 Task: Slide 56 - A Picture Of Us-1.
Action: Mouse moved to (49, 111)
Screenshot: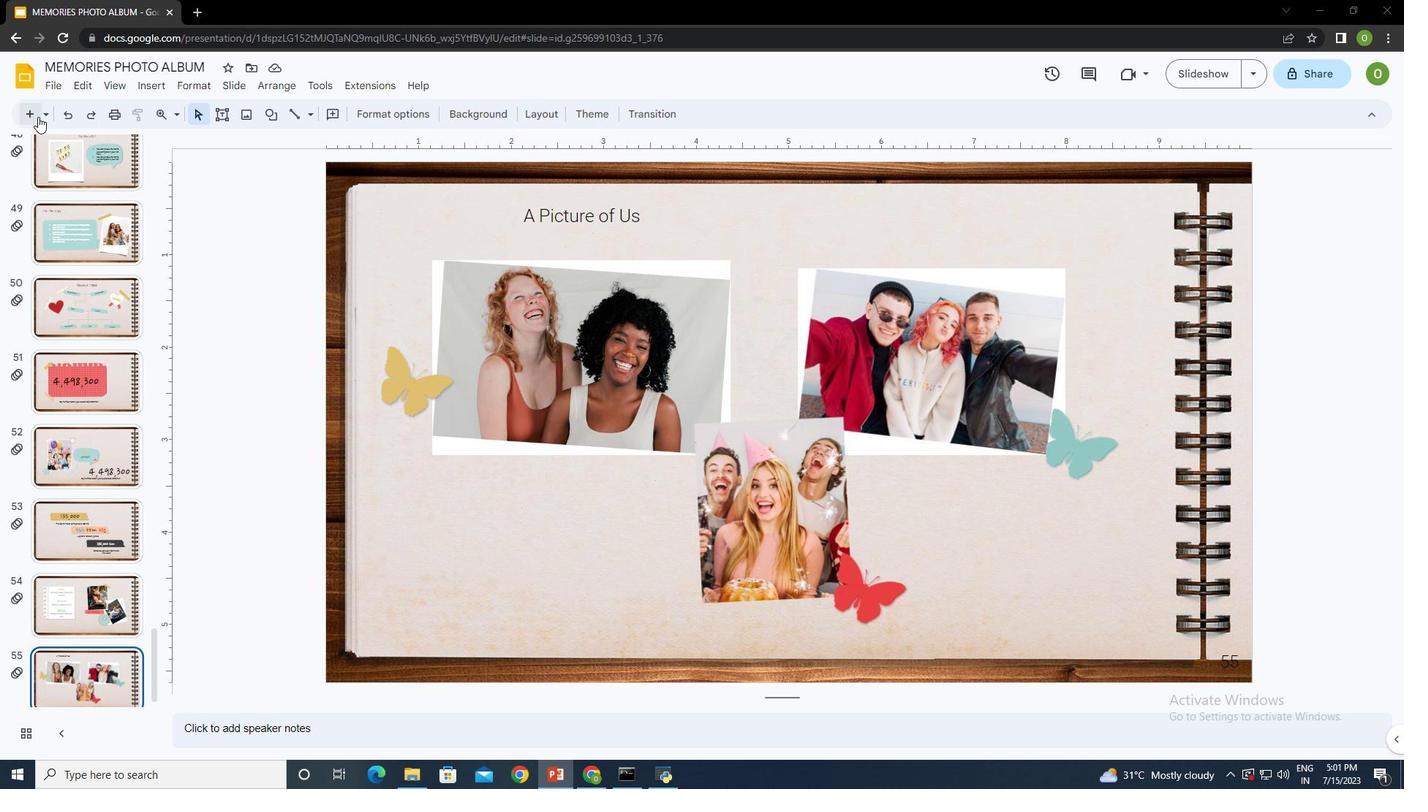
Action: Mouse pressed left at (49, 111)
Screenshot: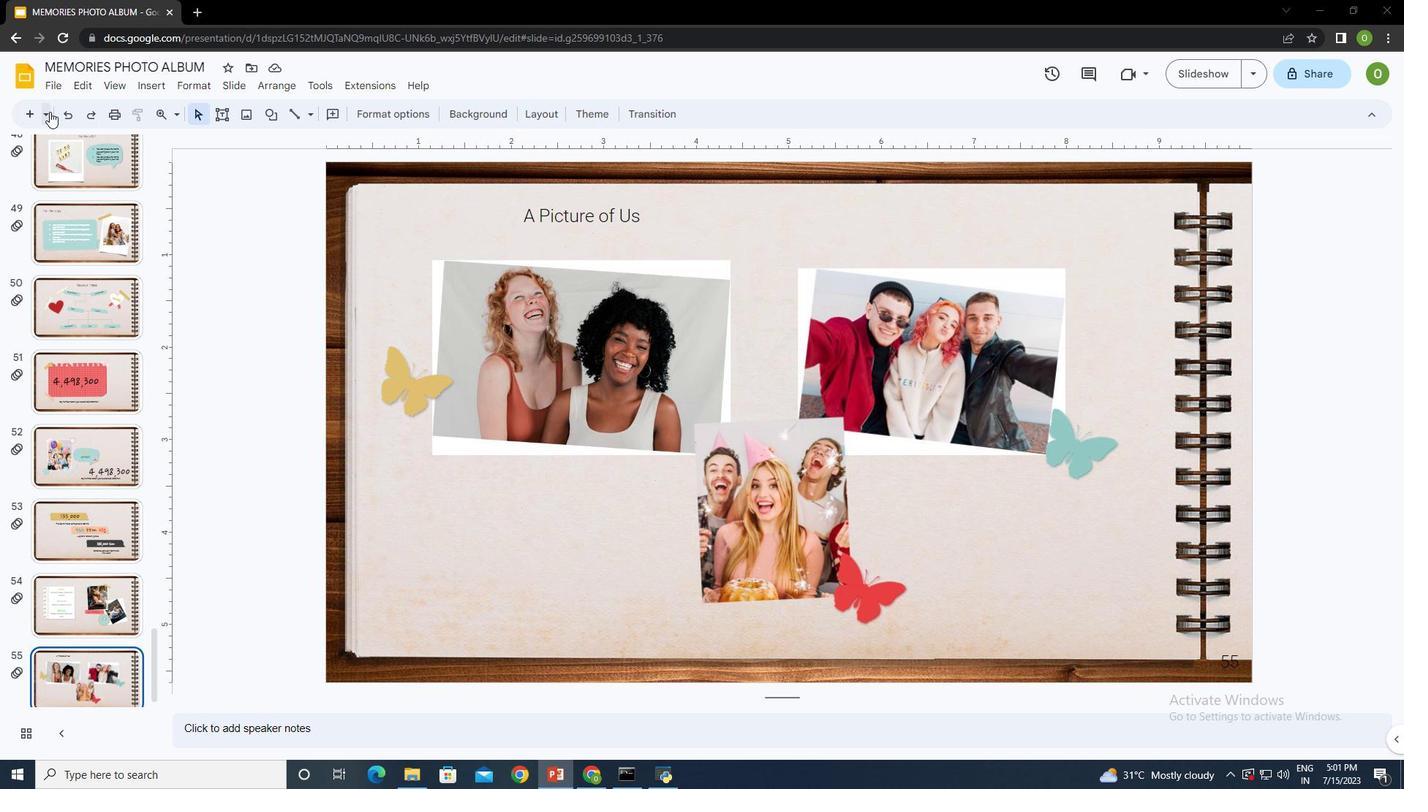 
Action: Mouse moved to (168, 236)
Screenshot: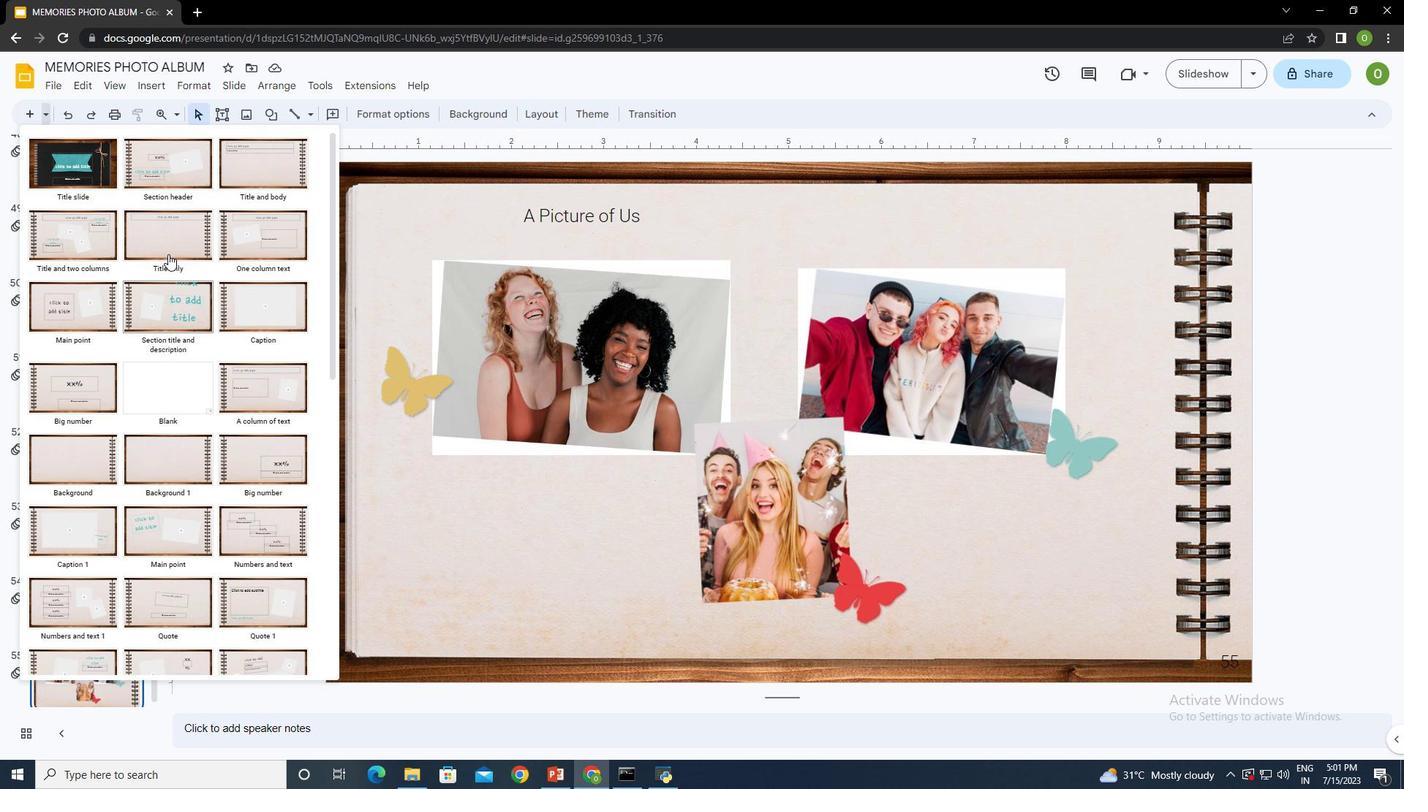 
Action: Mouse pressed left at (168, 236)
Screenshot: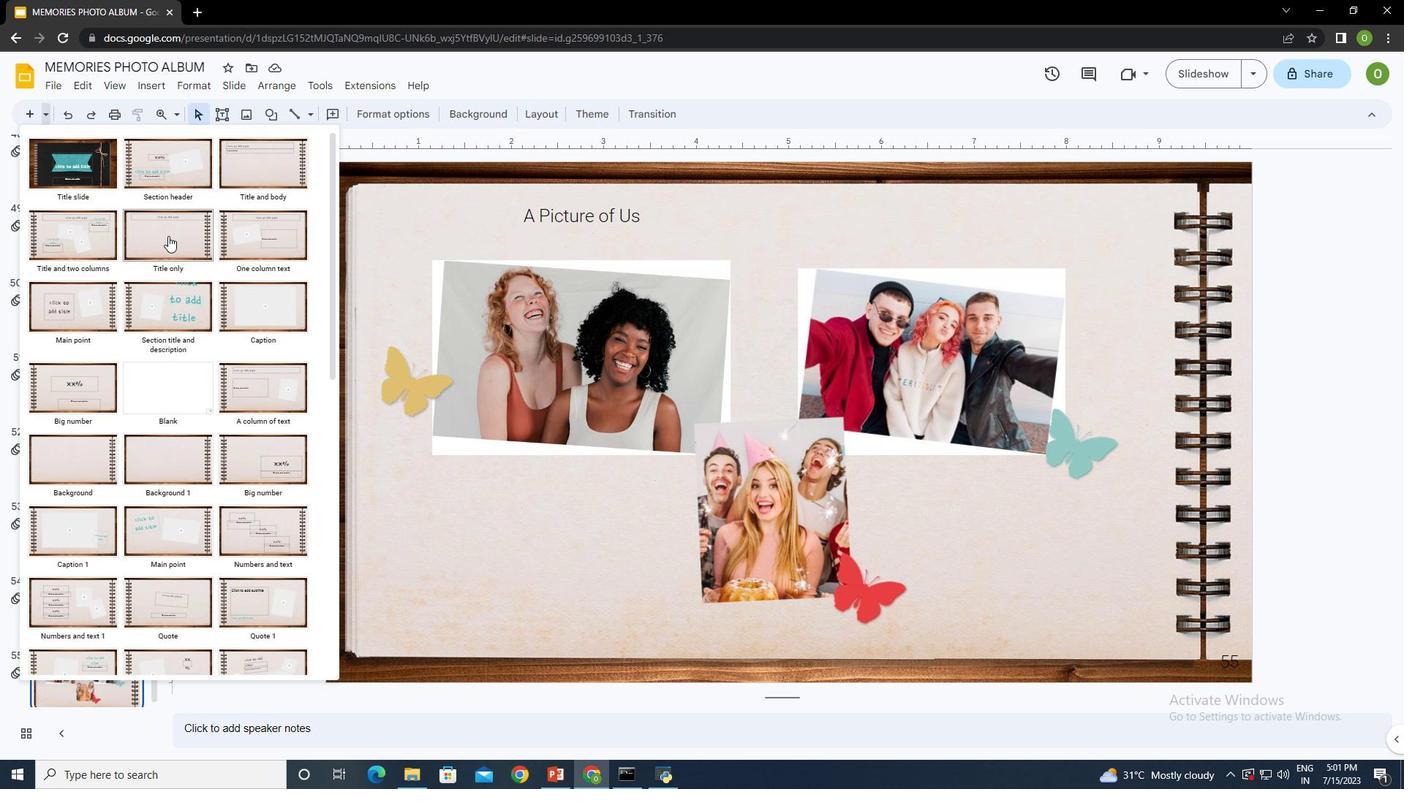 
Action: Mouse moved to (534, 238)
Screenshot: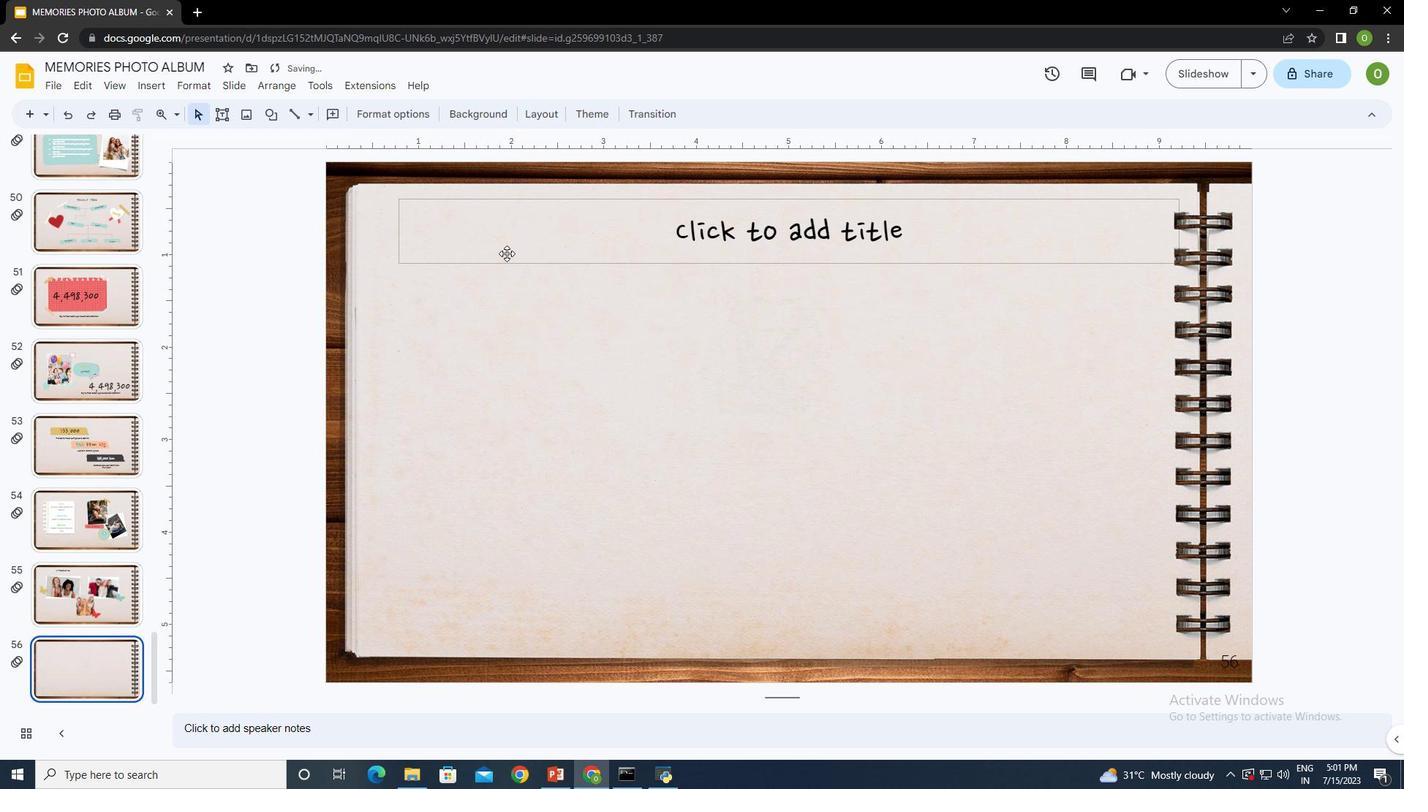 
Action: Mouse pressed left at (534, 238)
Screenshot: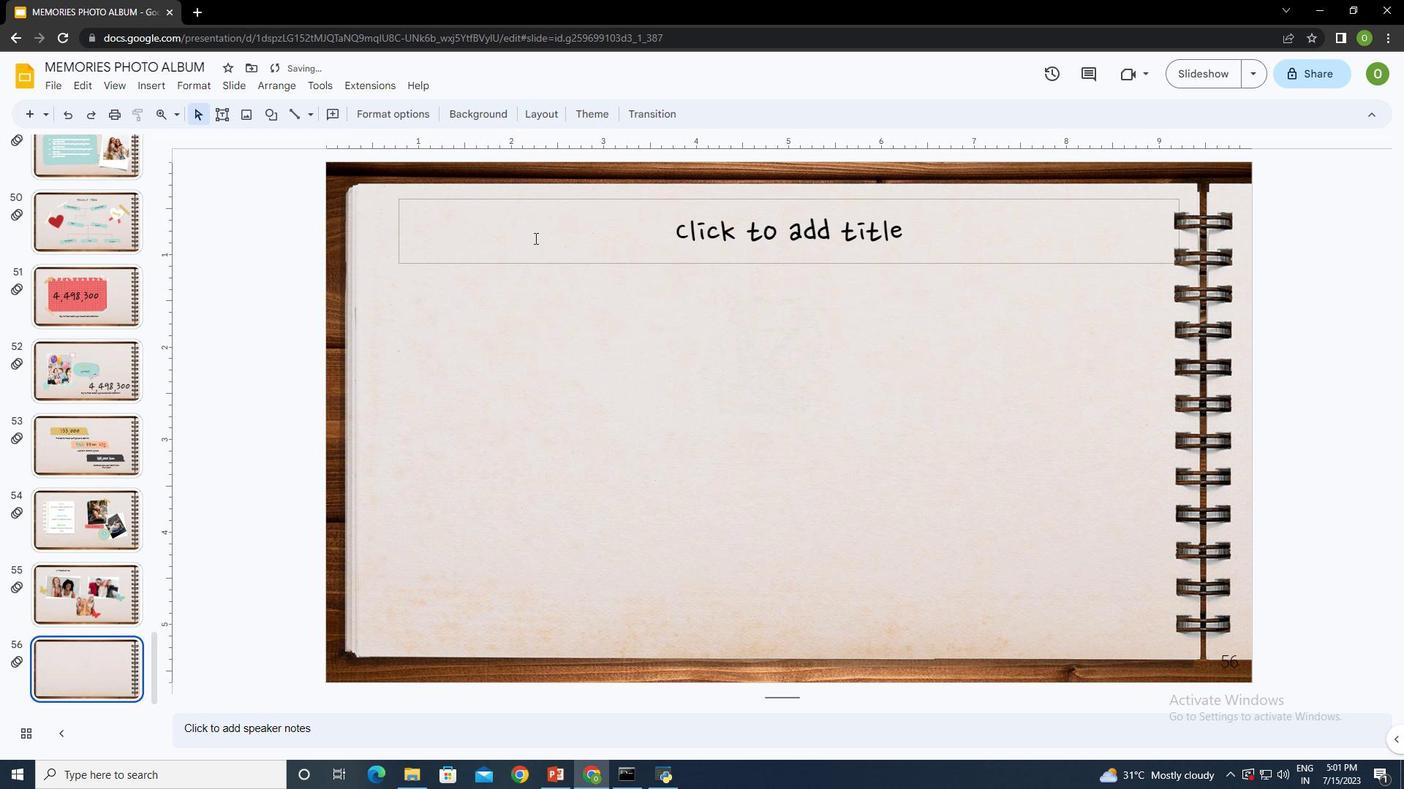 
Action: Key pressed <Key.shift>A<Key.space><Key.shift>Picture<Key.space>of<Key.space><Key.shift>Usctrl+A
Screenshot: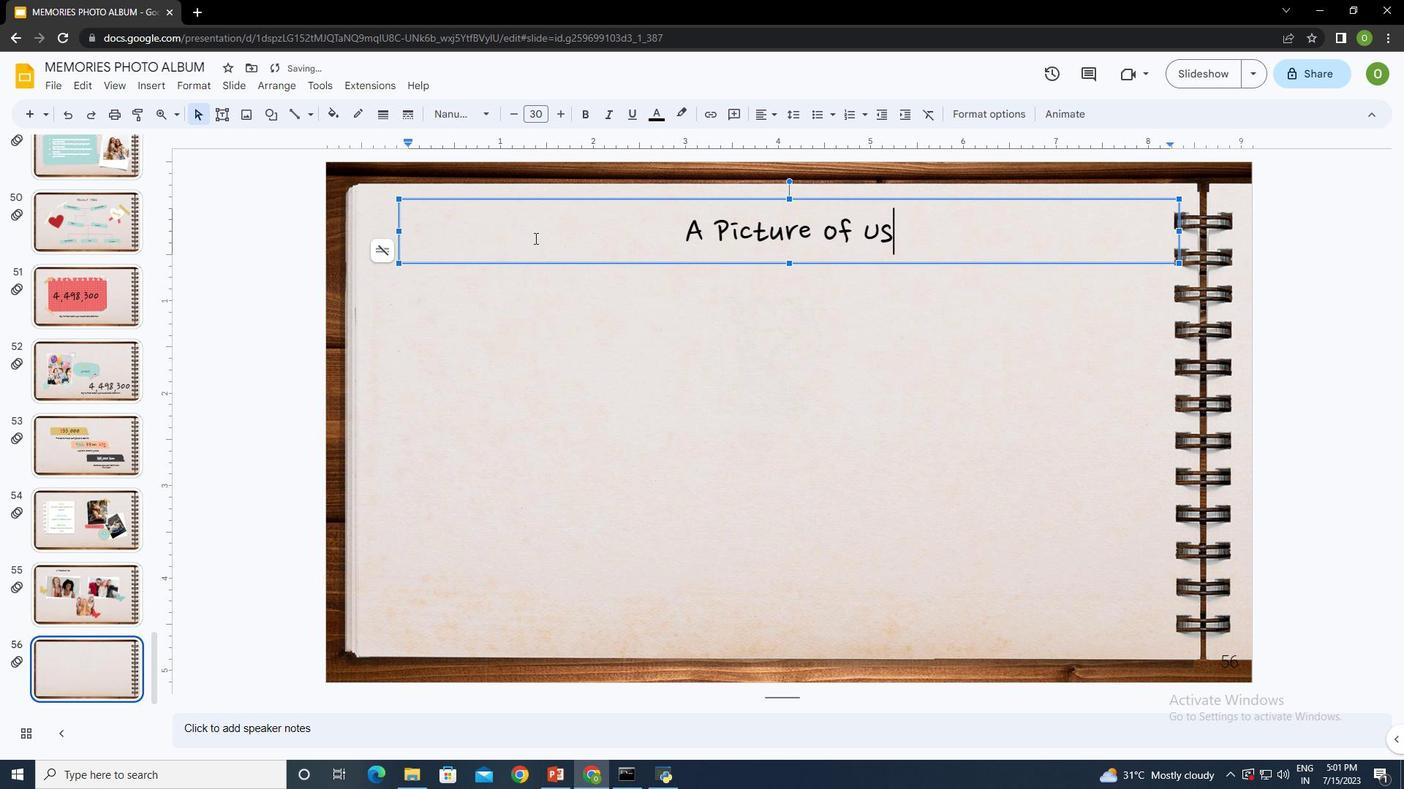 
Action: Mouse moved to (759, 111)
Screenshot: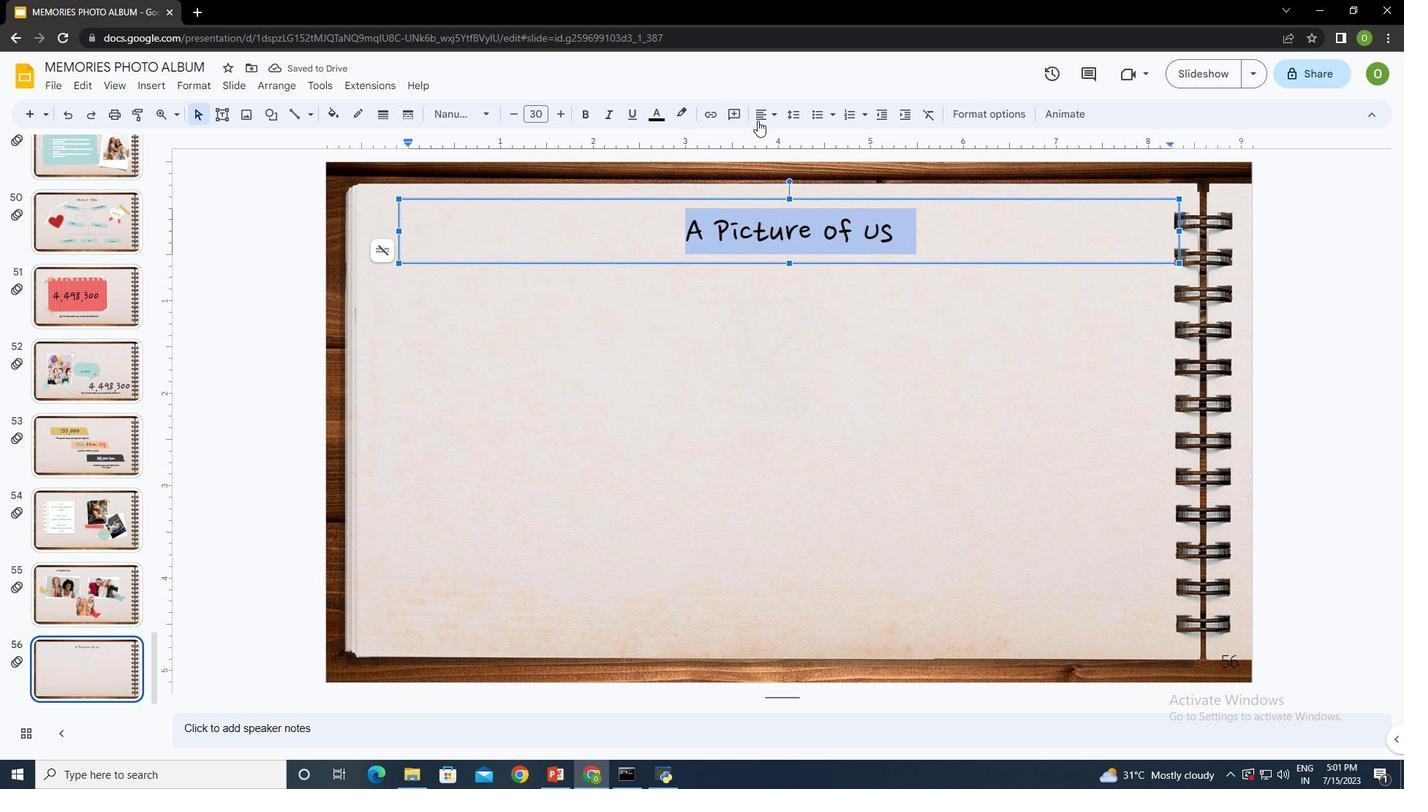 
Action: Mouse pressed left at (759, 111)
Screenshot: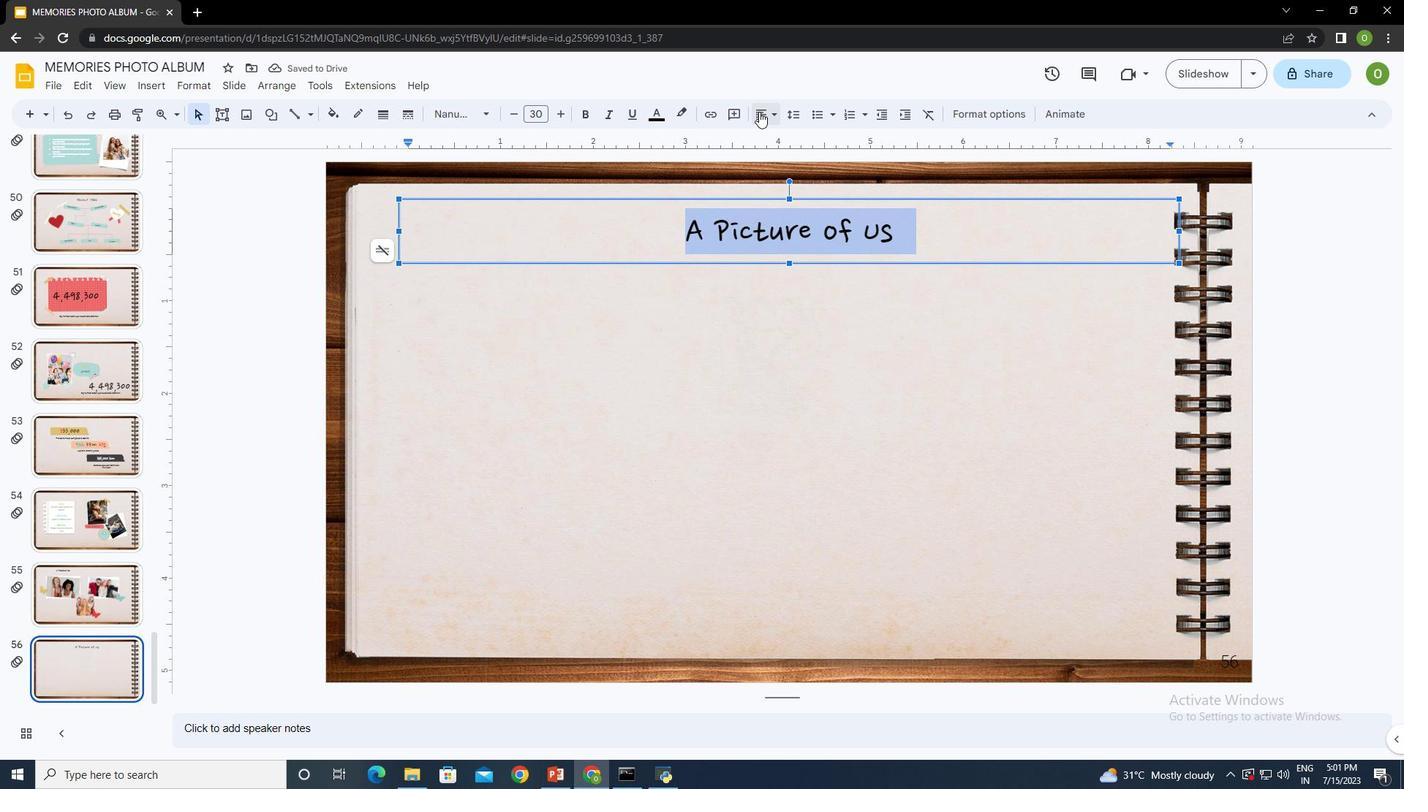 
Action: Mouse moved to (762, 141)
Screenshot: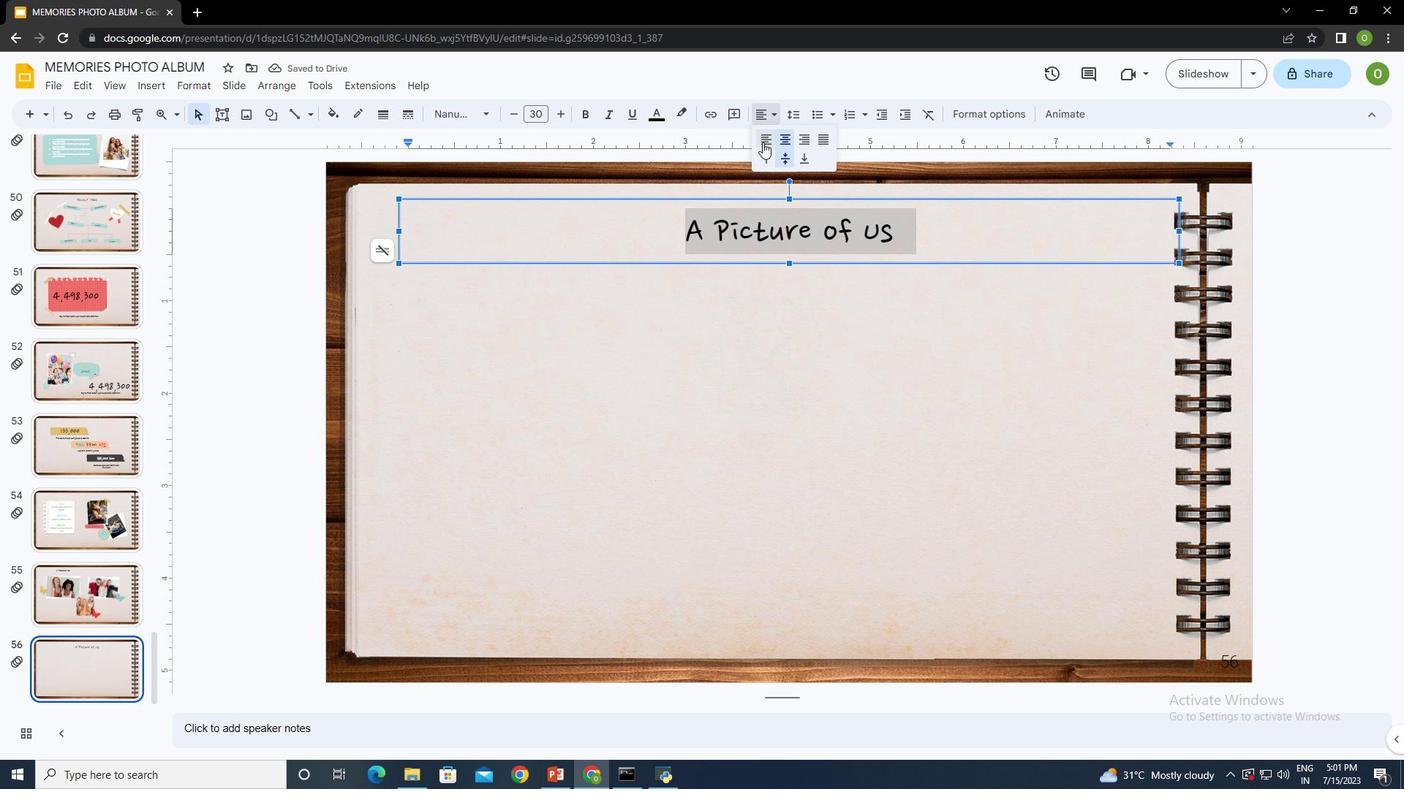 
Action: Mouse pressed left at (762, 141)
Screenshot: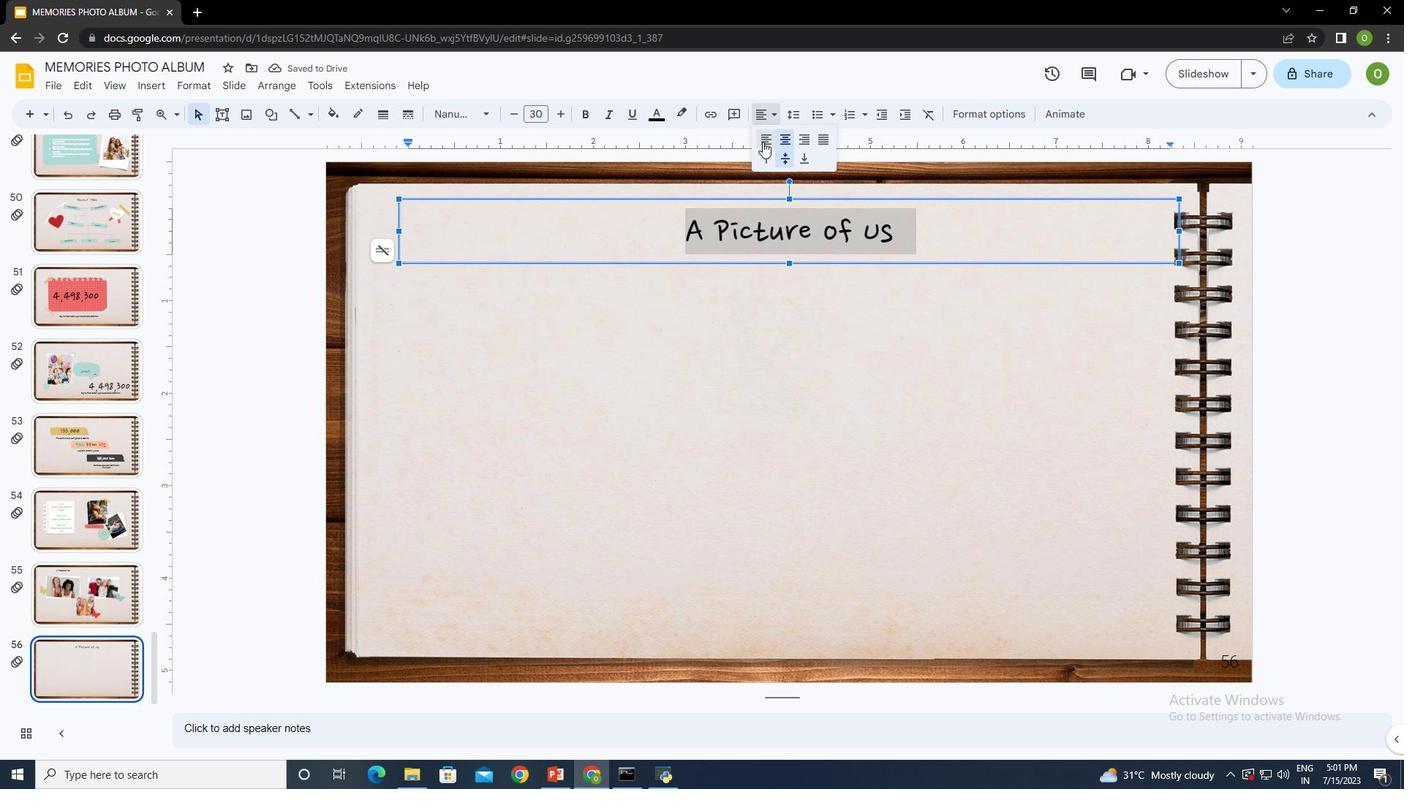 
Action: Mouse moved to (630, 355)
Screenshot: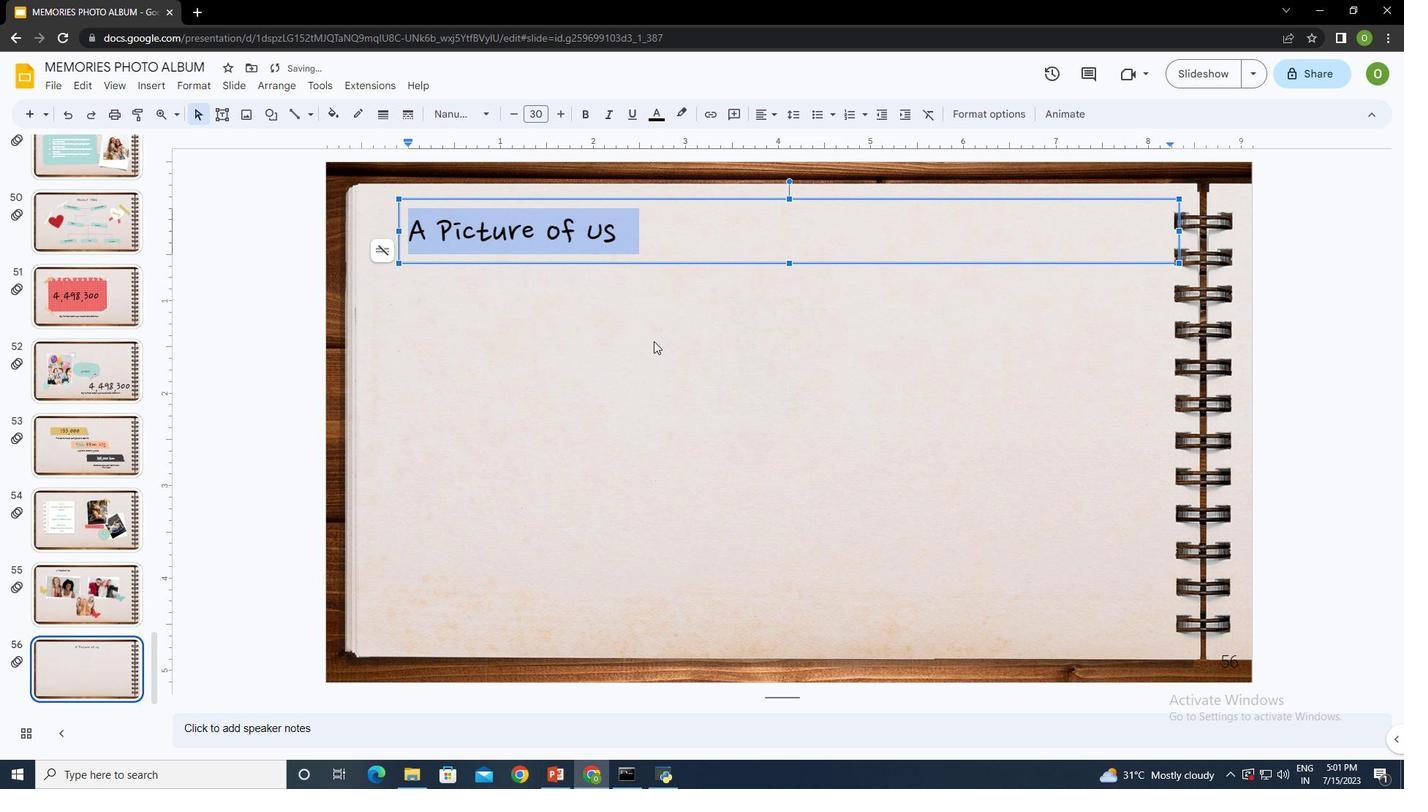 
Action: Mouse pressed left at (630, 355)
Screenshot: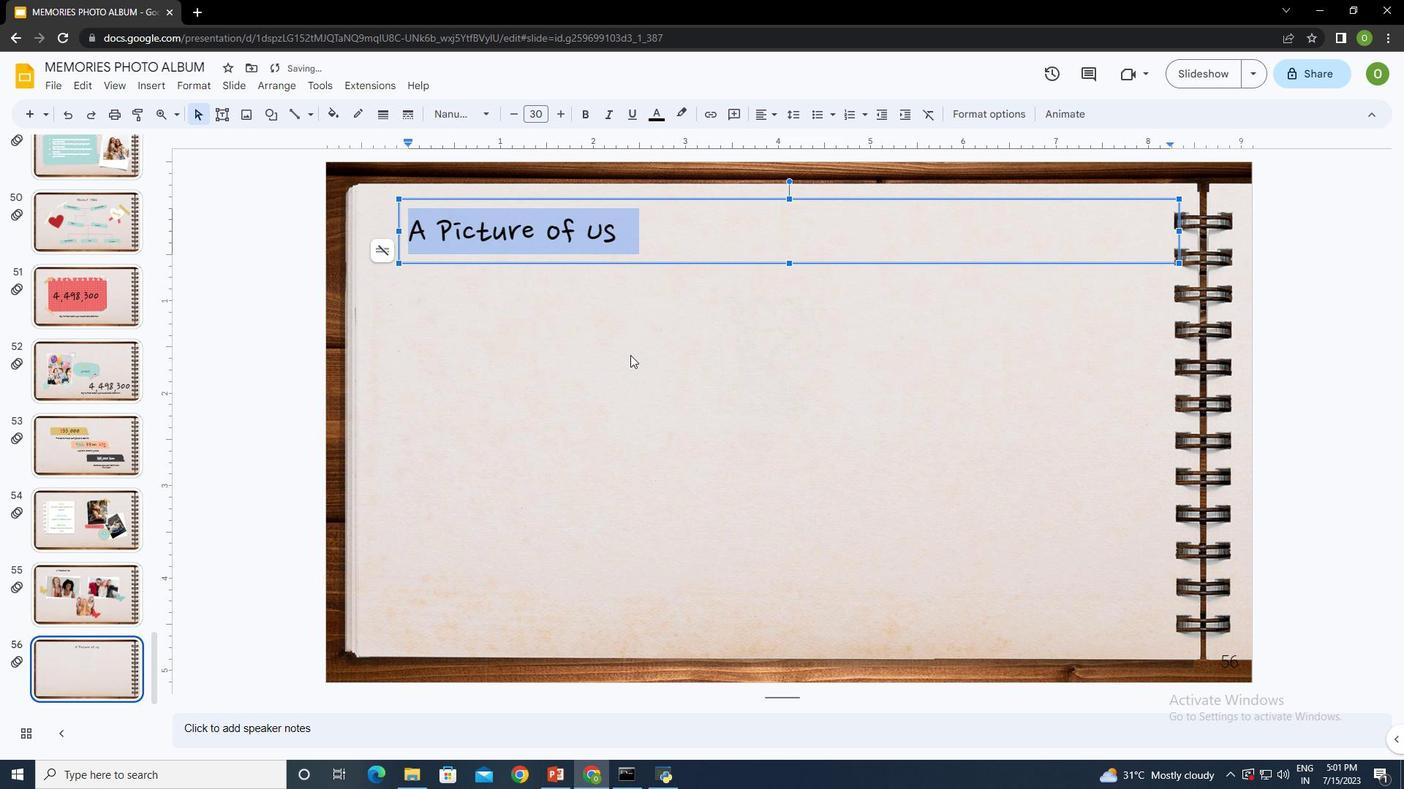 
Action: Mouse moved to (149, 83)
Screenshot: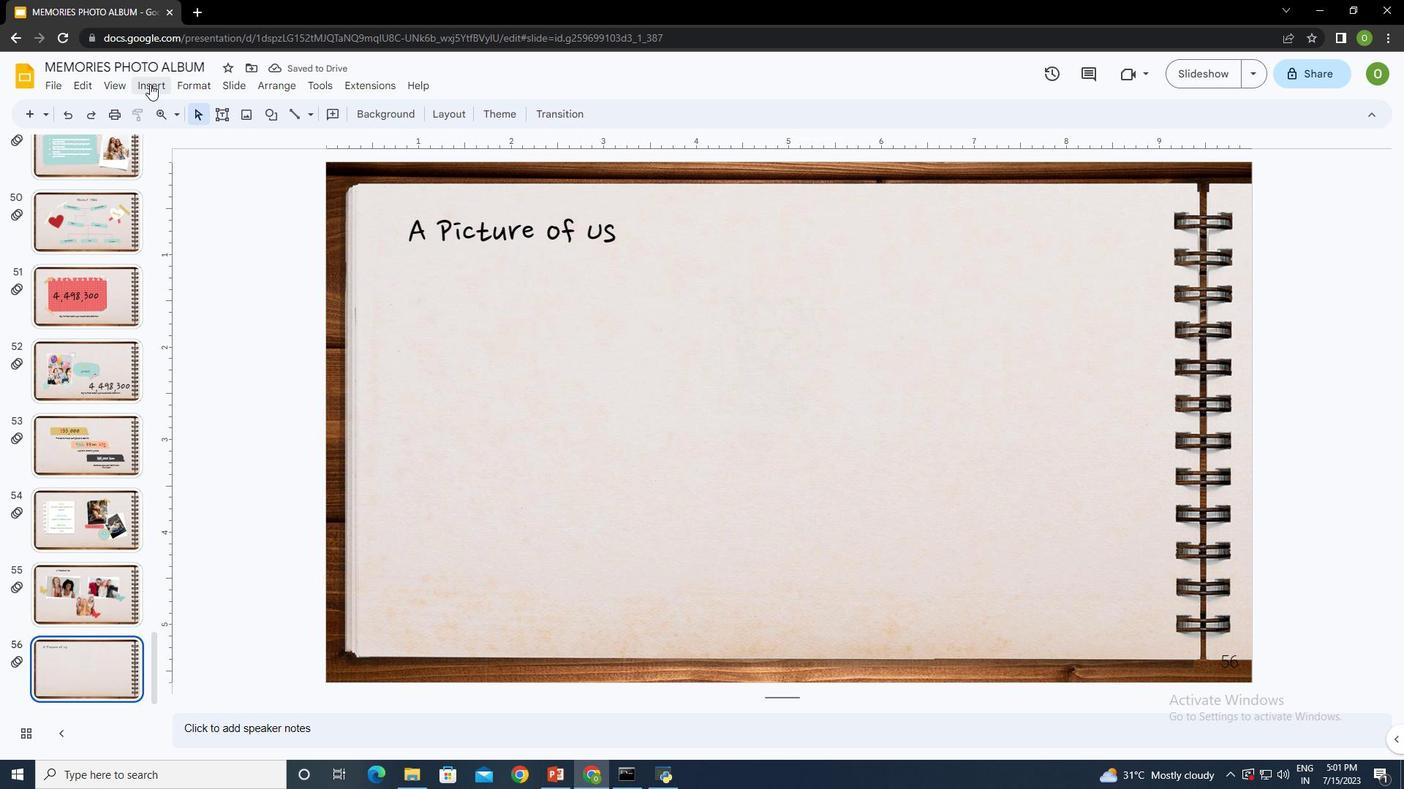 
Action: Mouse pressed left at (149, 83)
Screenshot: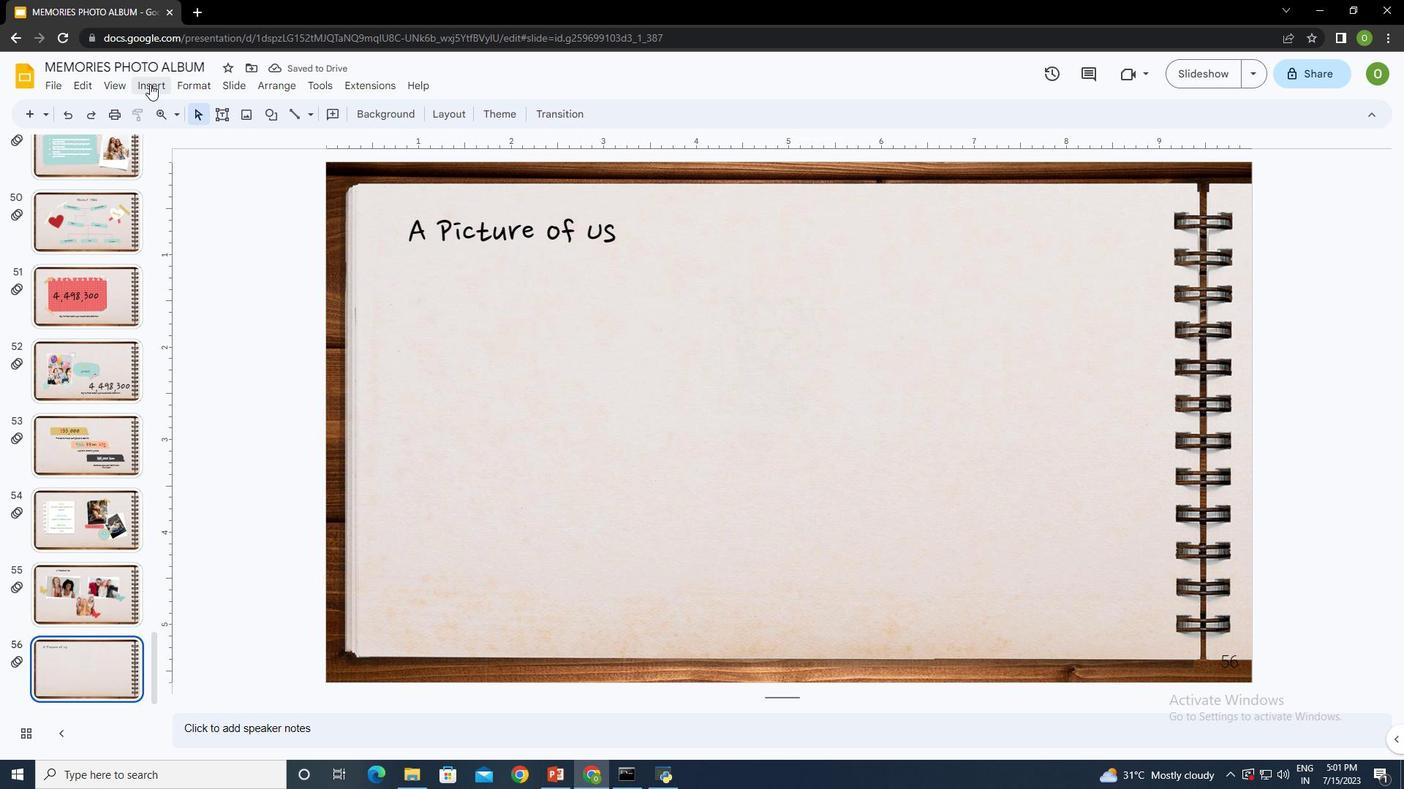 
Action: Mouse moved to (210, 108)
Screenshot: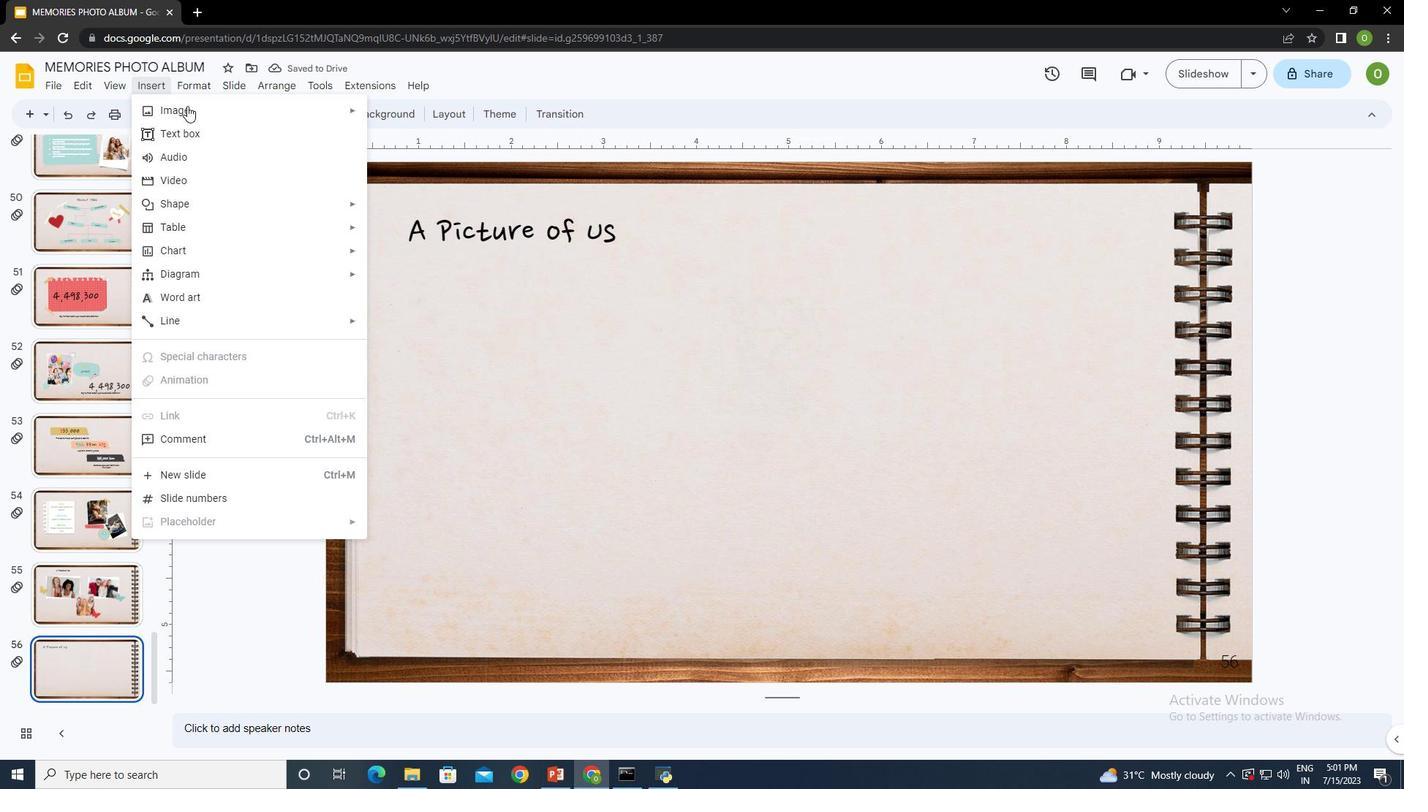 
Action: Mouse pressed left at (210, 108)
Screenshot: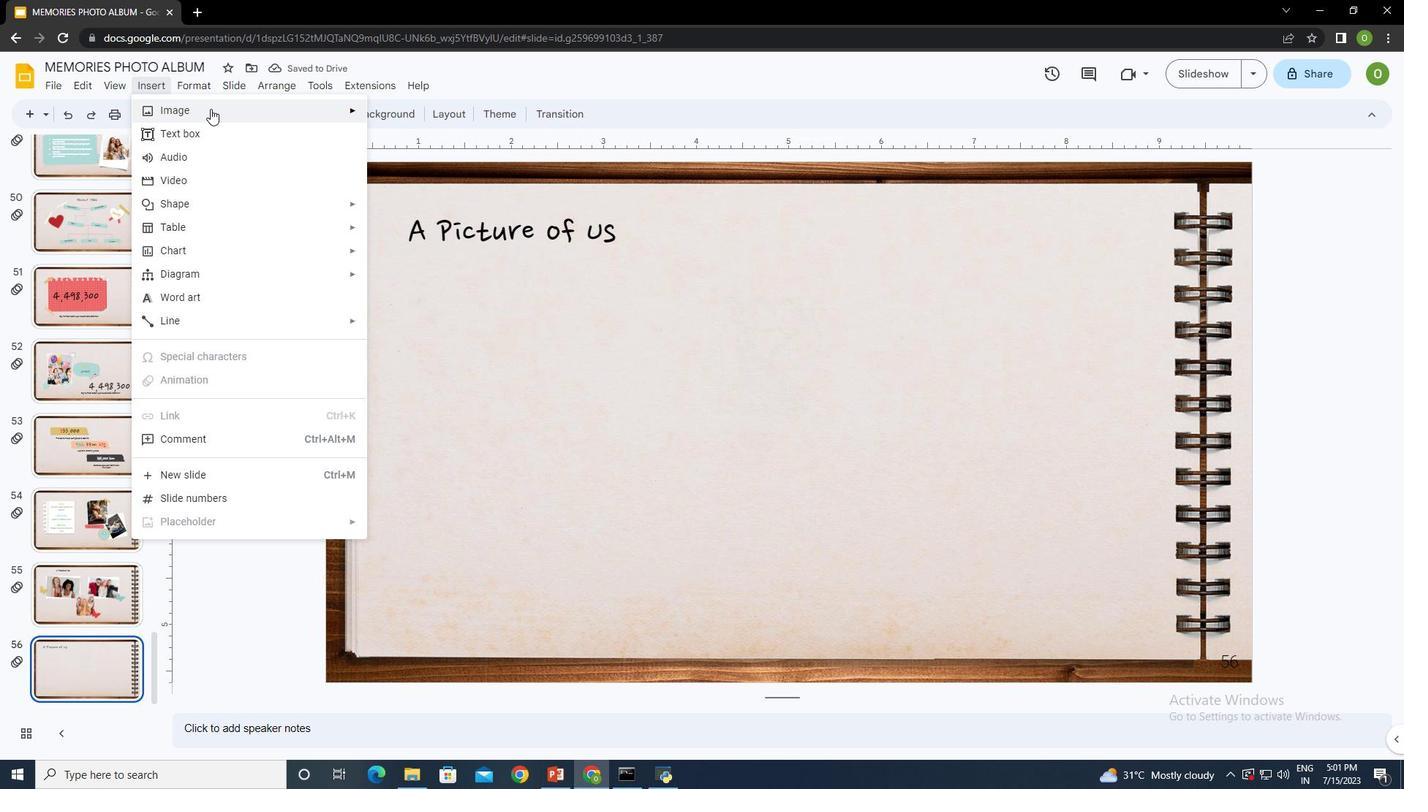 
Action: Mouse moved to (428, 114)
Screenshot: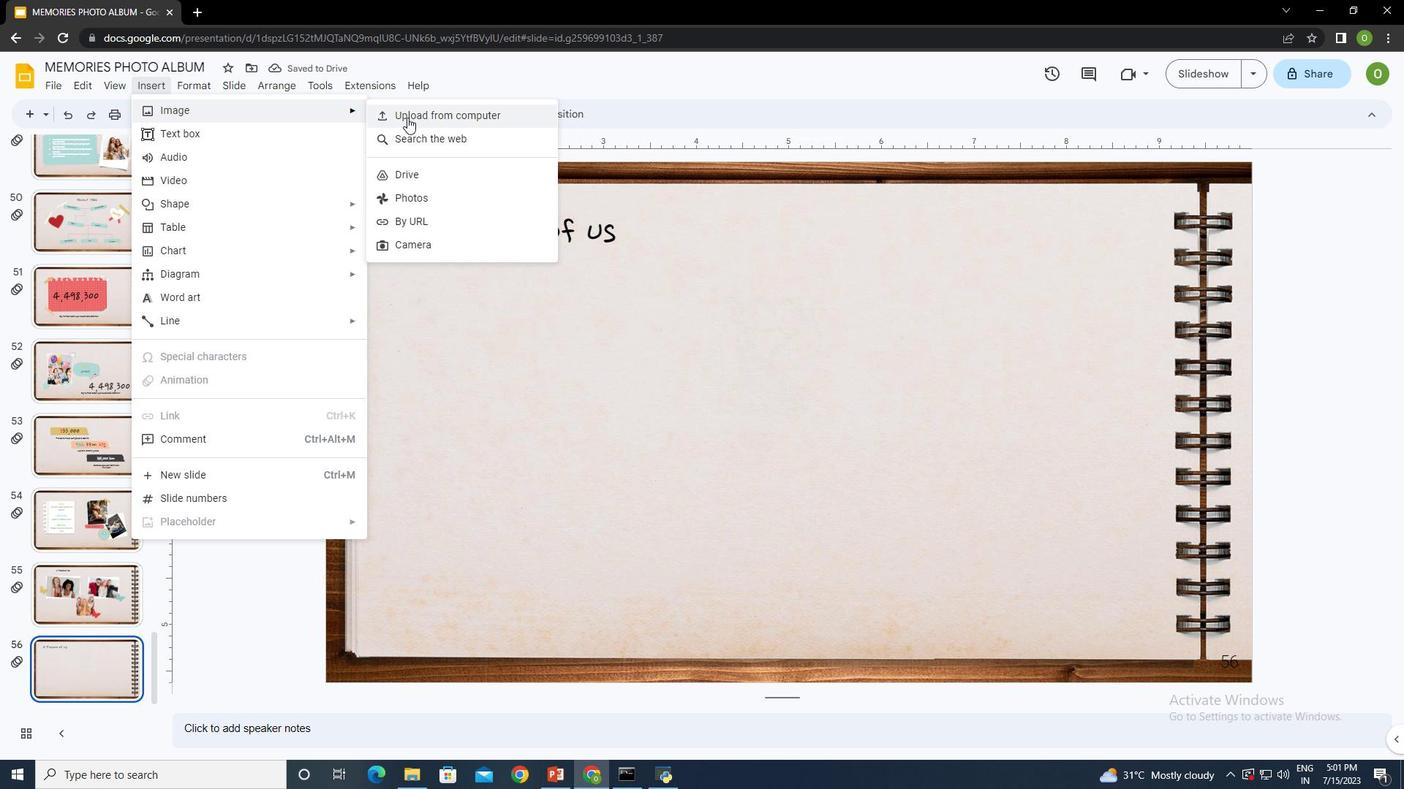 
Action: Mouse pressed left at (428, 114)
Screenshot: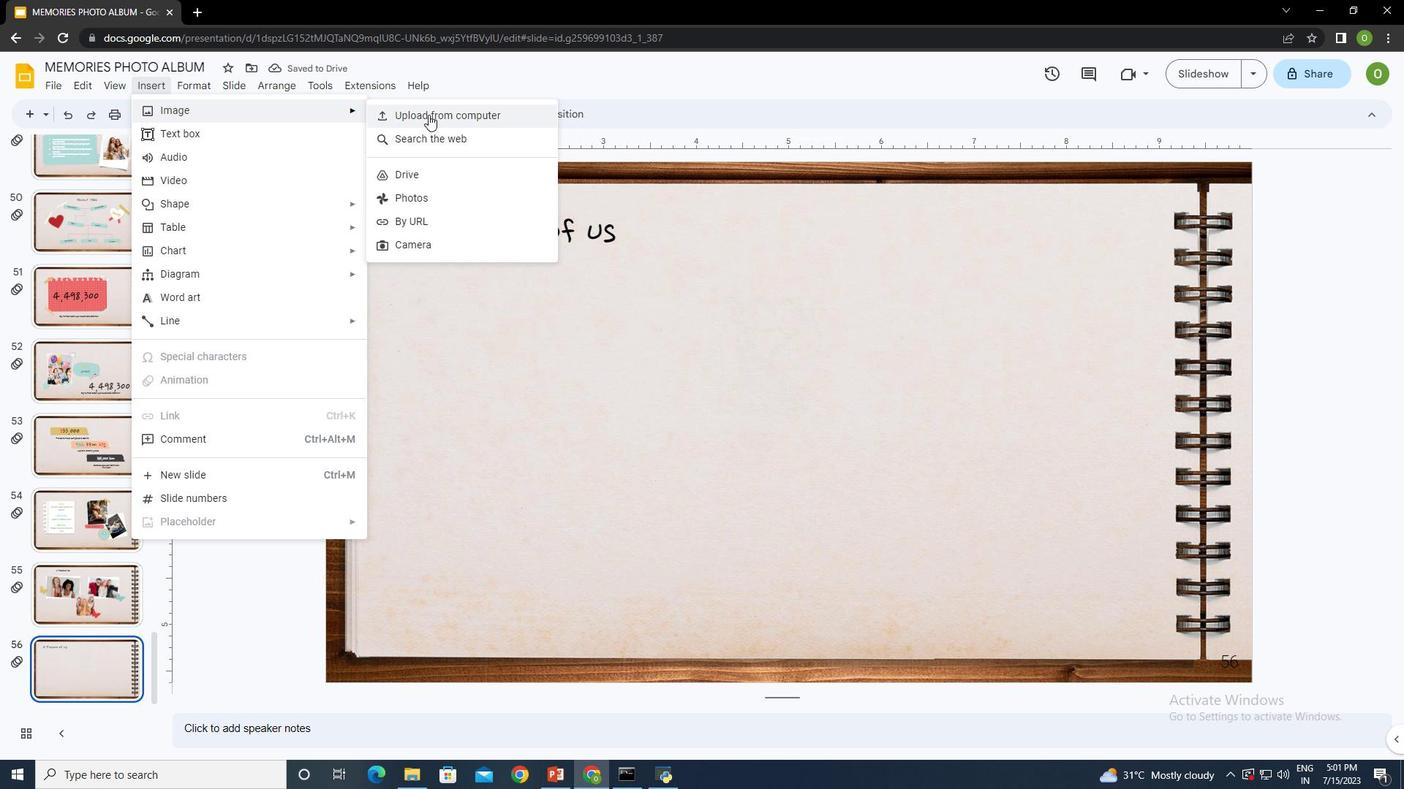 
Action: Mouse moved to (690, 129)
Screenshot: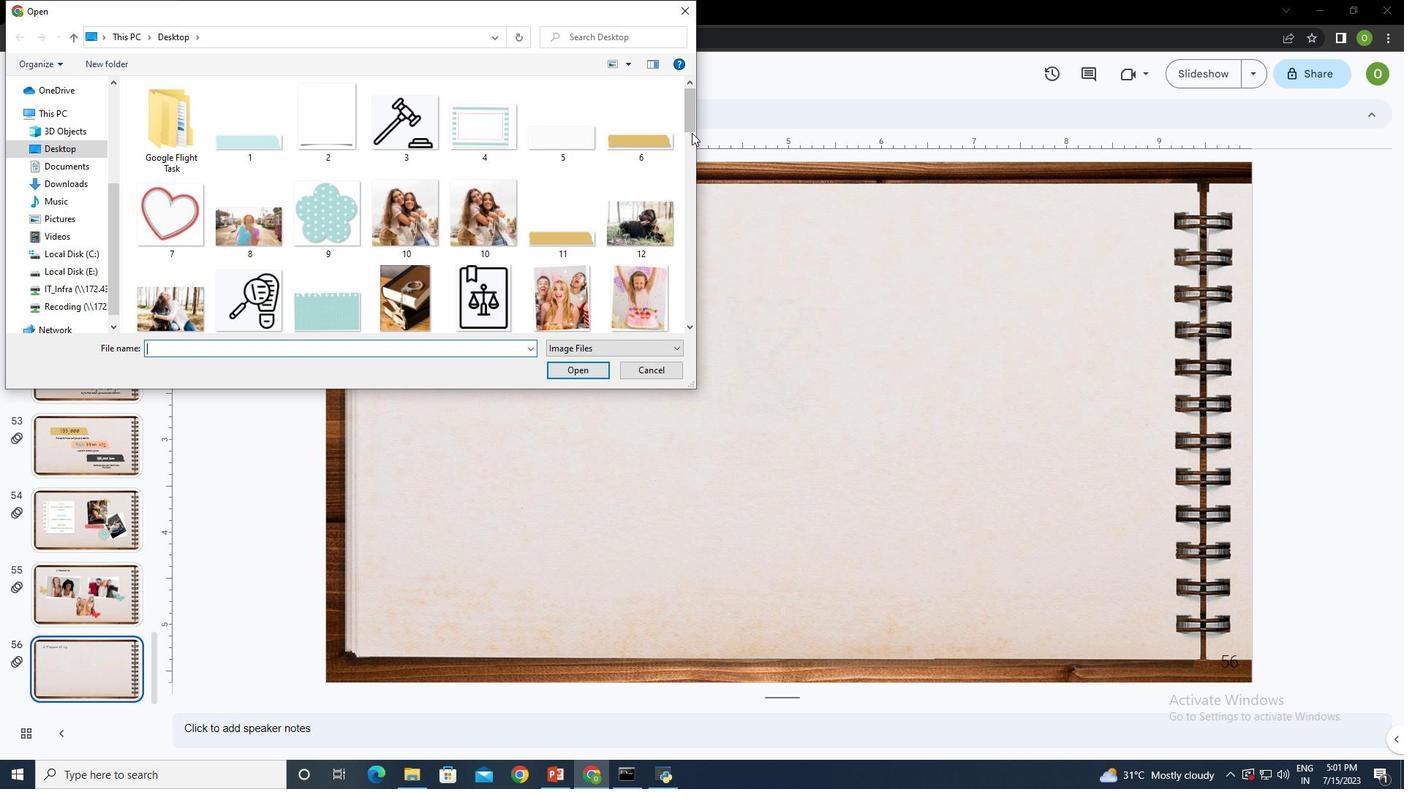 
Action: Mouse pressed left at (690, 129)
Screenshot: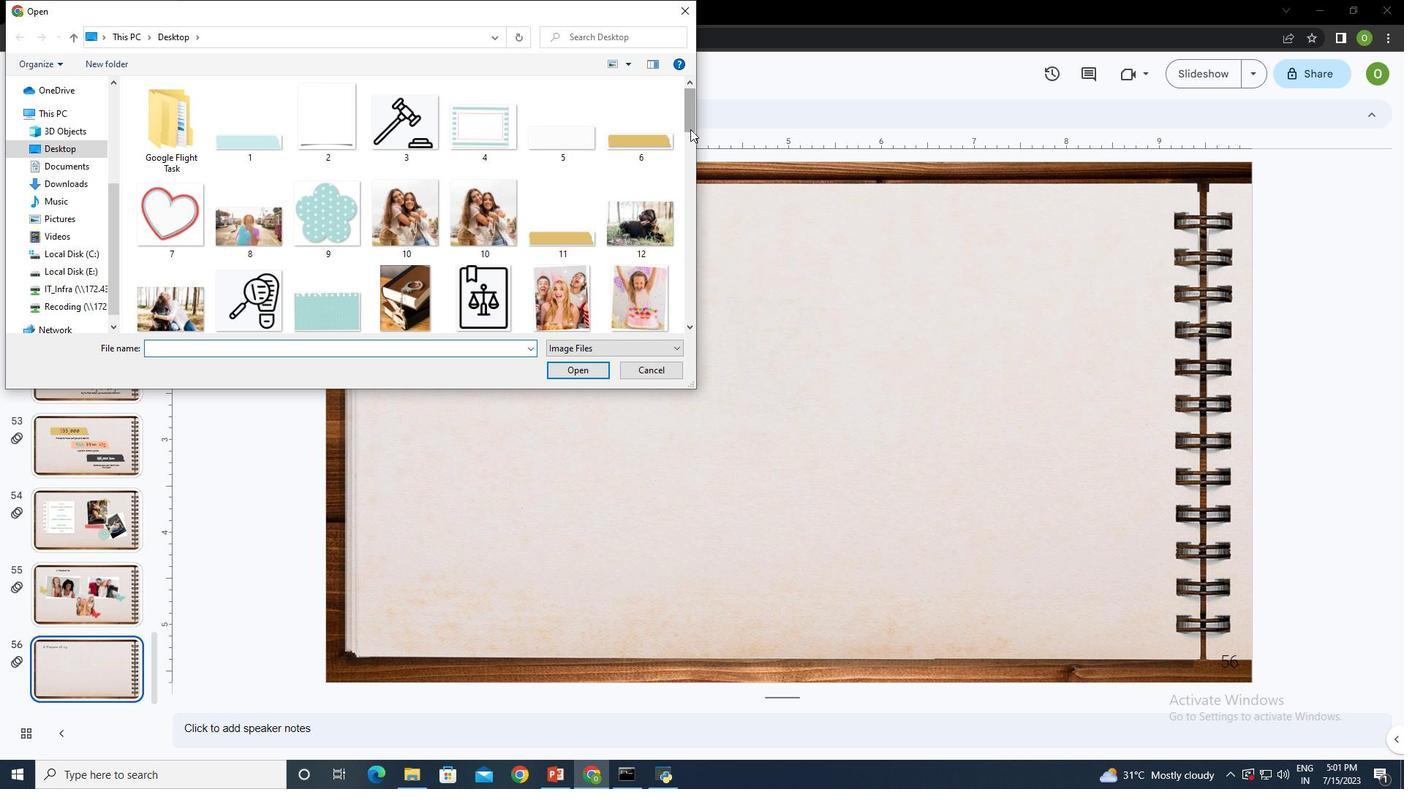 
Action: Mouse moved to (689, 326)
Screenshot: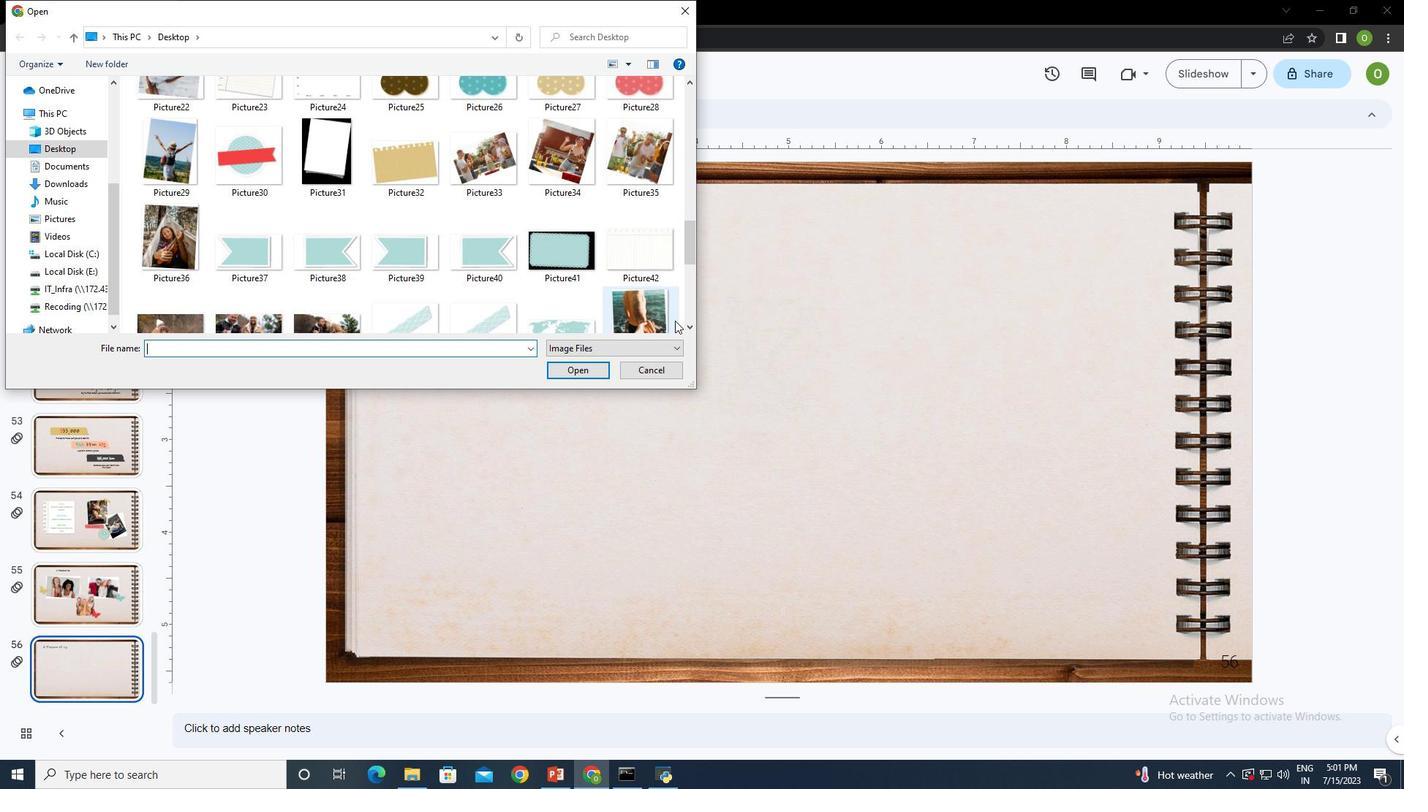 
Action: Mouse pressed left at (689, 326)
Screenshot: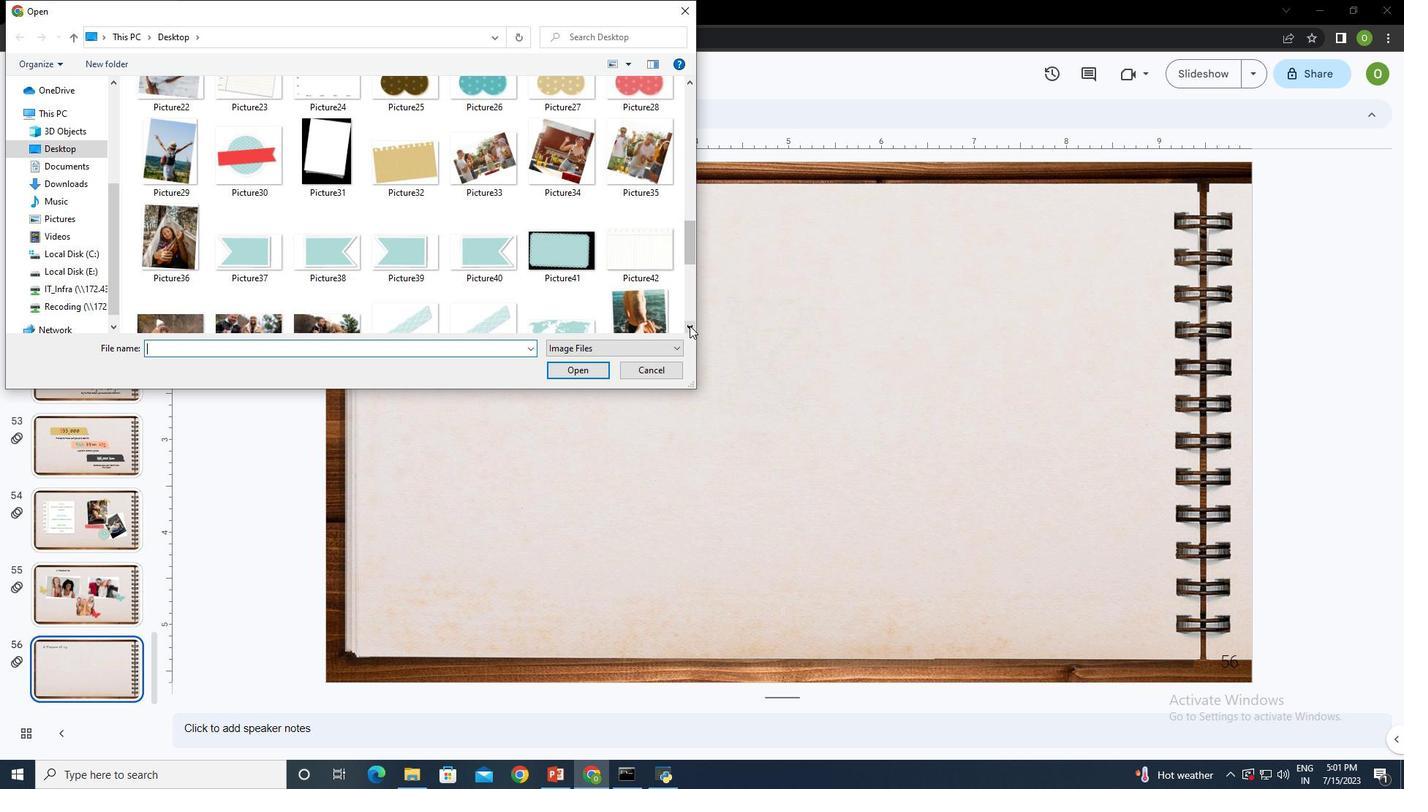 
Action: Mouse pressed left at (689, 326)
Screenshot: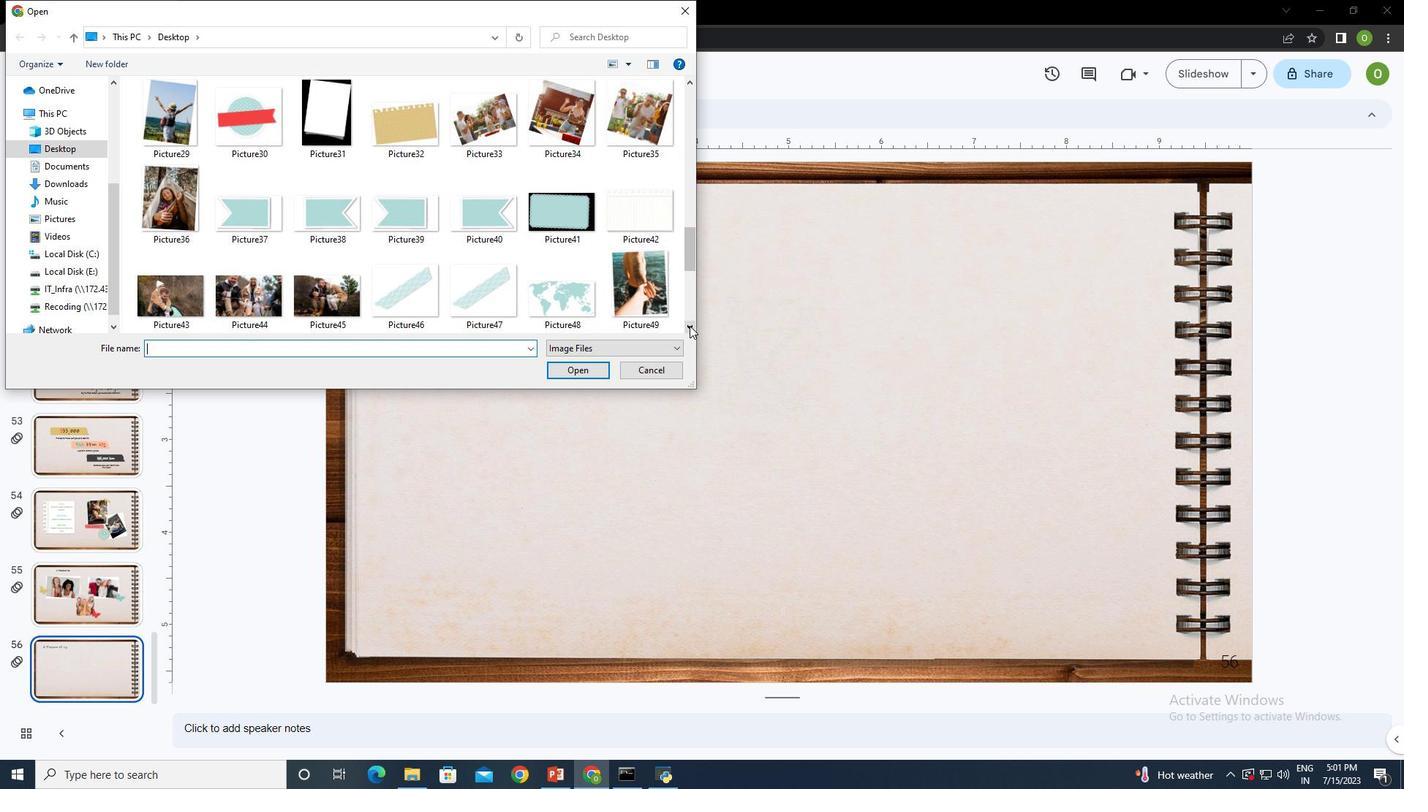 
Action: Mouse pressed left at (689, 326)
Screenshot: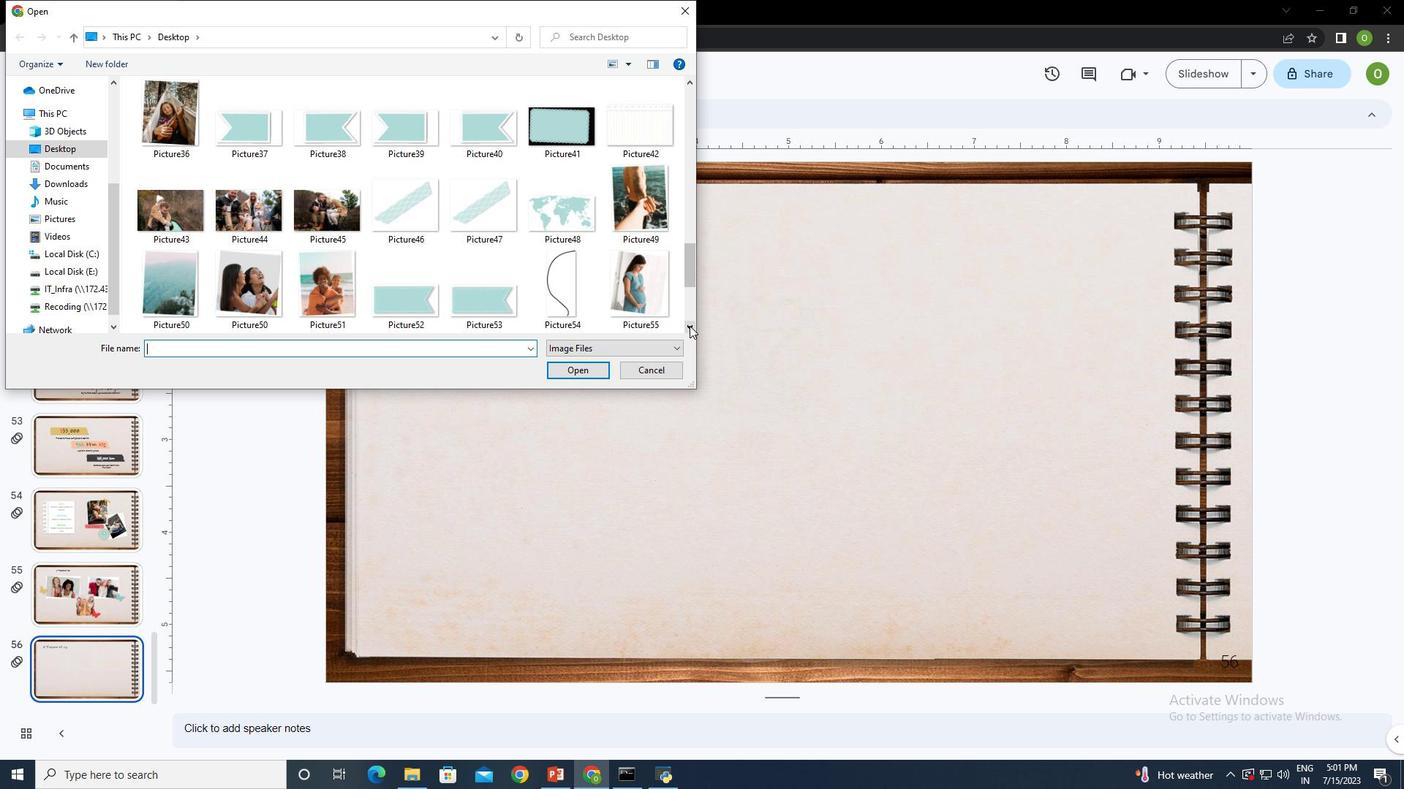 
Action: Mouse pressed left at (689, 326)
Screenshot: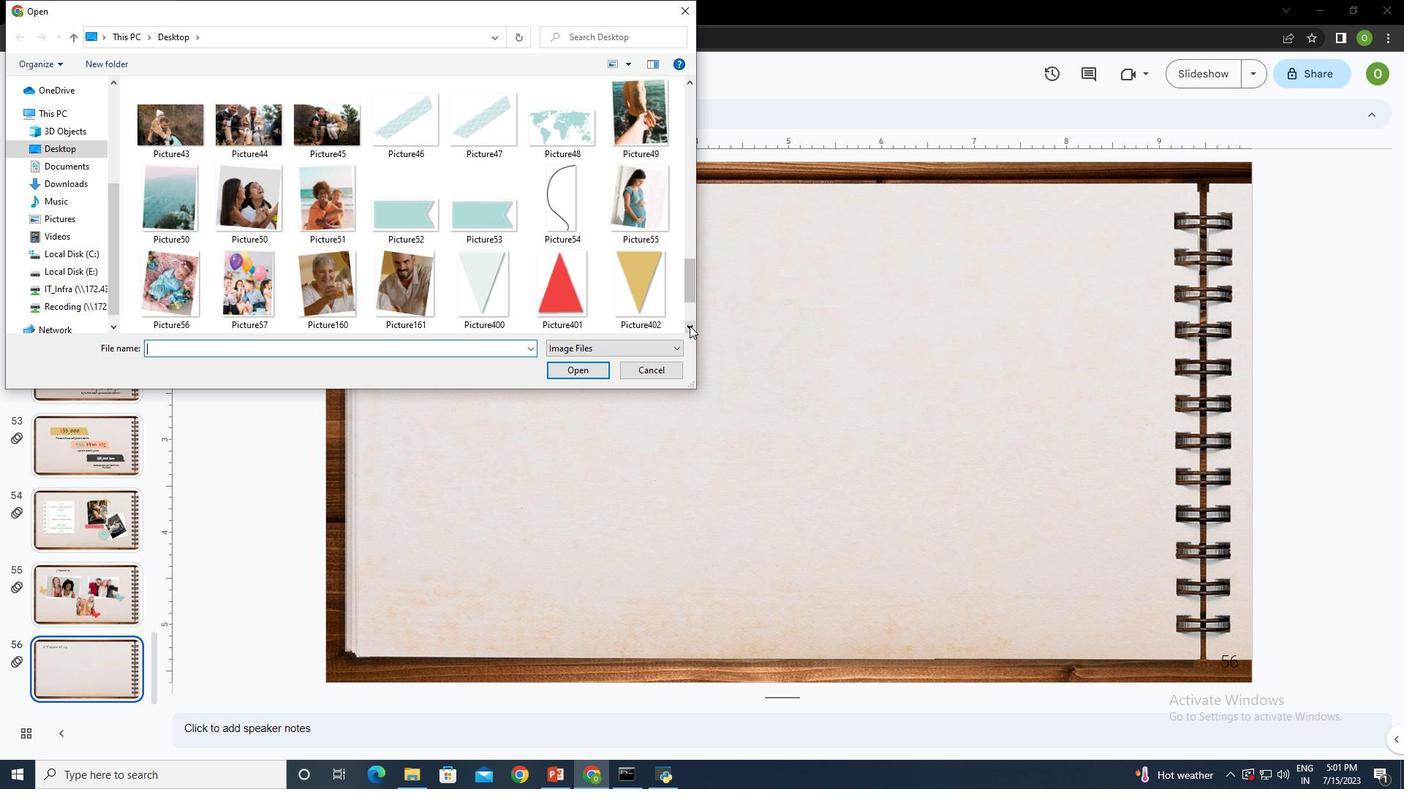 
Action: Mouse pressed left at (689, 326)
Screenshot: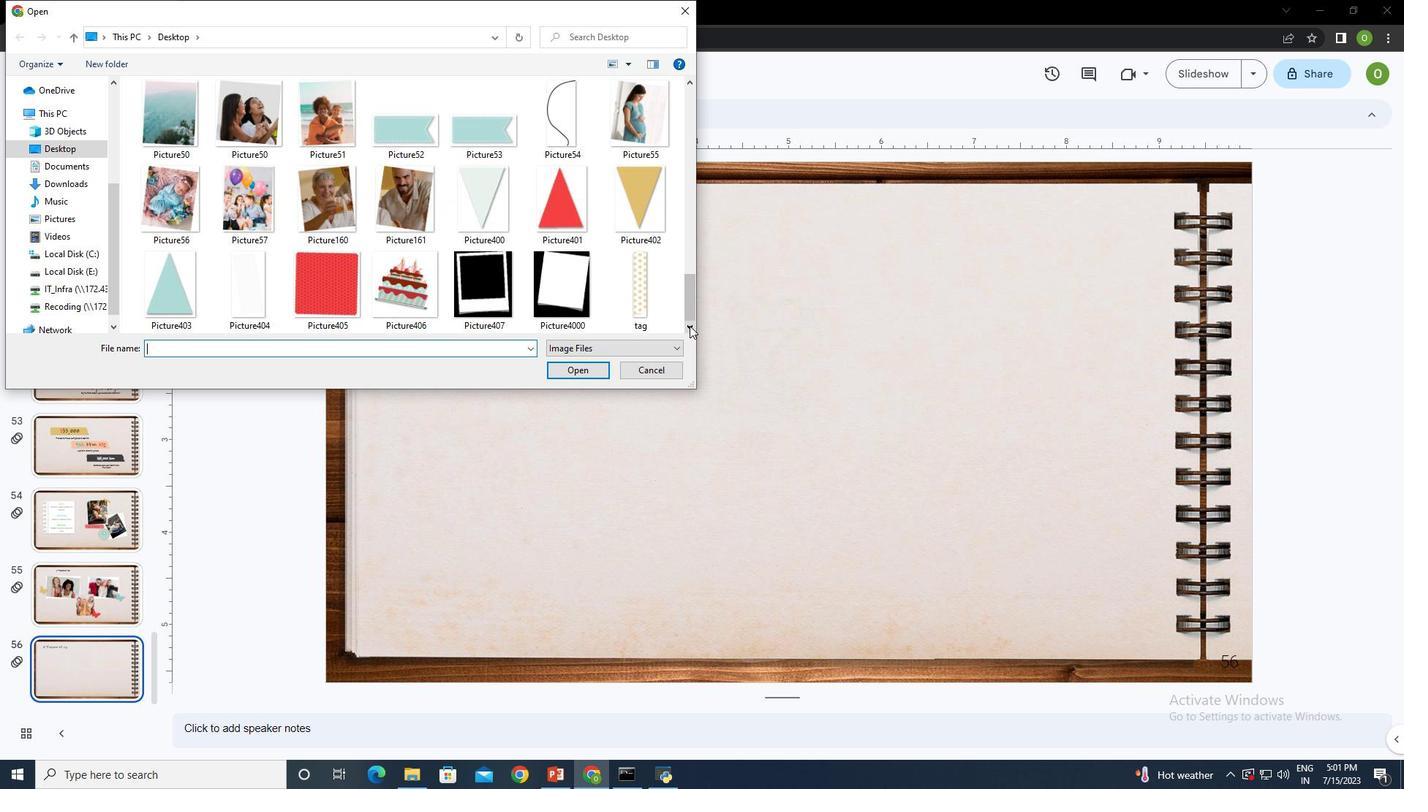 
Action: Mouse moved to (320, 195)
Screenshot: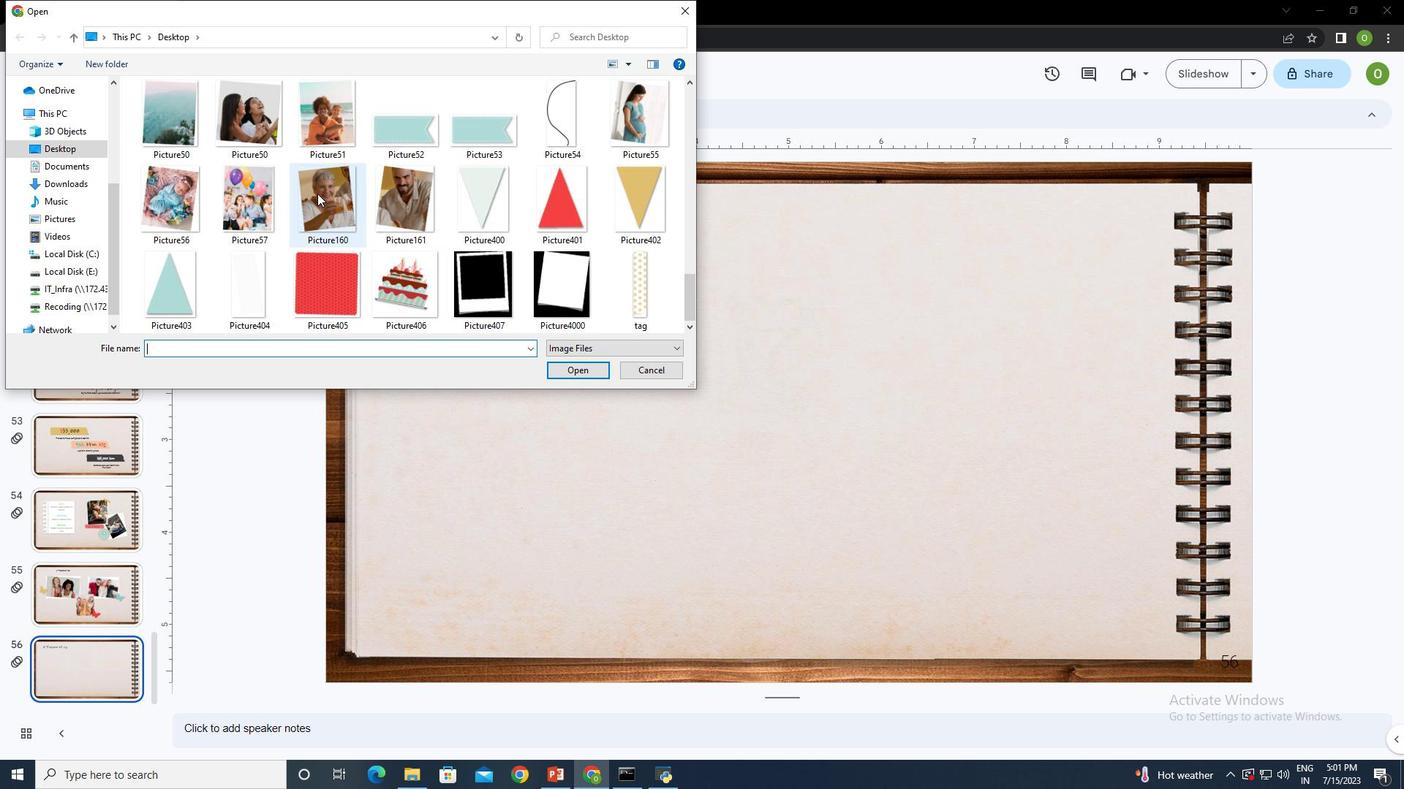 
Action: Mouse pressed left at (320, 195)
Screenshot: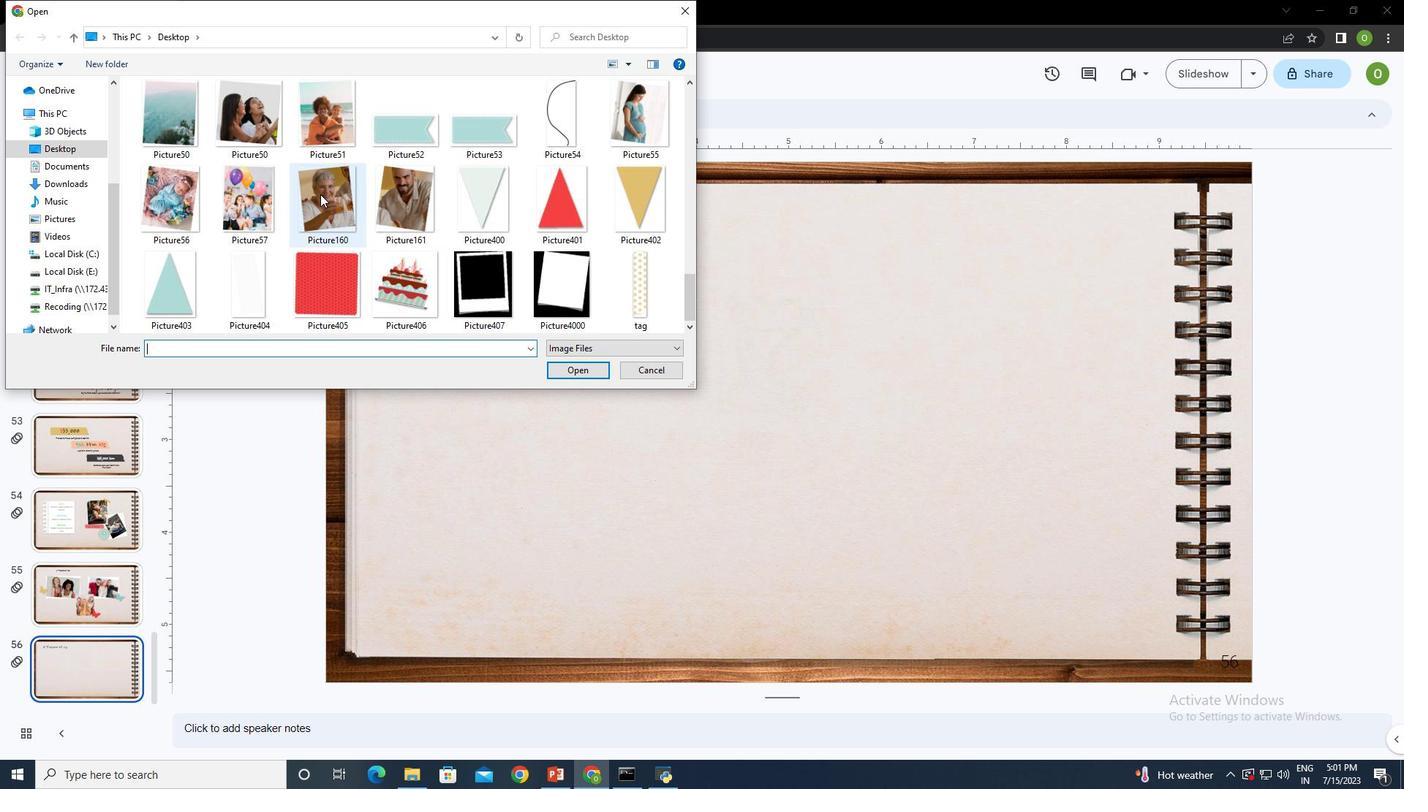 
Action: Mouse moved to (580, 372)
Screenshot: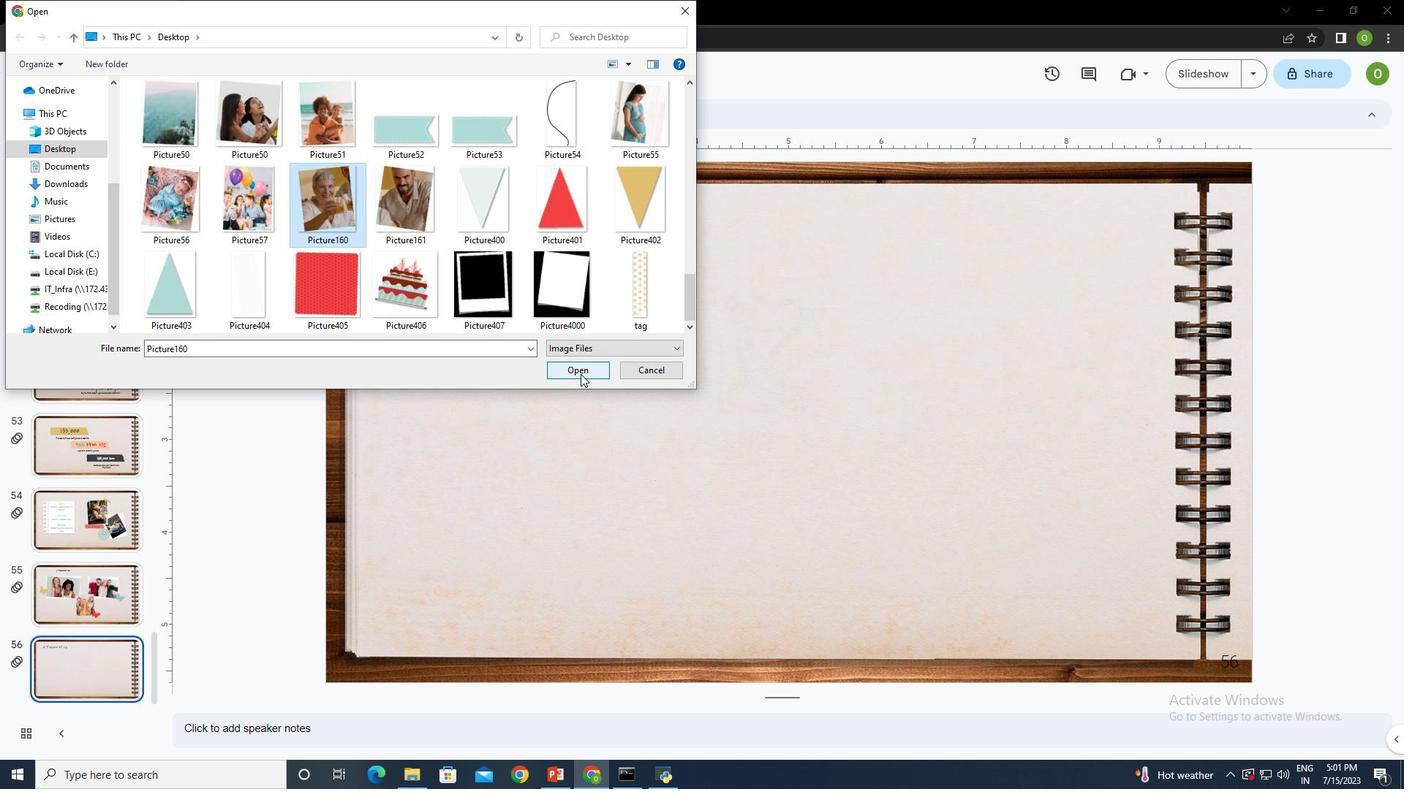 
Action: Mouse pressed left at (580, 372)
Screenshot: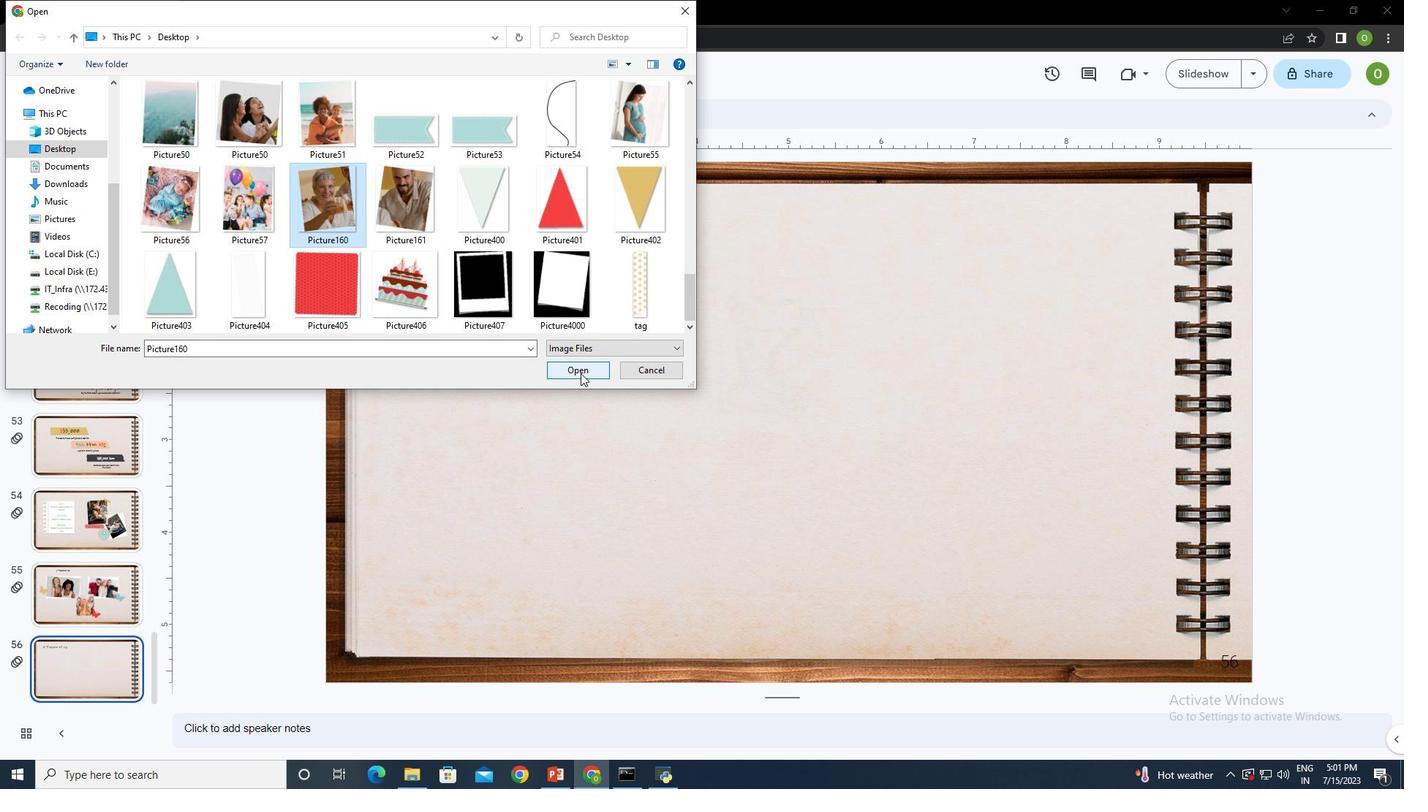 
Action: Mouse moved to (495, 438)
Screenshot: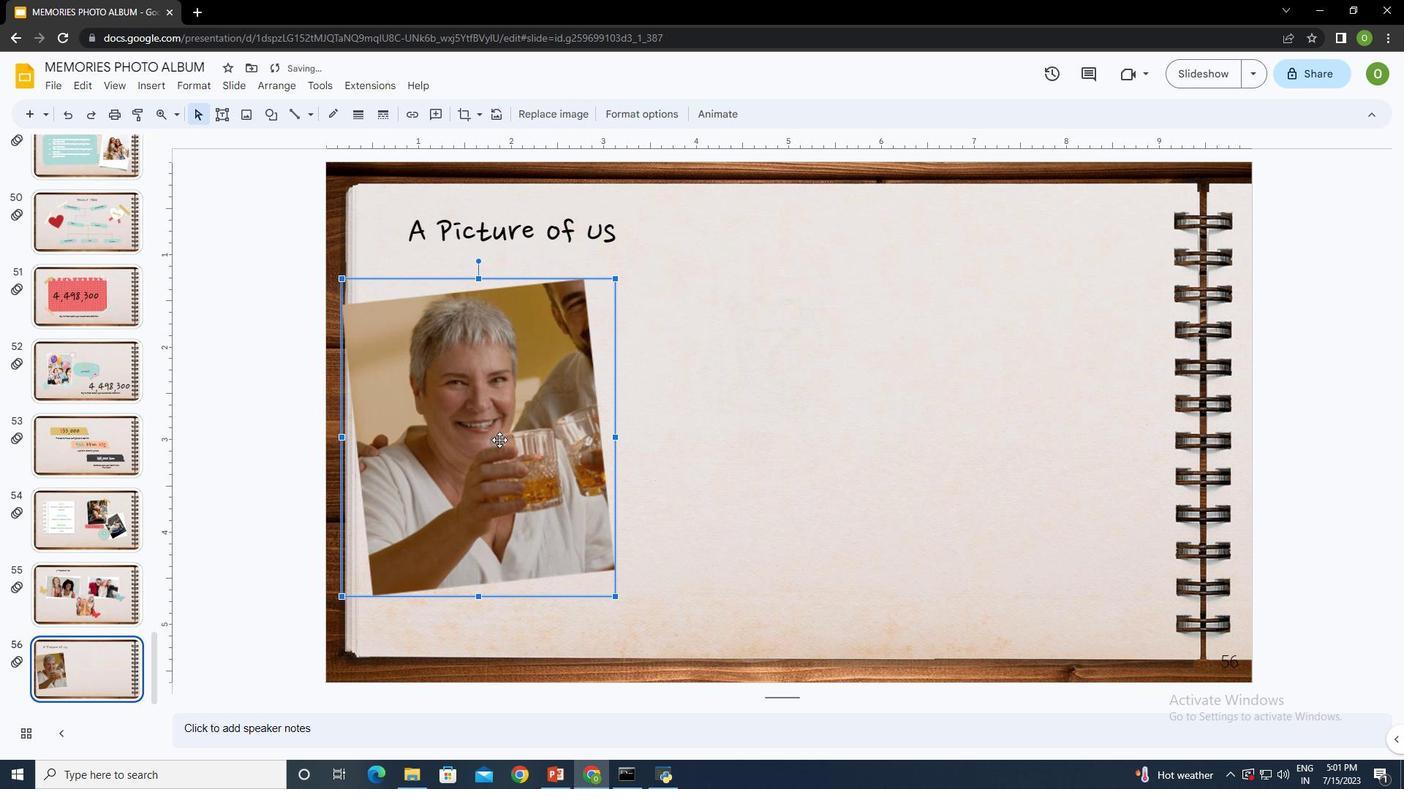 
Action: Mouse pressed left at (495, 438)
Screenshot: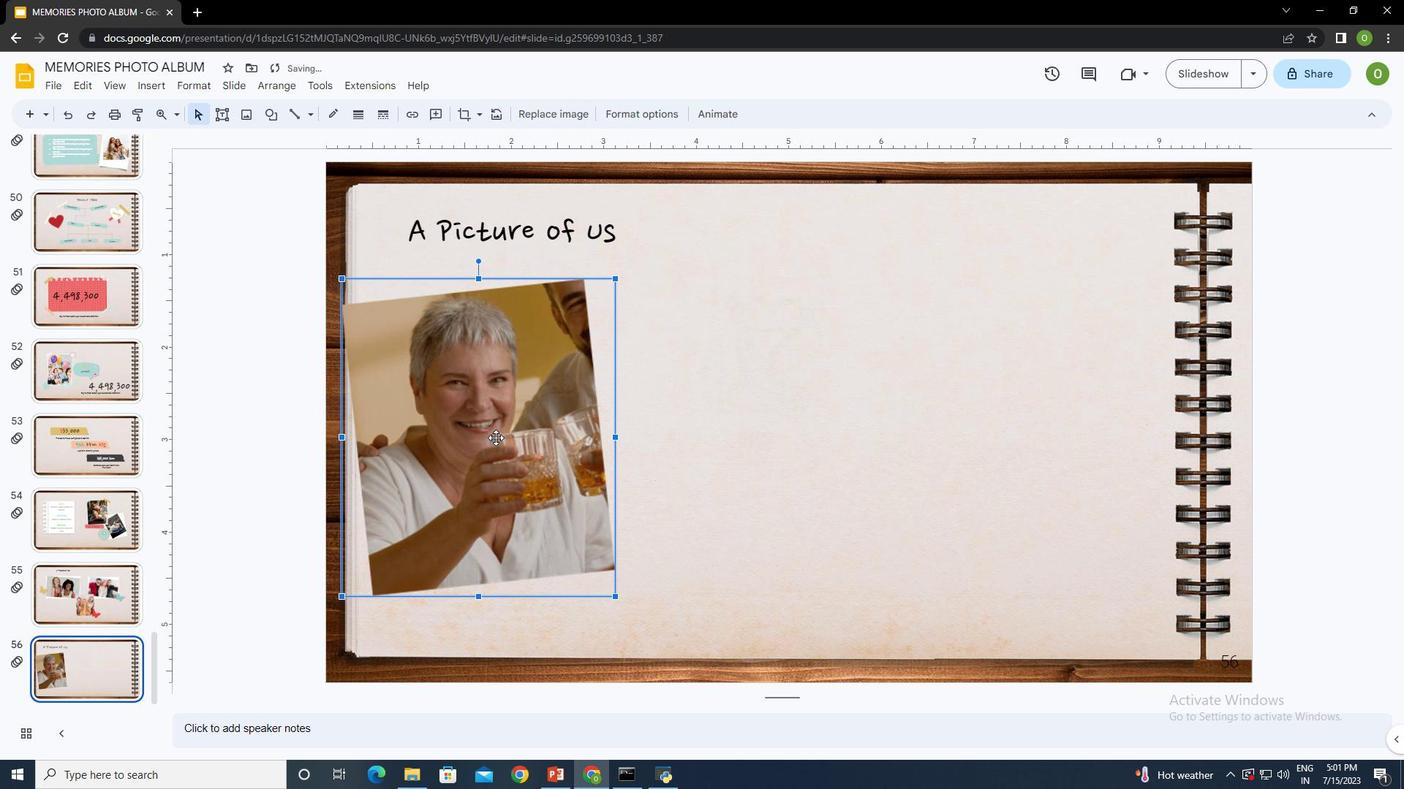 
Action: Mouse moved to (674, 596)
Screenshot: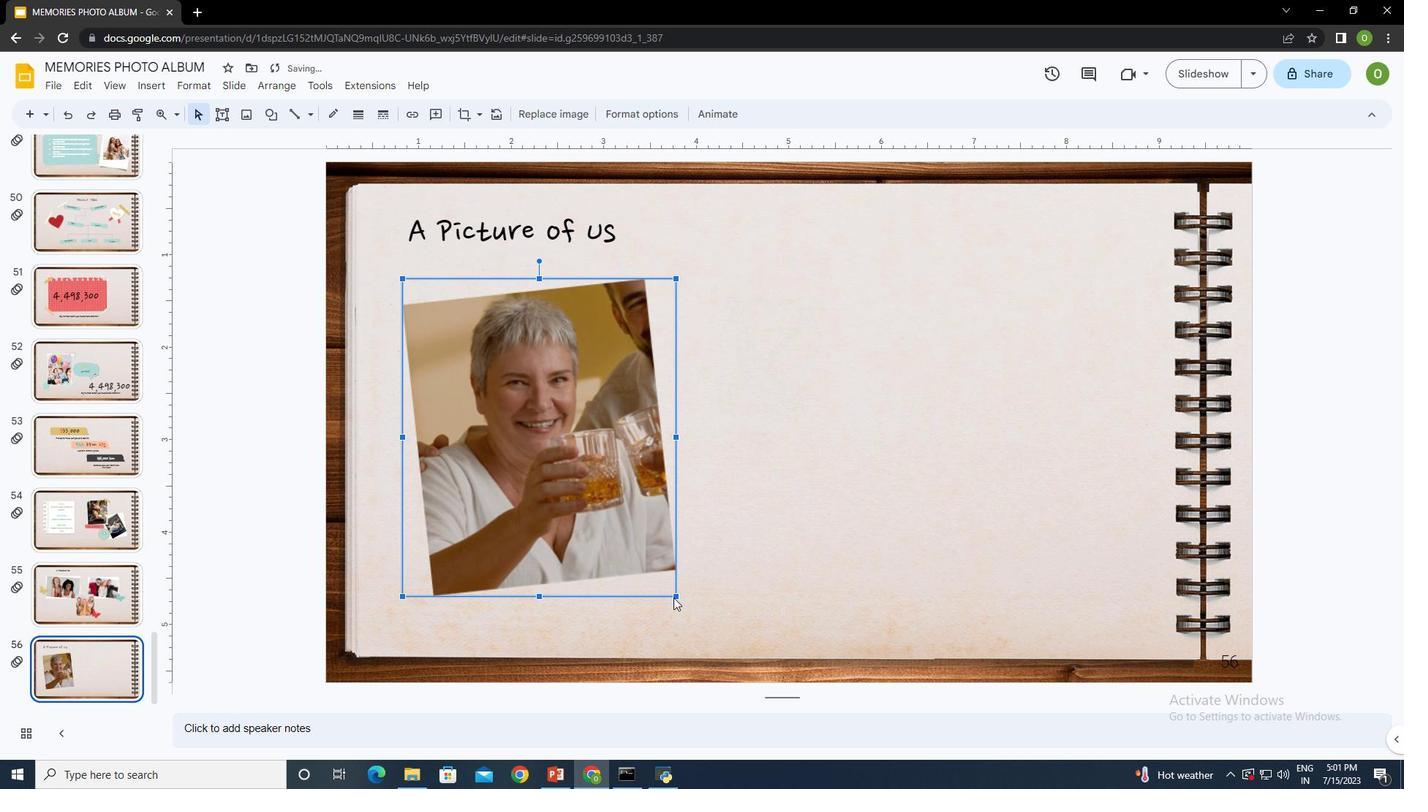 
Action: Mouse pressed left at (674, 596)
Screenshot: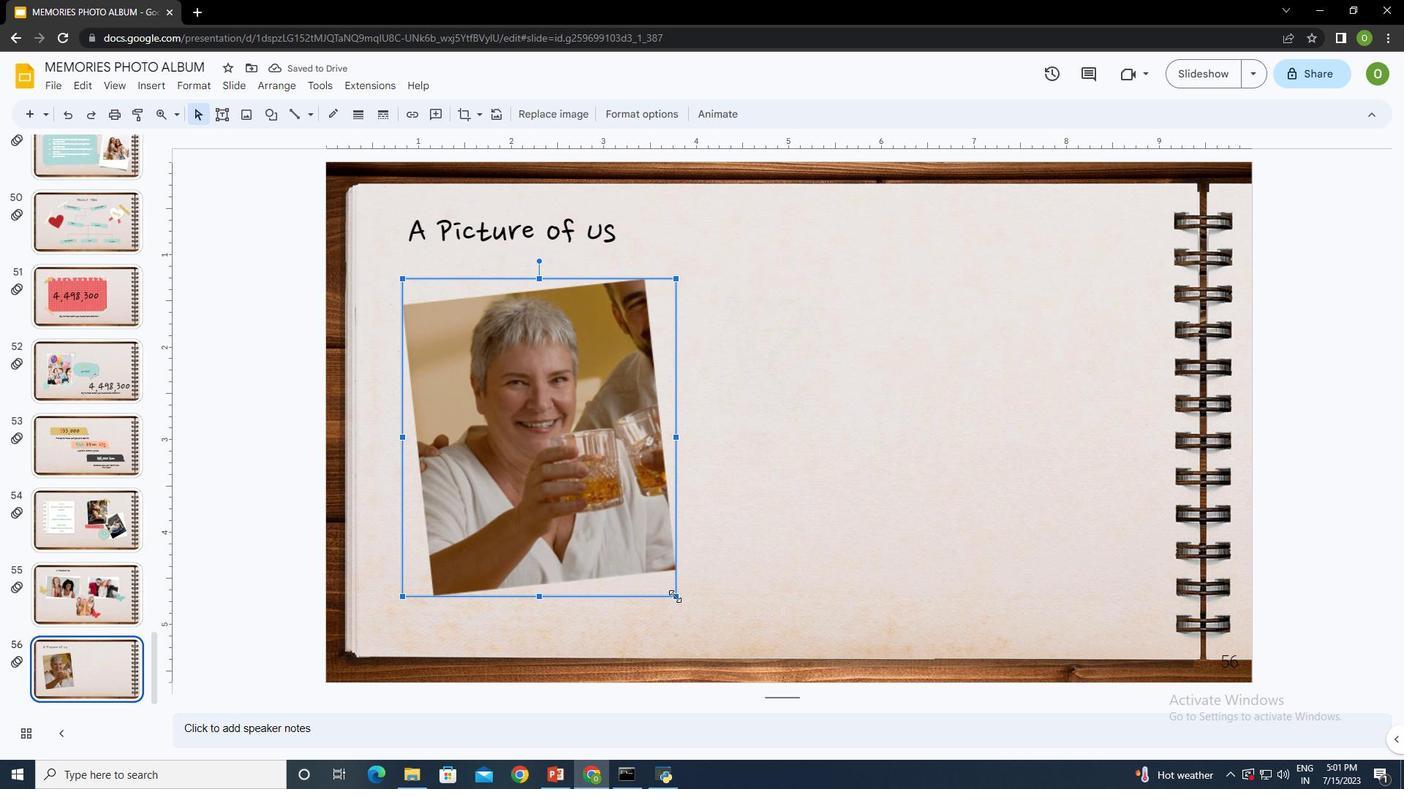 
Action: Mouse moved to (512, 349)
Screenshot: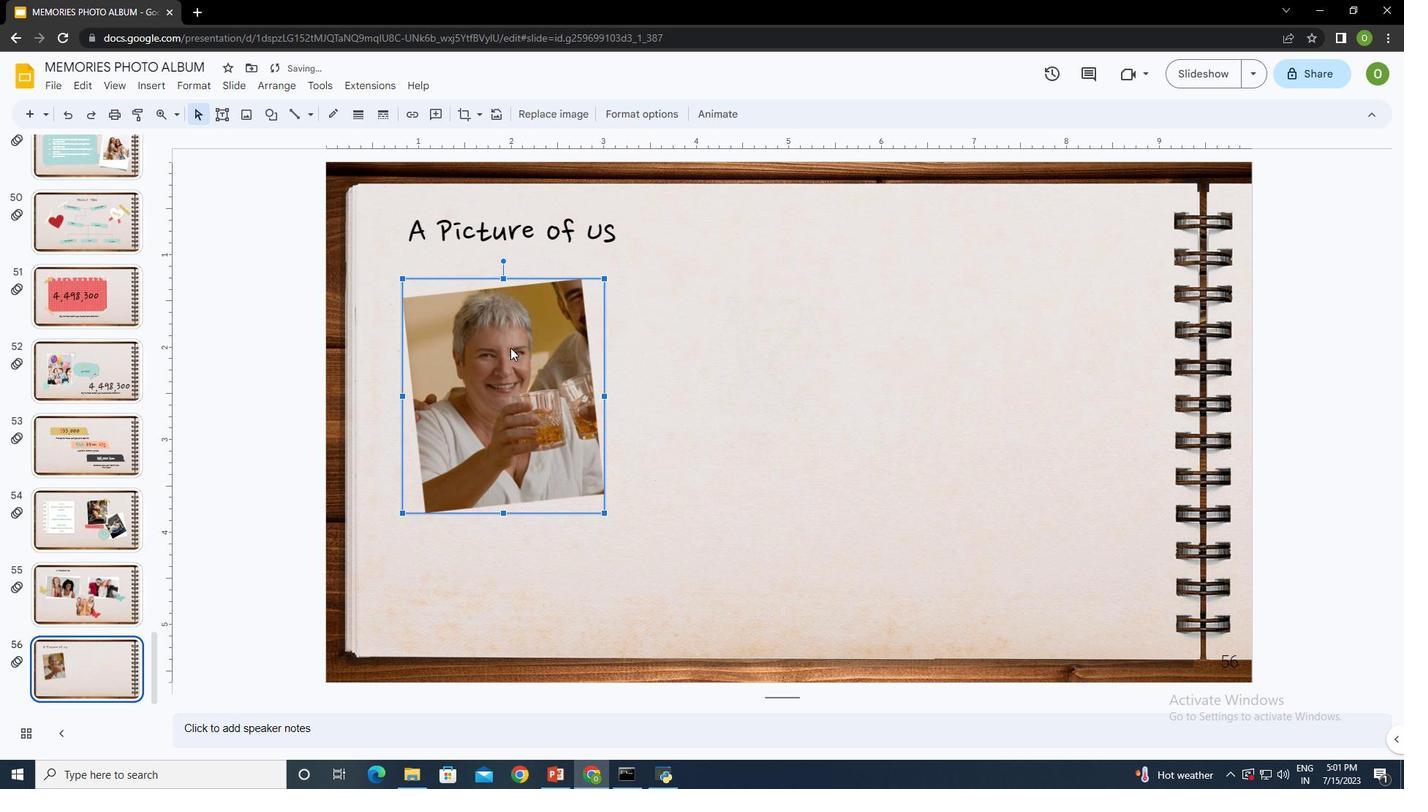 
Action: Mouse pressed left at (512, 349)
Screenshot: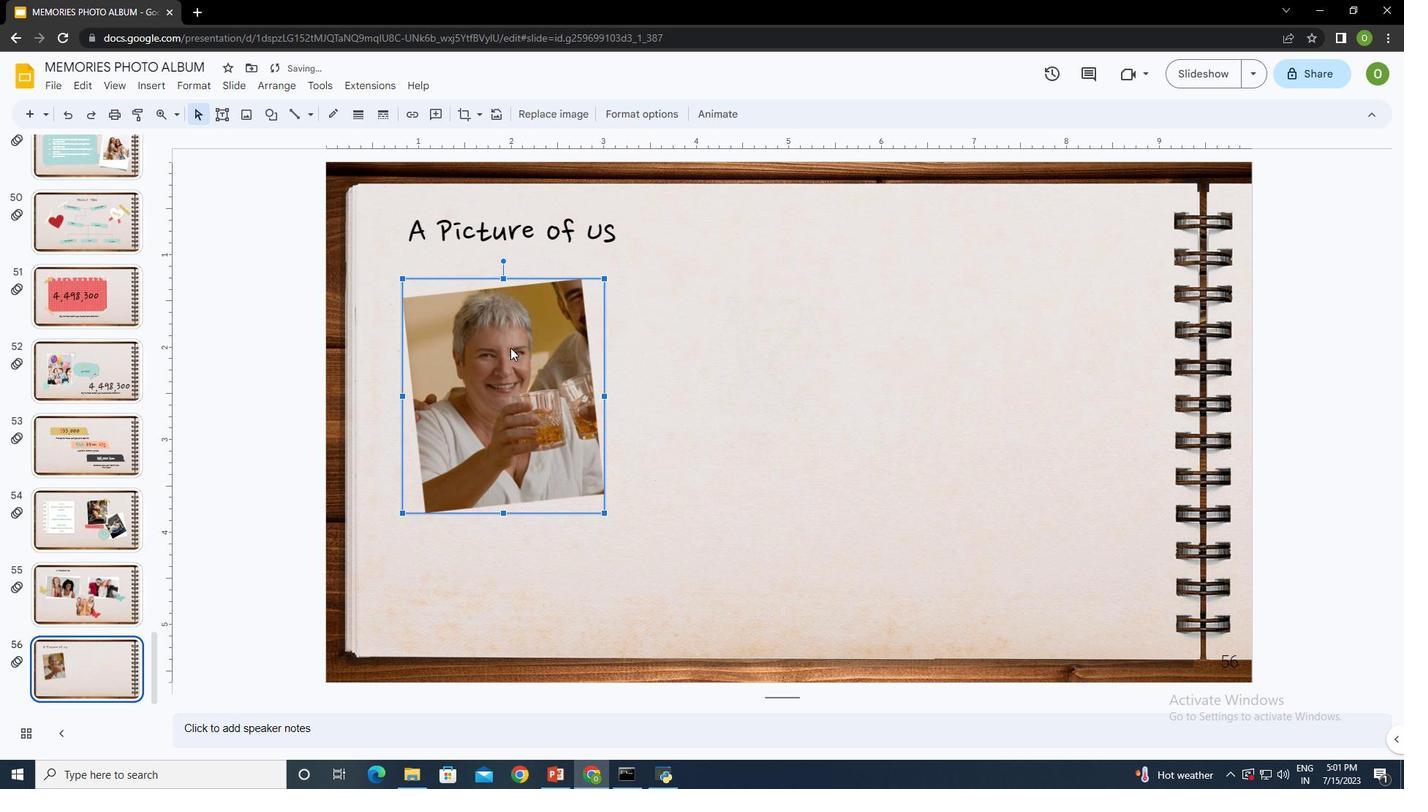 
Action: Mouse moved to (146, 87)
Screenshot: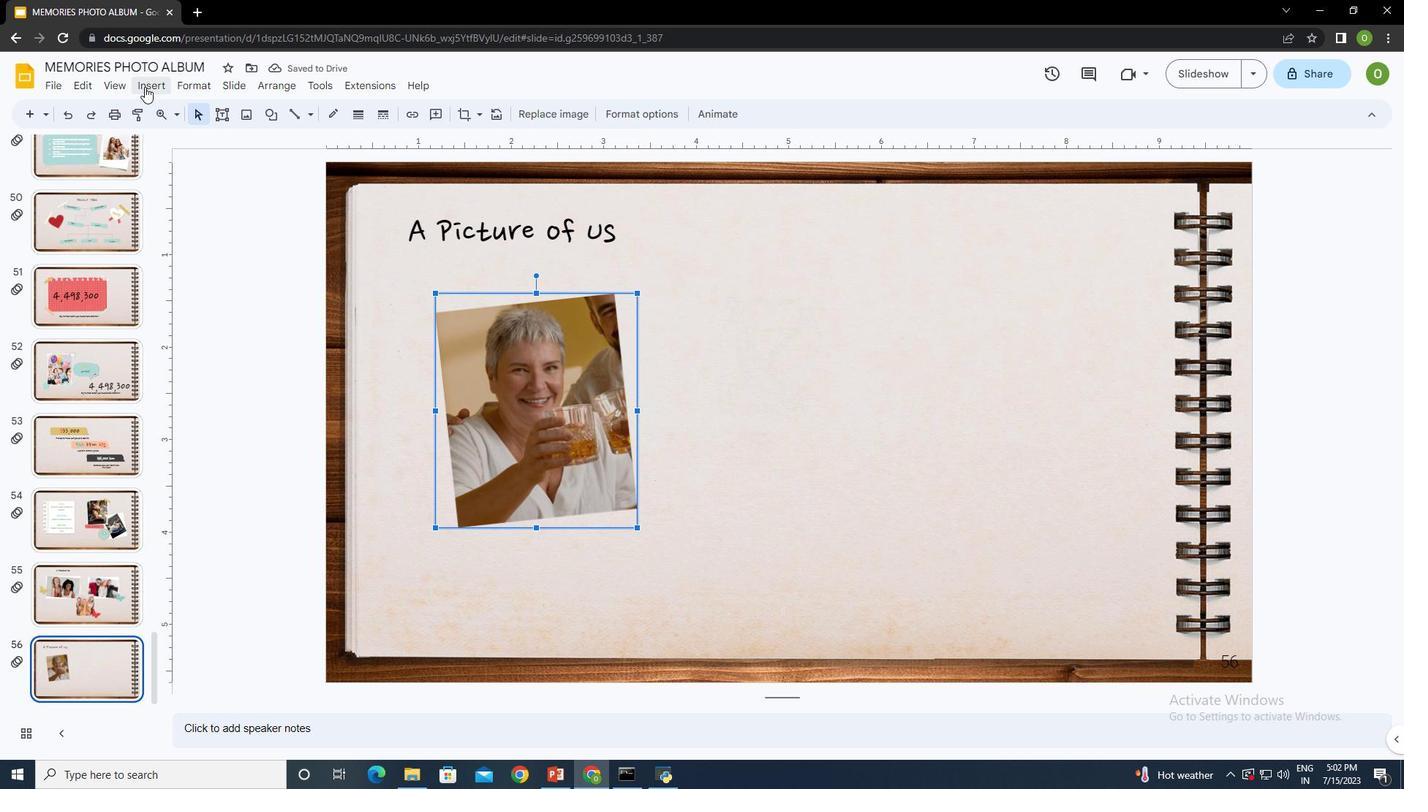 
Action: Mouse pressed left at (146, 87)
Screenshot: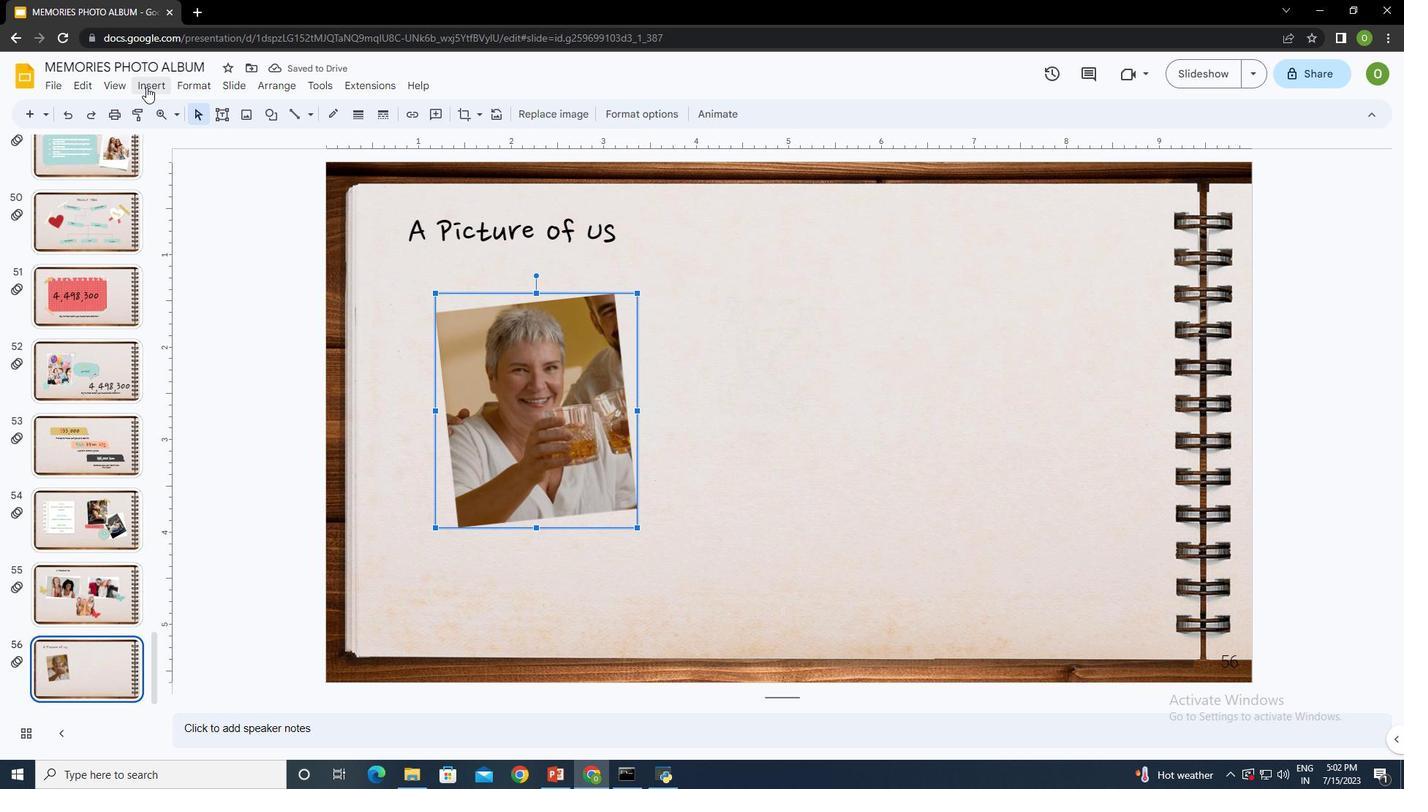 
Action: Mouse moved to (195, 110)
Screenshot: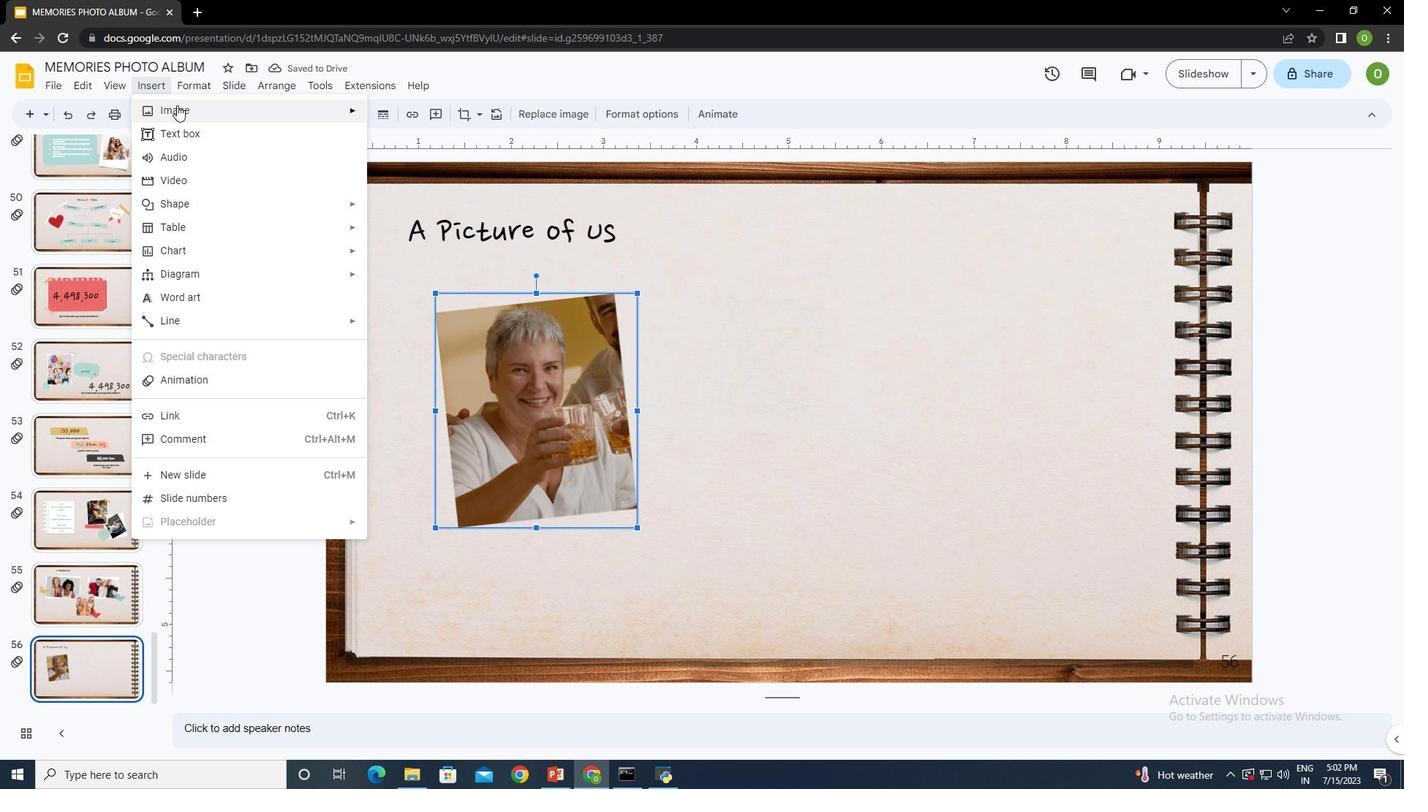 
Action: Mouse pressed left at (195, 110)
Screenshot: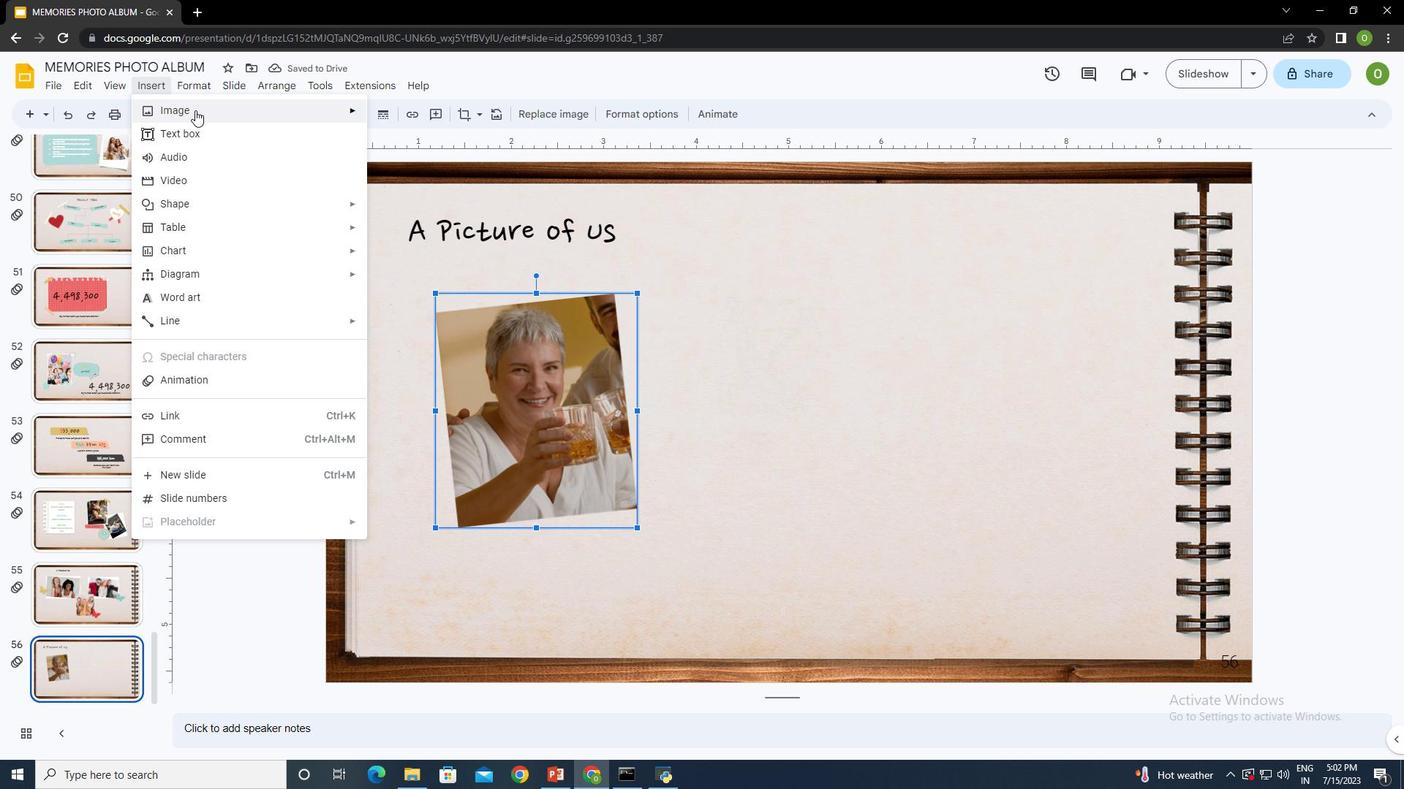 
Action: Mouse moved to (428, 109)
Screenshot: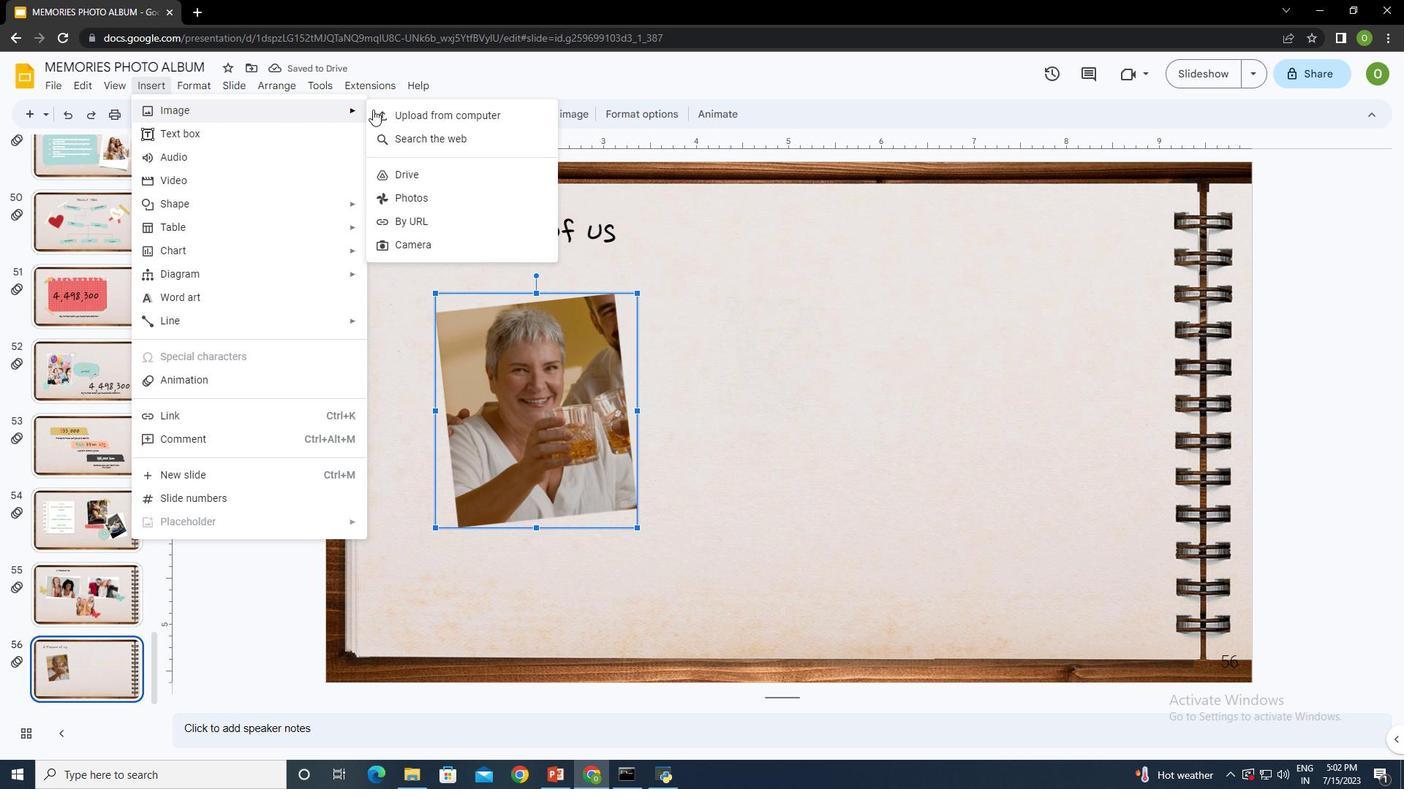 
Action: Mouse pressed left at (428, 109)
Screenshot: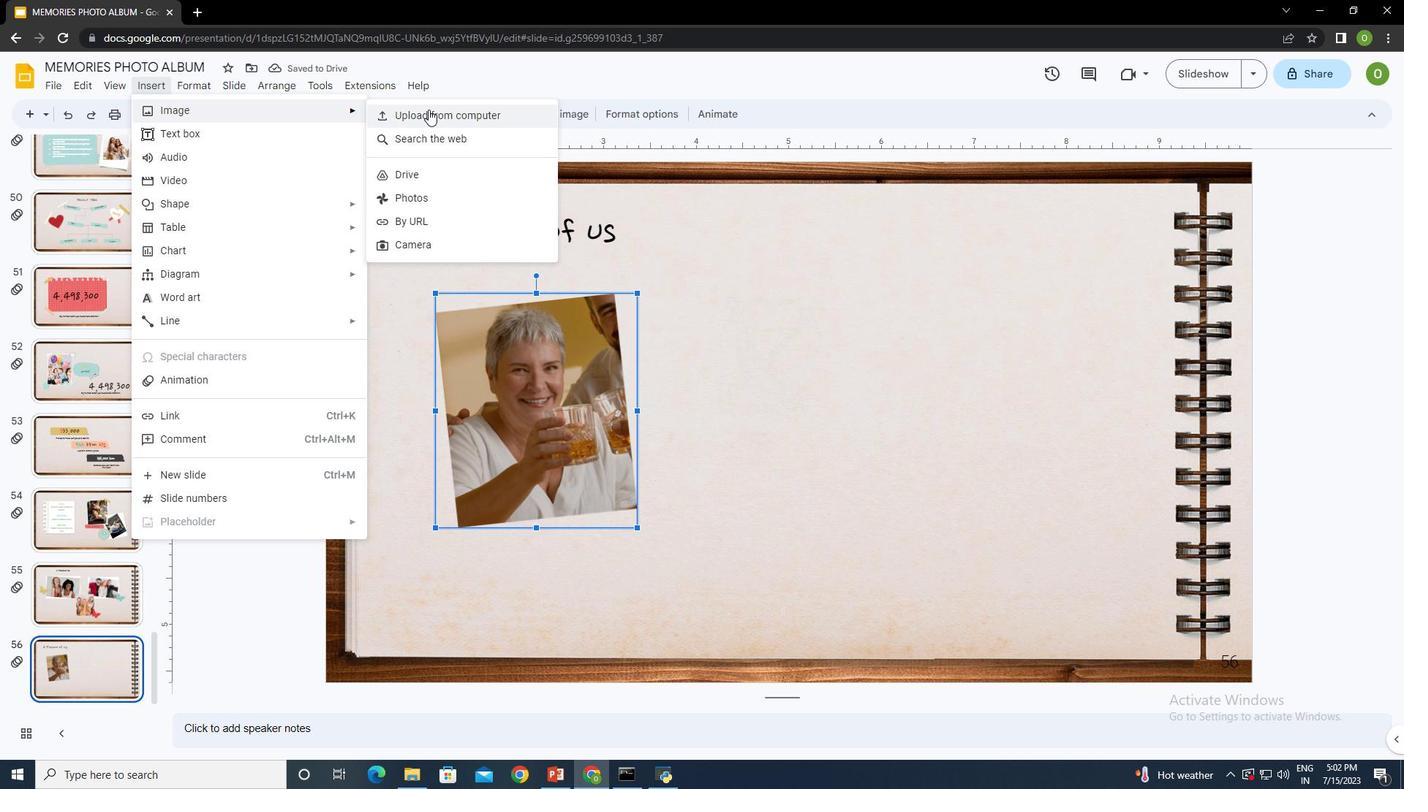 
Action: Mouse moved to (326, 95)
Screenshot: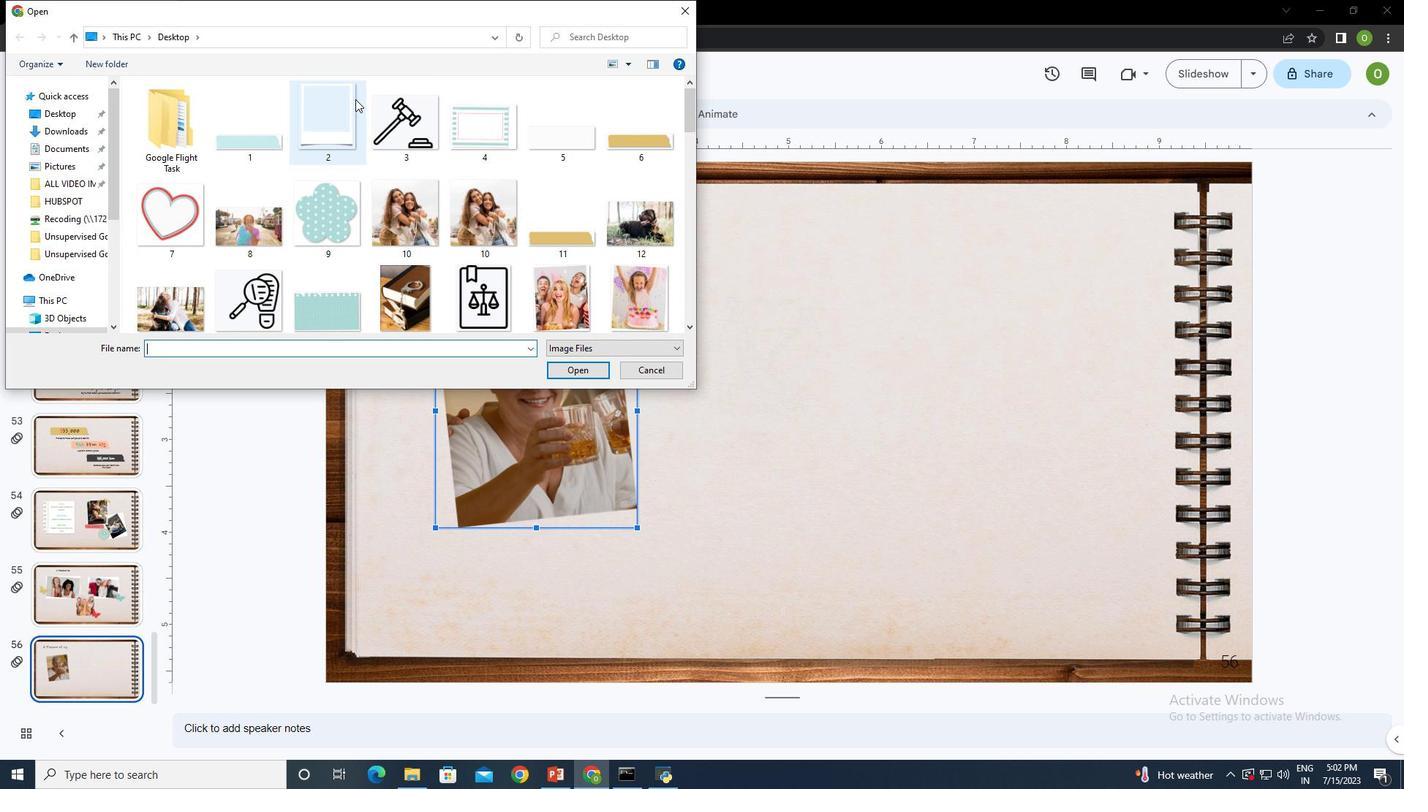 
Action: Mouse pressed left at (326, 95)
Screenshot: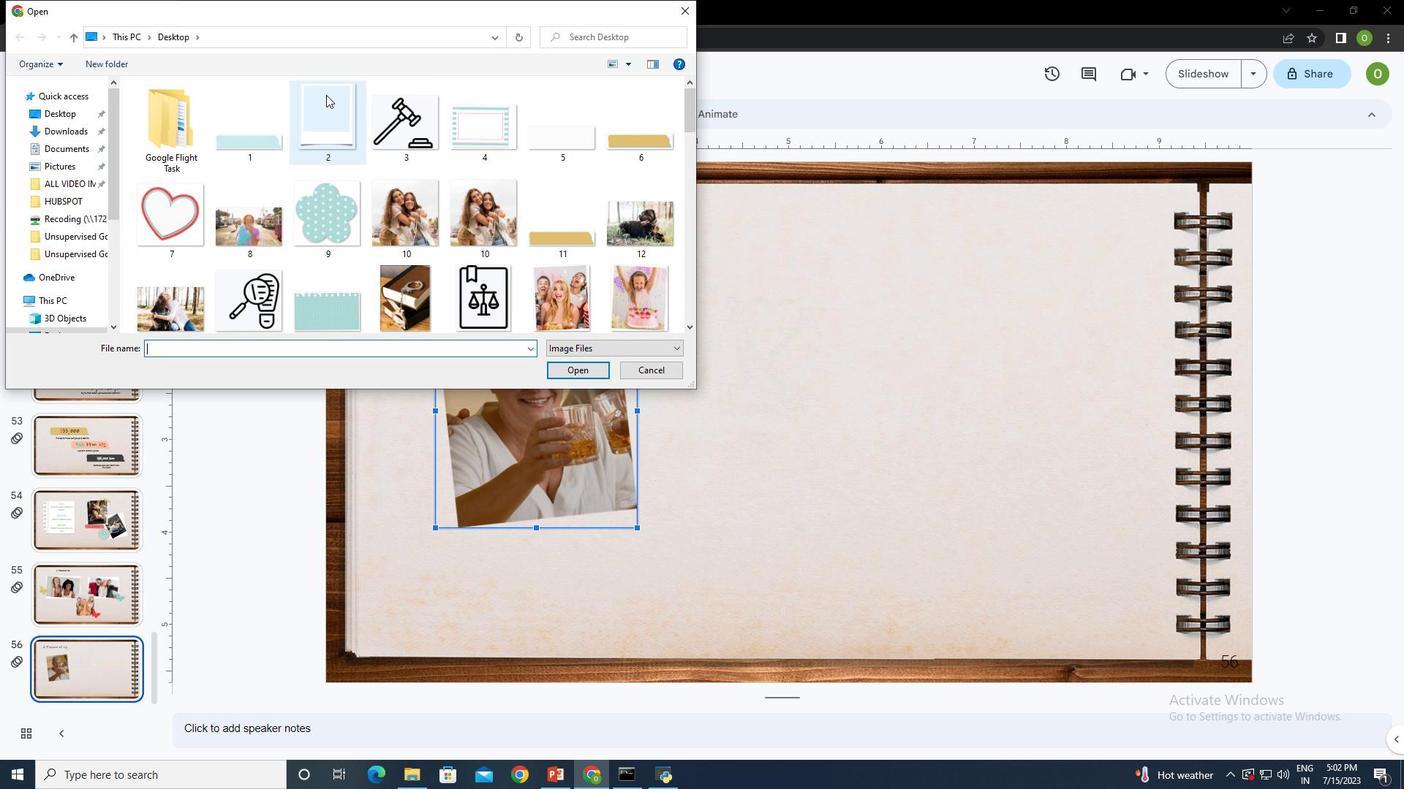 
Action: Mouse moved to (579, 368)
Screenshot: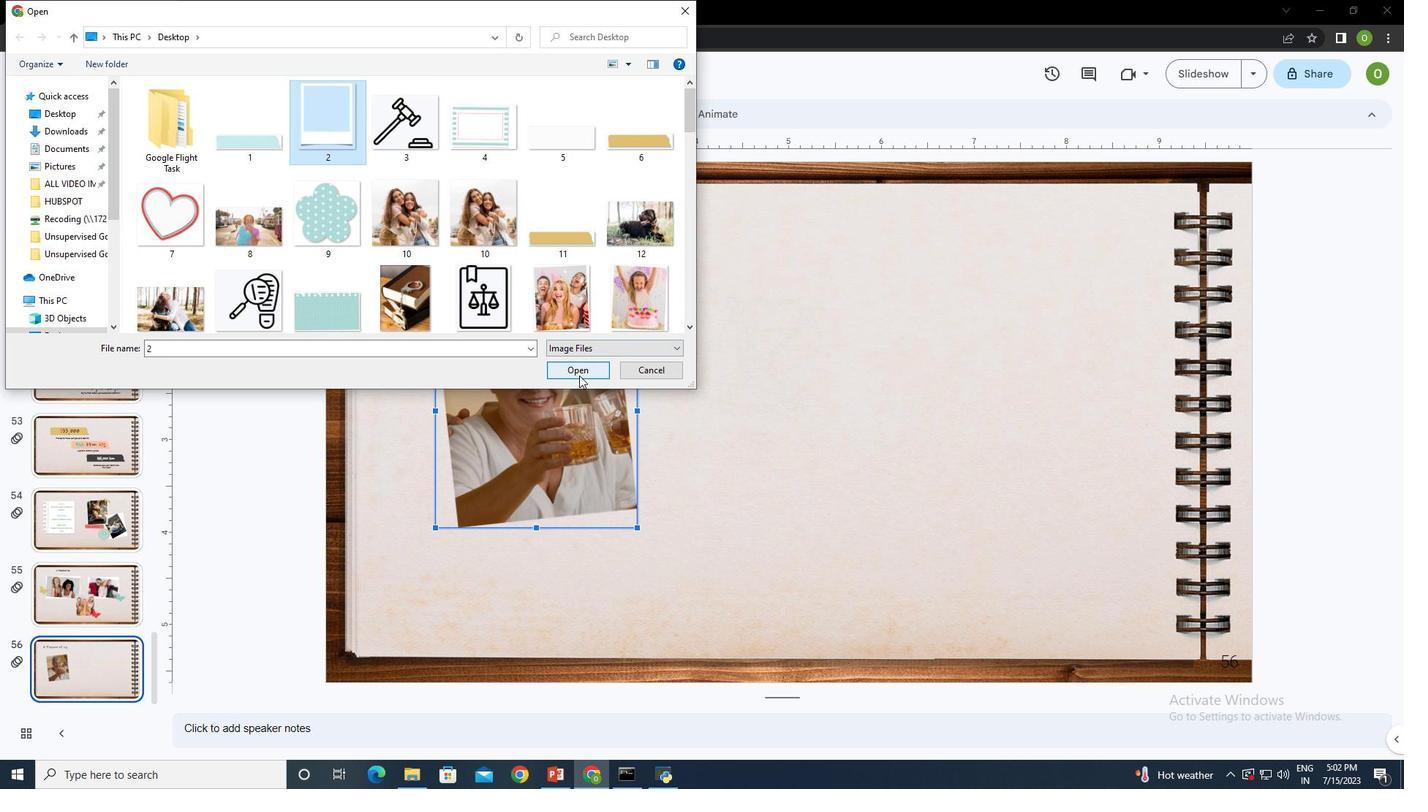 
Action: Mouse pressed left at (579, 368)
Screenshot: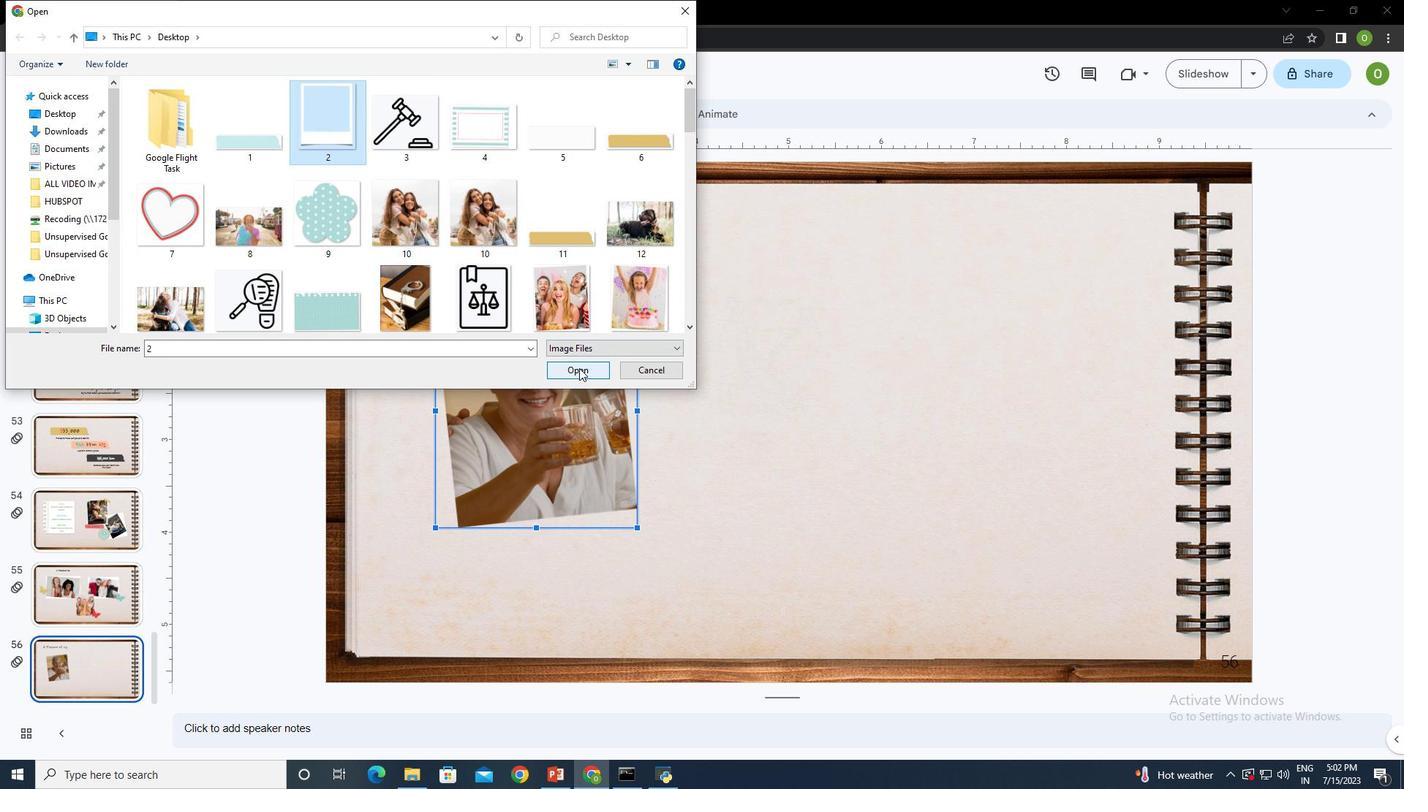 
Action: Mouse moved to (828, 433)
Screenshot: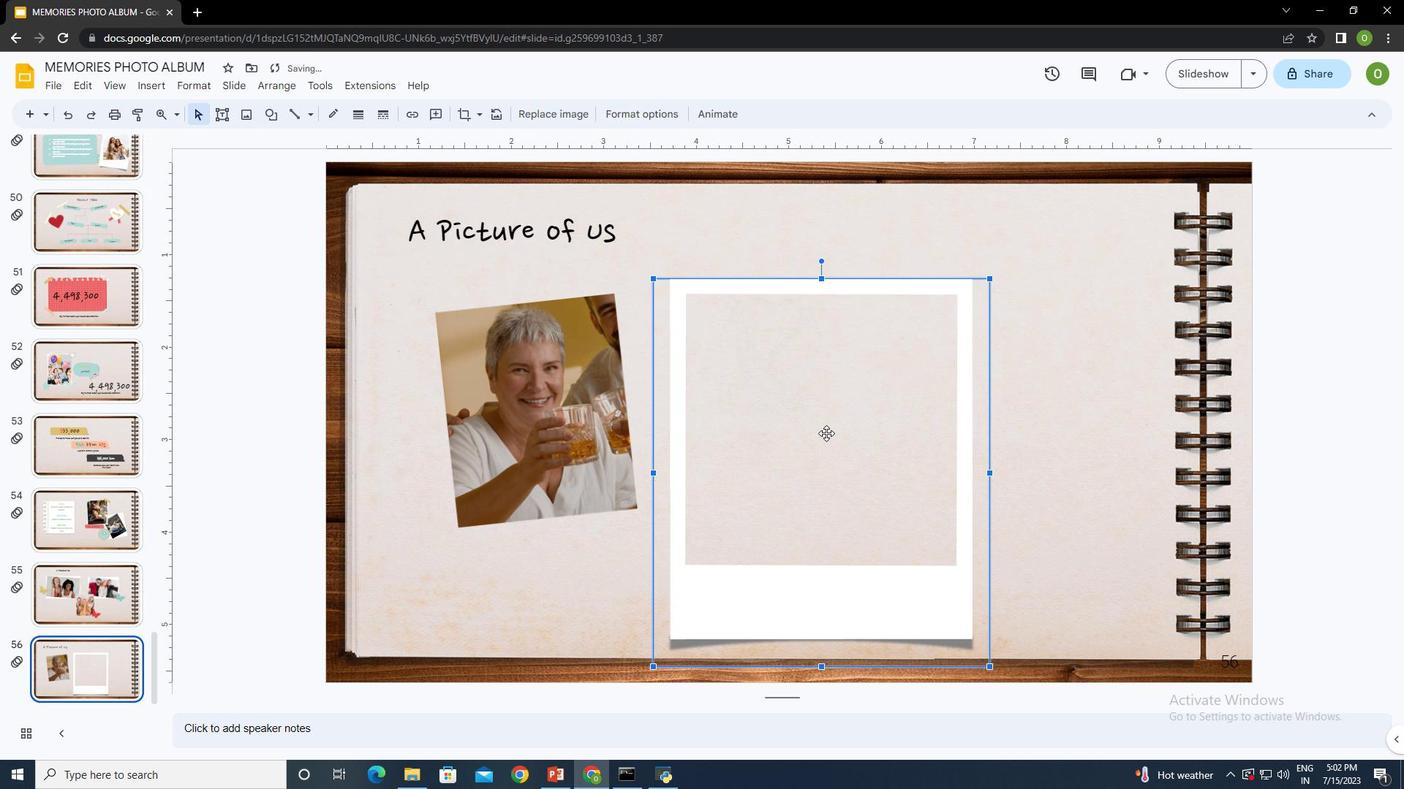 
Action: Mouse pressed left at (828, 433)
Screenshot: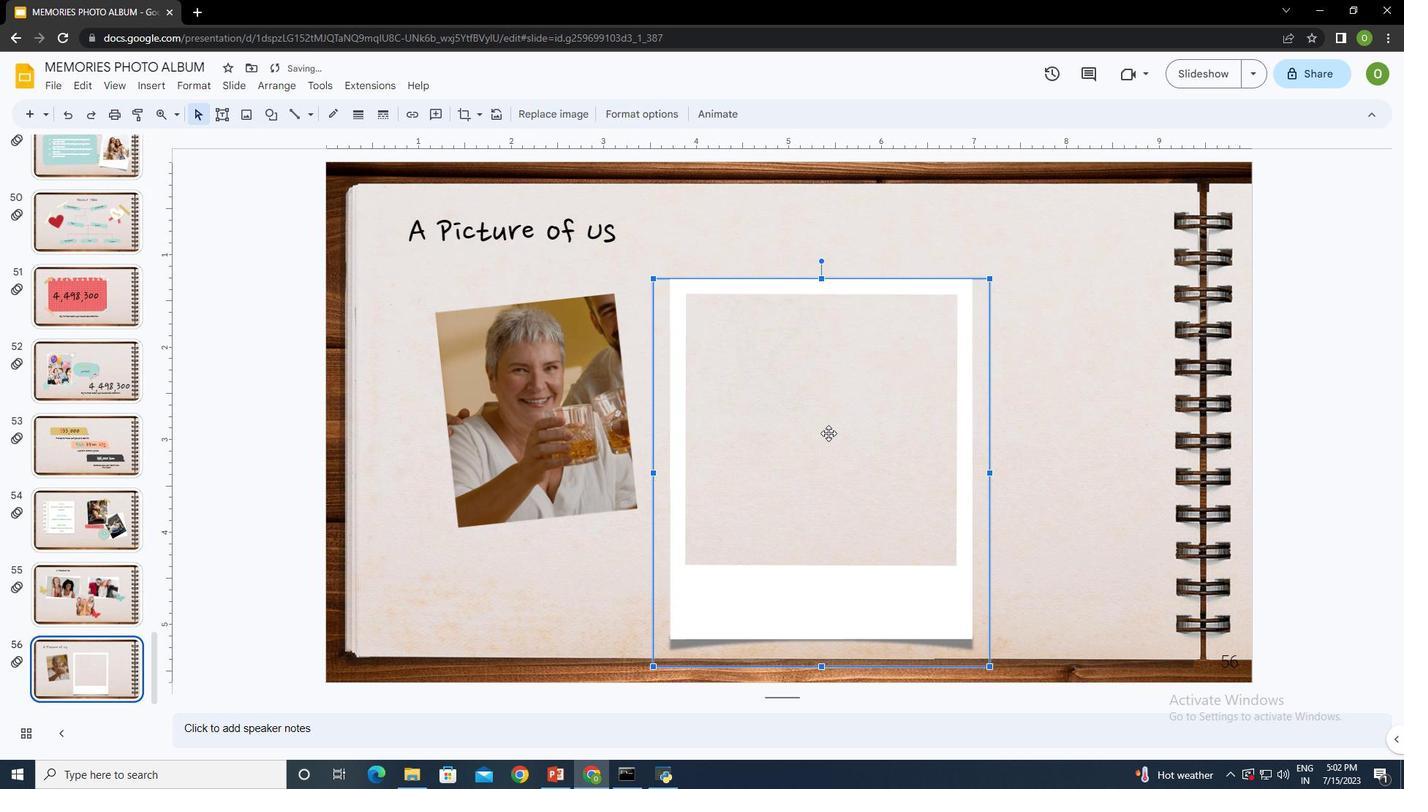
Action: Mouse moved to (749, 642)
Screenshot: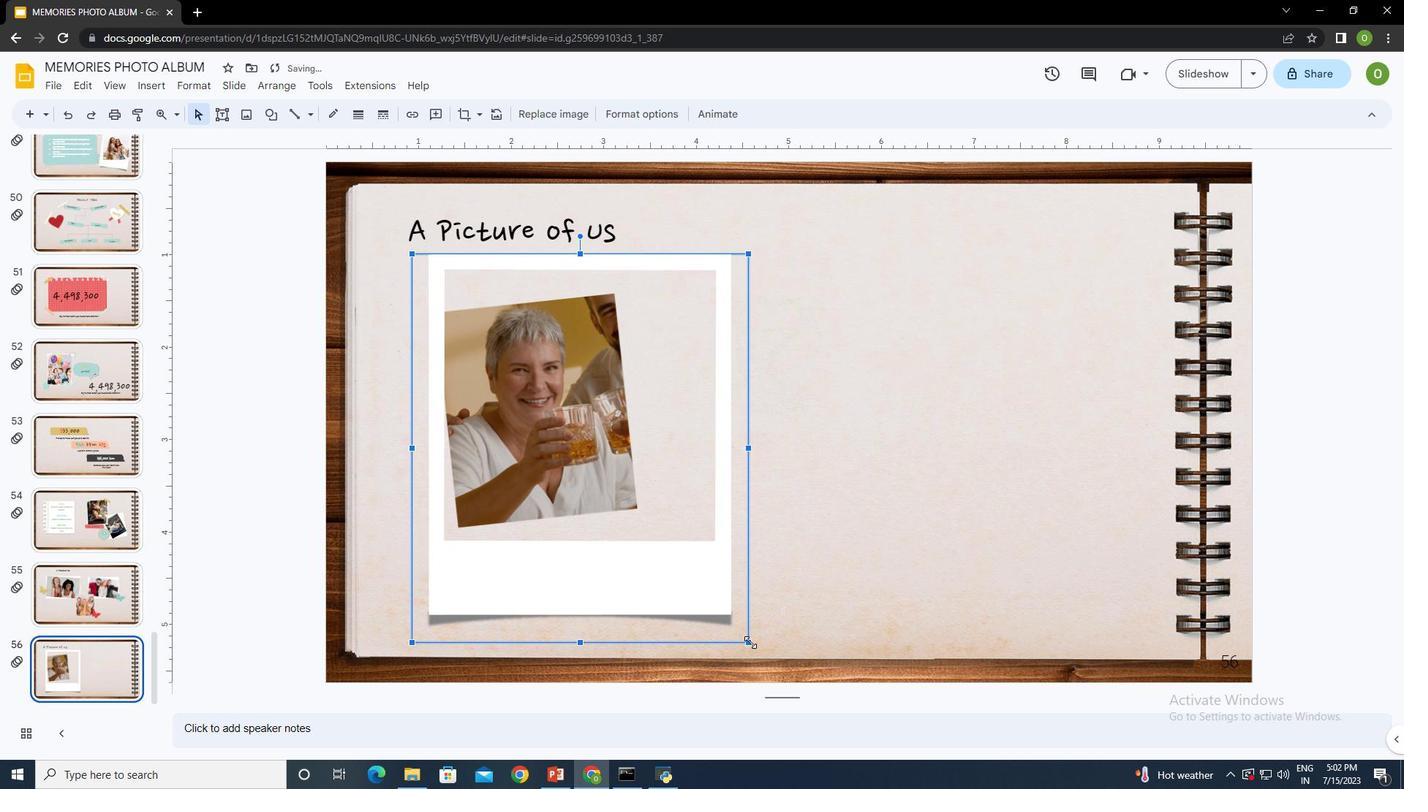 
Action: Mouse pressed left at (749, 642)
Screenshot: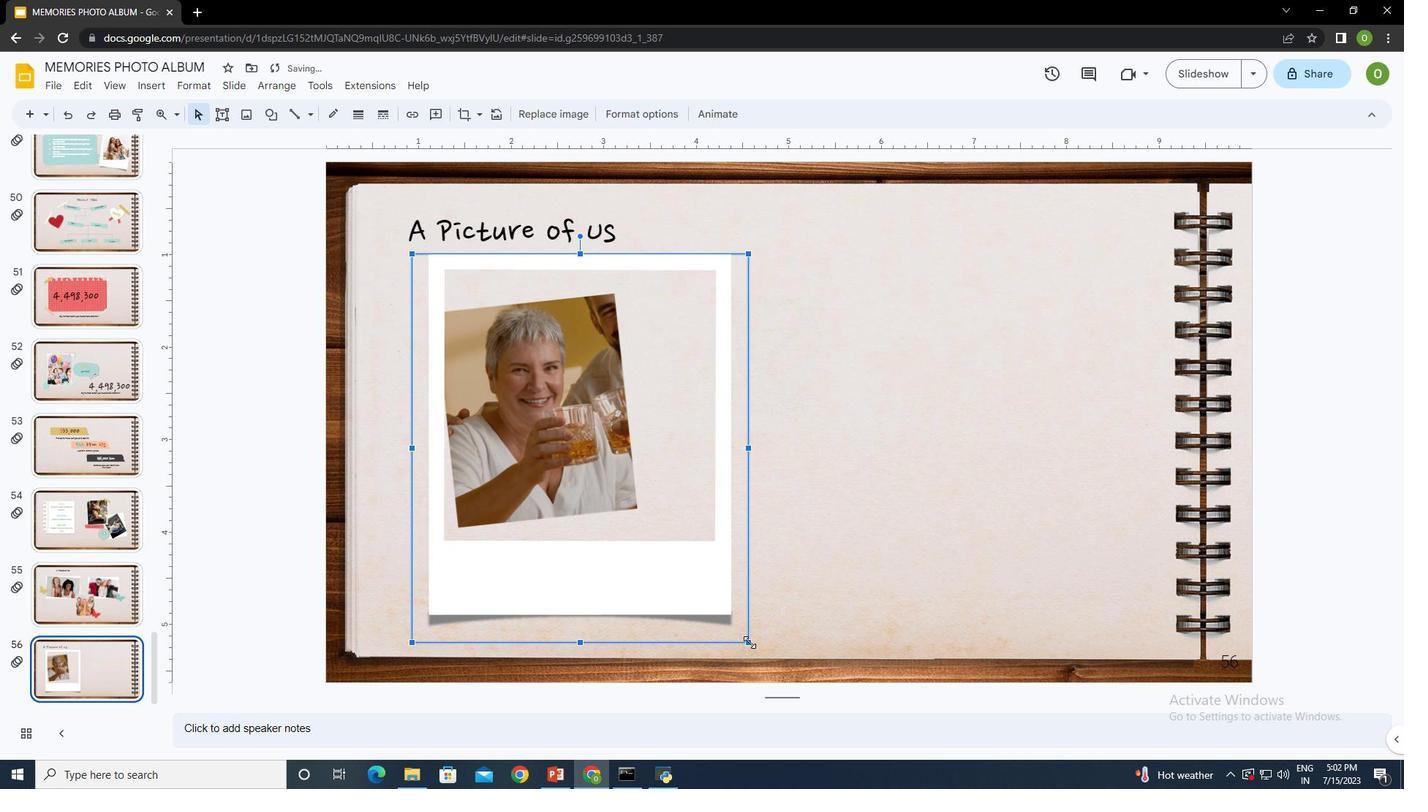 
Action: Mouse moved to (604, 373)
Screenshot: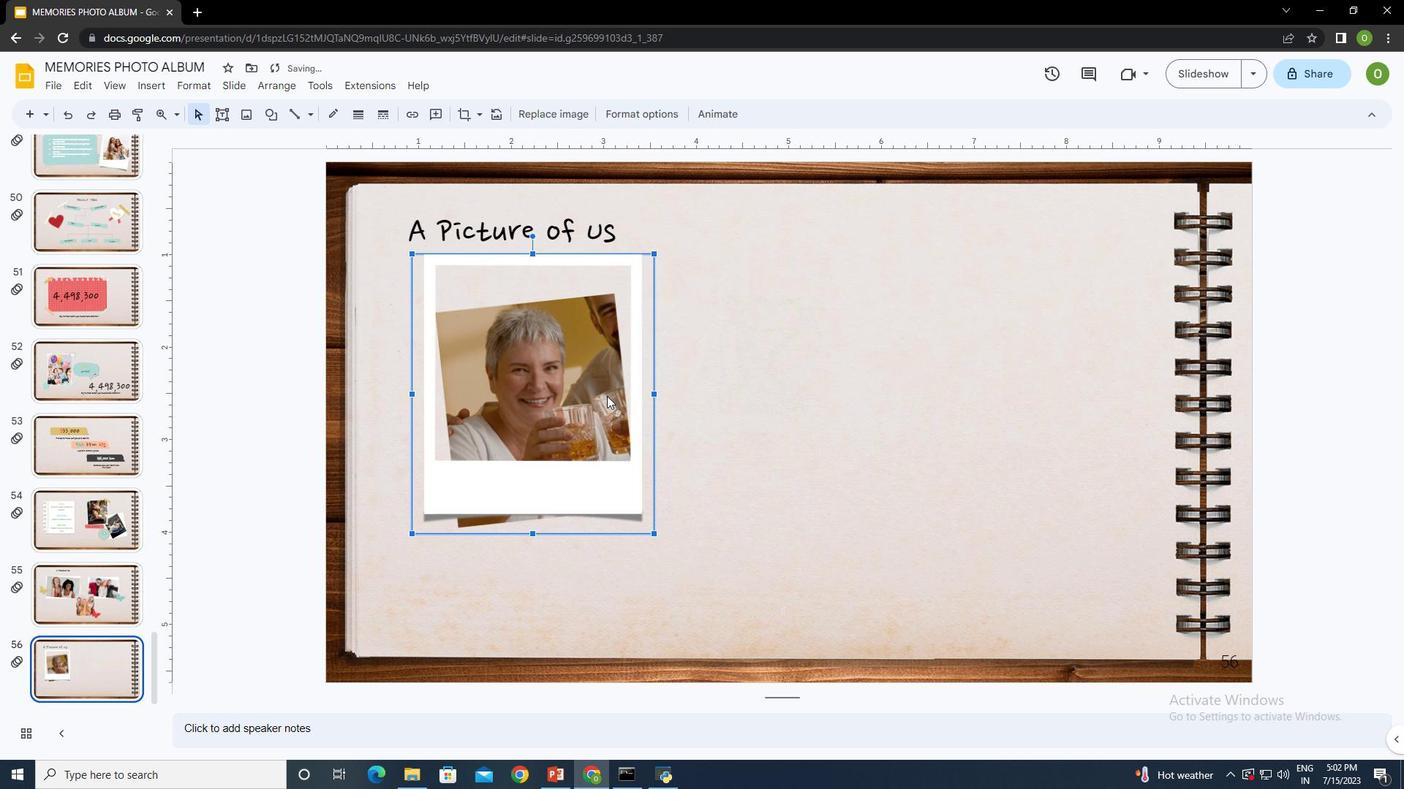 
Action: Mouse pressed left at (604, 373)
Screenshot: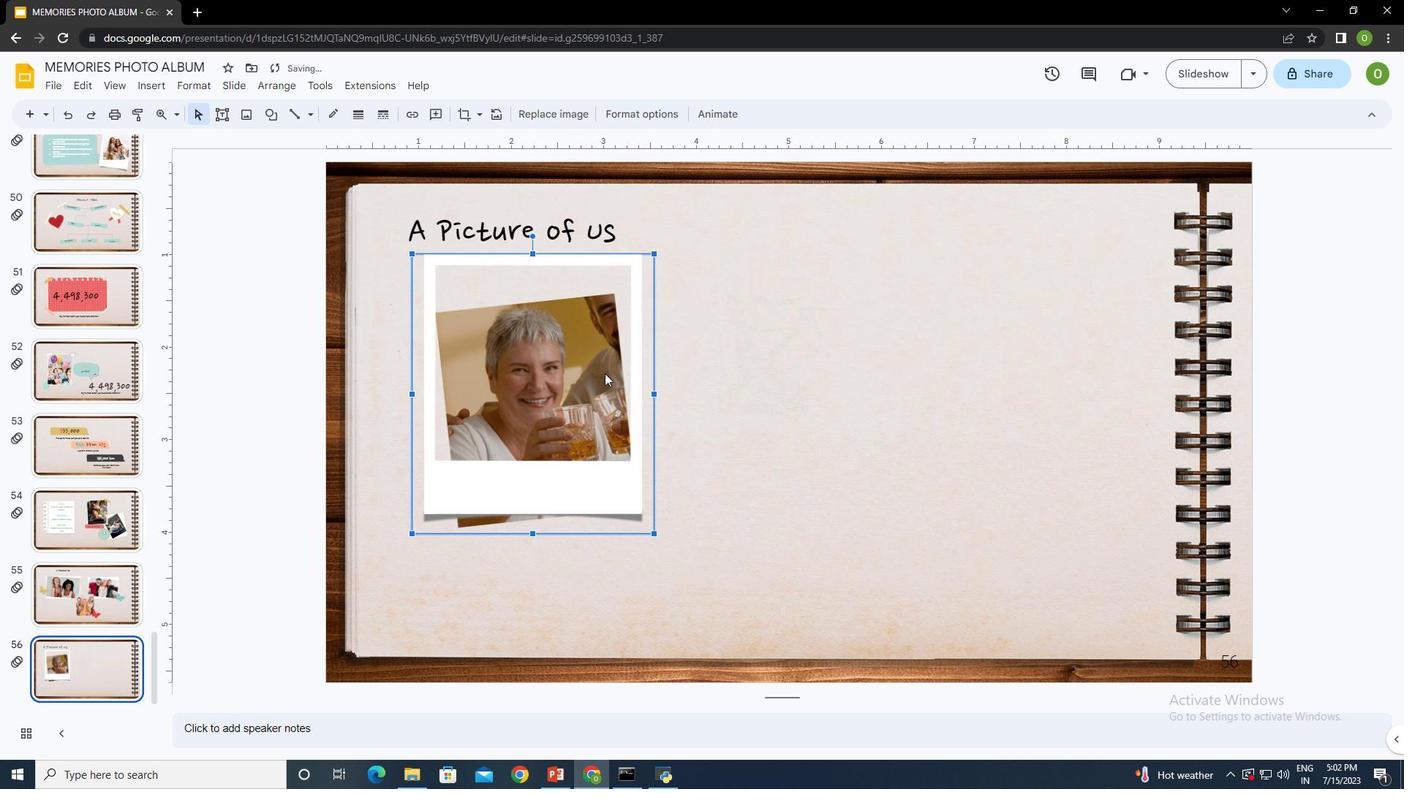 
Action: Mouse moved to (640, 571)
Screenshot: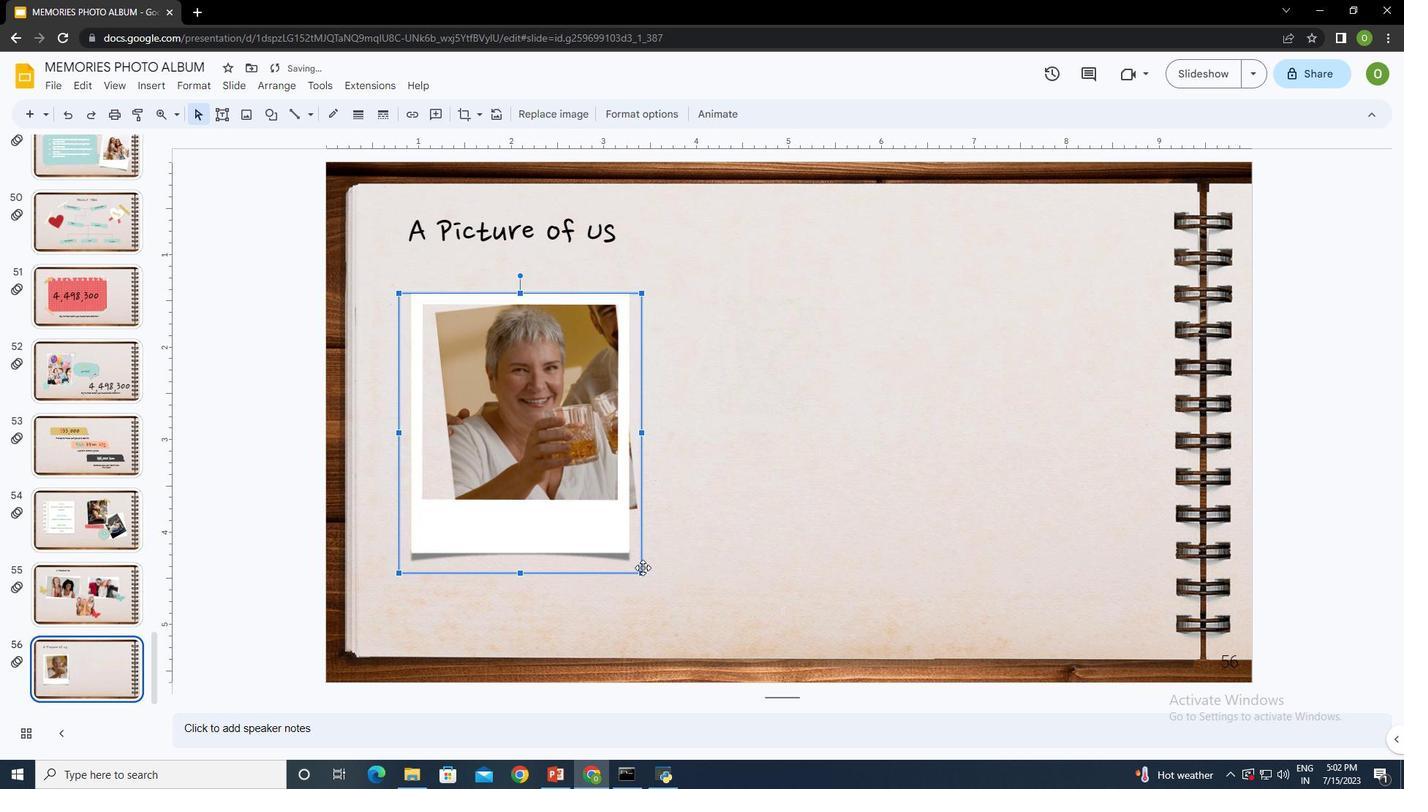 
Action: Mouse pressed left at (640, 571)
Screenshot: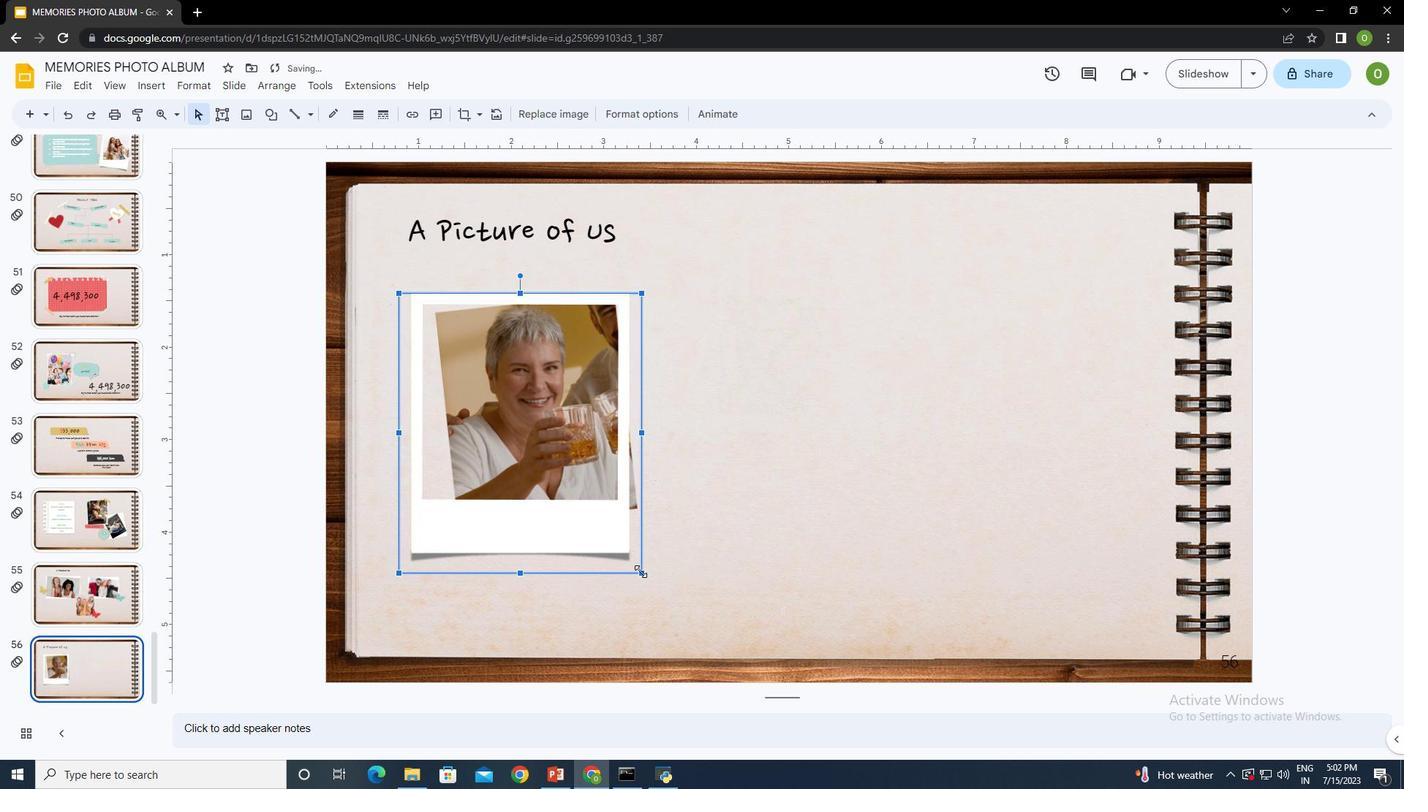 
Action: Mouse moved to (549, 495)
Screenshot: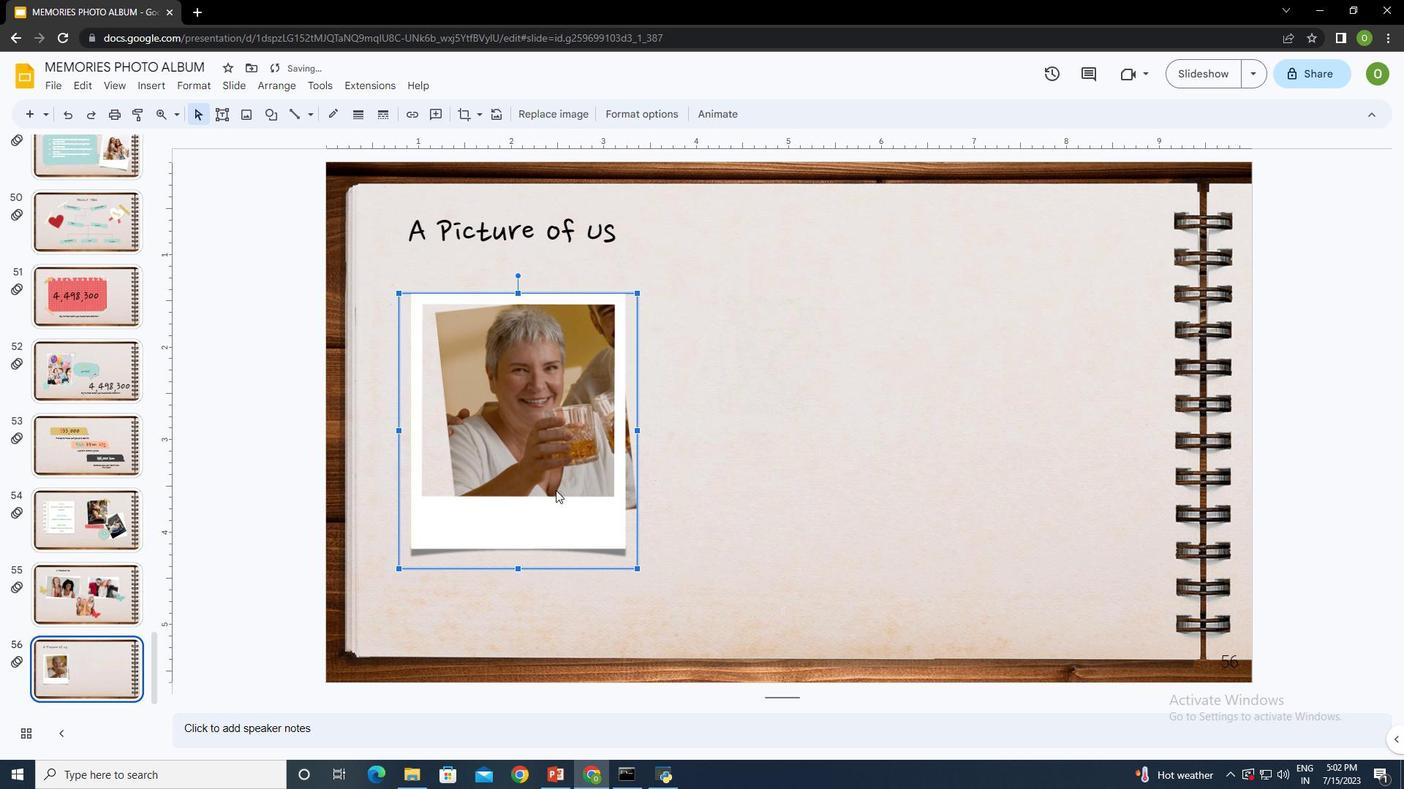 
Action: Mouse pressed left at (549, 495)
Screenshot: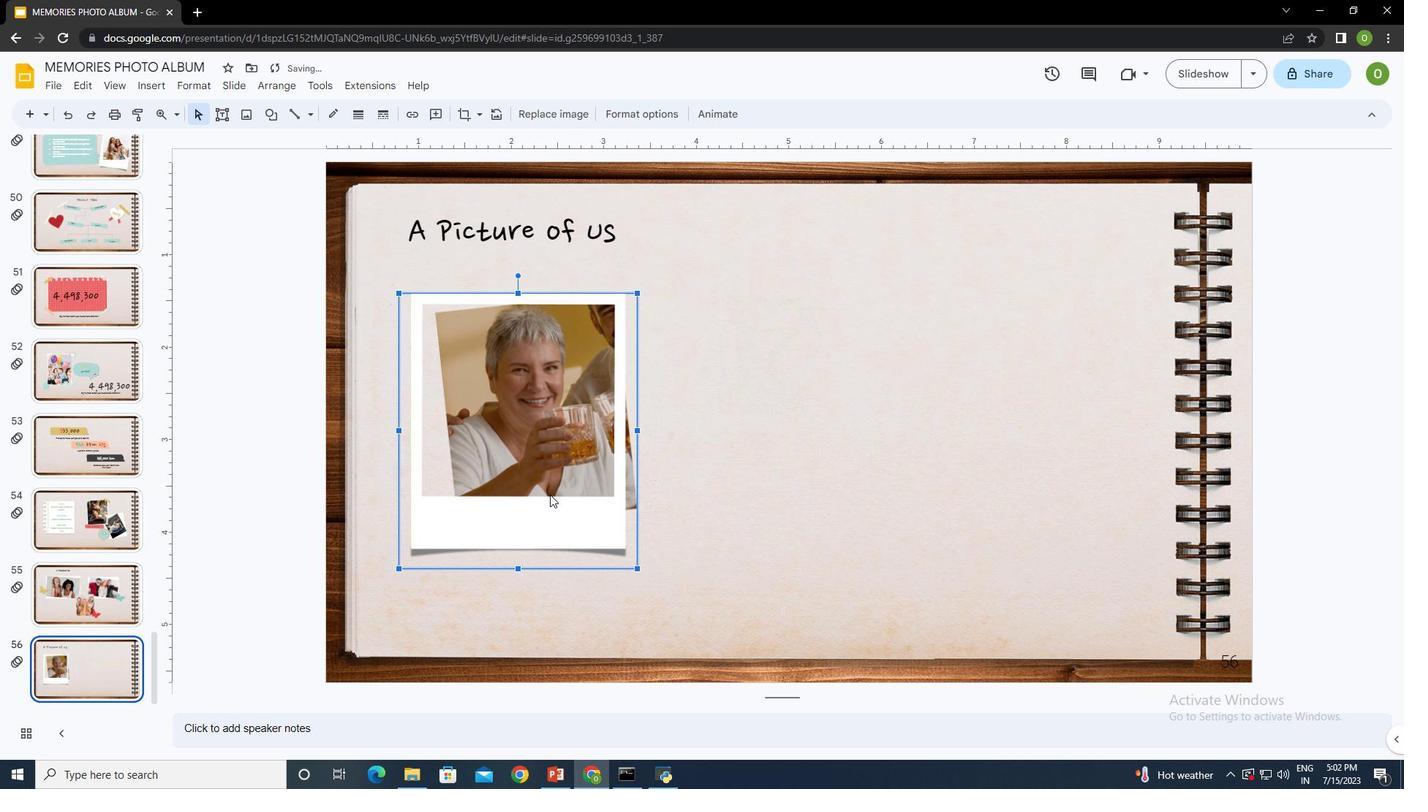 
Action: Mouse moved to (545, 279)
Screenshot: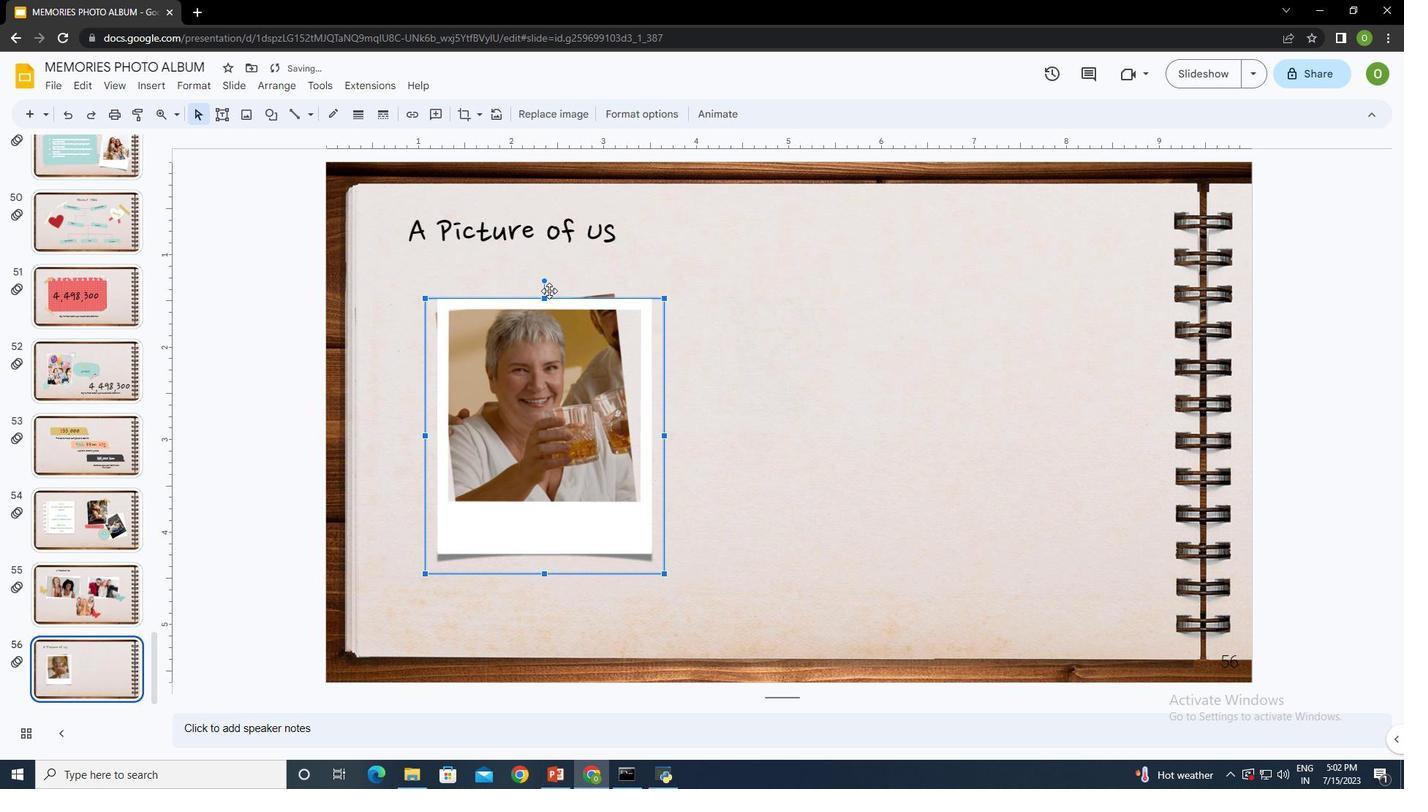 
Action: Mouse pressed left at (545, 279)
Screenshot: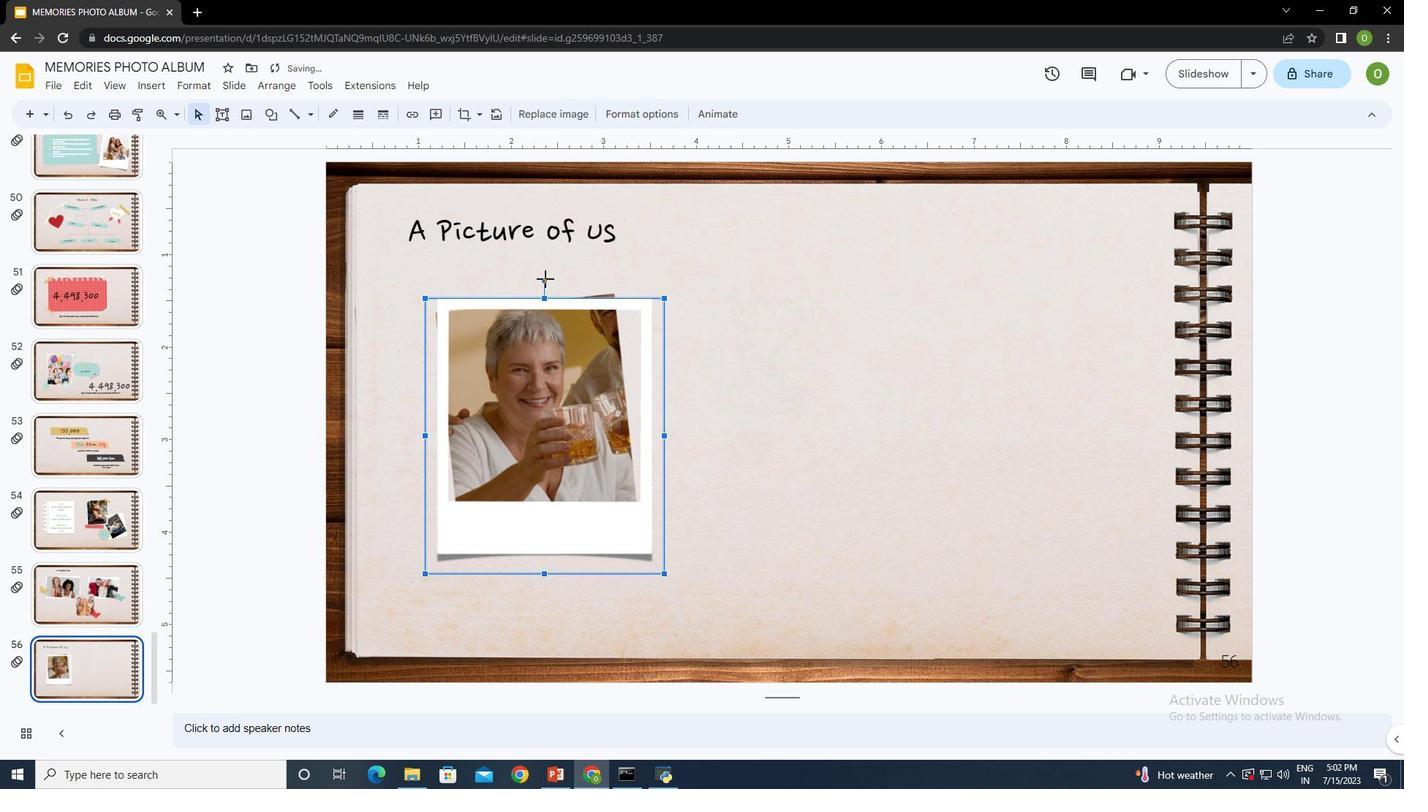 
Action: Mouse moved to (565, 385)
Screenshot: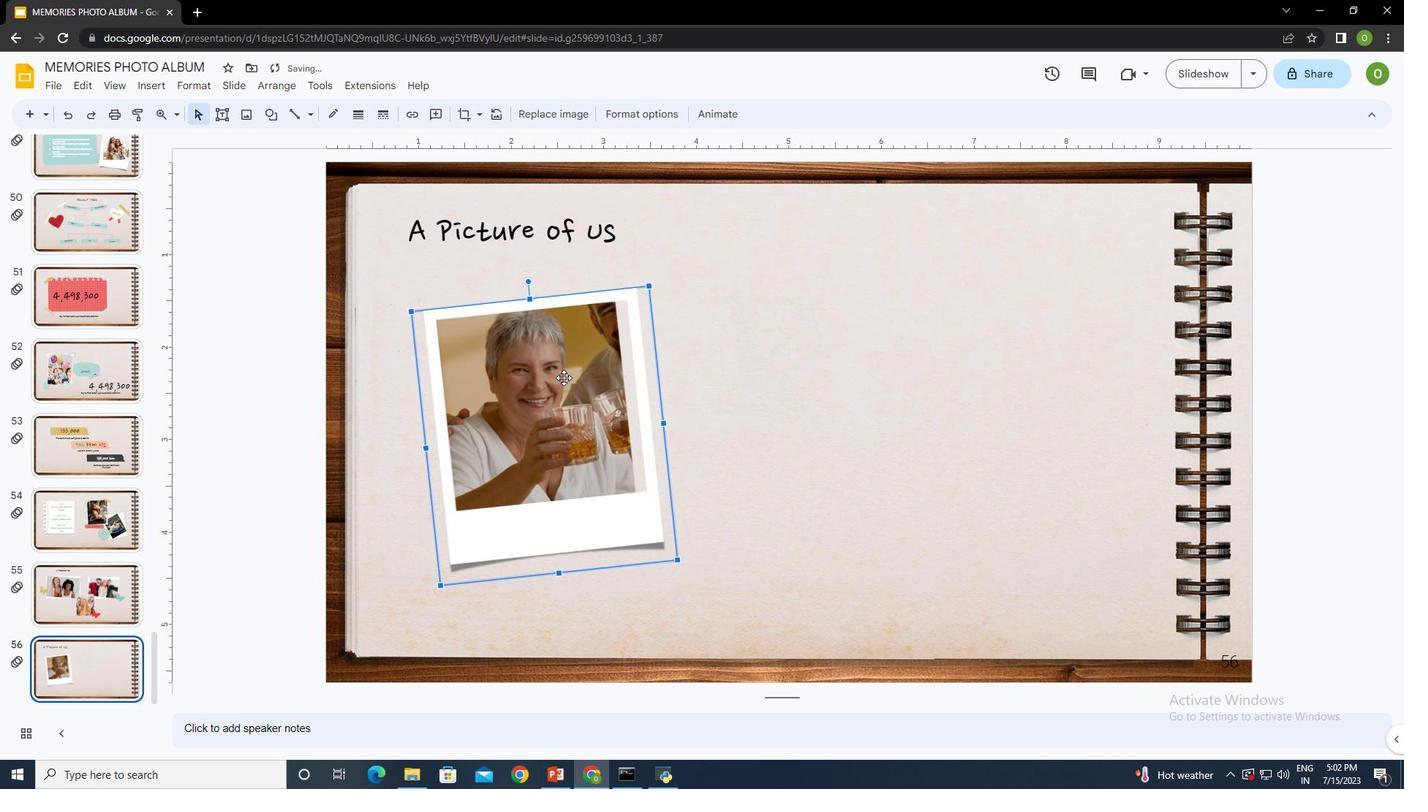 
Action: Mouse pressed left at (565, 385)
Screenshot: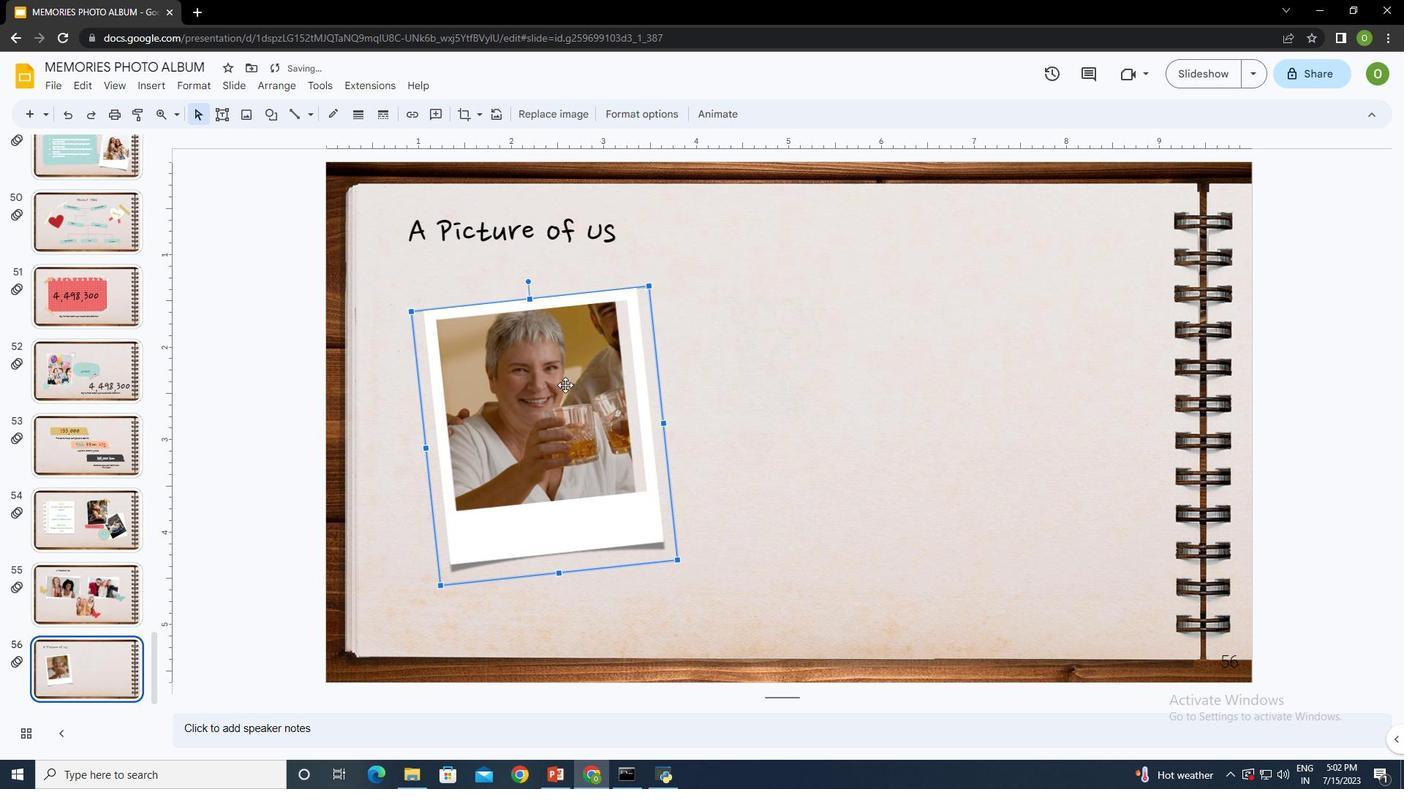 
Action: Mouse moved to (669, 553)
Screenshot: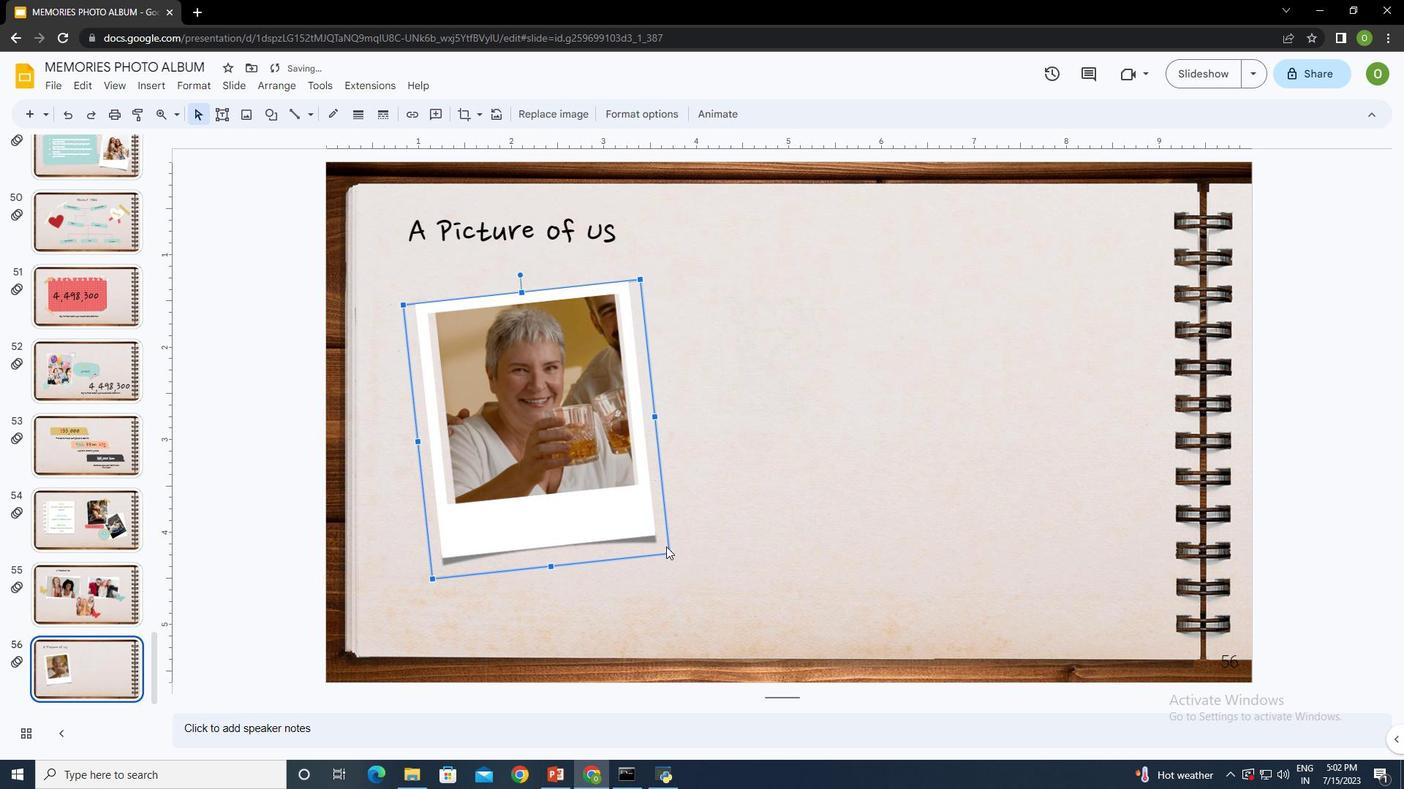 
Action: Mouse pressed left at (669, 553)
Screenshot: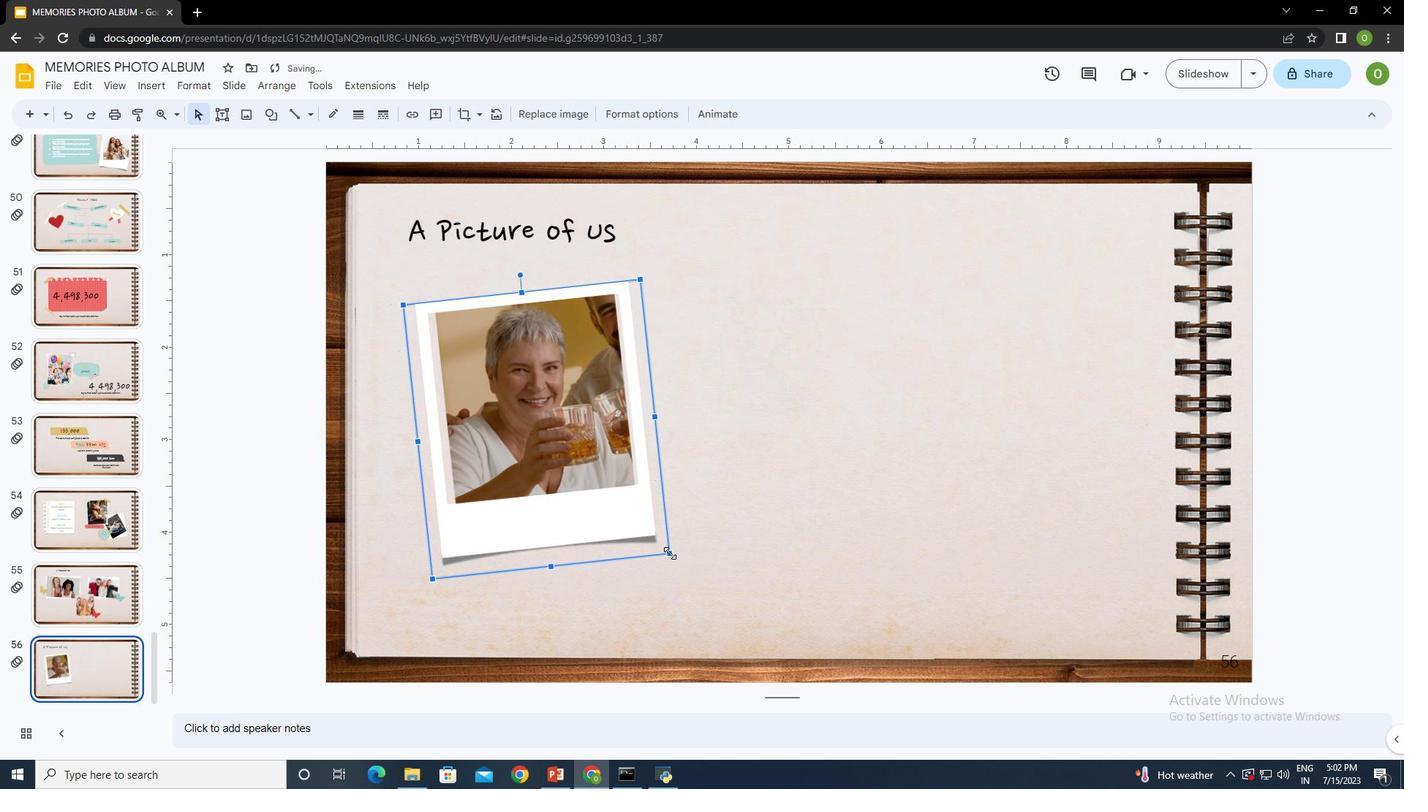 
Action: Mouse moved to (580, 457)
Screenshot: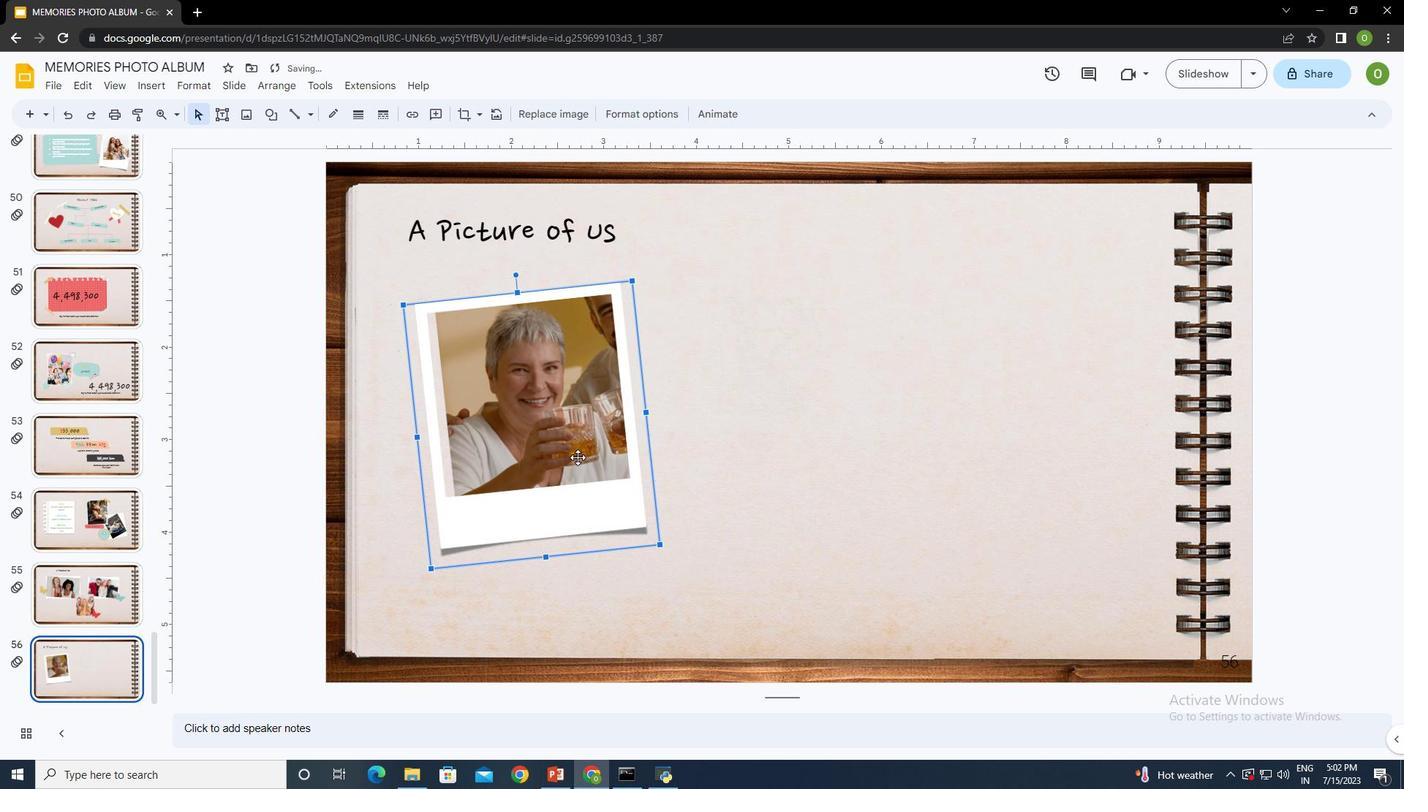 
Action: Mouse pressed left at (580, 457)
Screenshot: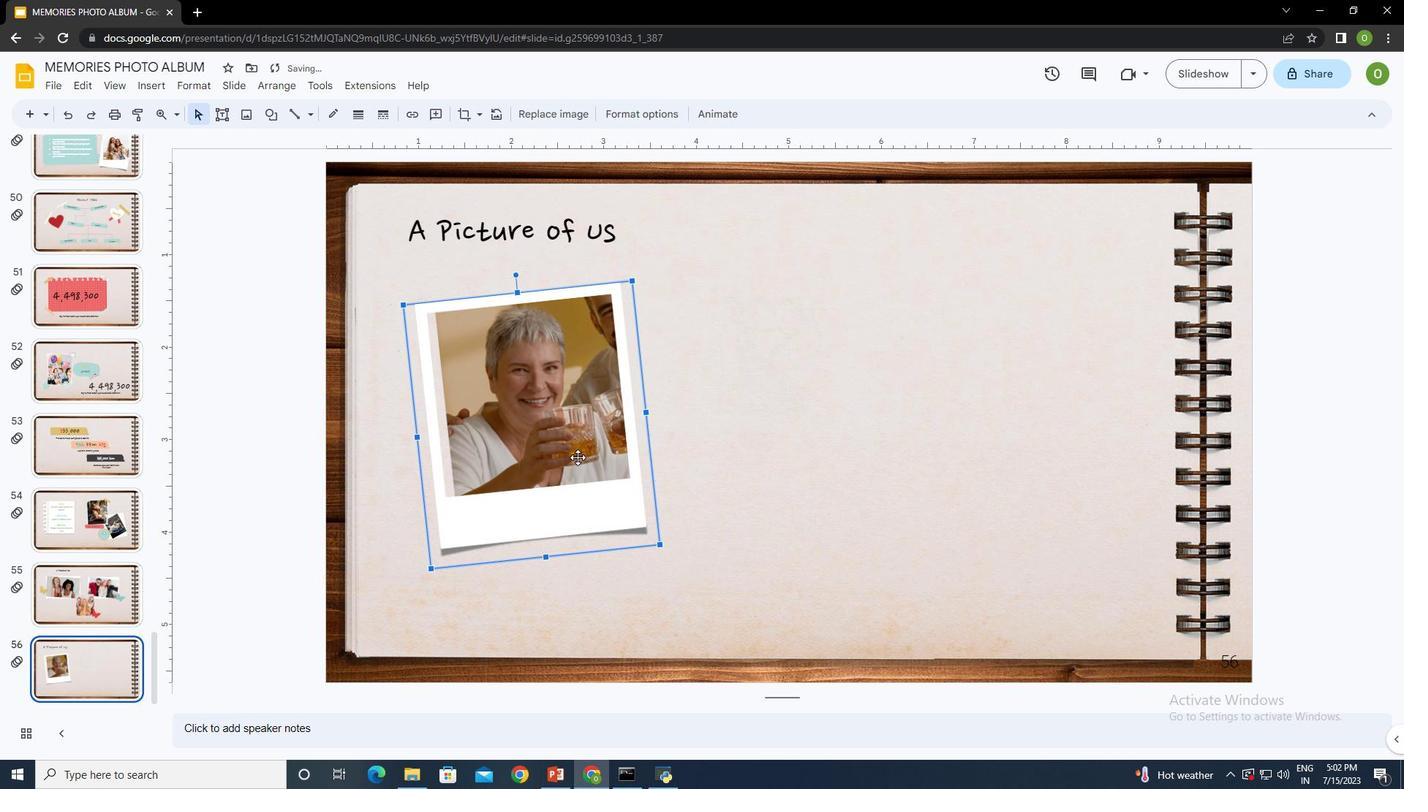 
Action: Mouse moved to (653, 409)
Screenshot: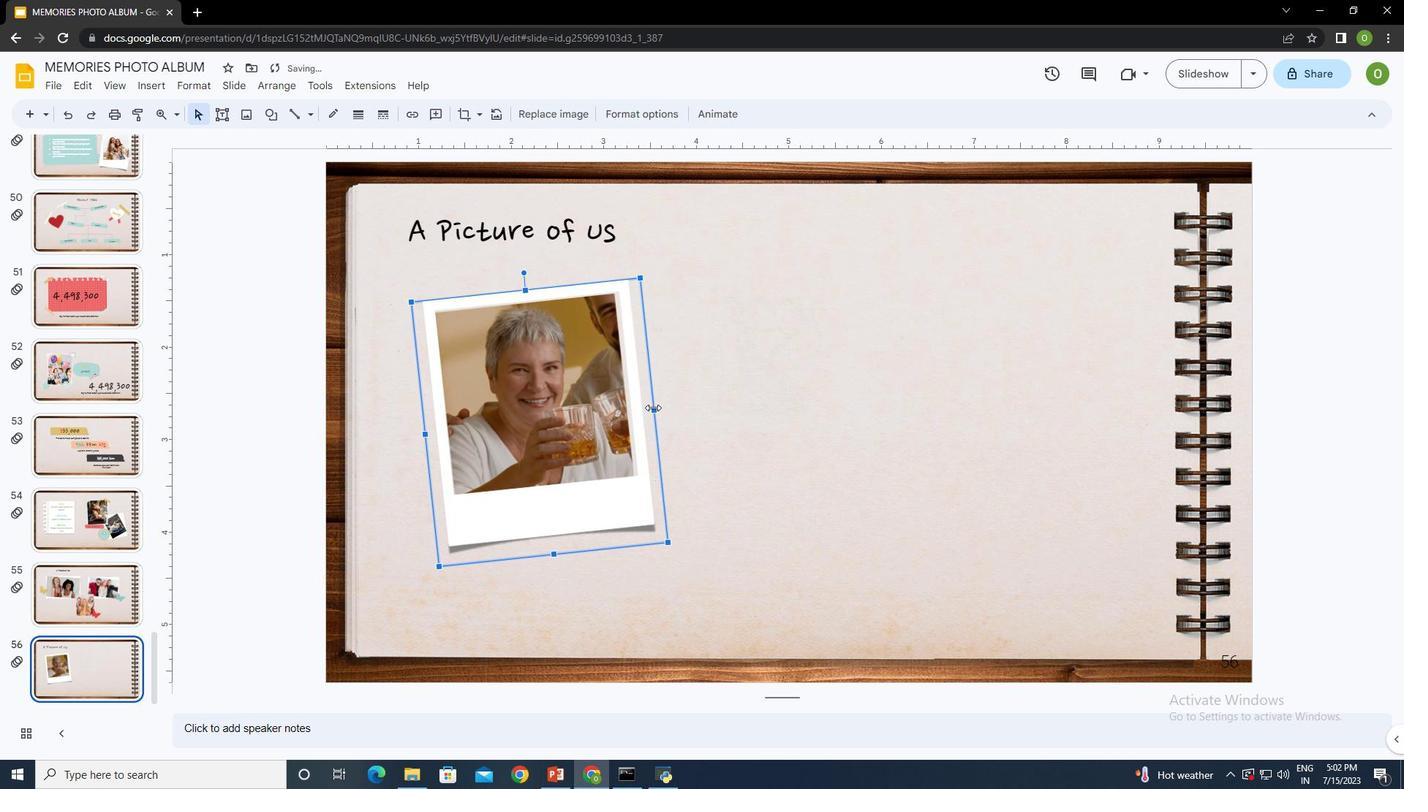 
Action: Mouse pressed left at (653, 409)
Screenshot: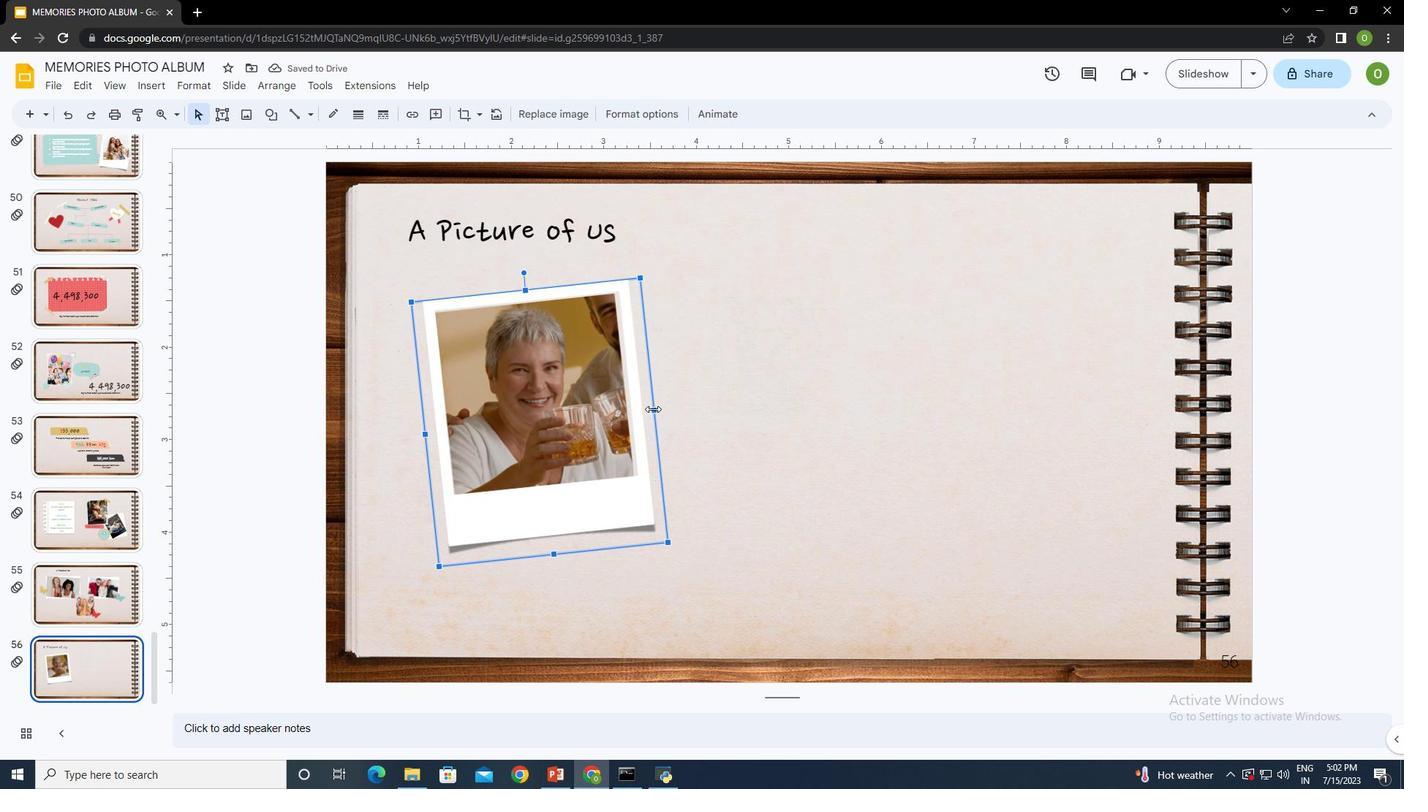 
Action: Mouse moved to (547, 377)
Screenshot: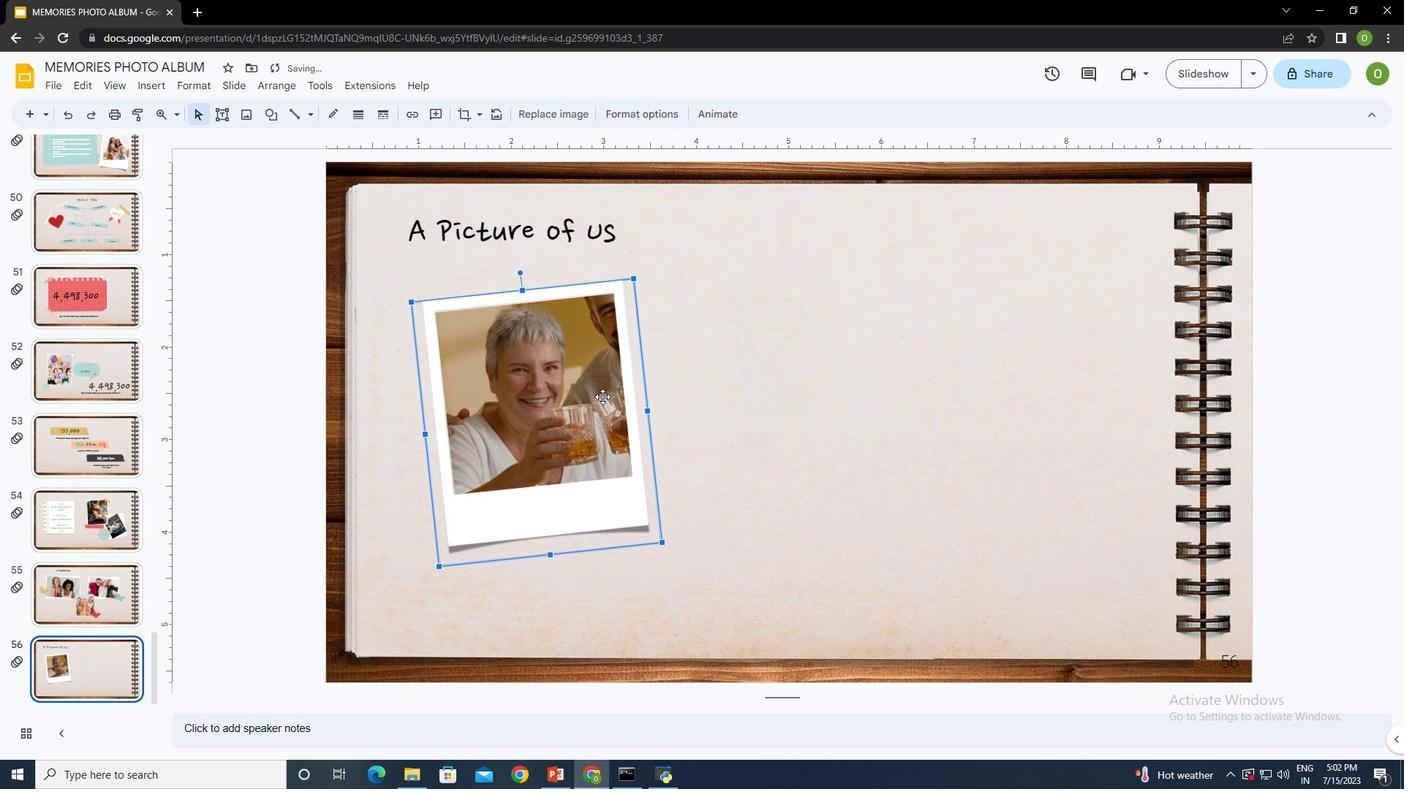 
Action: Mouse pressed left at (547, 377)
Screenshot: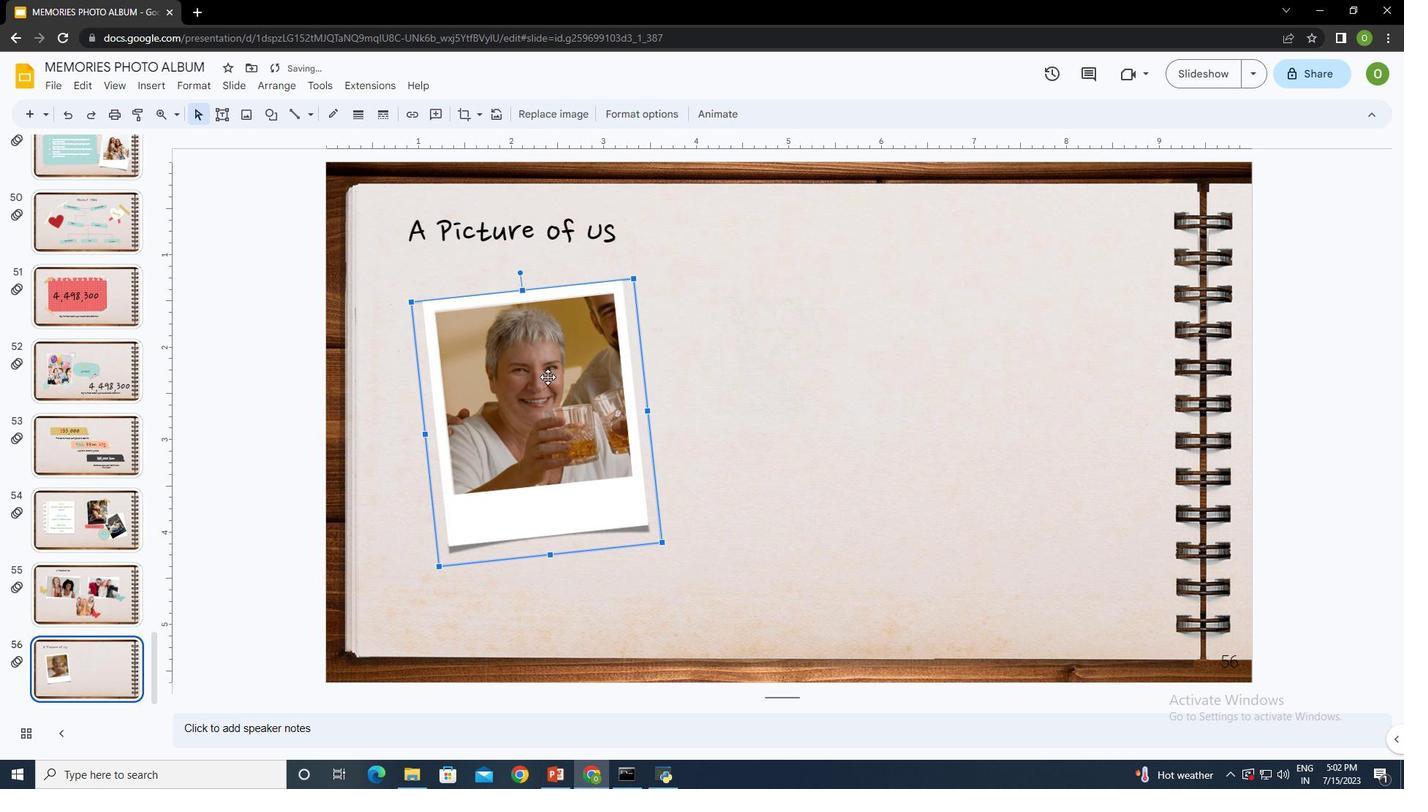 
Action: Mouse moved to (271, 86)
Screenshot: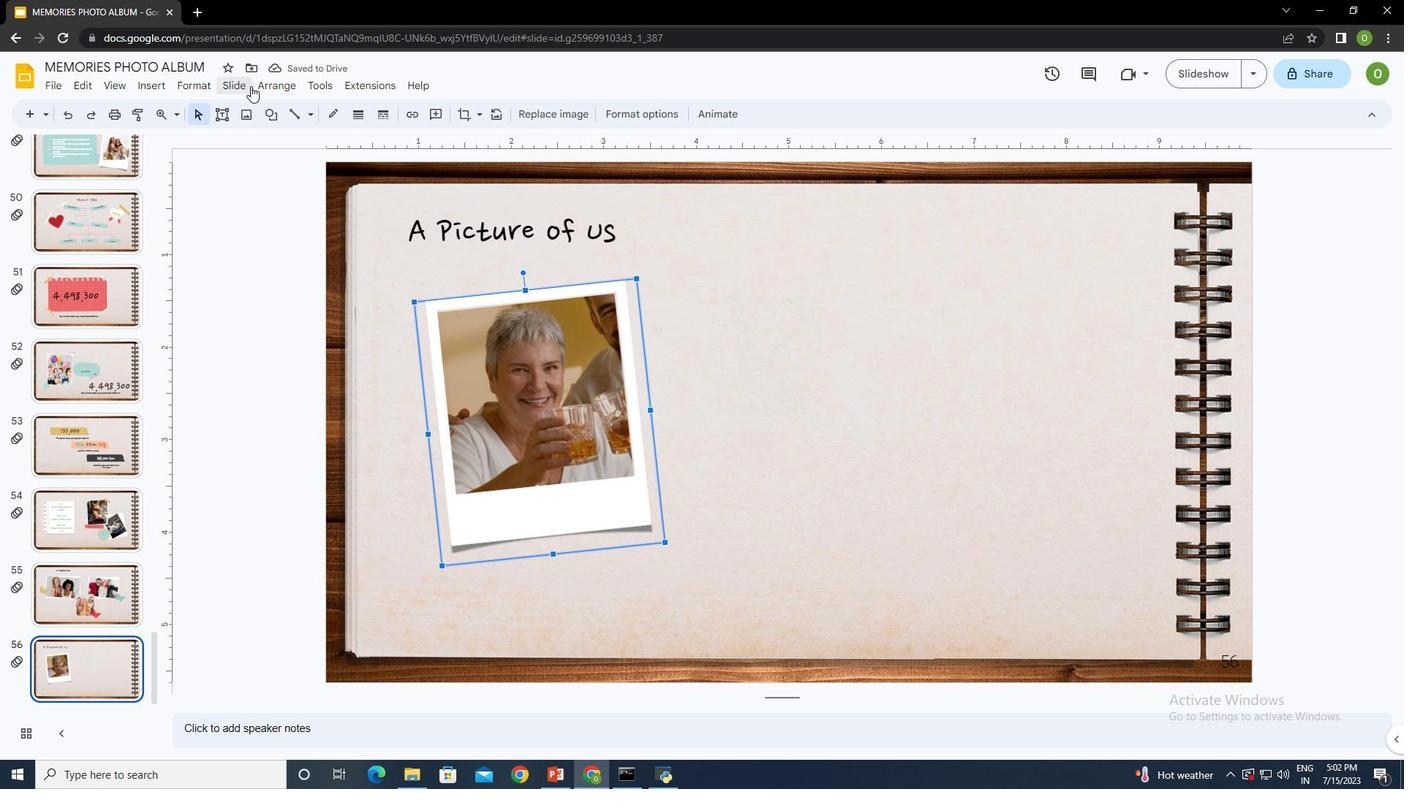 
Action: Mouse pressed left at (271, 86)
Screenshot: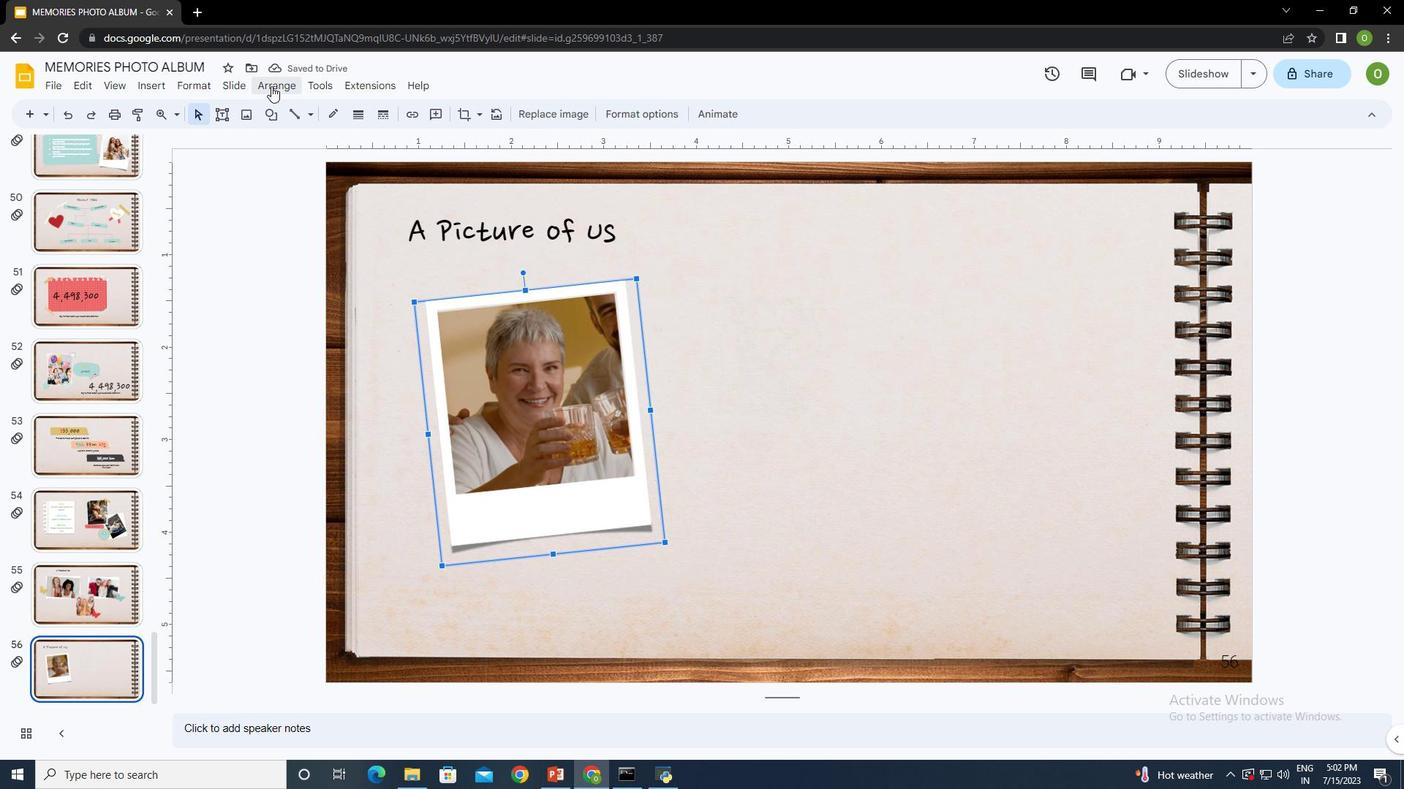 
Action: Mouse moved to (323, 111)
Screenshot: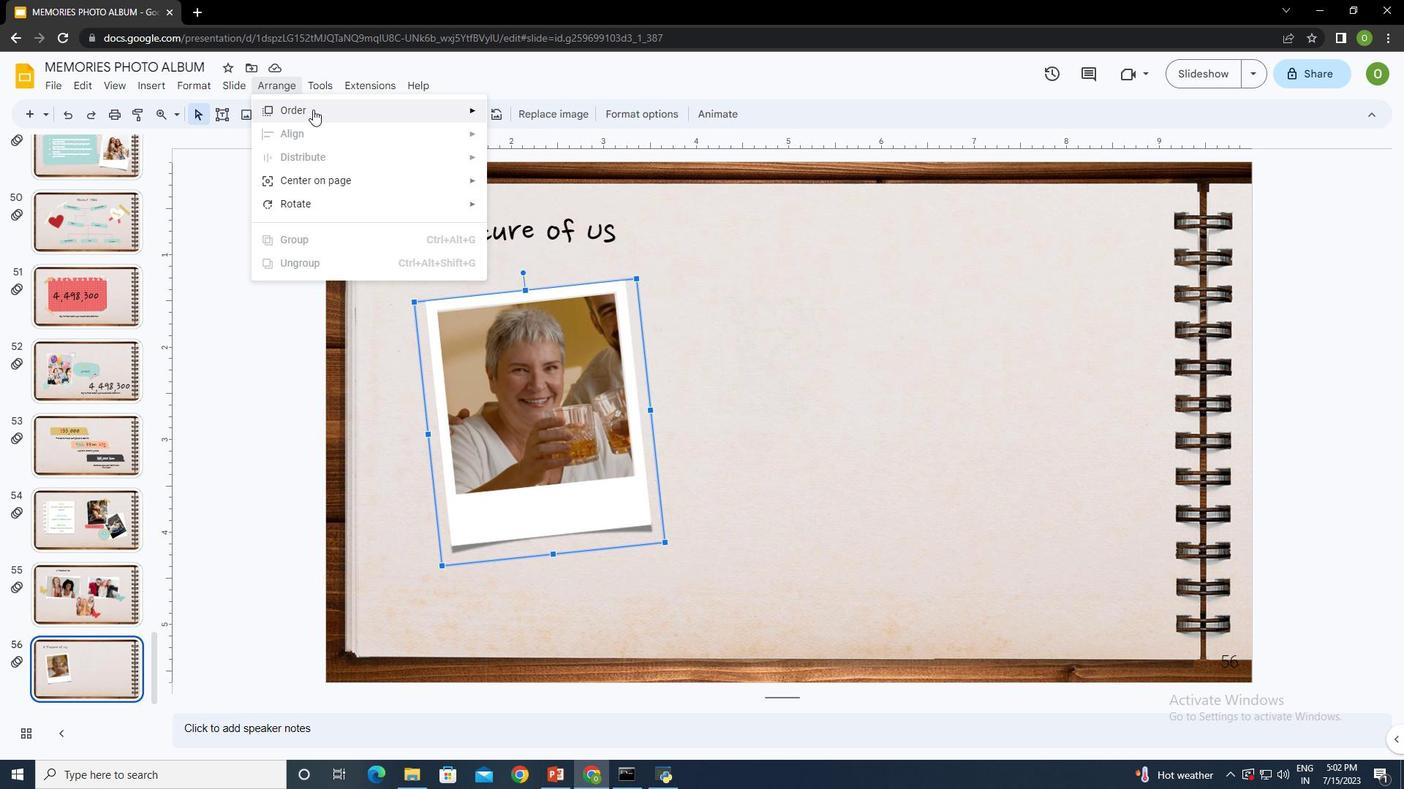 
Action: Mouse pressed left at (323, 111)
Screenshot: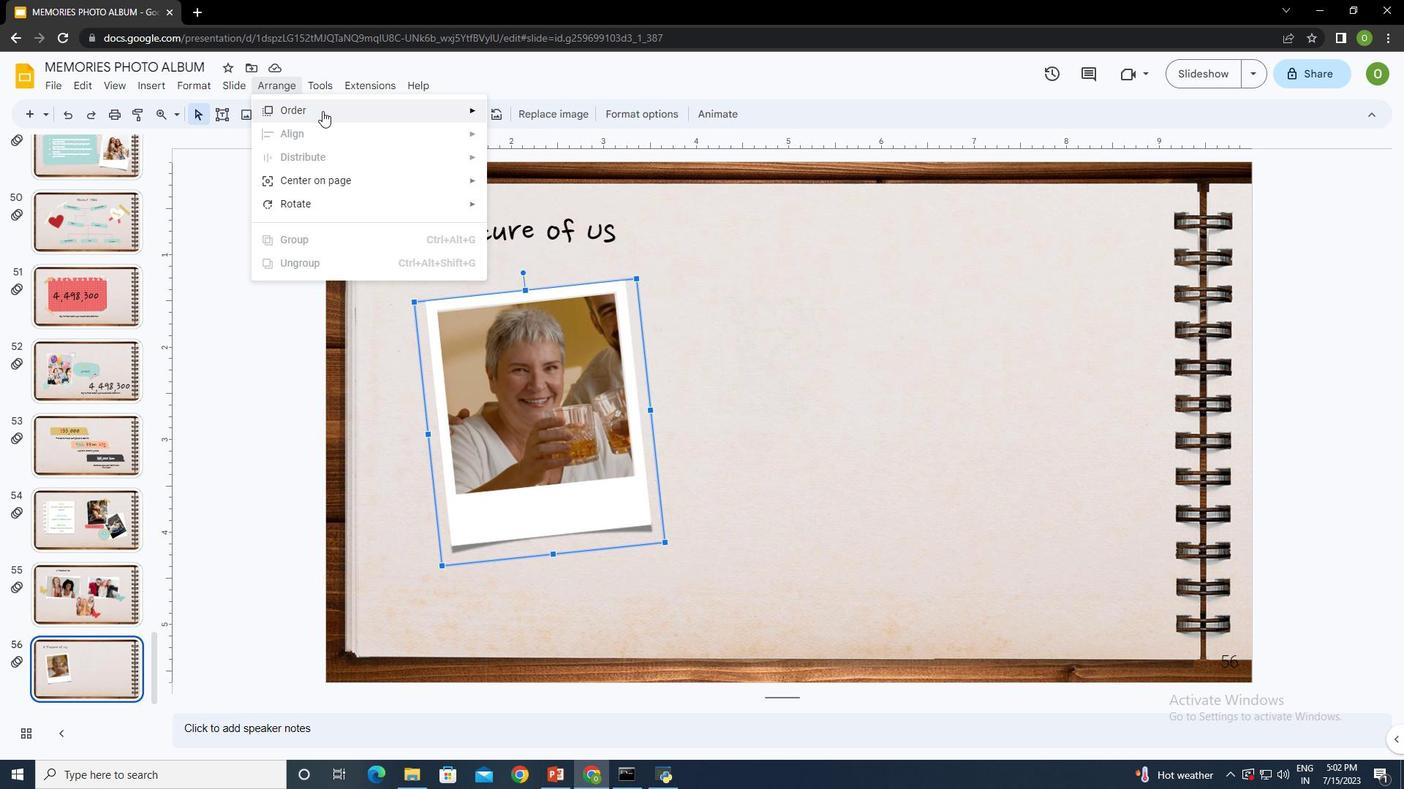 
Action: Mouse moved to (539, 183)
Screenshot: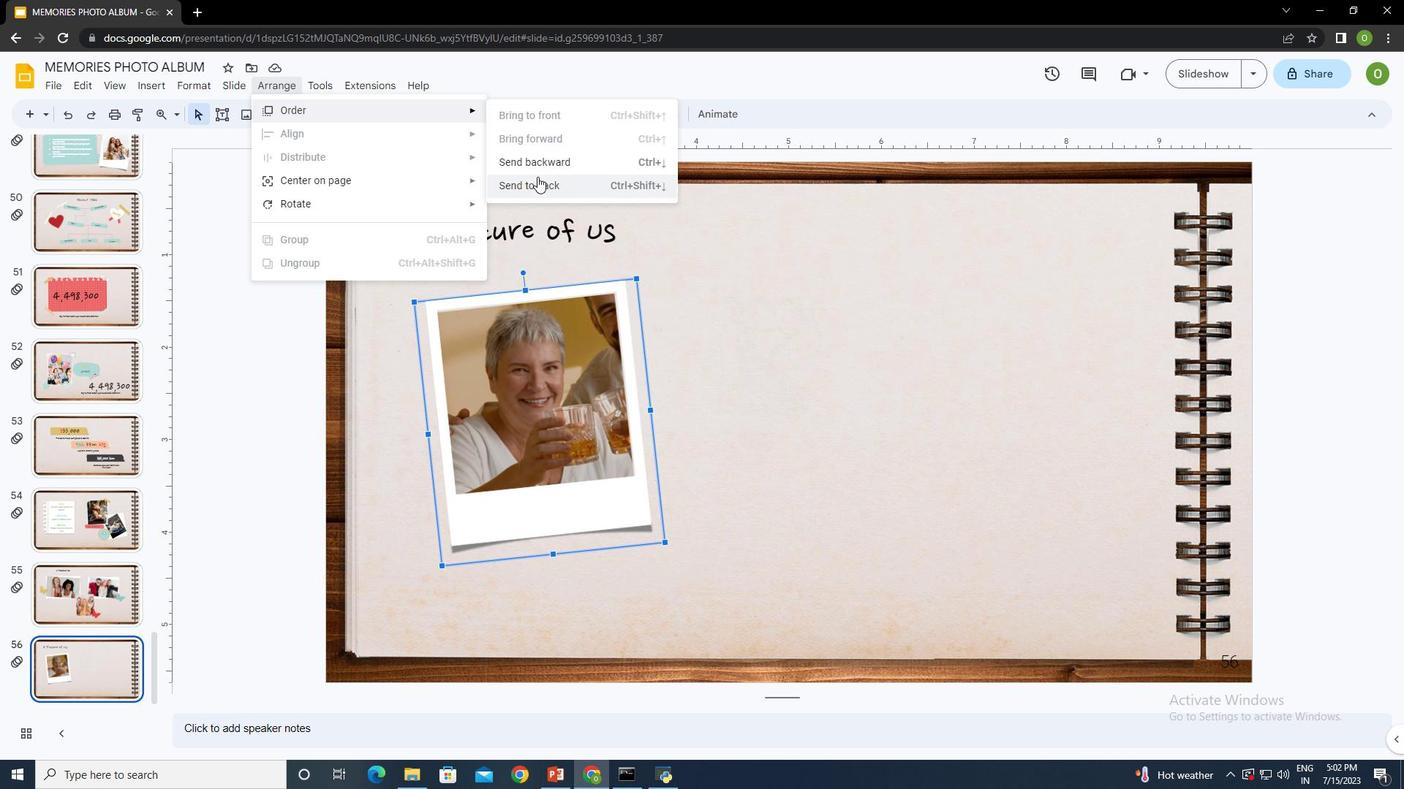 
Action: Mouse pressed left at (539, 183)
Screenshot: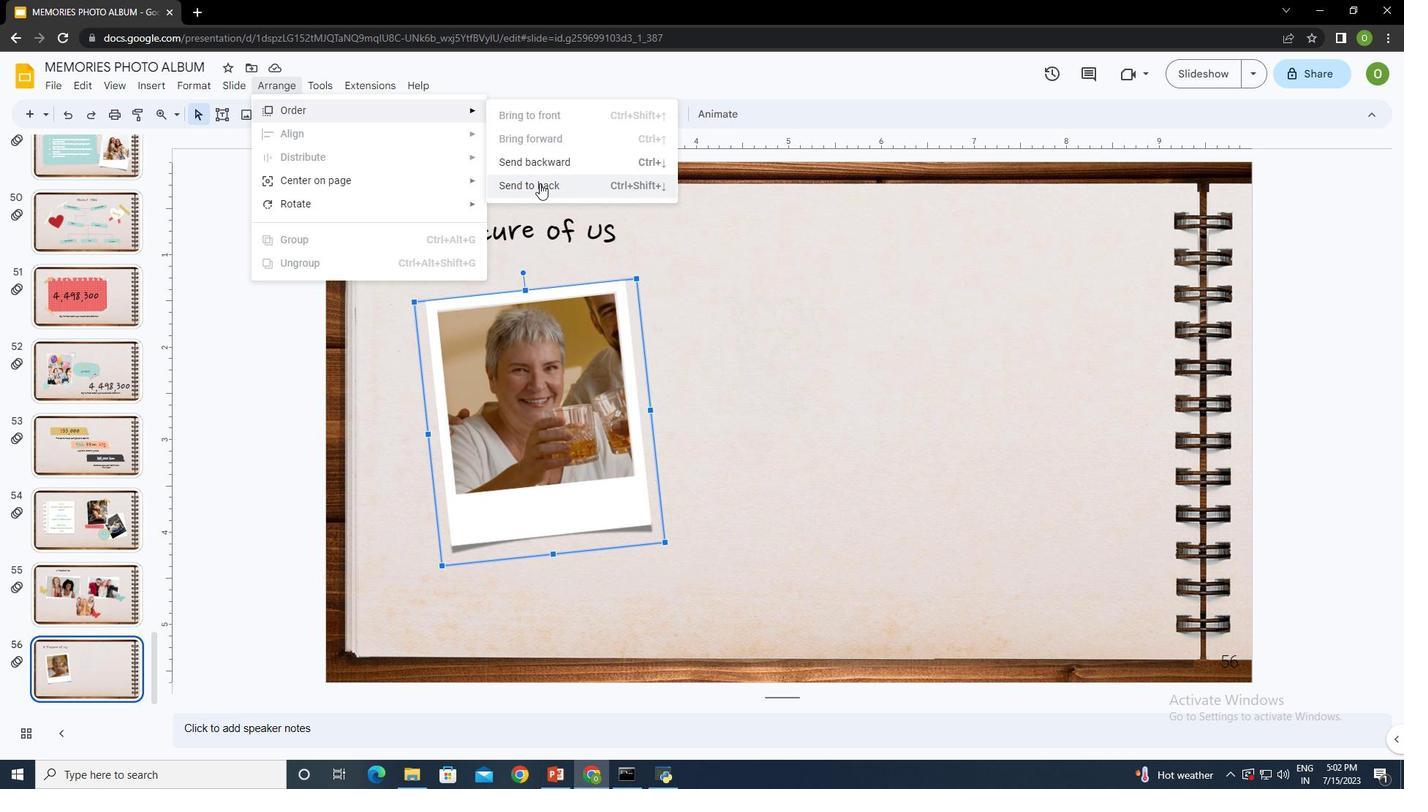 
Action: Mouse moved to (768, 397)
Screenshot: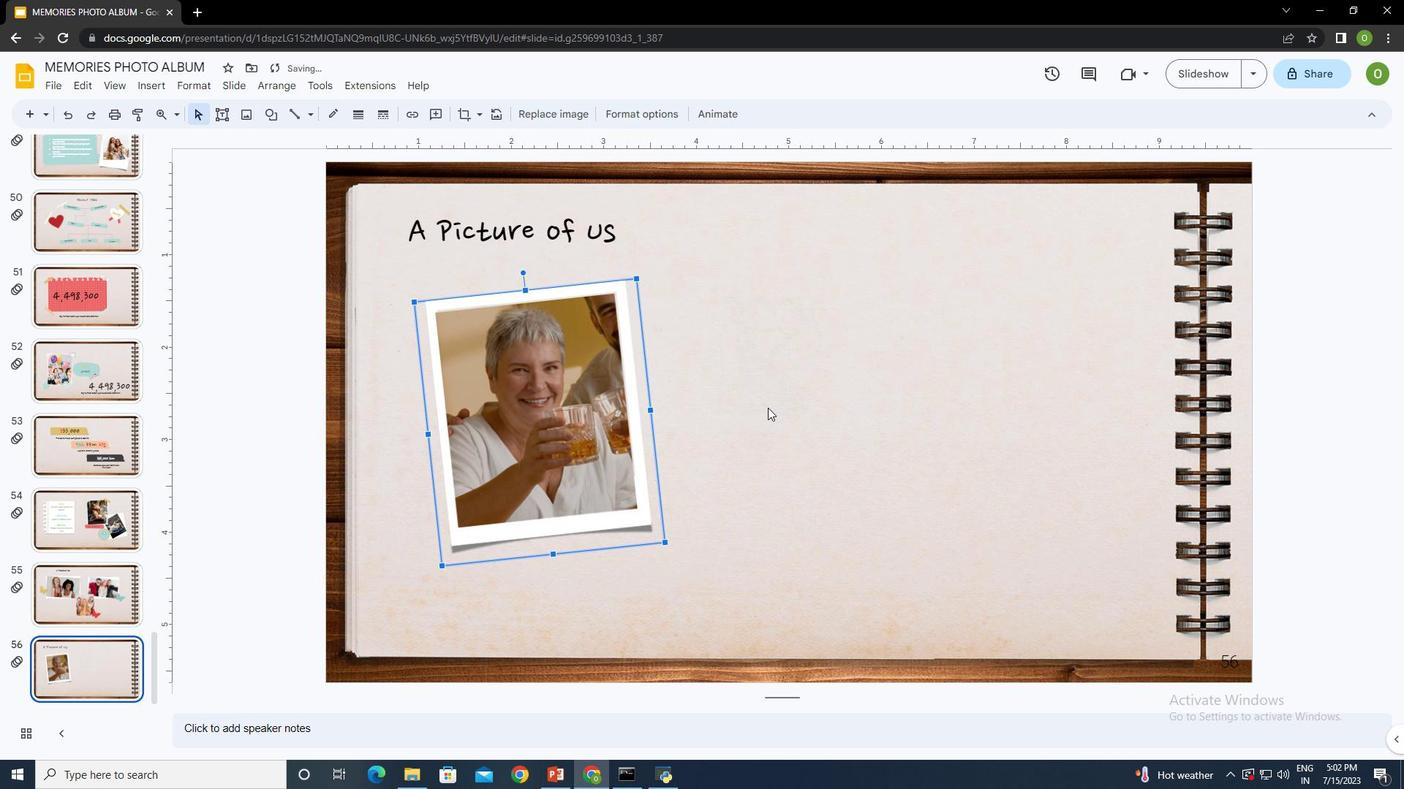 
Action: Mouse pressed left at (768, 397)
Screenshot: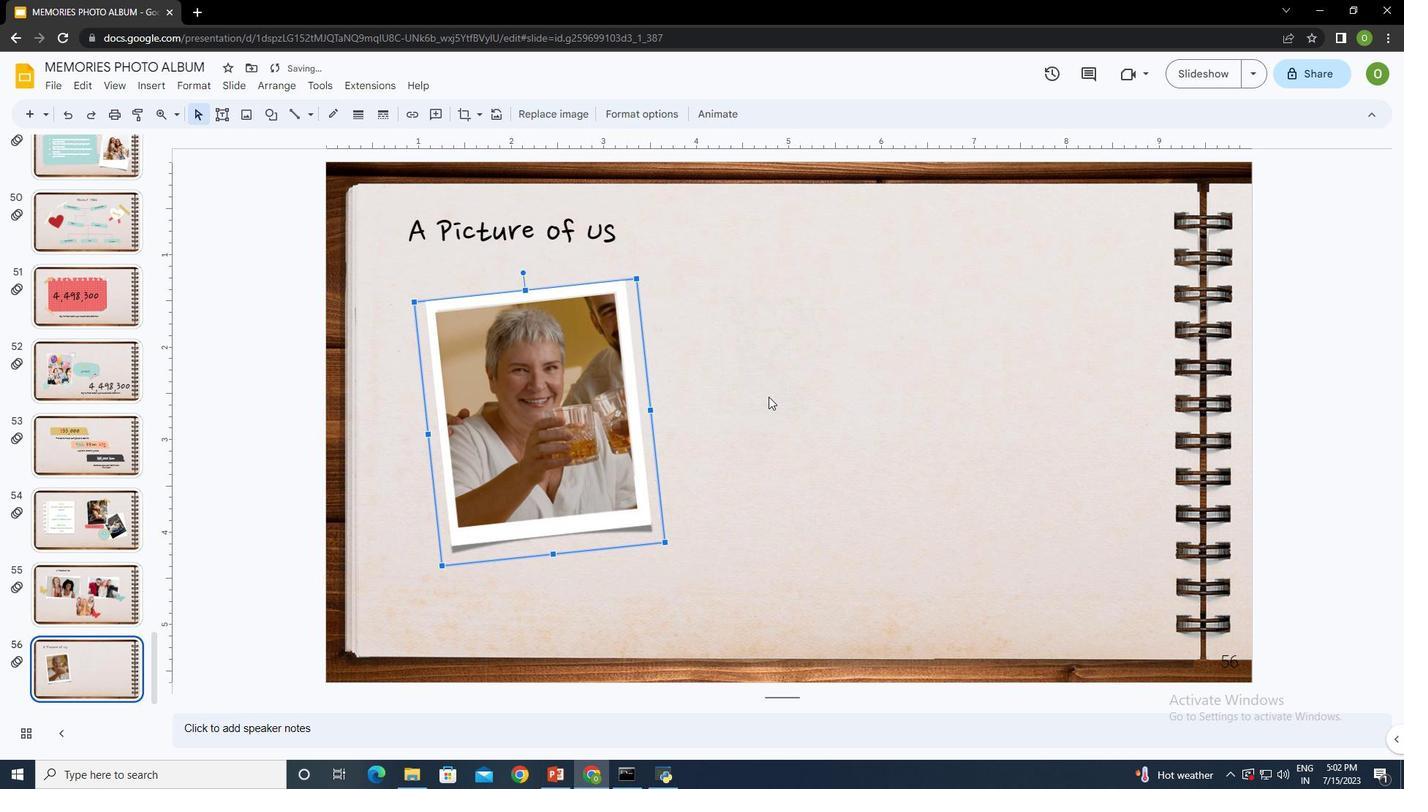 
Action: Mouse moved to (143, 87)
Screenshot: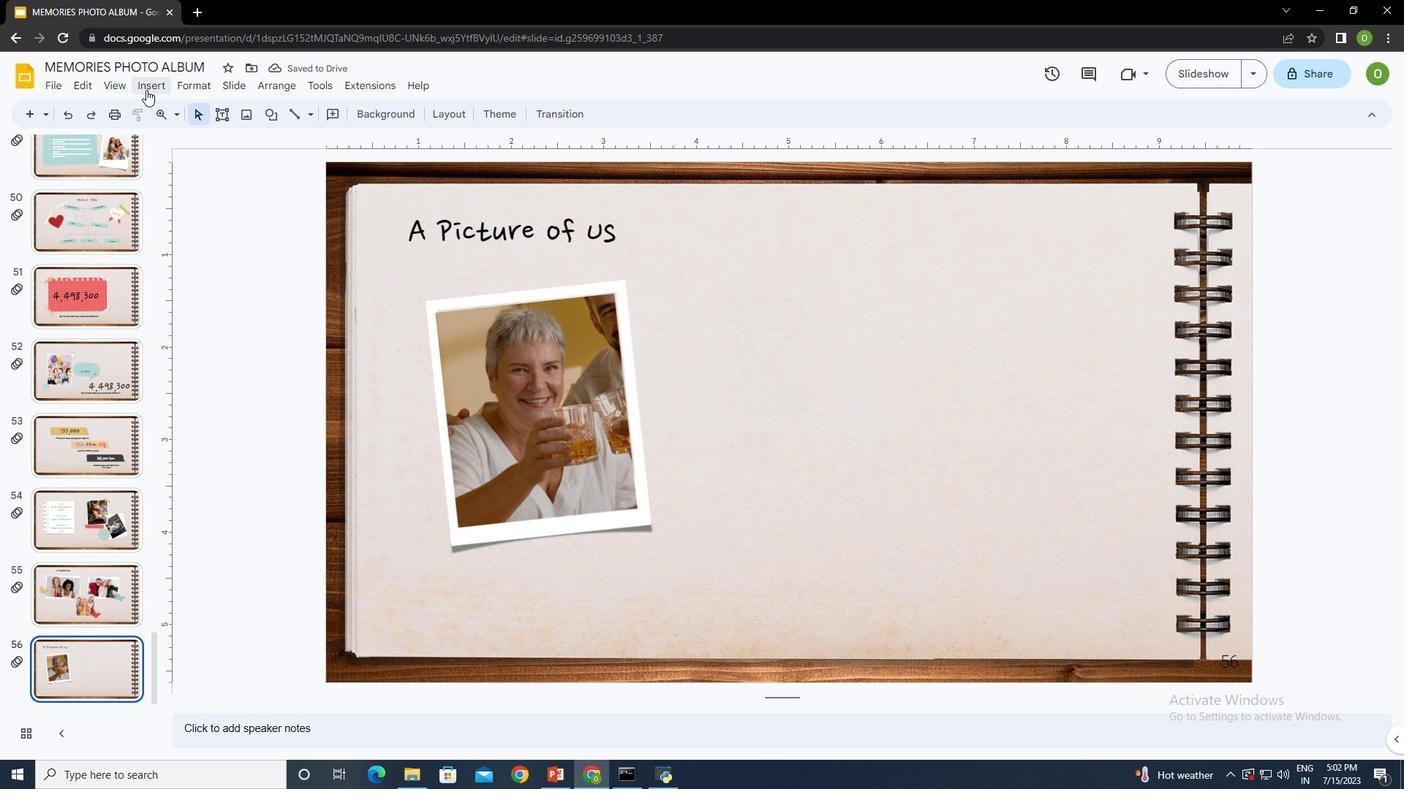 
Action: Mouse pressed left at (143, 87)
Screenshot: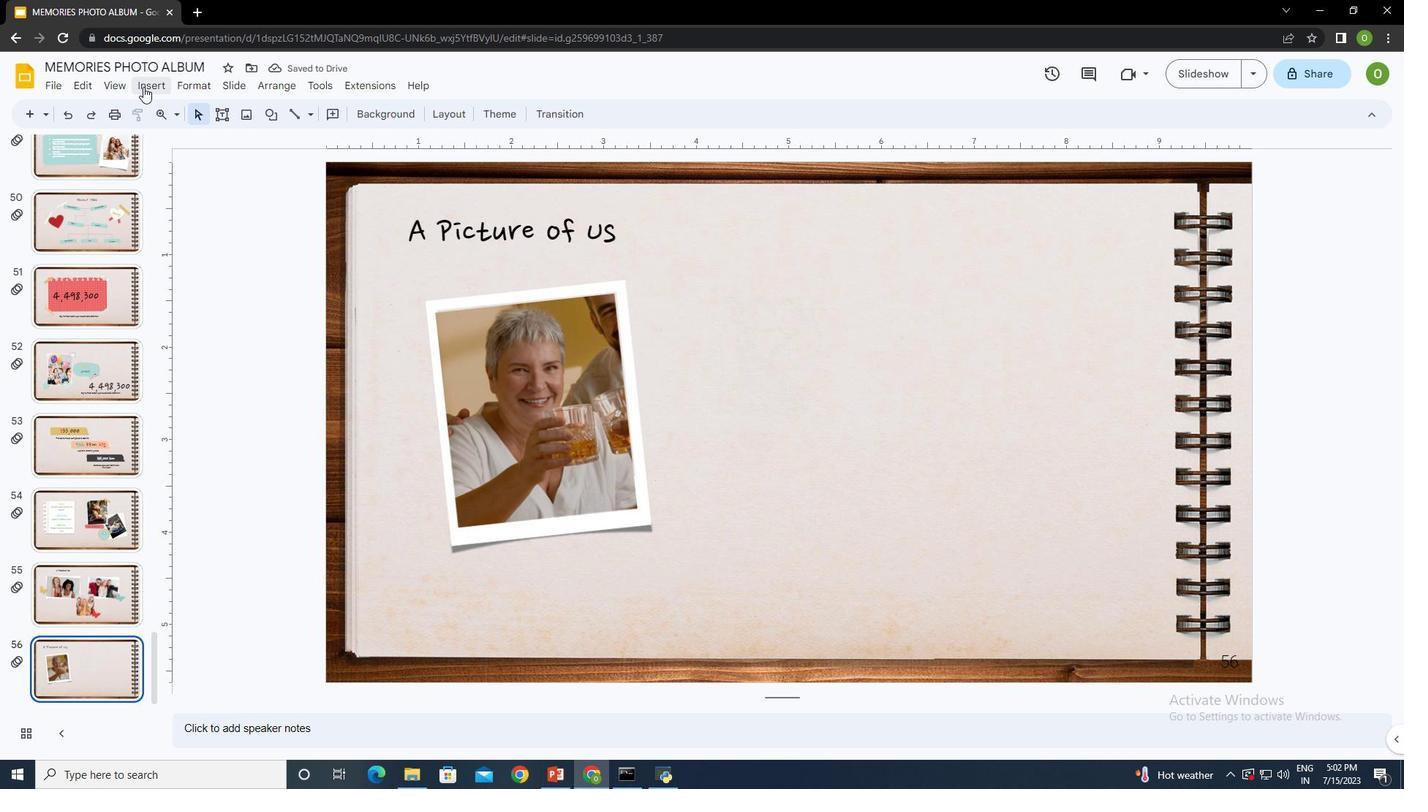 
Action: Mouse moved to (222, 113)
Screenshot: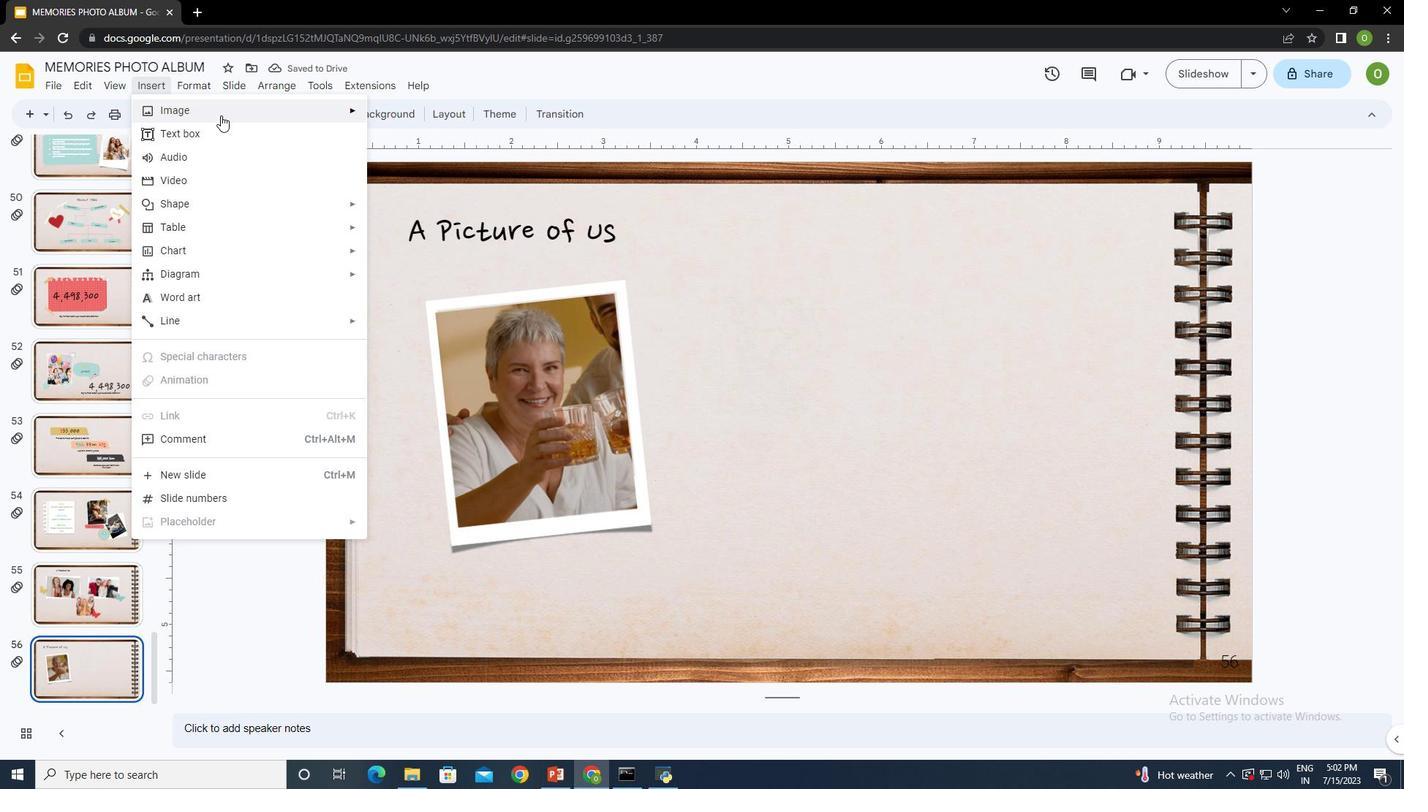 
Action: Mouse pressed left at (222, 113)
Screenshot: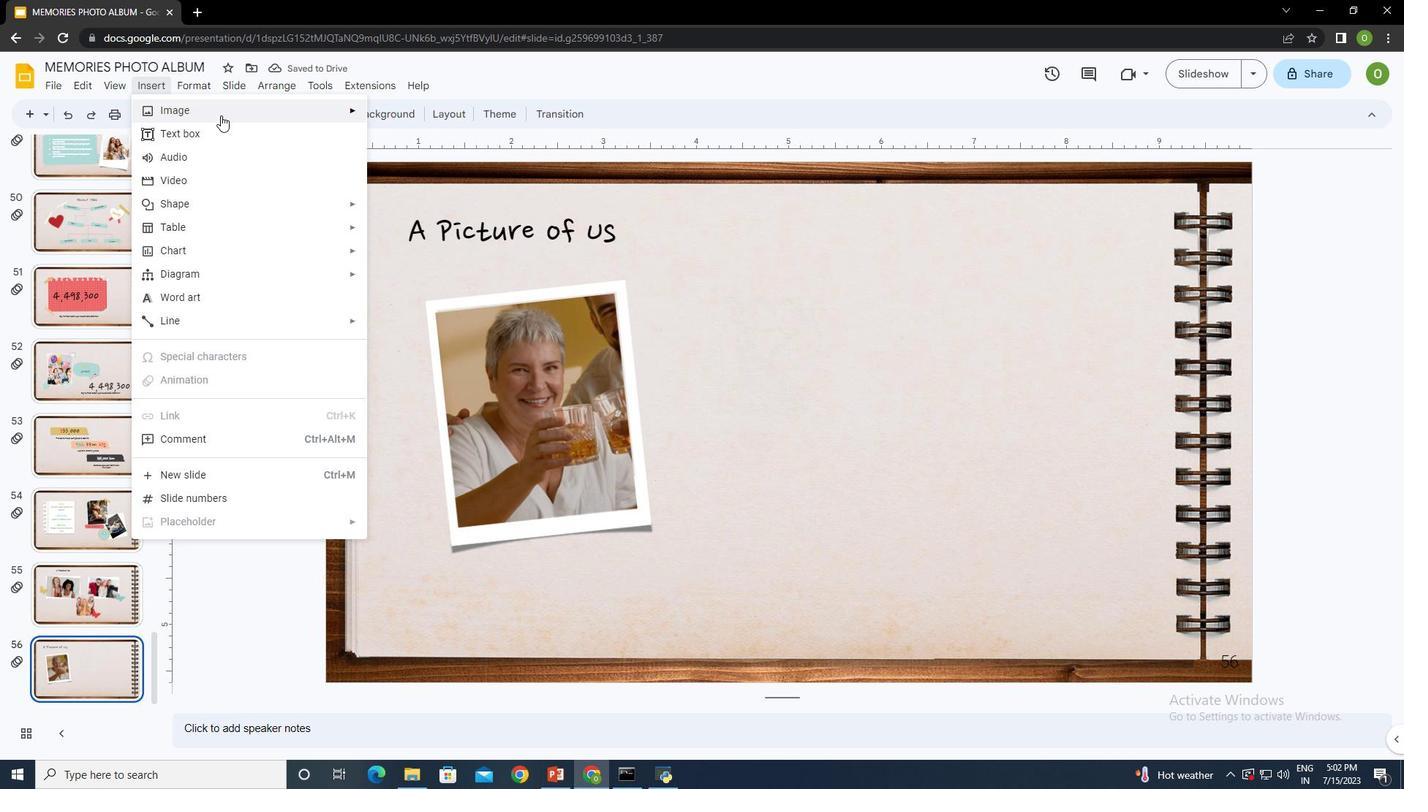 
Action: Mouse moved to (434, 114)
Screenshot: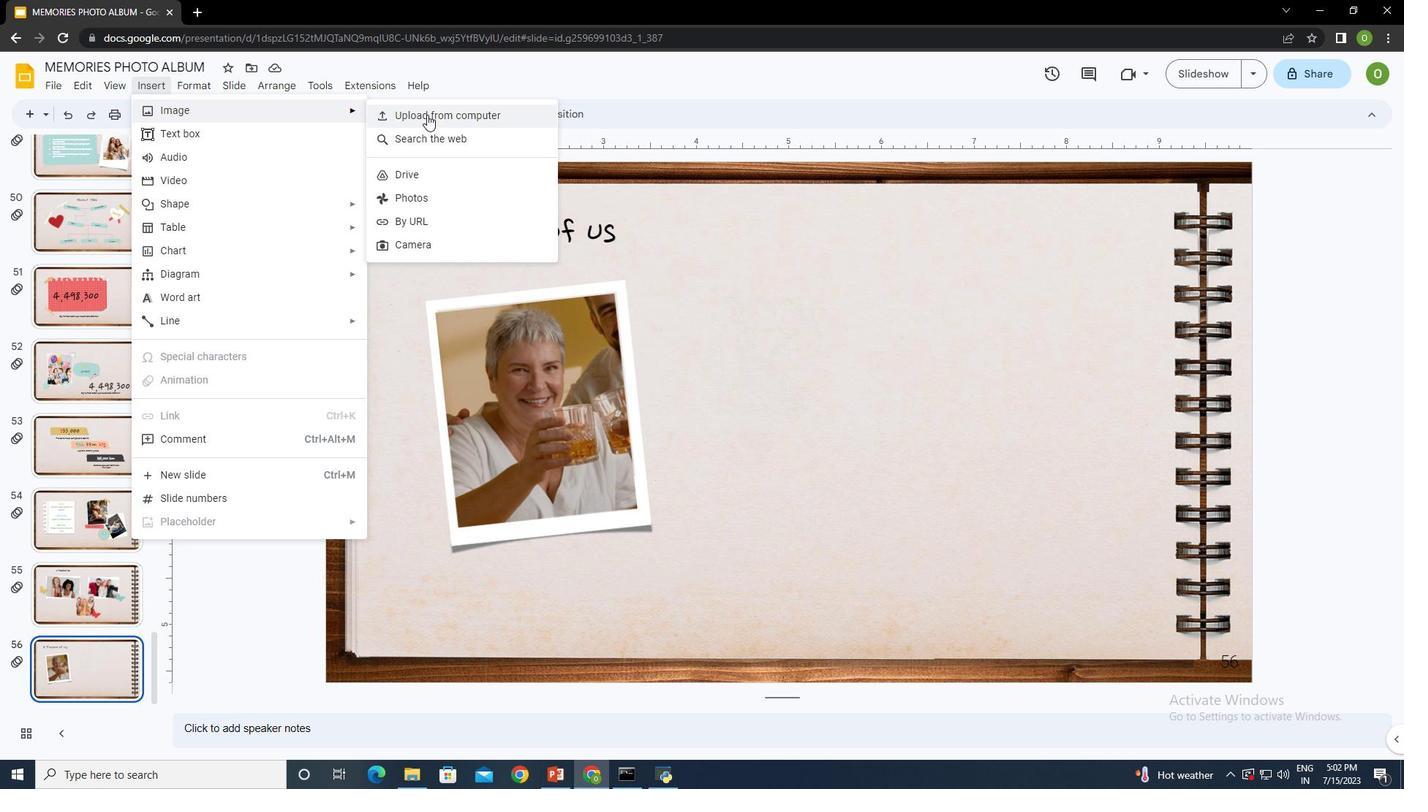 
Action: Mouse pressed left at (434, 114)
Screenshot: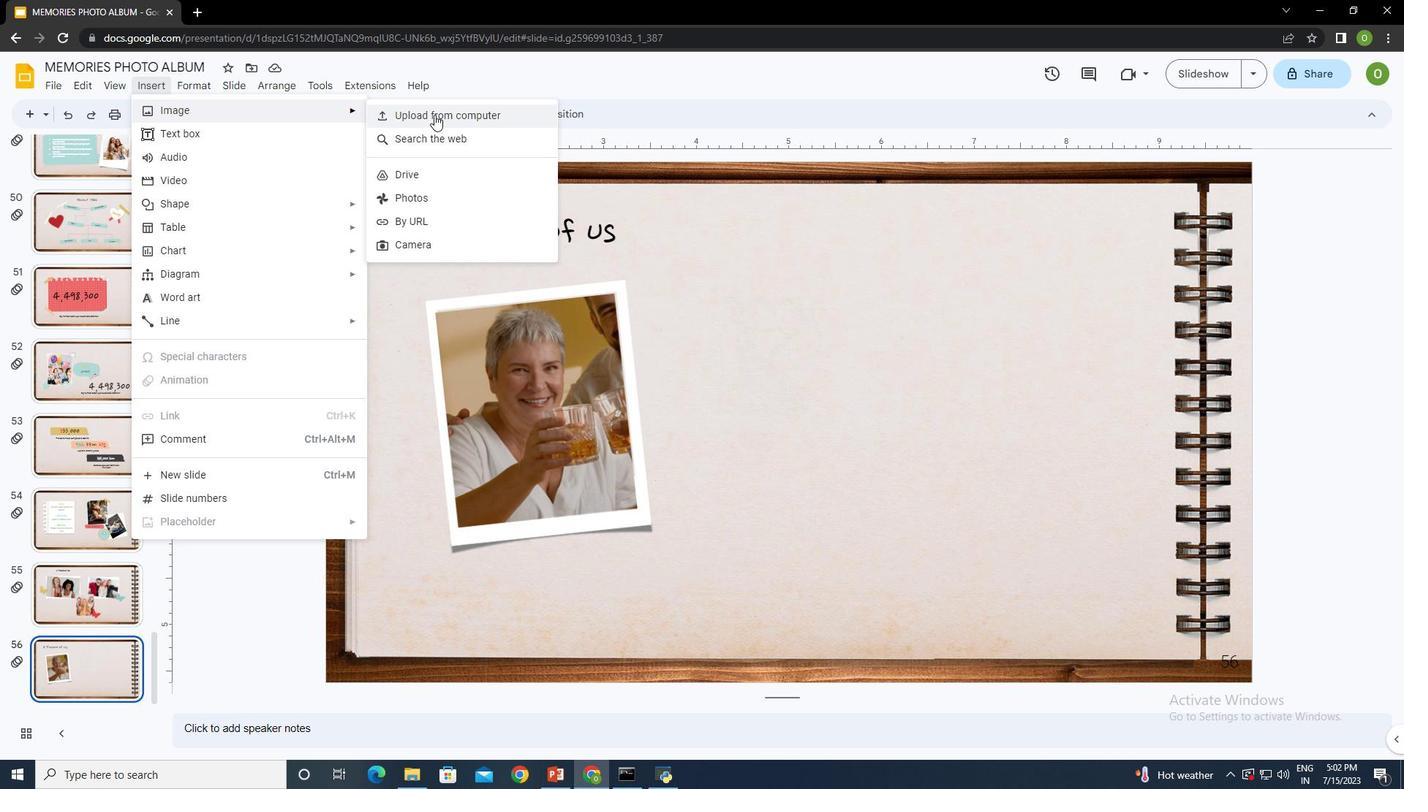 
Action: Mouse moved to (691, 332)
Screenshot: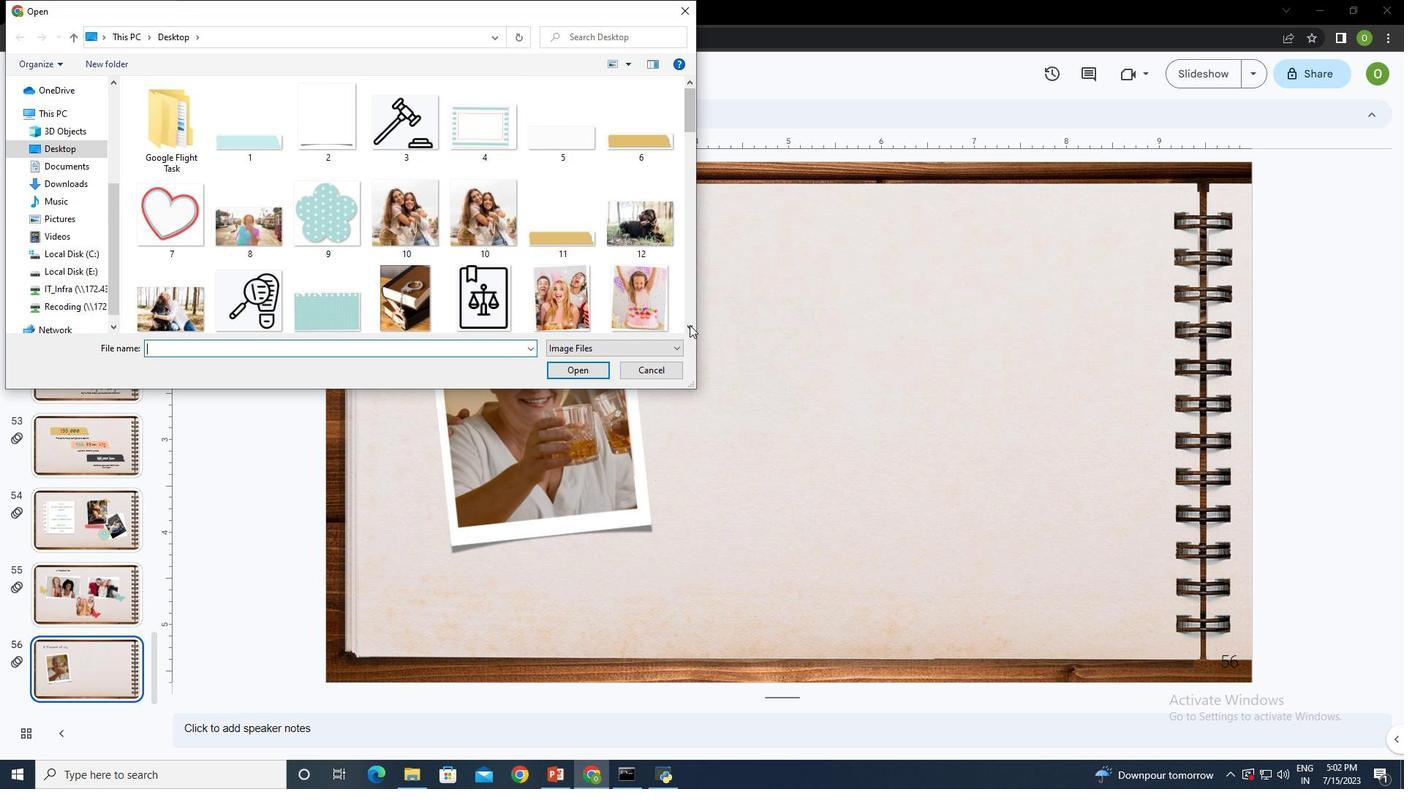 
Action: Mouse pressed left at (691, 332)
Screenshot: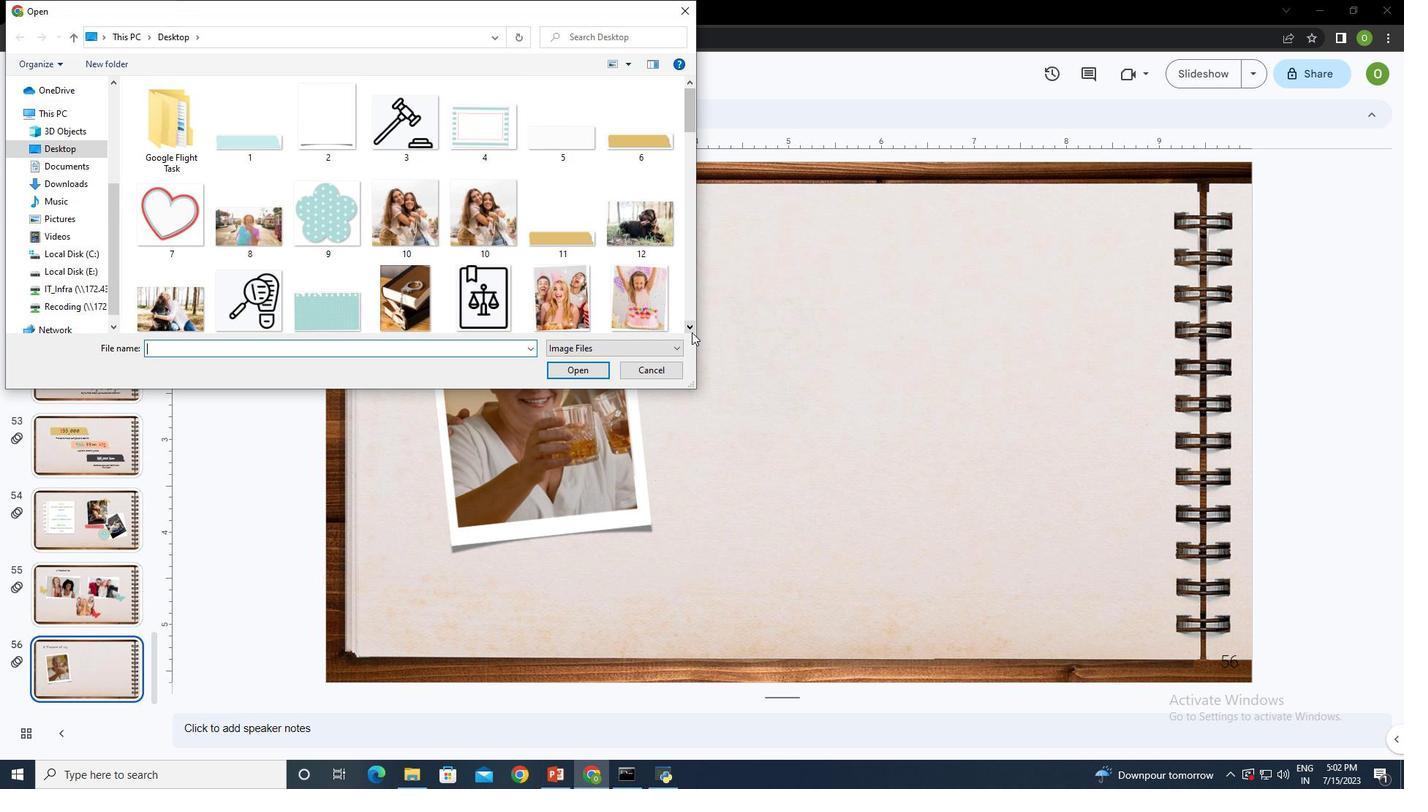 
Action: Mouse pressed left at (691, 332)
Screenshot: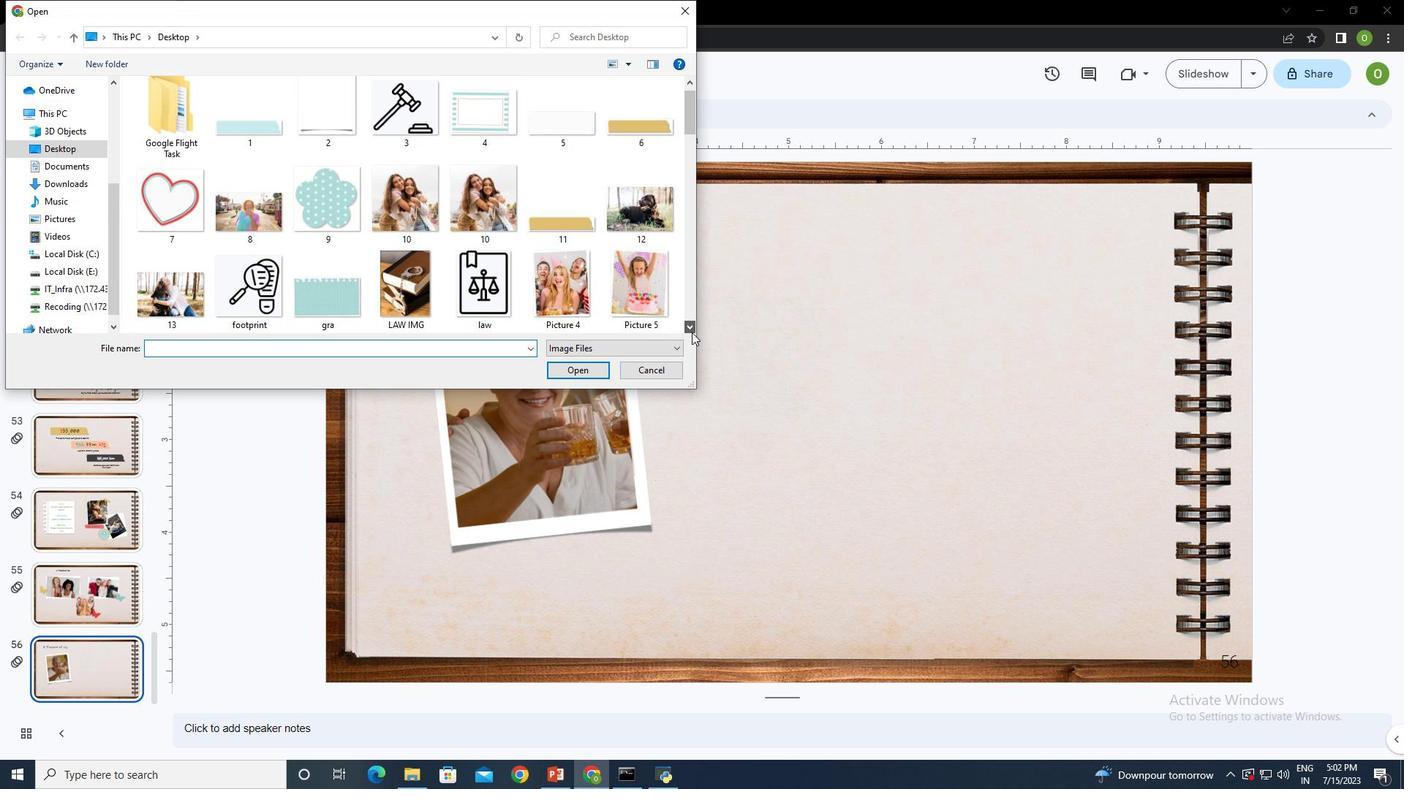
Action: Mouse pressed left at (691, 332)
Screenshot: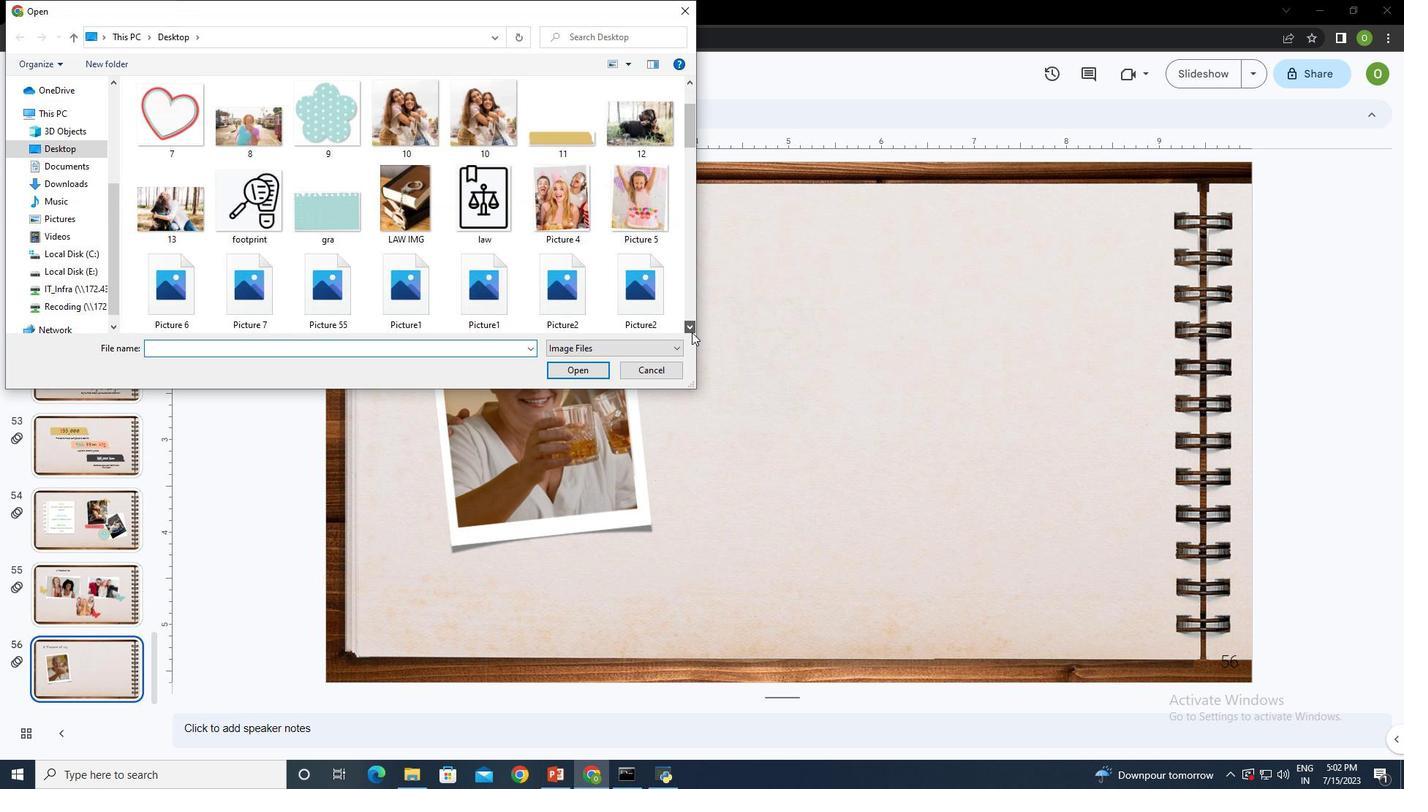 
Action: Mouse pressed left at (691, 332)
Screenshot: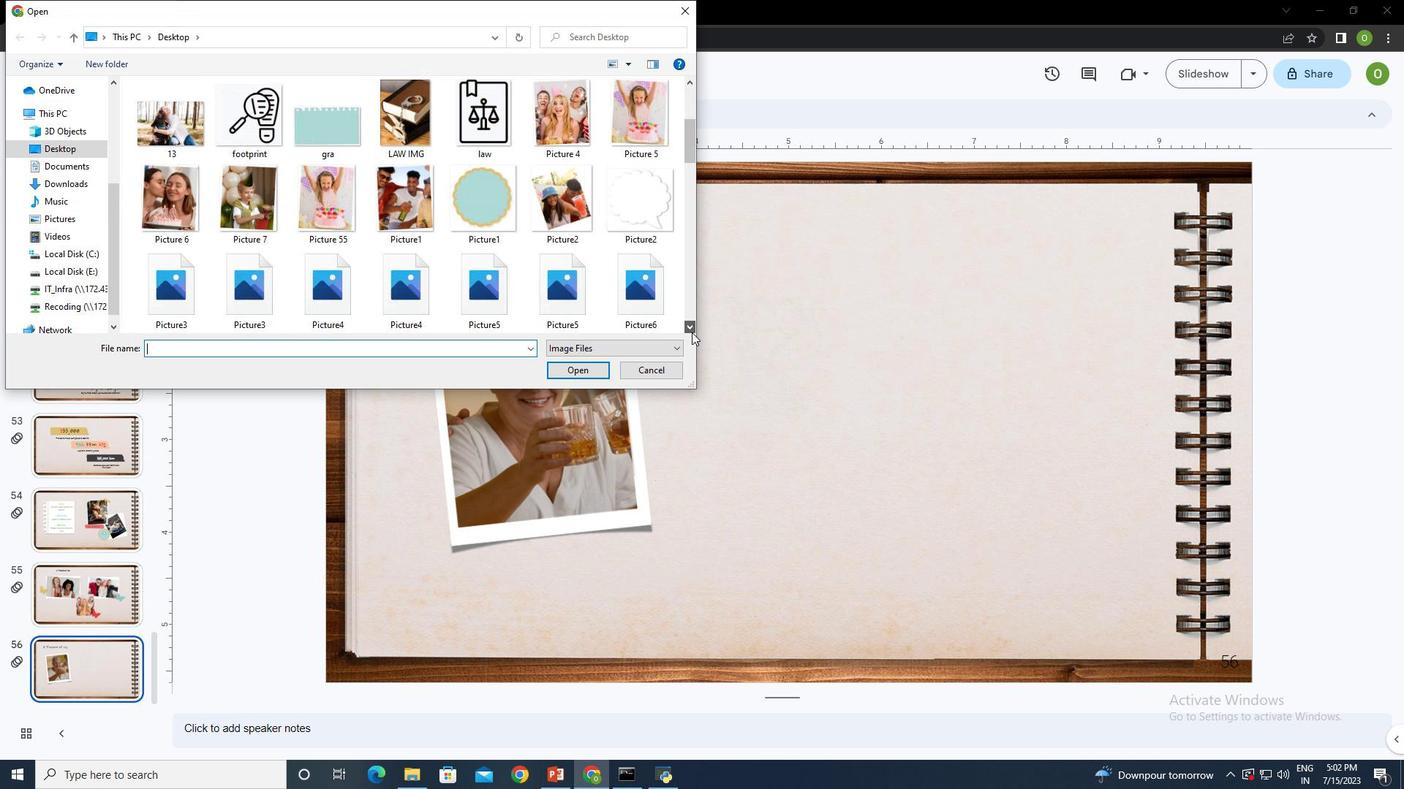 
Action: Mouse moved to (413, 193)
Screenshot: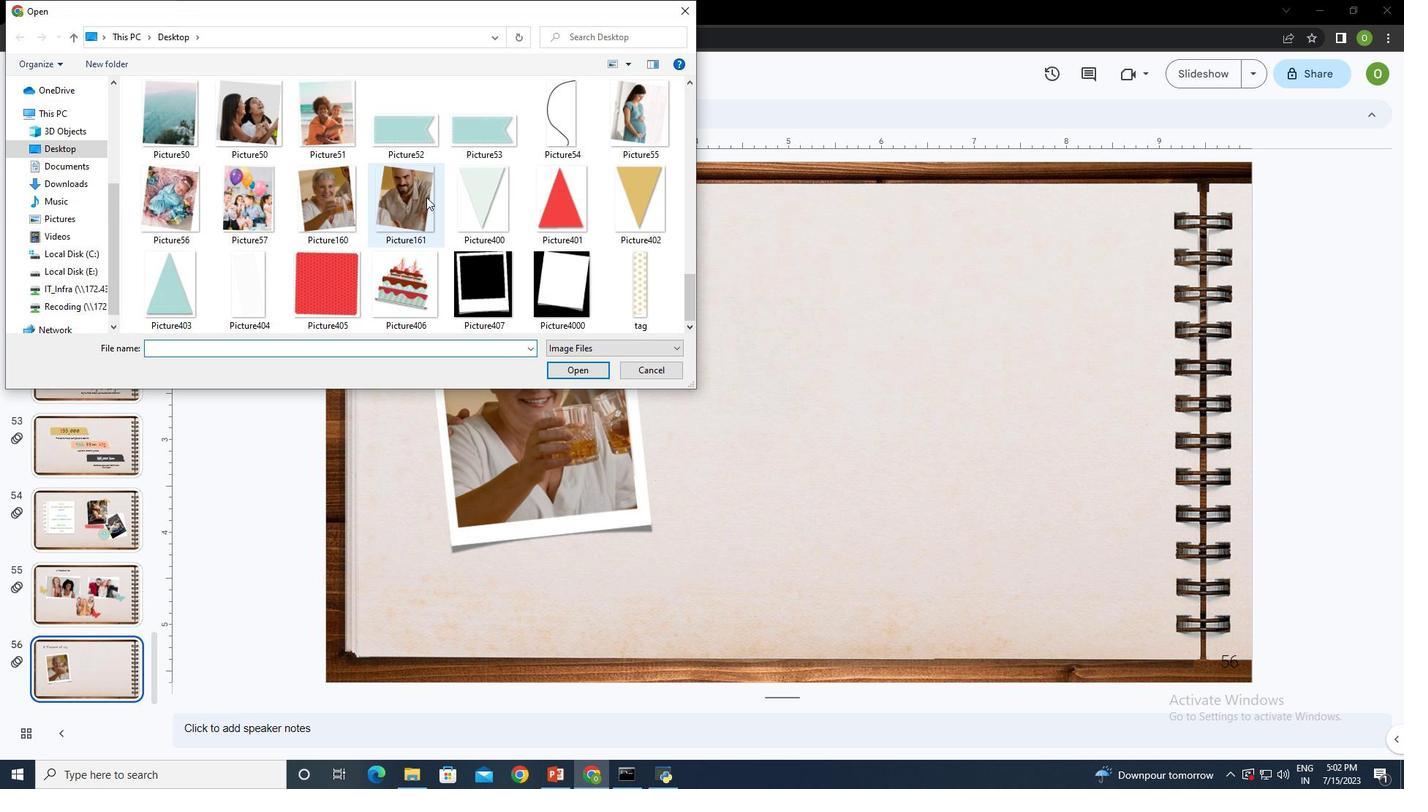 
Action: Mouse pressed left at (413, 193)
Screenshot: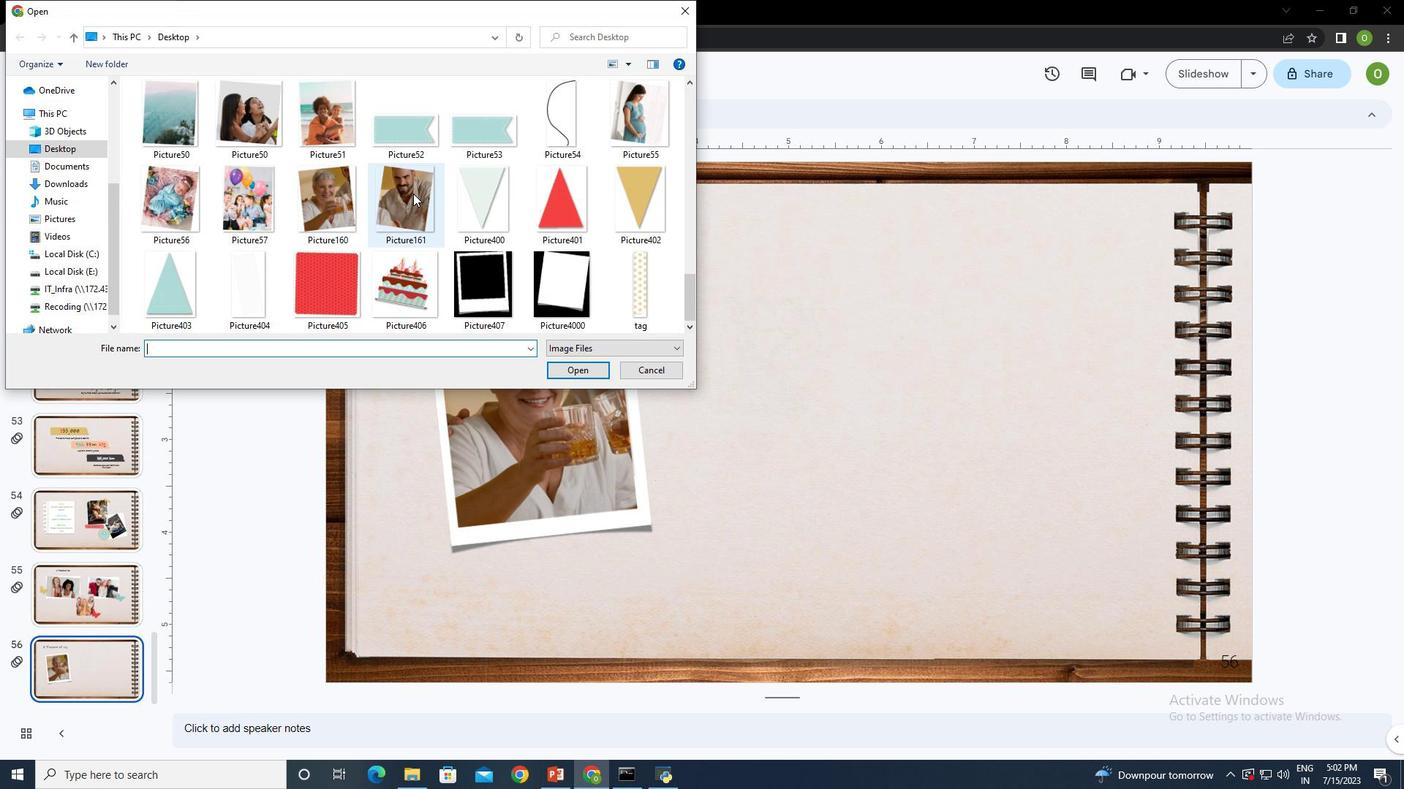 
Action: Mouse moved to (578, 372)
Screenshot: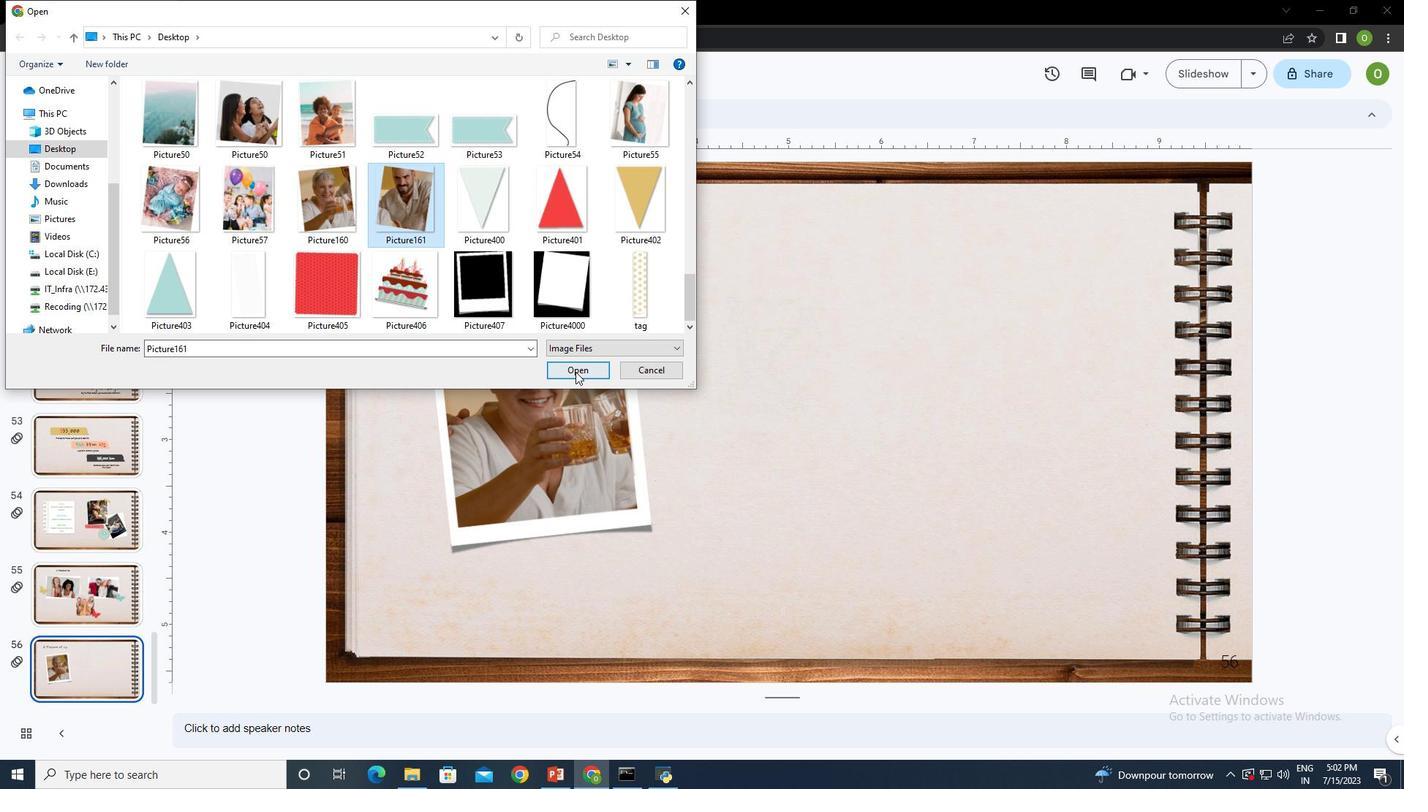 
Action: Mouse pressed left at (578, 372)
Screenshot: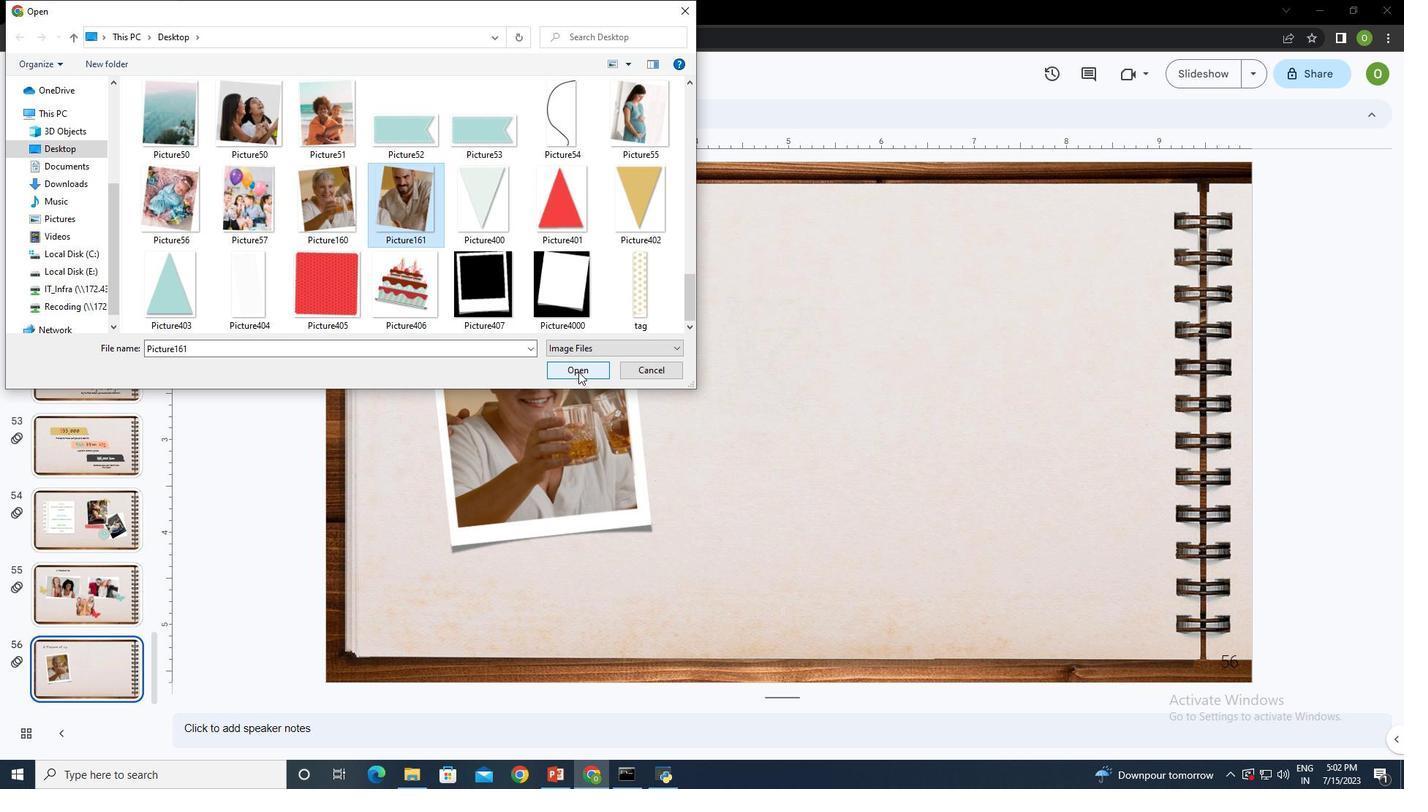 
Action: Mouse moved to (847, 431)
Screenshot: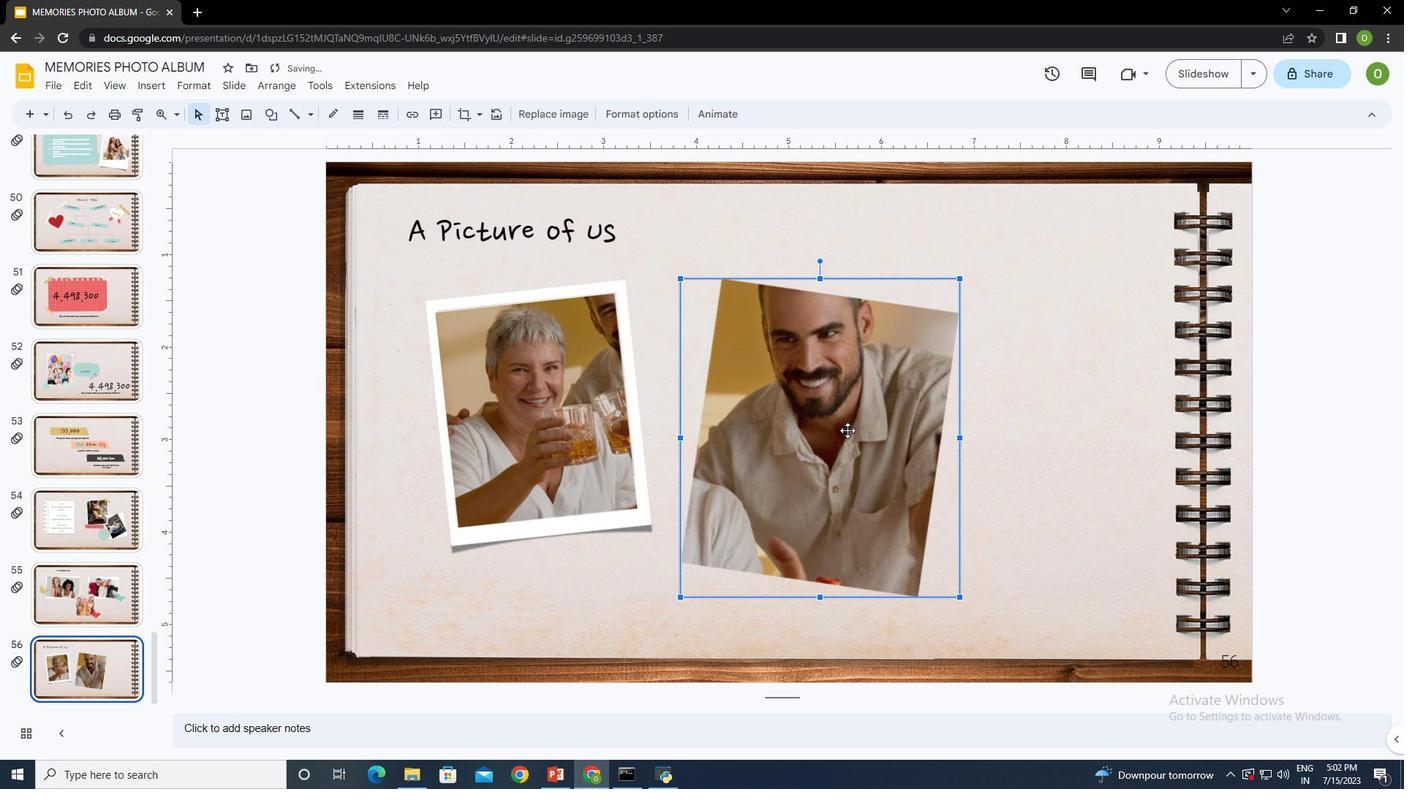
Action: Mouse pressed left at (847, 431)
Screenshot: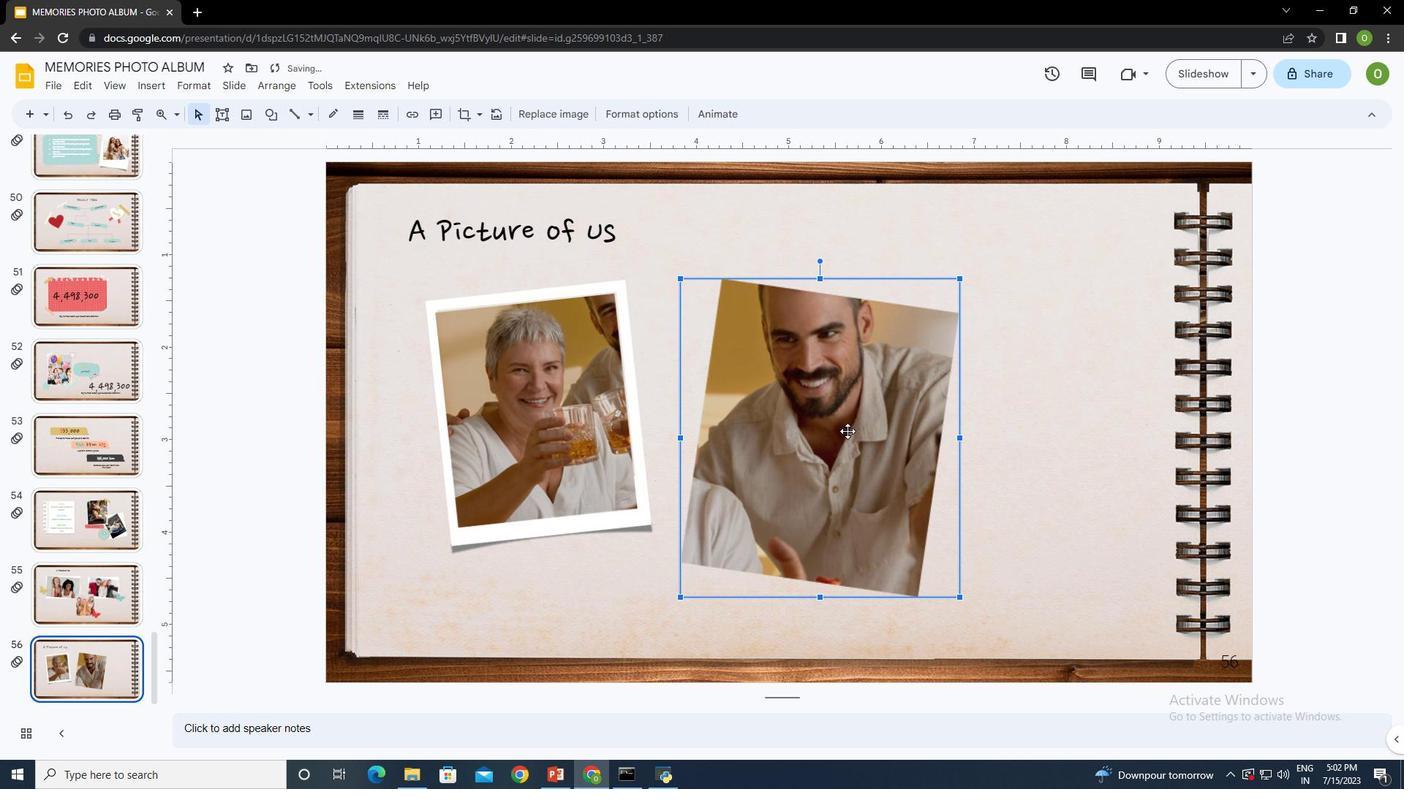 
Action: Mouse moved to (996, 568)
Screenshot: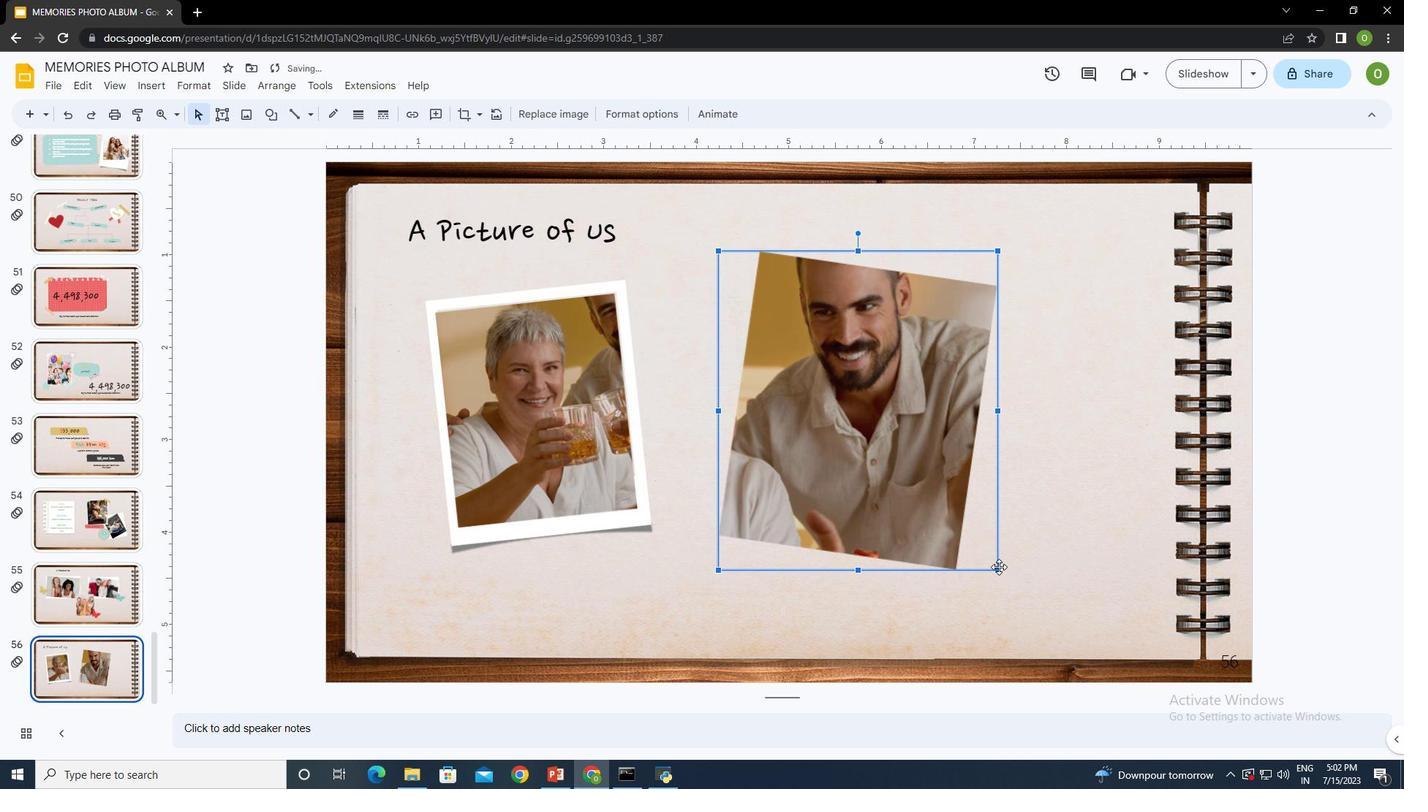 
Action: Mouse pressed left at (996, 568)
Screenshot: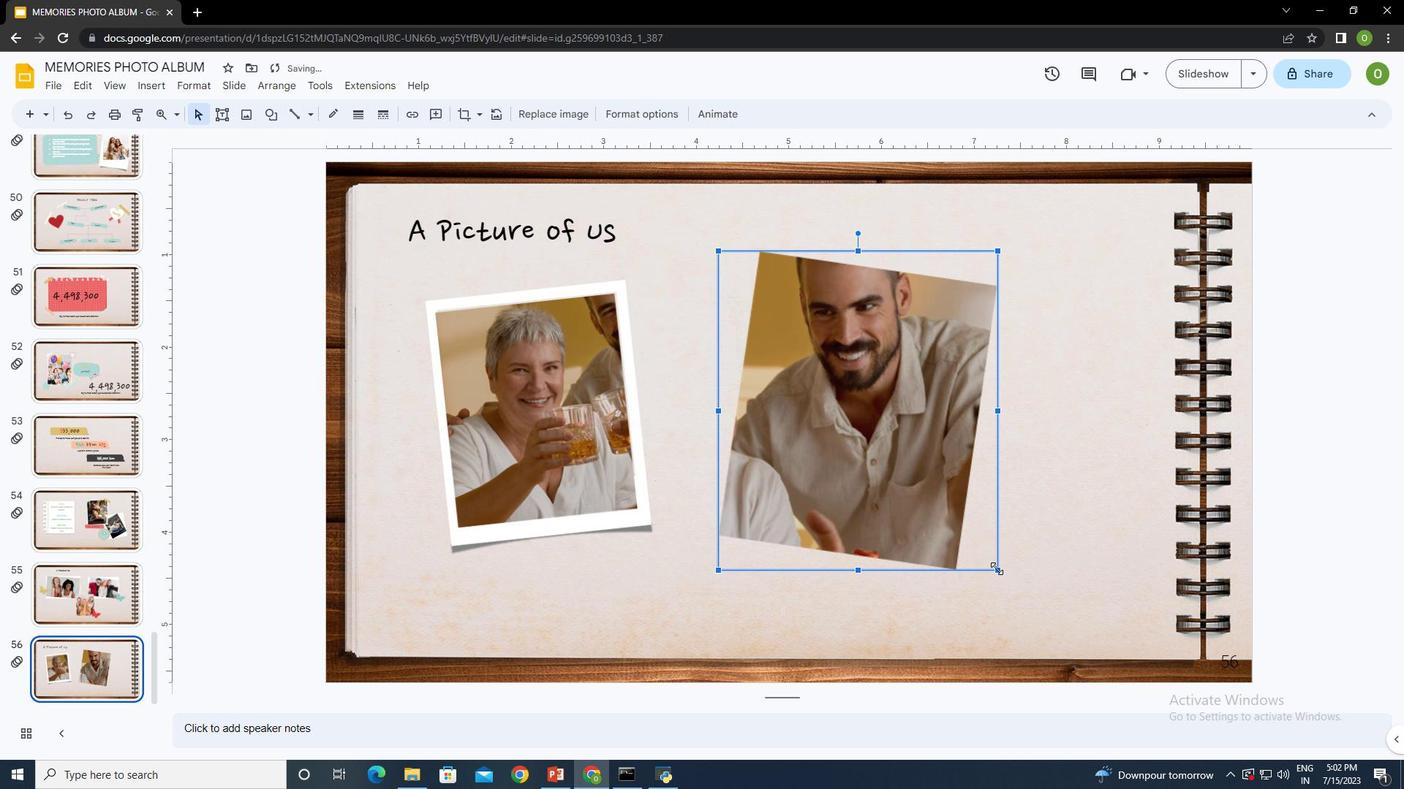 
Action: Mouse moved to (830, 356)
Screenshot: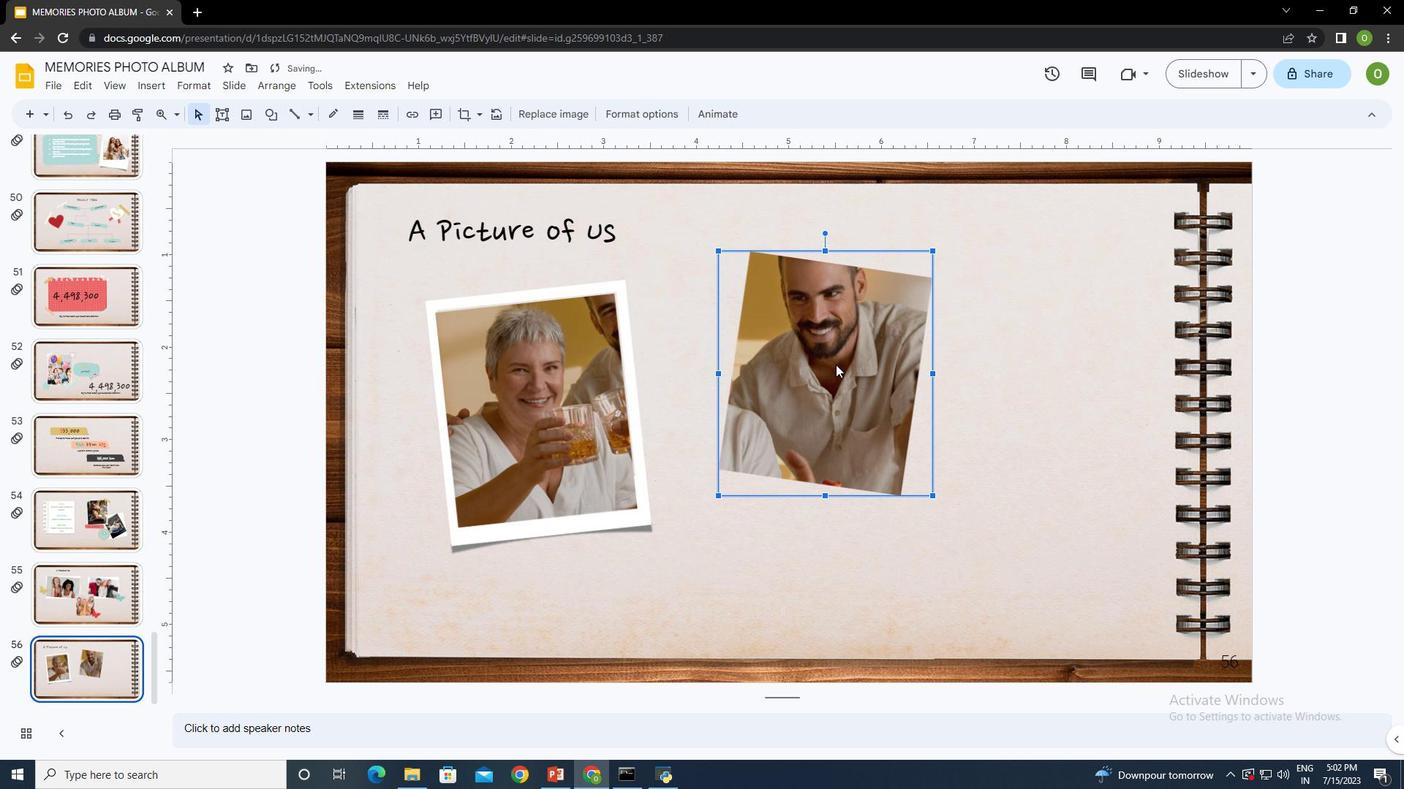 
Action: Mouse pressed left at (830, 356)
Screenshot: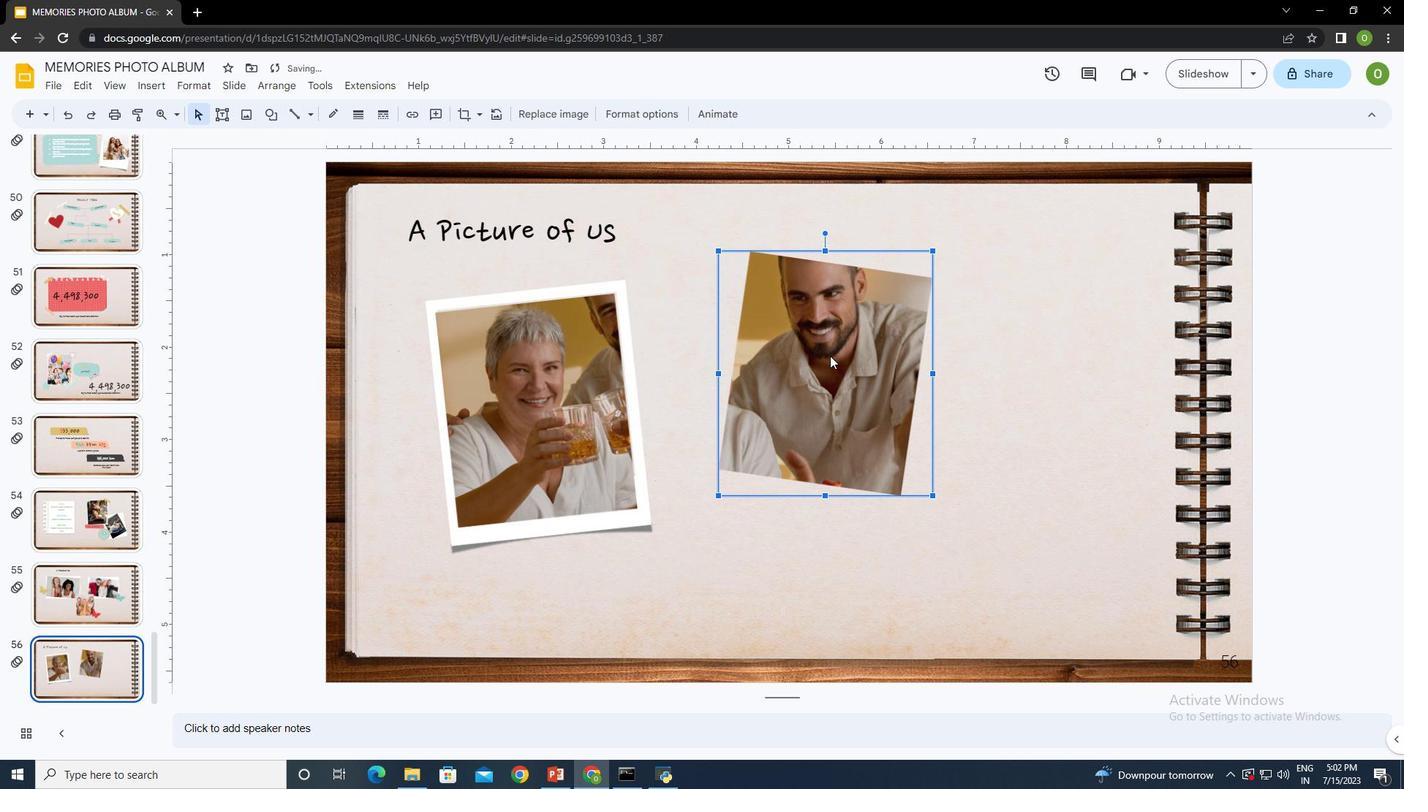 
Action: Mouse moved to (153, 85)
Screenshot: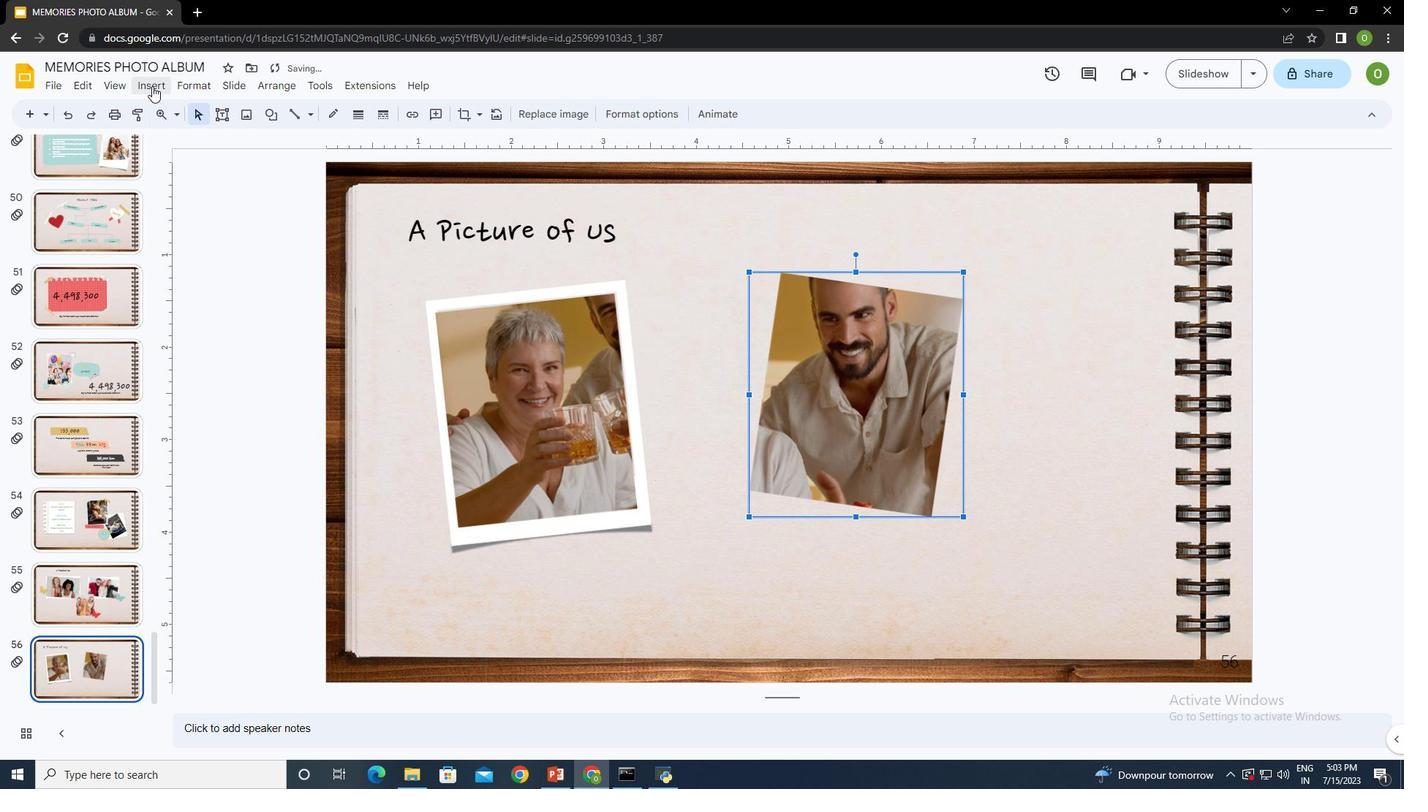 
Action: Mouse pressed left at (153, 85)
Screenshot: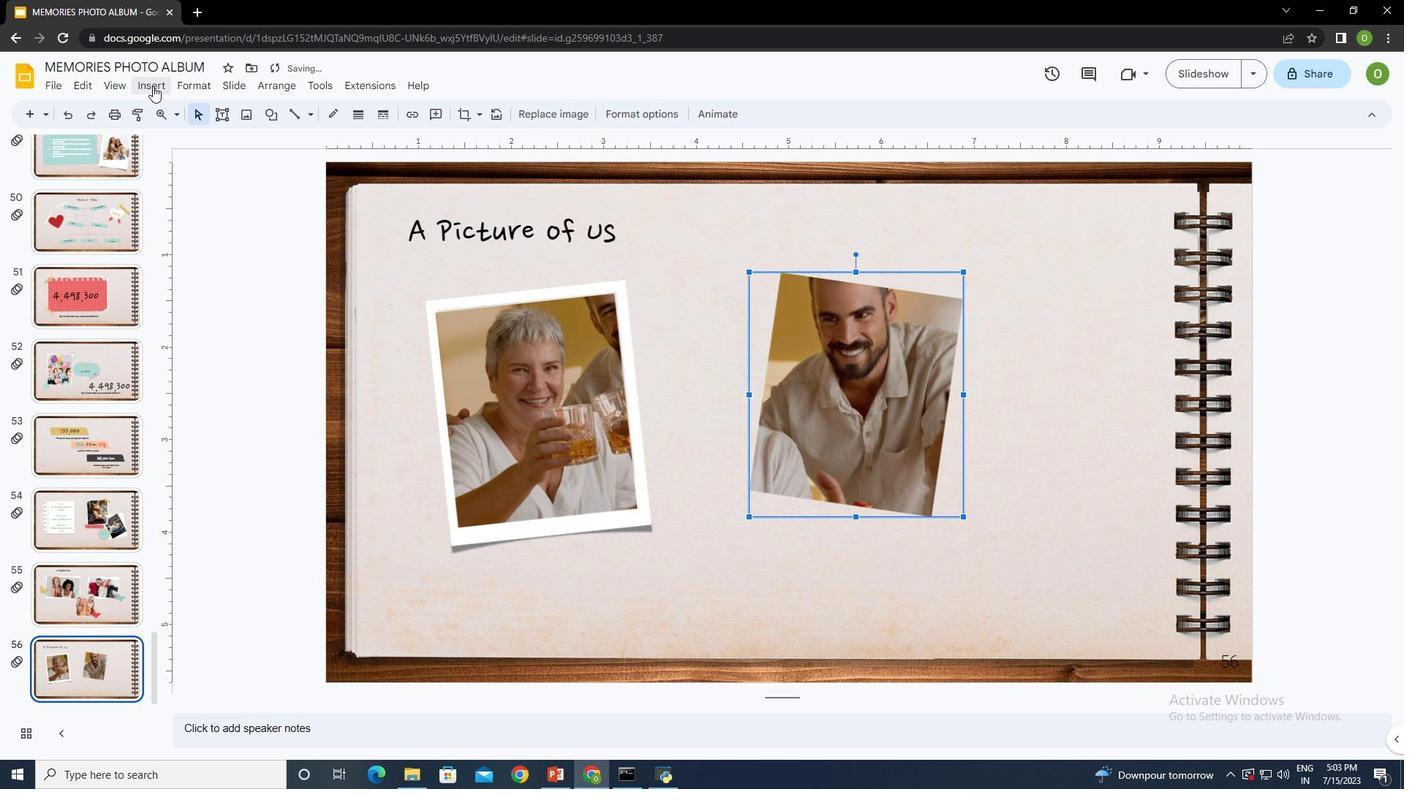 
Action: Mouse moved to (200, 108)
Screenshot: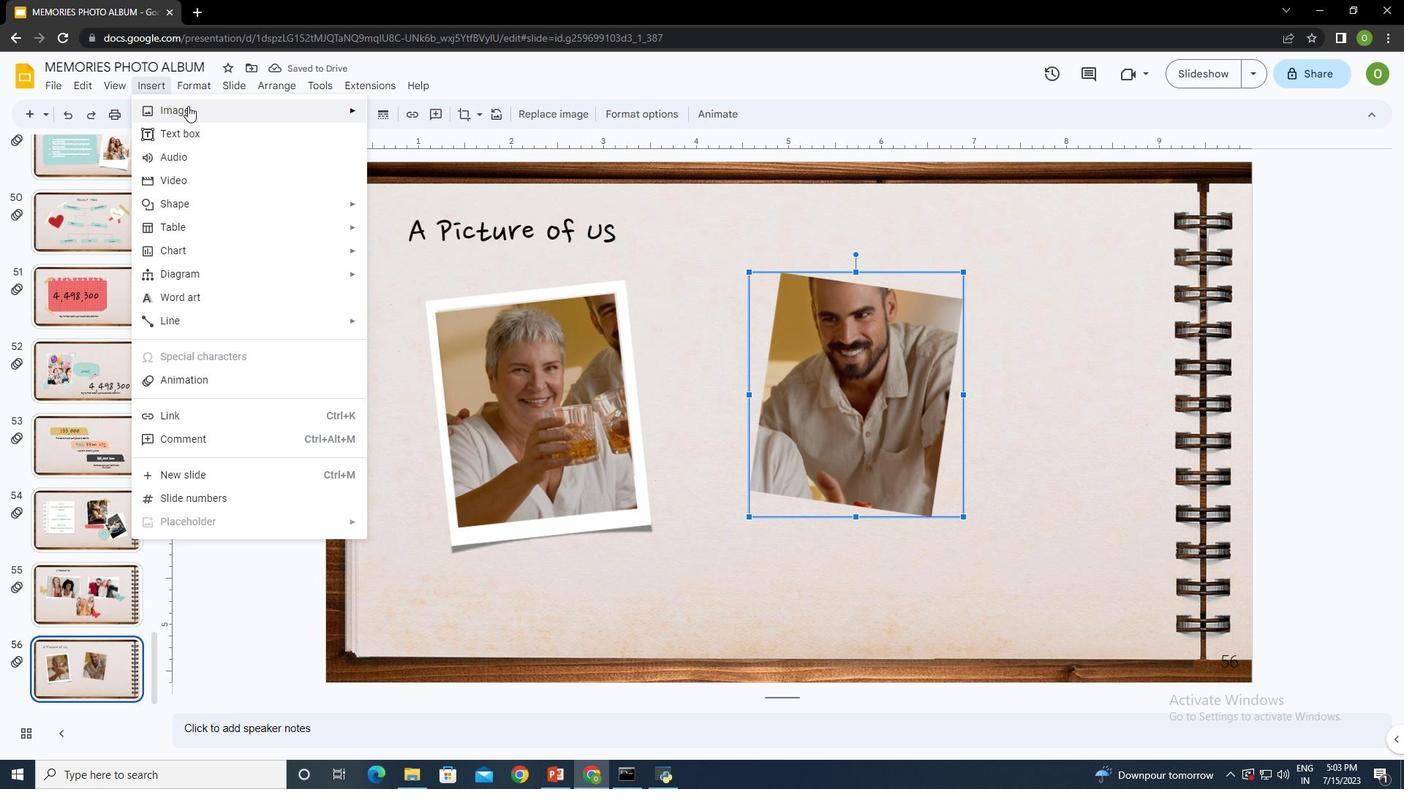 
Action: Mouse pressed left at (200, 108)
Screenshot: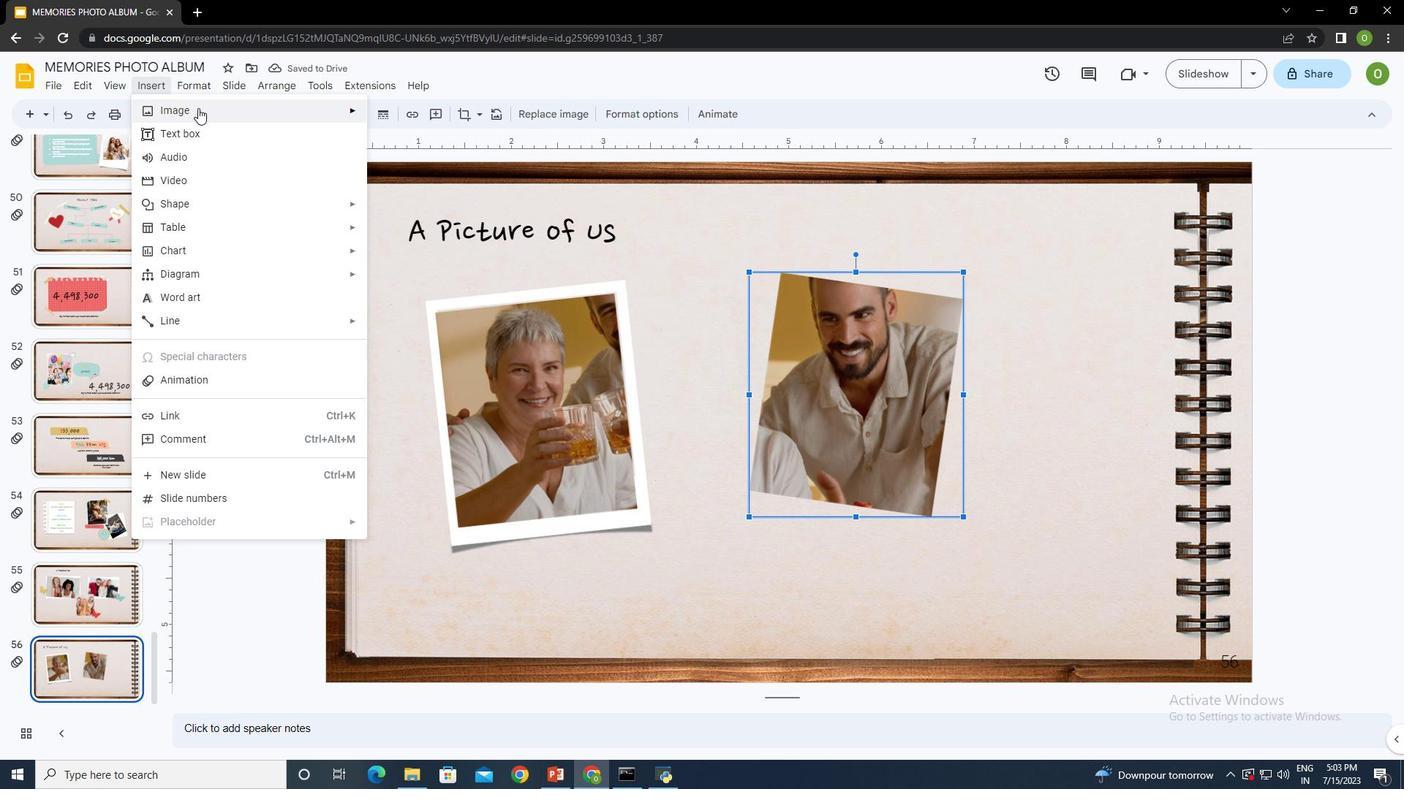 
Action: Mouse moved to (432, 113)
Screenshot: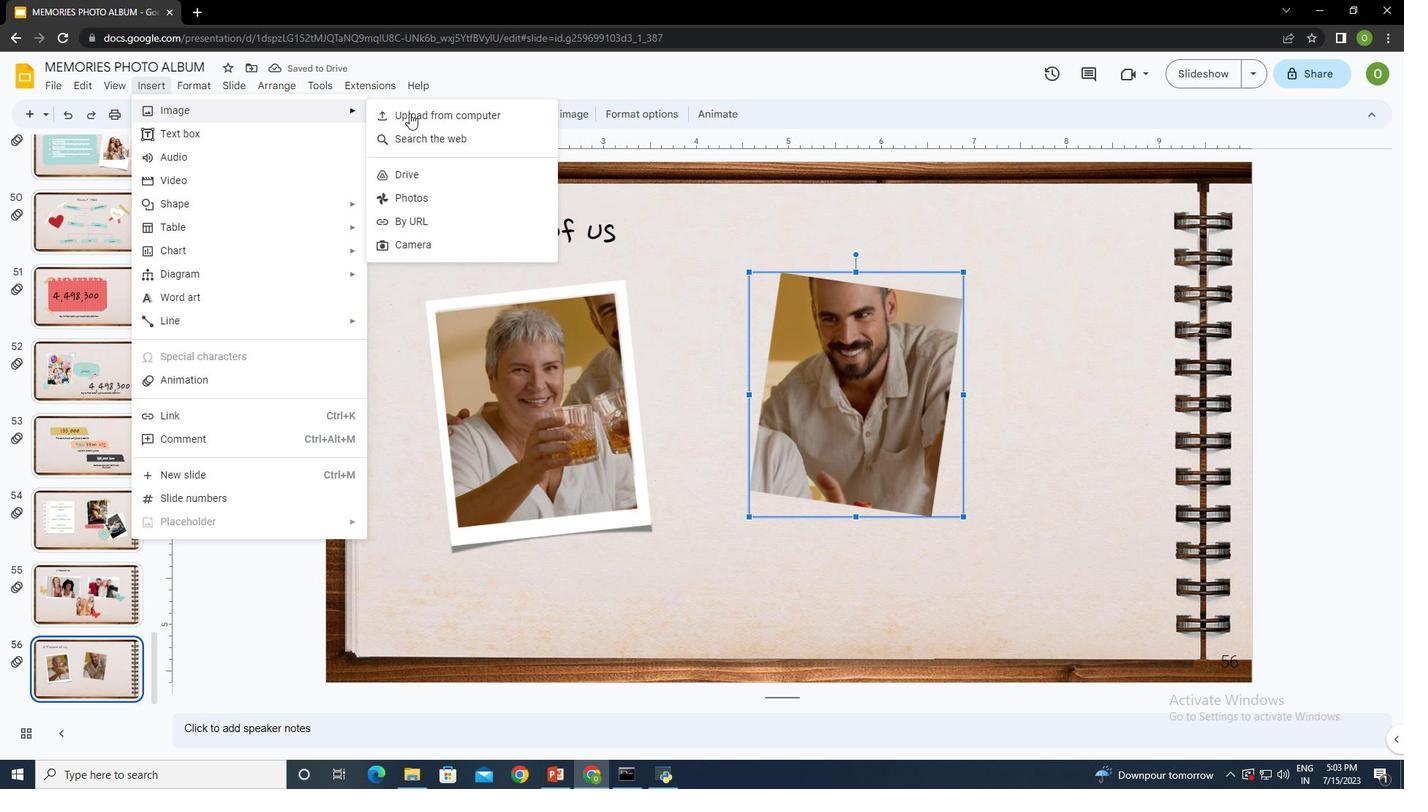 
Action: Mouse pressed left at (432, 113)
Screenshot: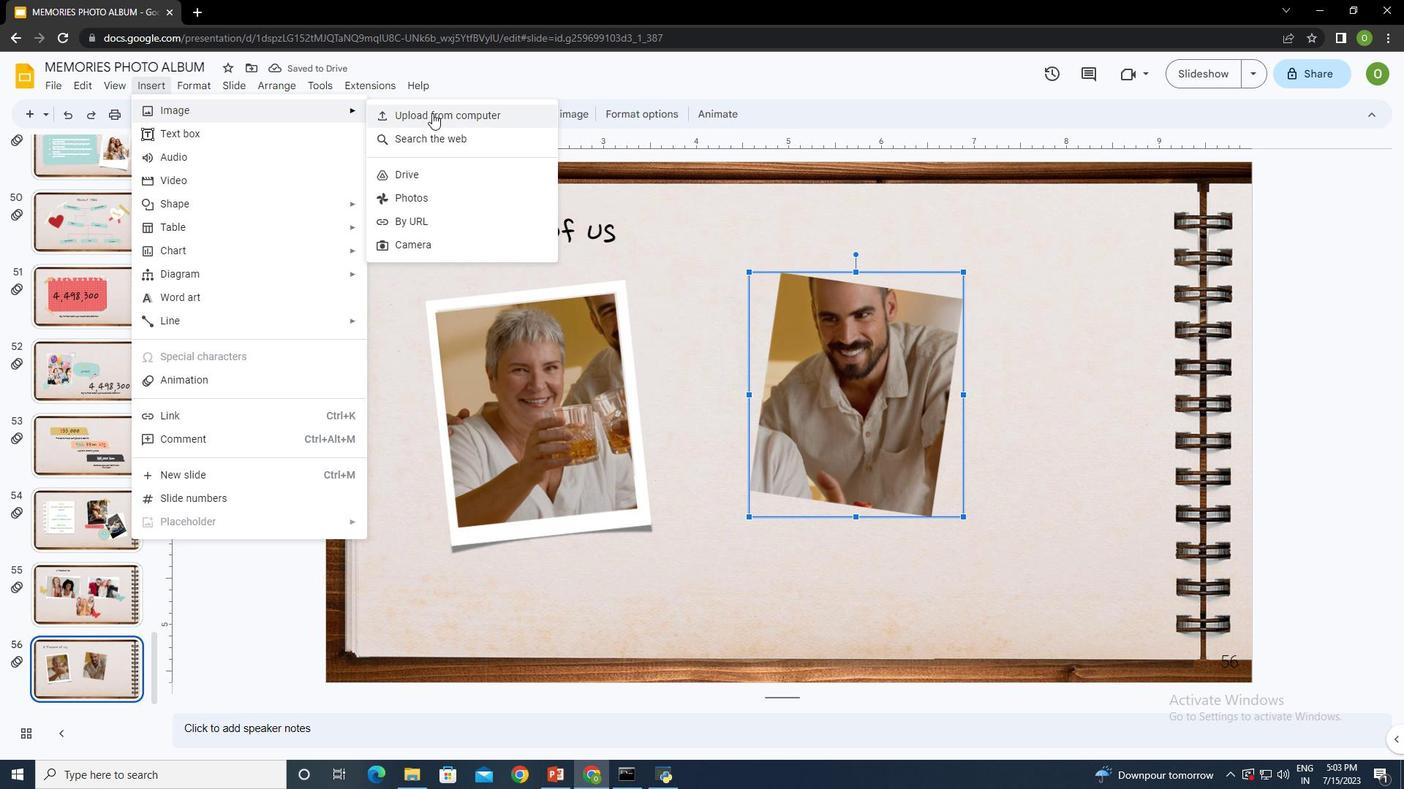 
Action: Mouse moved to (325, 120)
Screenshot: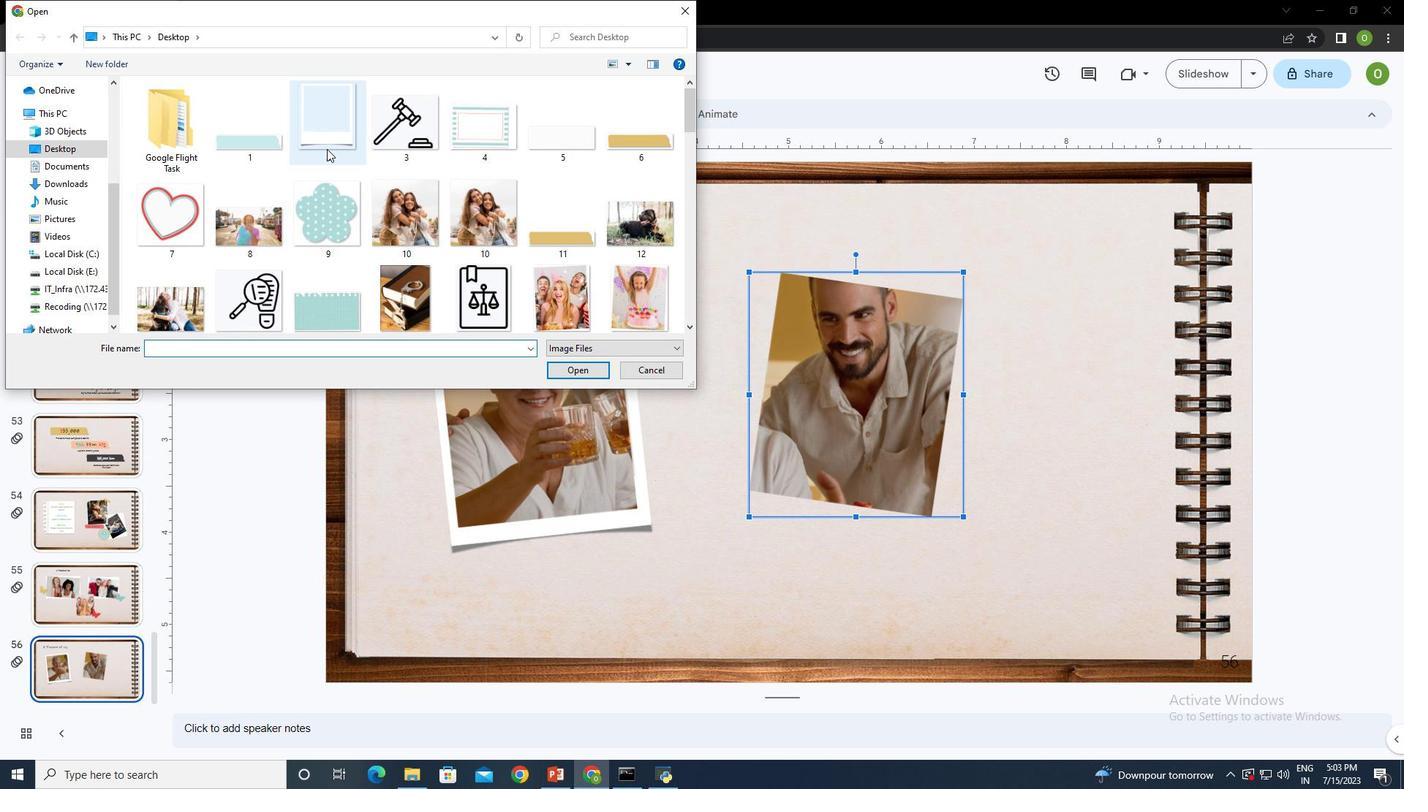 
Action: Mouse pressed left at (325, 120)
Screenshot: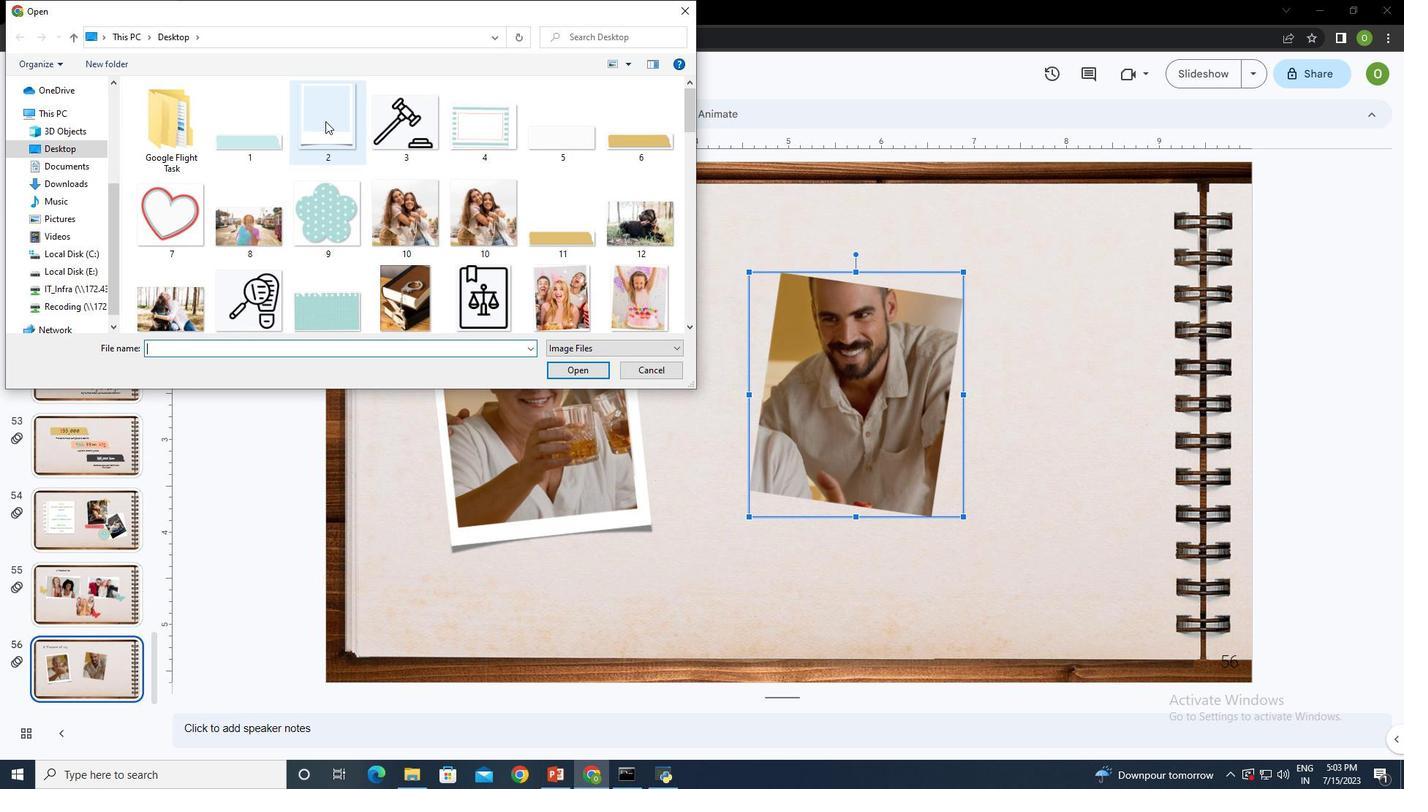 
Action: Mouse moved to (579, 370)
Screenshot: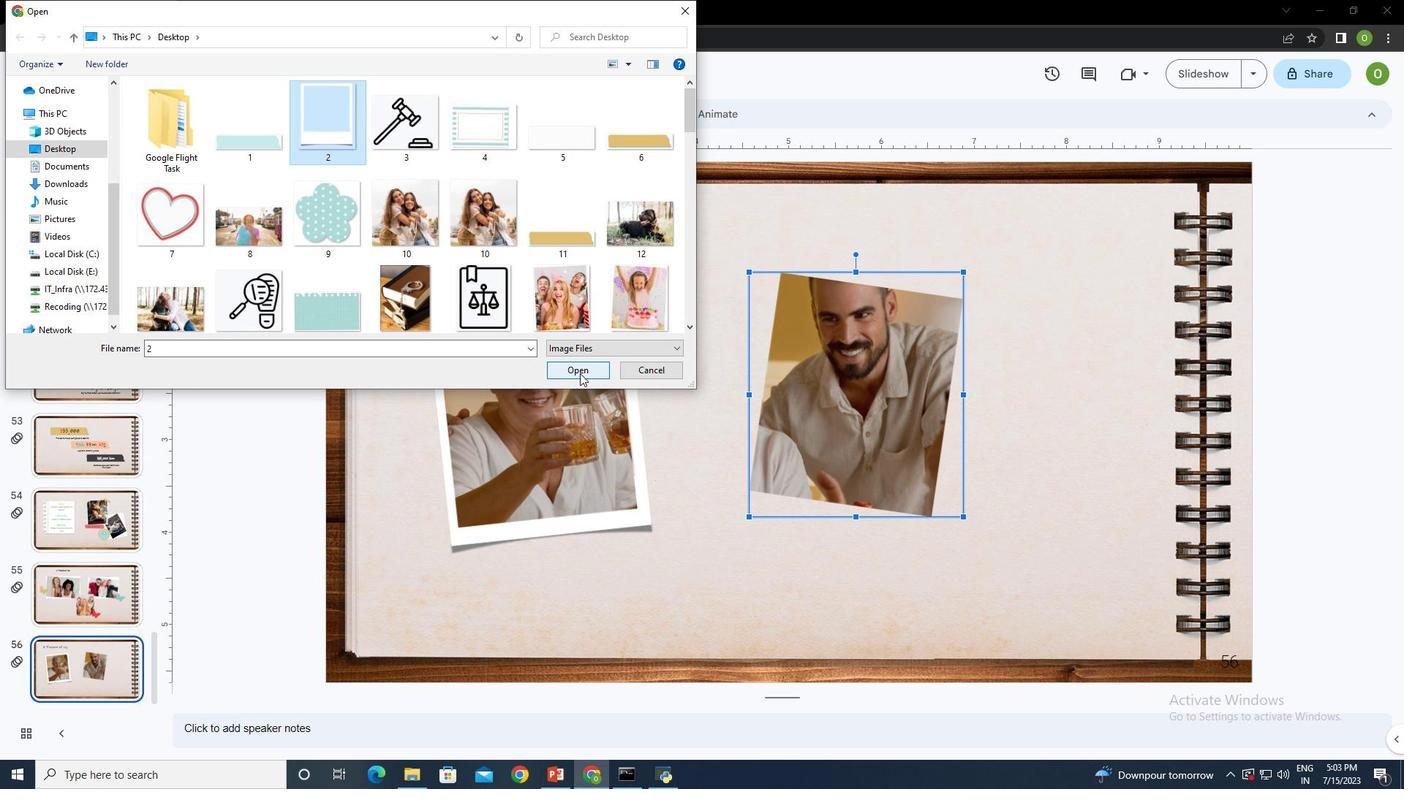 
Action: Mouse pressed left at (579, 370)
Screenshot: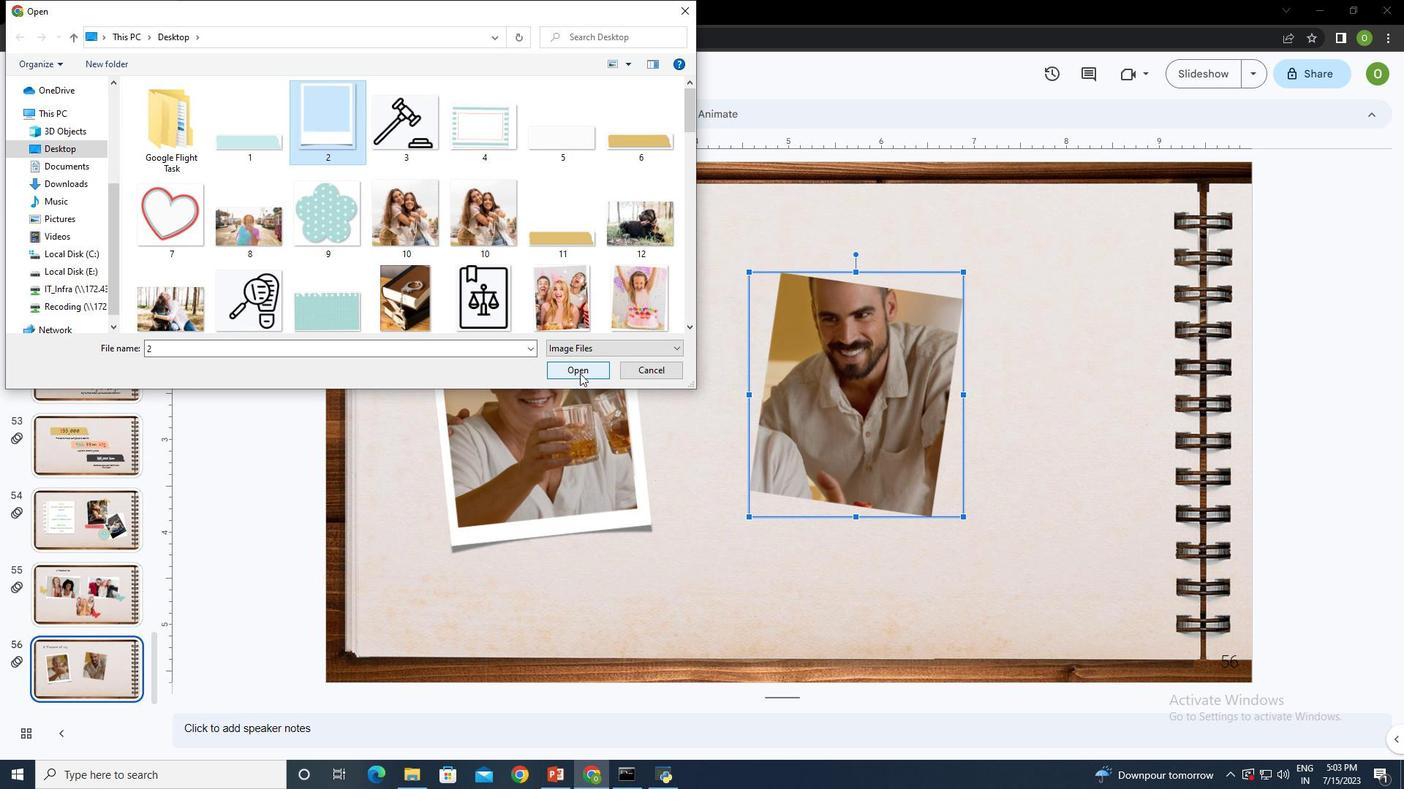 
Action: Mouse moved to (1103, 421)
Screenshot: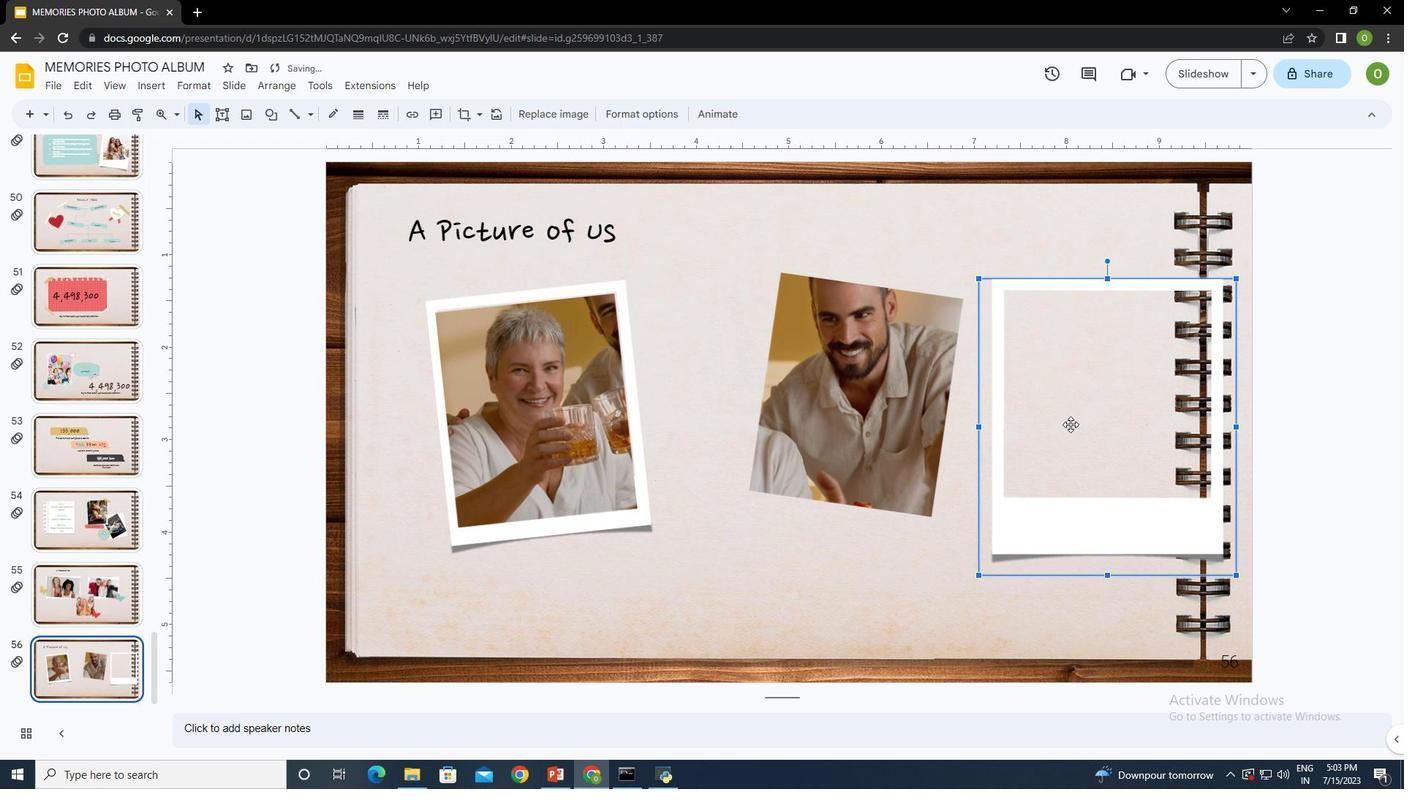 
Action: Mouse pressed left at (1103, 421)
Screenshot: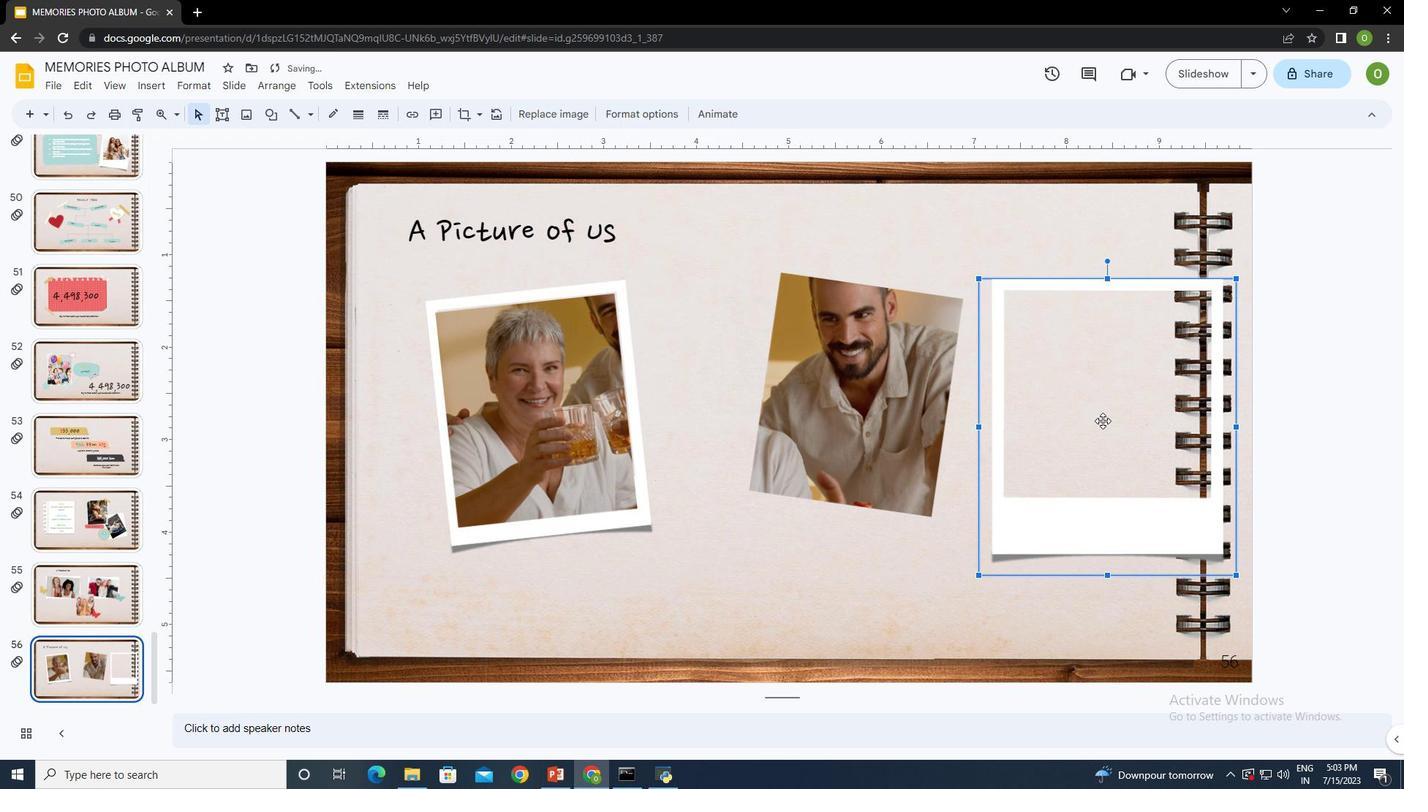 
Action: Mouse moved to (873, 235)
Screenshot: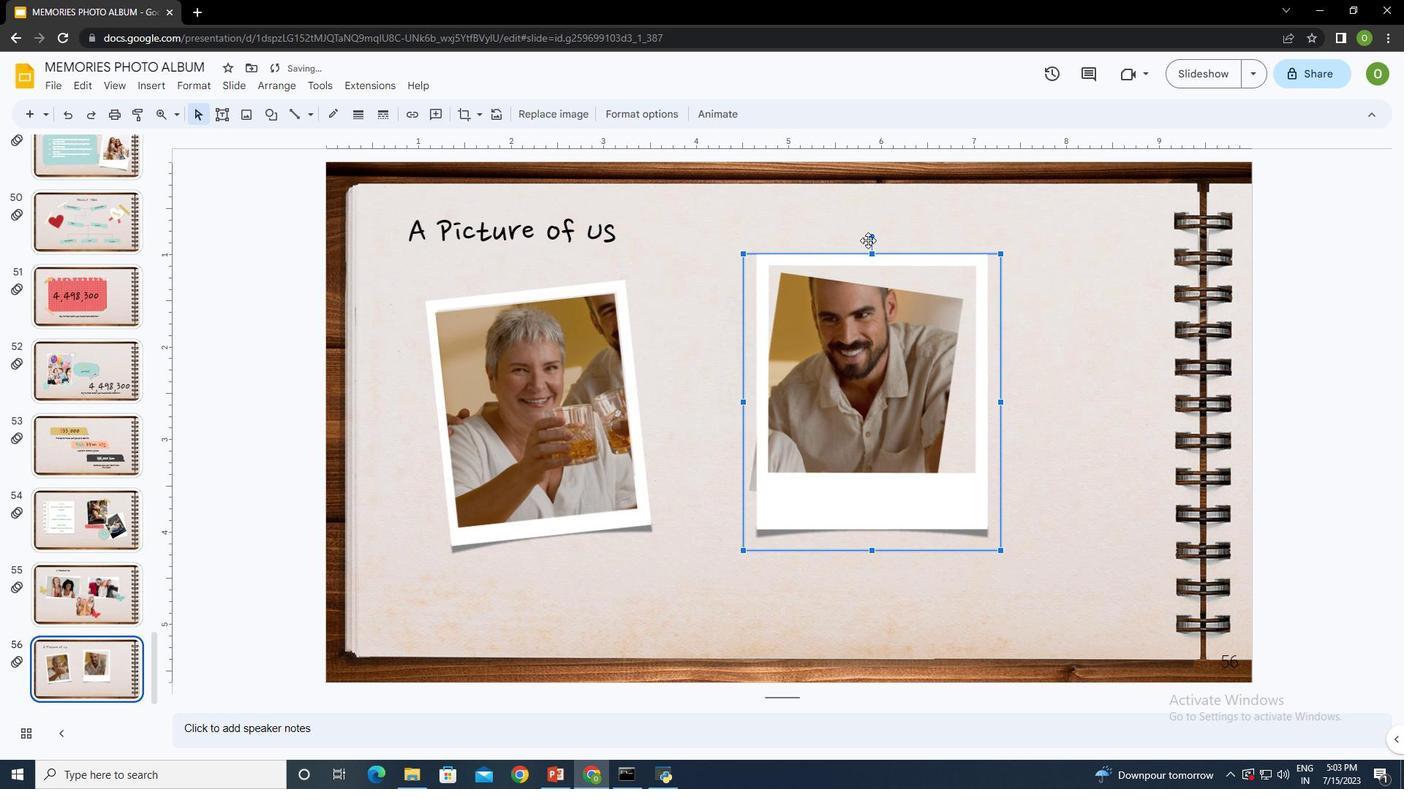
Action: Mouse pressed left at (873, 235)
Screenshot: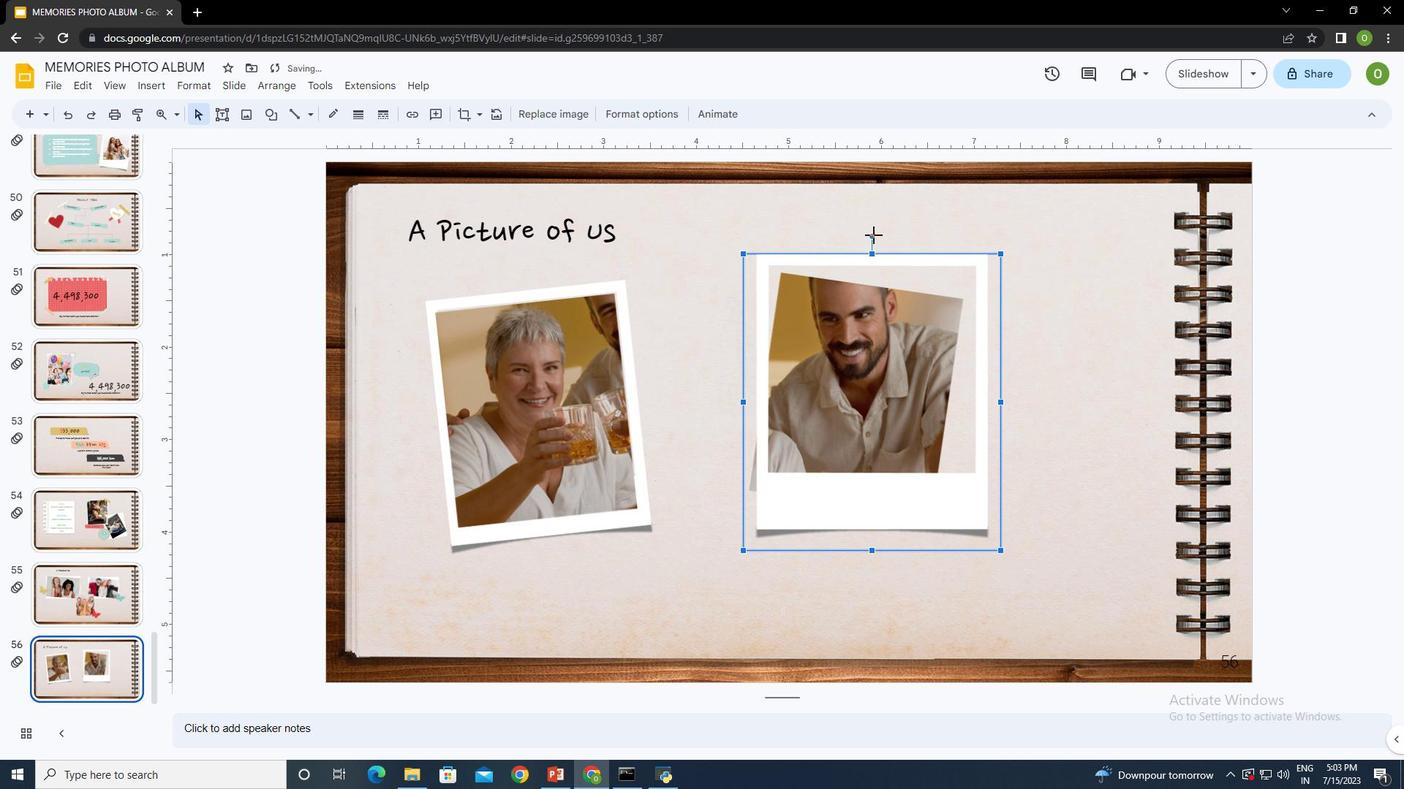 
Action: Mouse moved to (998, 422)
Screenshot: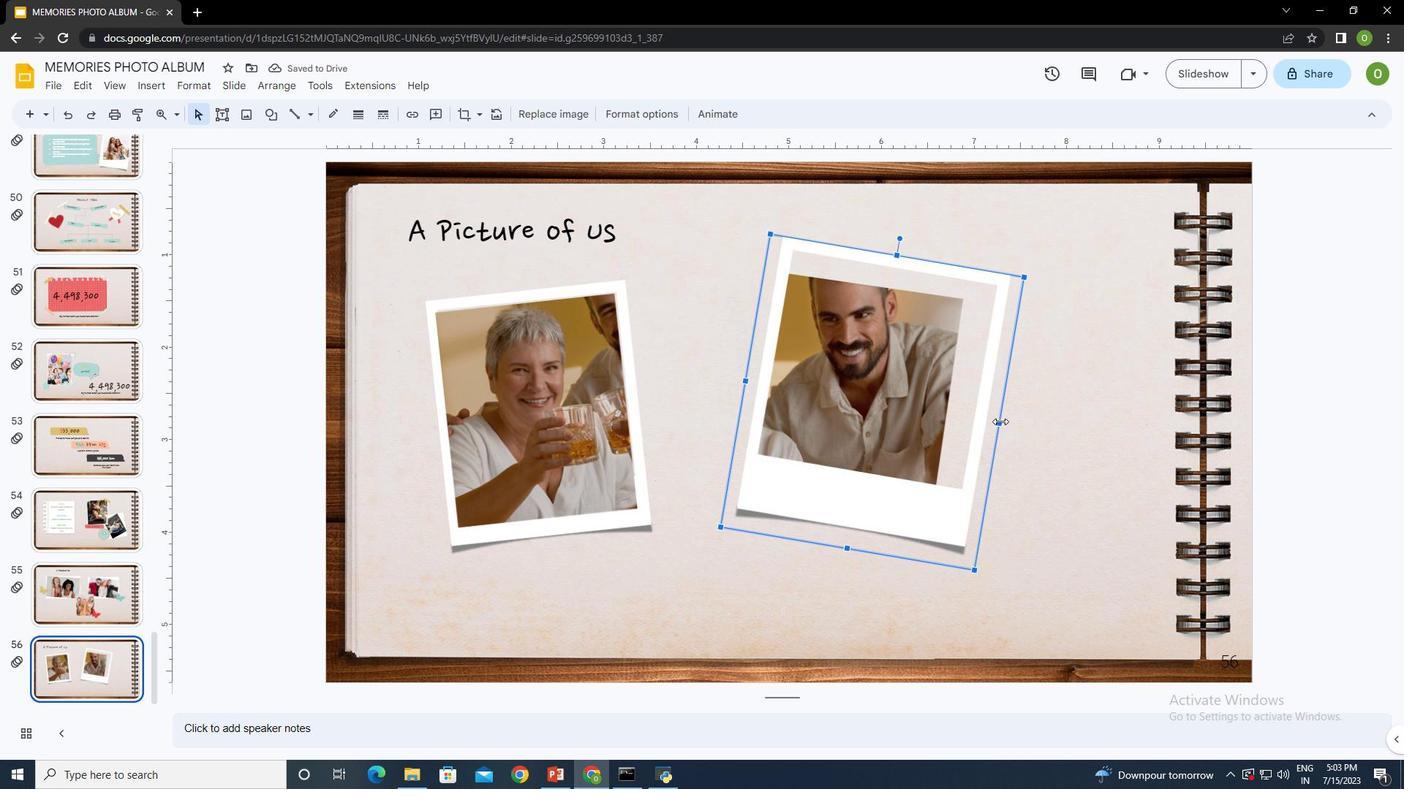 
Action: Mouse pressed left at (998, 422)
Screenshot: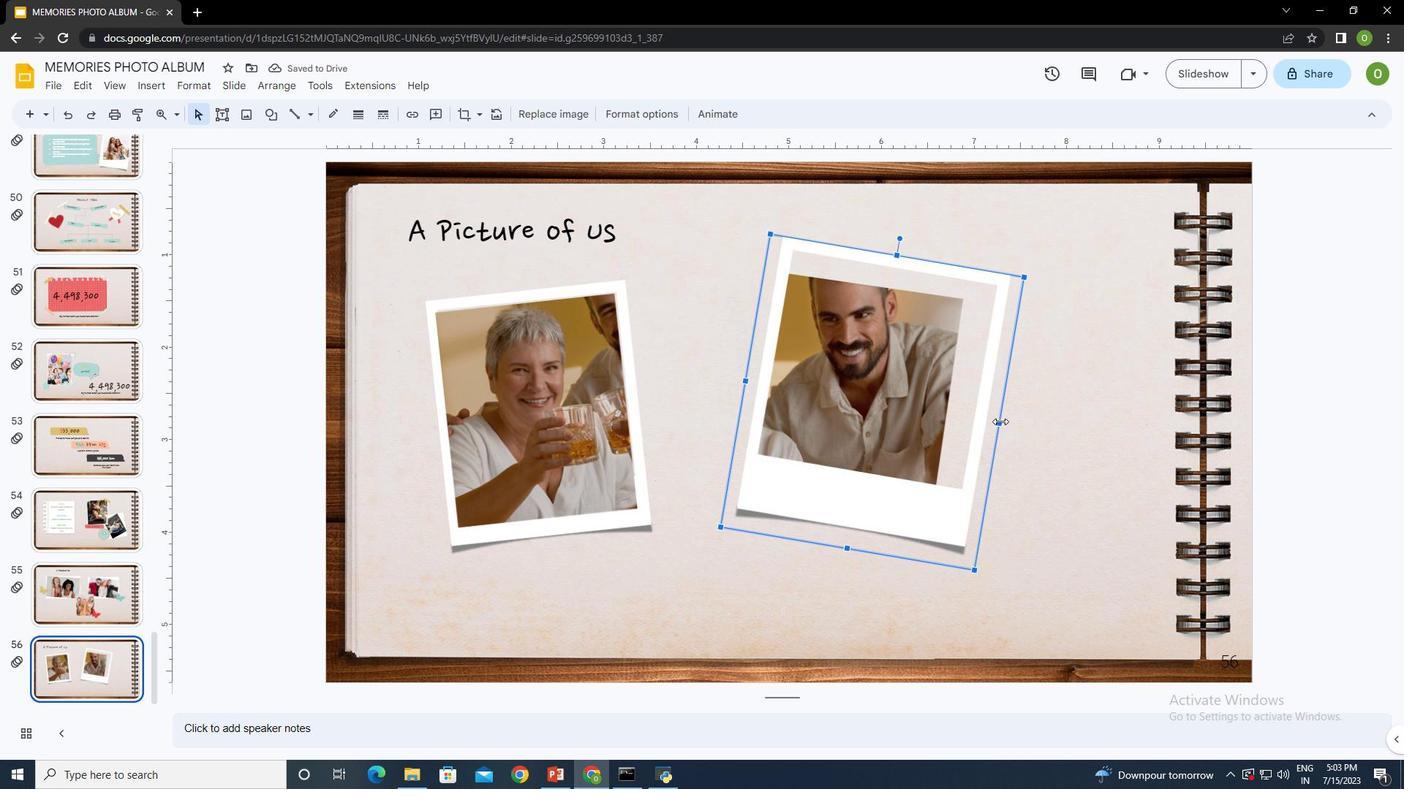 
Action: Mouse moved to (936, 381)
Screenshot: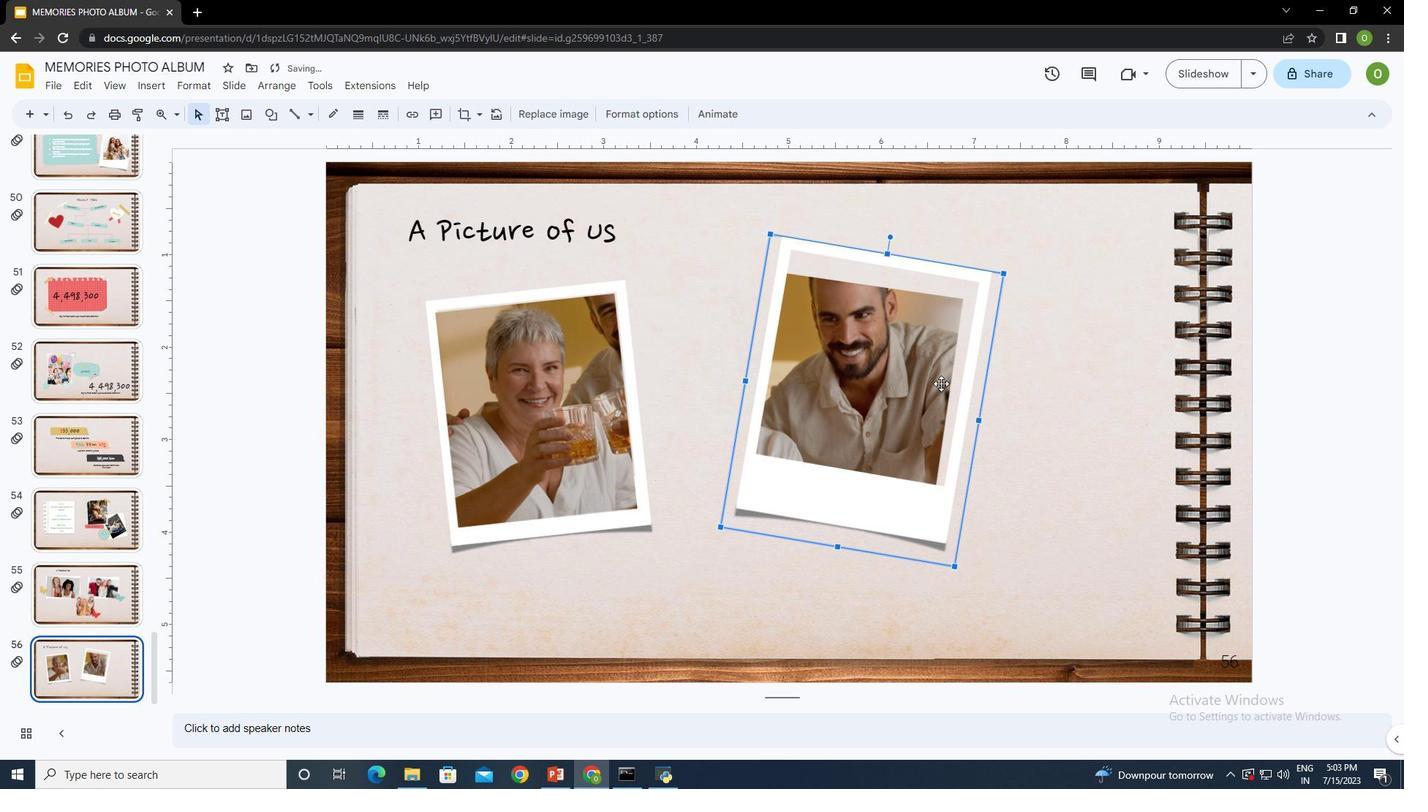 
Action: Mouse pressed left at (936, 381)
Screenshot: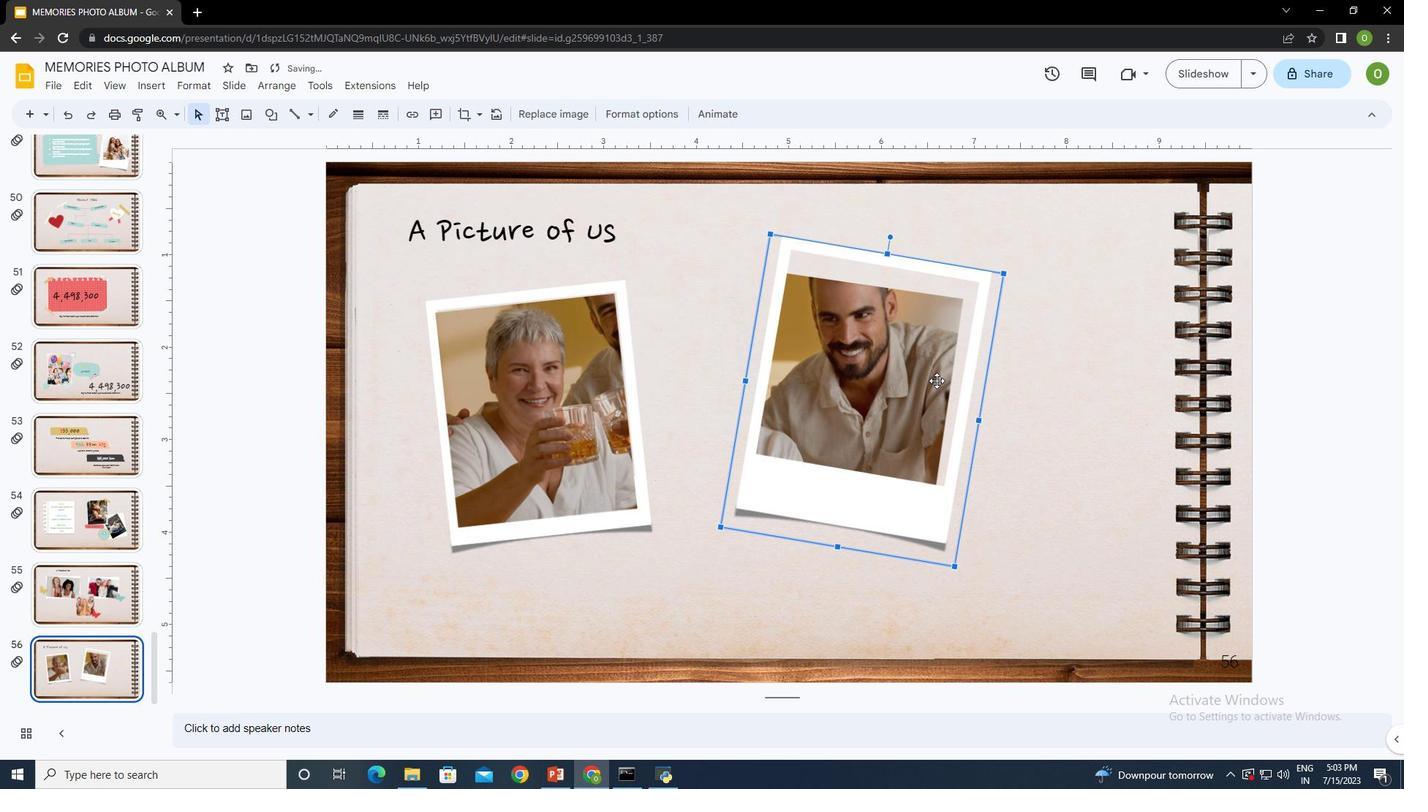 
Action: Mouse moved to (919, 343)
Screenshot: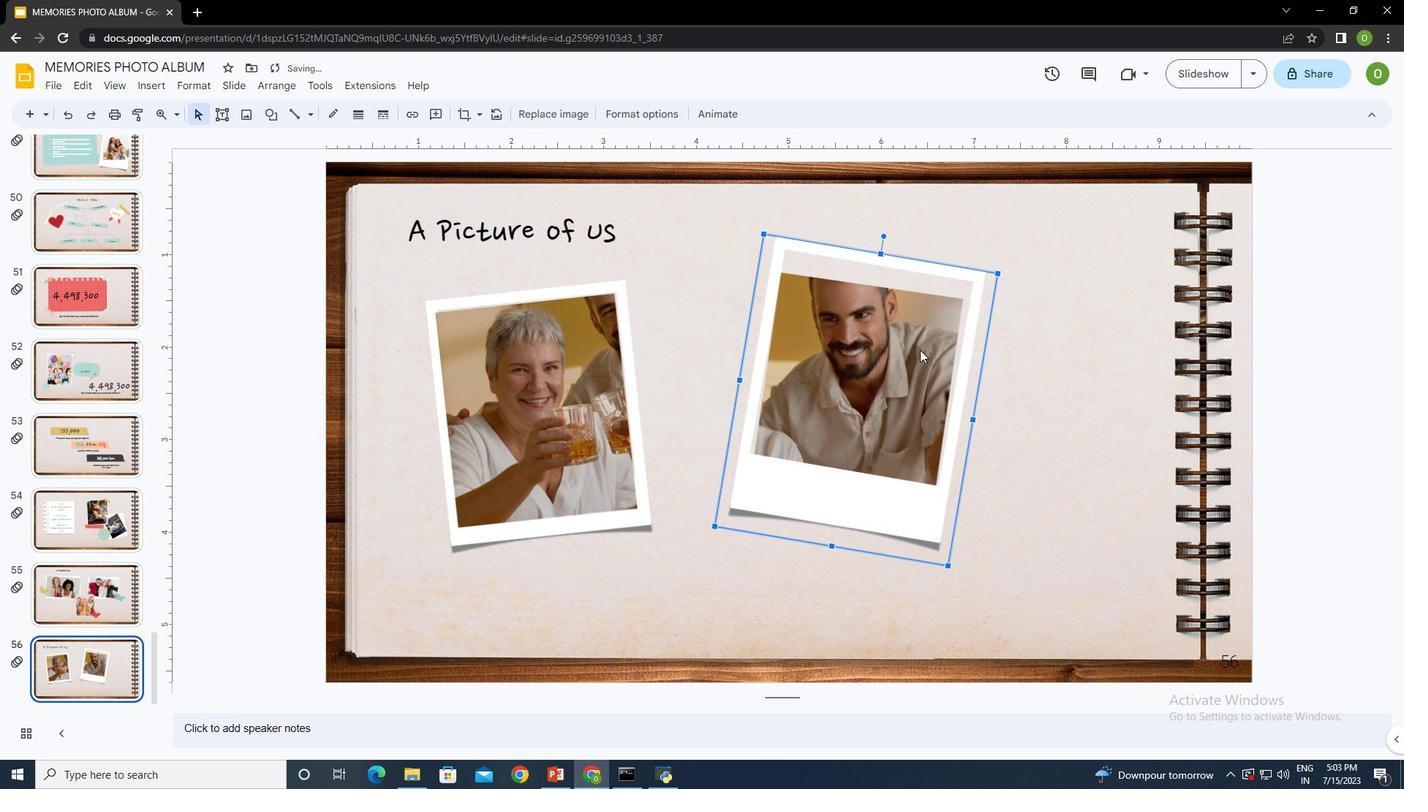 
Action: Mouse pressed left at (919, 343)
Screenshot: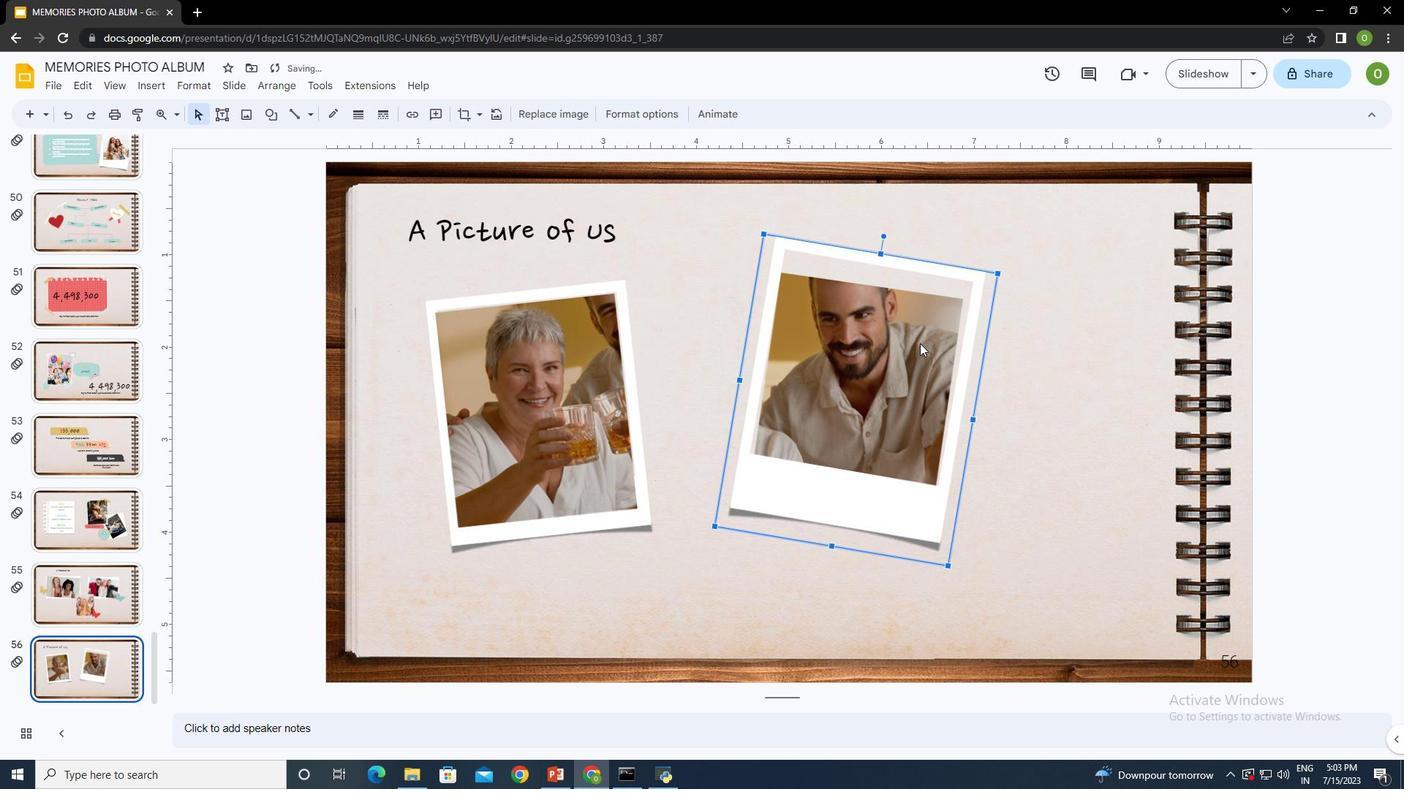 
Action: Mouse moved to (831, 557)
Screenshot: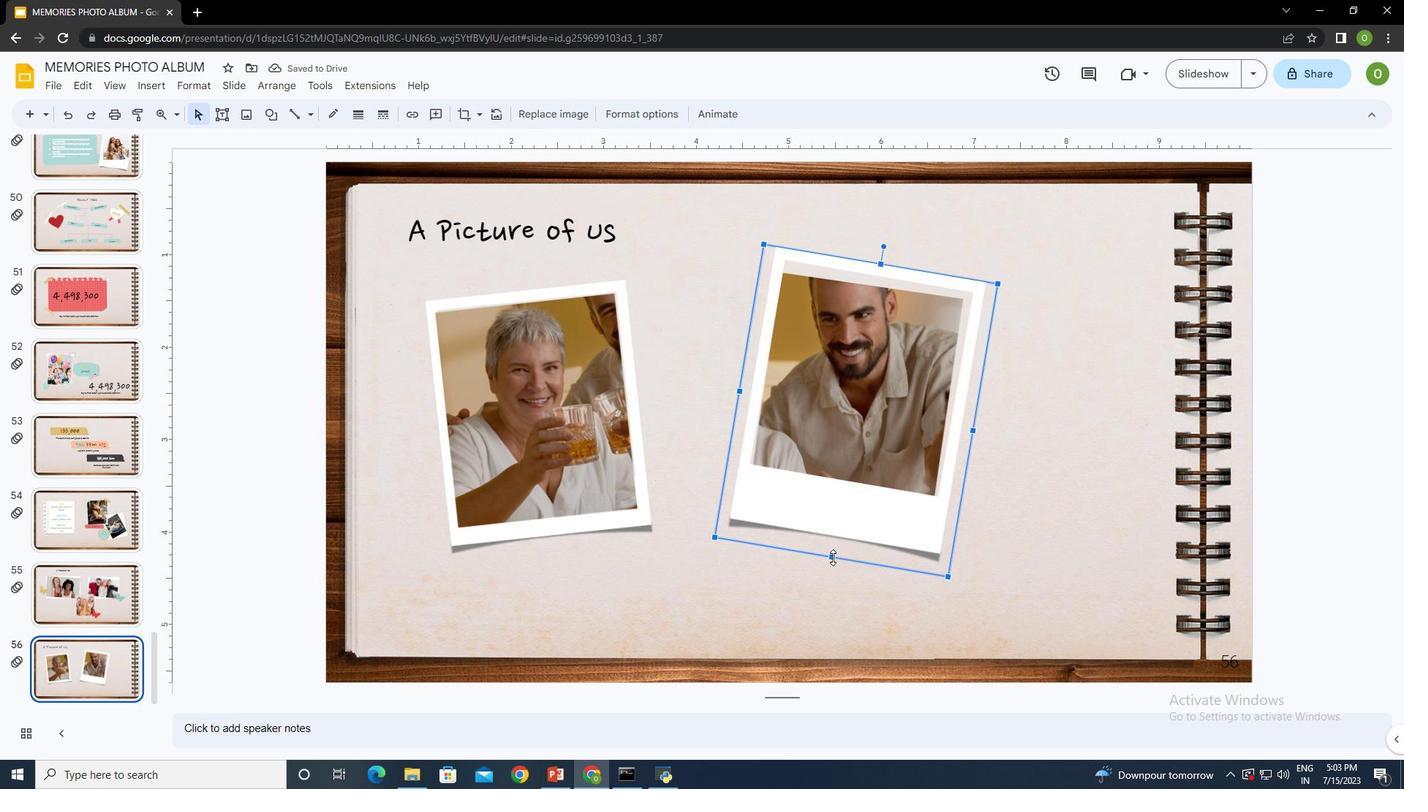 
Action: Mouse pressed left at (831, 557)
Screenshot: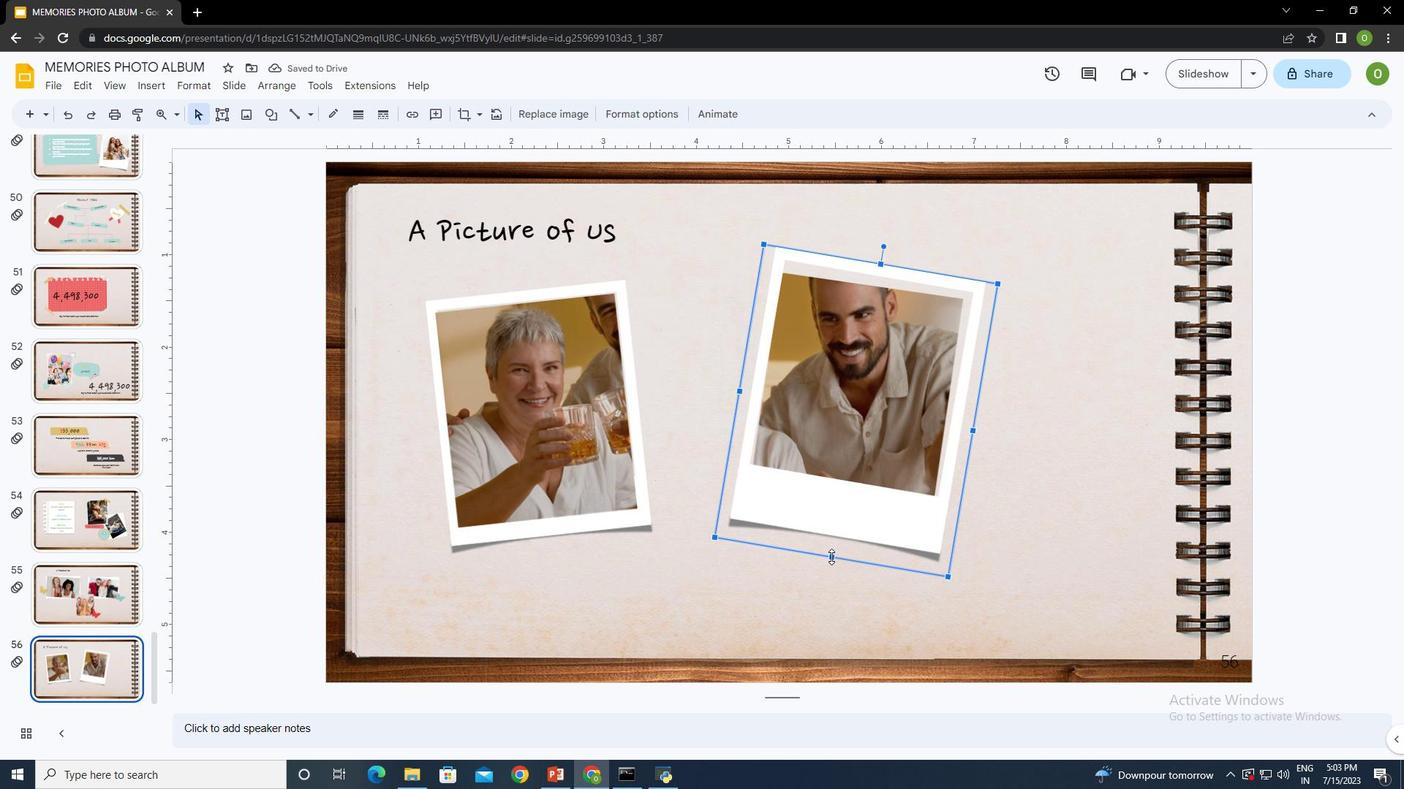 
Action: Mouse moved to (873, 354)
Screenshot: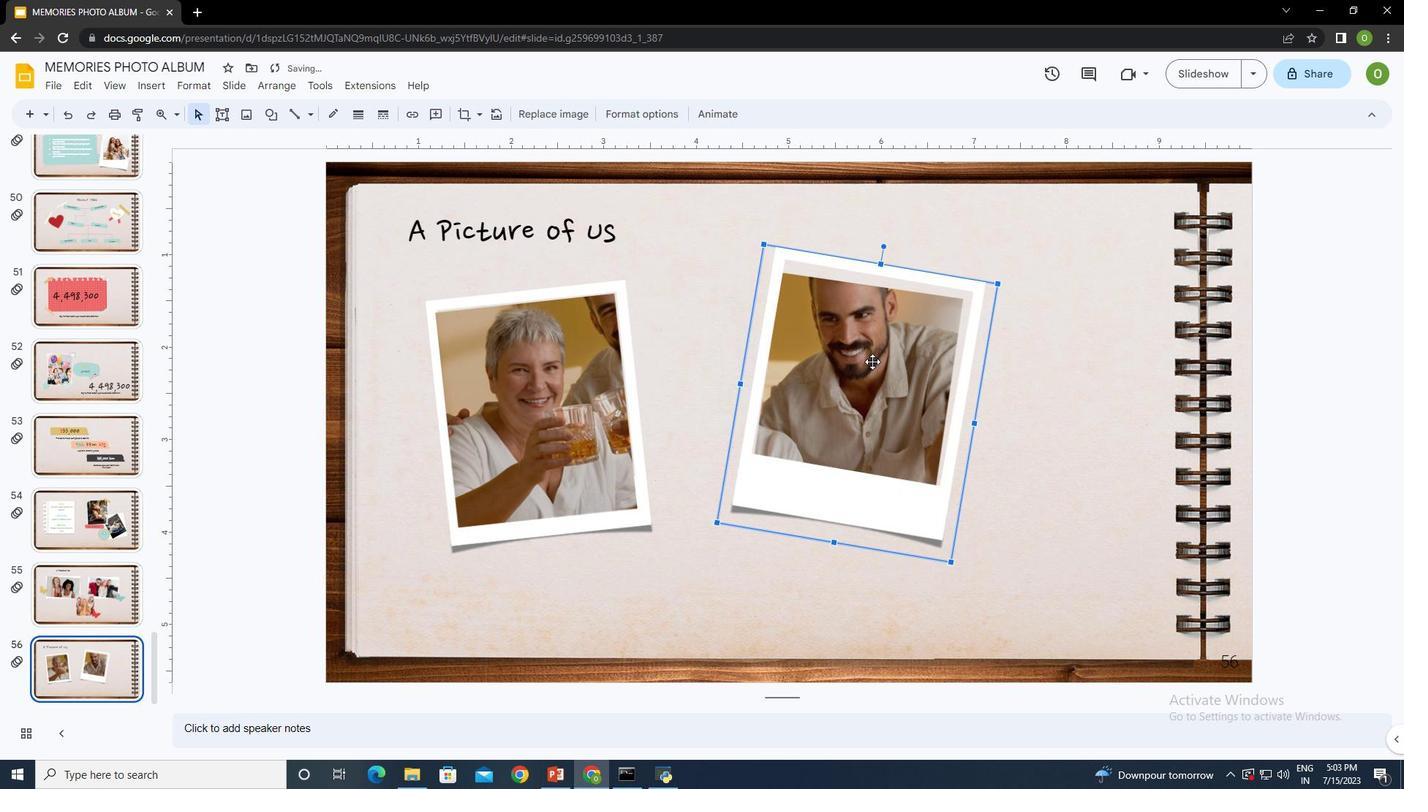 
Action: Mouse pressed left at (873, 354)
Screenshot: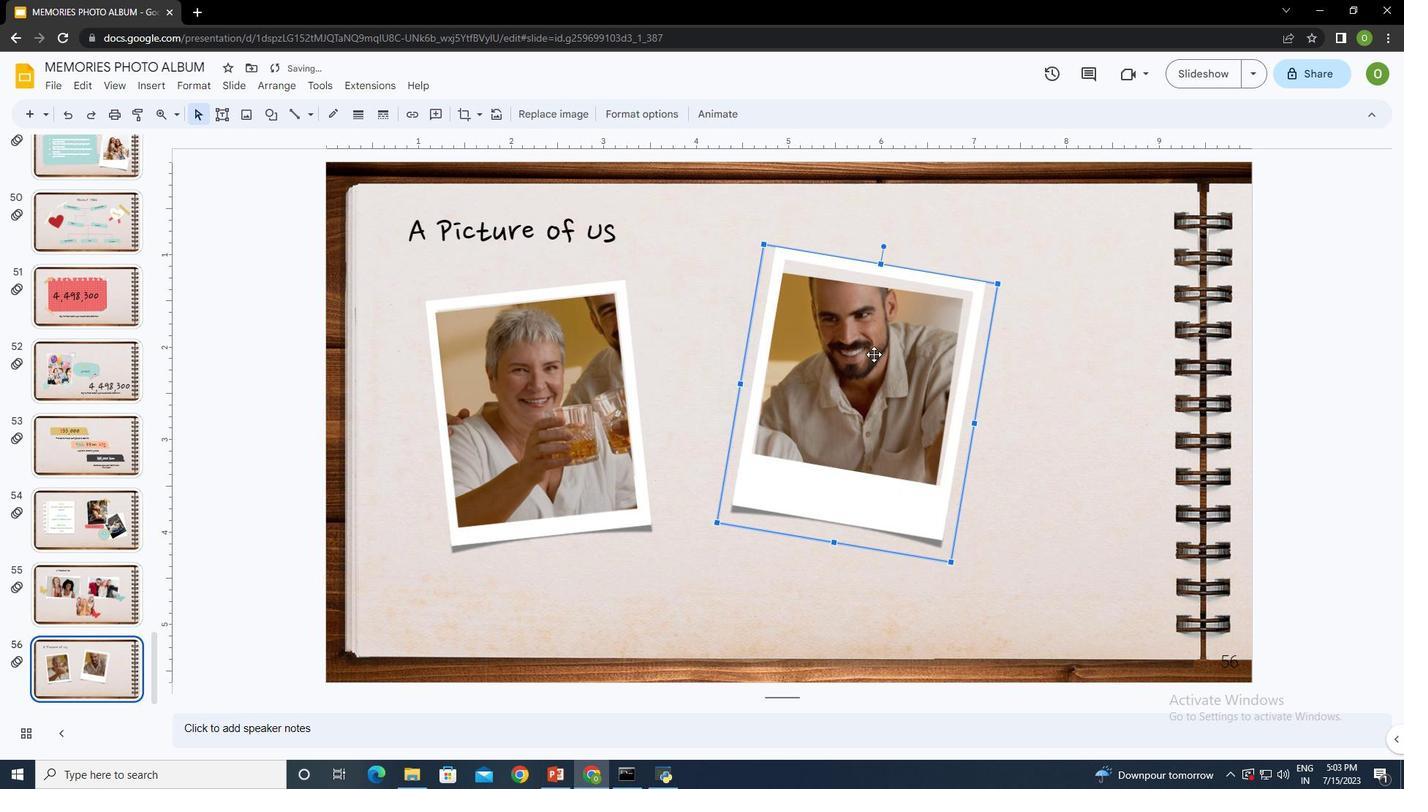 
Action: Mouse moved to (873, 366)
Screenshot: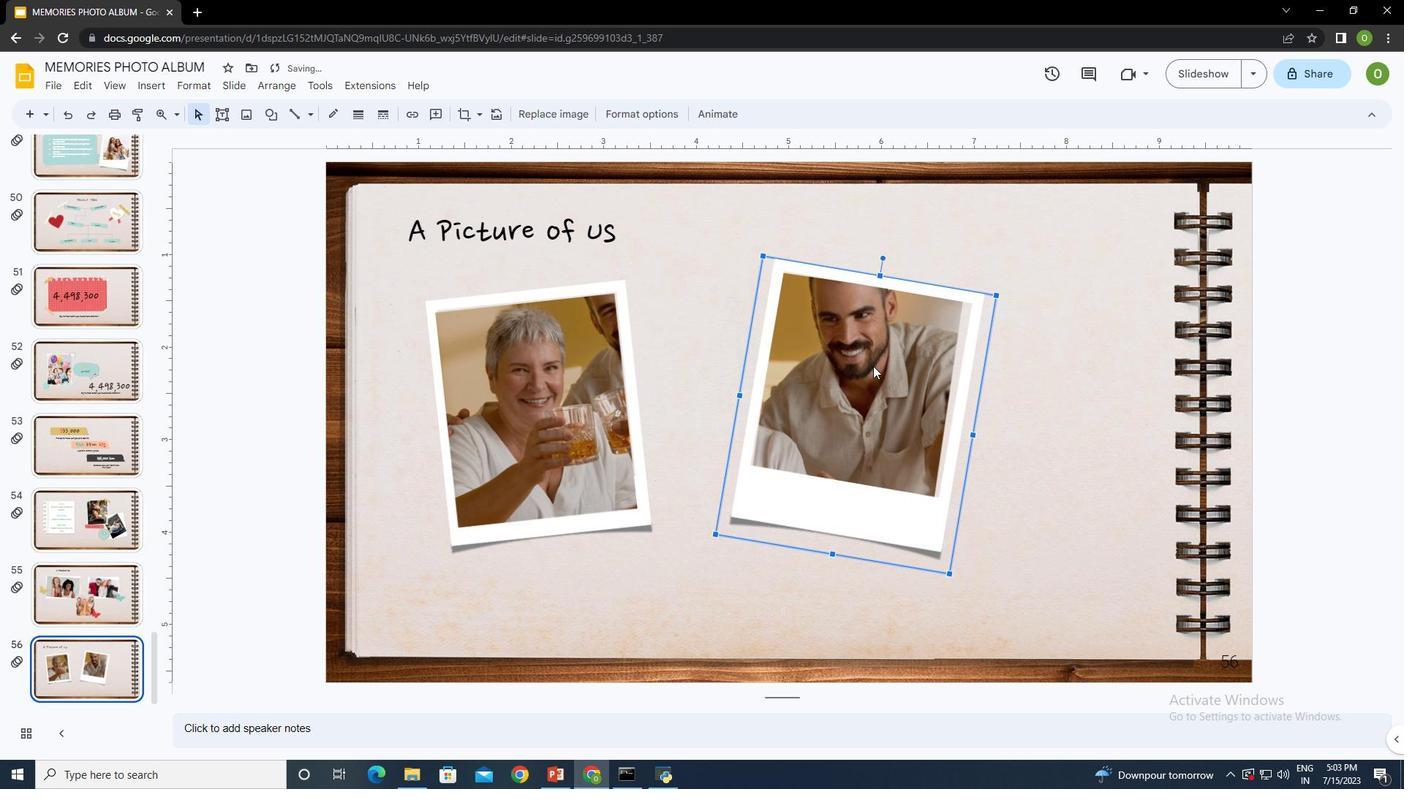
Action: Mouse pressed left at (873, 366)
Screenshot: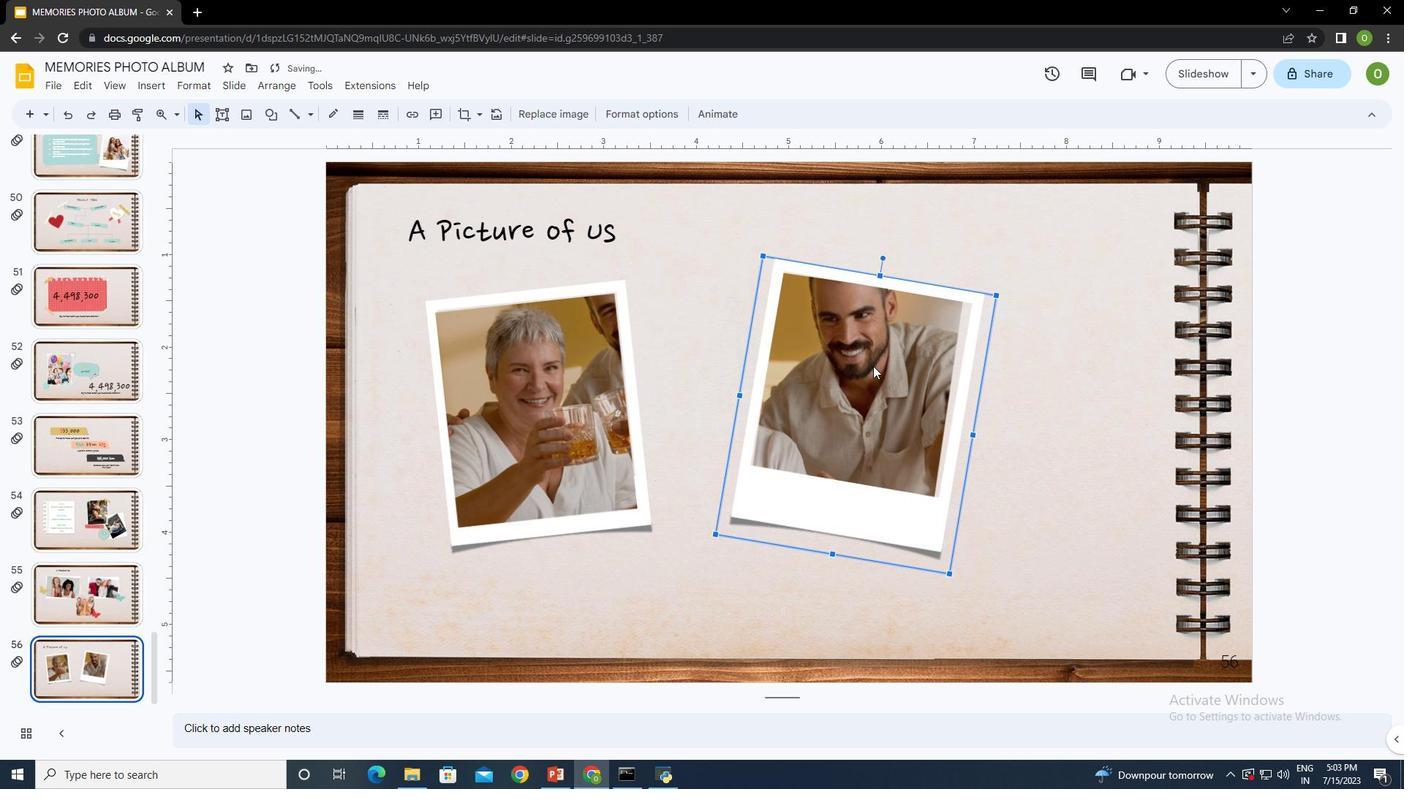 
Action: Mouse moved to (880, 258)
Screenshot: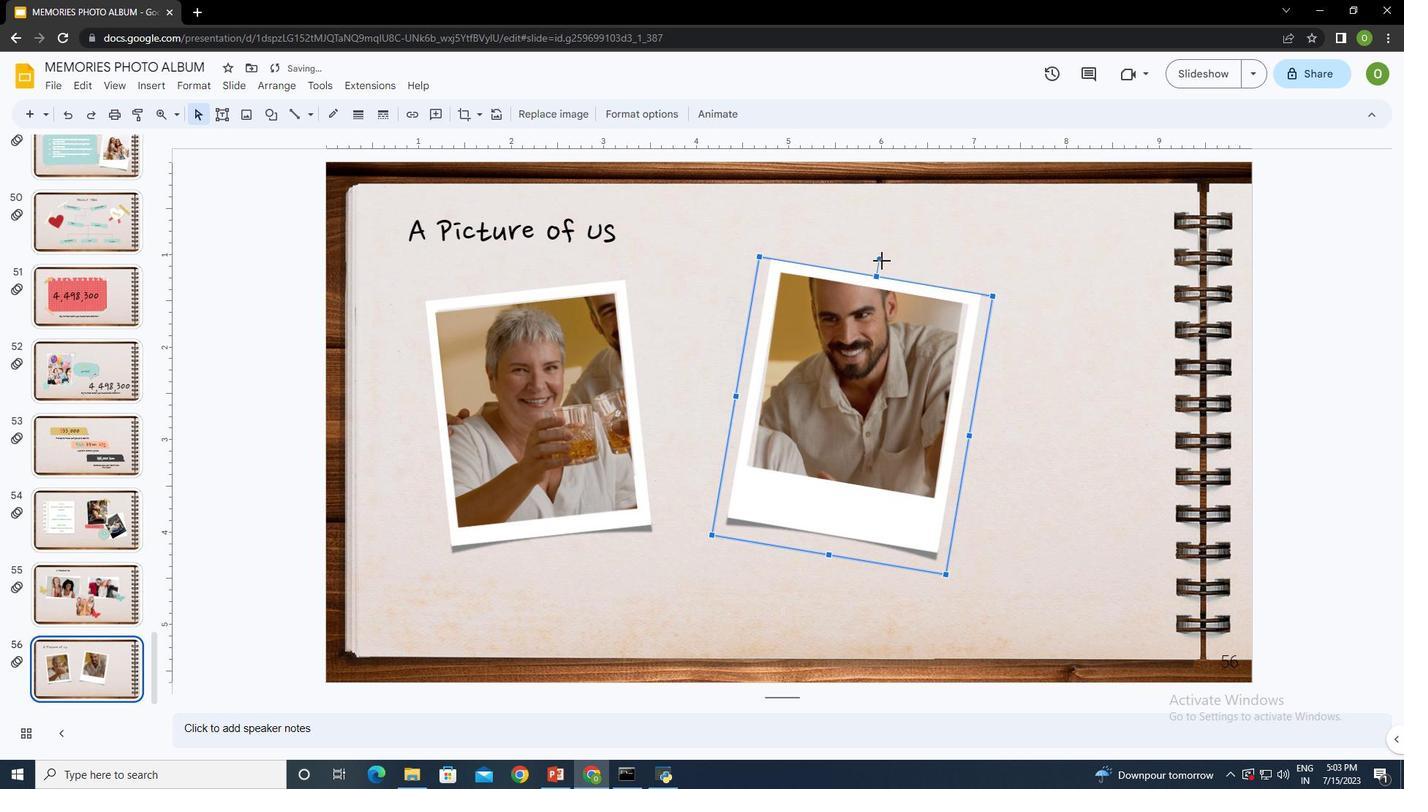 
Action: Mouse pressed left at (880, 258)
Screenshot: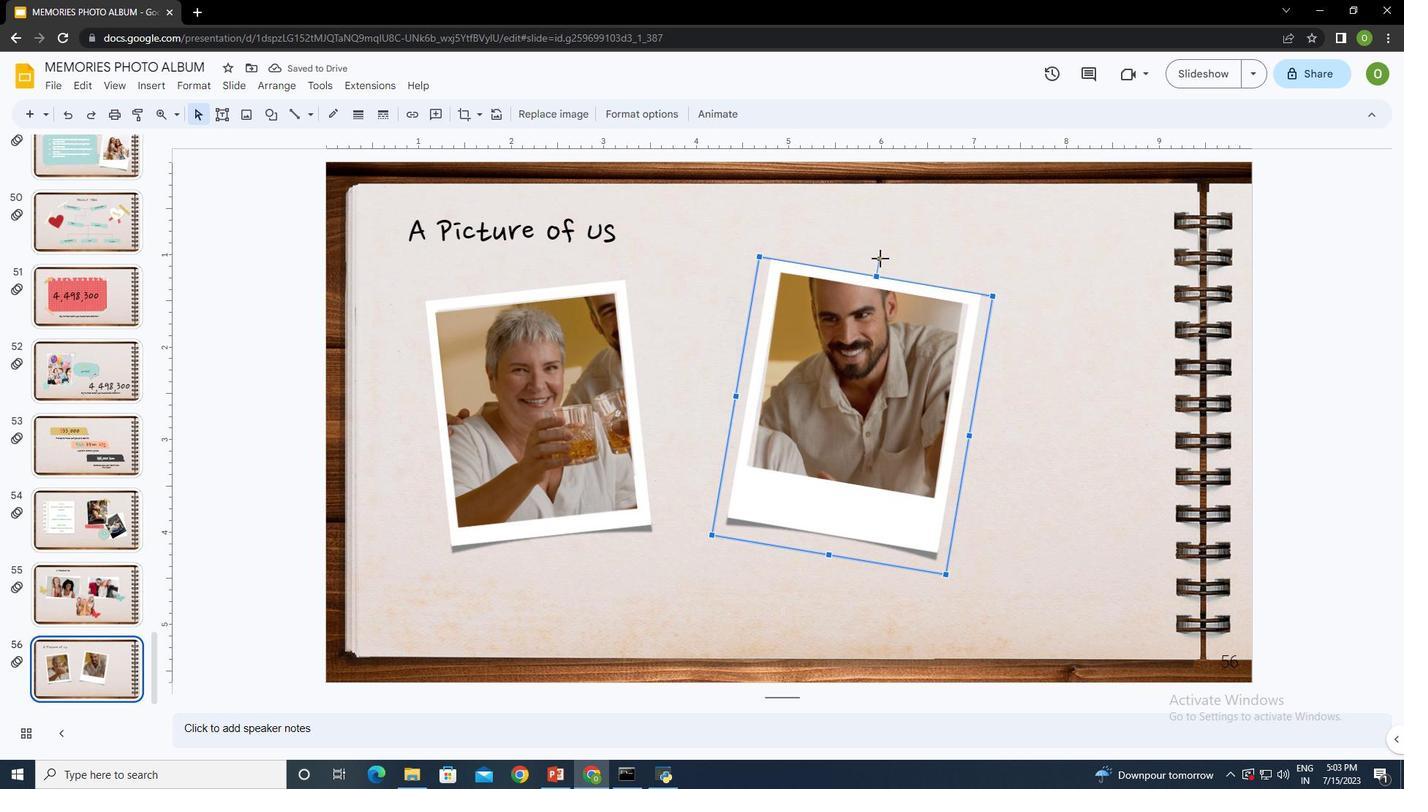 
Action: Mouse moved to (876, 259)
Screenshot: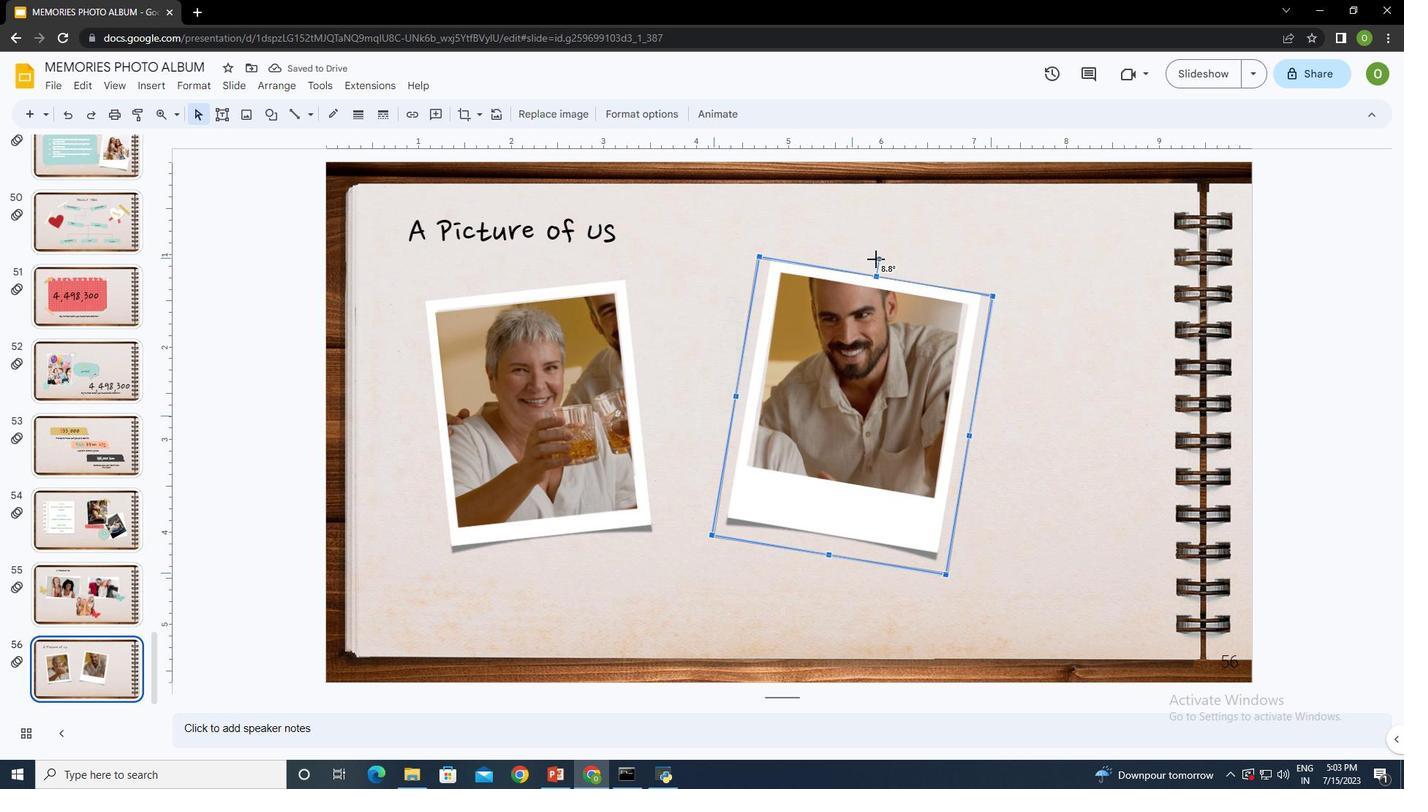 
Action: Mouse pressed left at (876, 259)
Screenshot: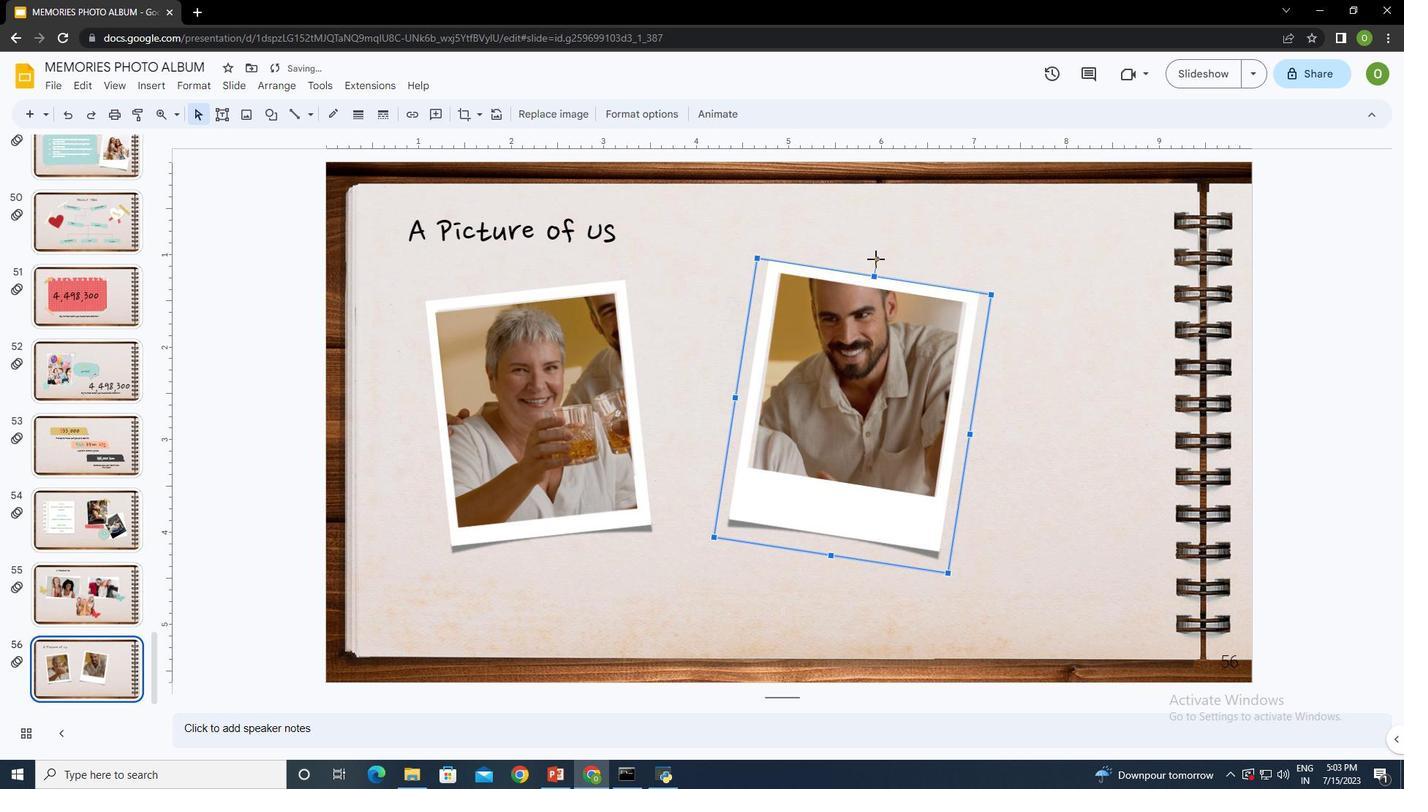 
Action: Mouse moved to (737, 399)
Screenshot: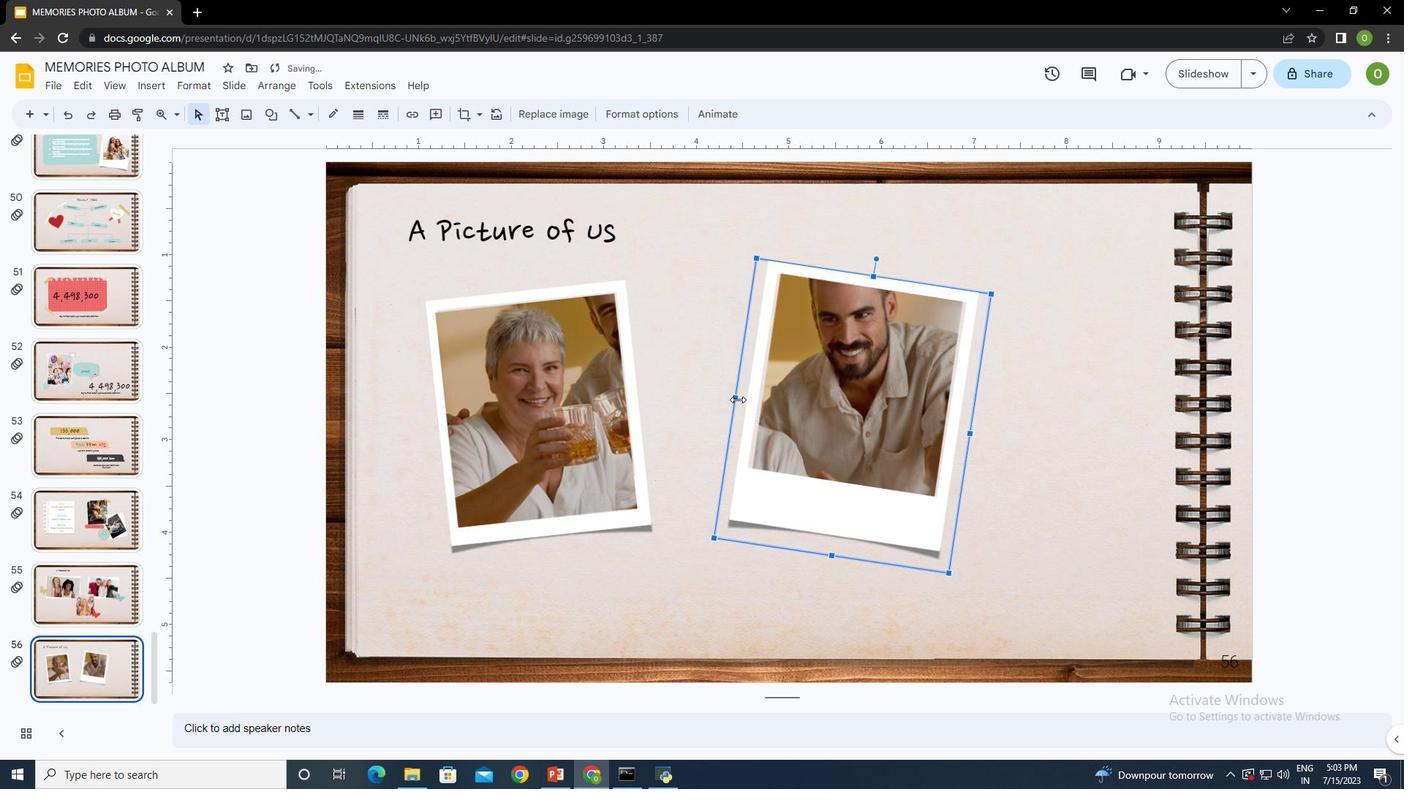 
Action: Mouse pressed left at (737, 399)
Screenshot: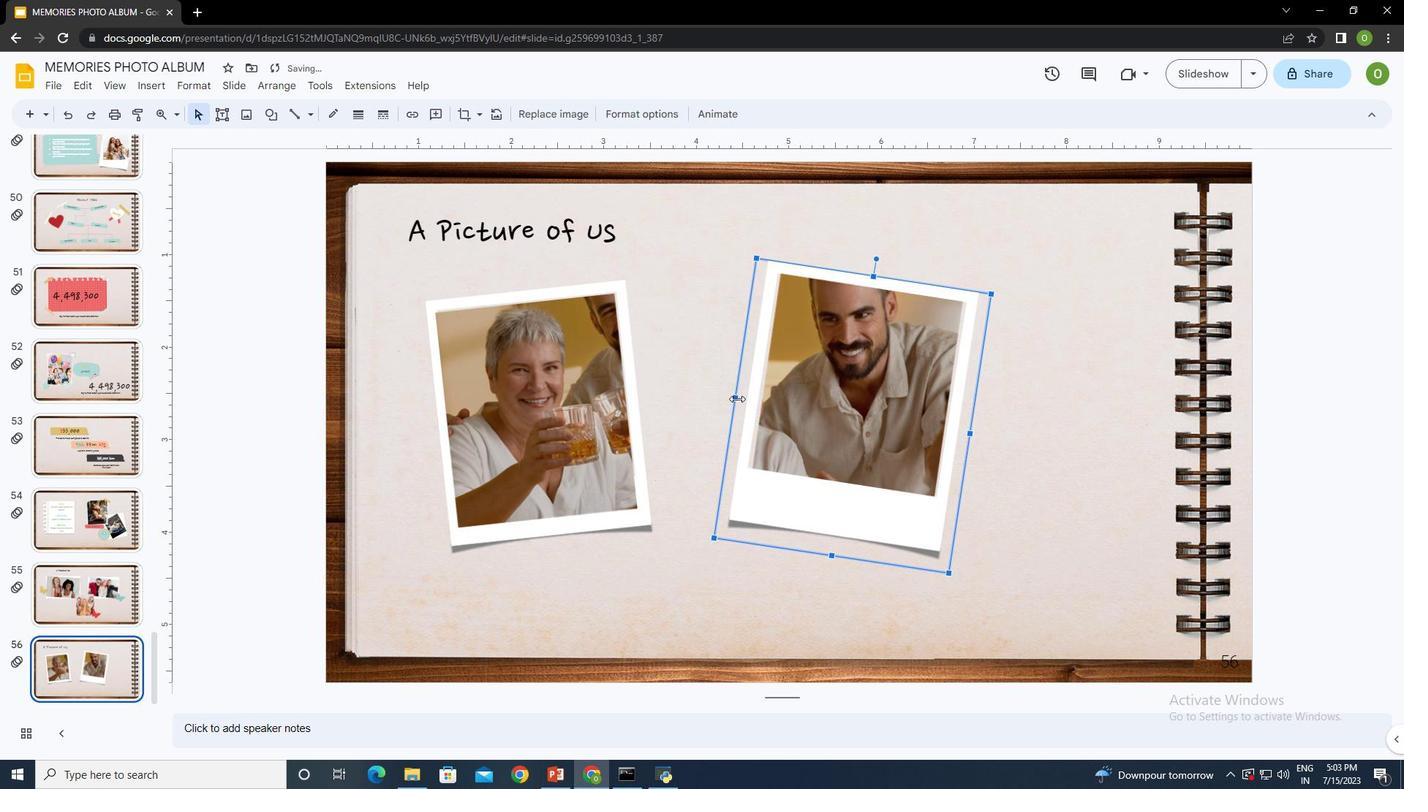 
Action: Mouse moved to (969, 432)
Screenshot: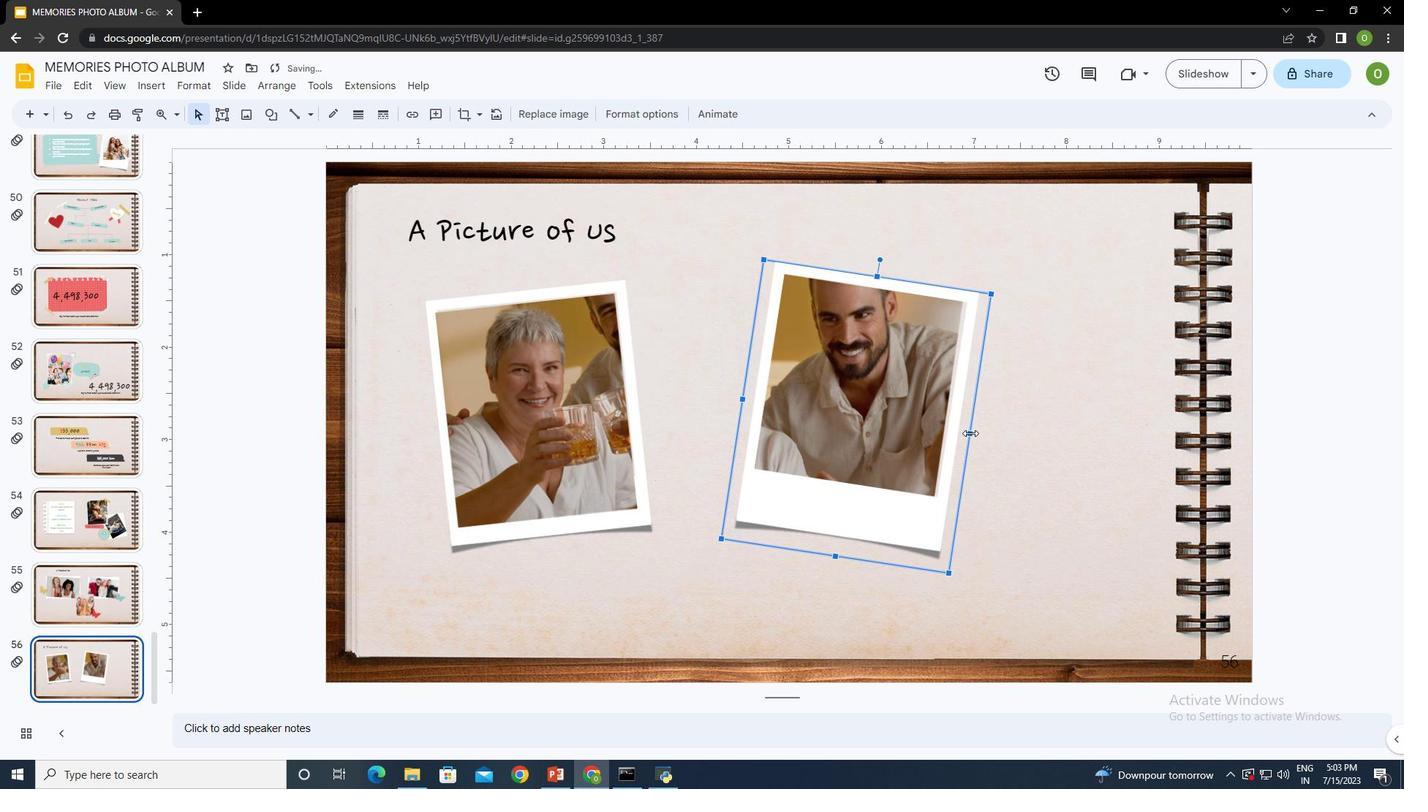 
Action: Mouse pressed left at (969, 432)
Screenshot: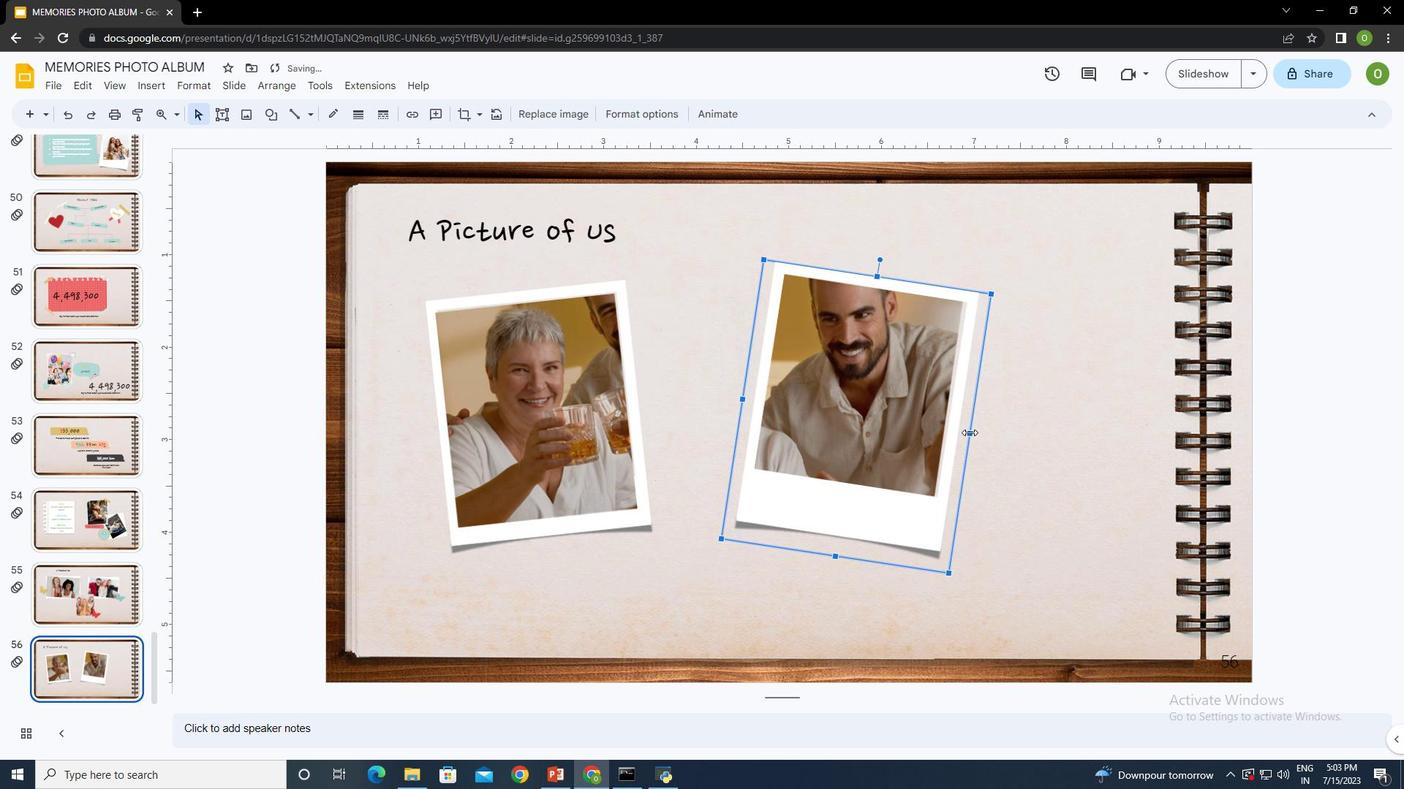 
Action: Mouse moved to (881, 397)
Screenshot: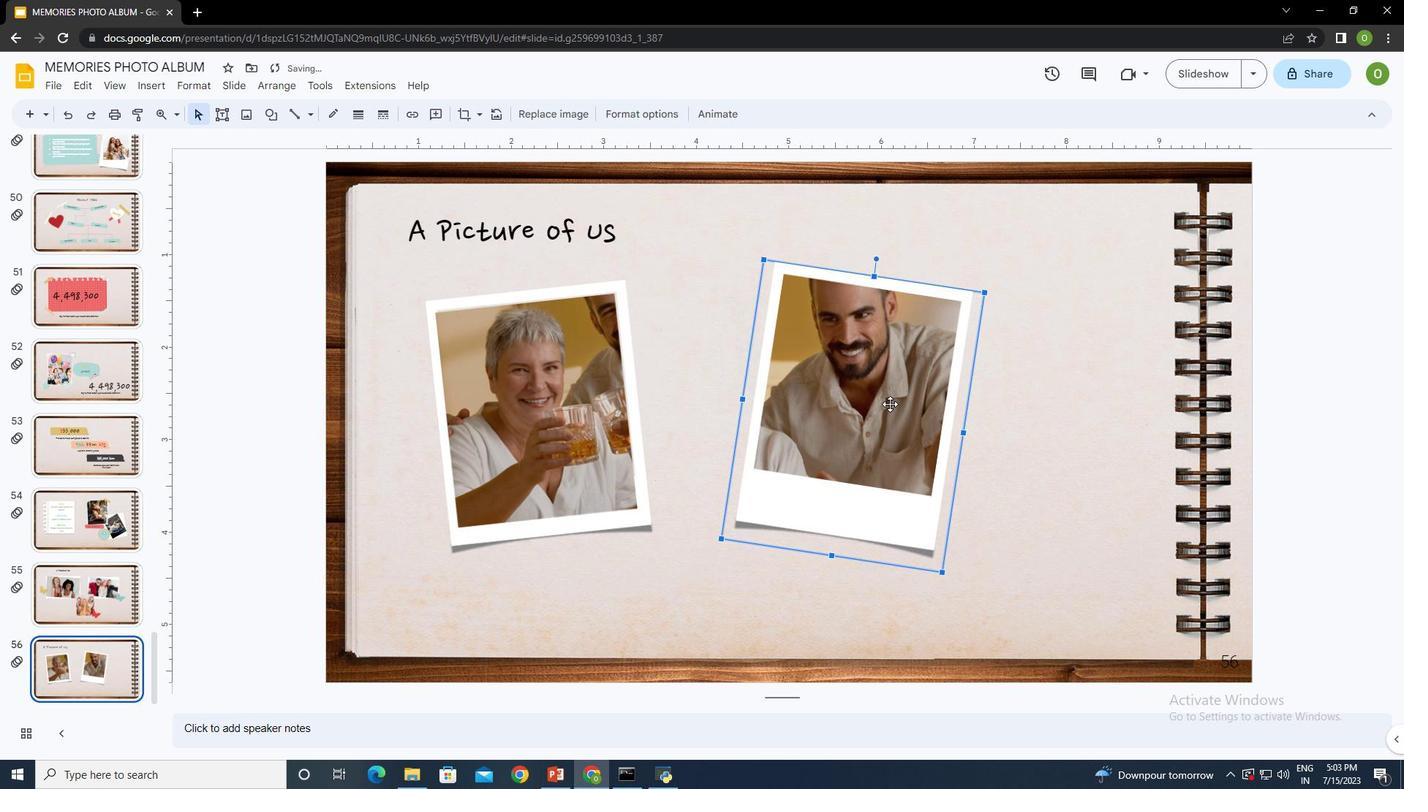 
Action: Mouse pressed left at (881, 397)
Screenshot: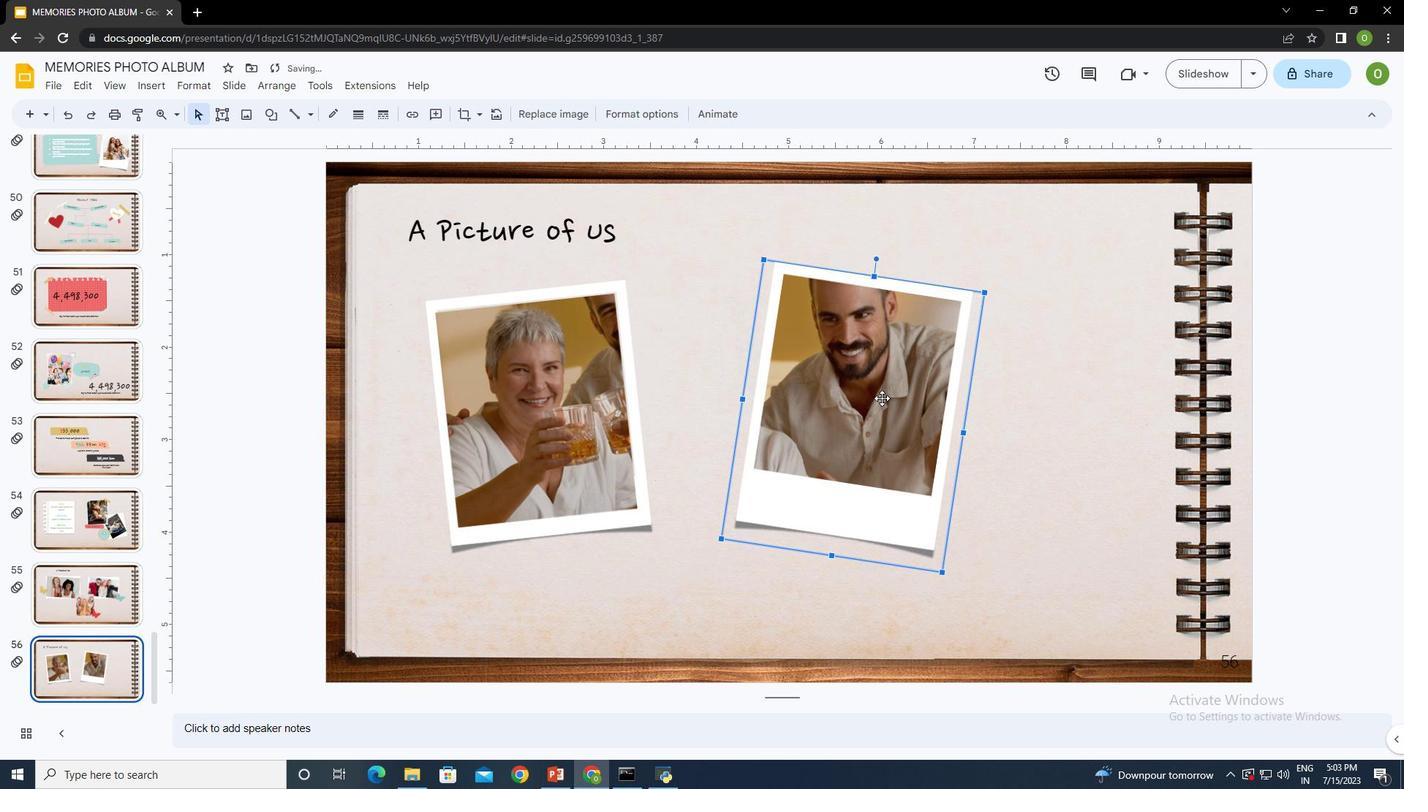 
Action: Mouse moved to (283, 86)
Screenshot: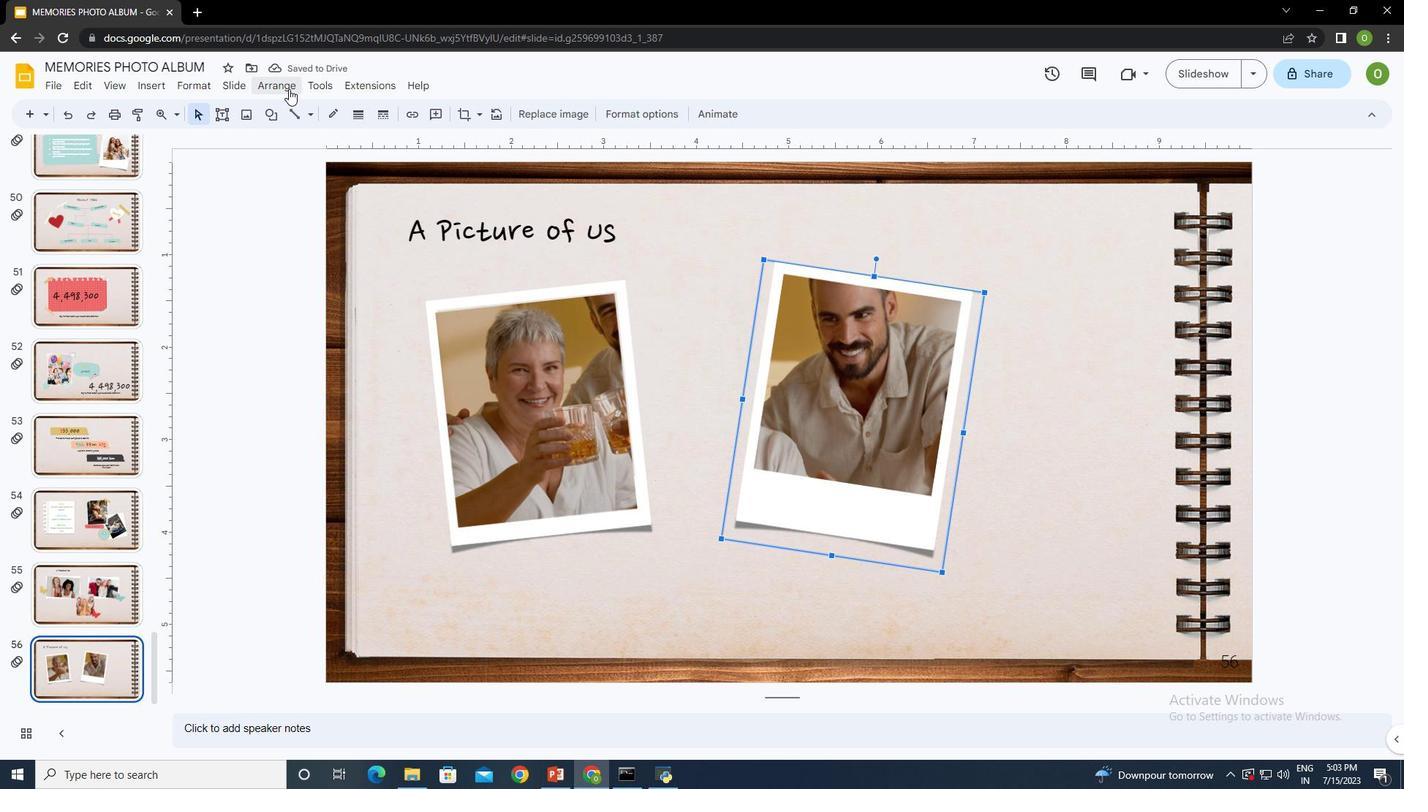 
Action: Mouse pressed left at (283, 86)
Screenshot: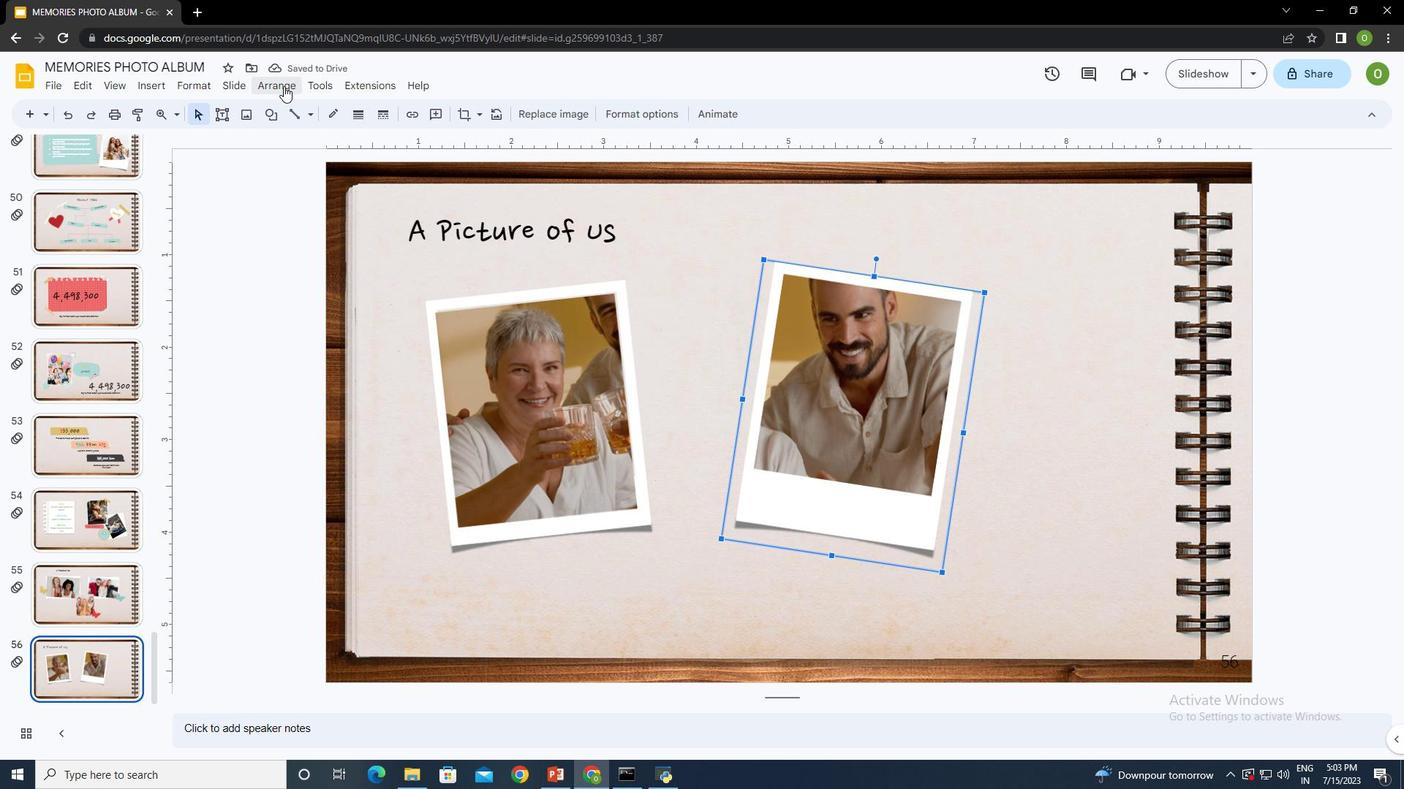 
Action: Mouse moved to (379, 105)
Screenshot: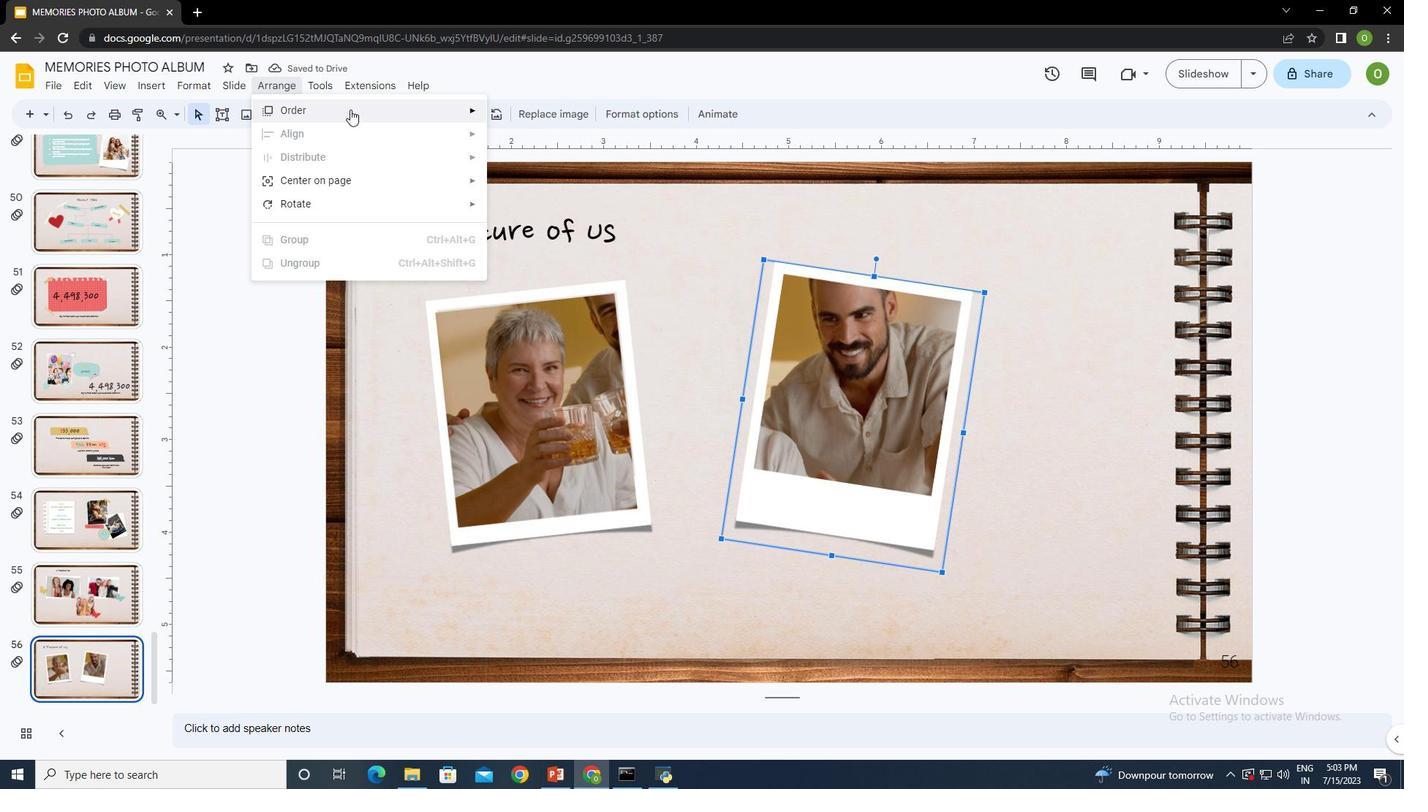 
Action: Mouse pressed left at (379, 105)
Screenshot: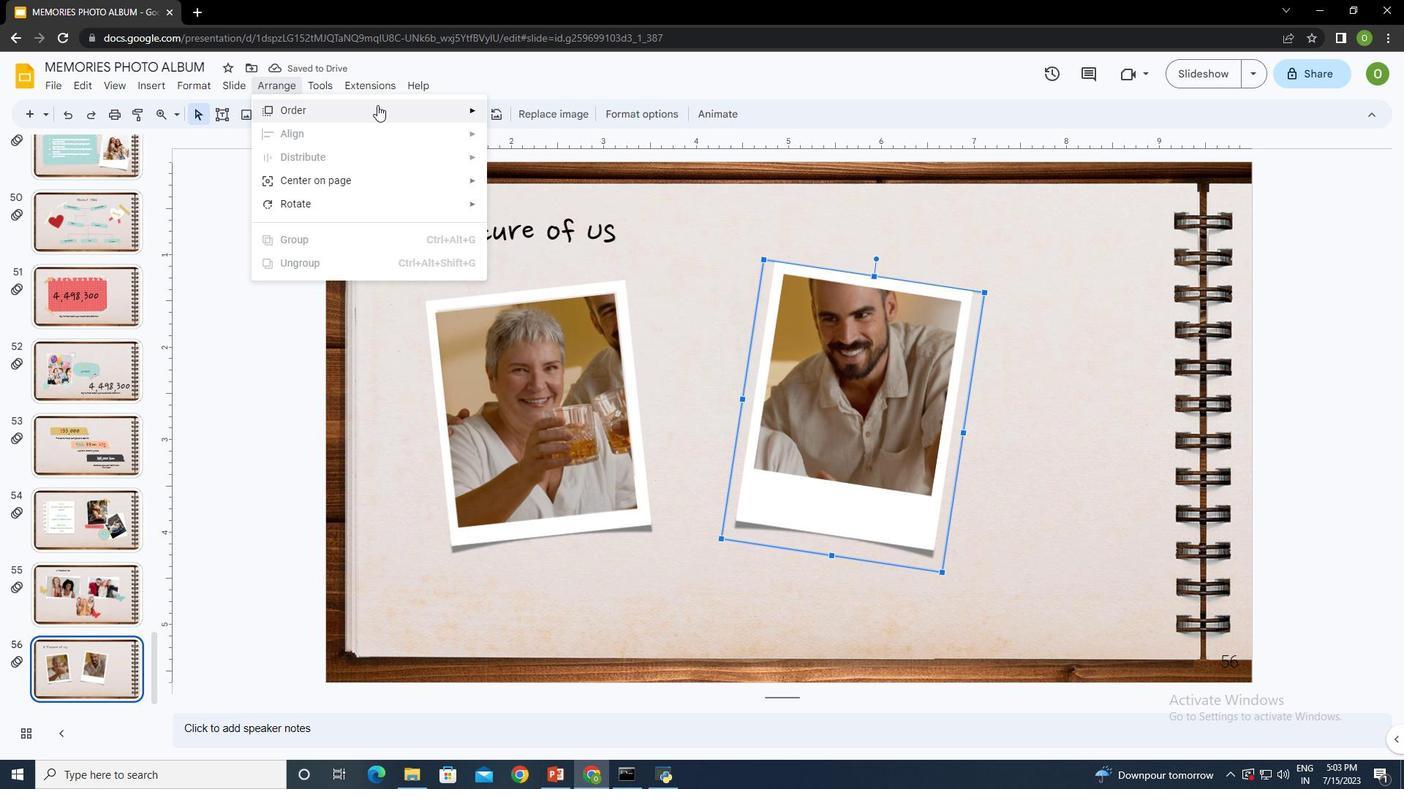 
Action: Mouse moved to (544, 187)
Screenshot: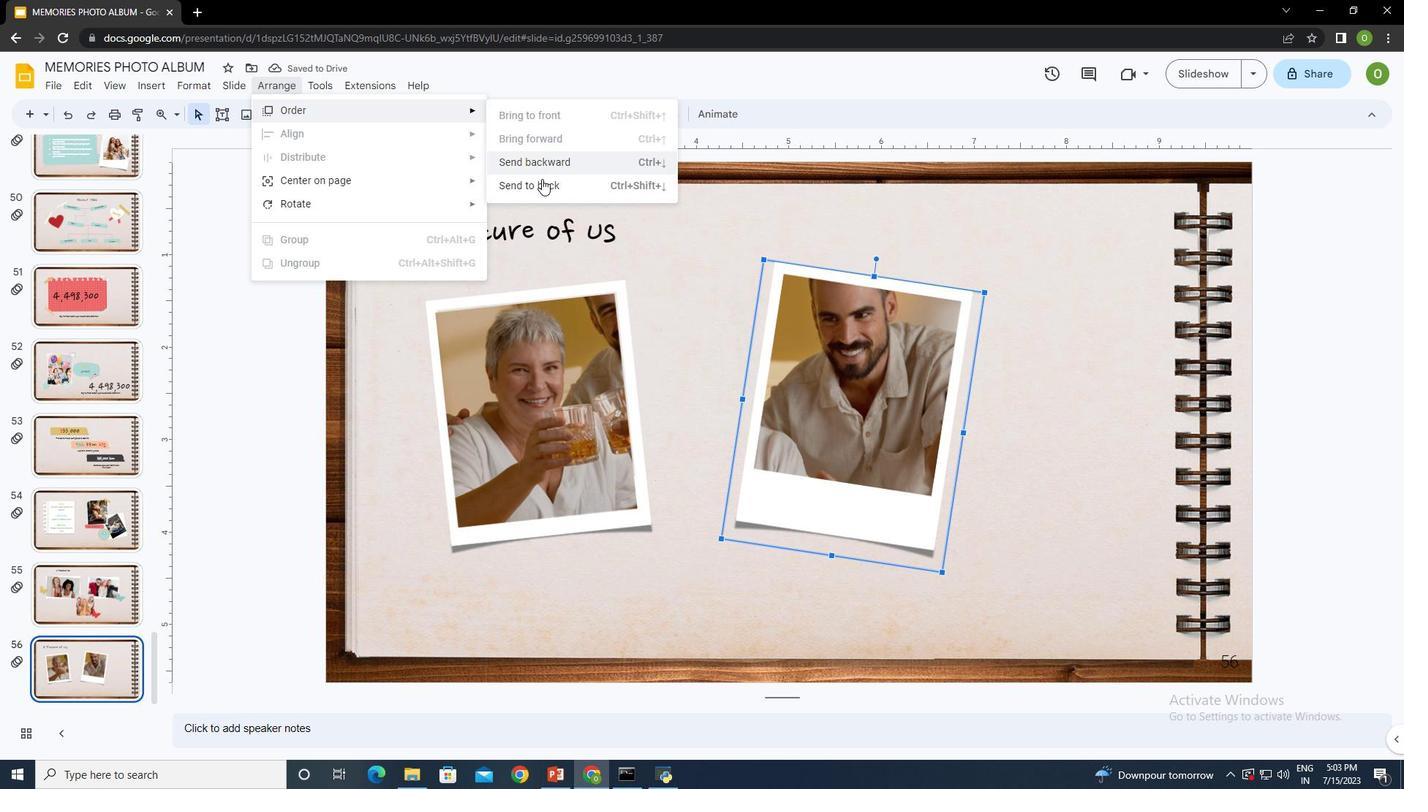 
Action: Mouse pressed left at (544, 187)
Screenshot: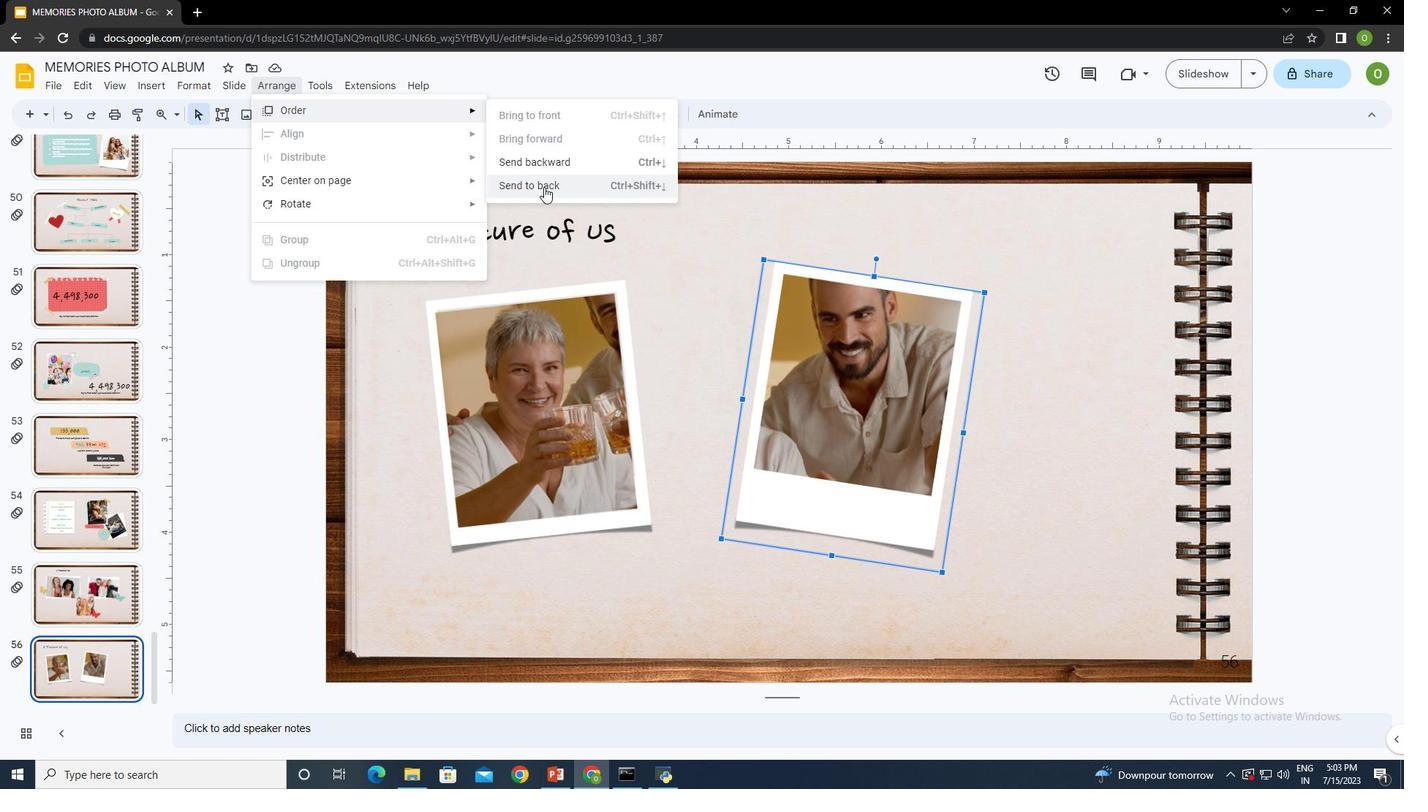 
Action: Mouse moved to (1034, 386)
Screenshot: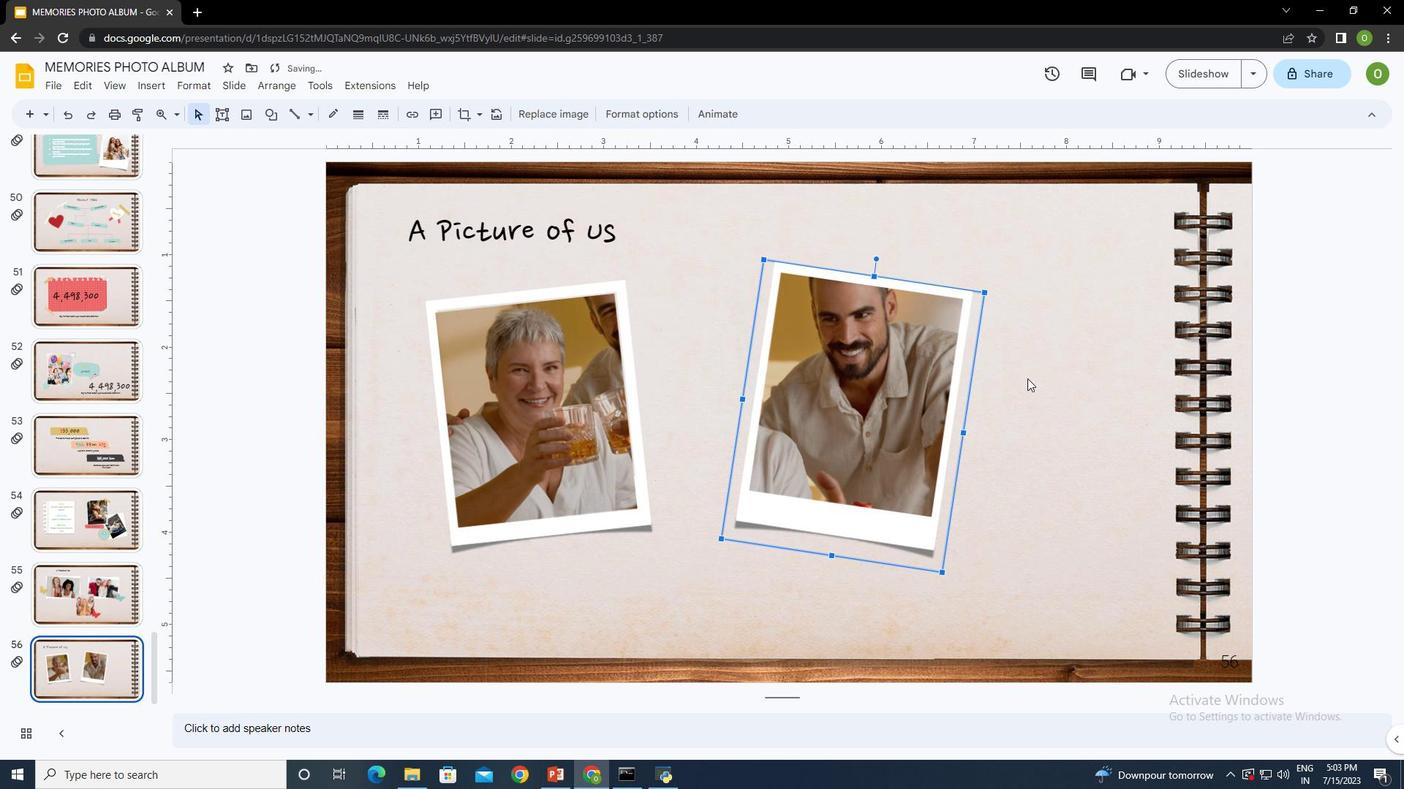 
Action: Mouse pressed left at (1034, 386)
Screenshot: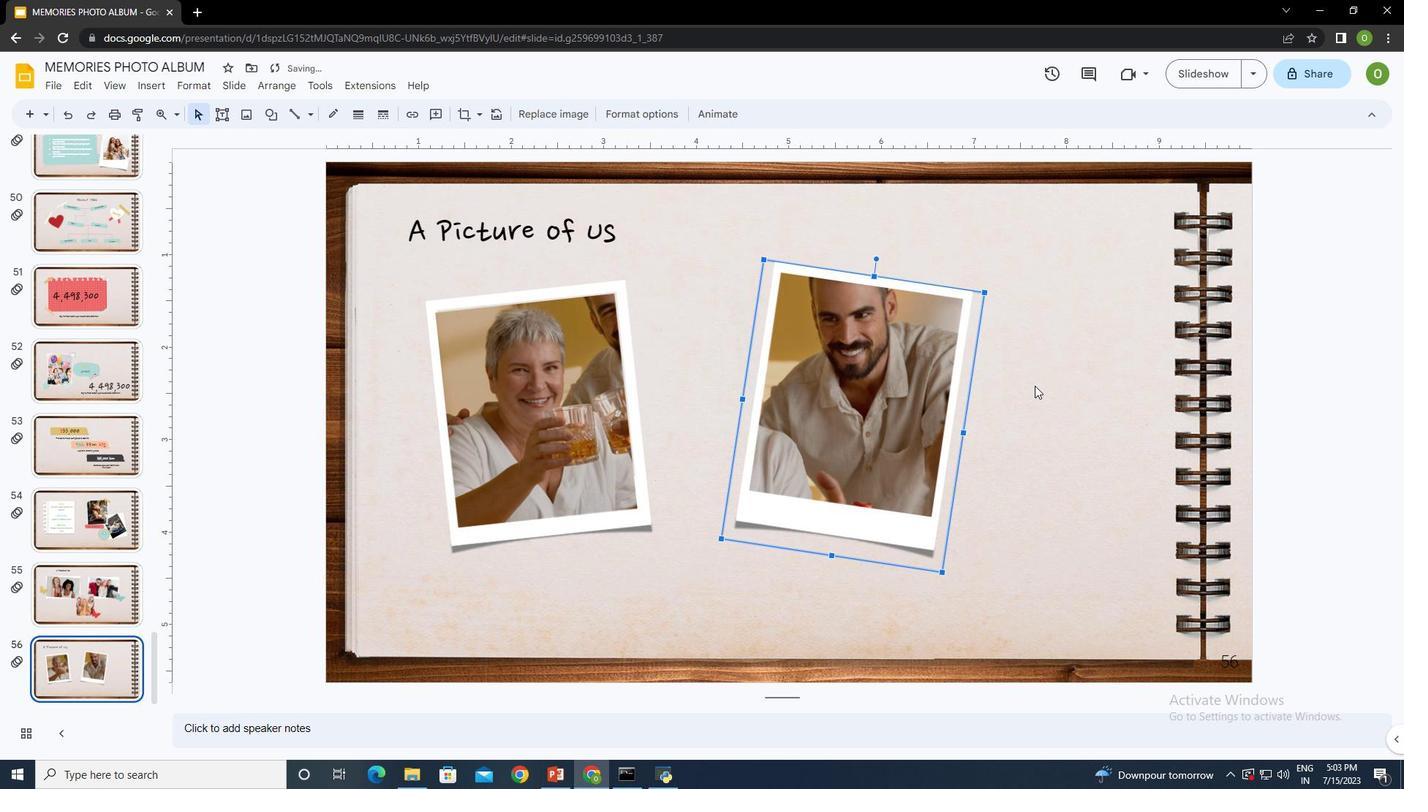 
Action: Mouse moved to (144, 82)
Screenshot: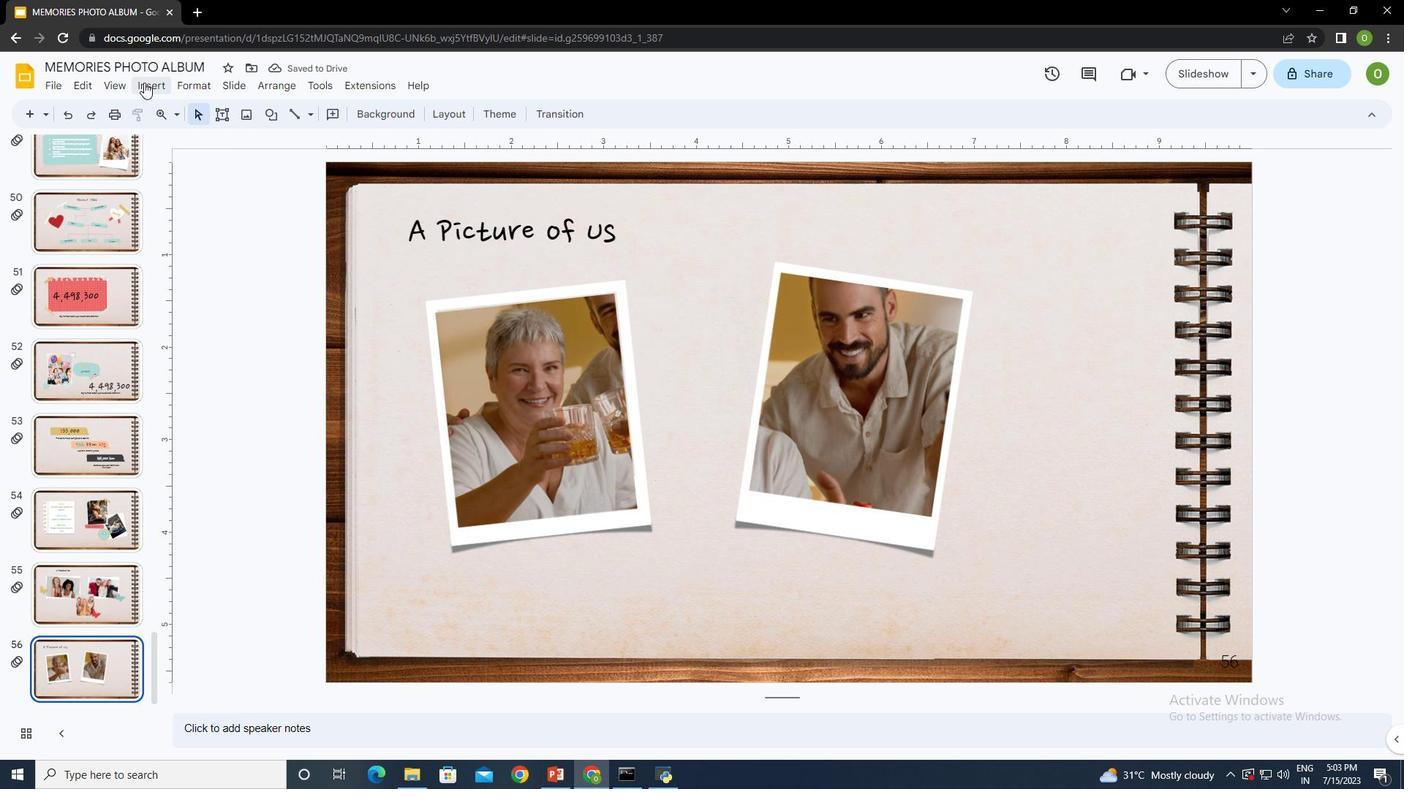 
Action: Mouse pressed left at (144, 82)
Screenshot: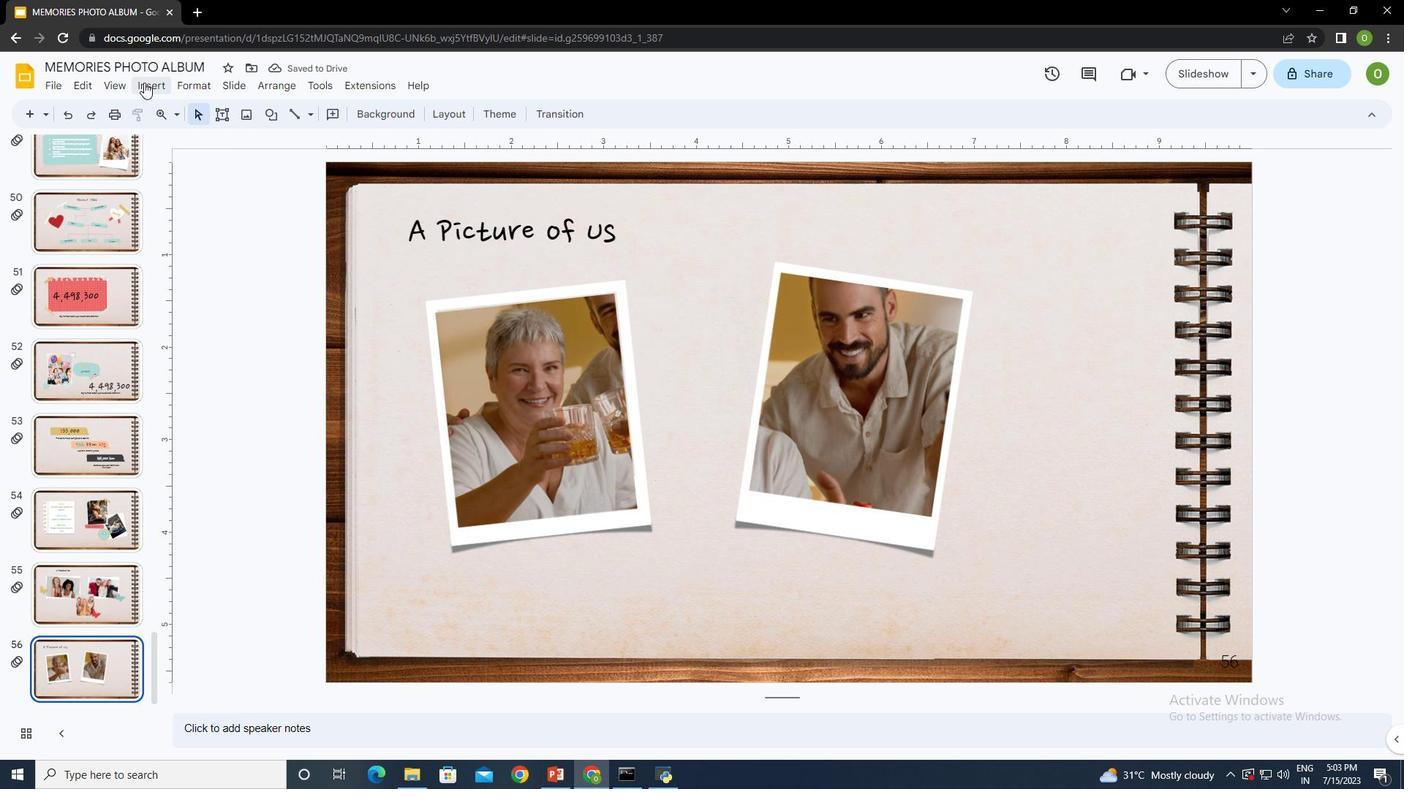 
Action: Mouse moved to (230, 108)
Screenshot: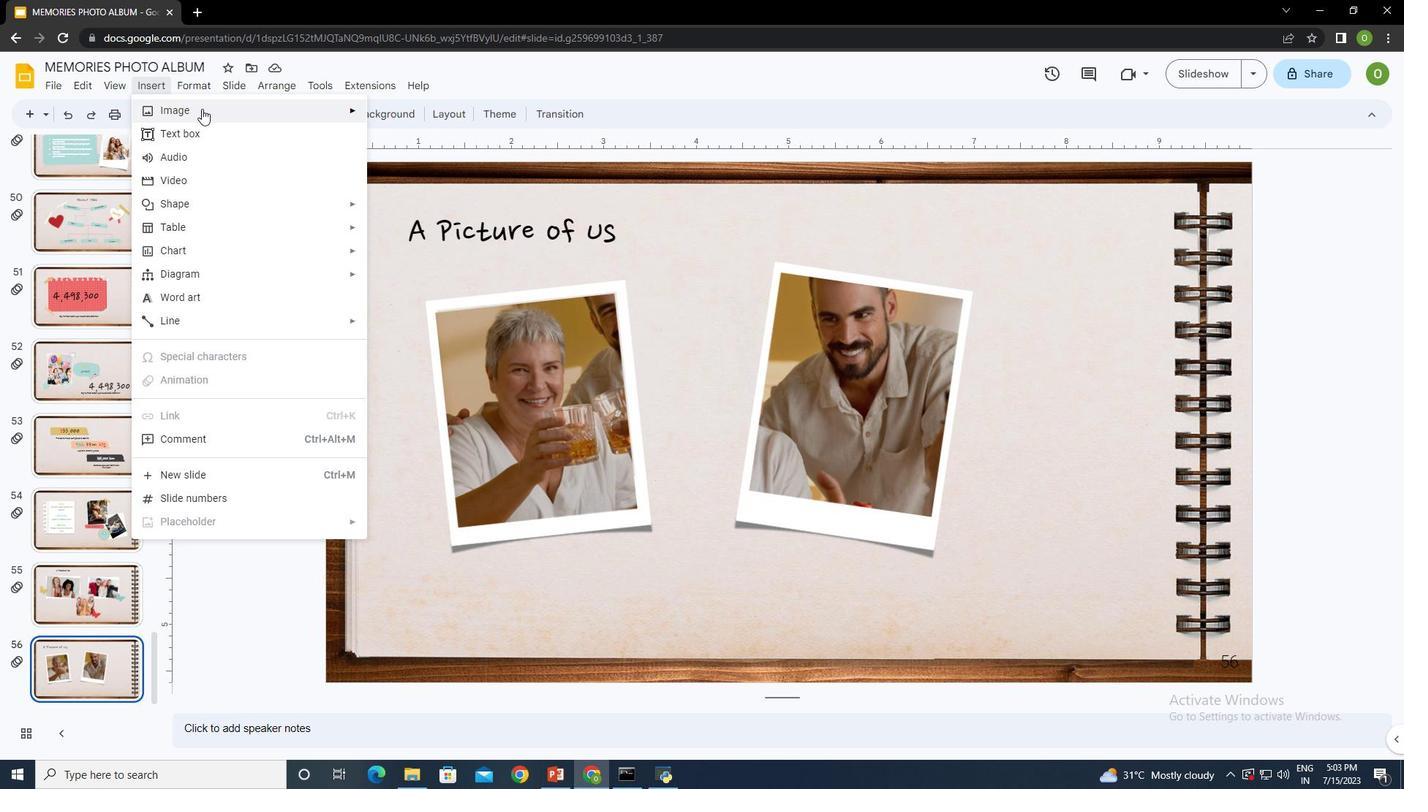 
Action: Mouse pressed left at (230, 108)
Screenshot: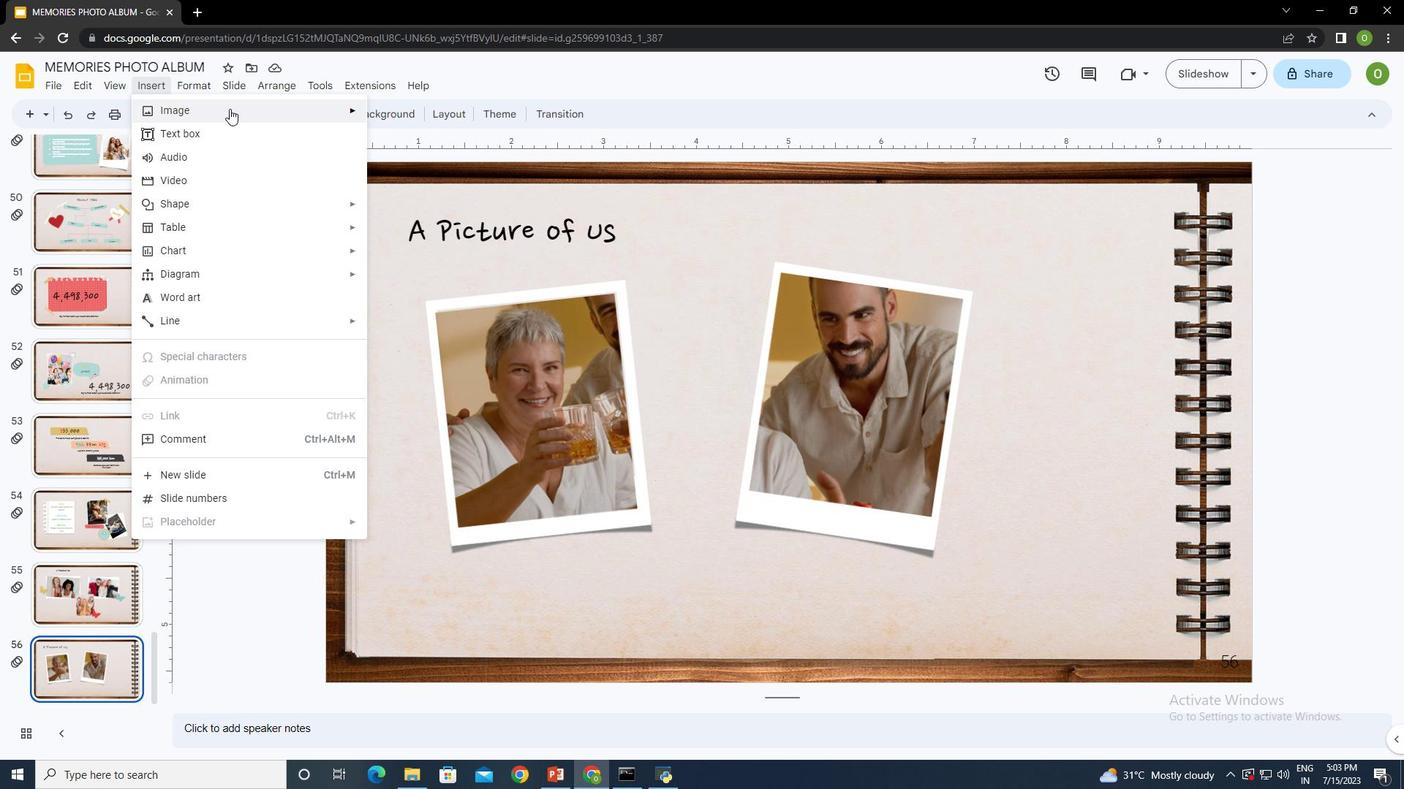 
Action: Mouse moved to (440, 117)
Screenshot: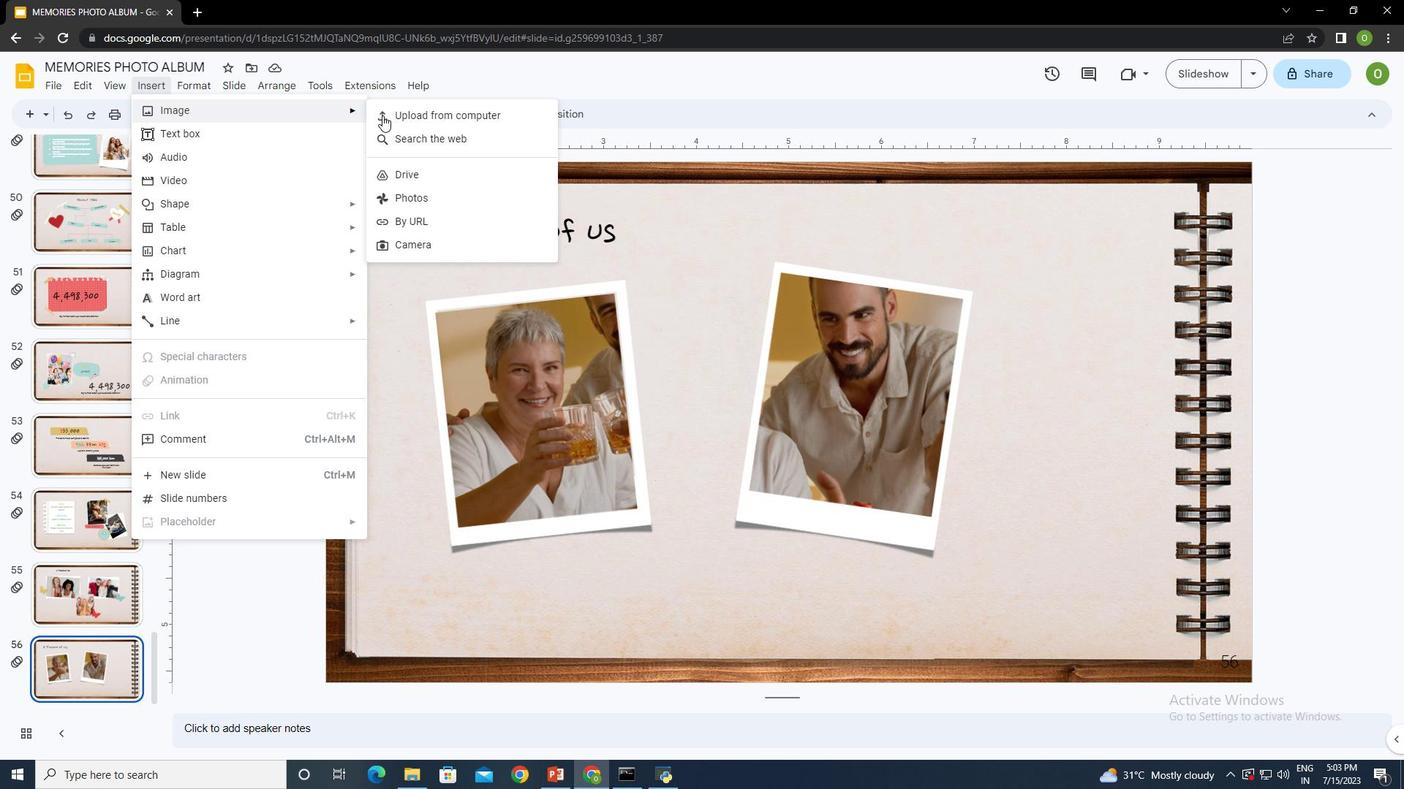
Action: Mouse pressed left at (440, 117)
Screenshot: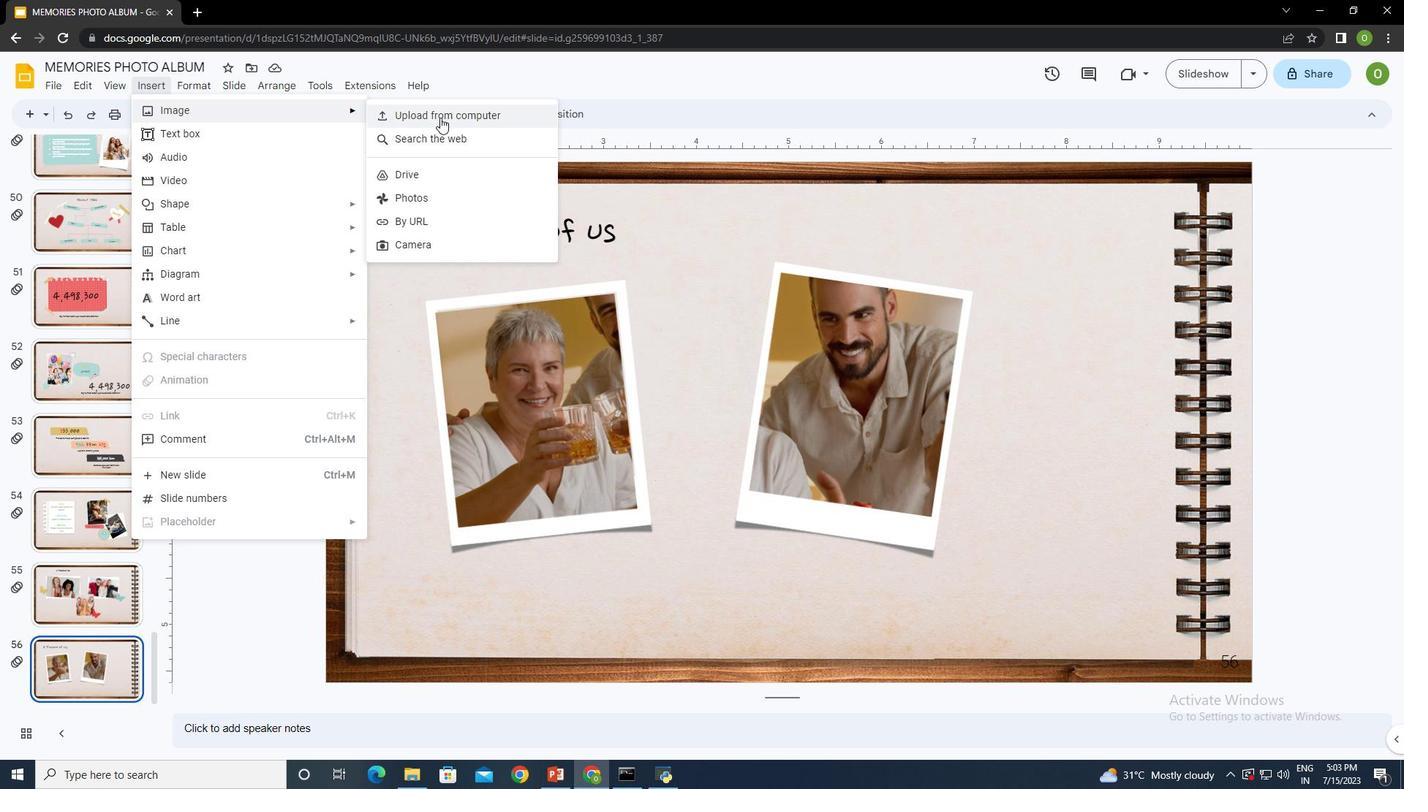 
Action: Mouse moved to (688, 323)
Screenshot: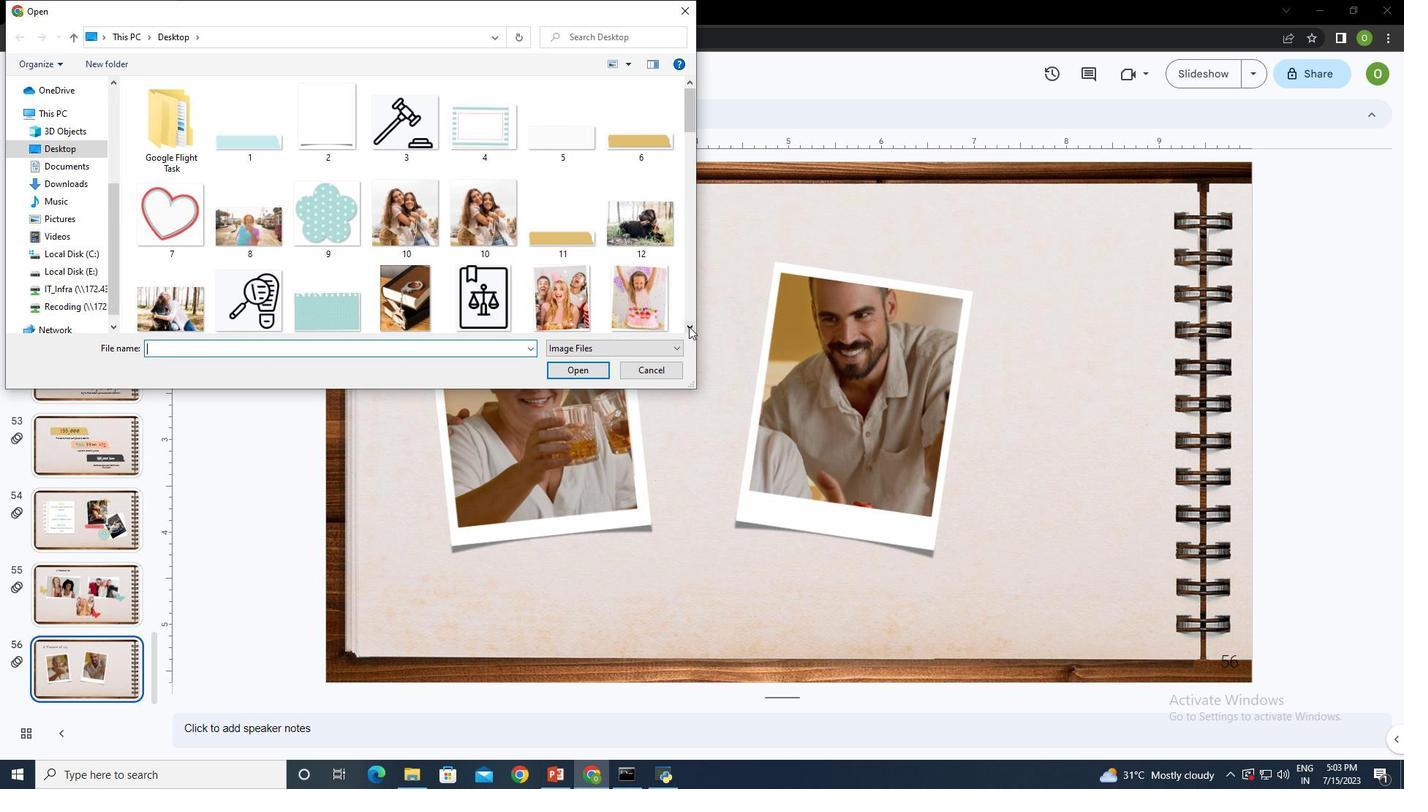
Action: Mouse pressed left at (688, 323)
Screenshot: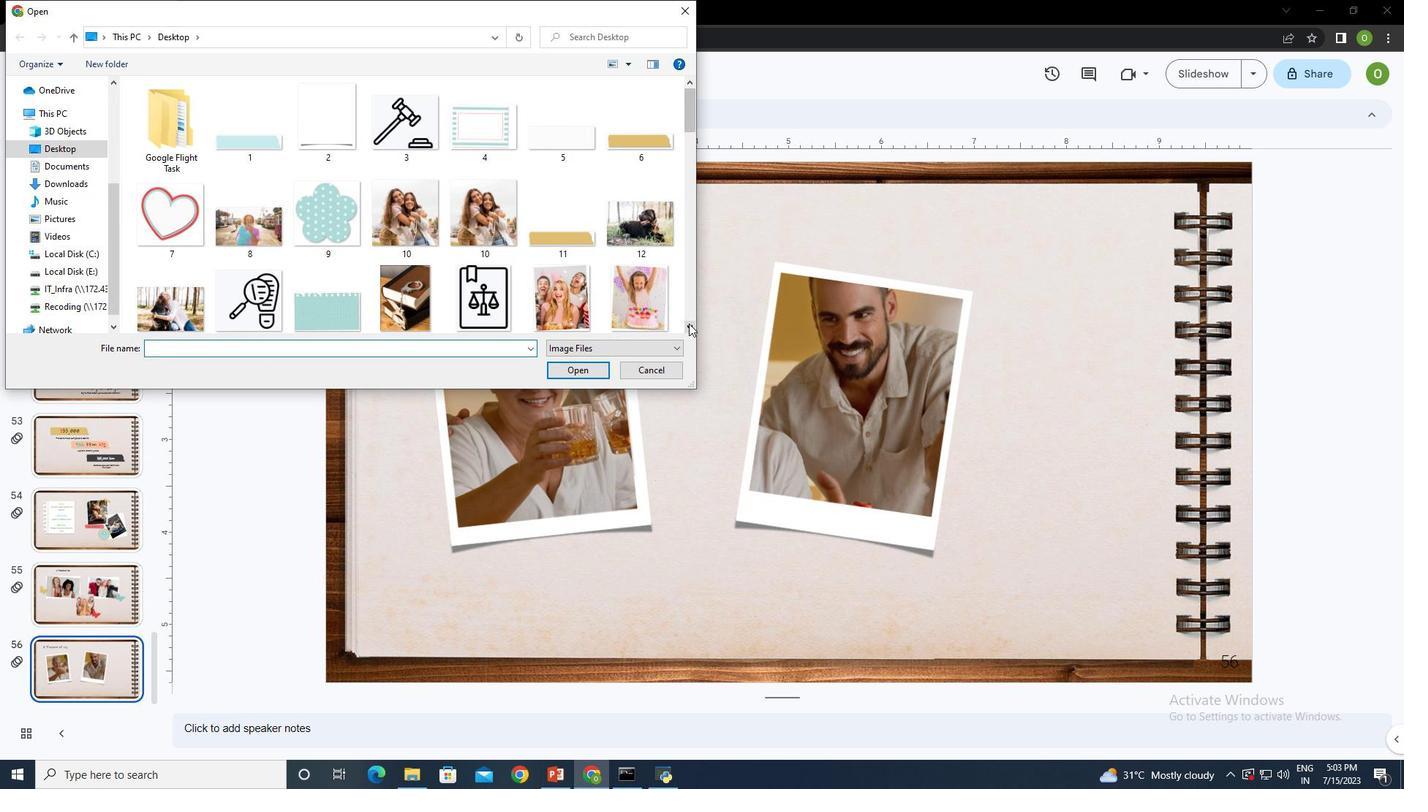 
Action: Mouse pressed left at (688, 323)
Screenshot: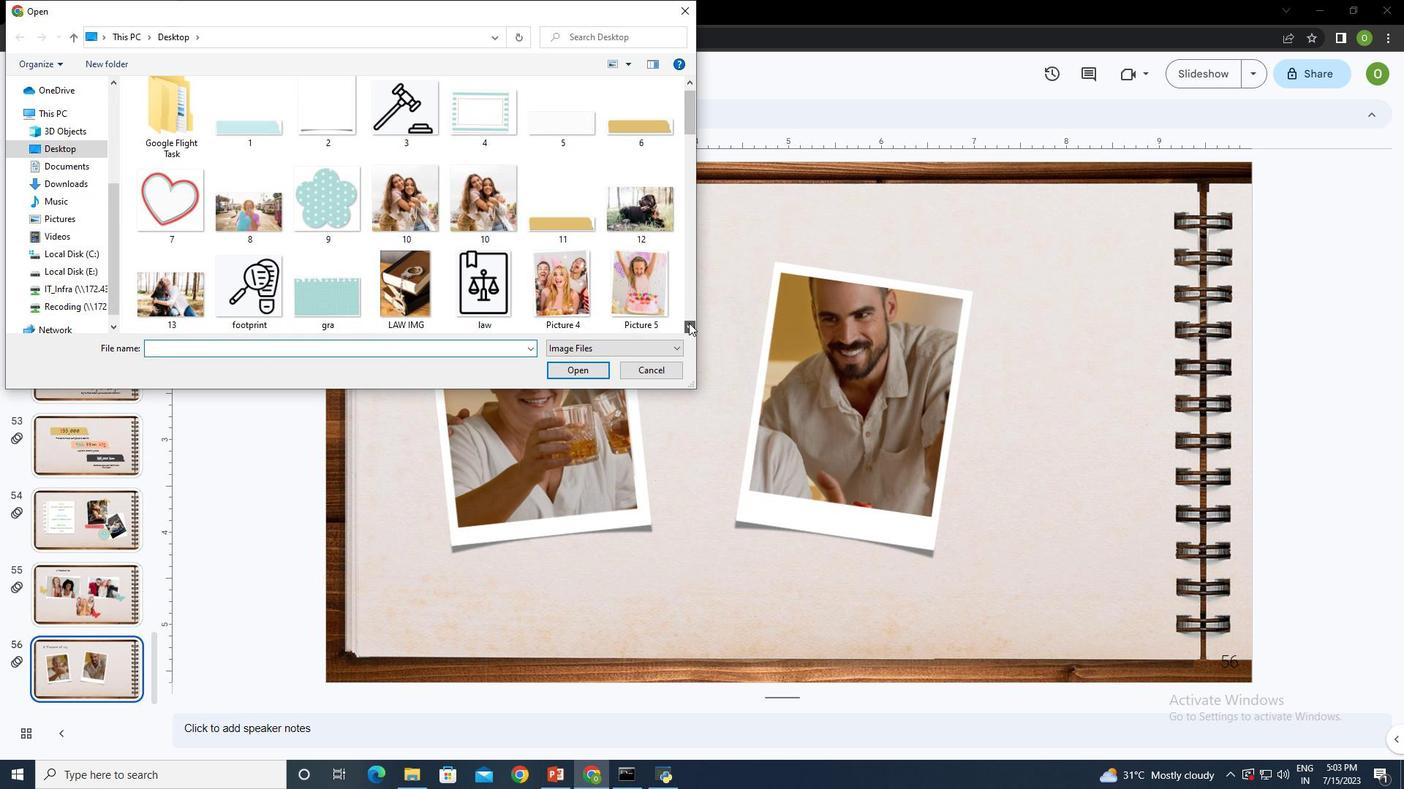 
Action: Mouse pressed left at (688, 323)
Screenshot: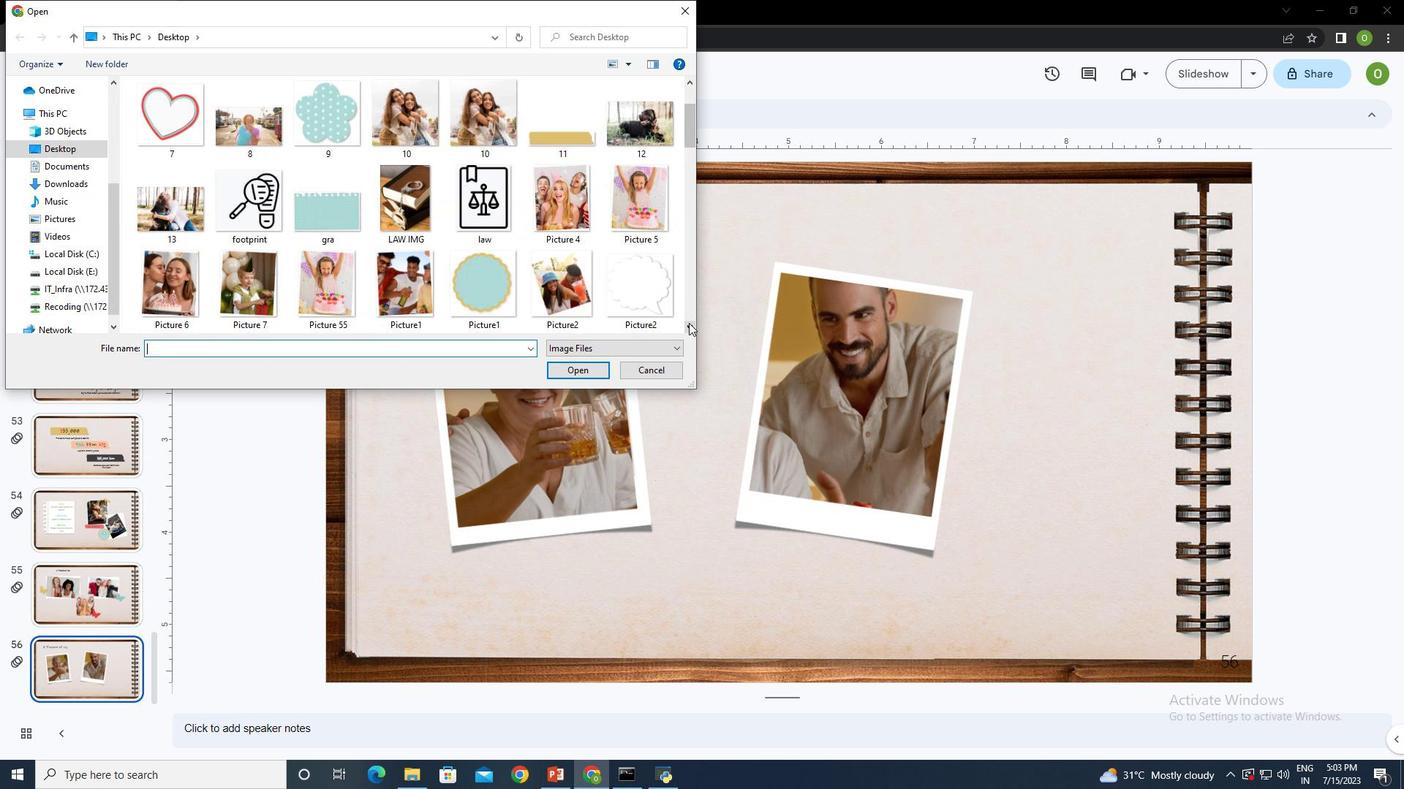 
Action: Mouse pressed left at (688, 323)
Screenshot: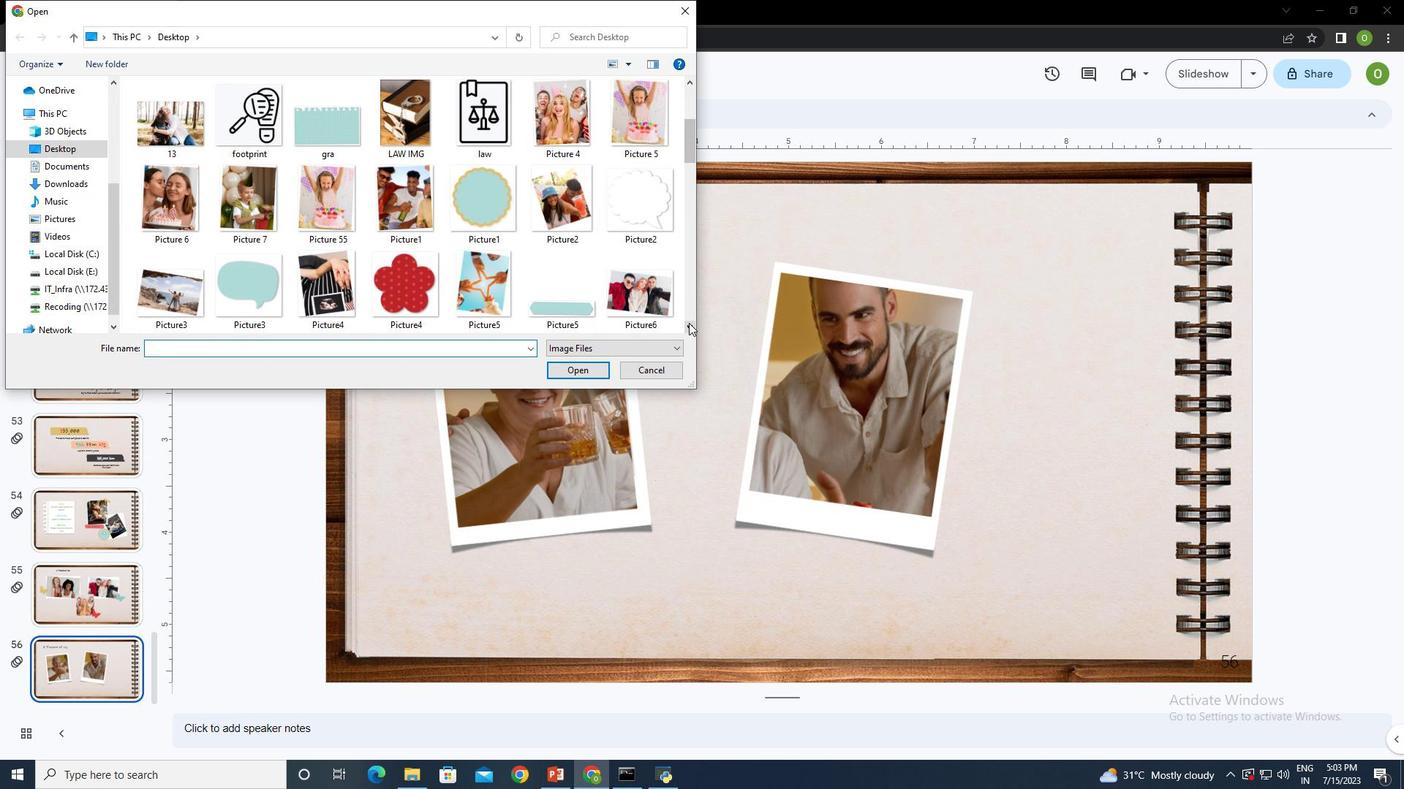 
Action: Mouse pressed left at (688, 323)
Screenshot: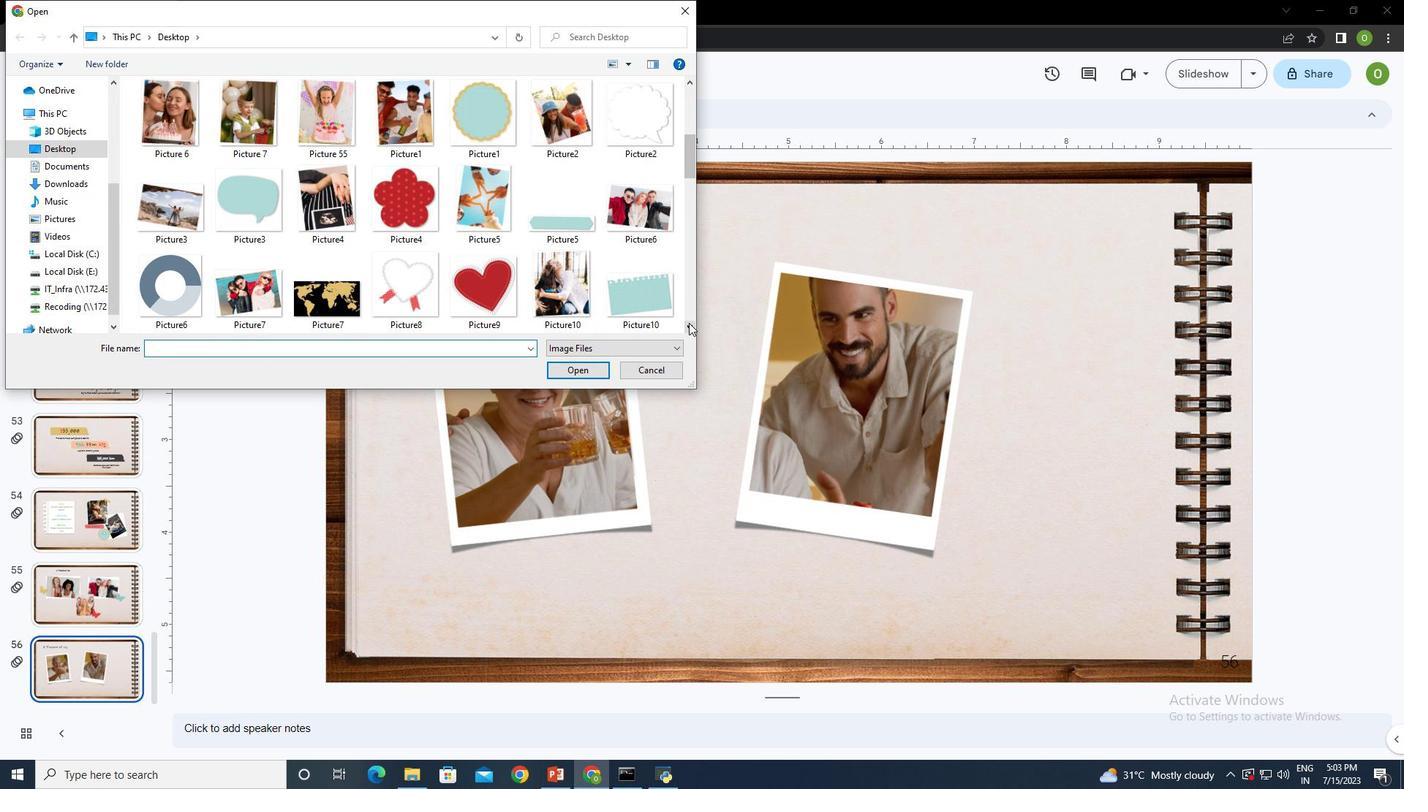 
Action: Mouse moved to (407, 188)
Screenshot: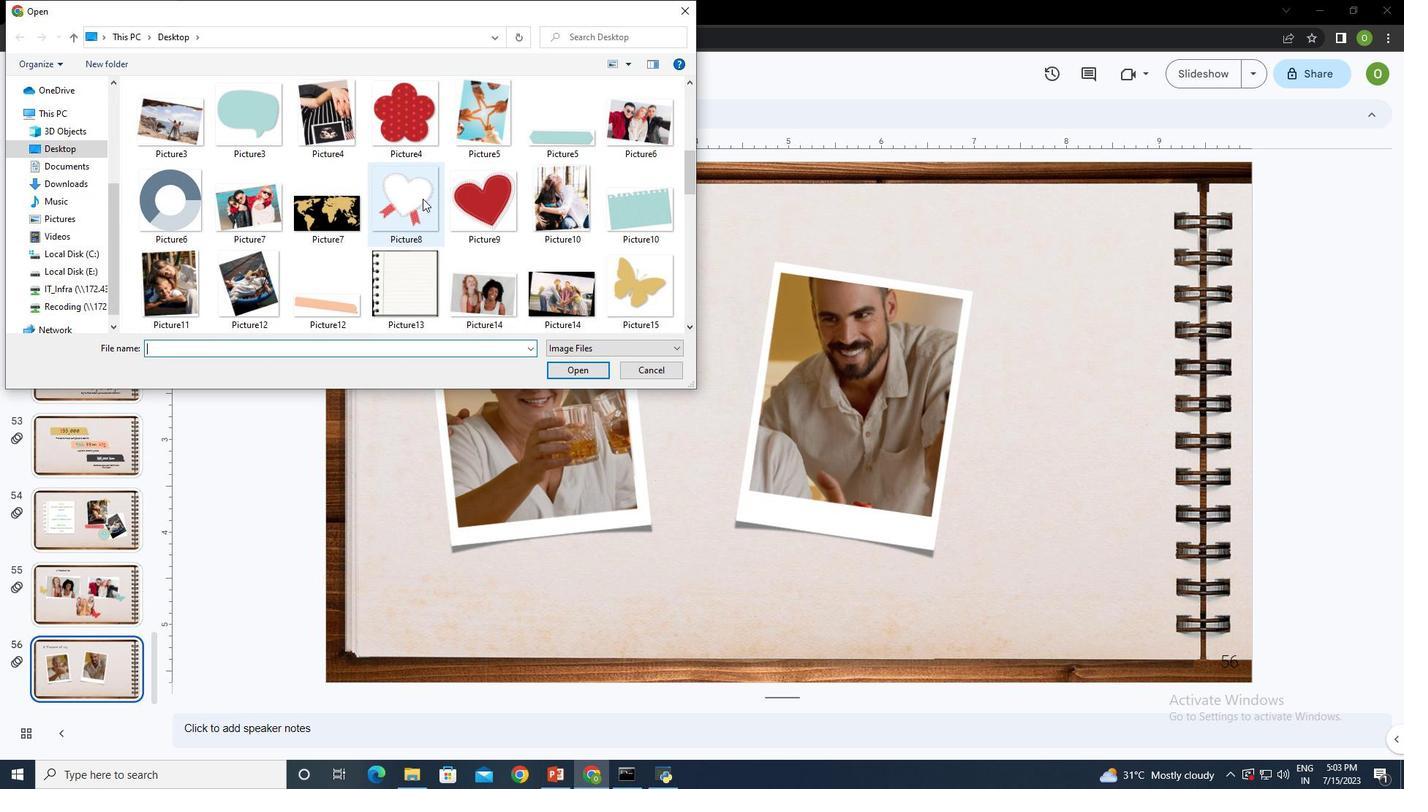 
Action: Mouse pressed left at (407, 188)
Screenshot: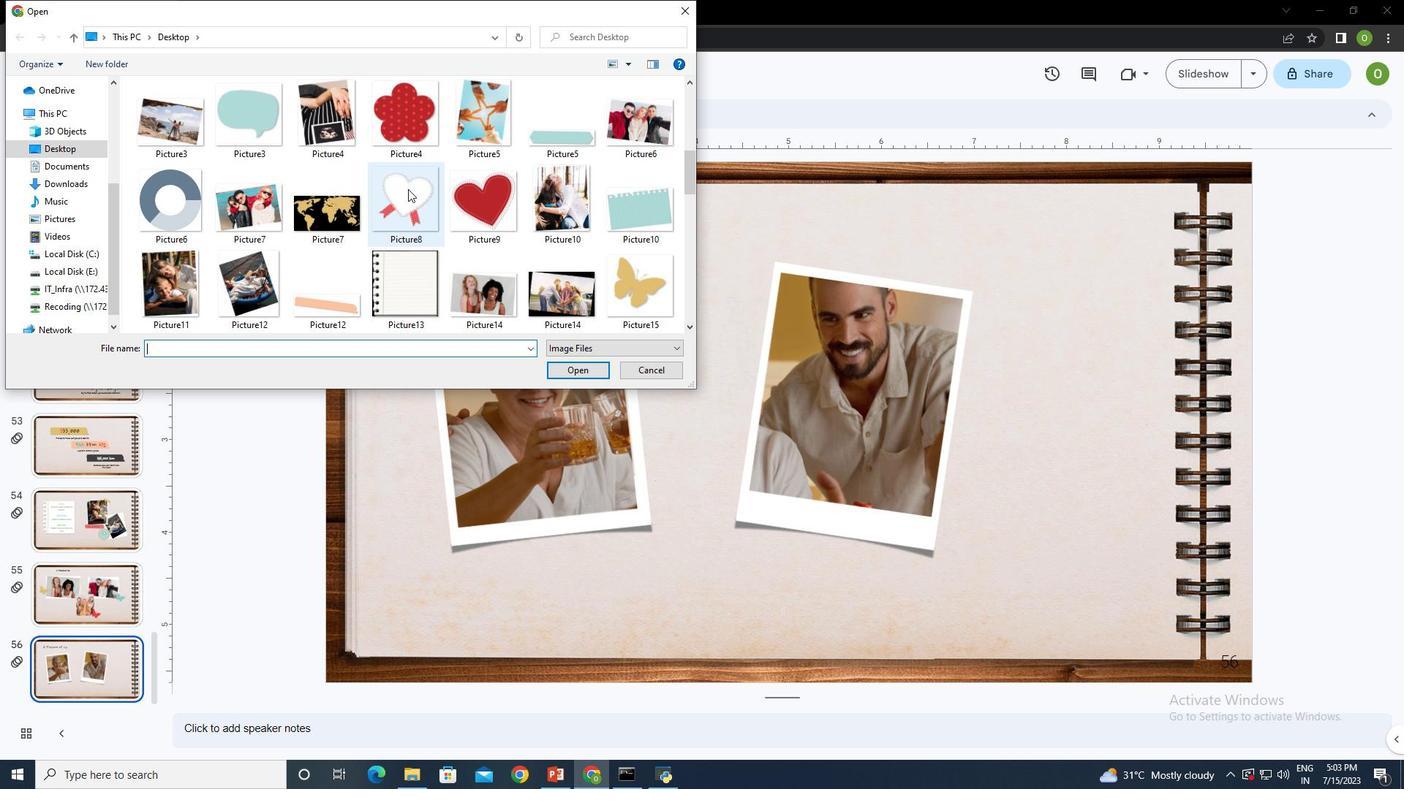 
Action: Mouse moved to (589, 370)
Screenshot: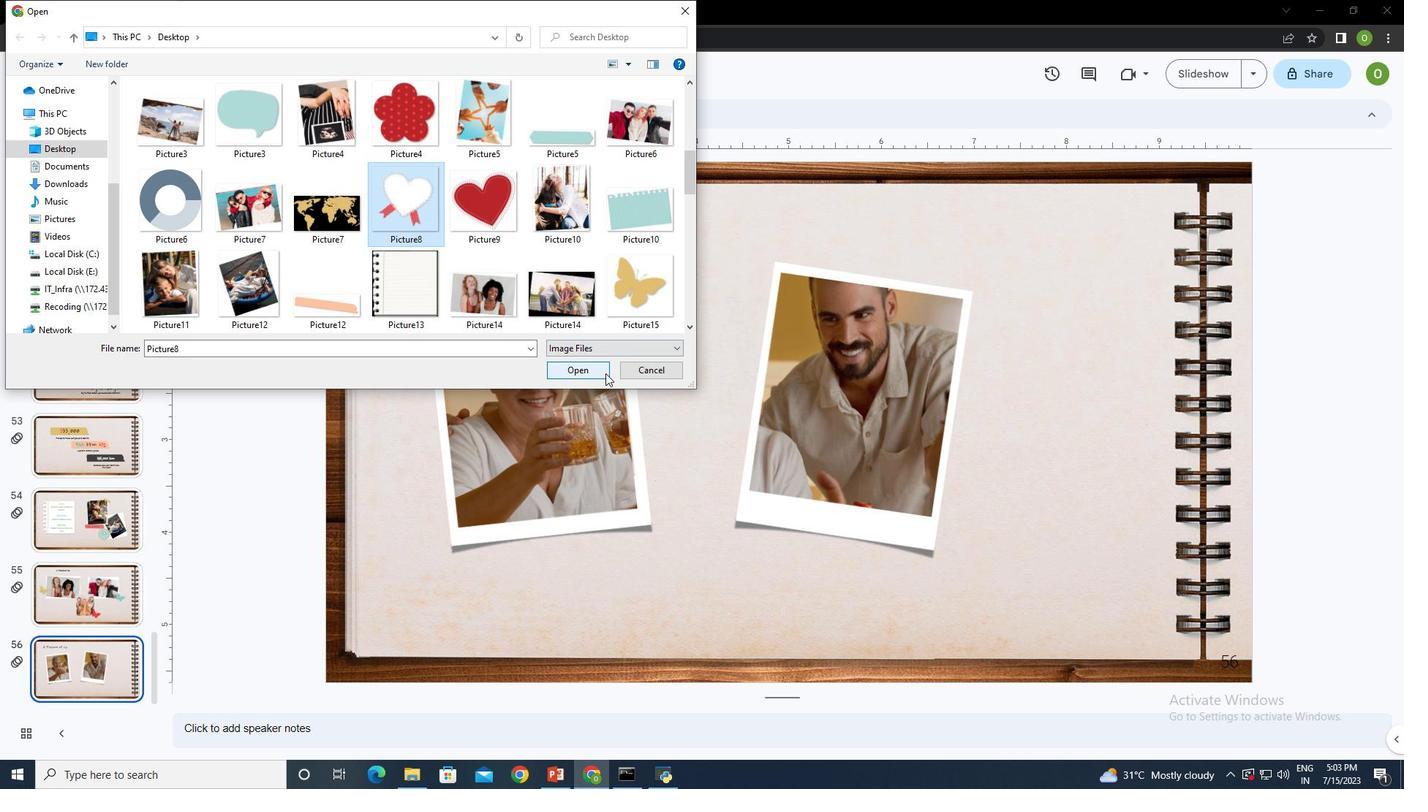
Action: Mouse pressed left at (589, 370)
Screenshot: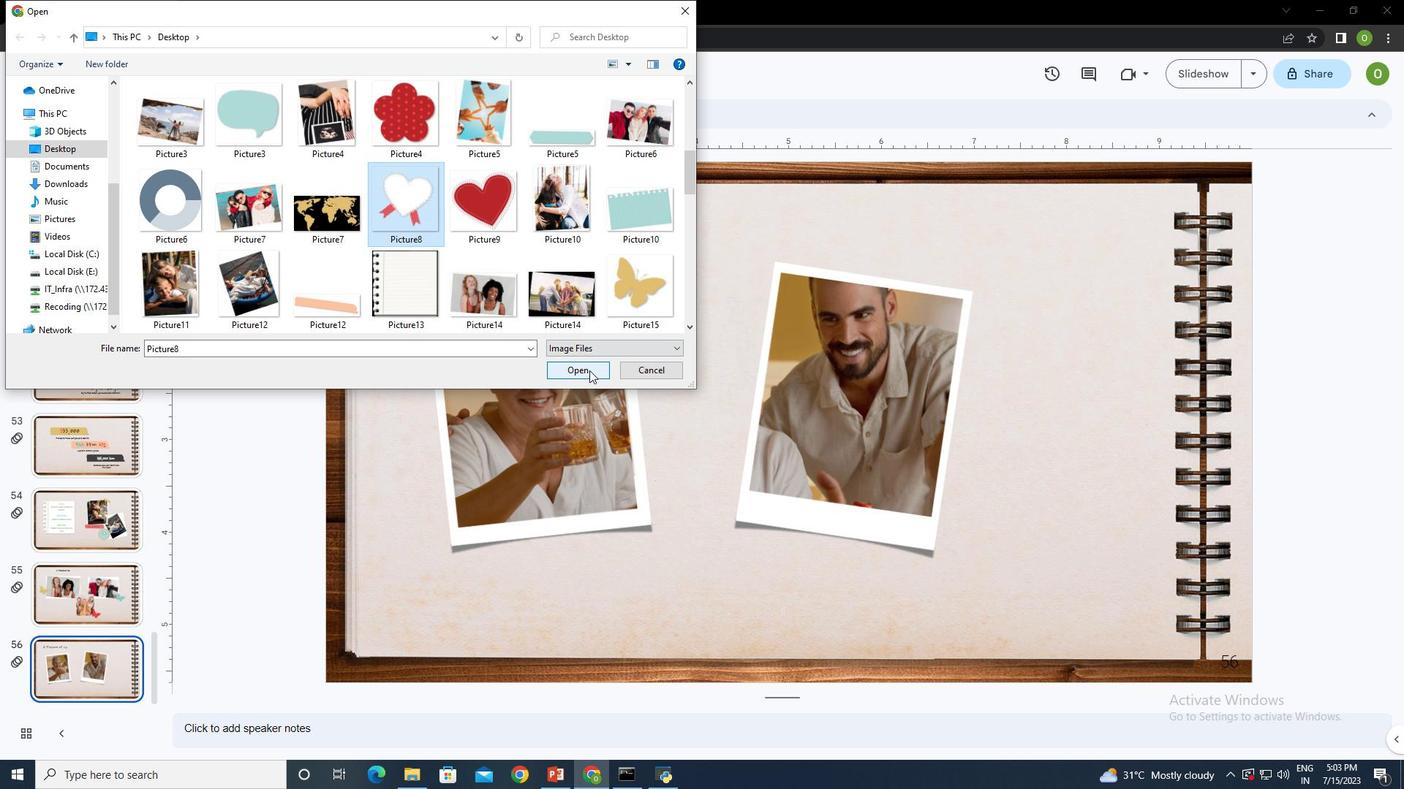
Action: Mouse moved to (1235, 509)
Screenshot: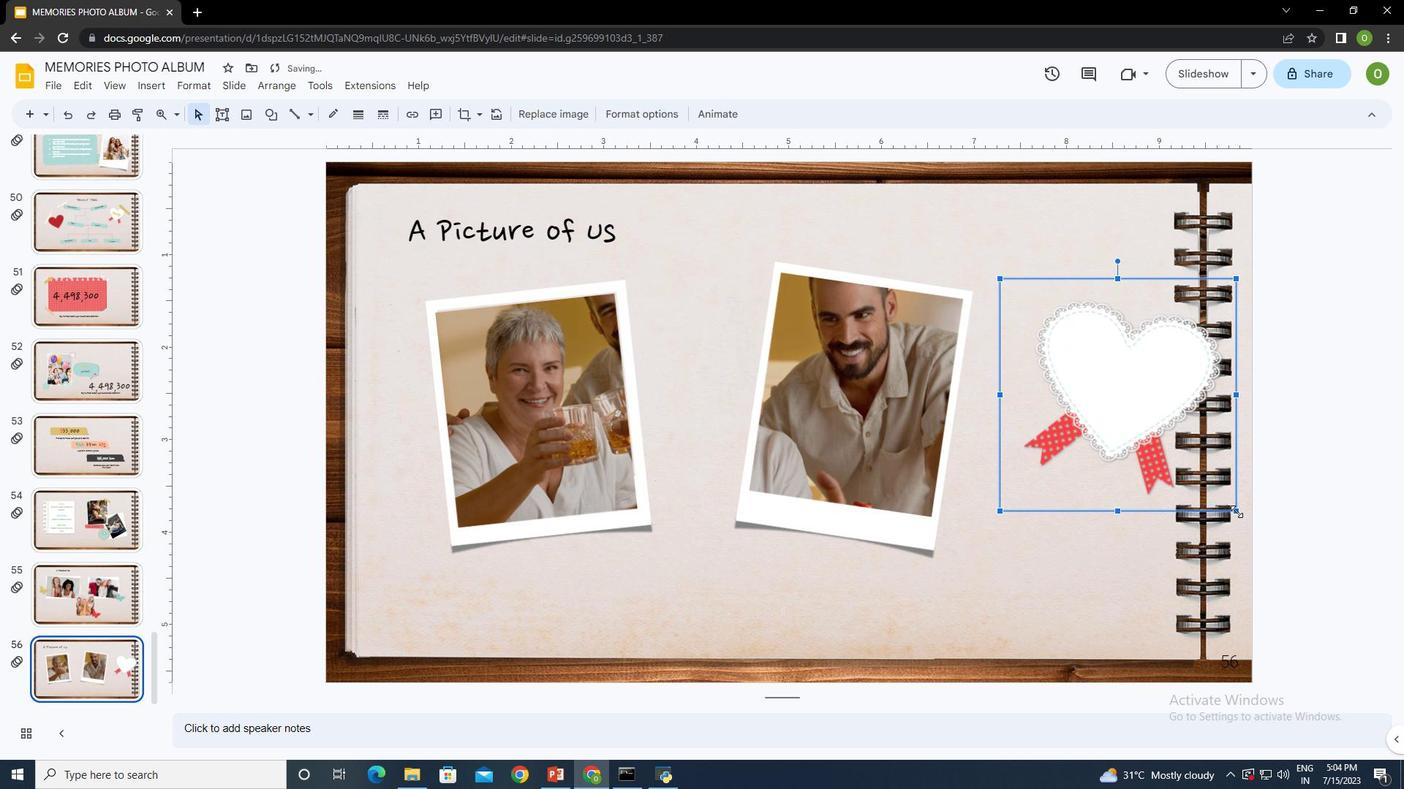 
Action: Mouse pressed left at (1235, 509)
Screenshot: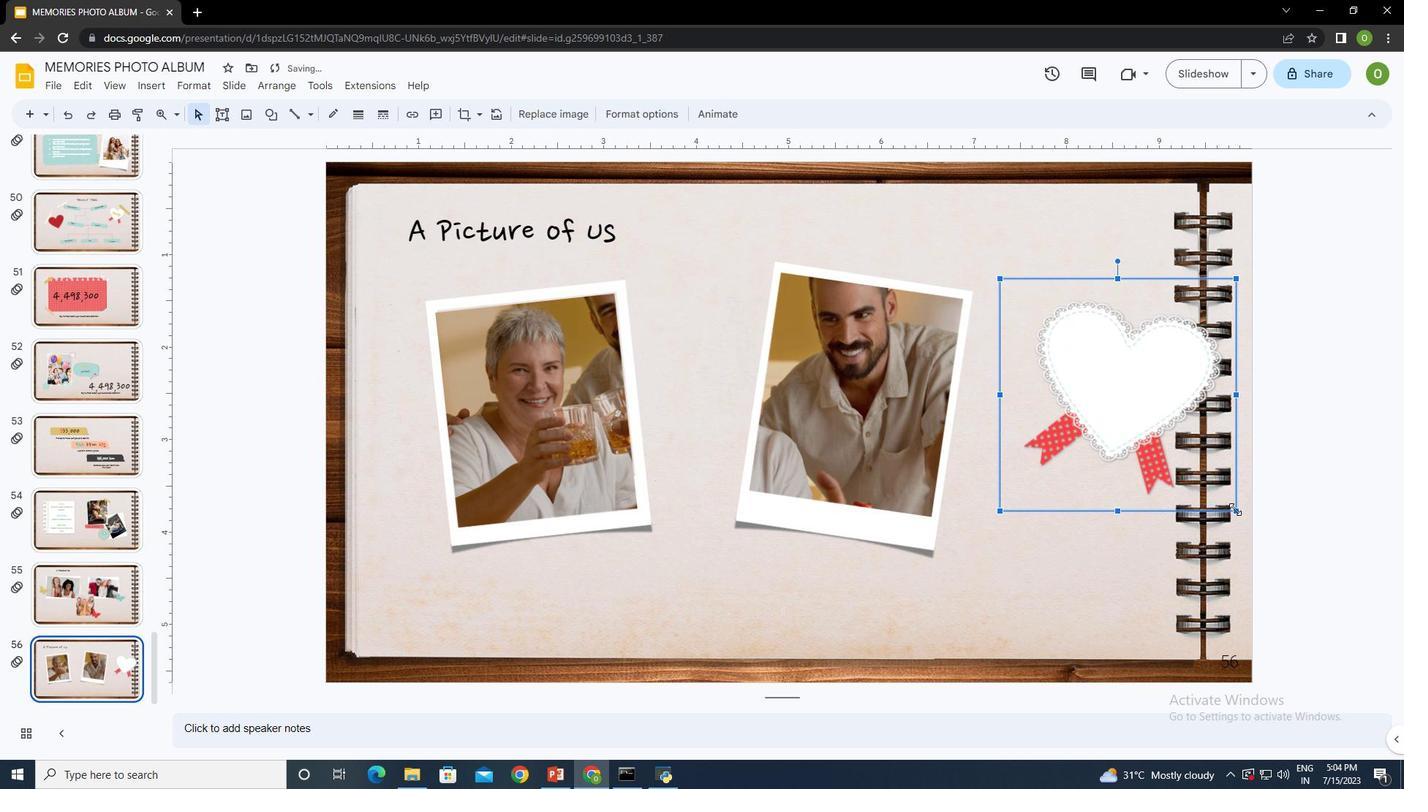 
Action: Mouse moved to (1041, 312)
Screenshot: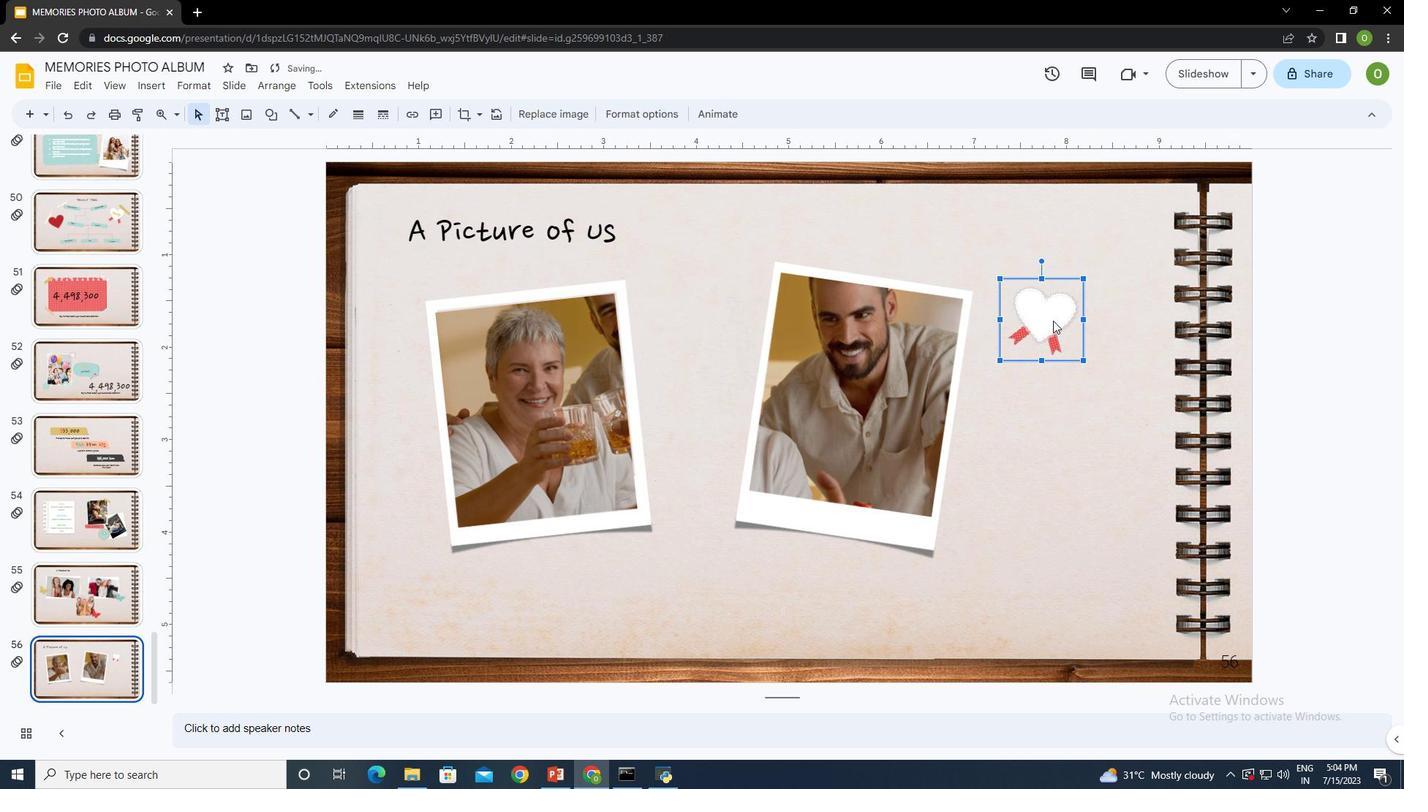
Action: Mouse pressed left at (1041, 312)
Screenshot: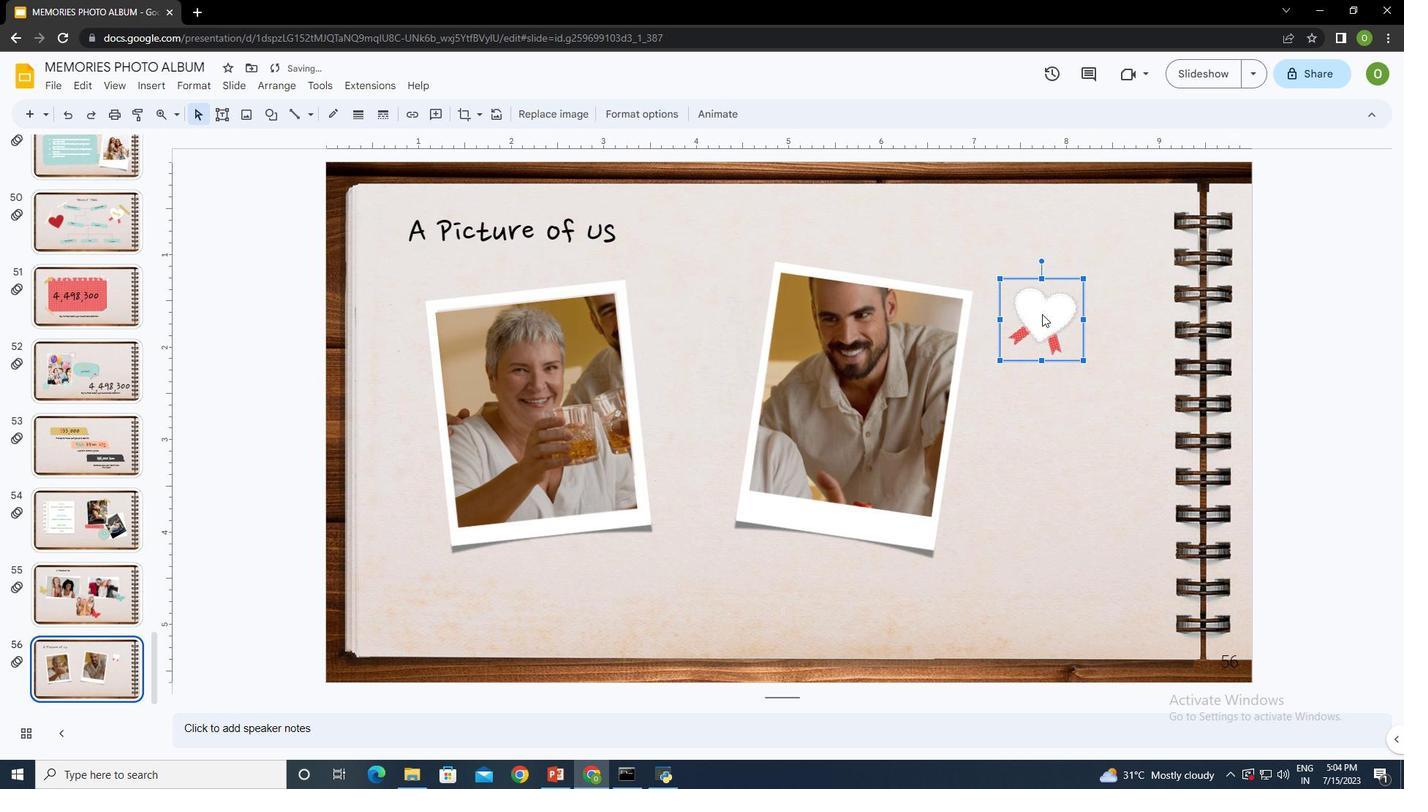 
Action: Mouse moved to (1053, 284)
Screenshot: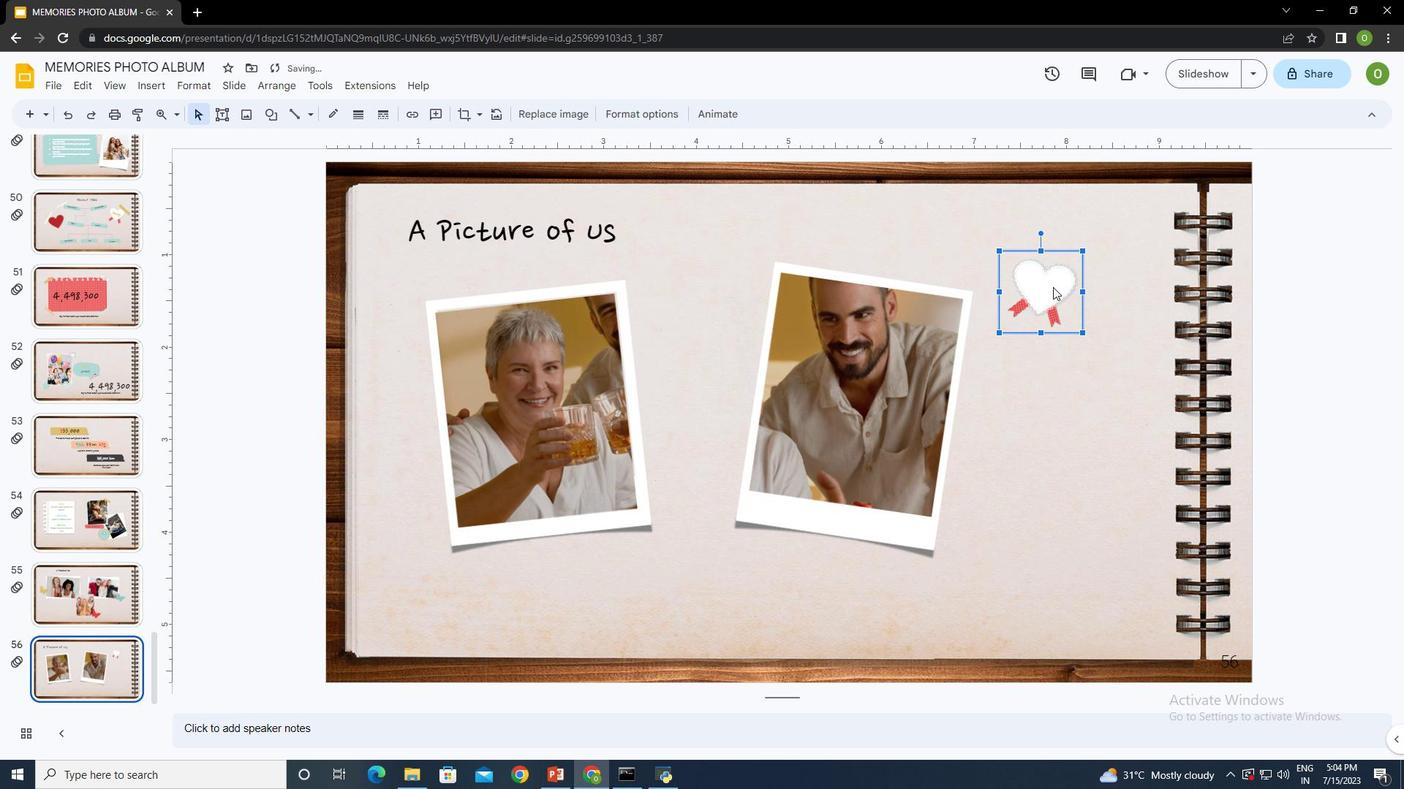 
Action: Mouse pressed left at (1053, 284)
Screenshot: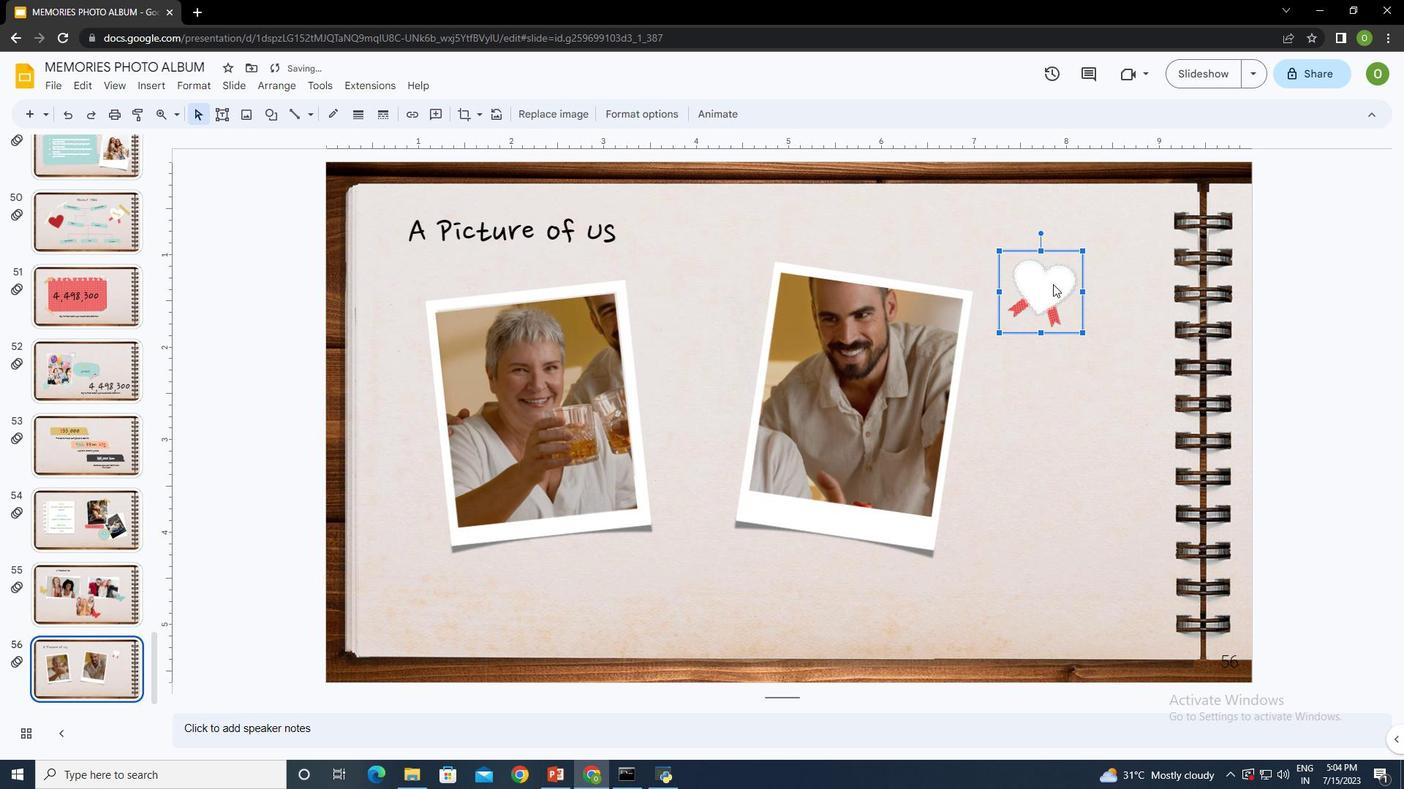 
Action: Mouse moved to (1072, 419)
Screenshot: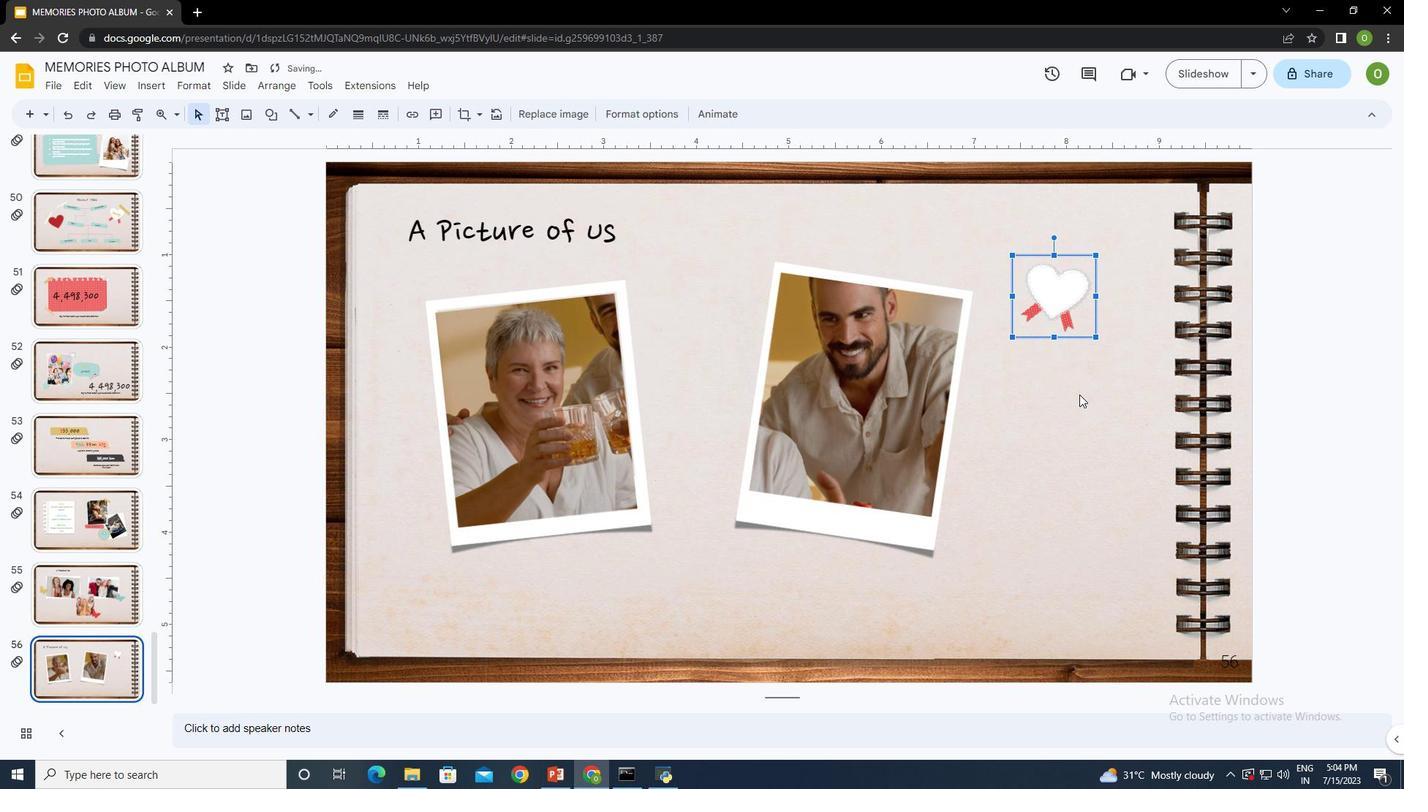 
Action: Mouse pressed left at (1072, 419)
Screenshot: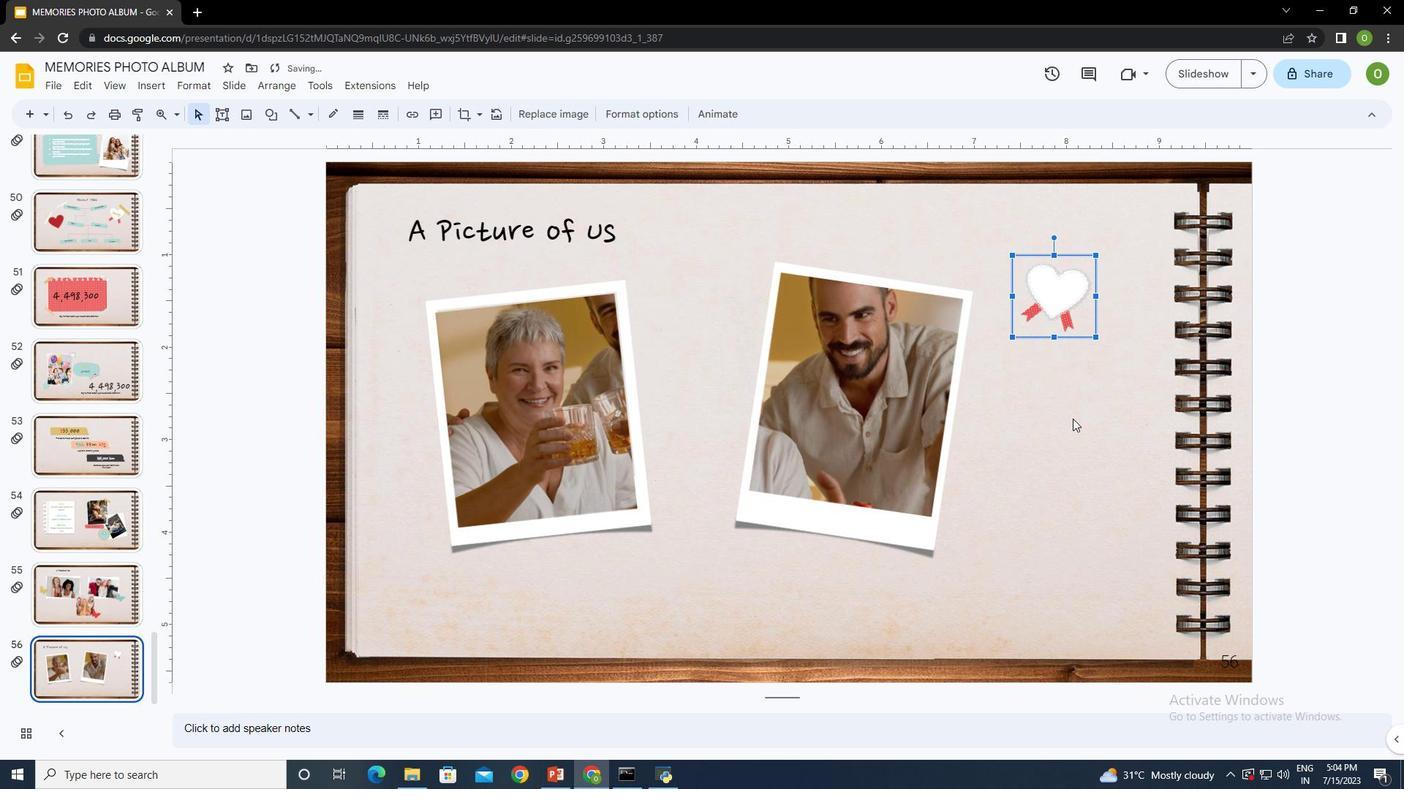 
Action: Mouse moved to (157, 81)
Screenshot: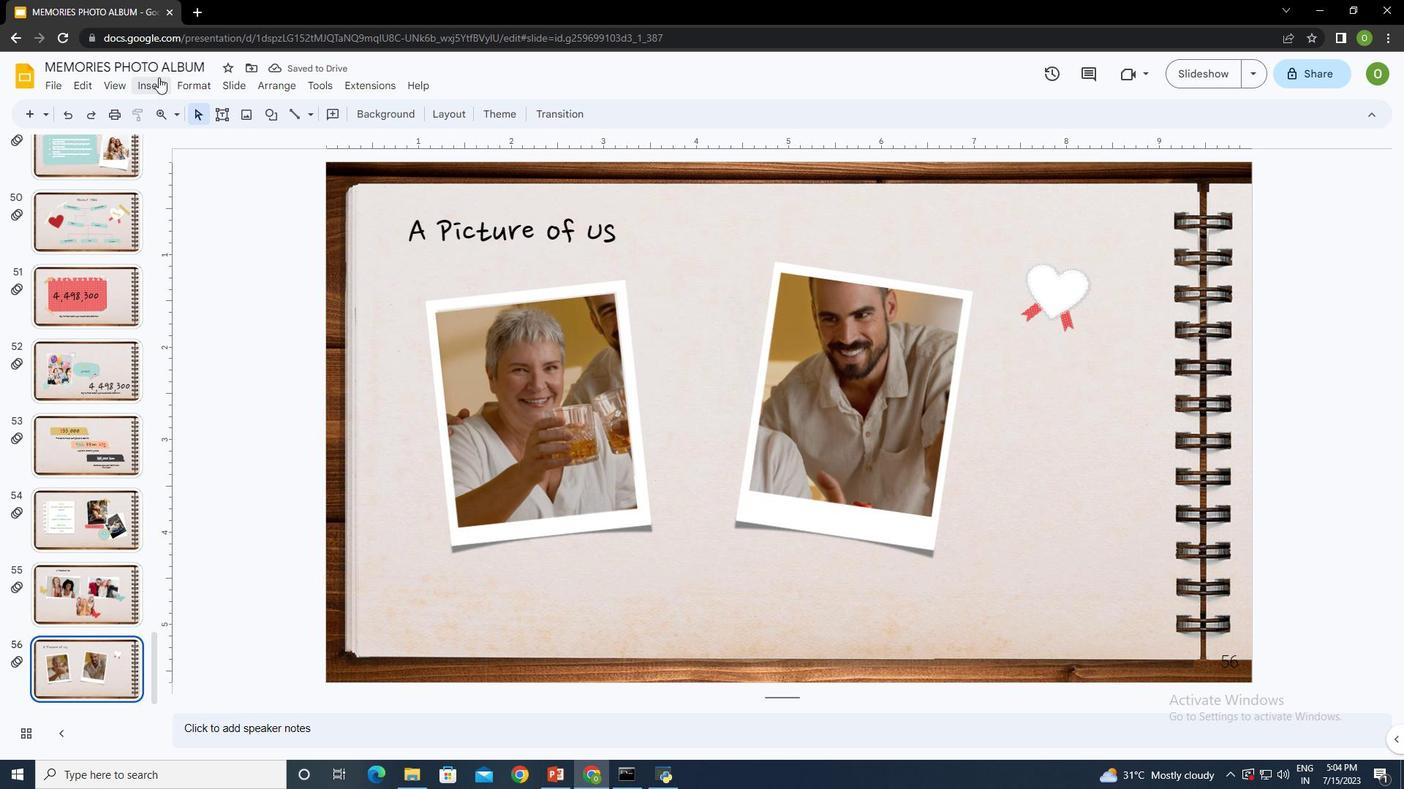 
Action: Mouse pressed left at (157, 81)
Screenshot: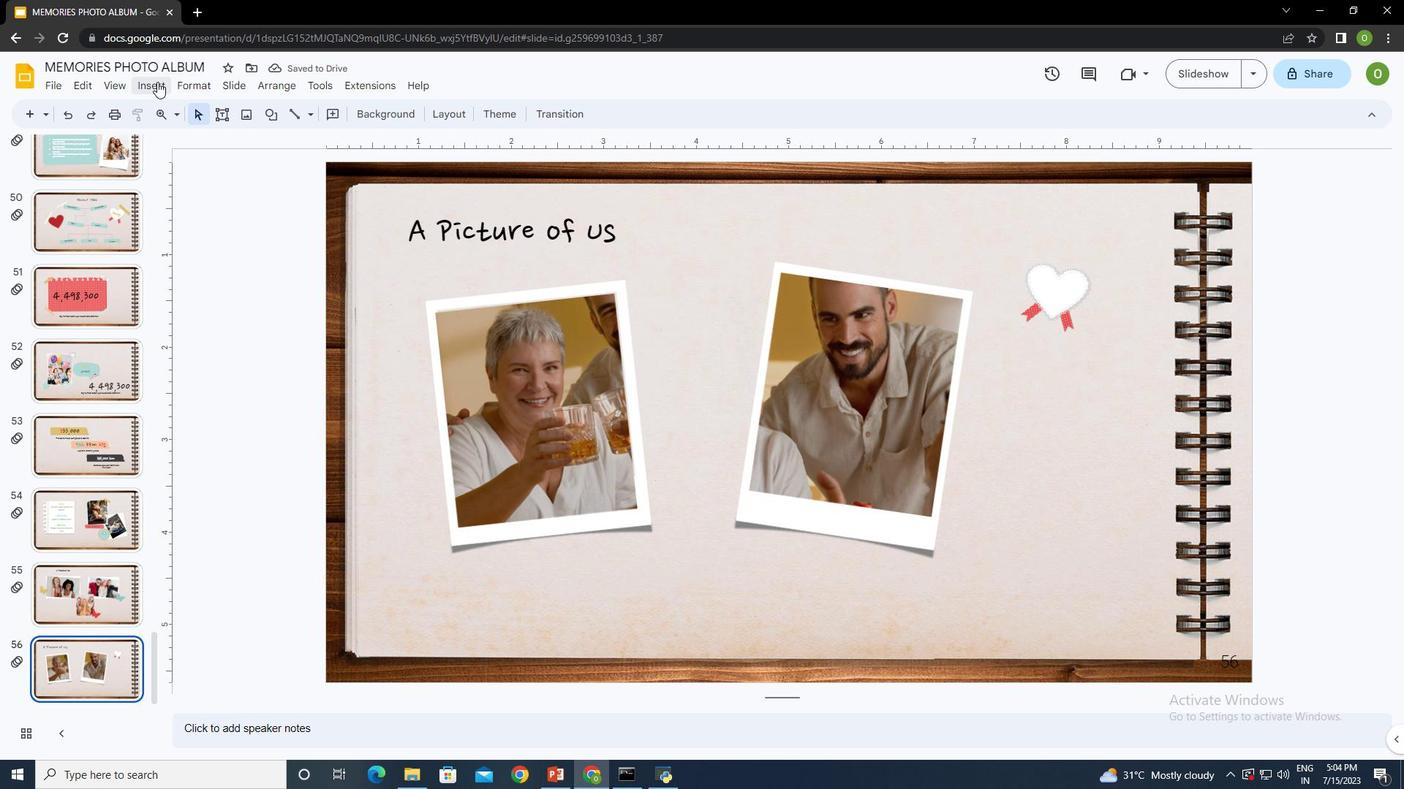 
Action: Mouse moved to (432, 114)
Screenshot: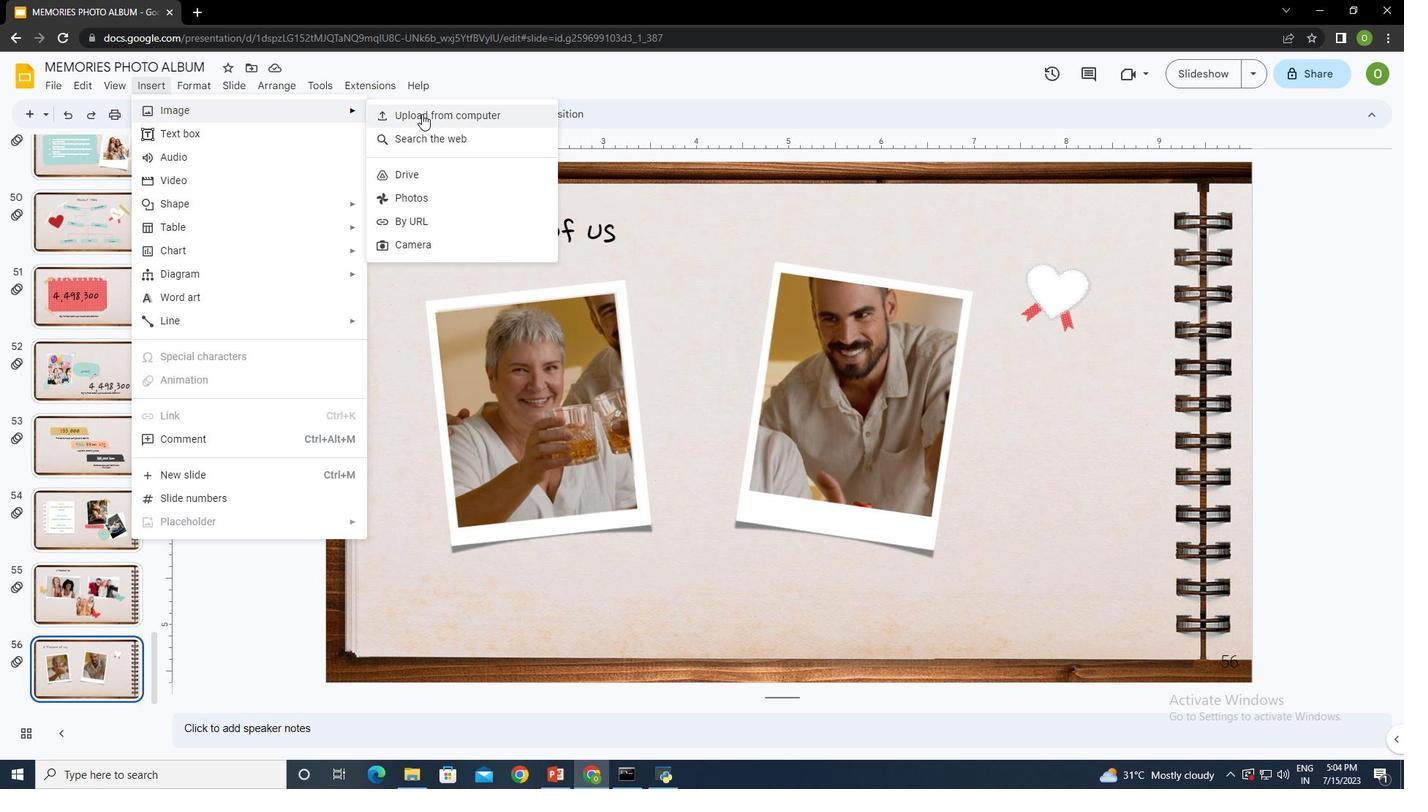 
Action: Mouse pressed left at (432, 114)
Screenshot: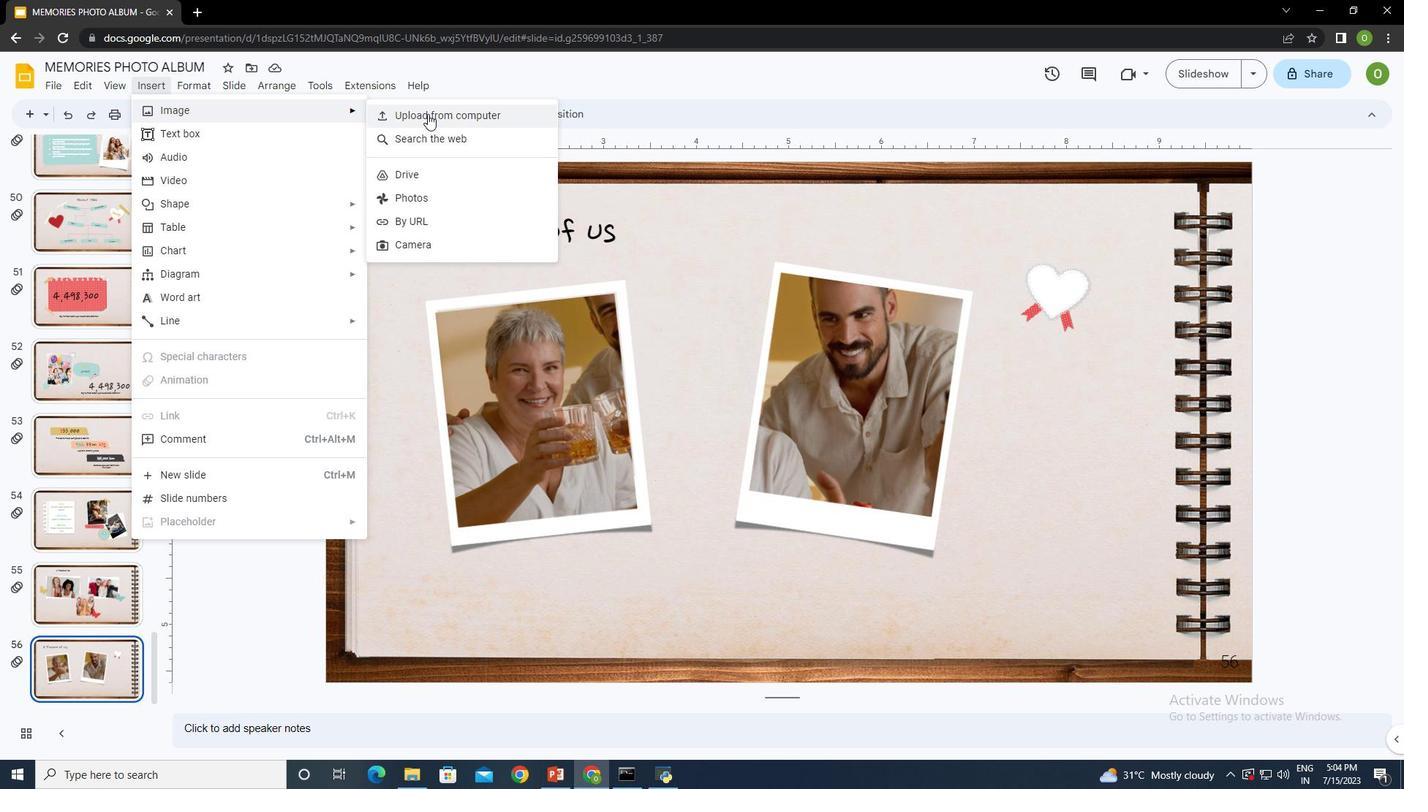 
Action: Mouse moved to (690, 326)
Screenshot: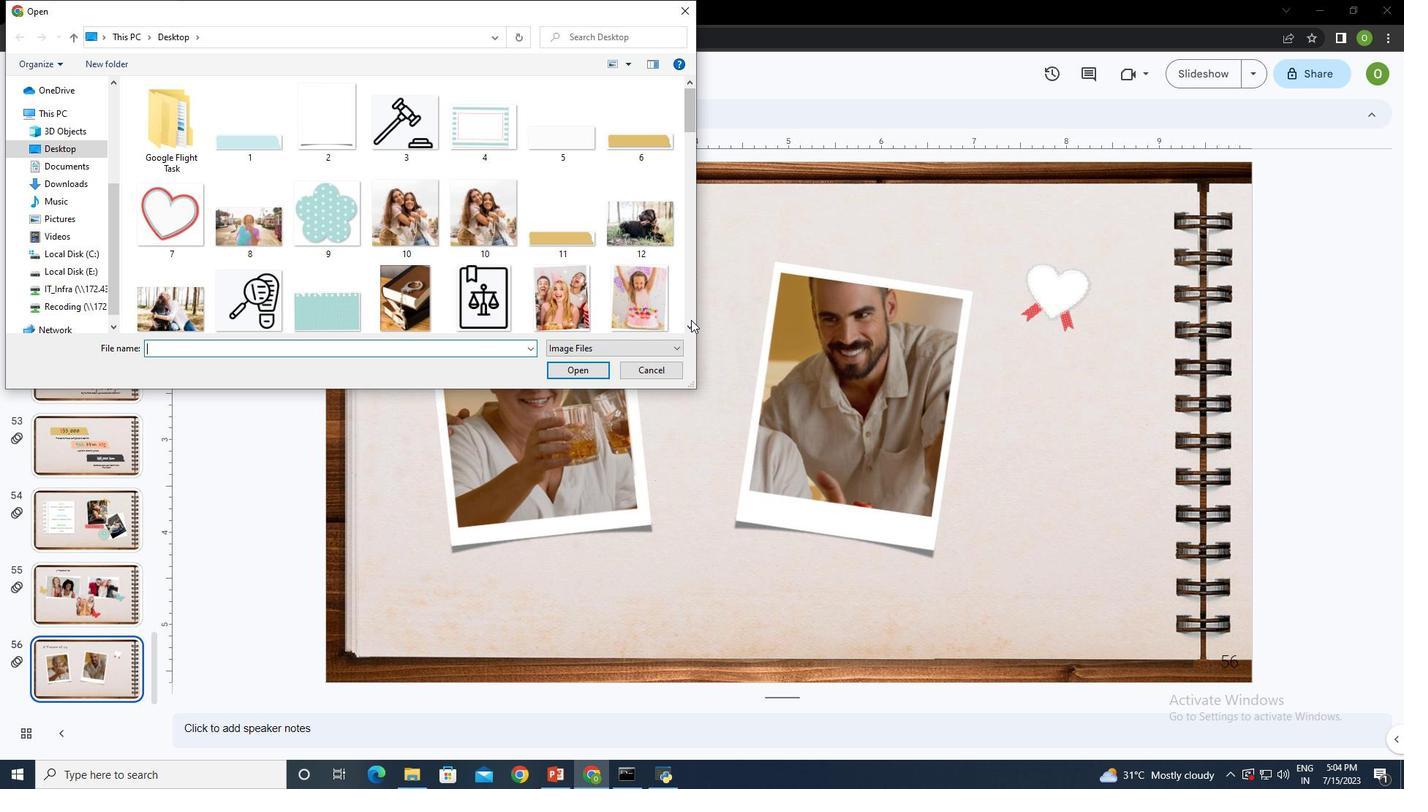 
Action: Mouse pressed left at (690, 326)
Screenshot: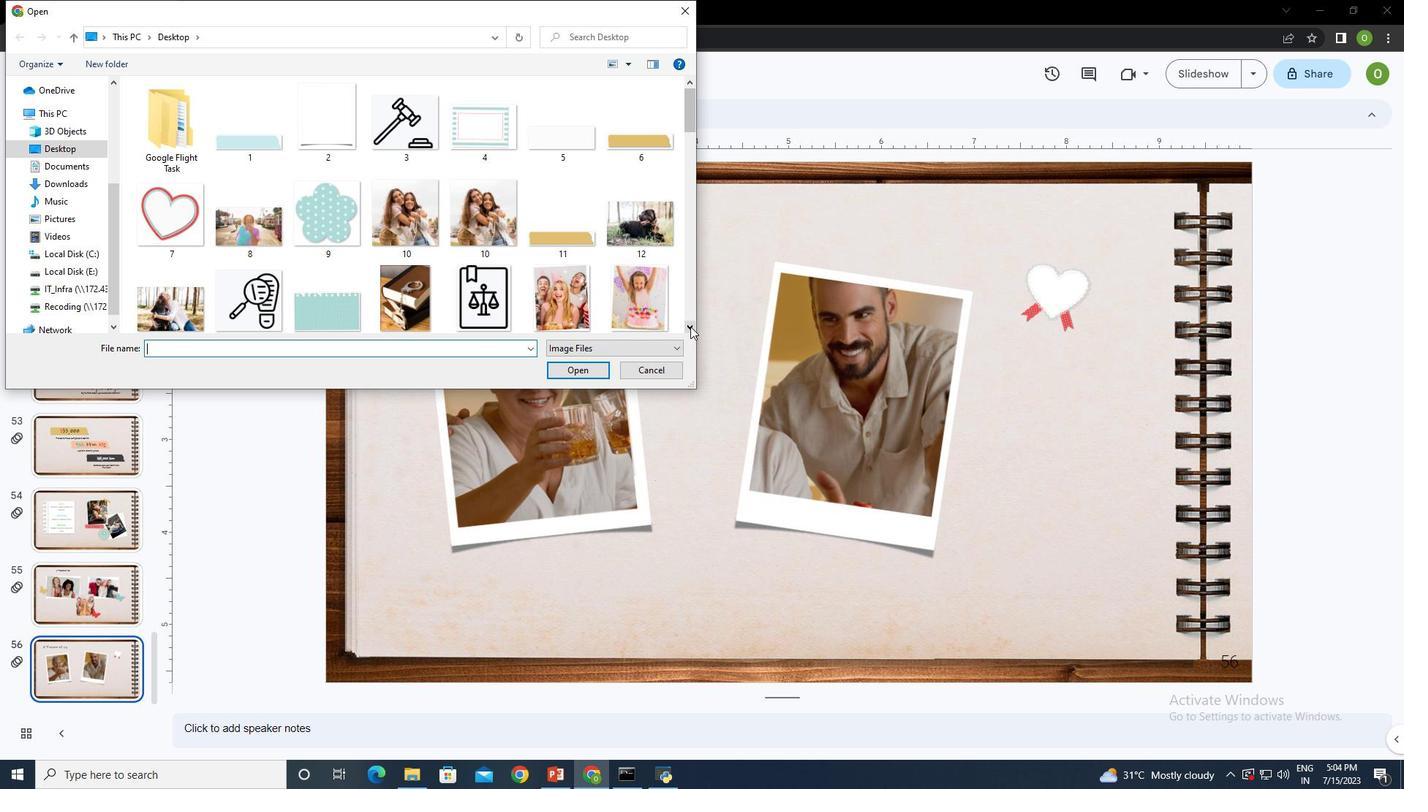 
Action: Mouse pressed left at (690, 326)
Screenshot: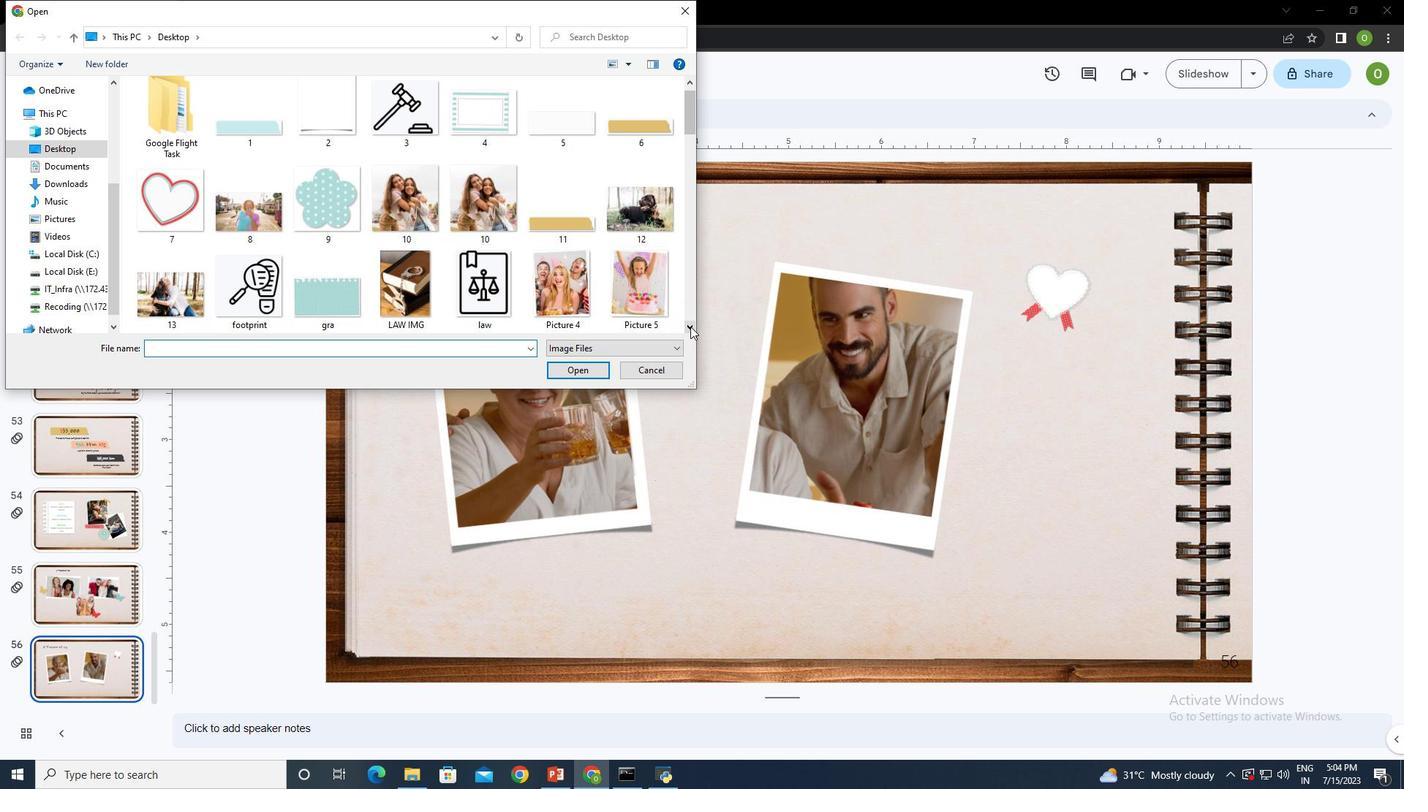 
Action: Mouse pressed left at (690, 326)
Screenshot: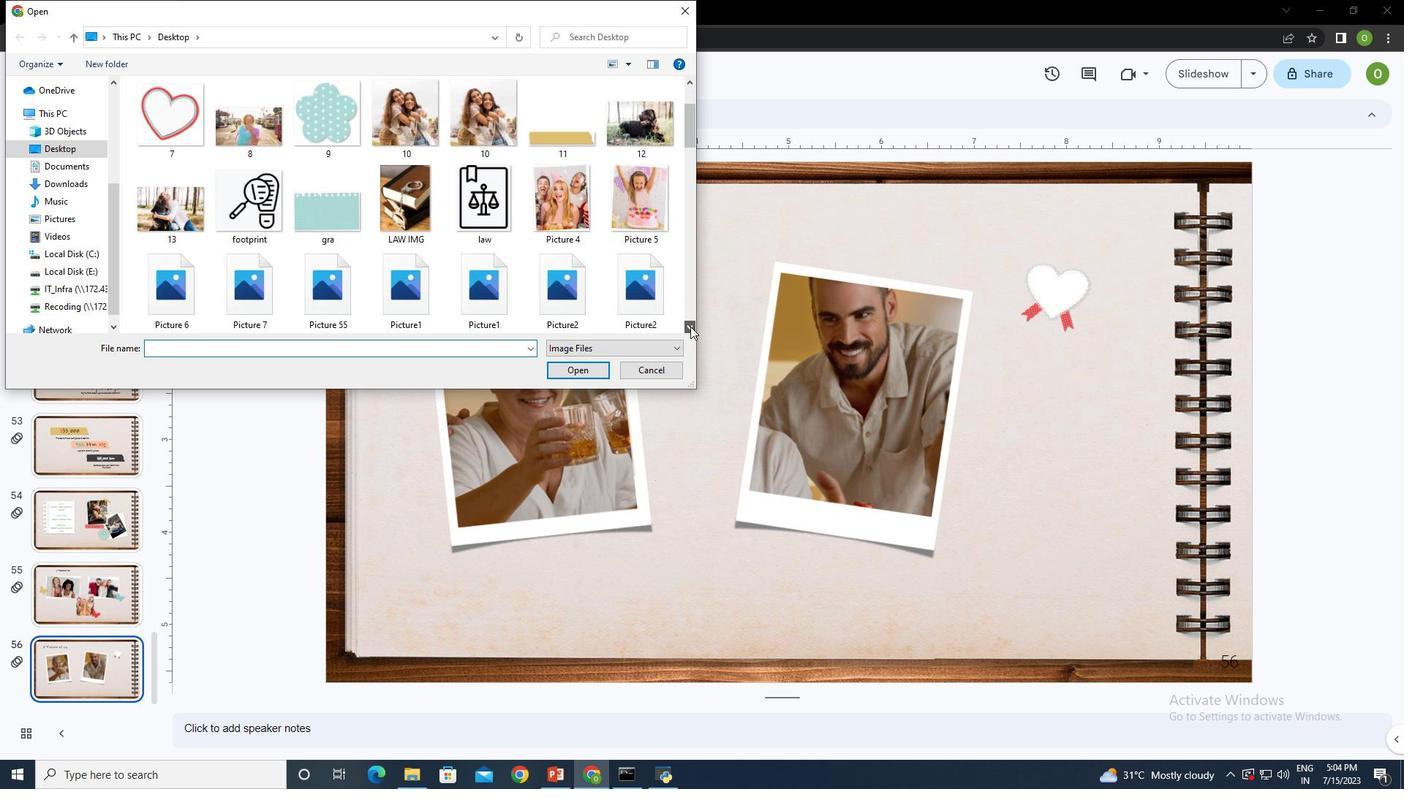 
Action: Mouse pressed left at (690, 326)
Screenshot: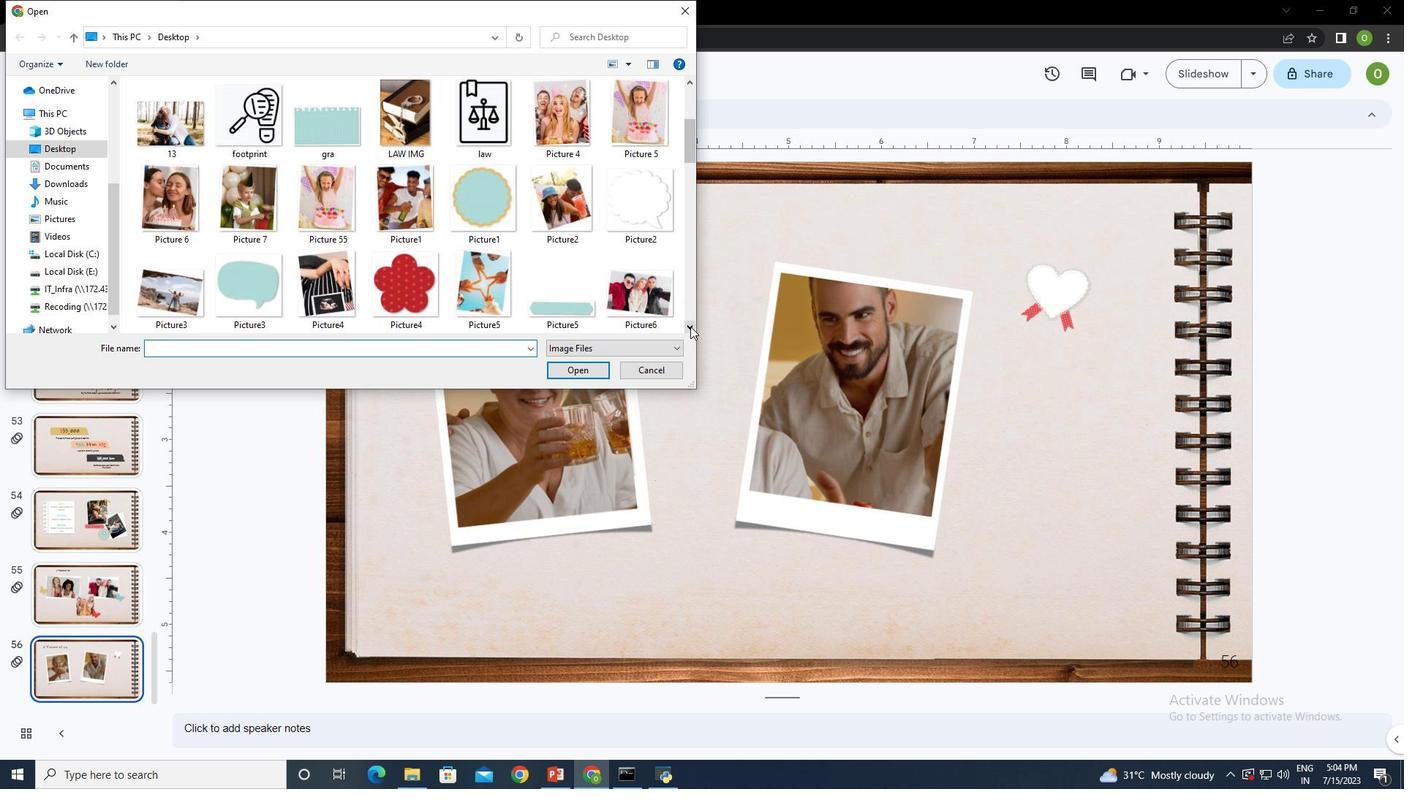 
Action: Mouse pressed left at (690, 326)
Screenshot: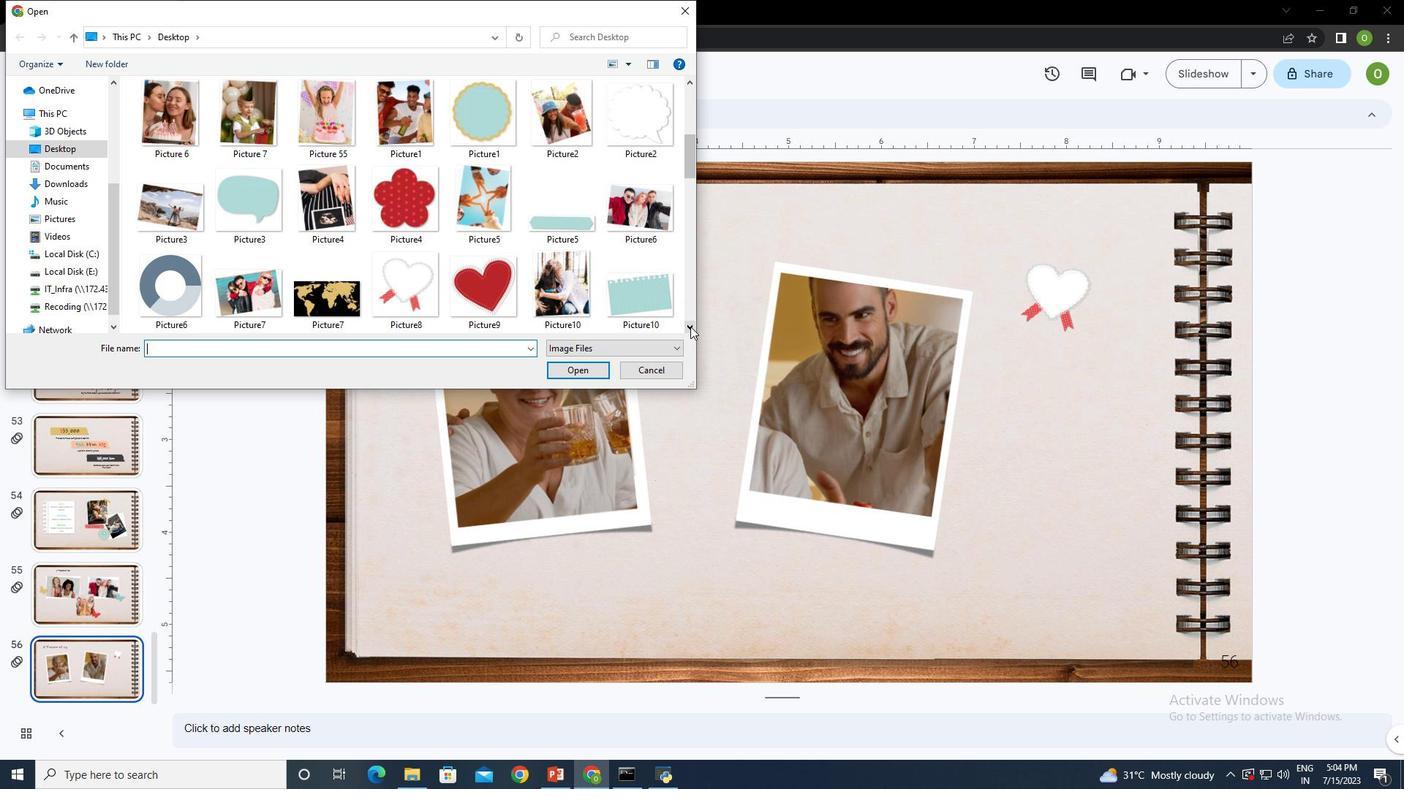 
Action: Mouse moved to (482, 196)
Screenshot: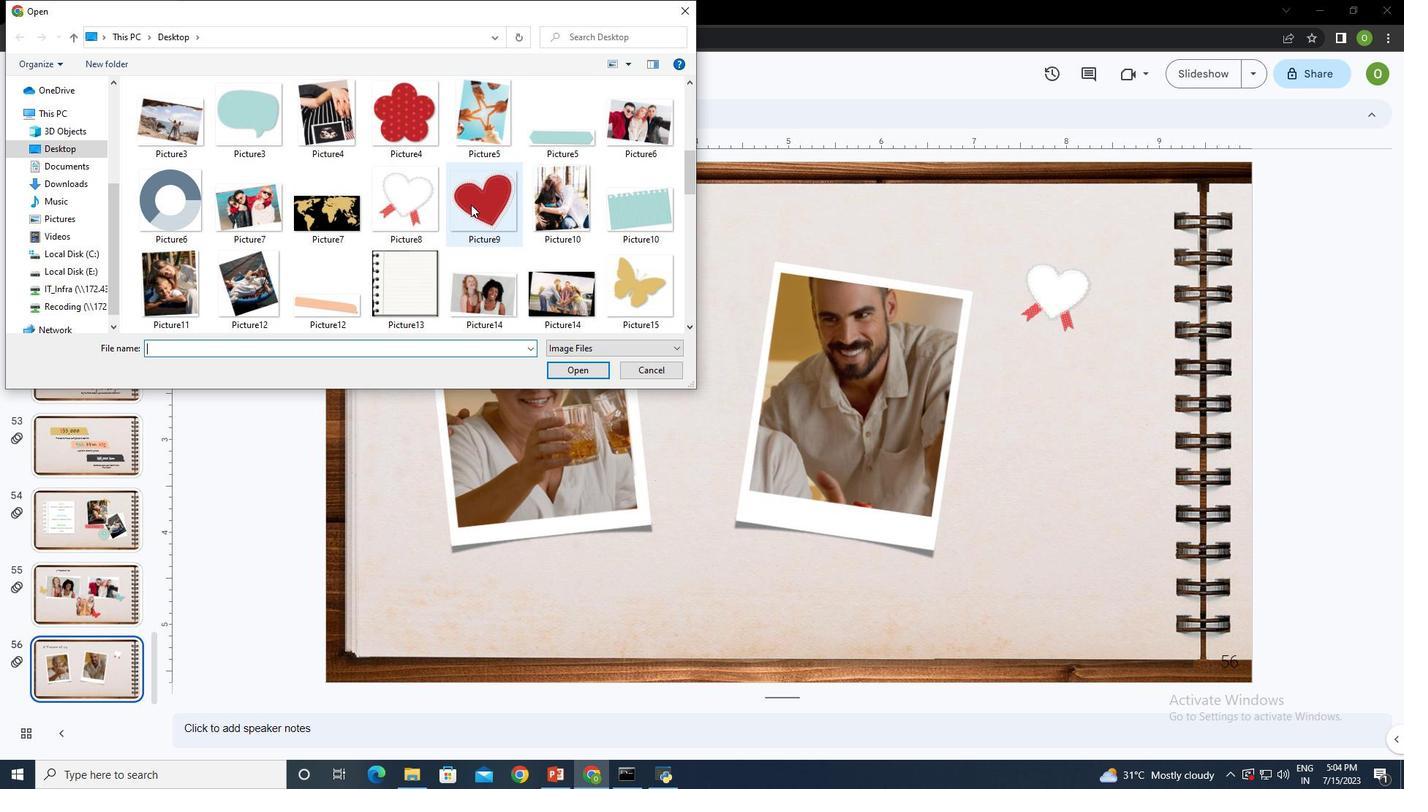 
Action: Mouse pressed left at (482, 196)
Screenshot: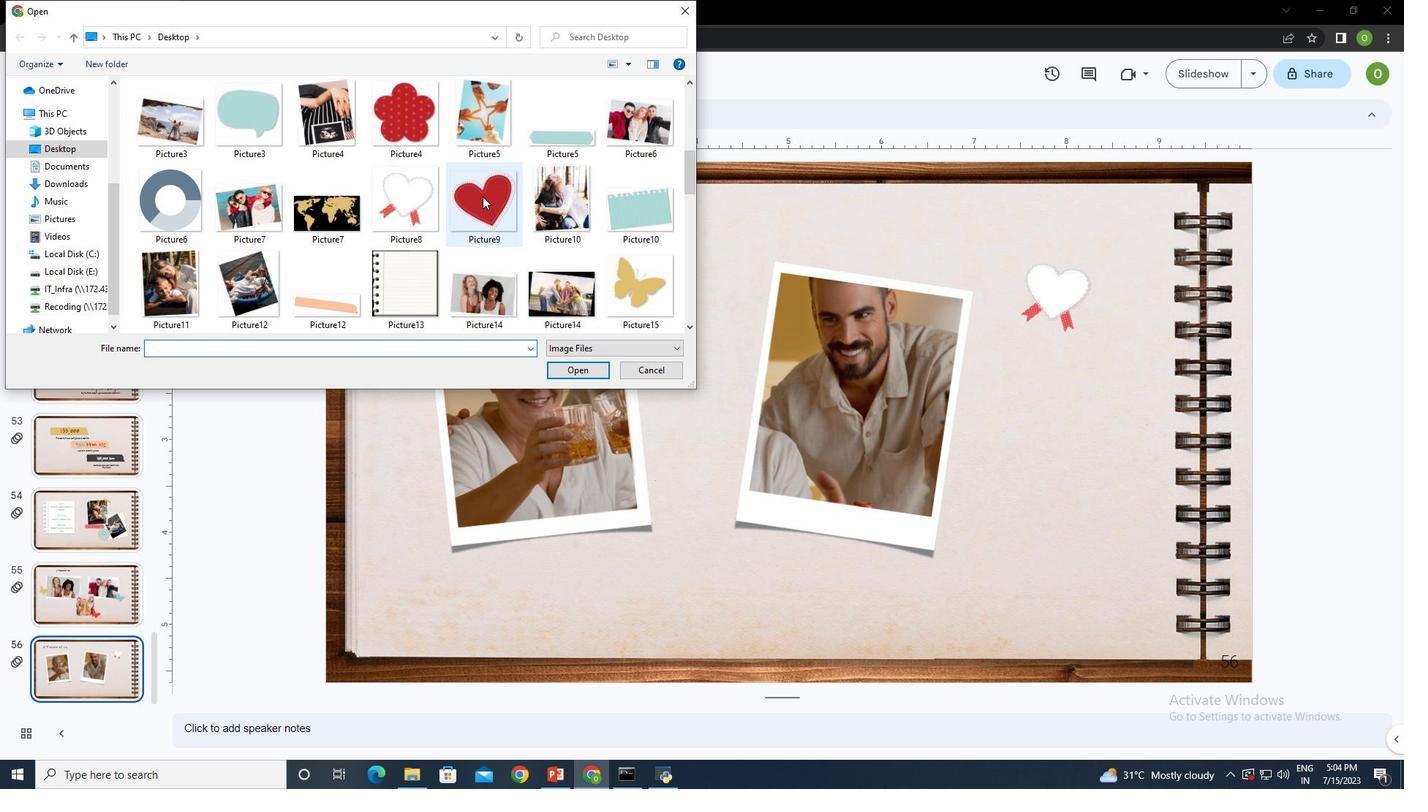 
Action: Mouse moved to (574, 368)
Screenshot: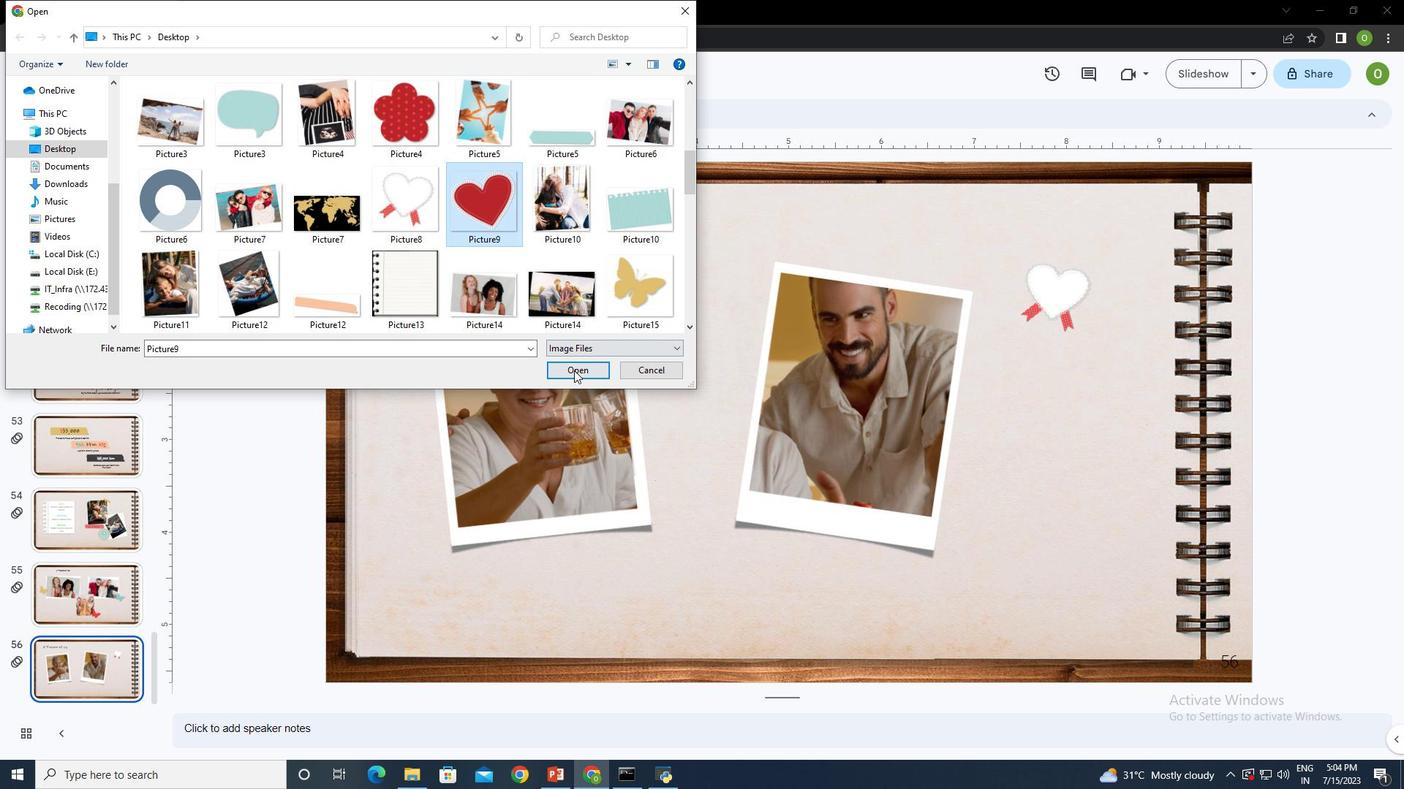 
Action: Mouse pressed left at (574, 368)
Screenshot: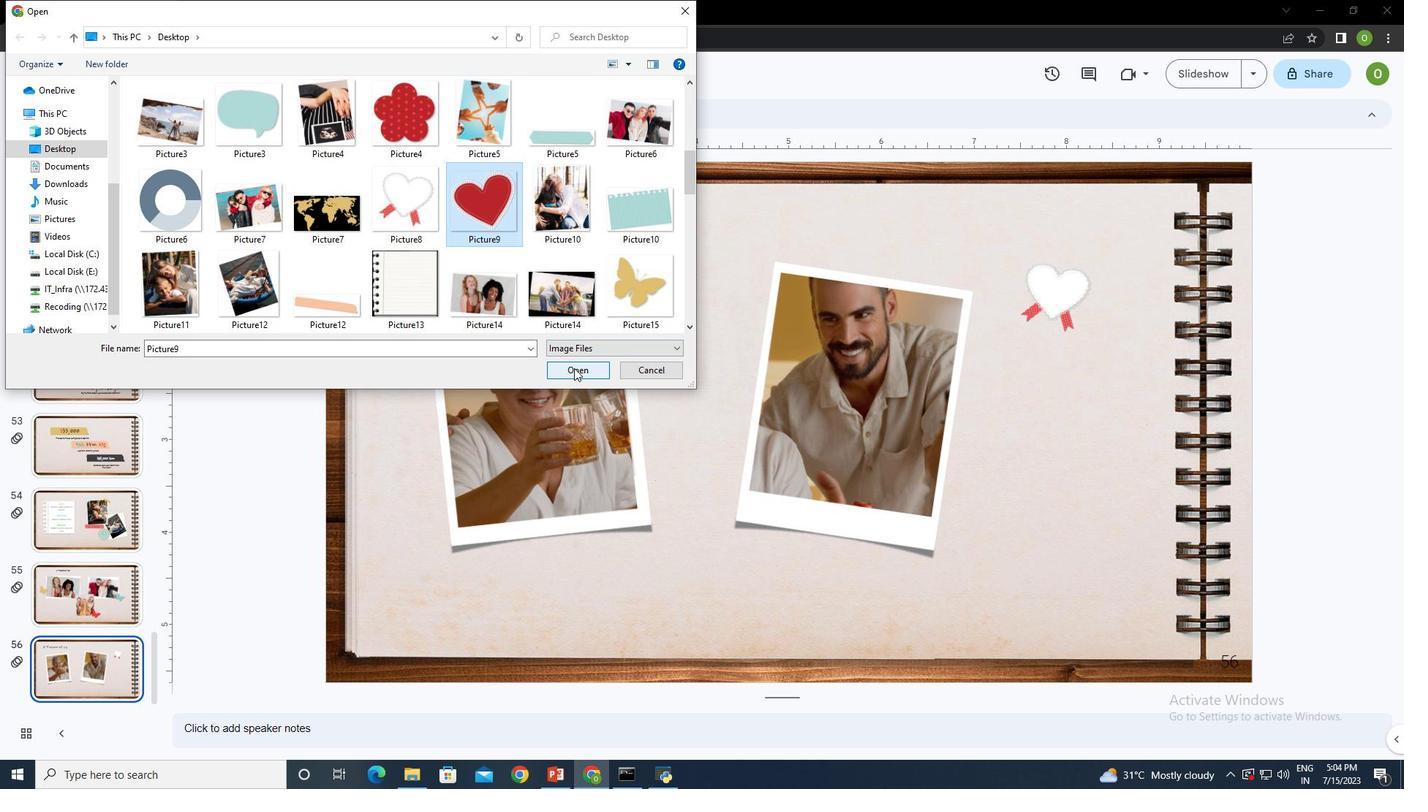 
Action: Mouse moved to (1220, 556)
Screenshot: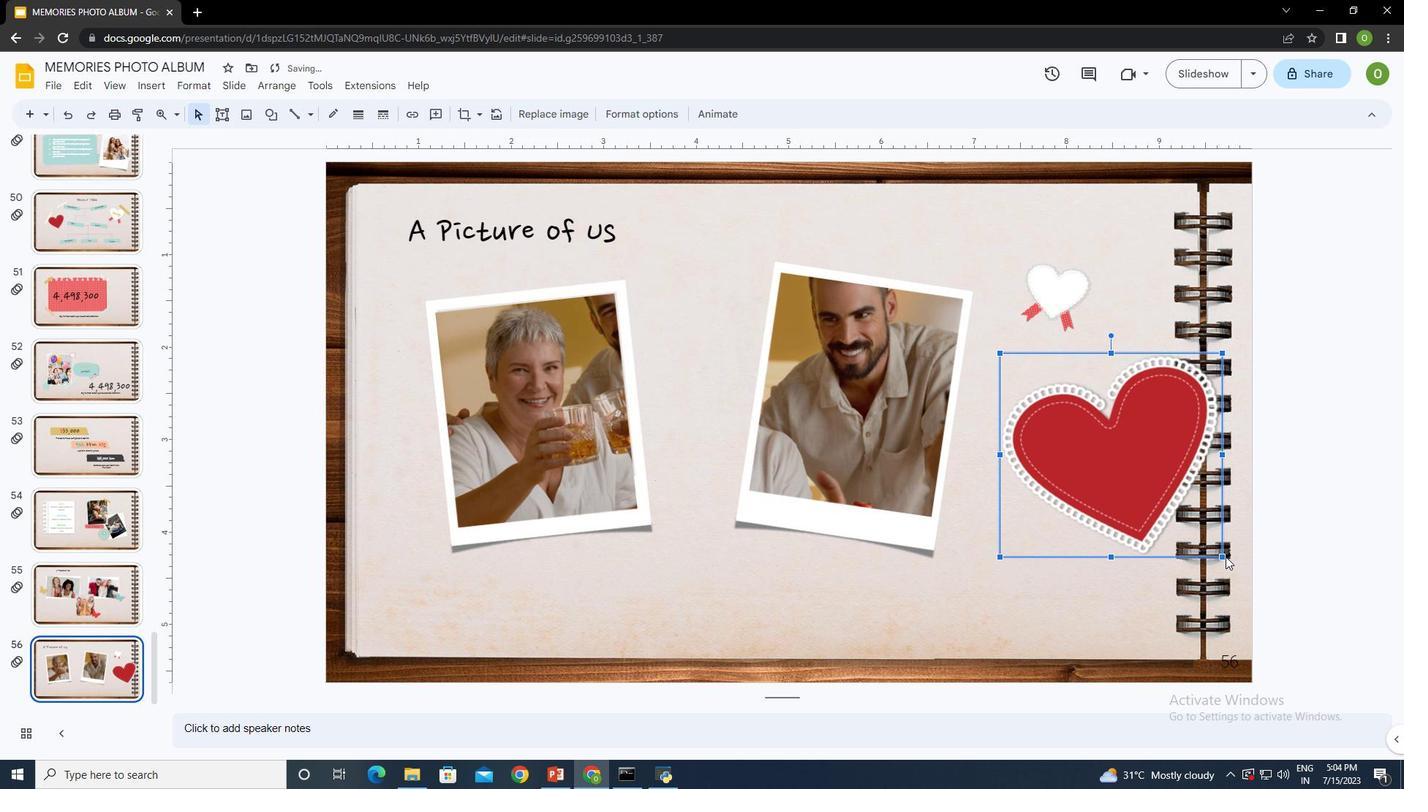 
Action: Mouse pressed left at (1220, 556)
Screenshot: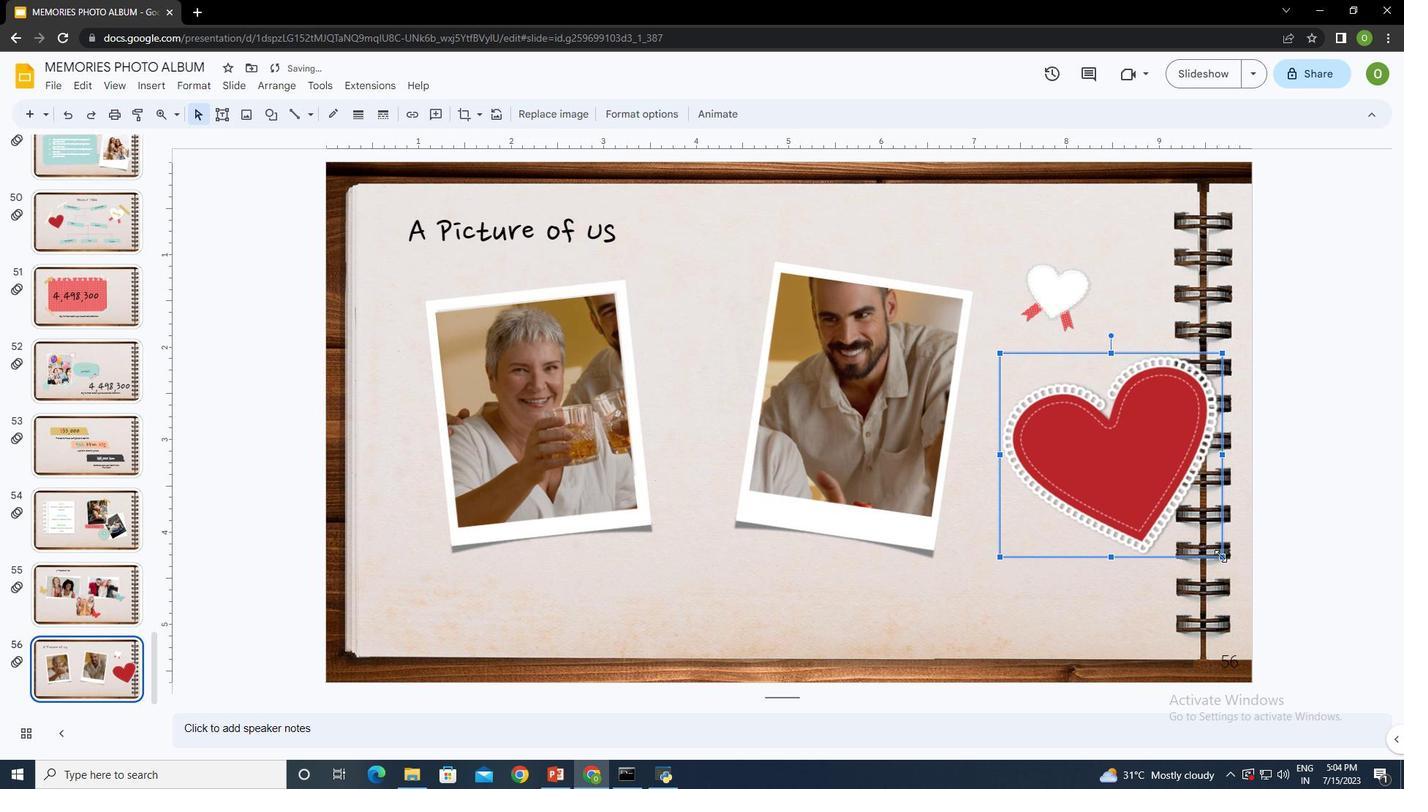 
Action: Mouse moved to (1059, 404)
Screenshot: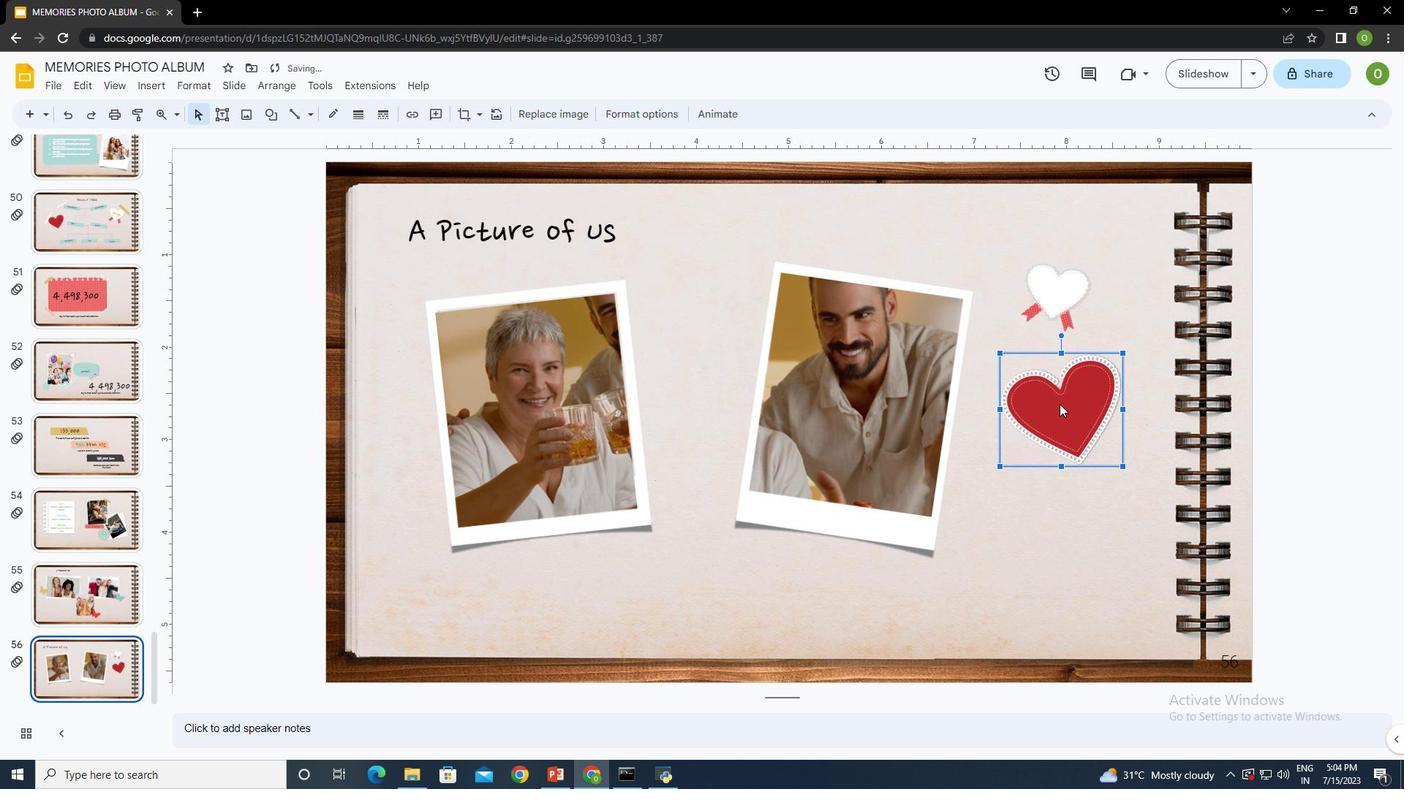 
Action: Mouse pressed left at (1059, 404)
Screenshot: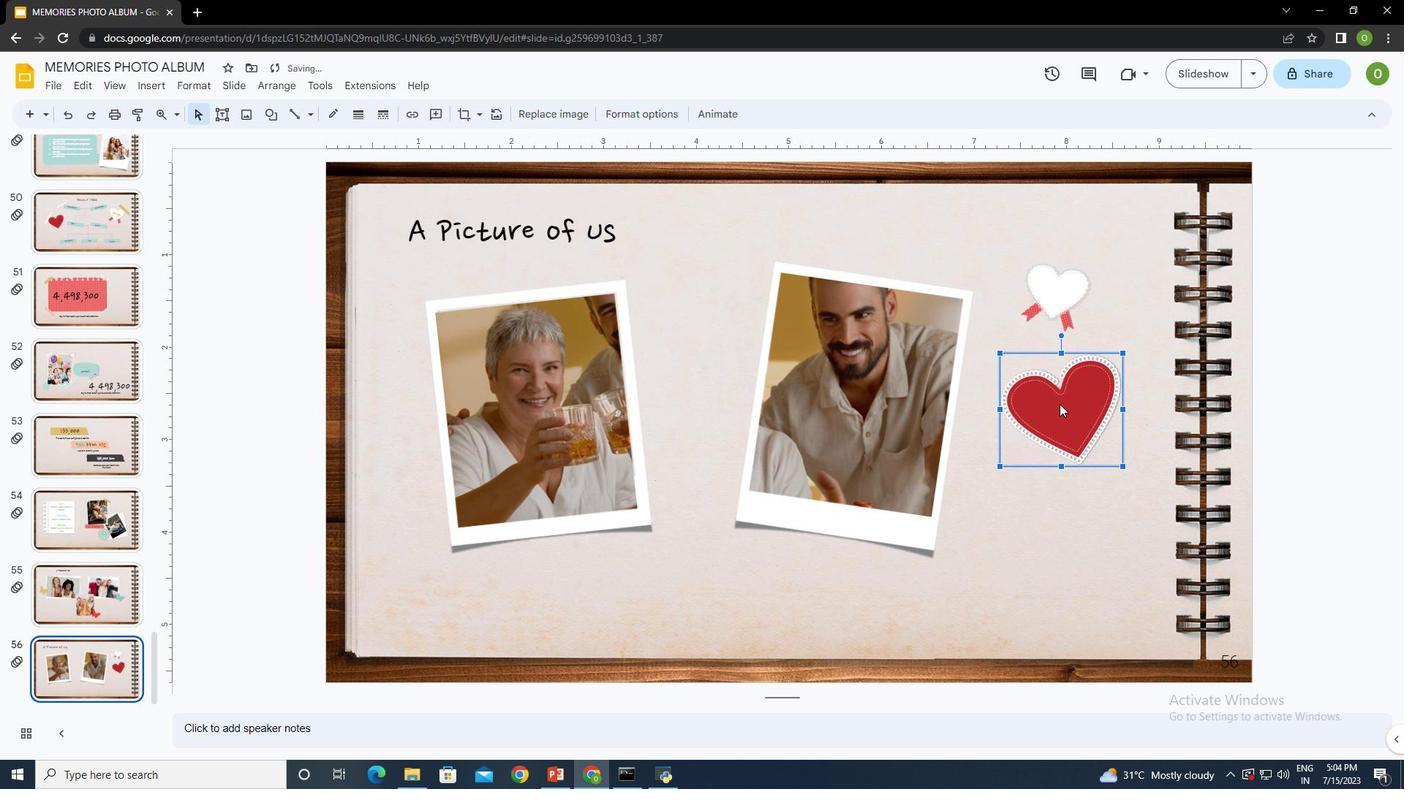 
Action: Mouse moved to (1075, 435)
Screenshot: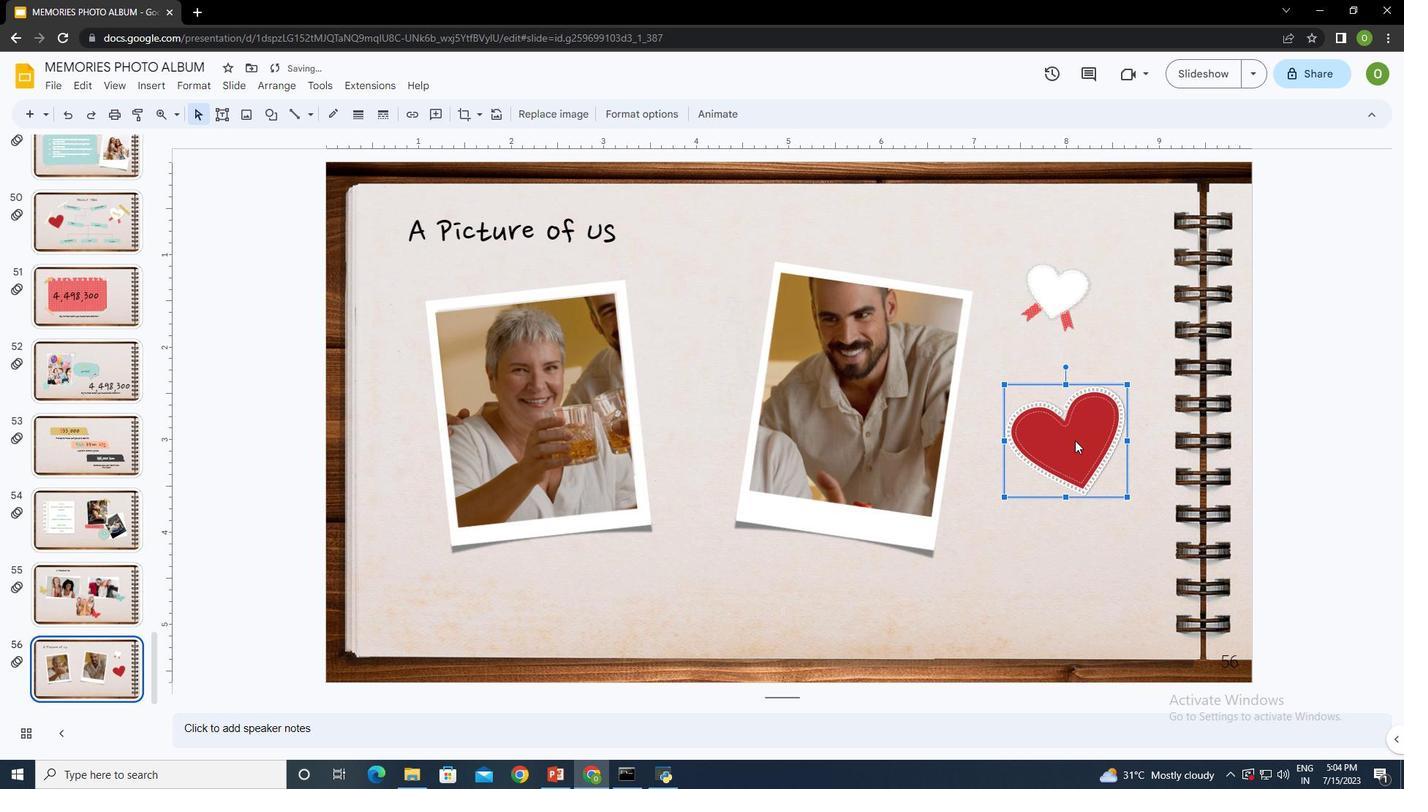 
Action: Mouse pressed left at (1075, 435)
Screenshot: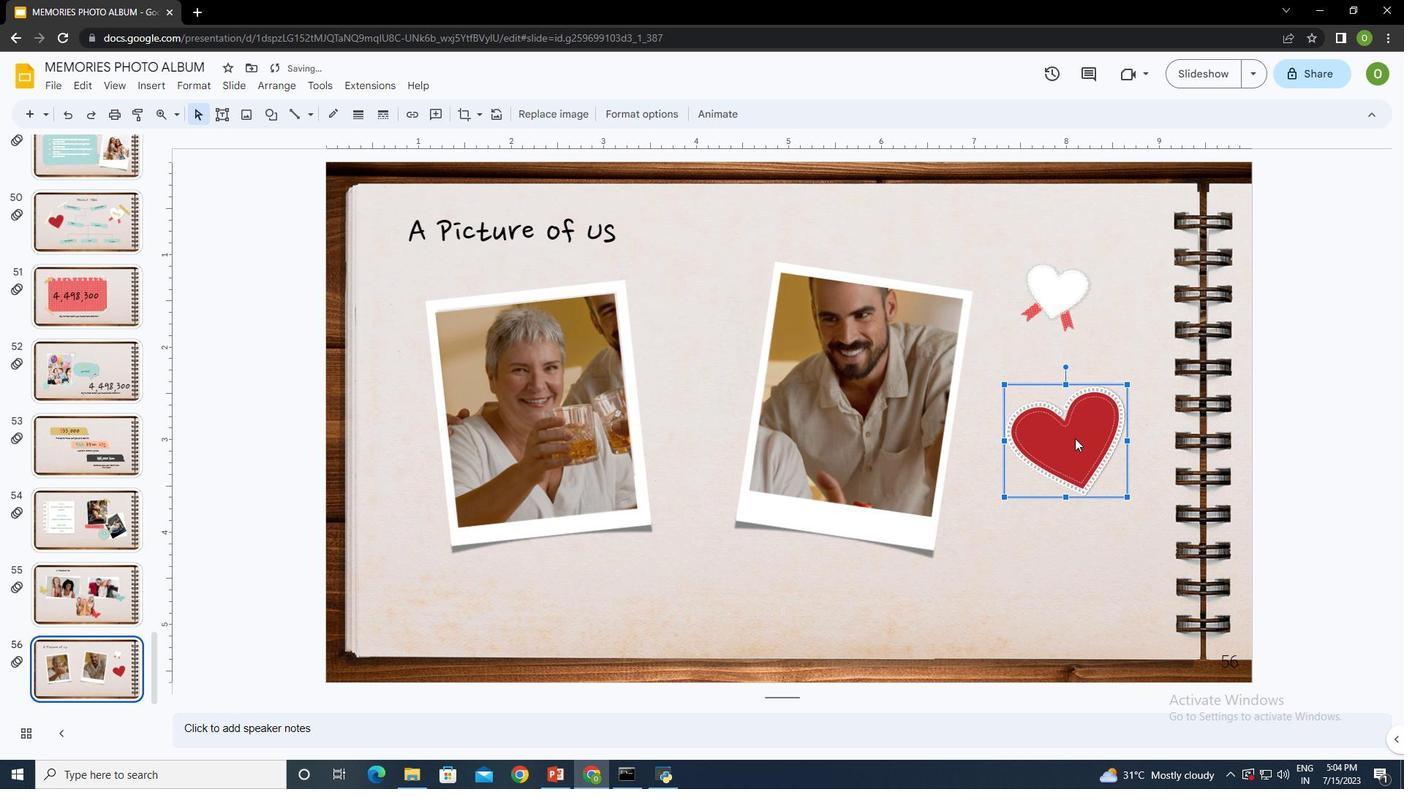 
Action: Mouse moved to (218, 118)
Screenshot: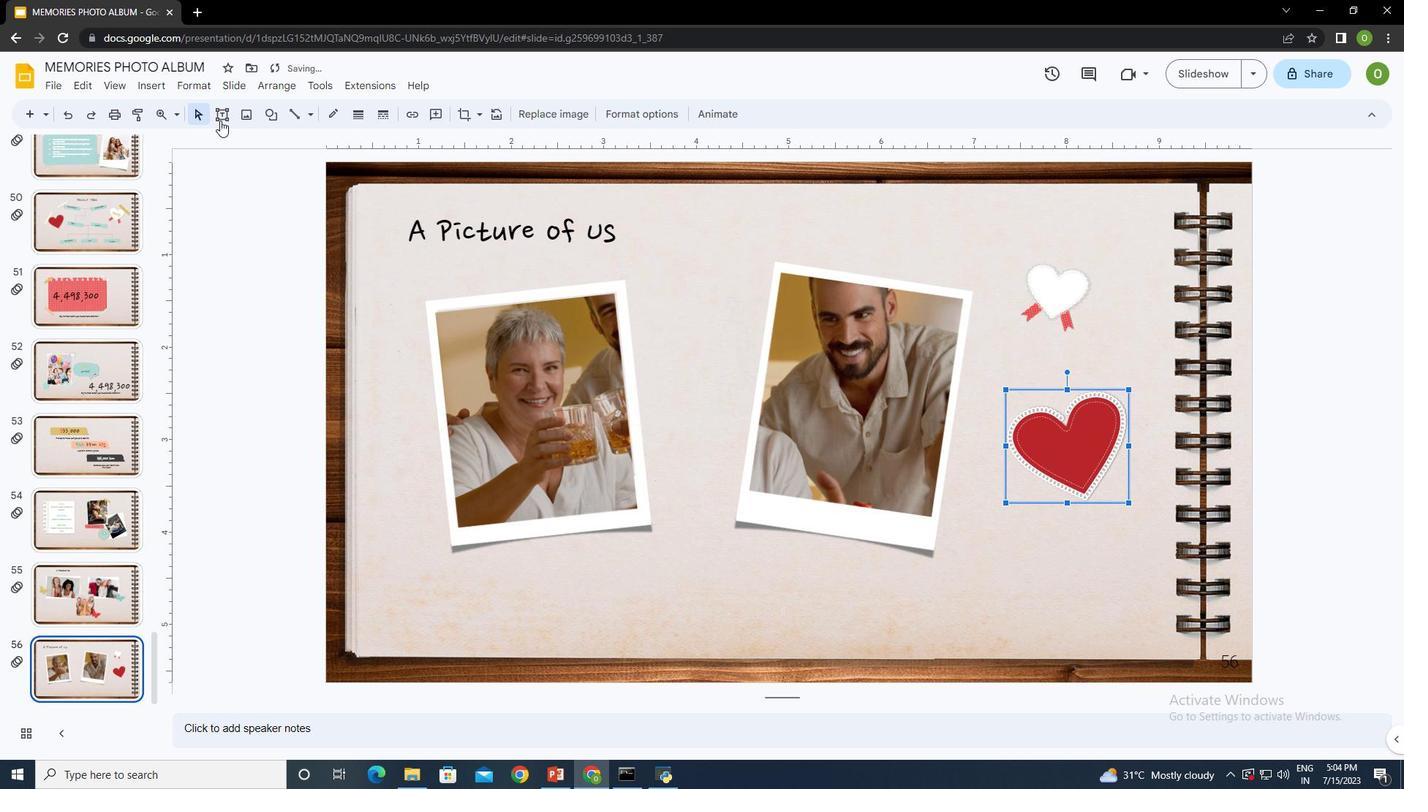 
Action: Mouse pressed left at (218, 118)
Screenshot: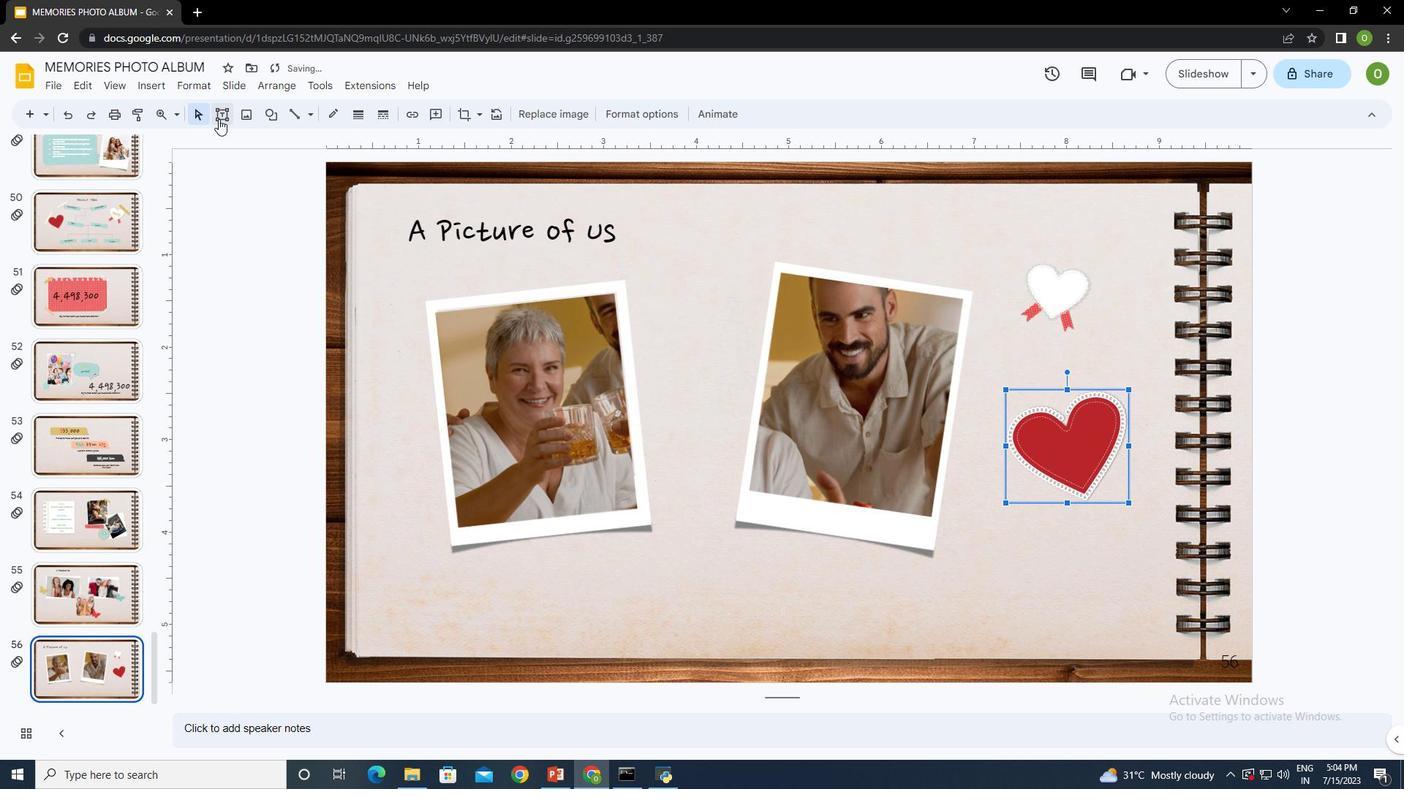 
Action: Mouse moved to (488, 549)
Screenshot: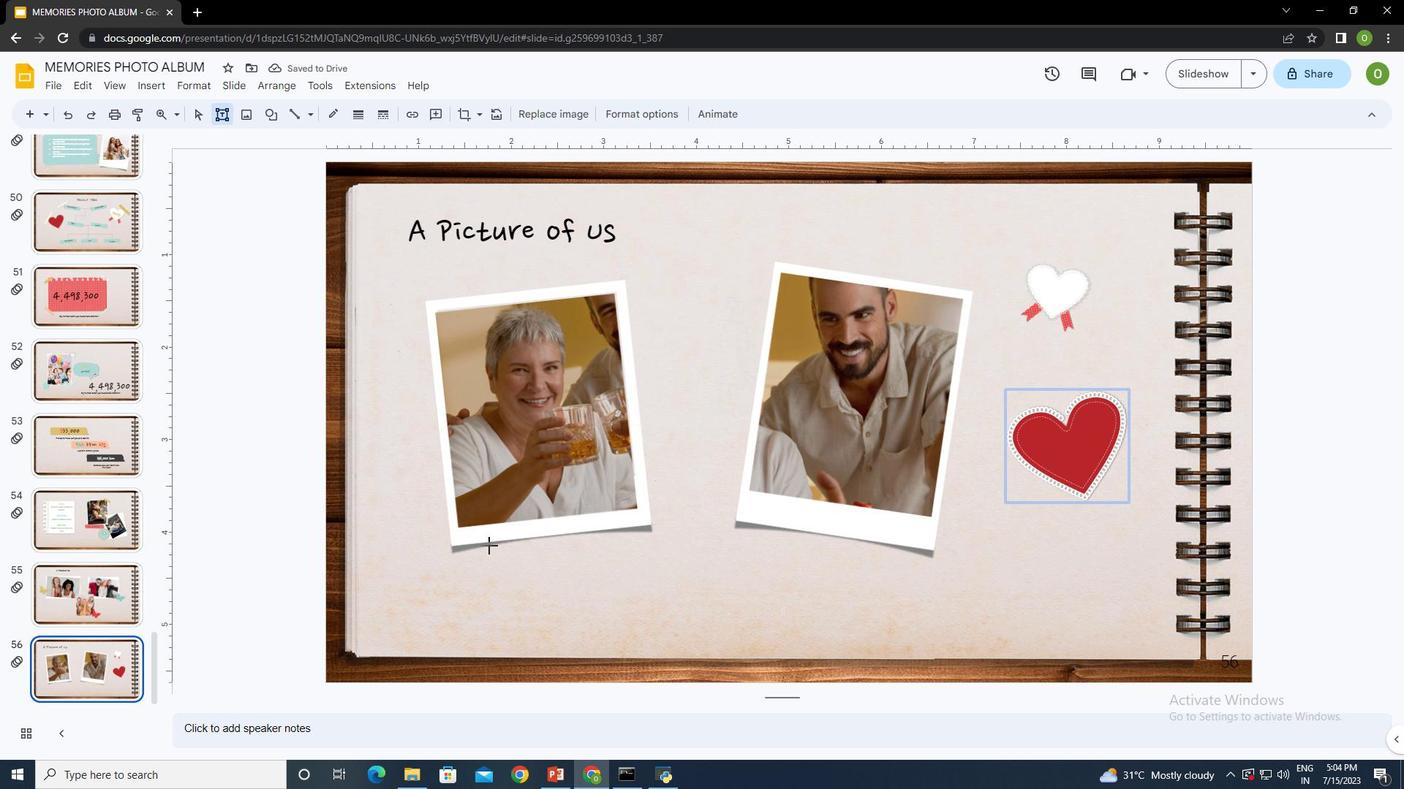 
Action: Mouse pressed left at (488, 549)
Screenshot: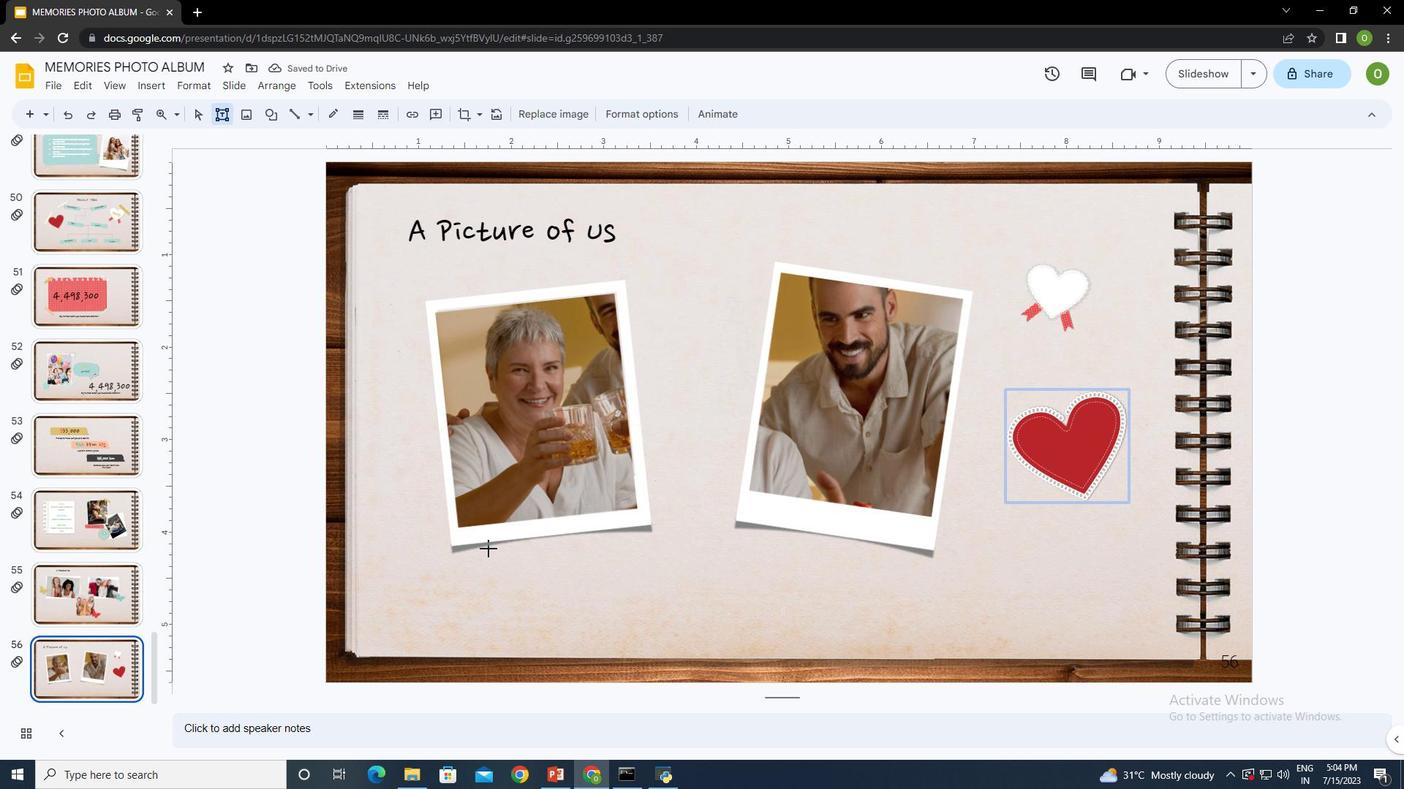 
Action: Mouse moved to (564, 575)
Screenshot: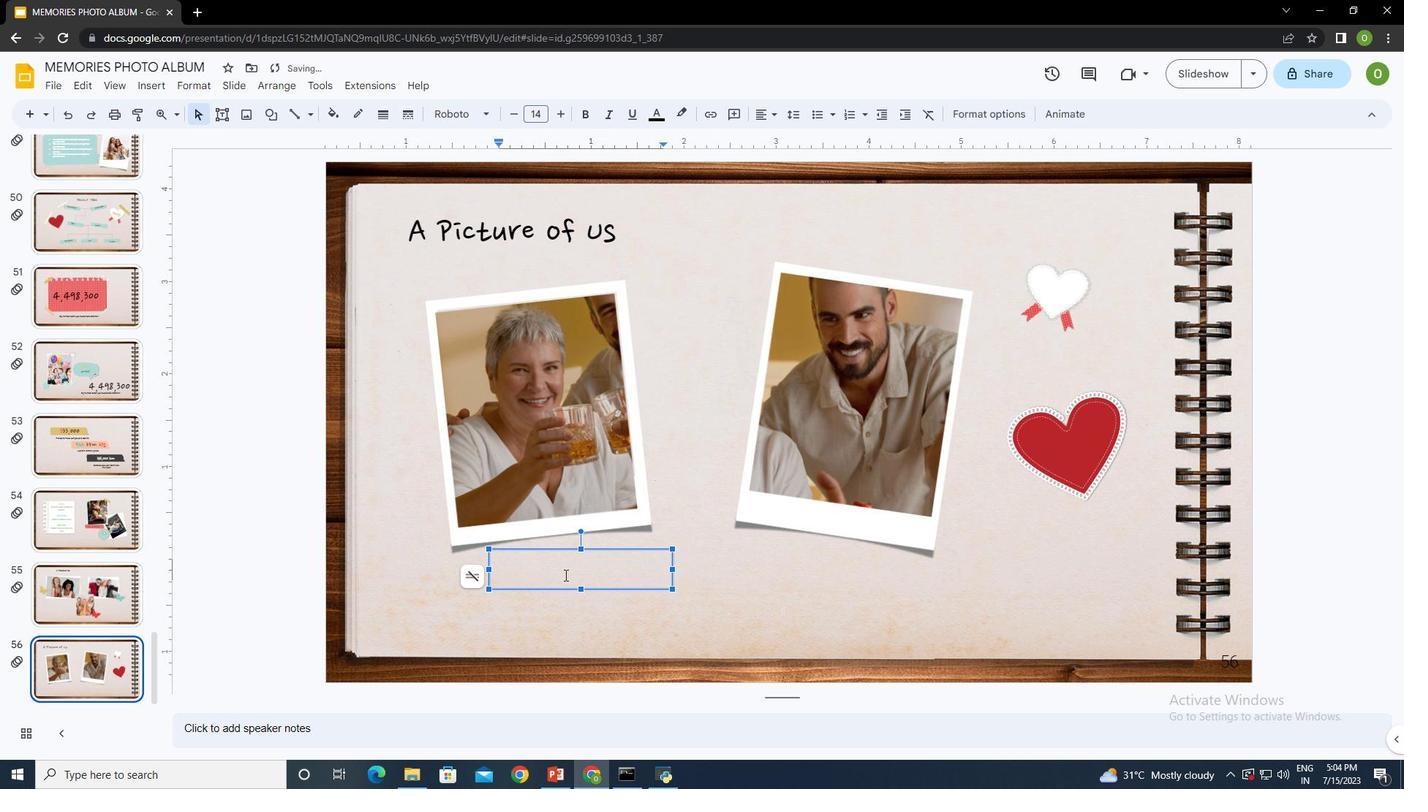 
Action: Key pressed <Key.shift>Daisy<Key.space><Key.shift>Russekk<Key.backspace><Key.backspace>llctrl+A
Screenshot: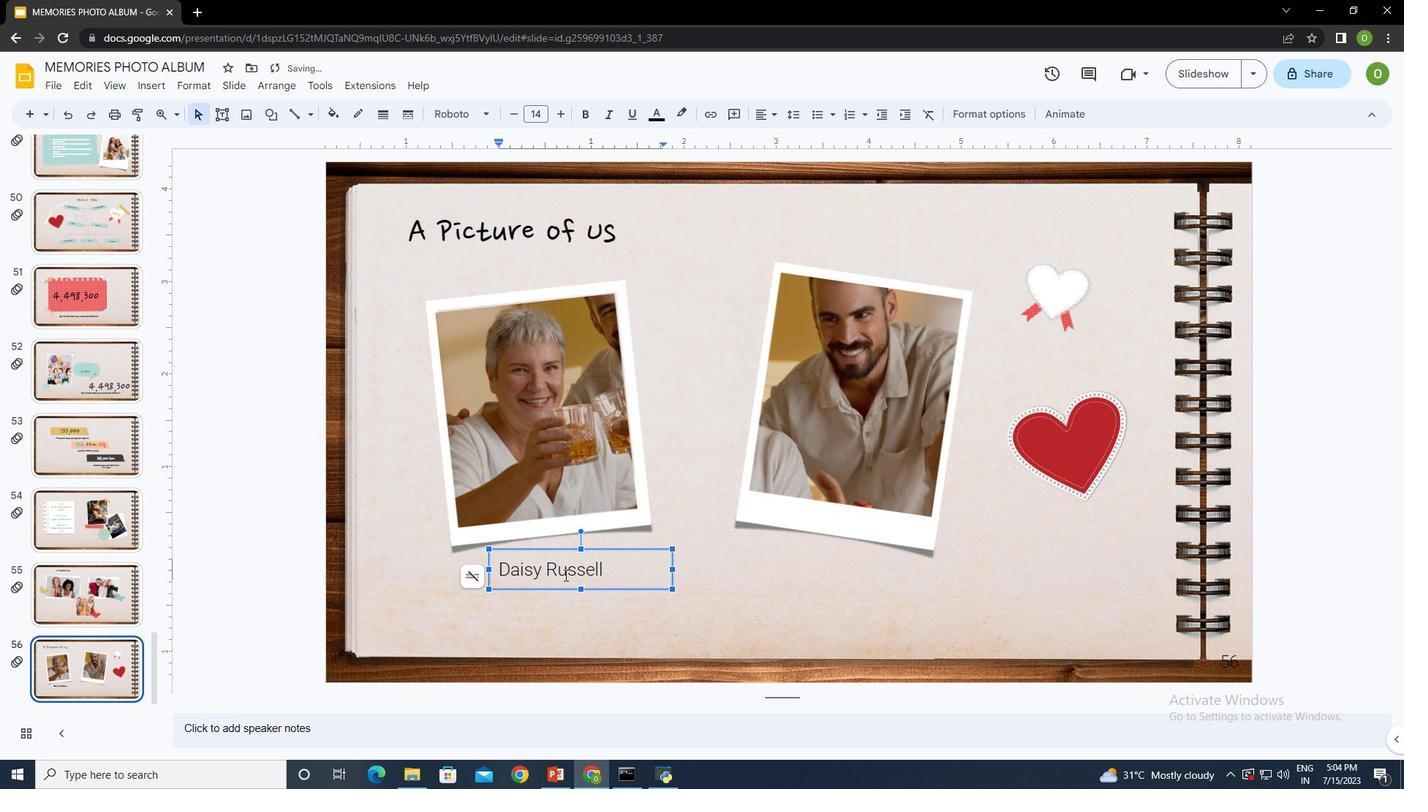 
Action: Mouse moved to (459, 106)
Screenshot: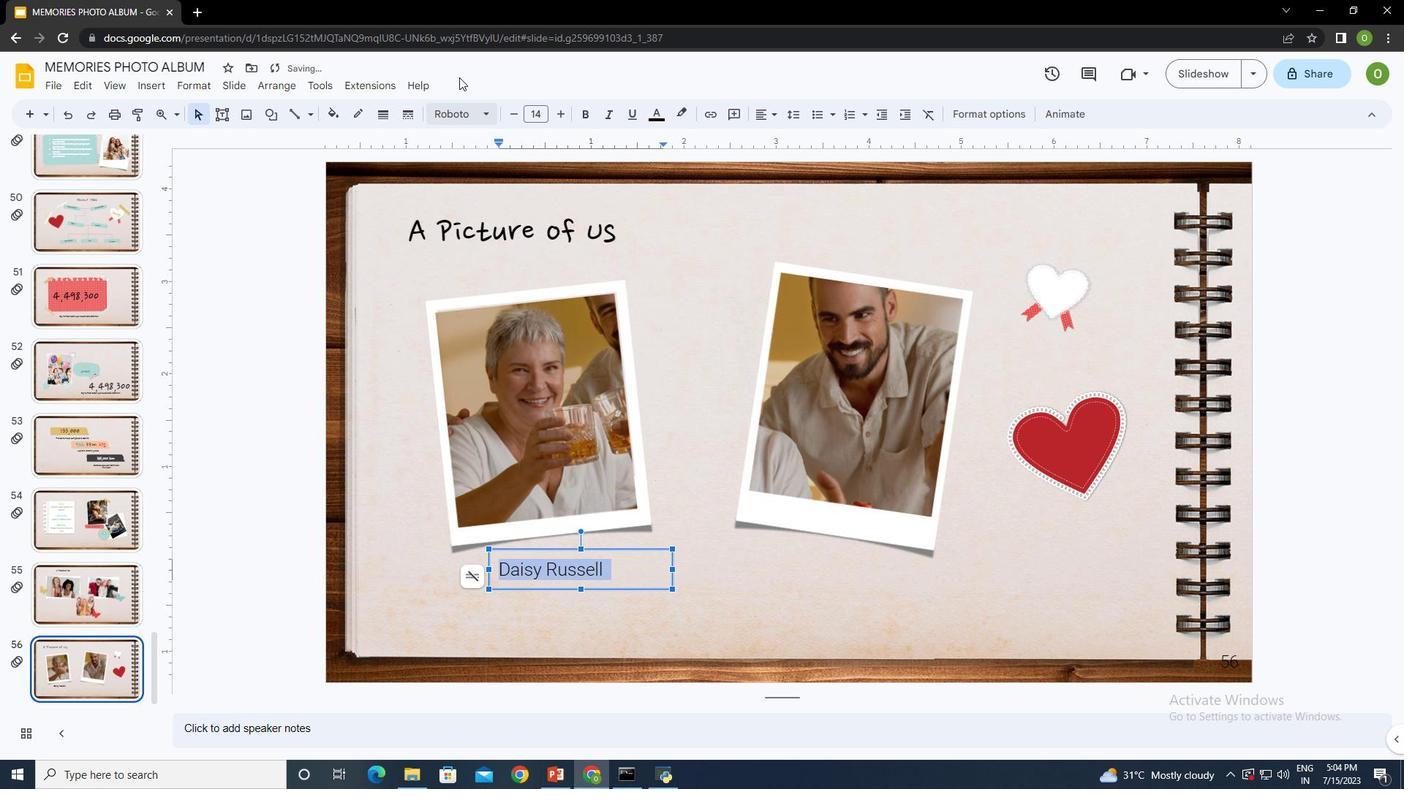 
Action: Mouse pressed left at (459, 106)
Screenshot: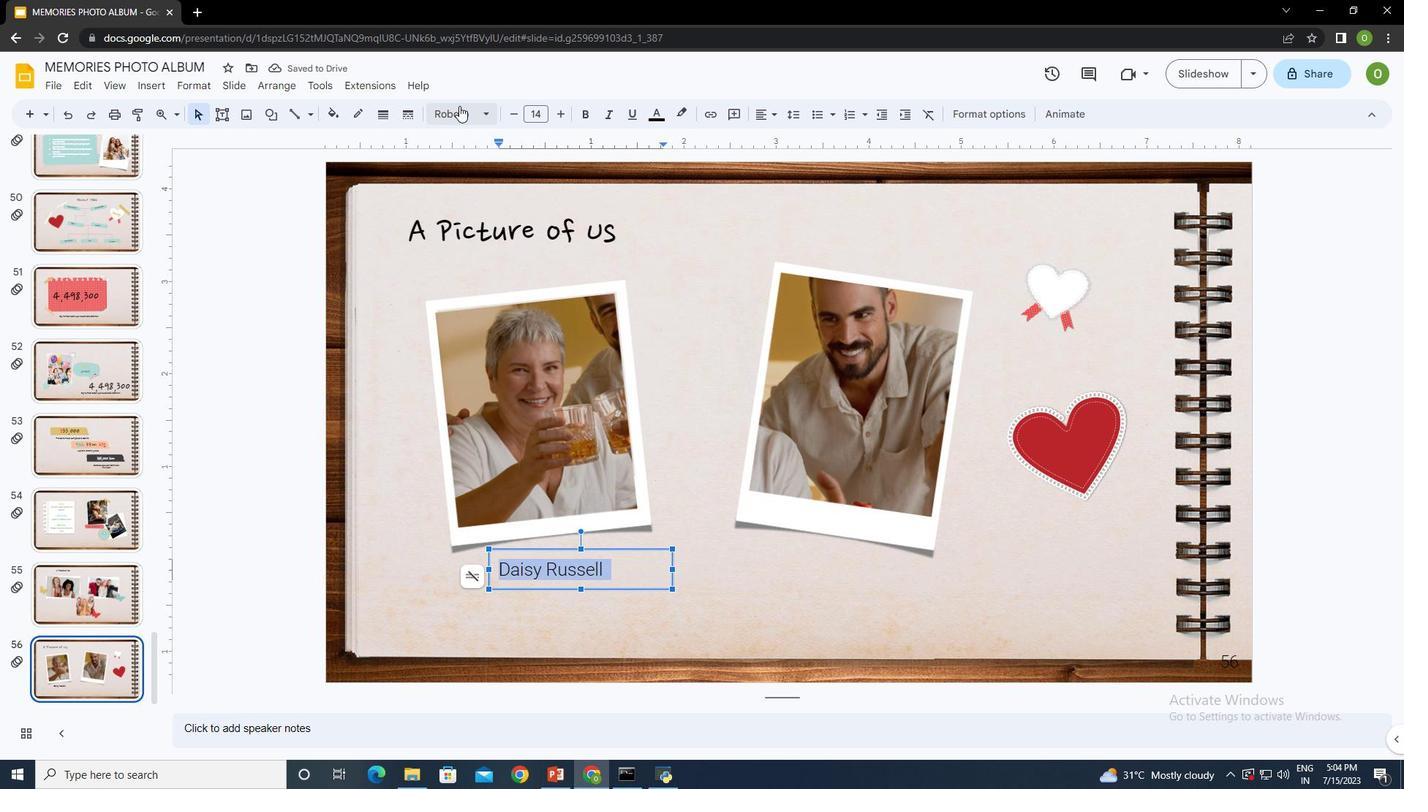 
Action: Mouse moved to (506, 198)
Screenshot: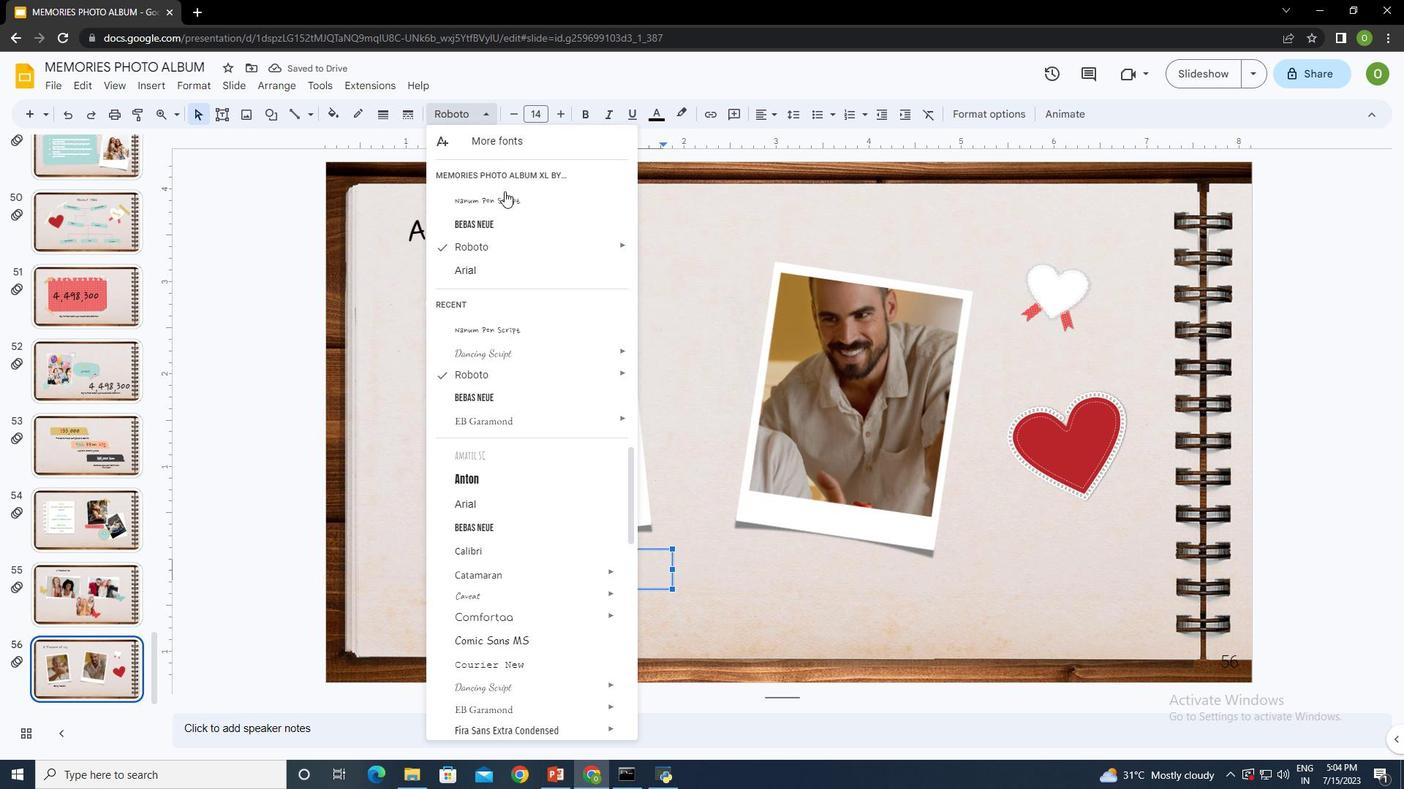 
Action: Mouse pressed left at (506, 198)
Screenshot: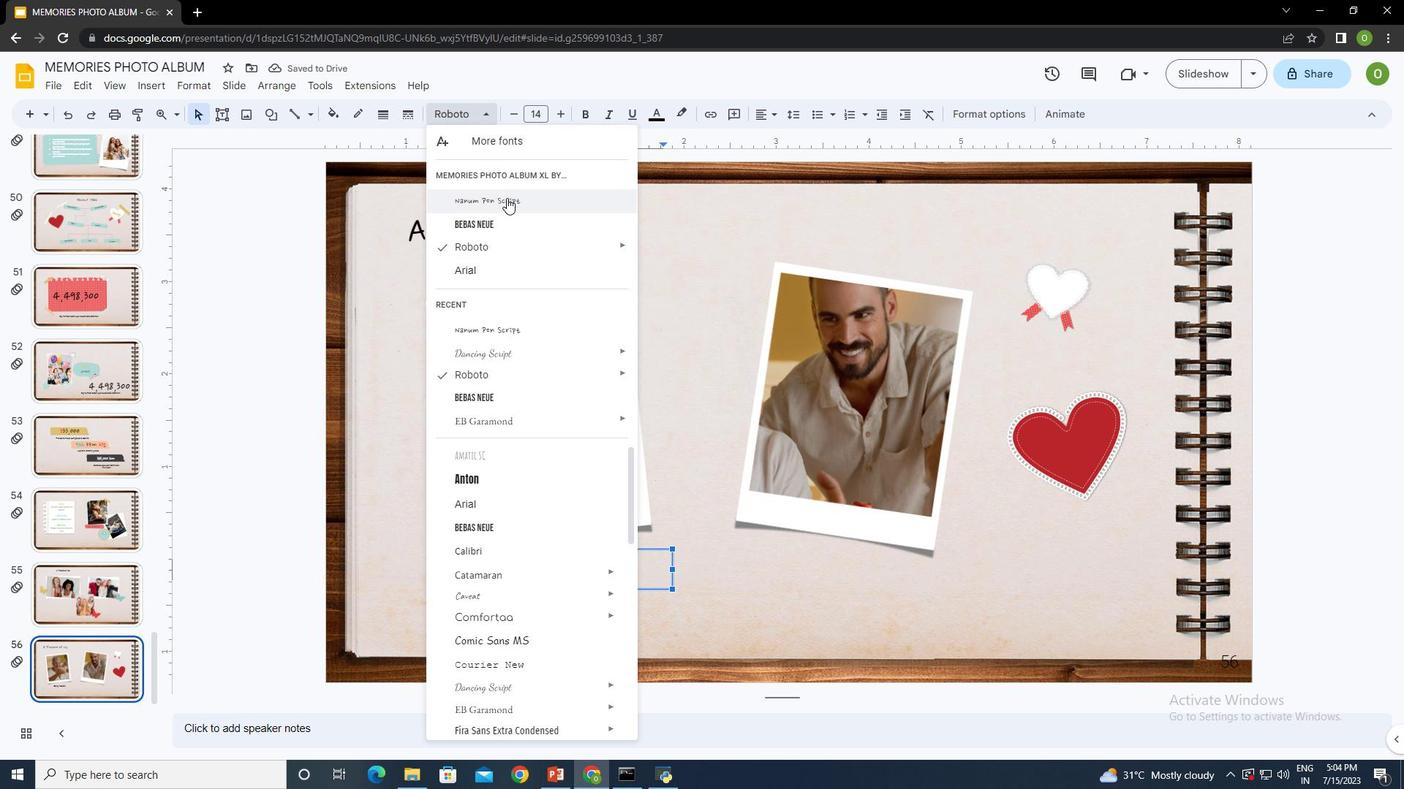
Action: Mouse moved to (657, 117)
Screenshot: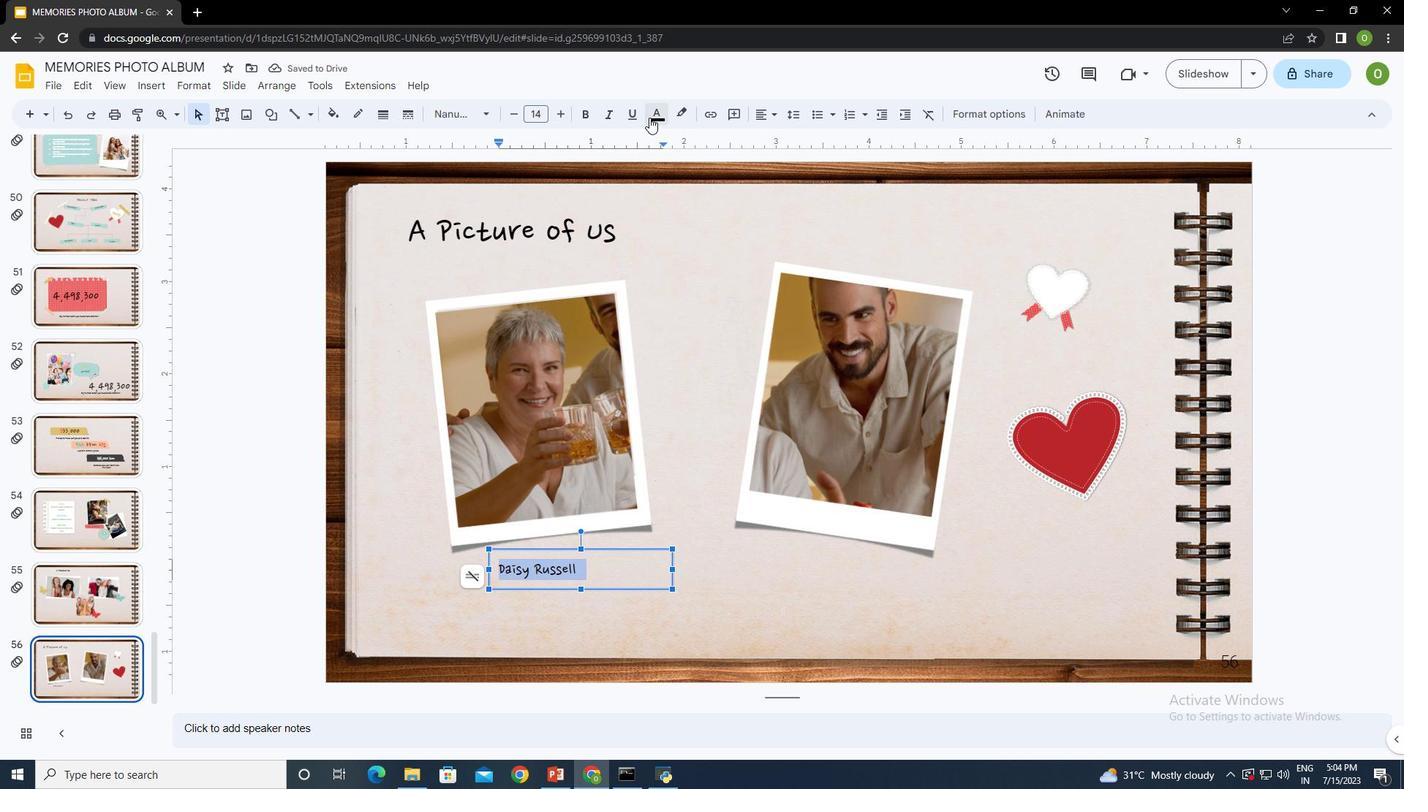 
Action: Mouse pressed left at (657, 117)
Screenshot: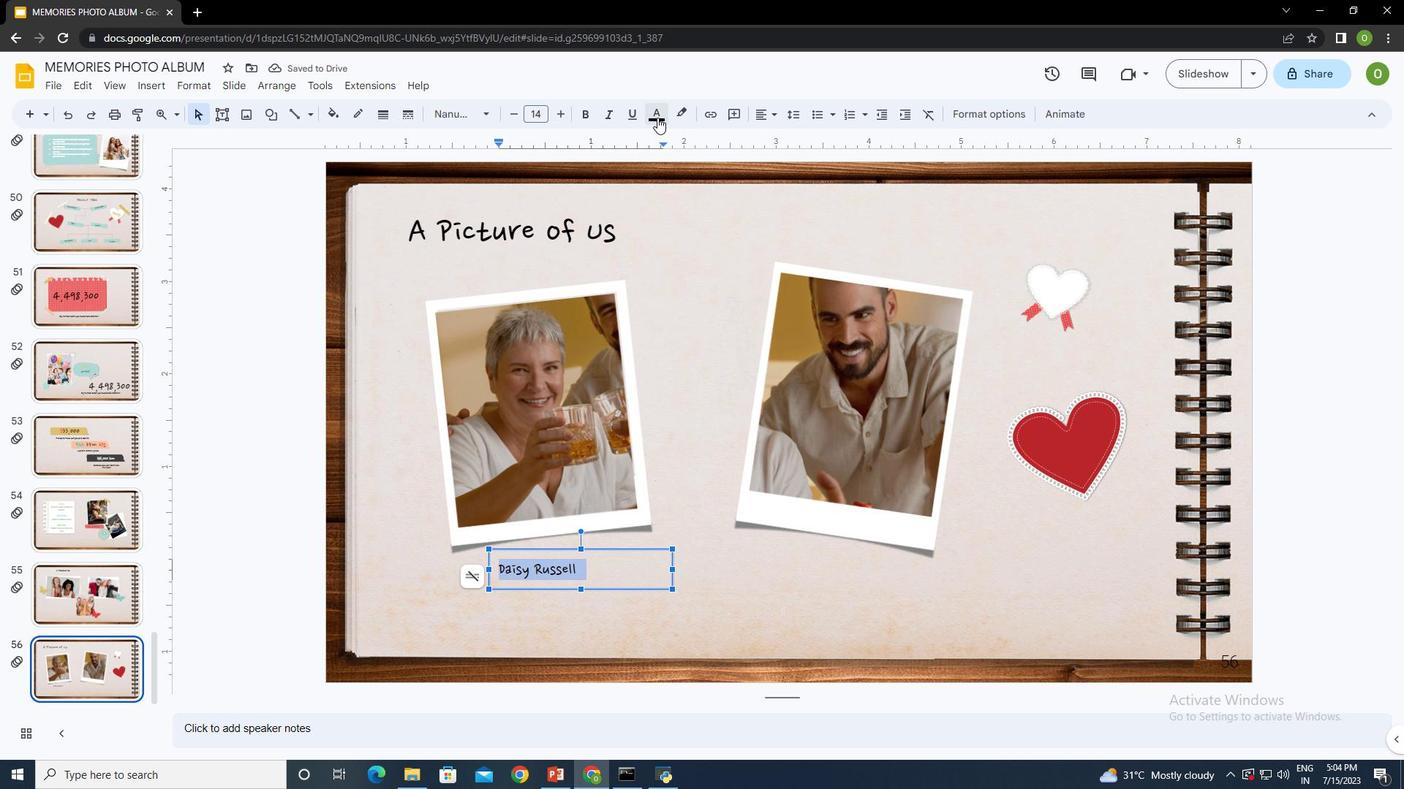 
Action: Mouse moved to (772, 159)
Screenshot: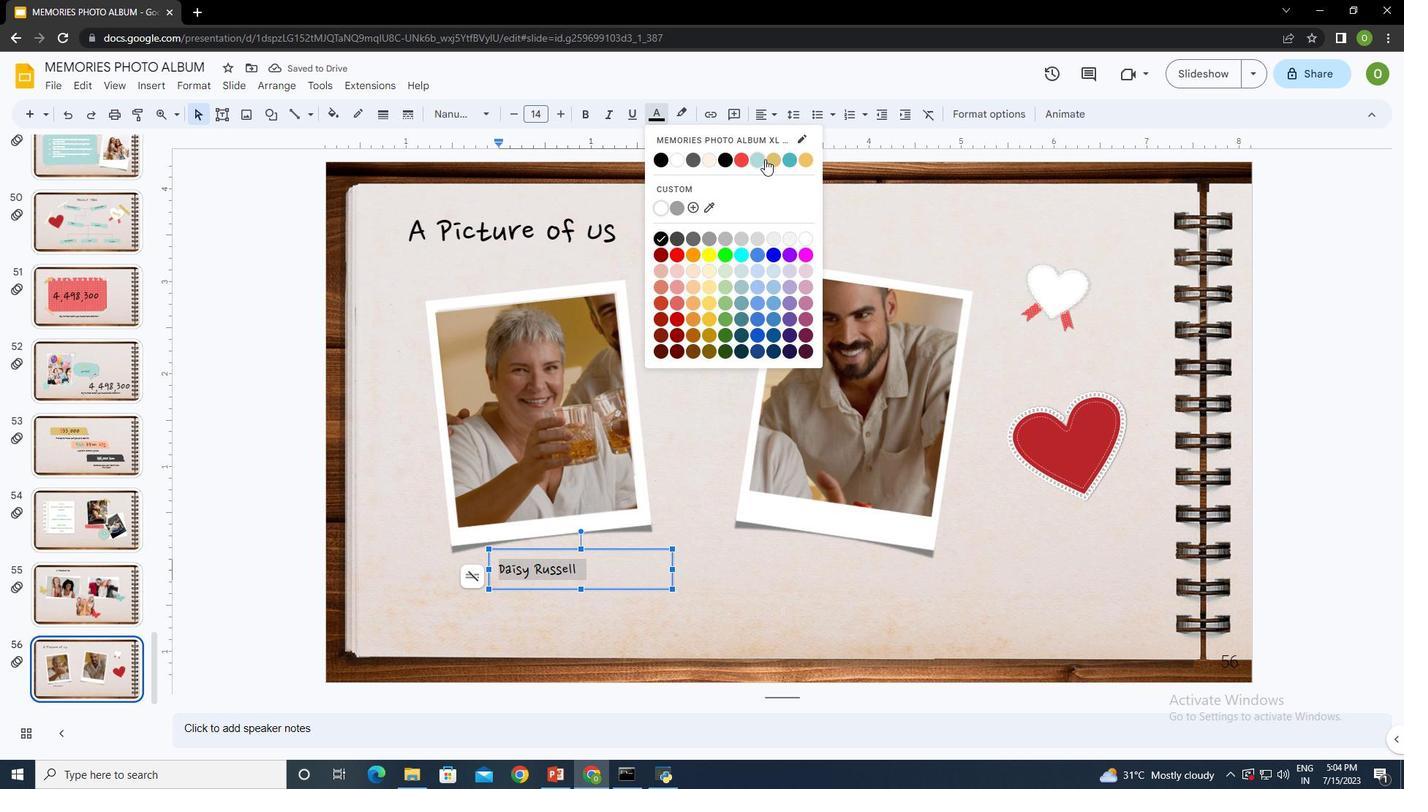 
Action: Mouse pressed left at (772, 159)
Screenshot: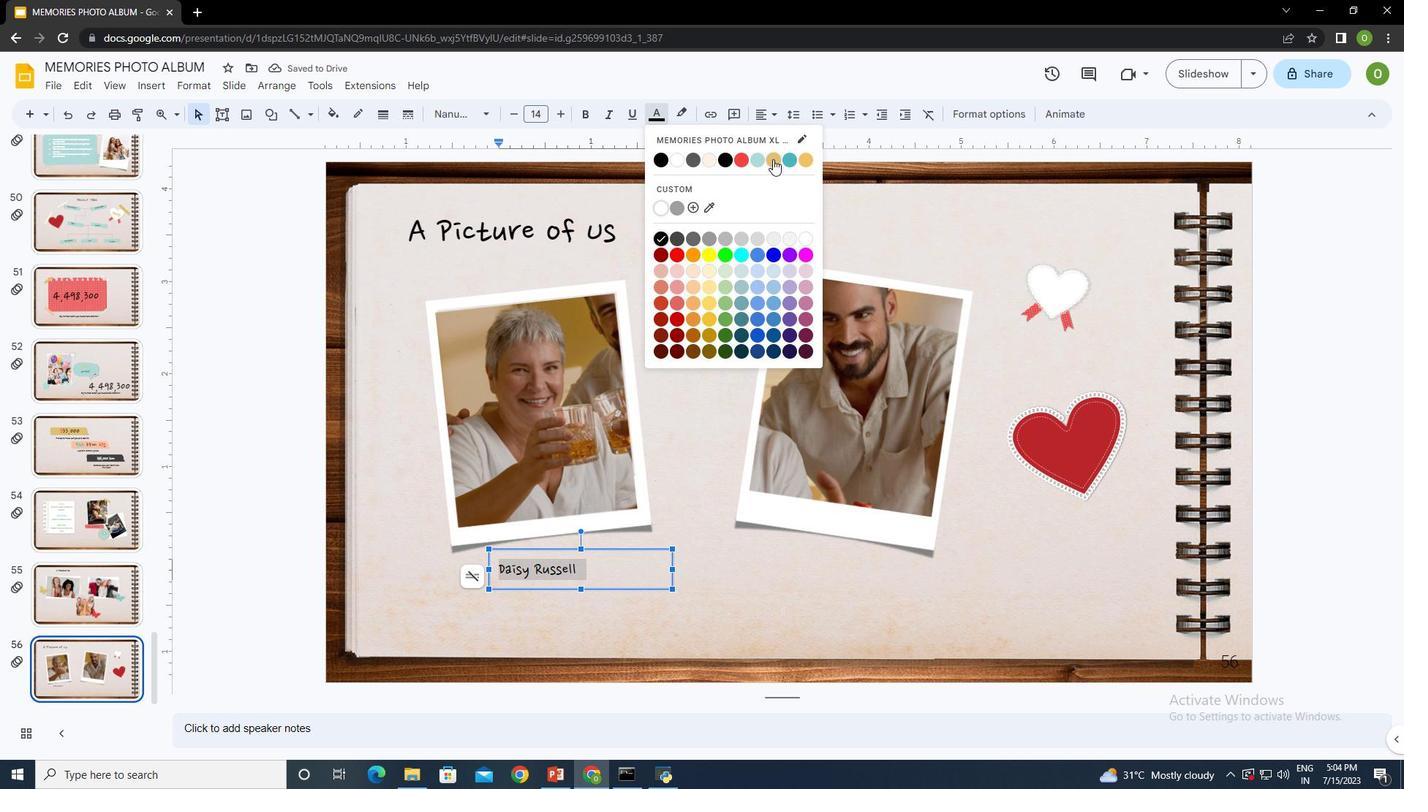 
Action: Mouse moved to (582, 529)
Screenshot: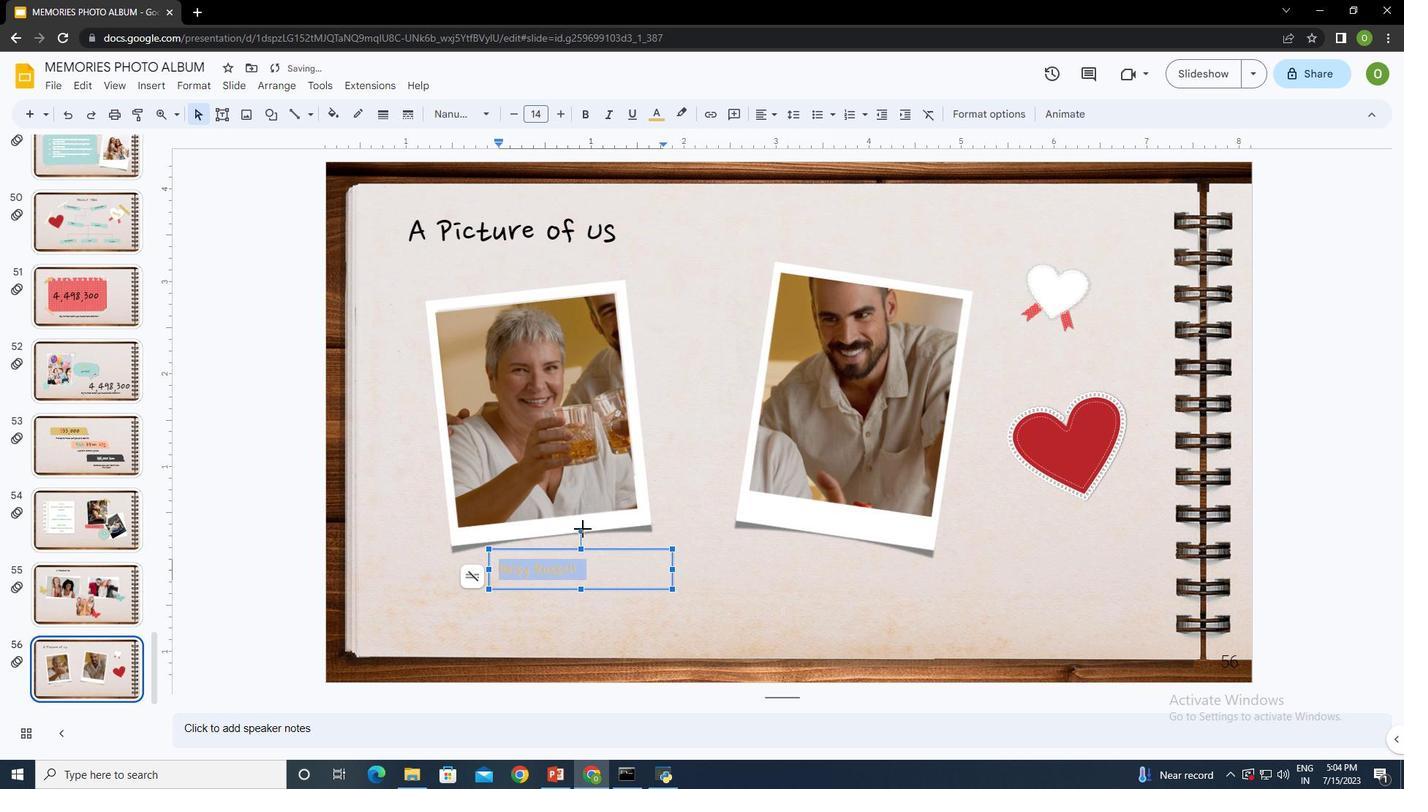 
Action: Mouse pressed left at (582, 529)
Screenshot: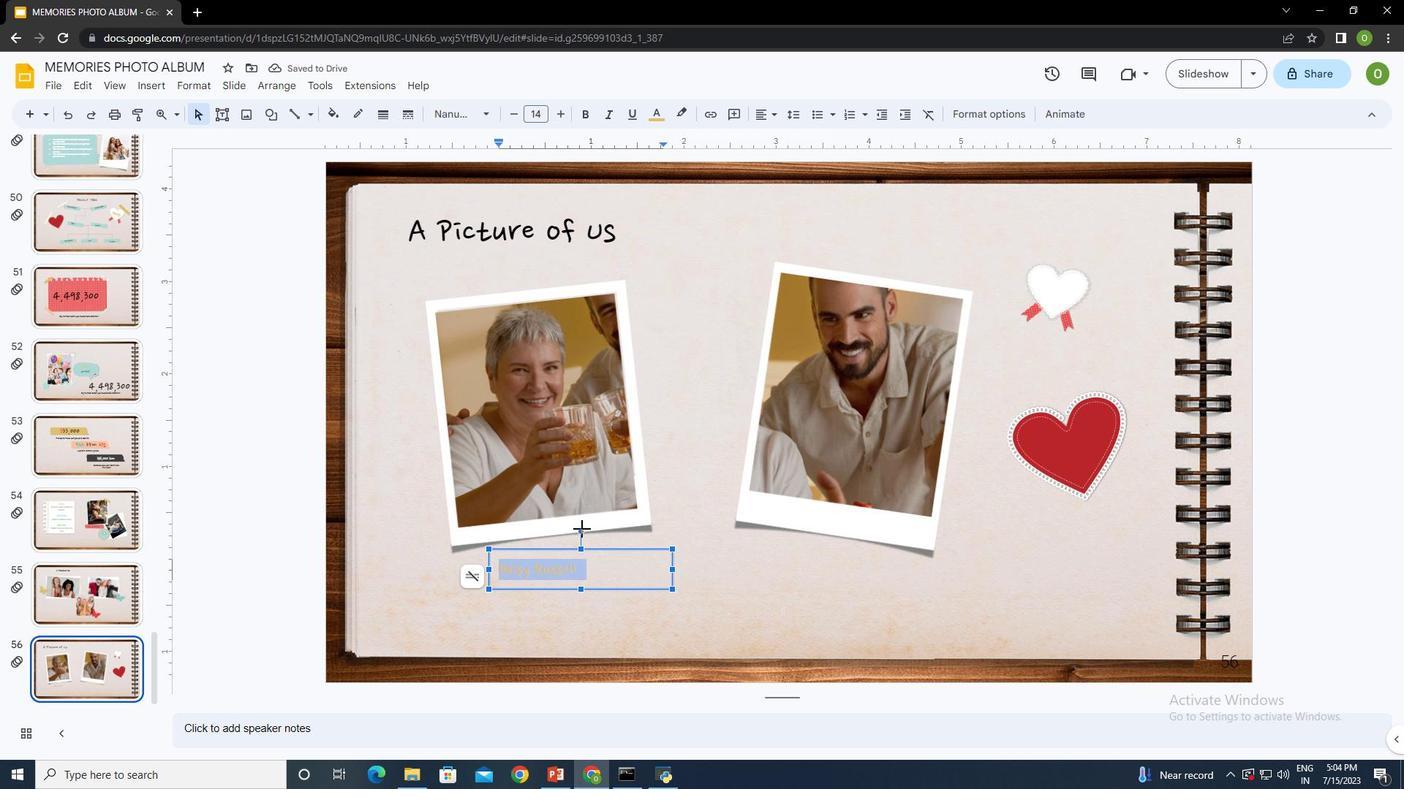
Action: Mouse moved to (580, 552)
Screenshot: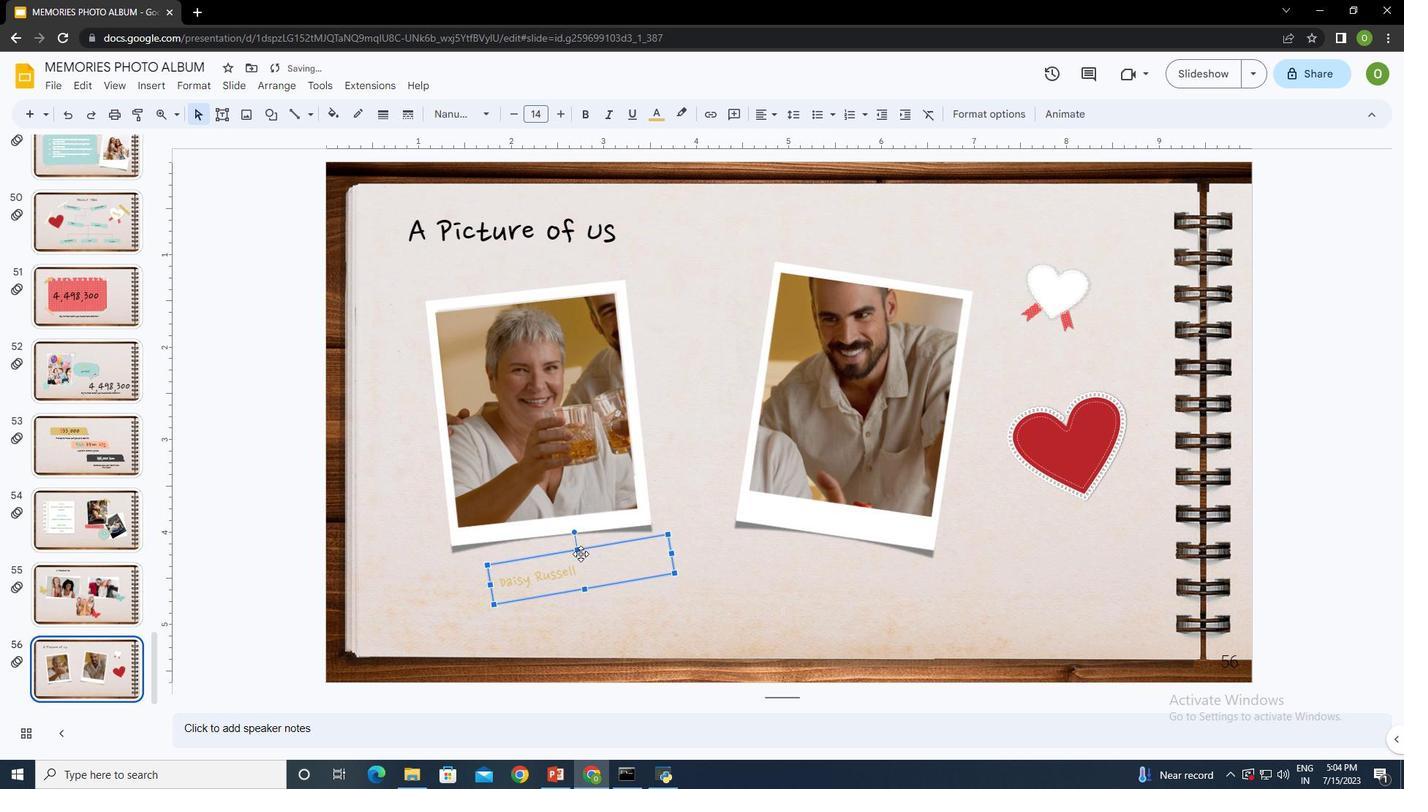 
Action: Mouse pressed left at (580, 552)
Screenshot: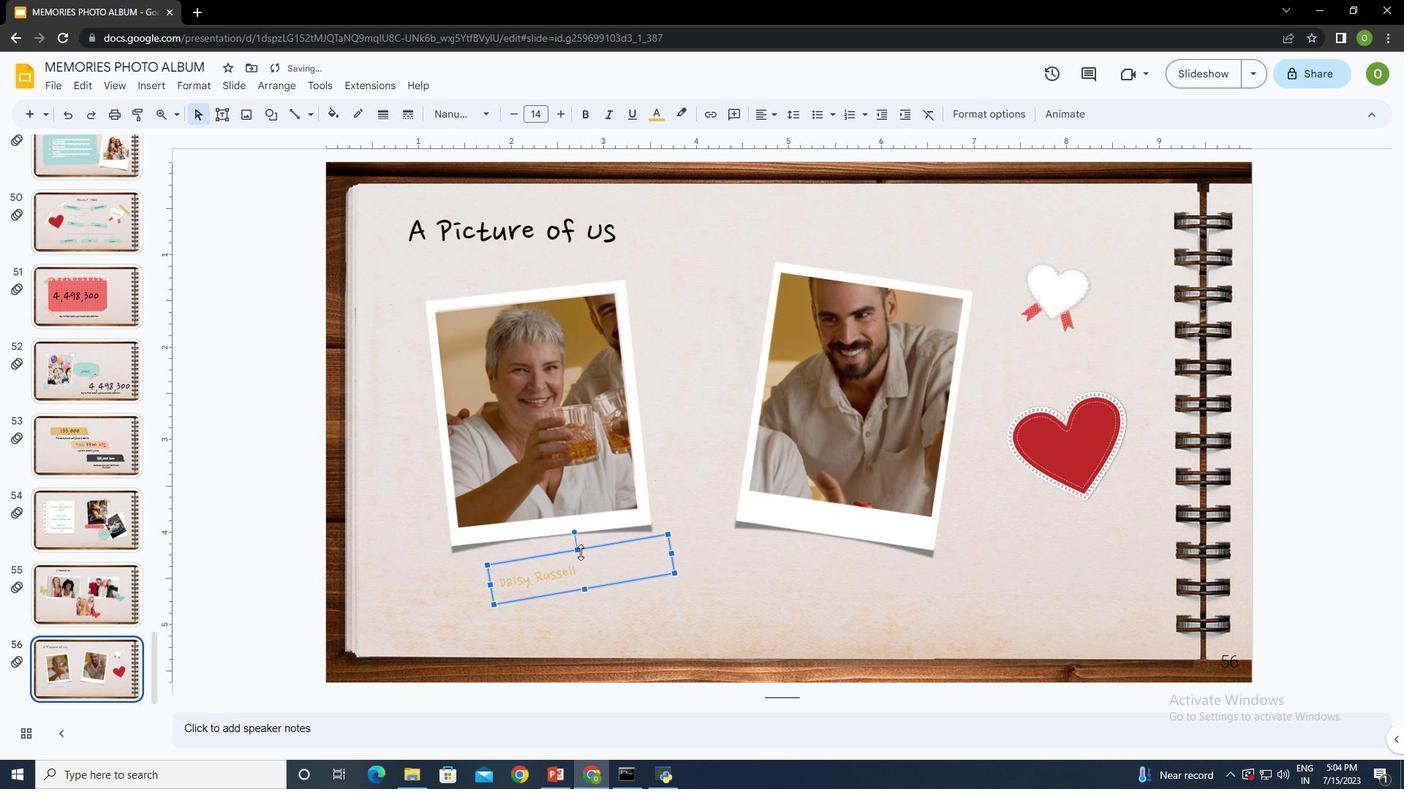 
Action: Mouse moved to (586, 591)
Screenshot: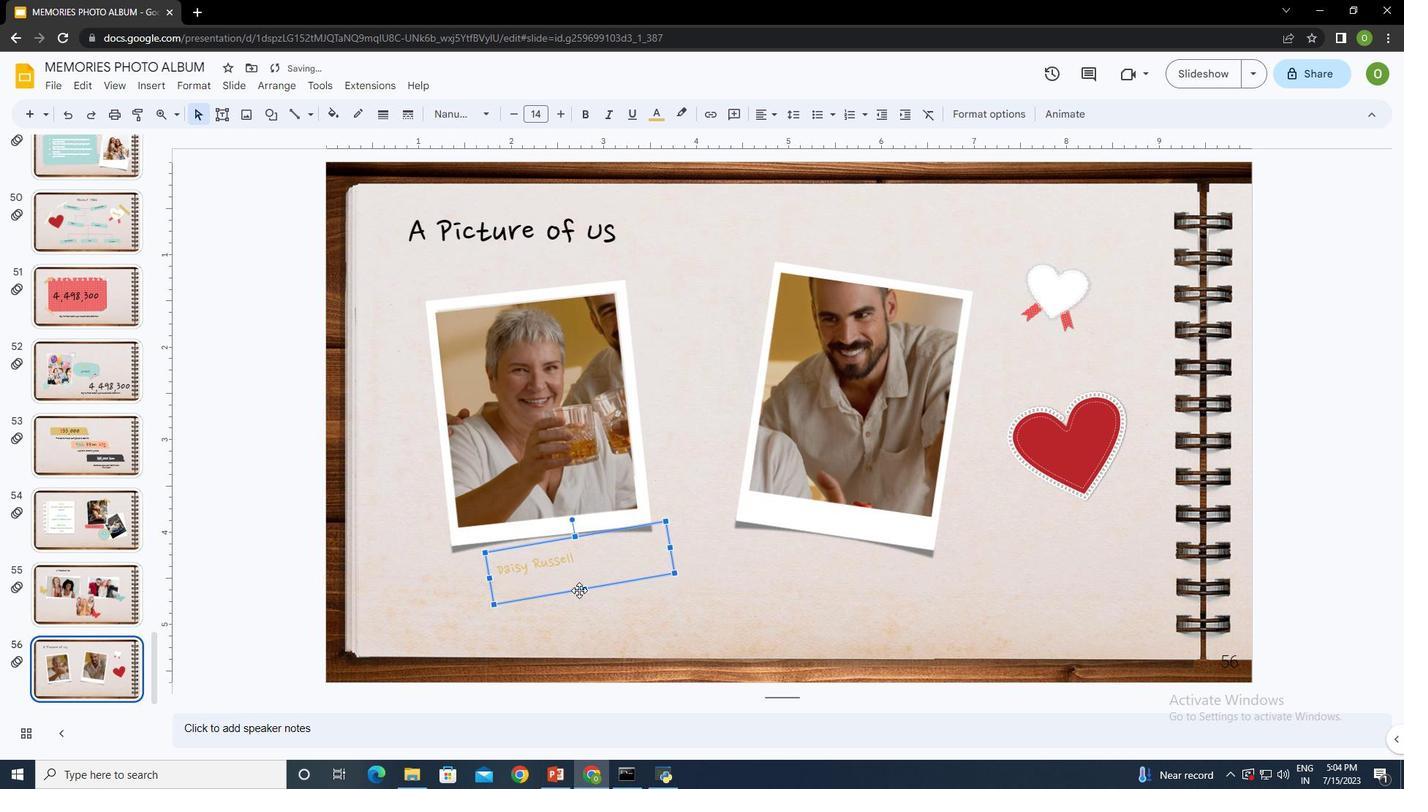 
Action: Mouse pressed left at (586, 591)
Screenshot: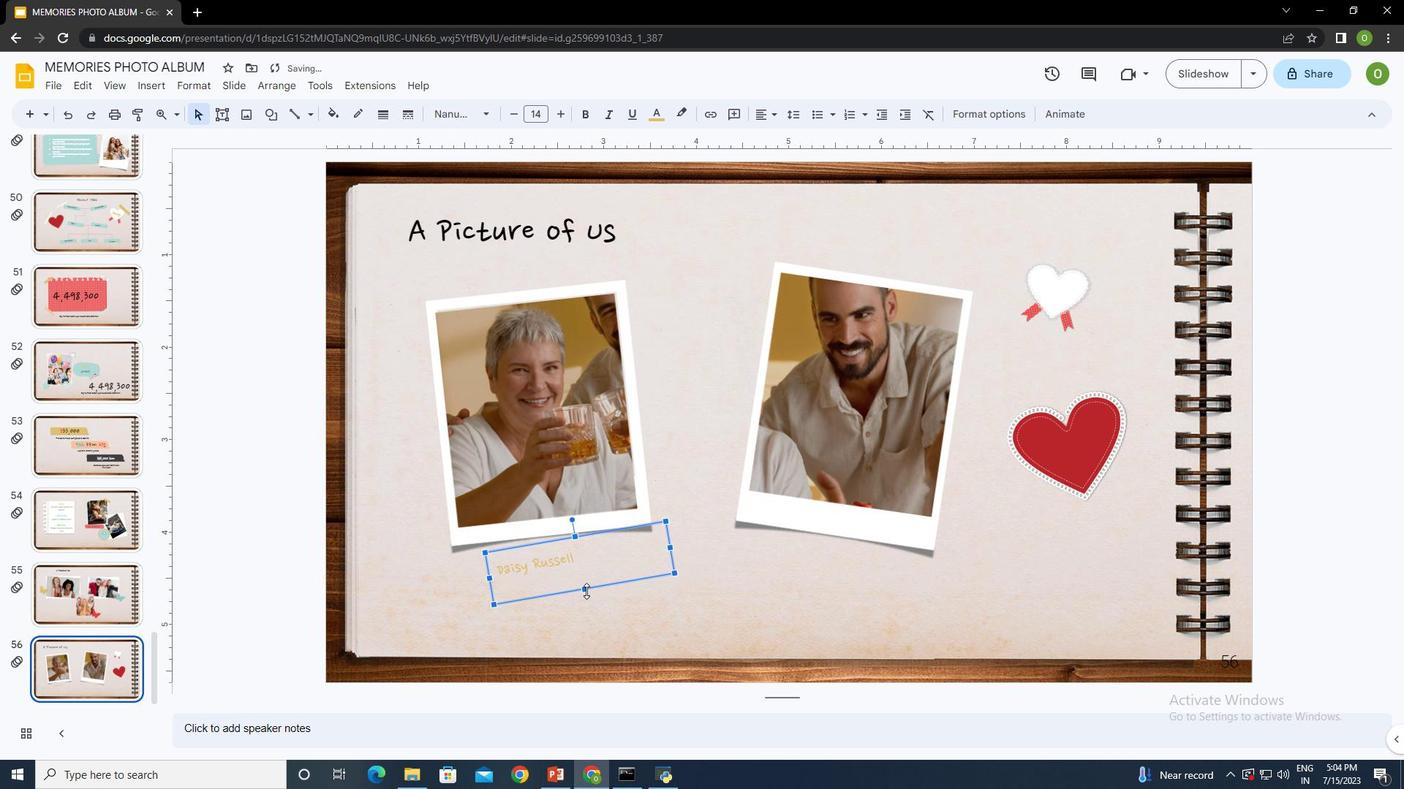 
Action: Mouse moved to (577, 546)
Screenshot: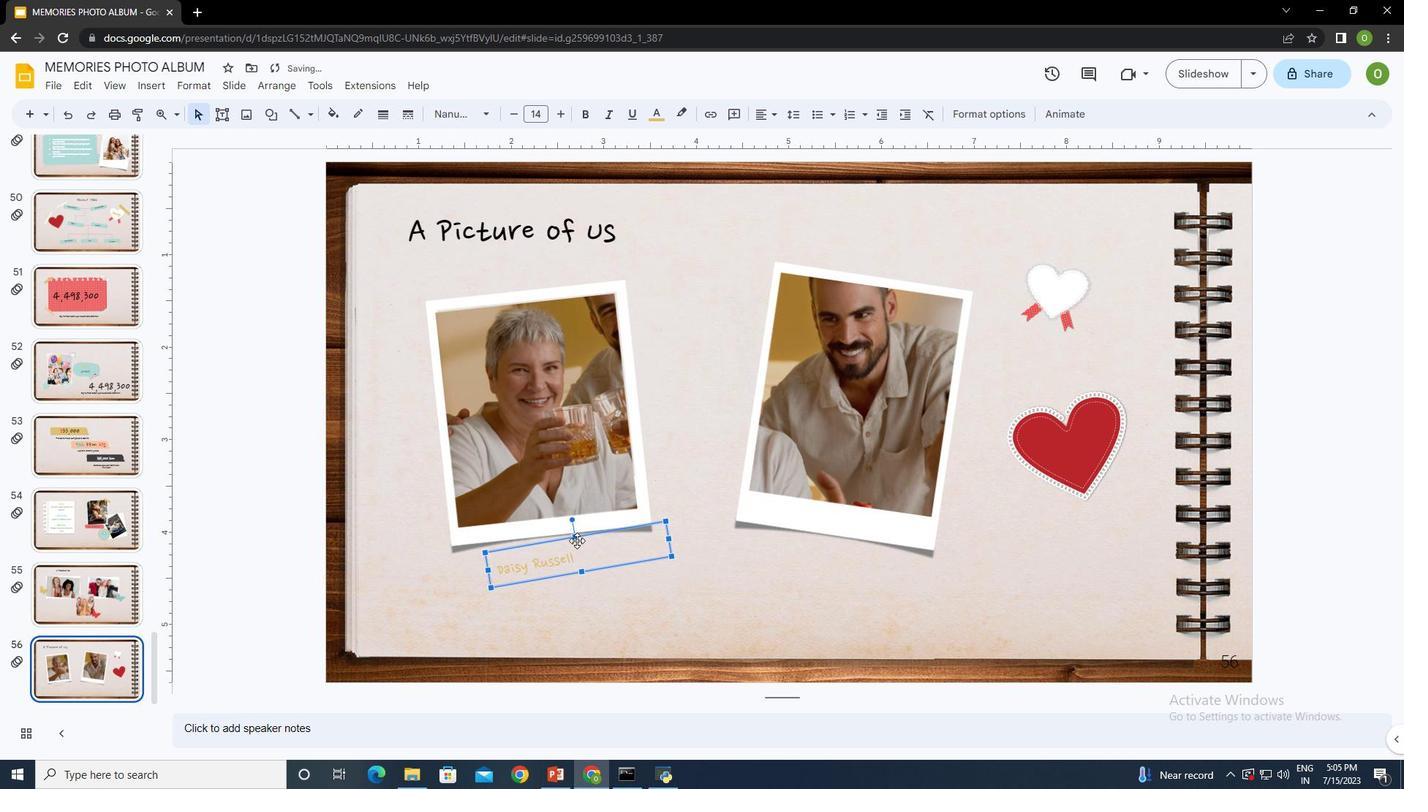 
Action: Mouse pressed left at (577, 546)
Screenshot: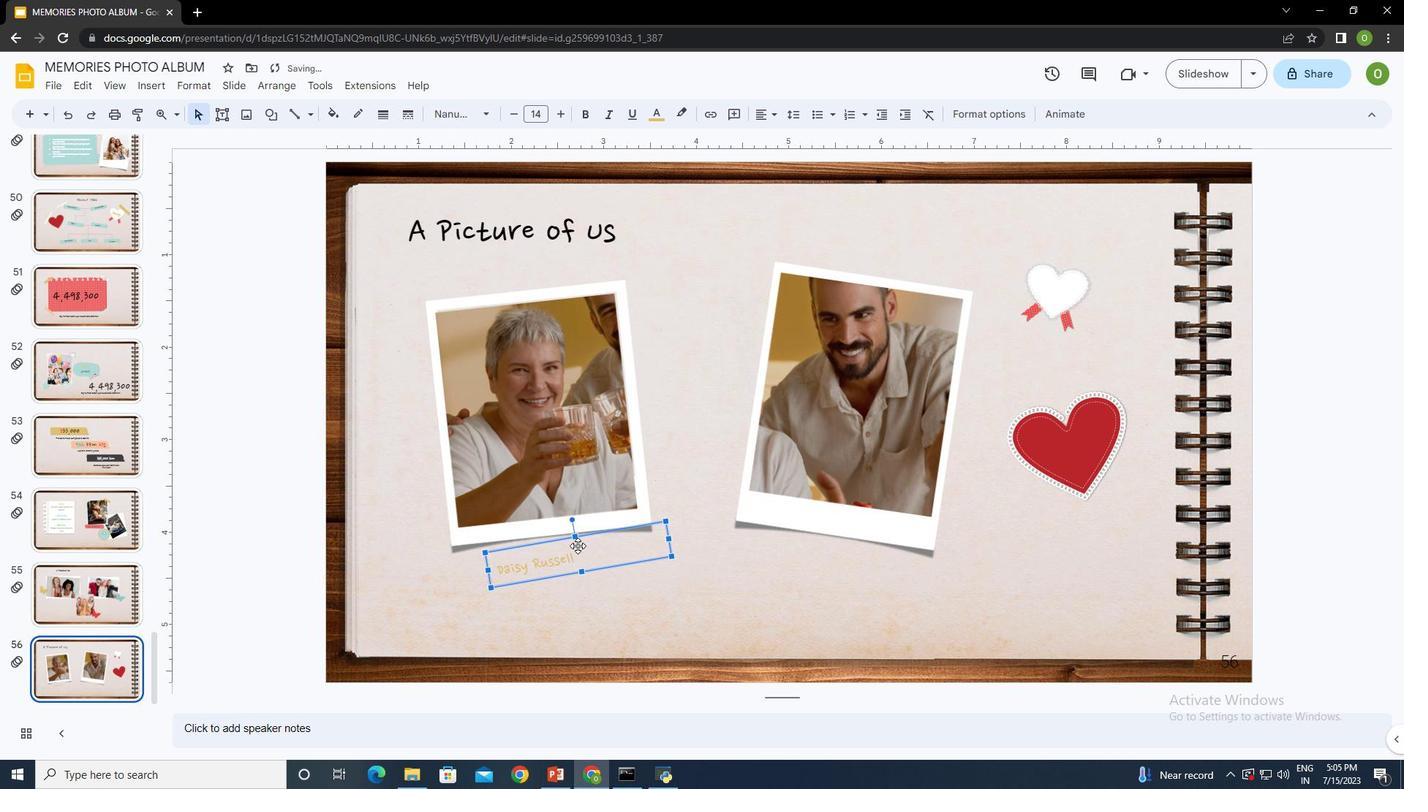 
Action: Mouse moved to (581, 546)
Screenshot: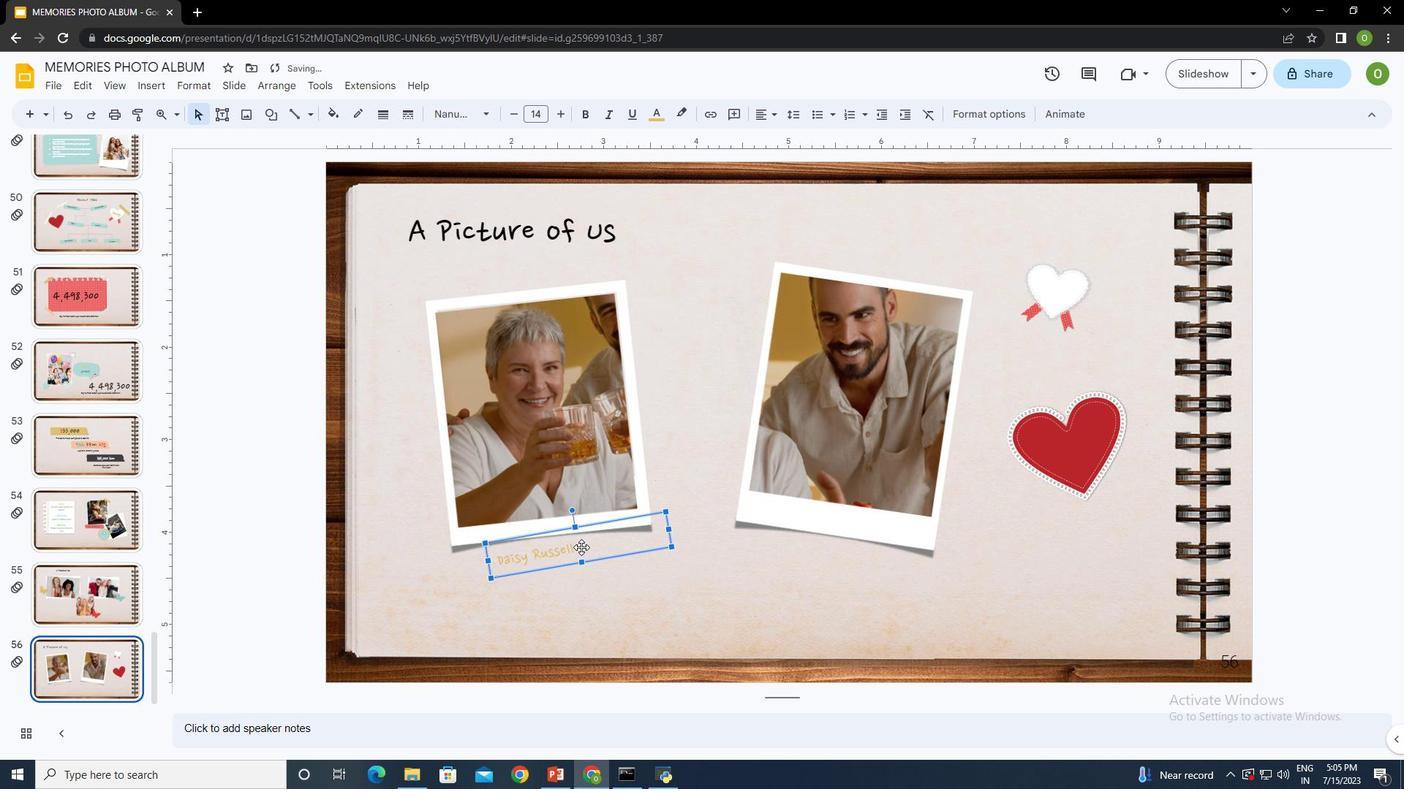 
Action: Mouse pressed left at (581, 546)
Screenshot: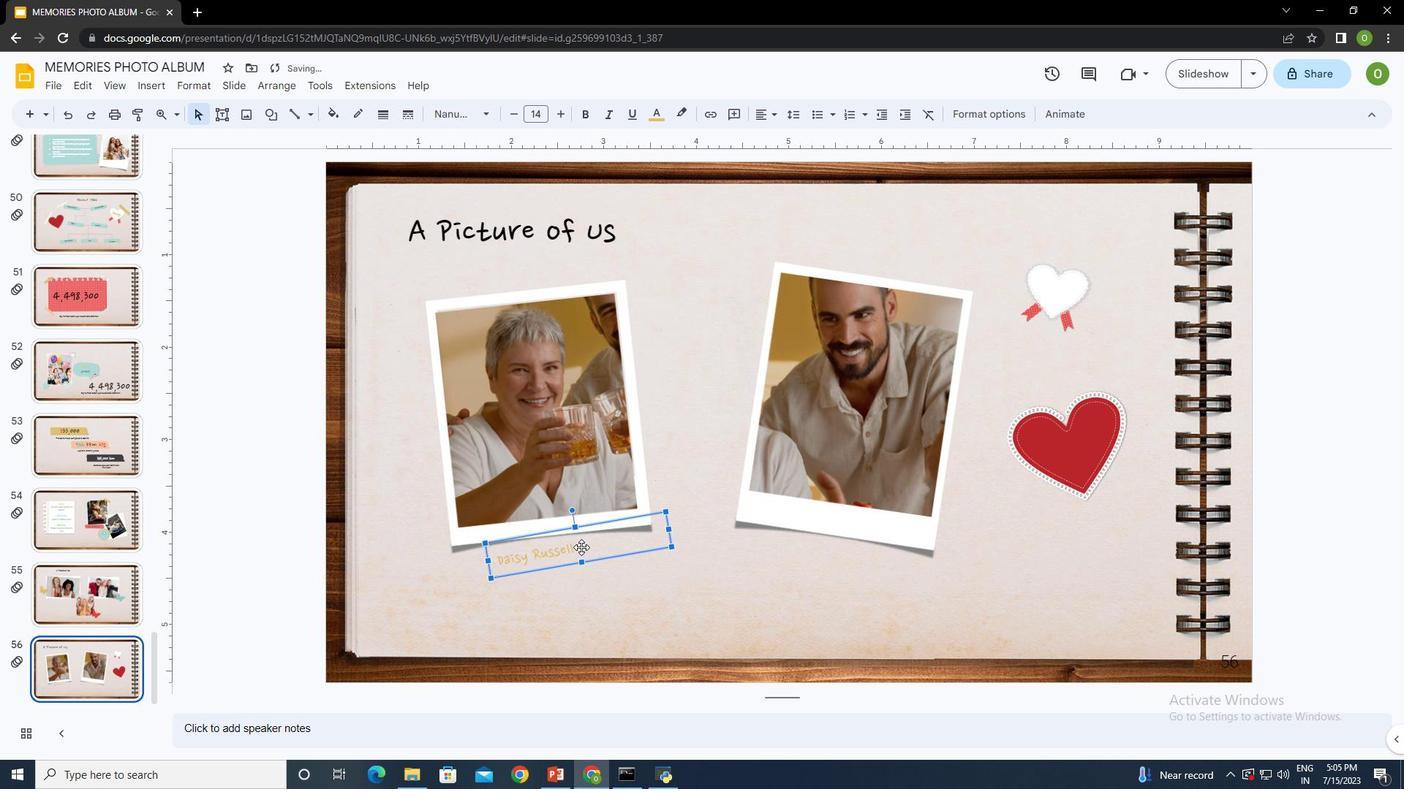 
Action: Mouse pressed left at (581, 546)
Screenshot: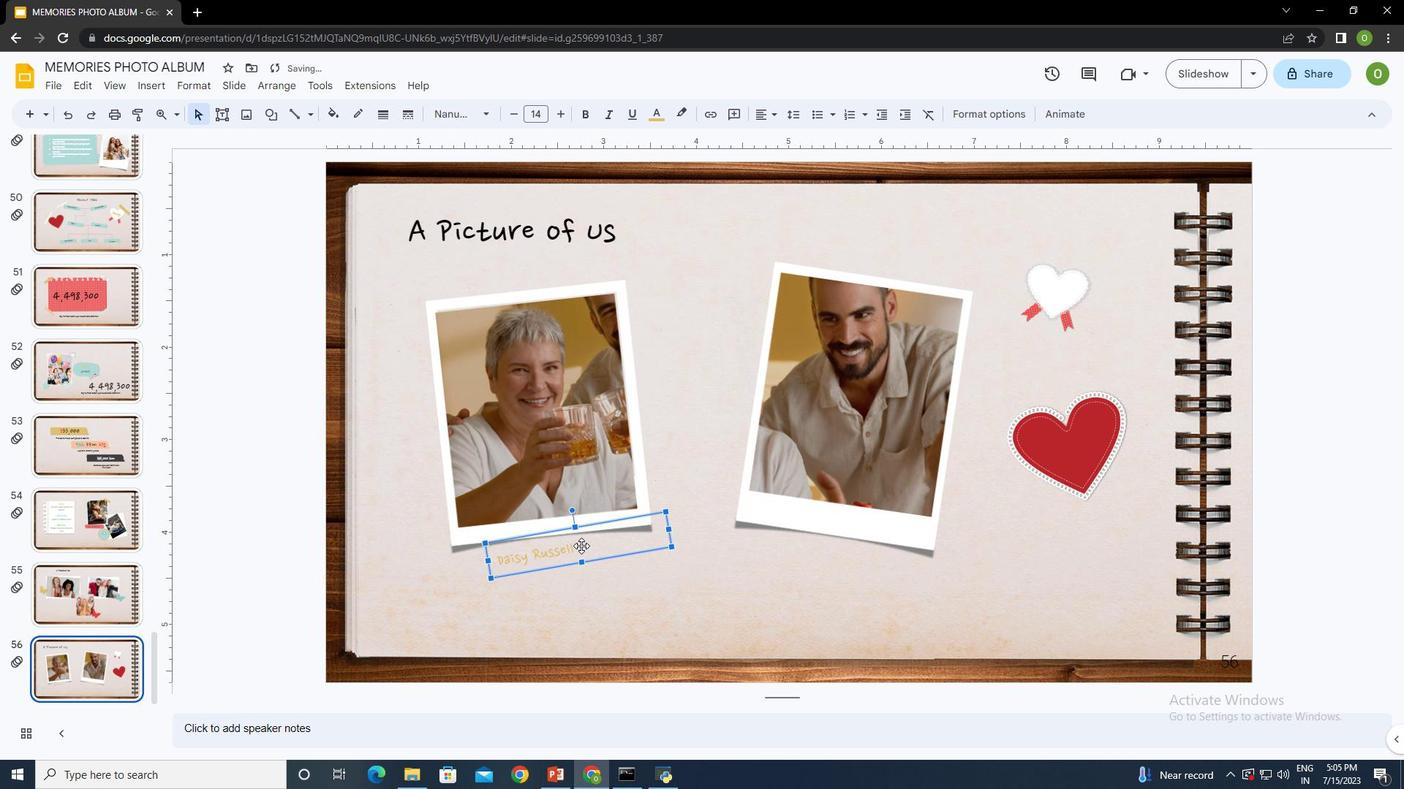
Action: Key pressed ctrl+A
Screenshot: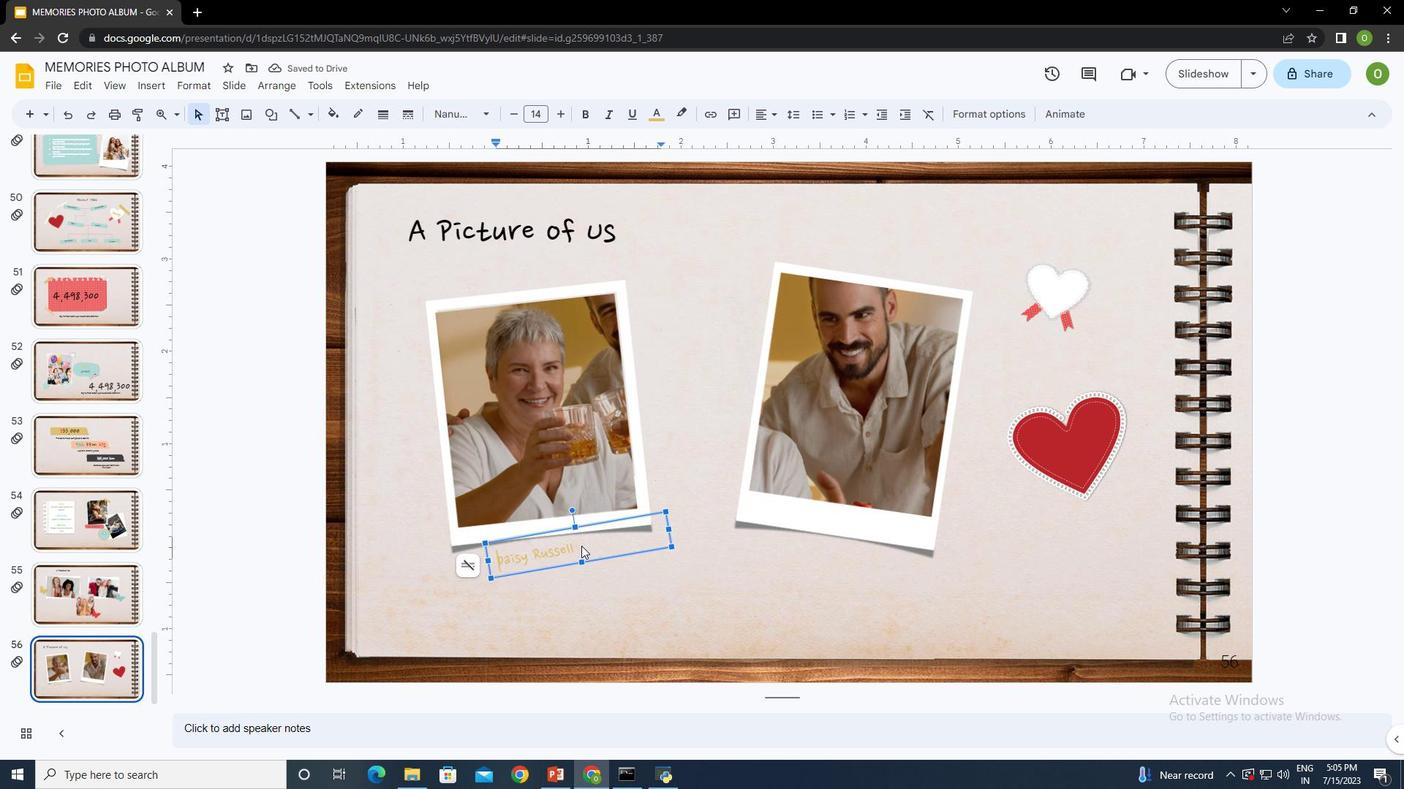 
Action: Mouse moved to (557, 114)
Screenshot: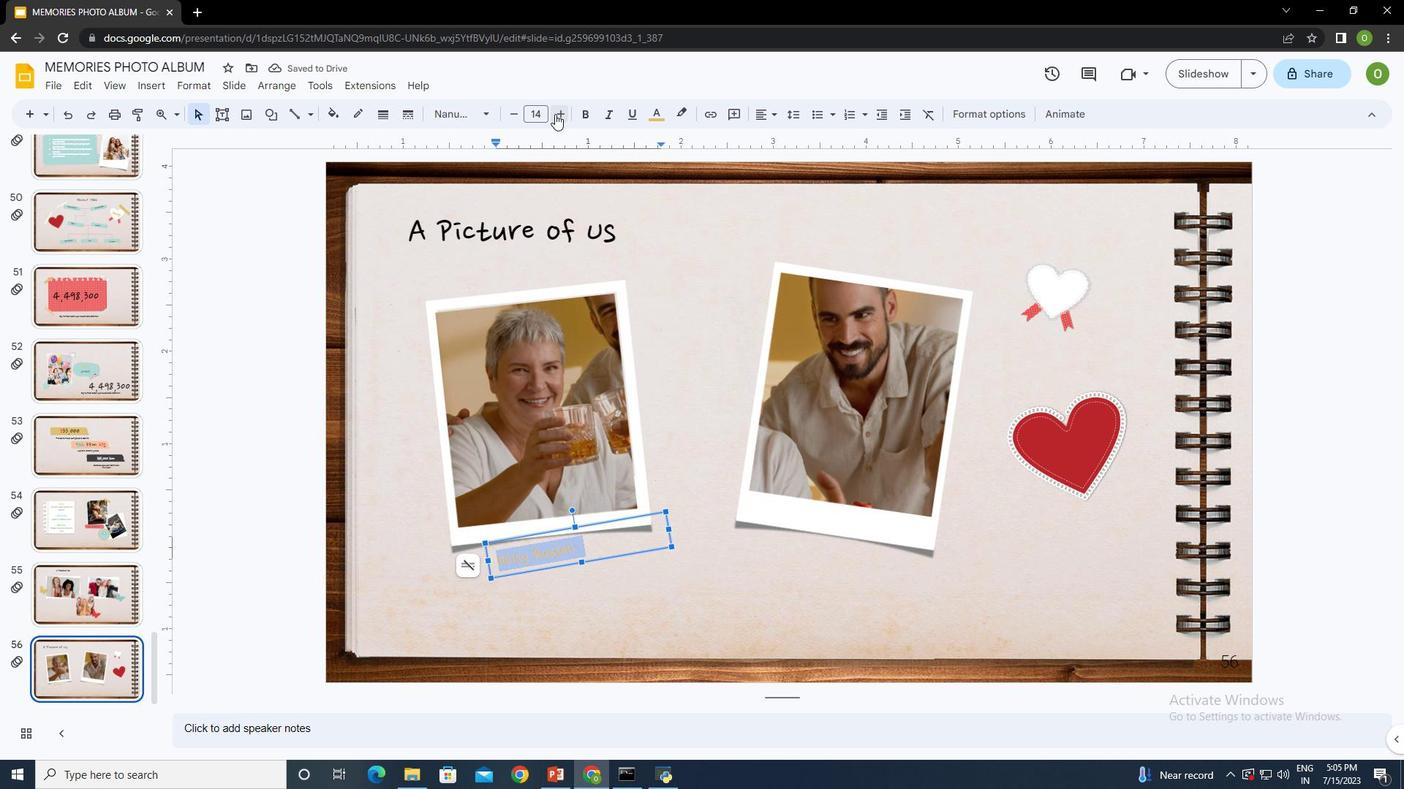 
Action: Mouse pressed left at (557, 114)
Screenshot: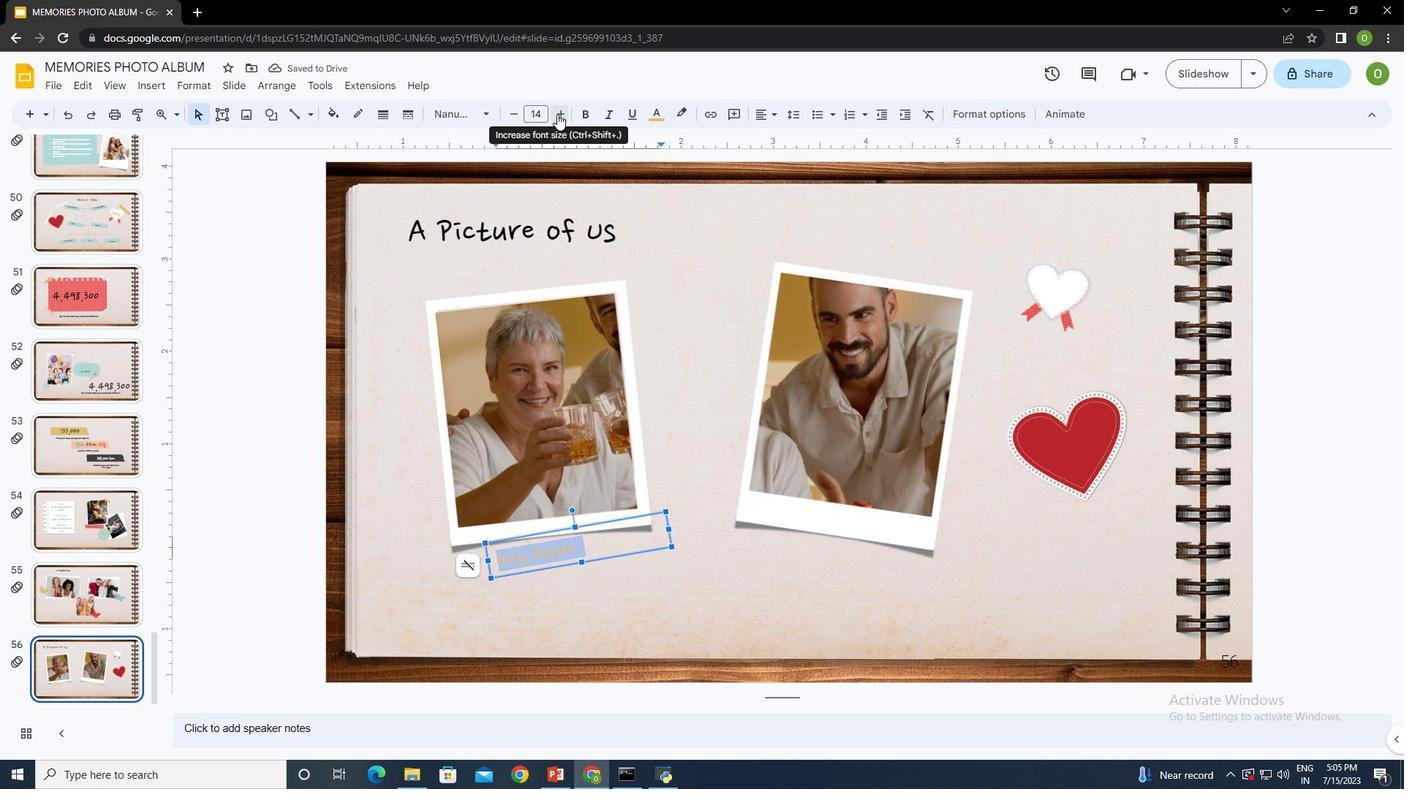 
Action: Mouse pressed left at (557, 114)
Screenshot: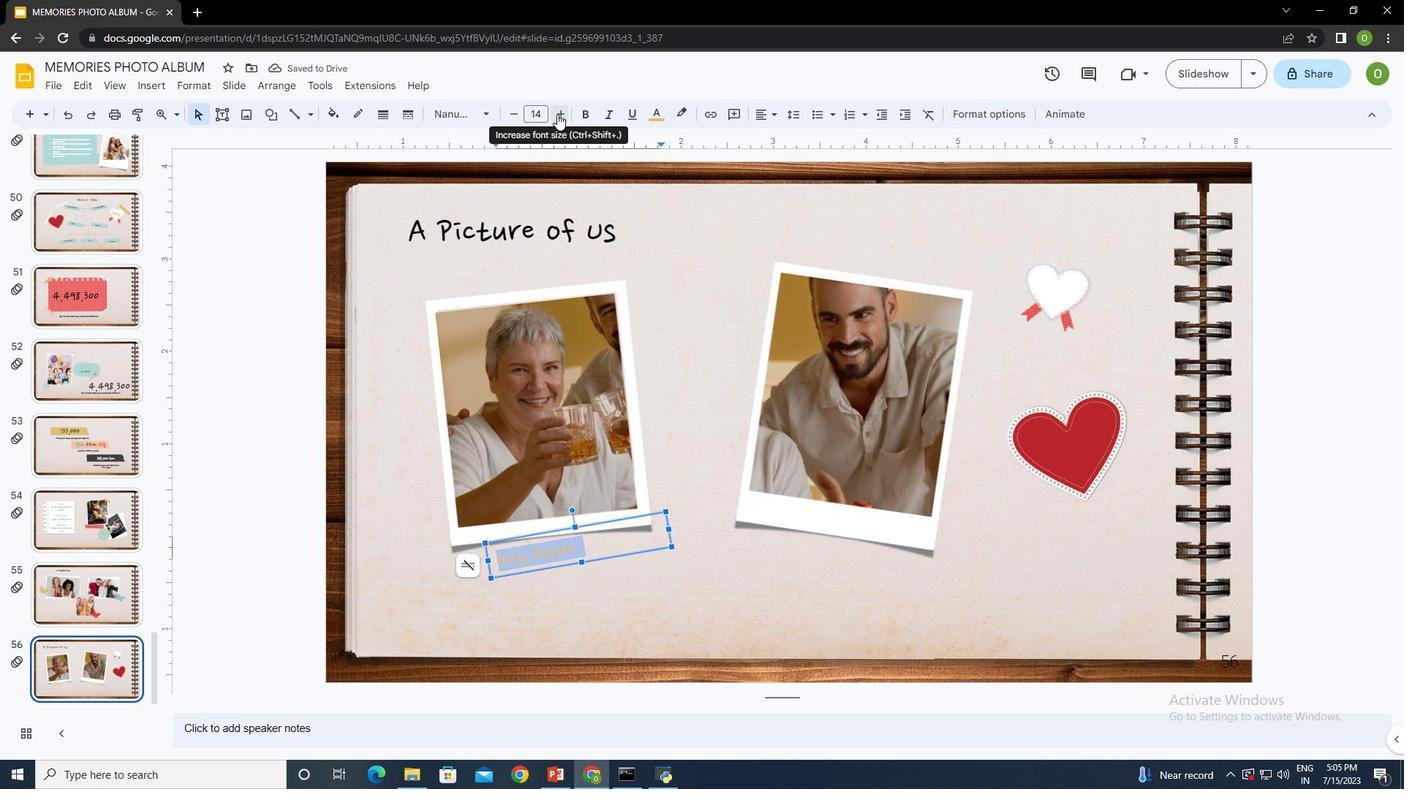 
Action: Mouse pressed left at (557, 114)
Screenshot: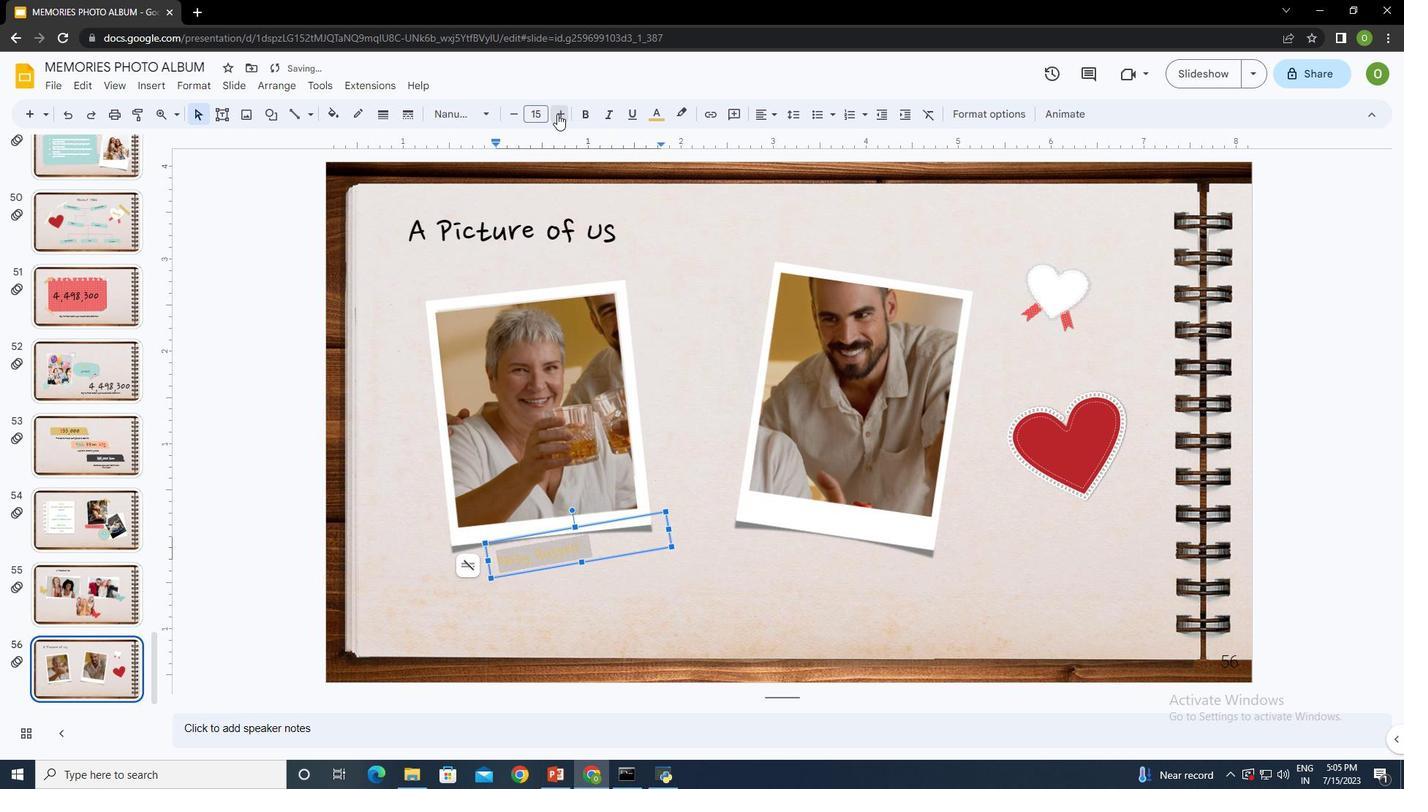 
Action: Mouse pressed left at (557, 114)
Screenshot: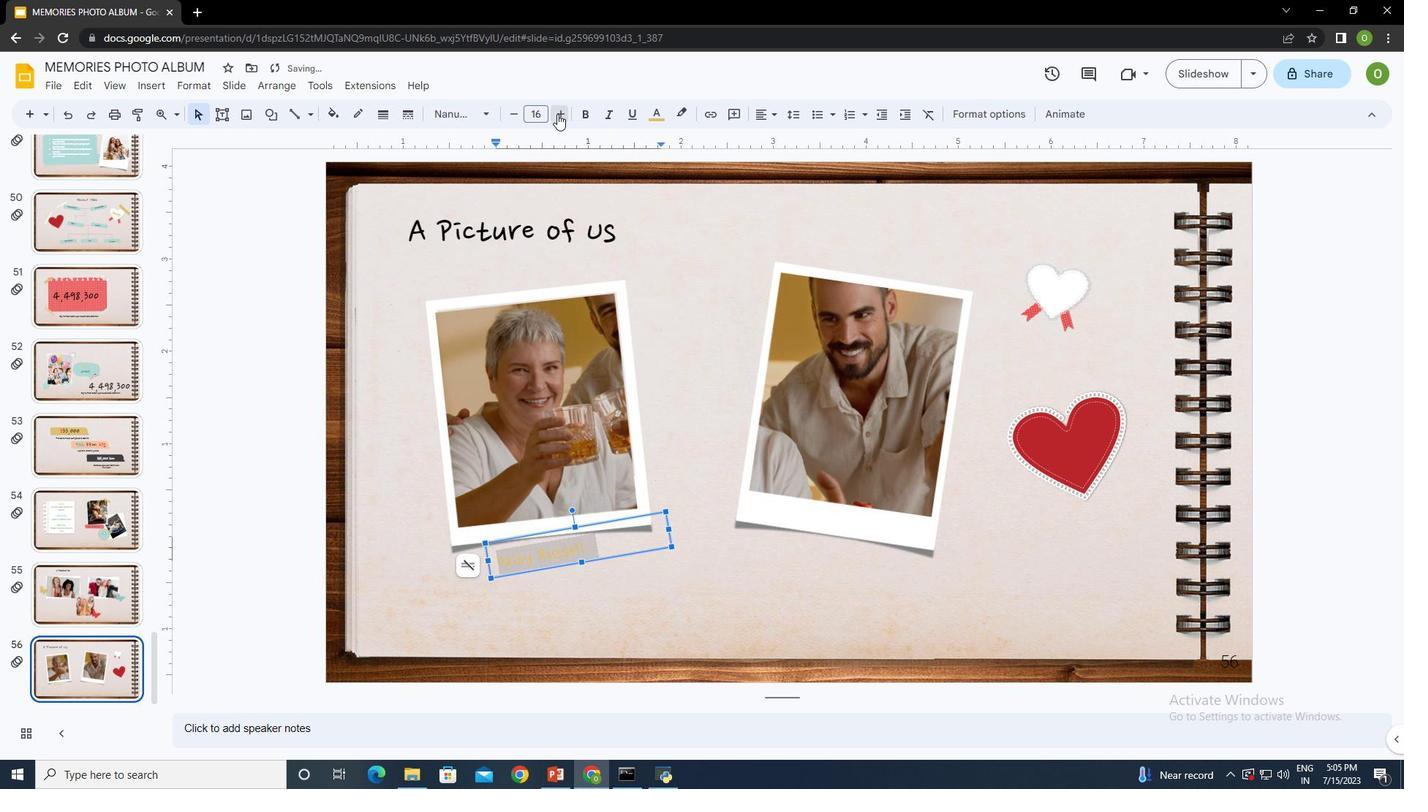 
Action: Mouse pressed left at (557, 114)
Screenshot: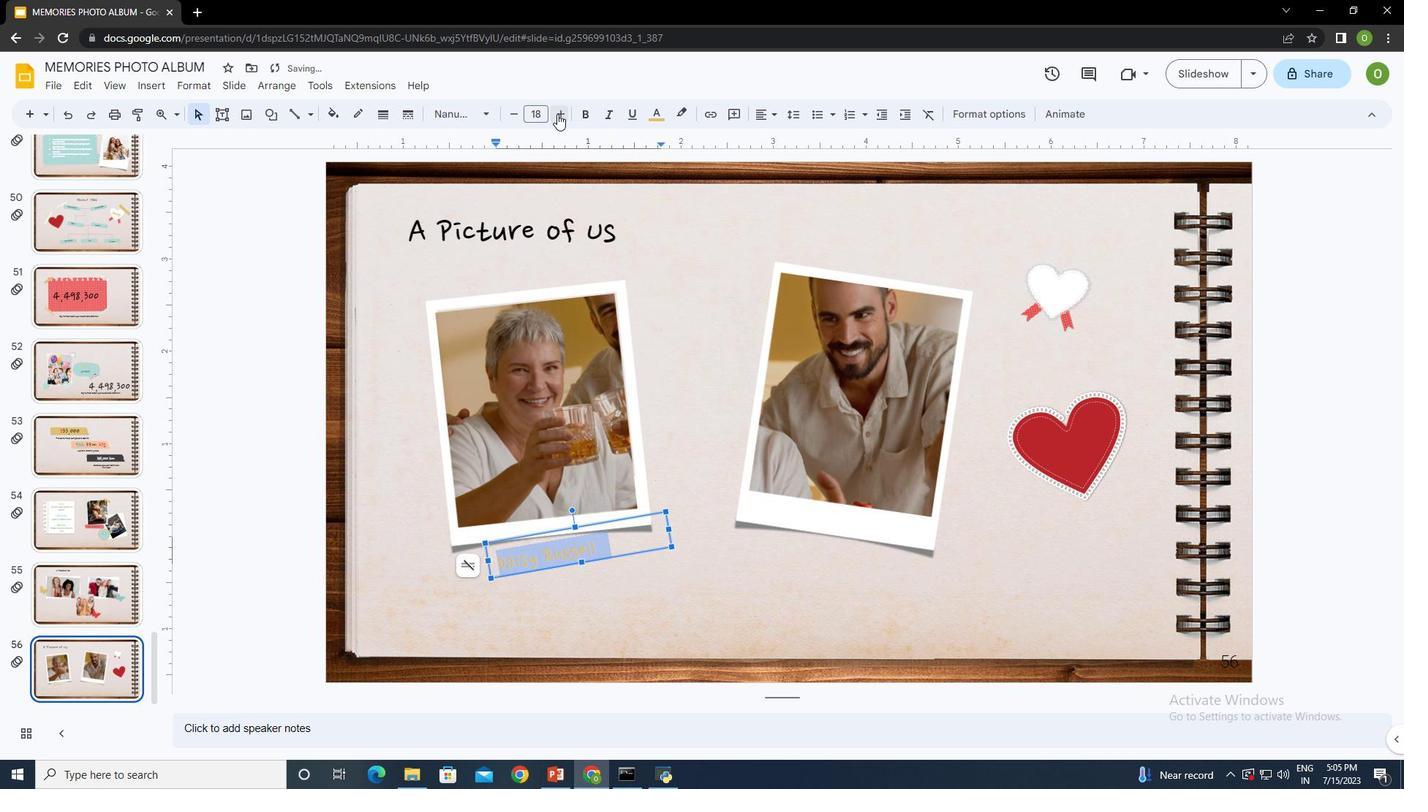 
Action: Mouse moved to (584, 528)
Screenshot: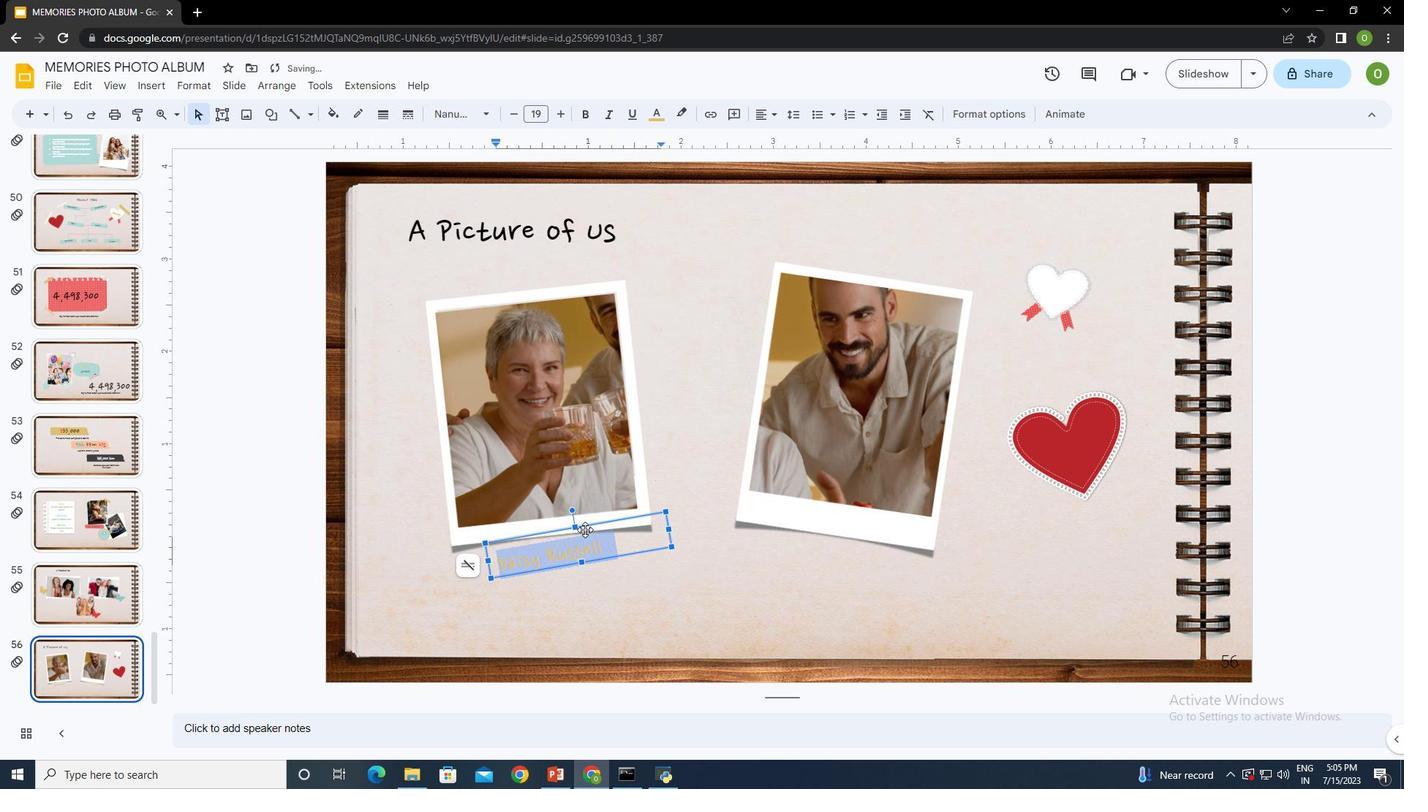 
Action: Mouse pressed left at (584, 528)
Screenshot: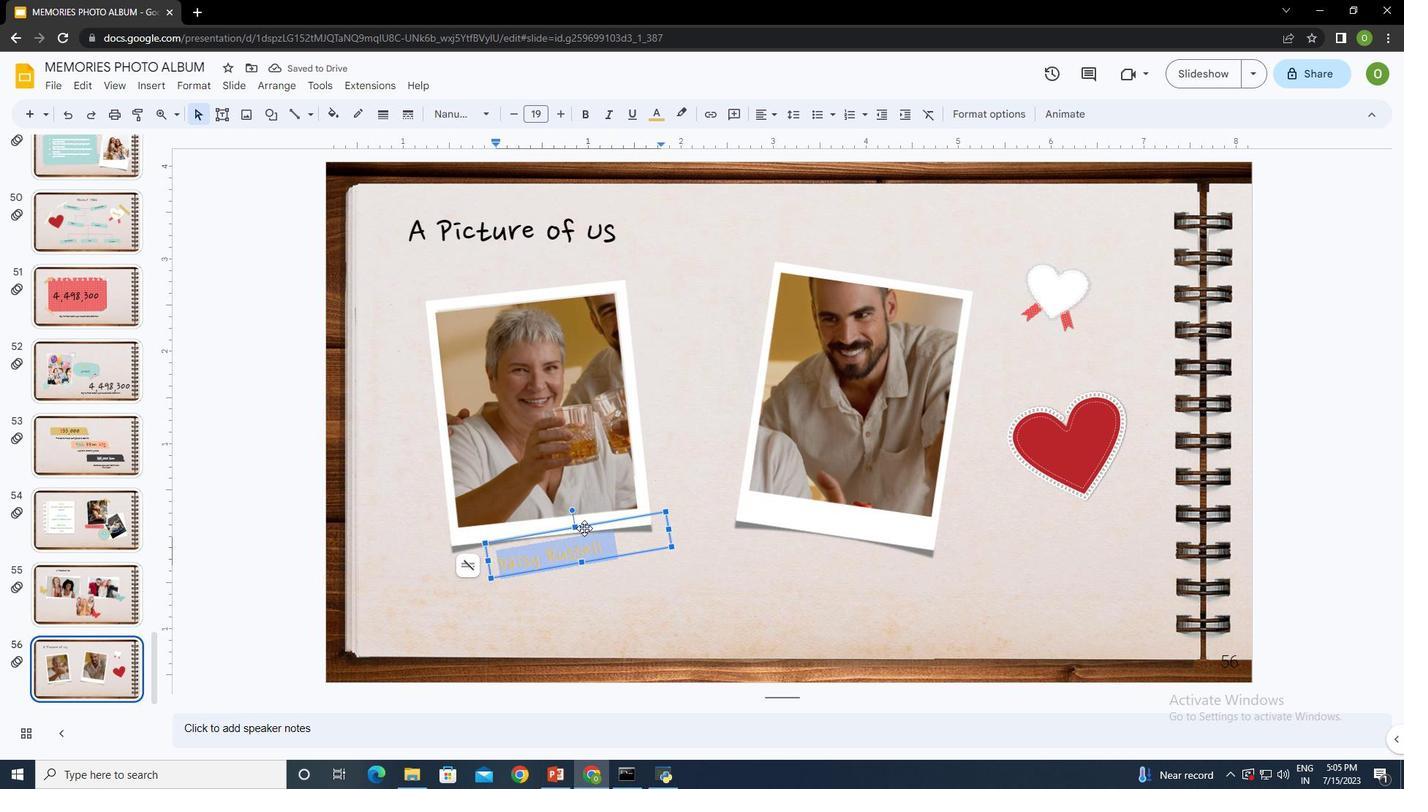 
Action: Mouse moved to (604, 607)
Screenshot: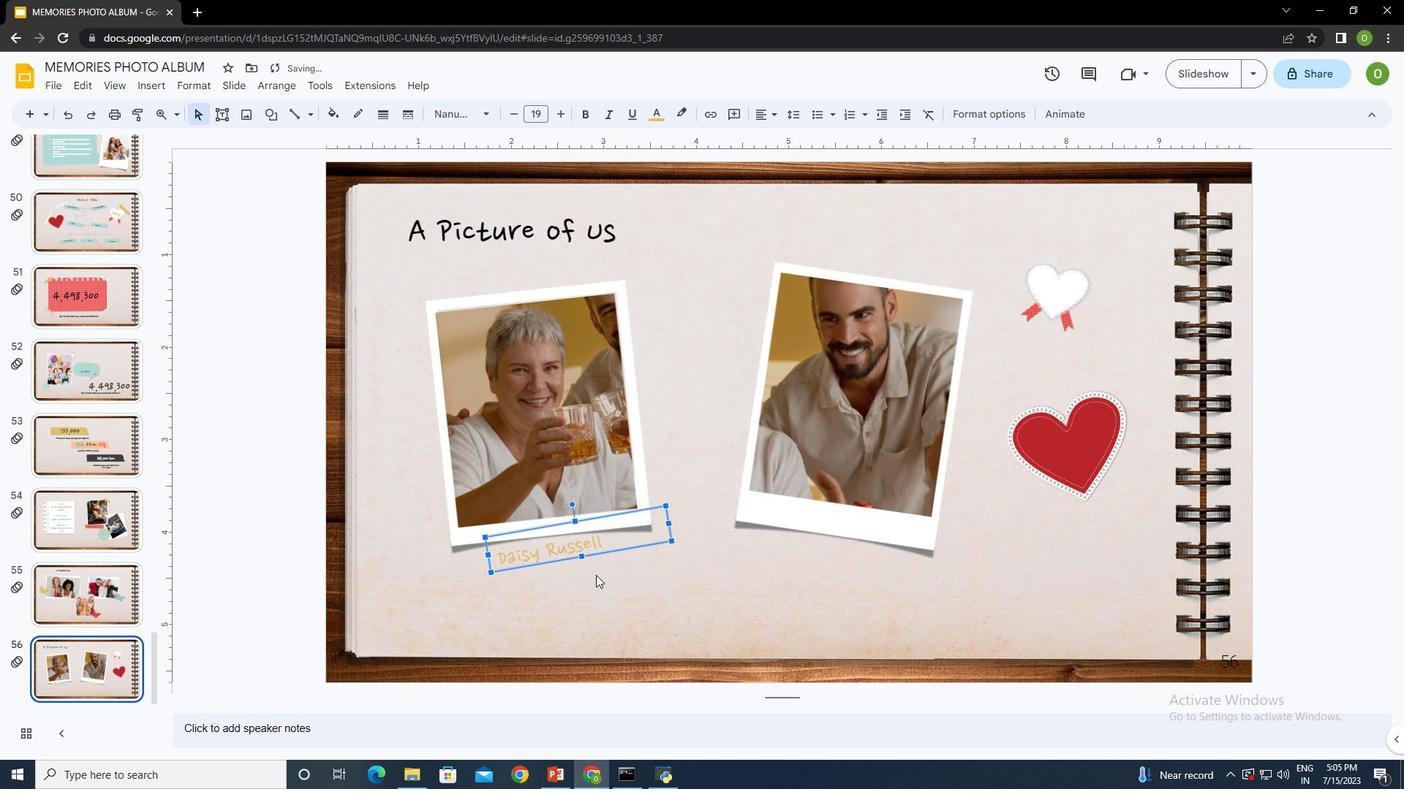 
Action: Mouse pressed left at (604, 607)
Screenshot: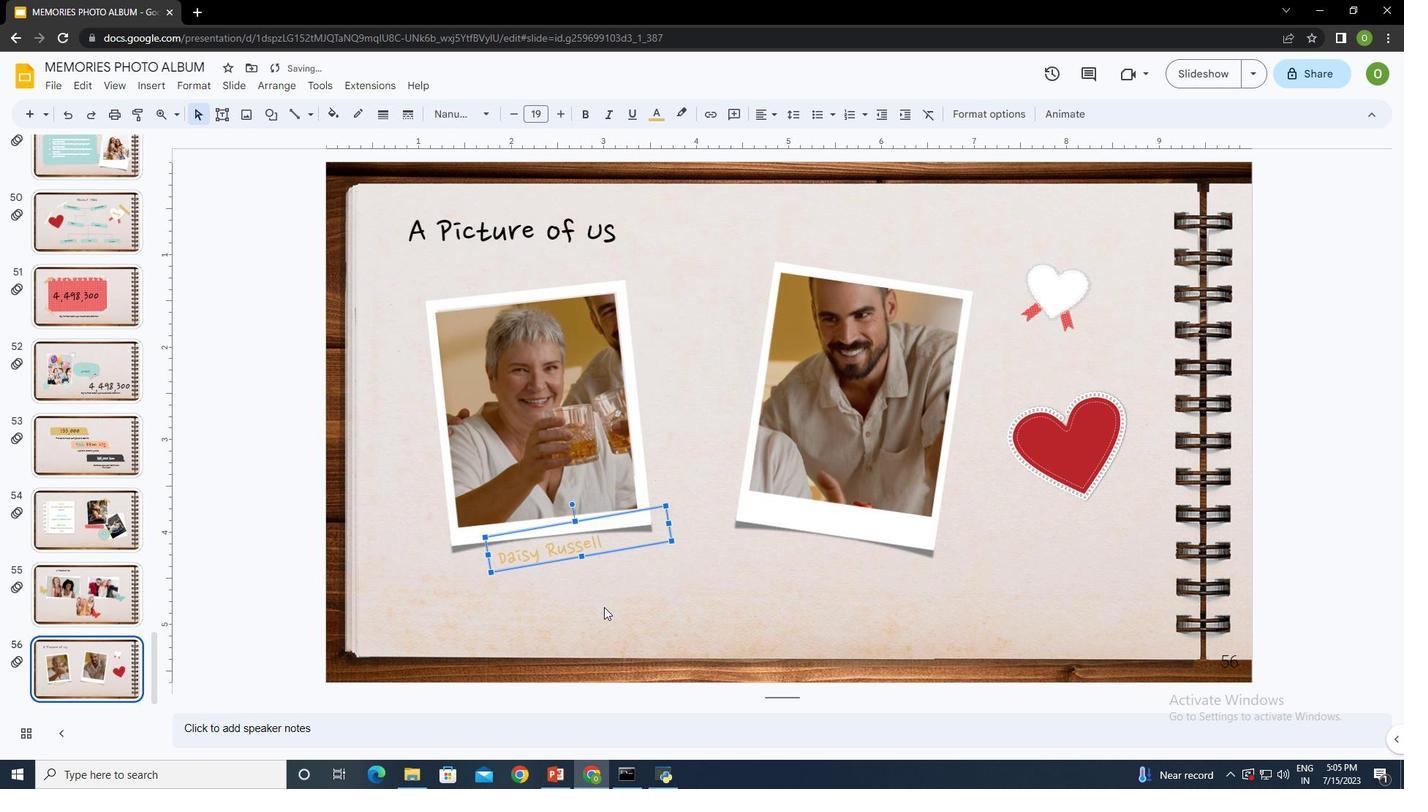 
Action: Mouse moved to (148, 84)
Screenshot: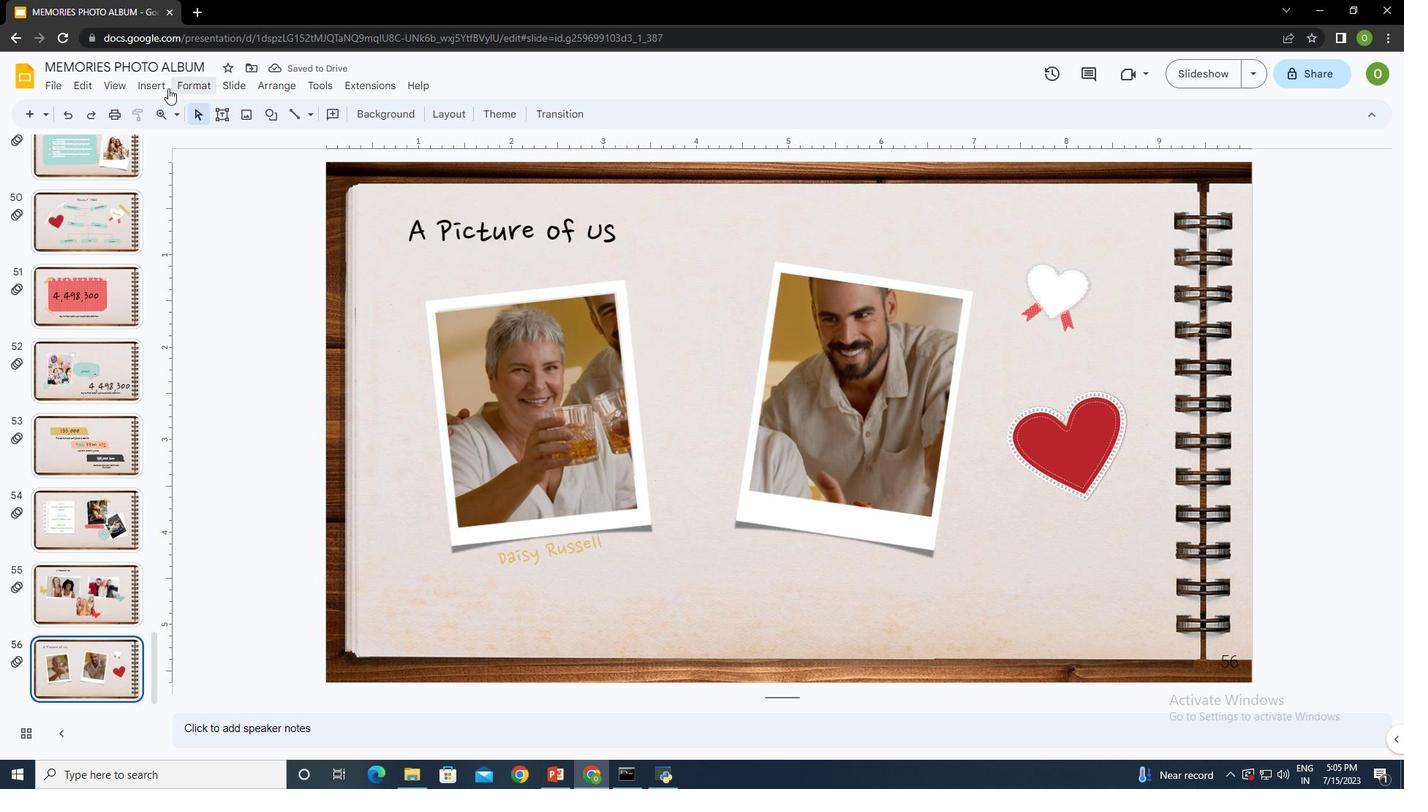 
Action: Mouse pressed left at (148, 84)
Screenshot: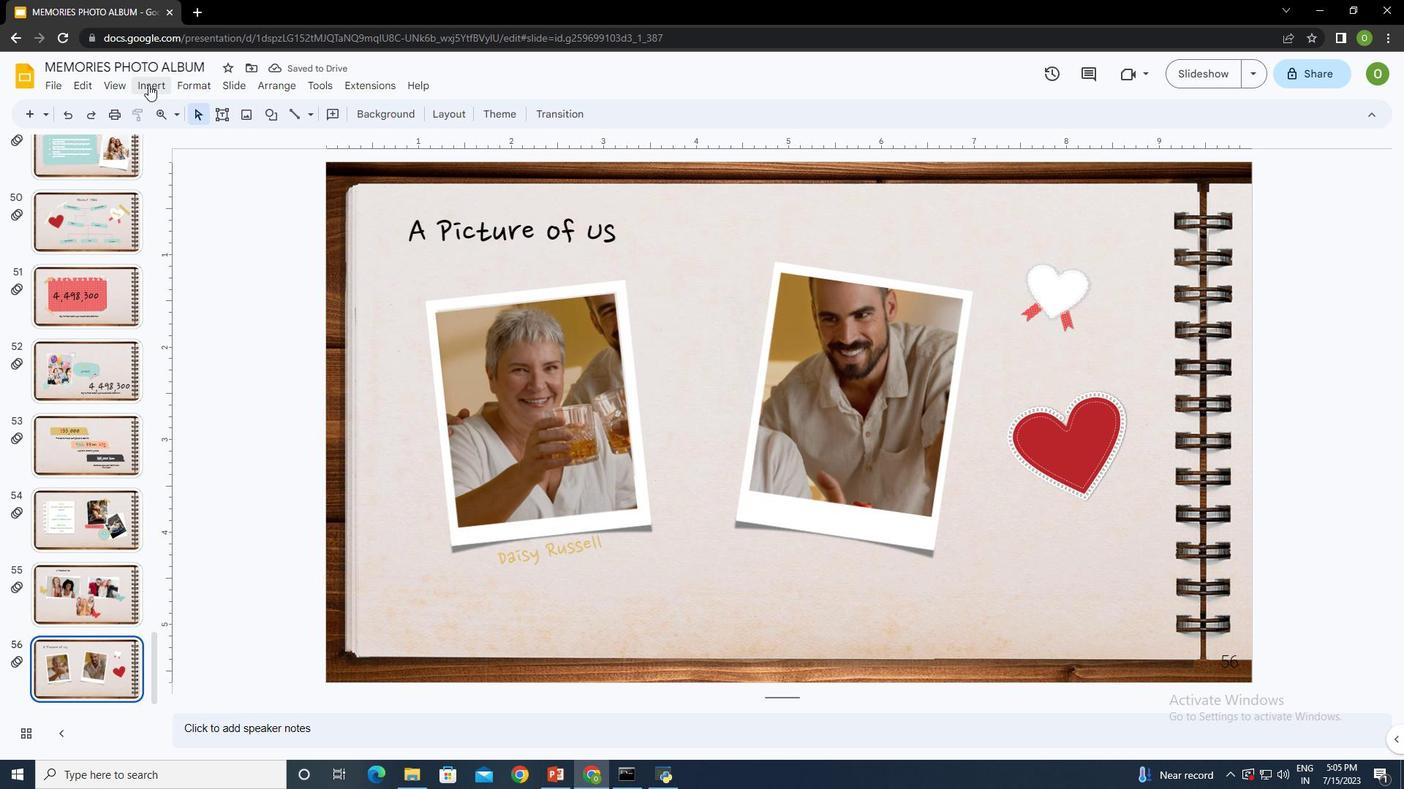 
Action: Mouse moved to (182, 131)
Screenshot: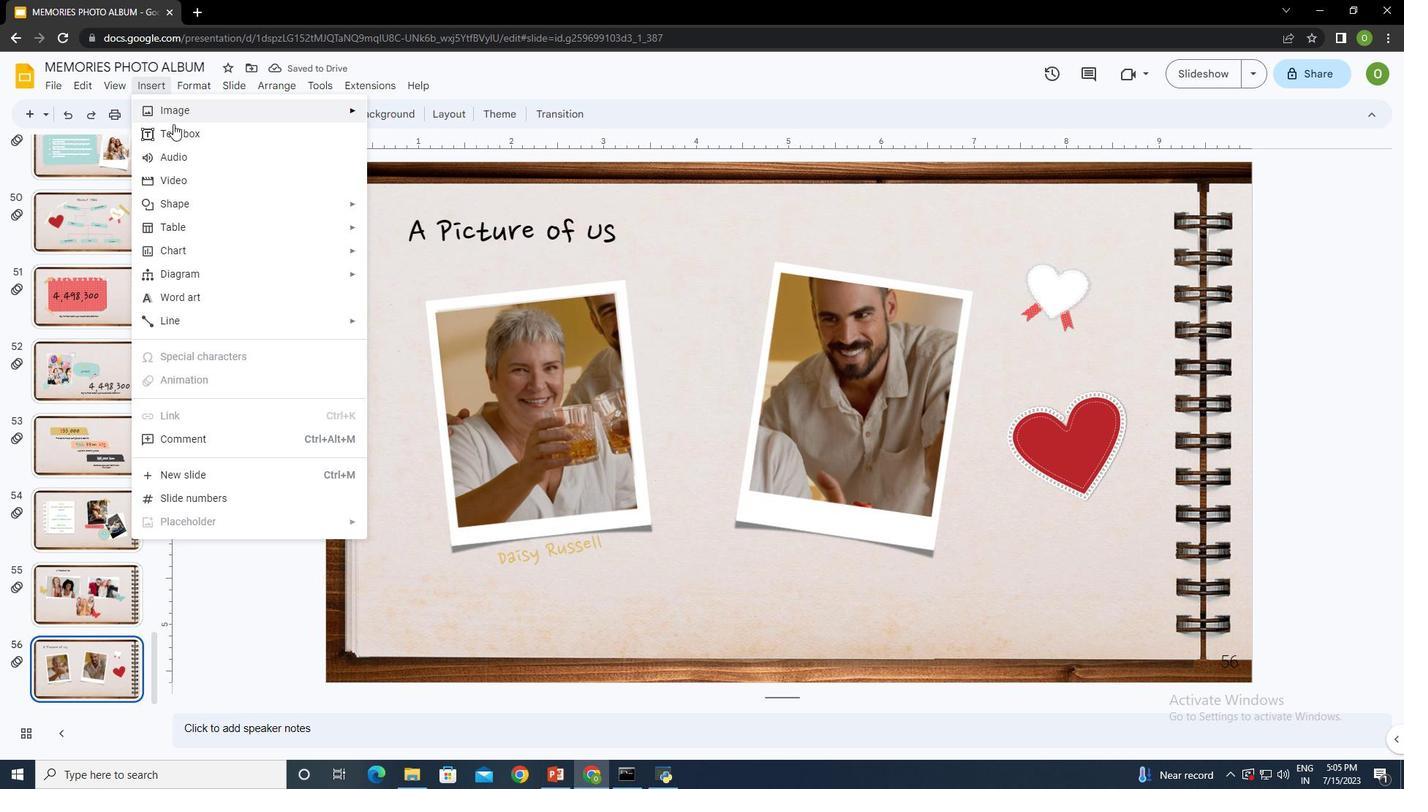 
Action: Mouse pressed left at (182, 131)
Screenshot: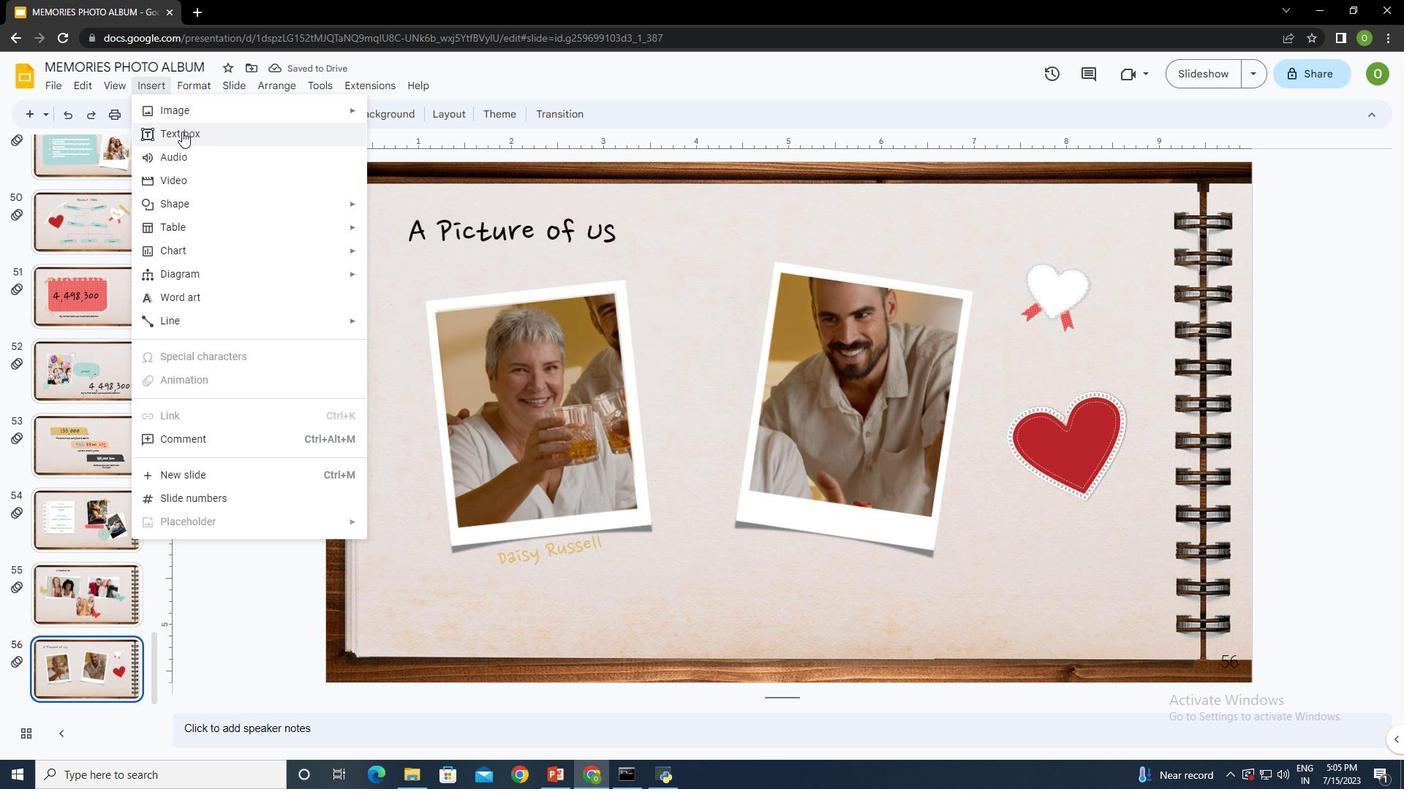 
Action: Mouse moved to (466, 572)
Screenshot: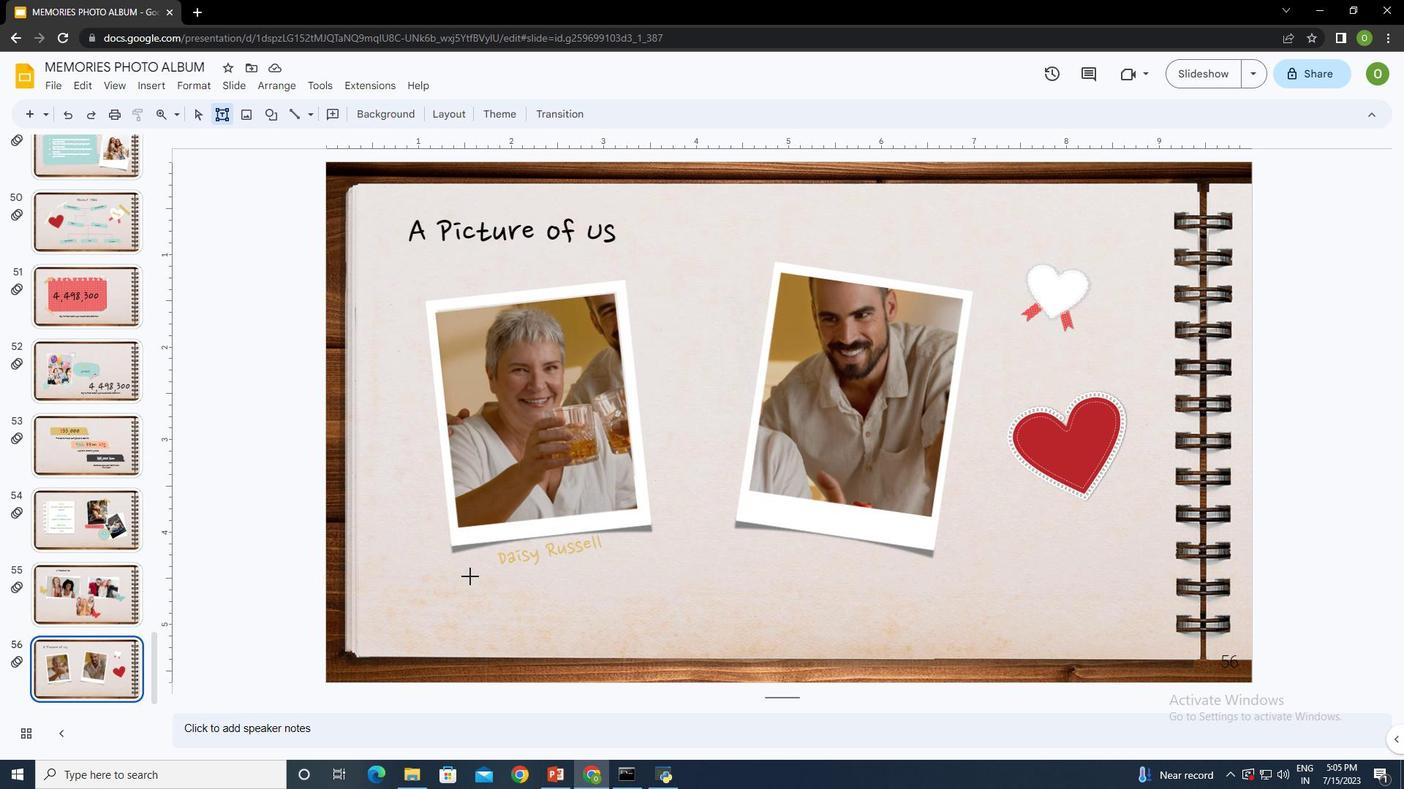 
Action: Mouse pressed left at (466, 572)
Screenshot: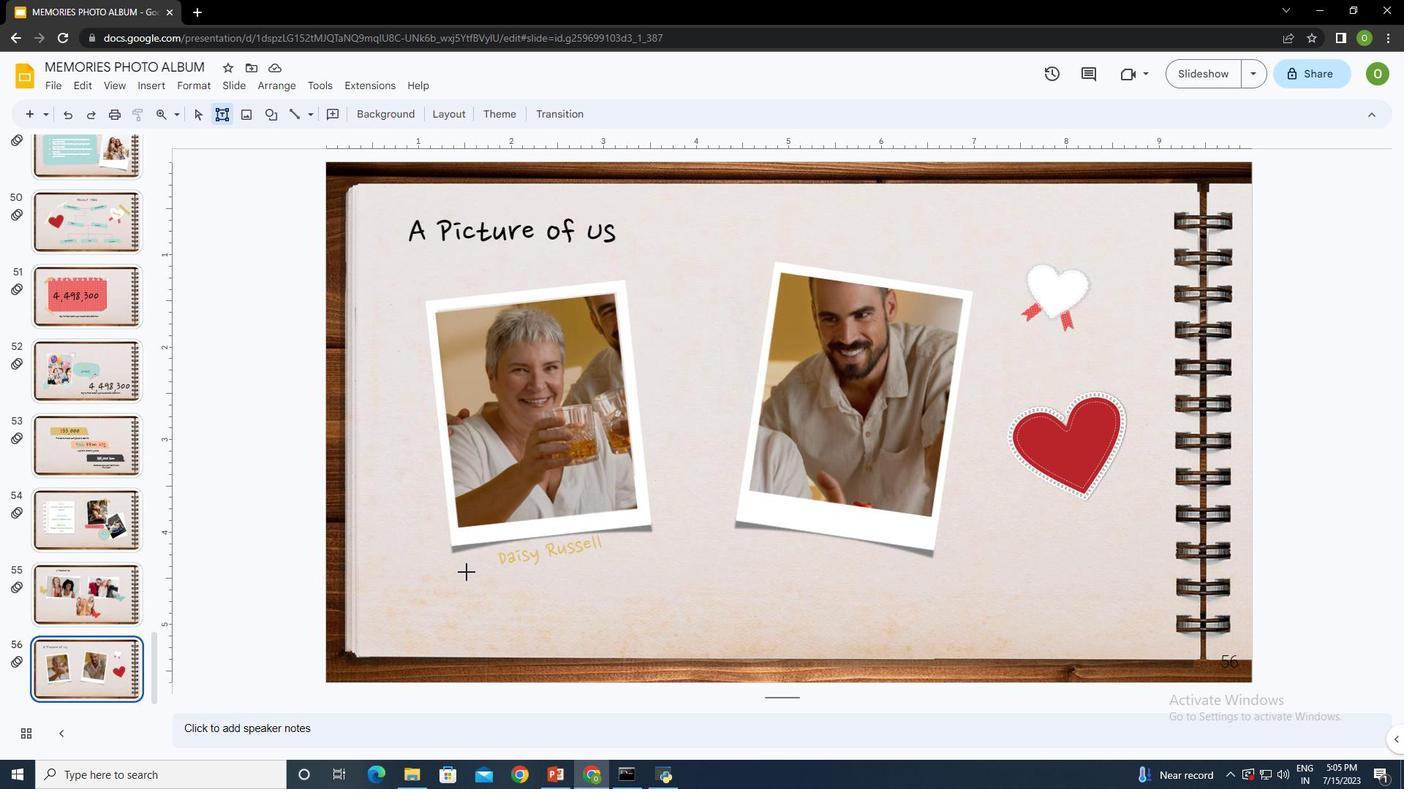
Action: Mouse moved to (582, 598)
Screenshot: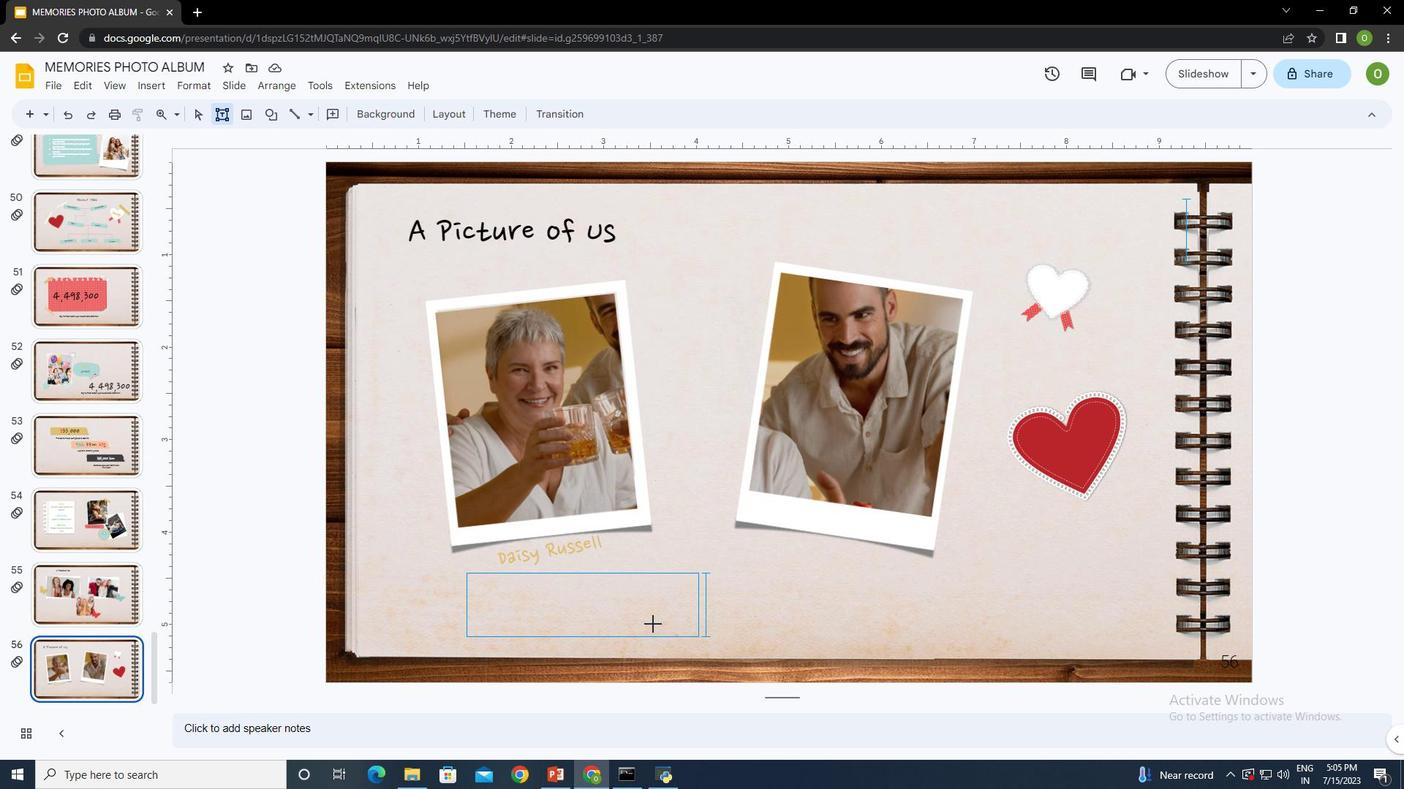 
Action: Key pressed <Key.shift><Key.shift>You<Key.space>can<Key.space>replace<Key.space>the<Key.space>image<Key.space>on<Key.space>the<Key.space>screen<Key.space>with<Key.space>your<Key.space>ownctrl+A
Screenshot: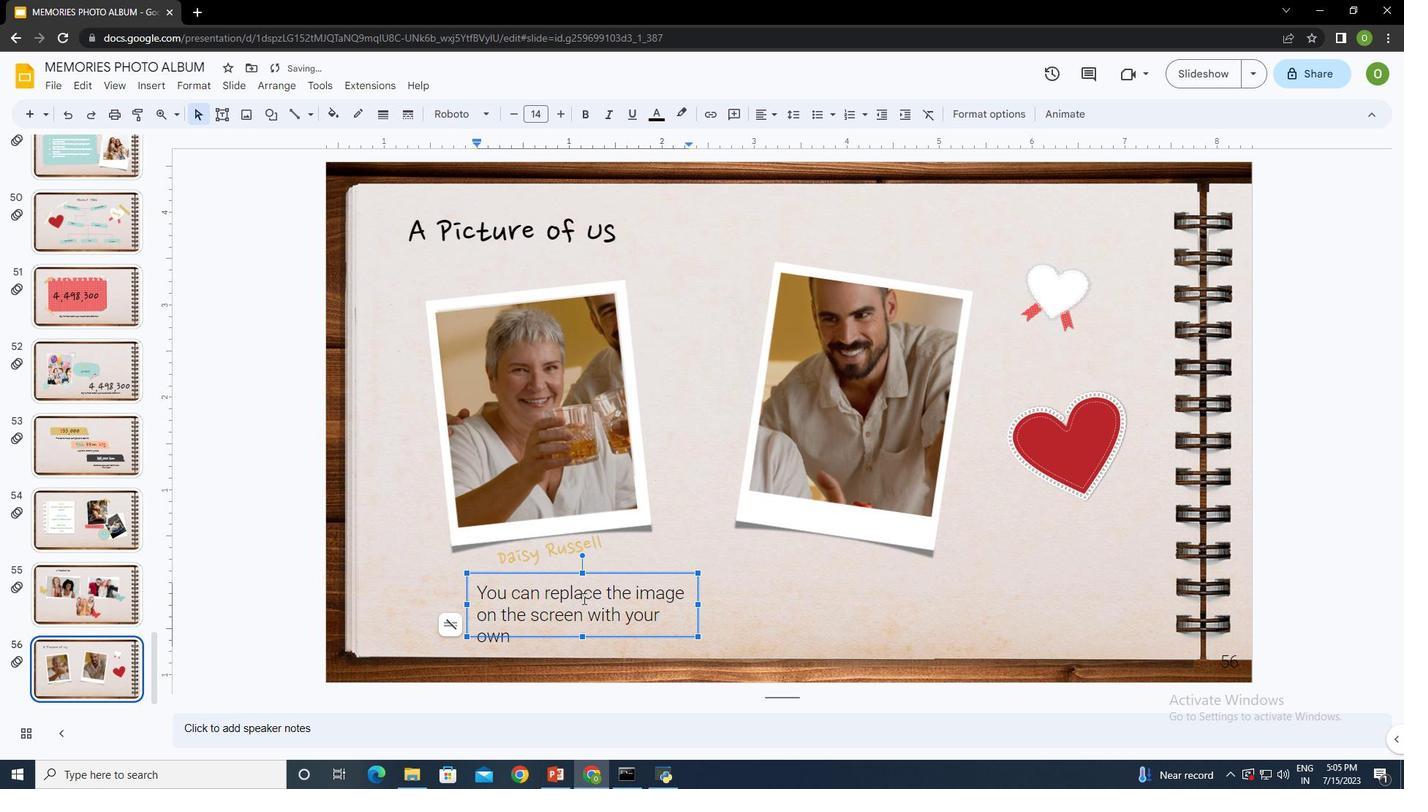 
Action: Mouse moved to (462, 110)
Screenshot: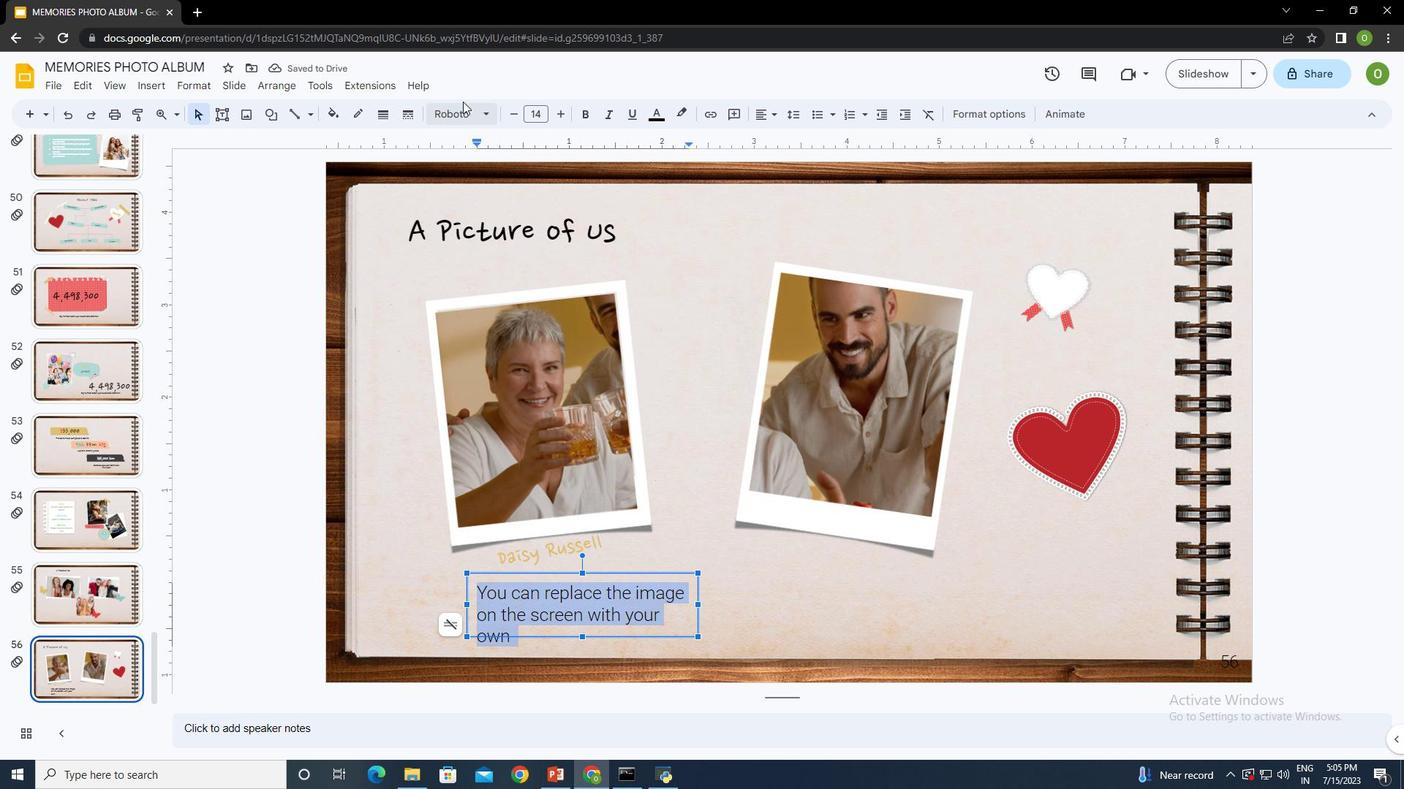 
Action: Mouse pressed left at (462, 110)
Screenshot: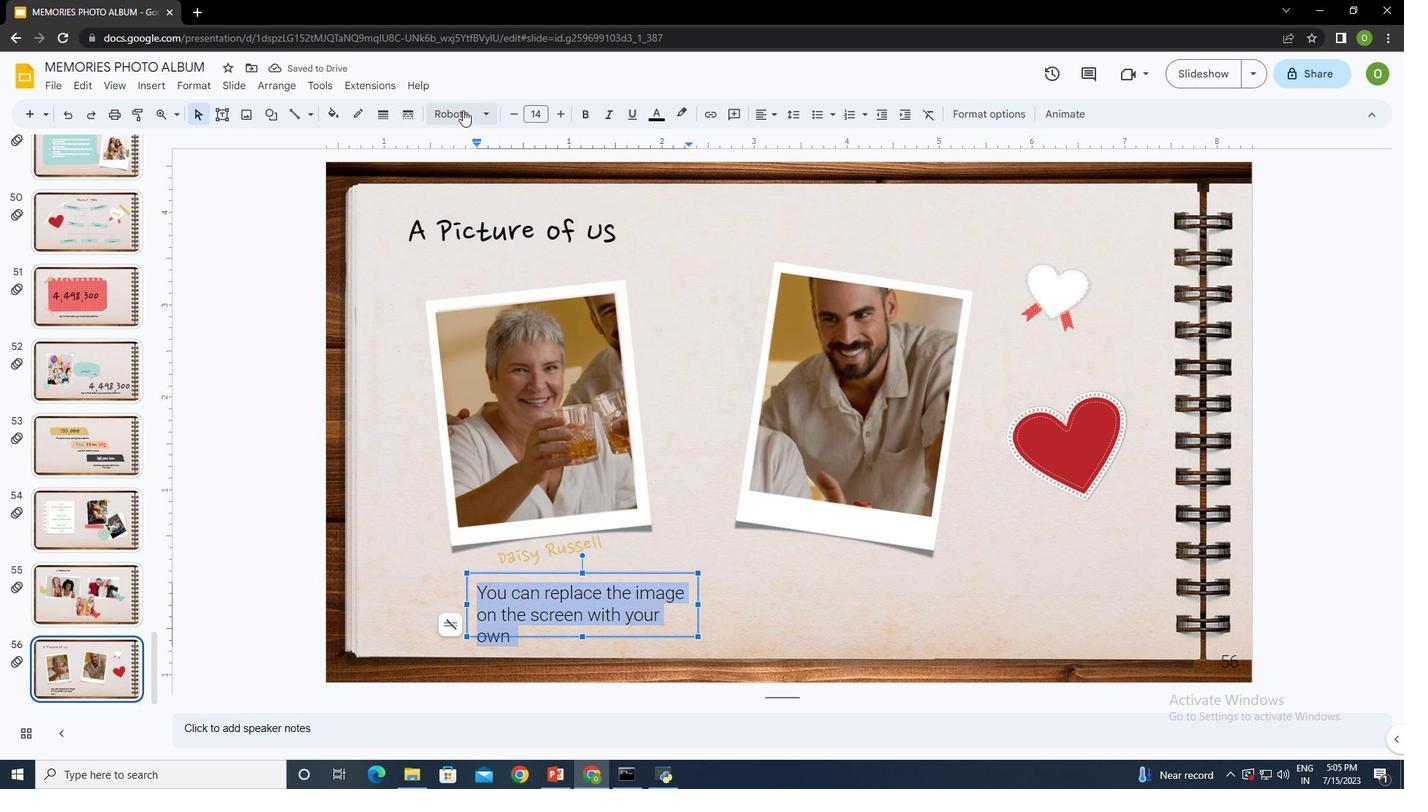 
Action: Mouse moved to (517, 512)
Screenshot: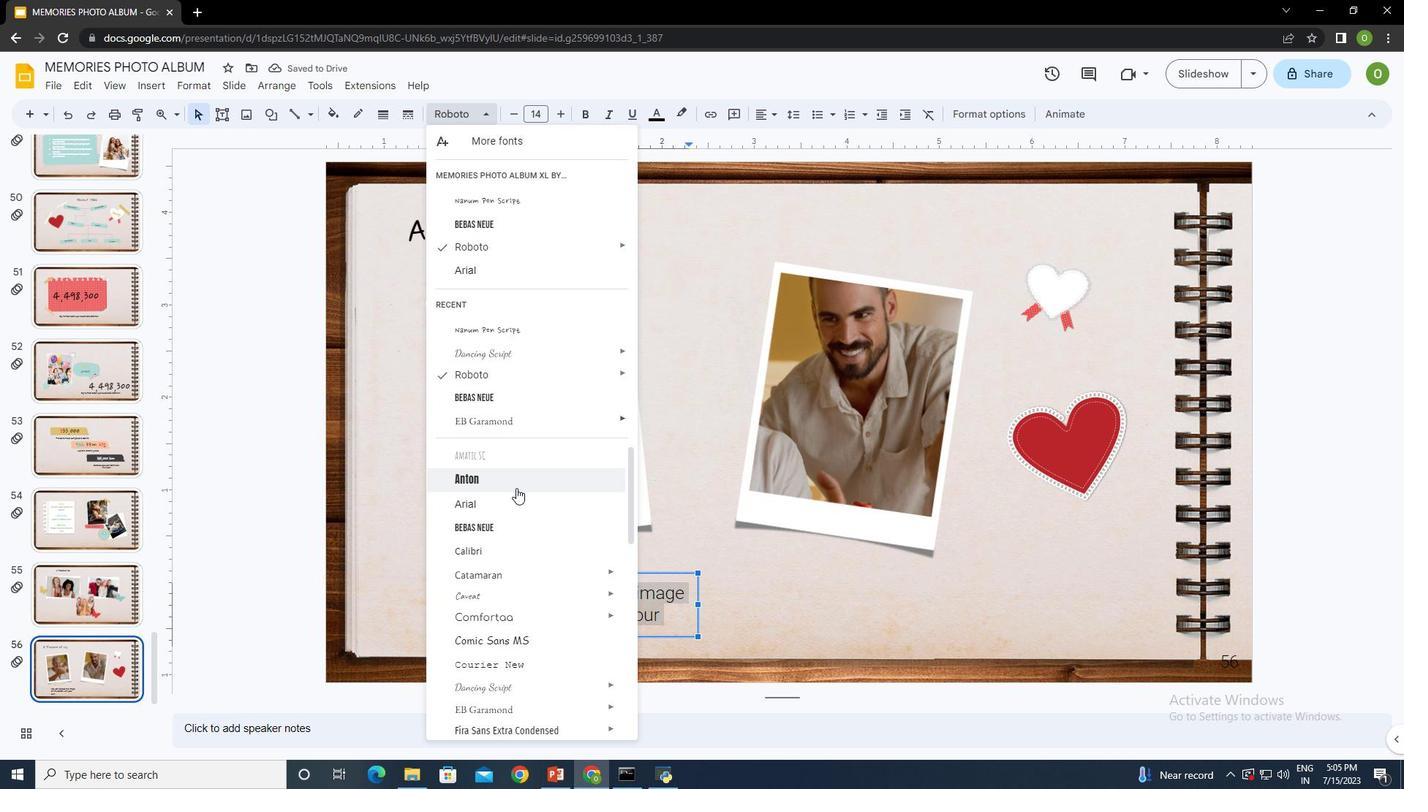 
Action: Mouse scrolled (517, 511) with delta (0, 0)
Screenshot: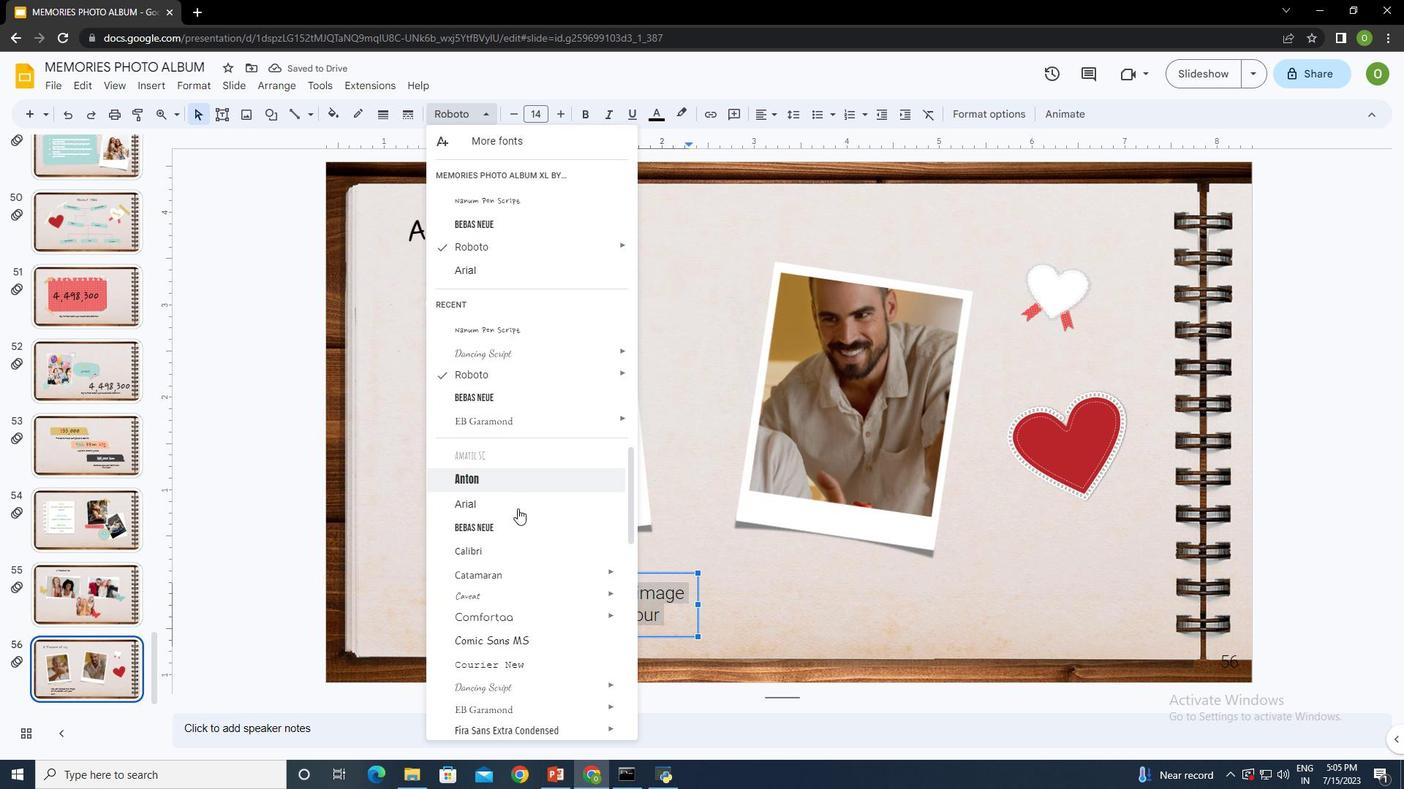 
Action: Mouse scrolled (517, 511) with delta (0, 0)
Screenshot: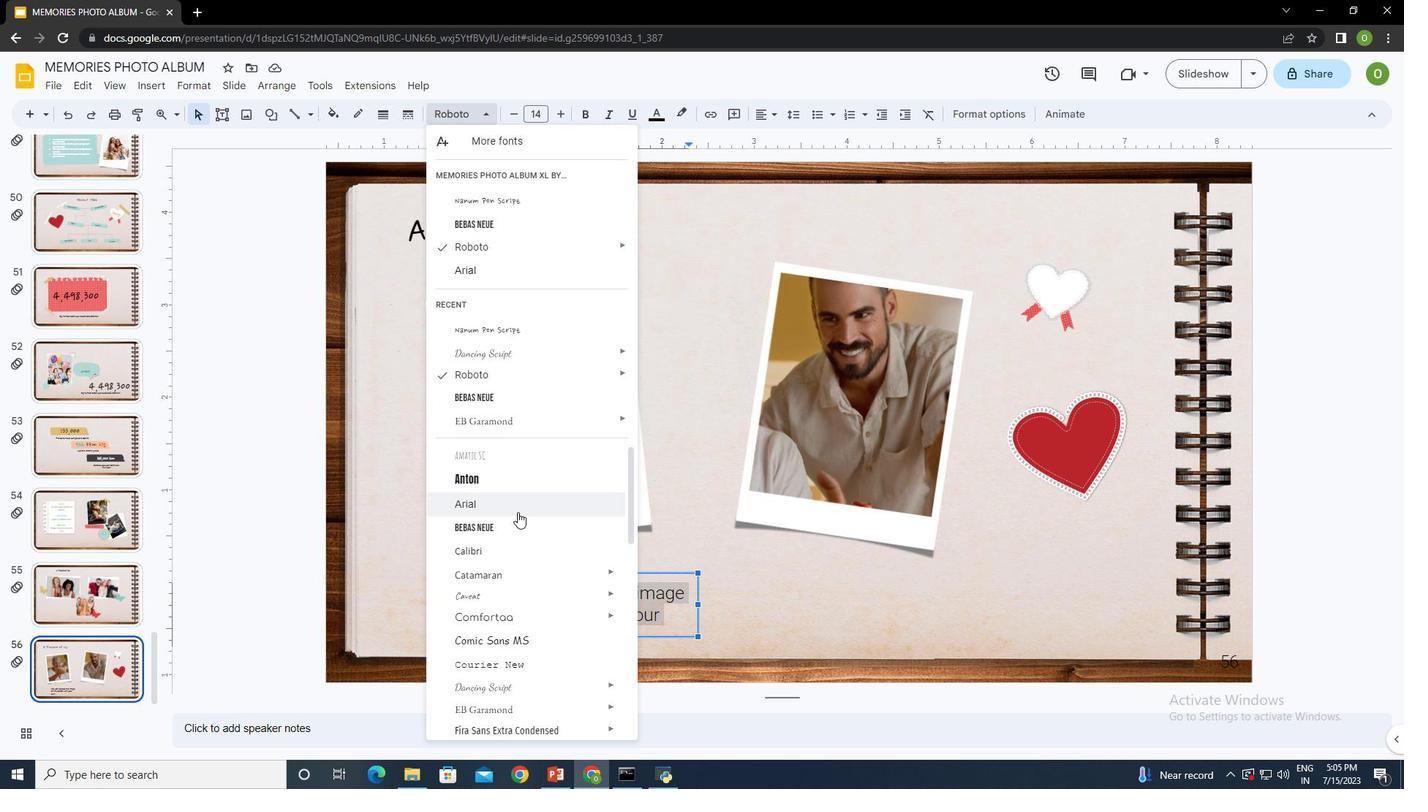 
Action: Mouse scrolled (517, 511) with delta (0, 0)
Screenshot: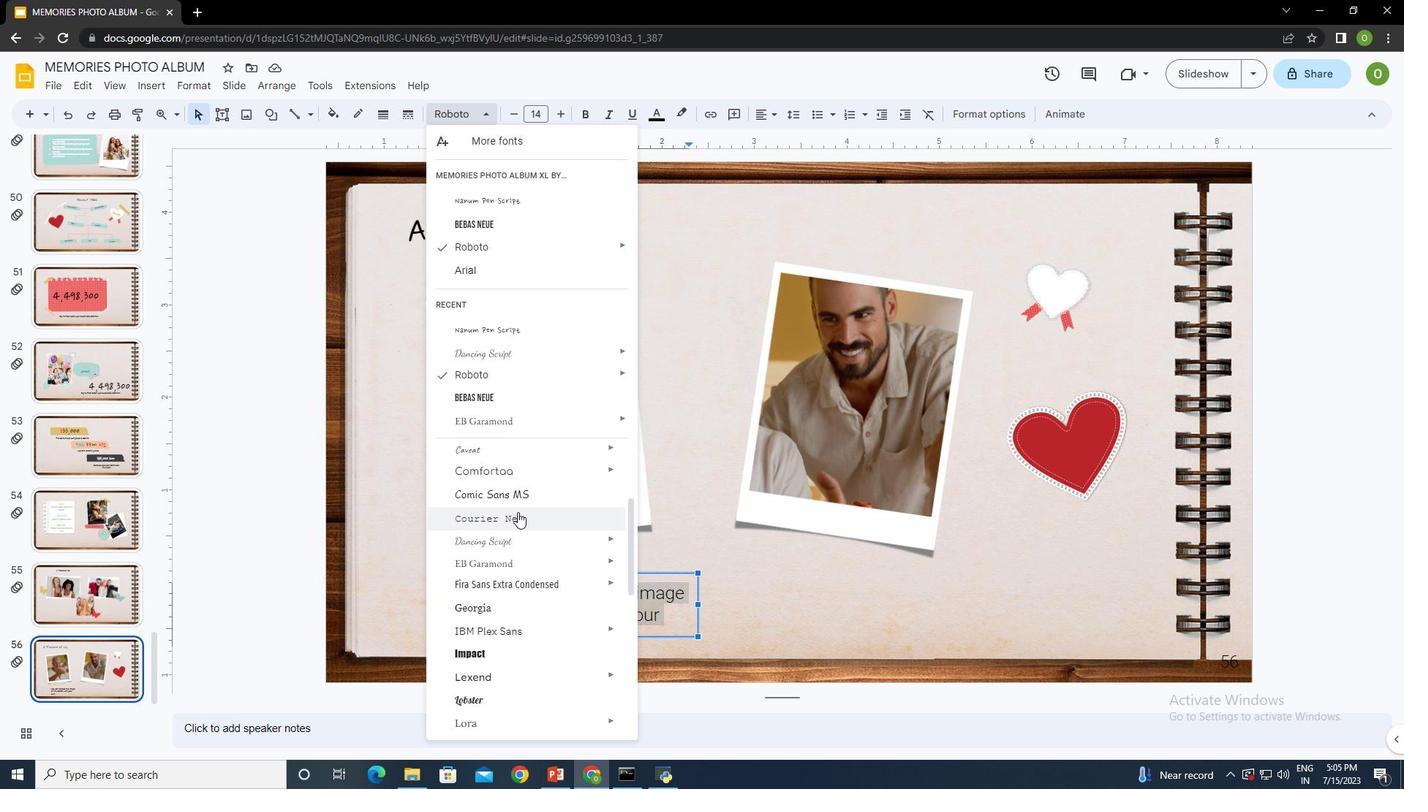
Action: Mouse scrolled (517, 511) with delta (0, 0)
Screenshot: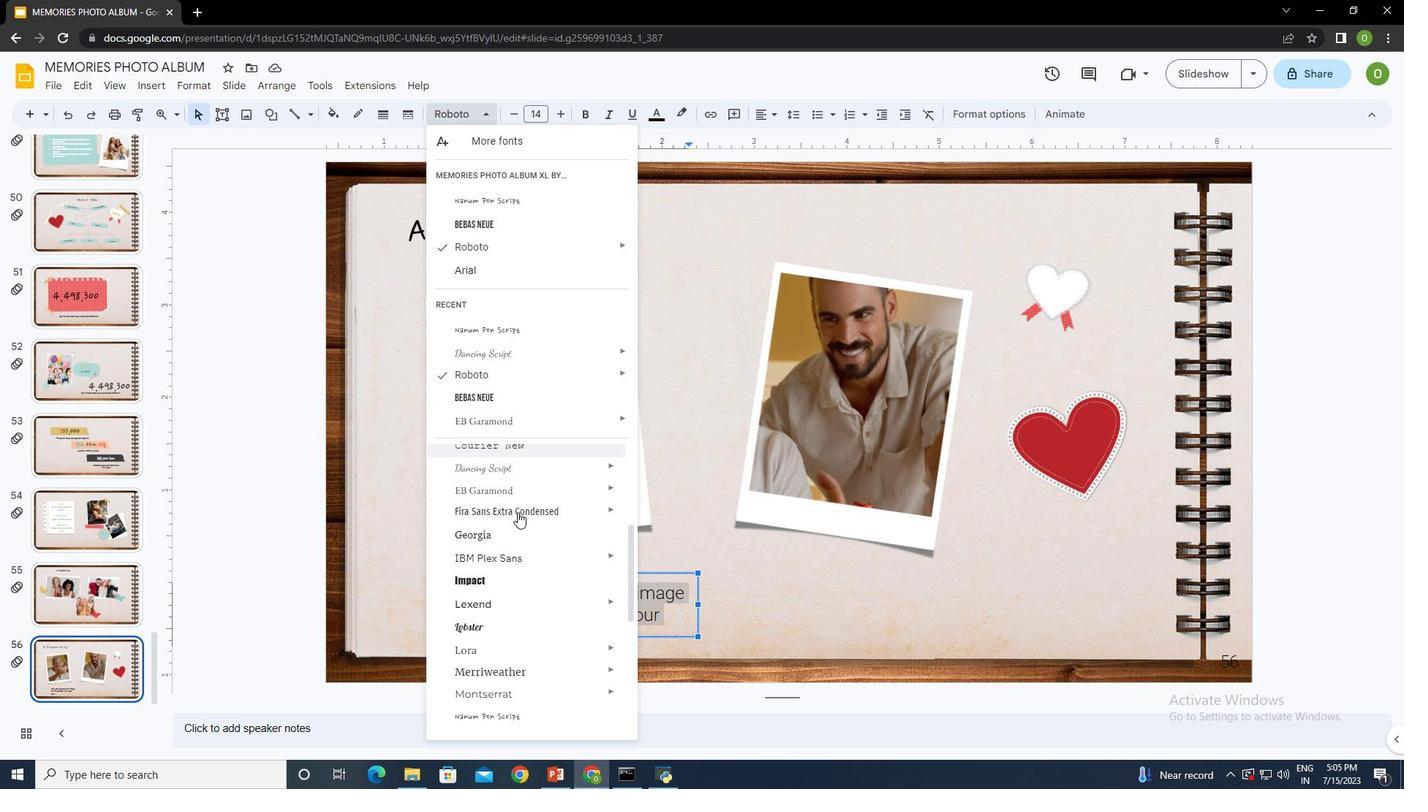 
Action: Mouse moved to (493, 617)
Screenshot: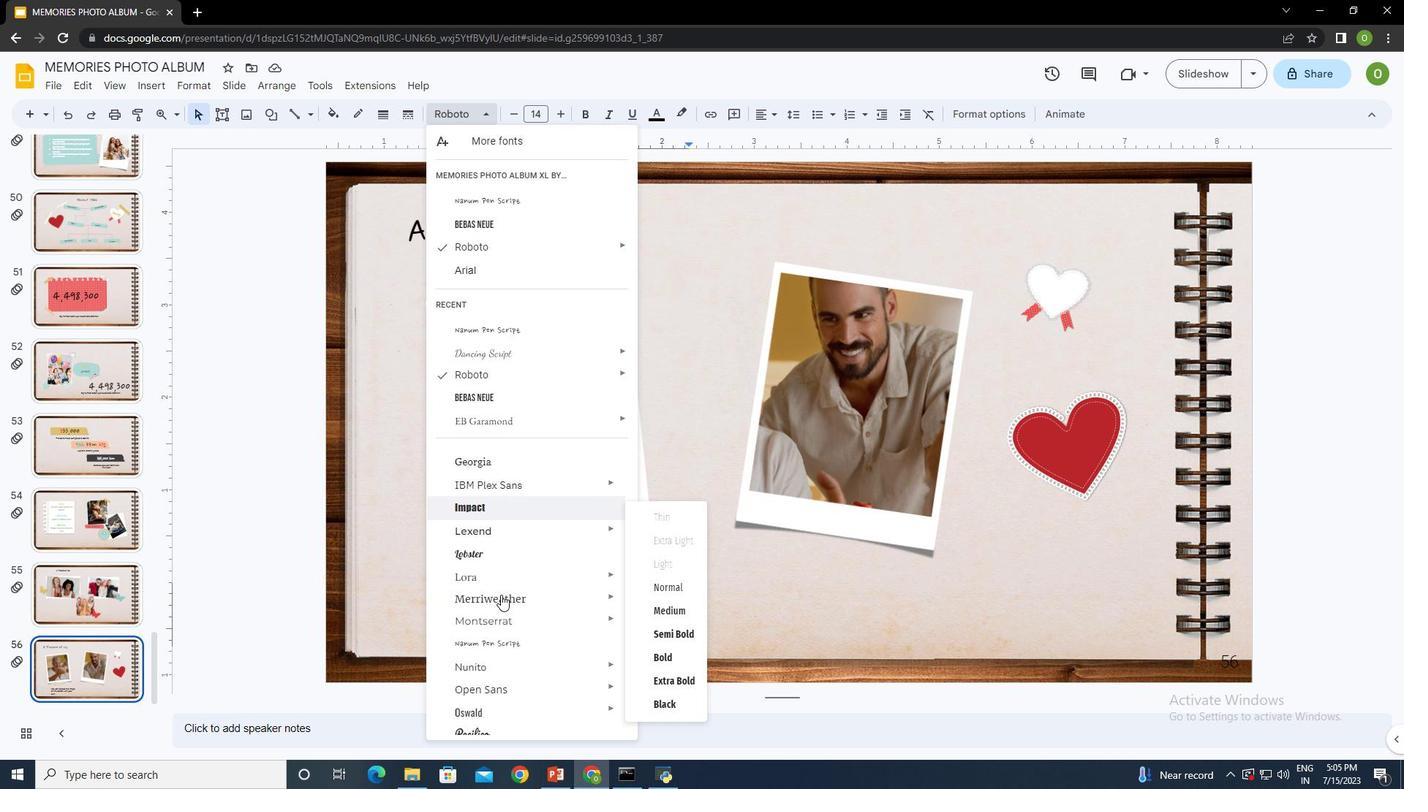 
Action: Key pressed t
Screenshot: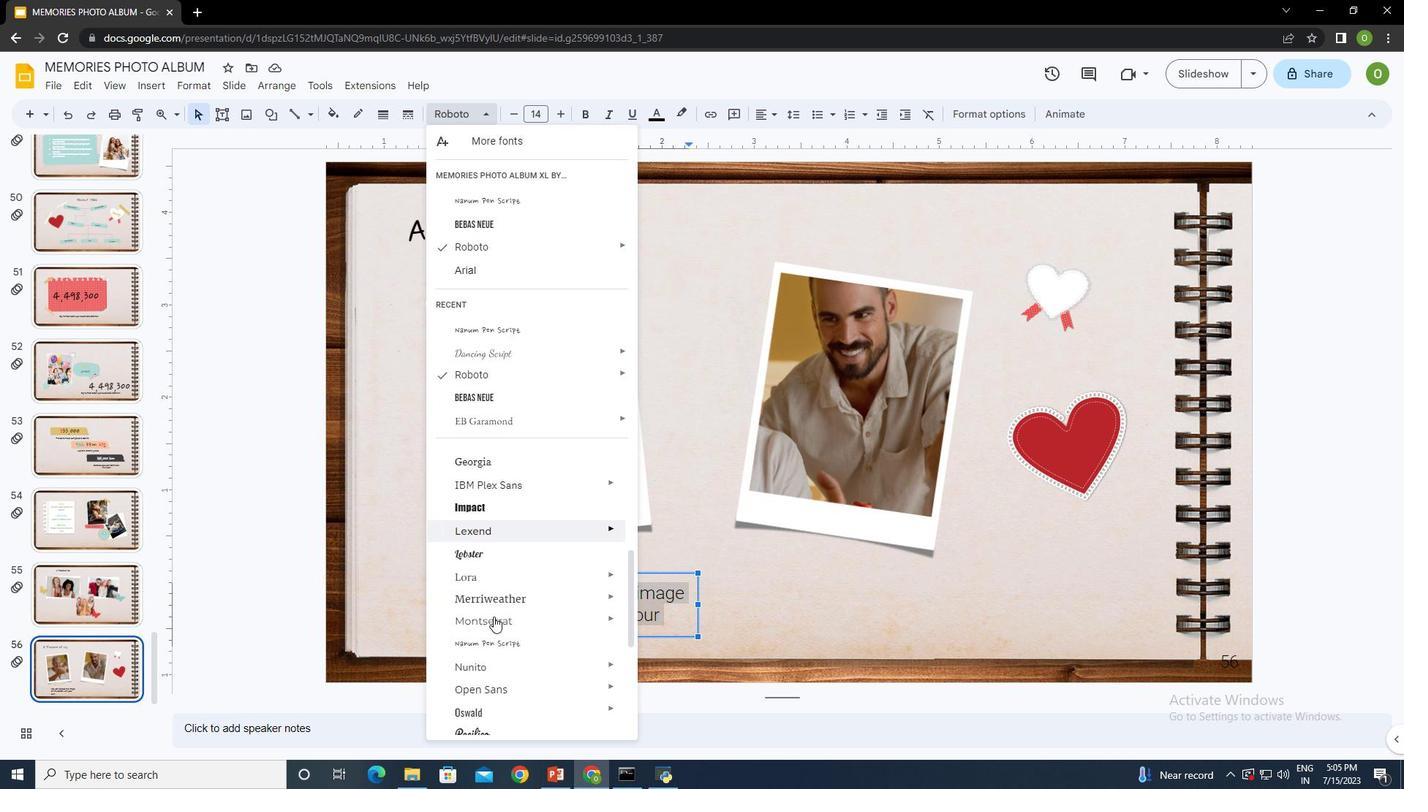
Action: Mouse moved to (518, 664)
Screenshot: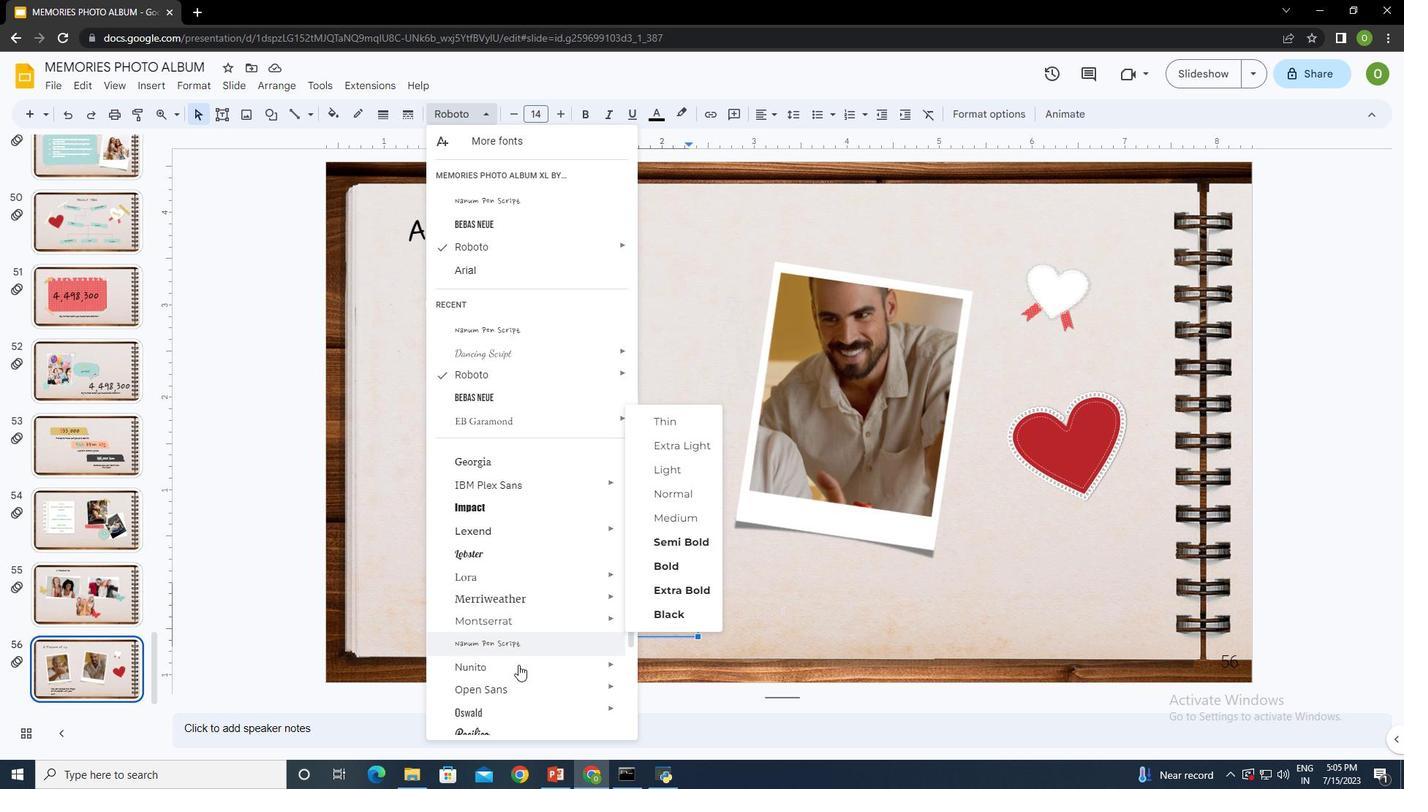 
Action: Mouse scrolled (518, 664) with delta (0, 0)
Screenshot: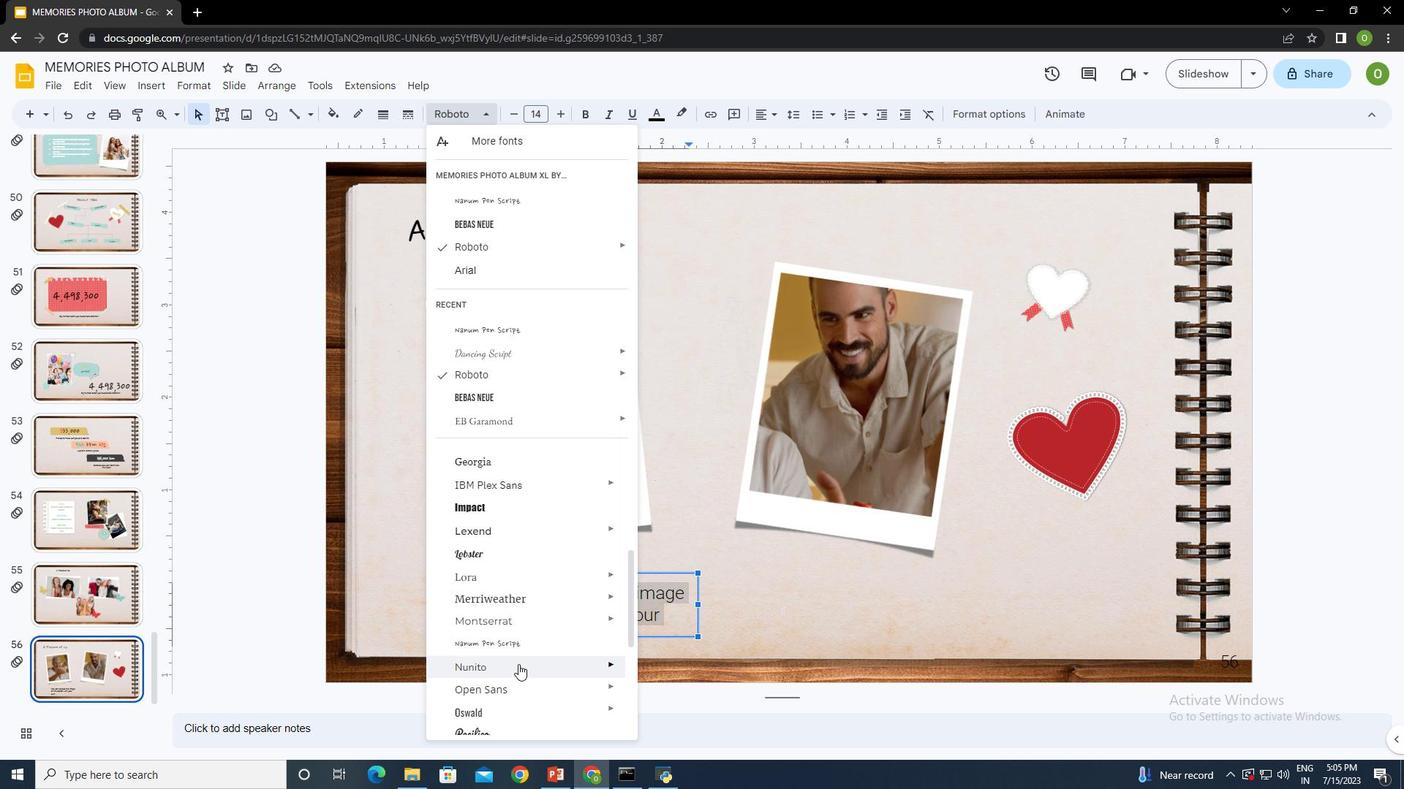
Action: Mouse scrolled (518, 664) with delta (0, 0)
Screenshot: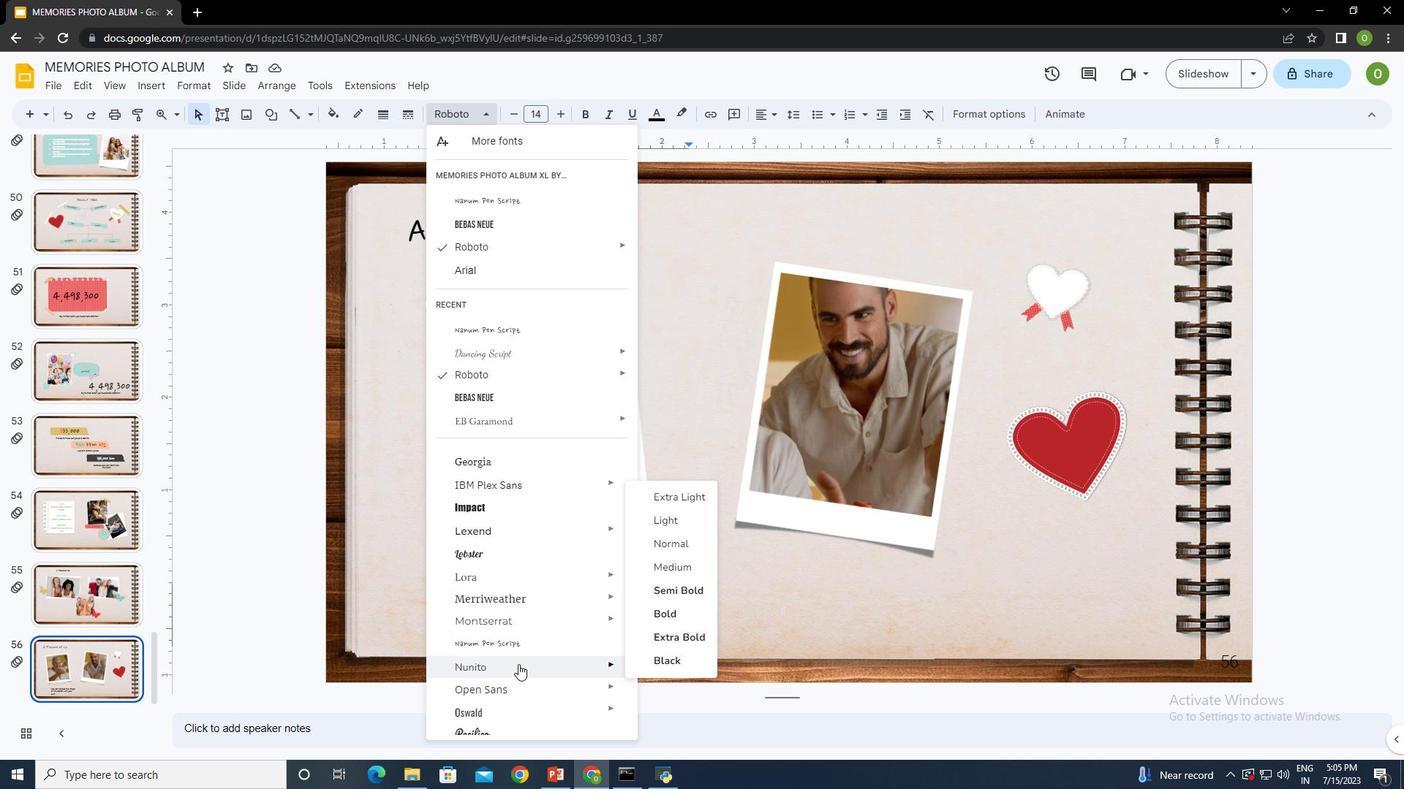 
Action: Mouse scrolled (518, 664) with delta (0, 0)
Screenshot: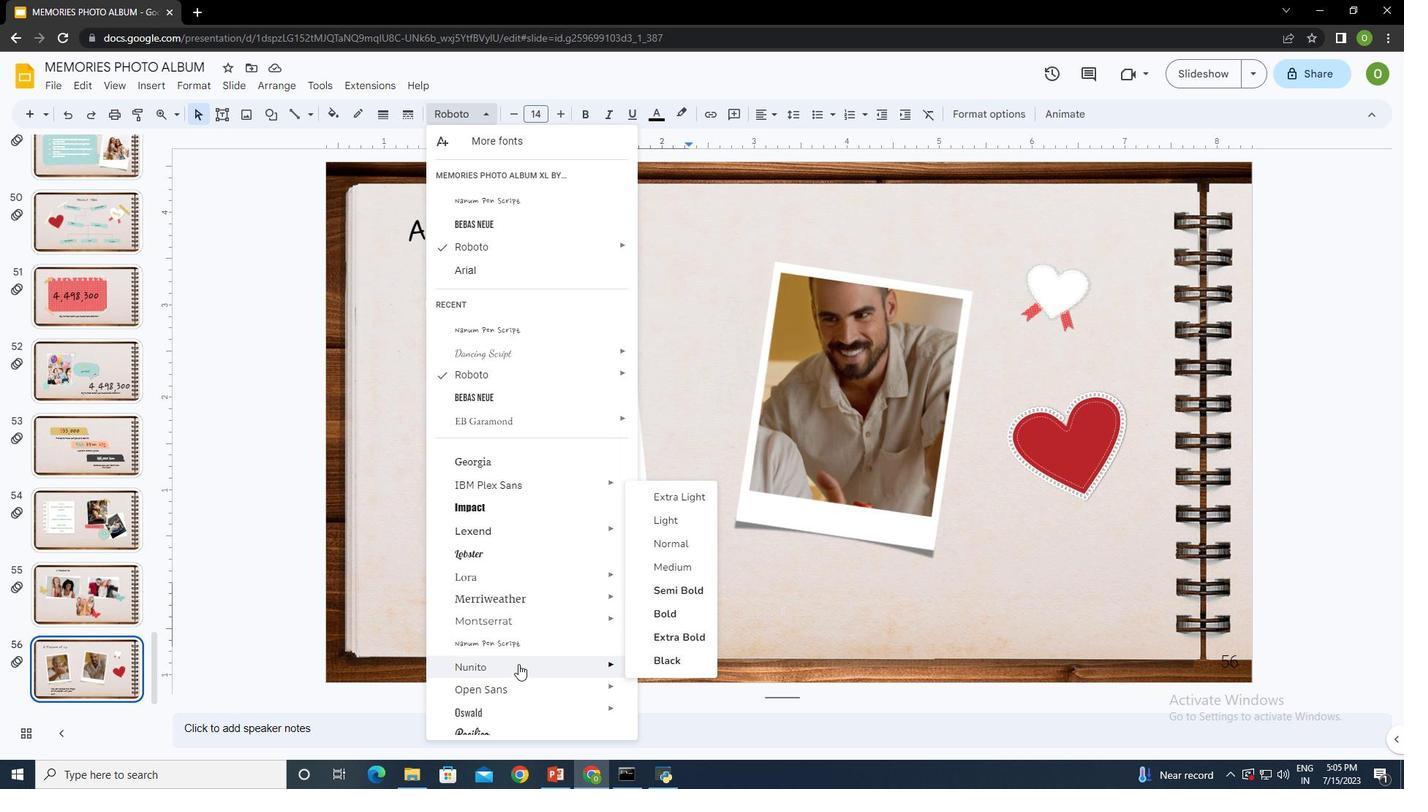 
Action: Mouse scrolled (518, 665) with delta (0, 0)
Screenshot: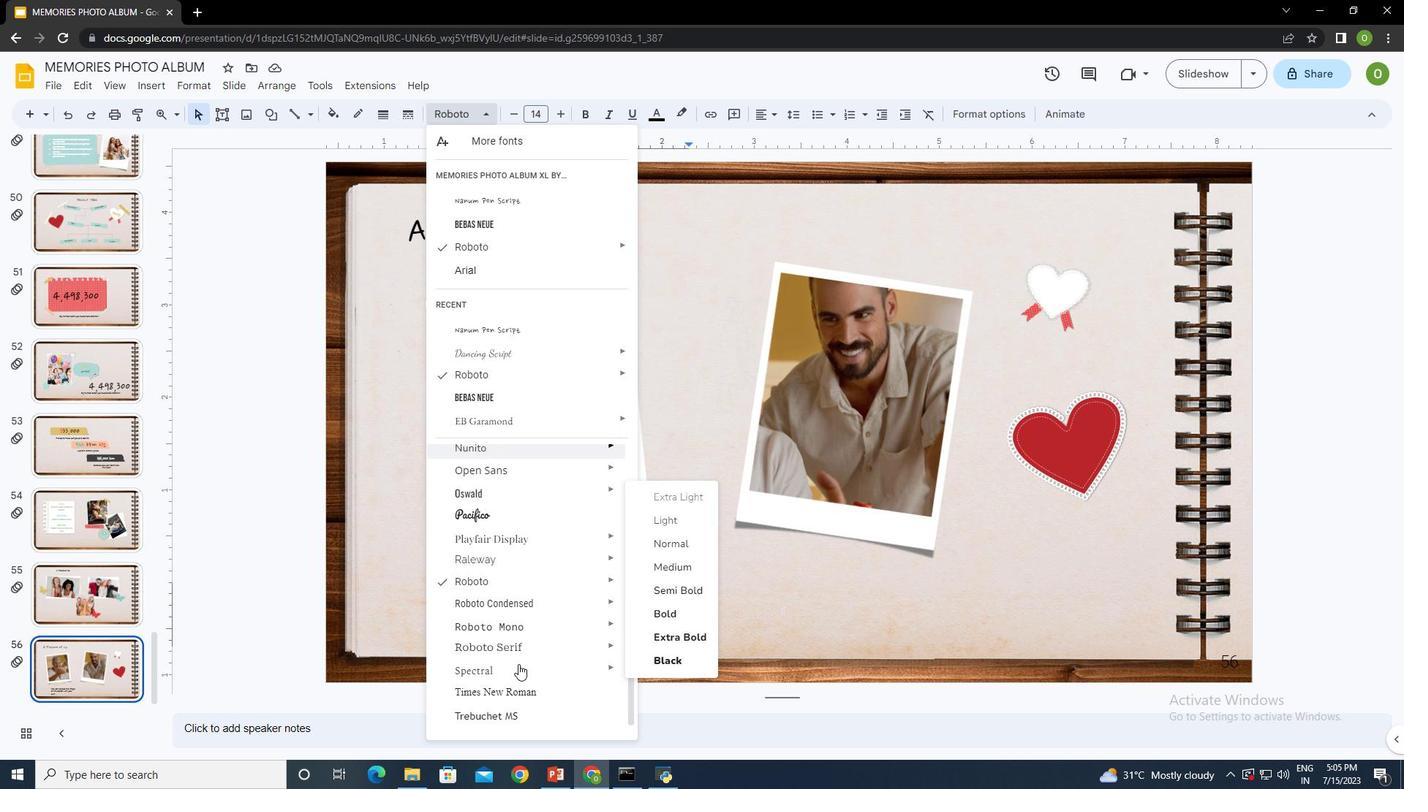 
Action: Mouse scrolled (518, 664) with delta (0, 0)
Screenshot: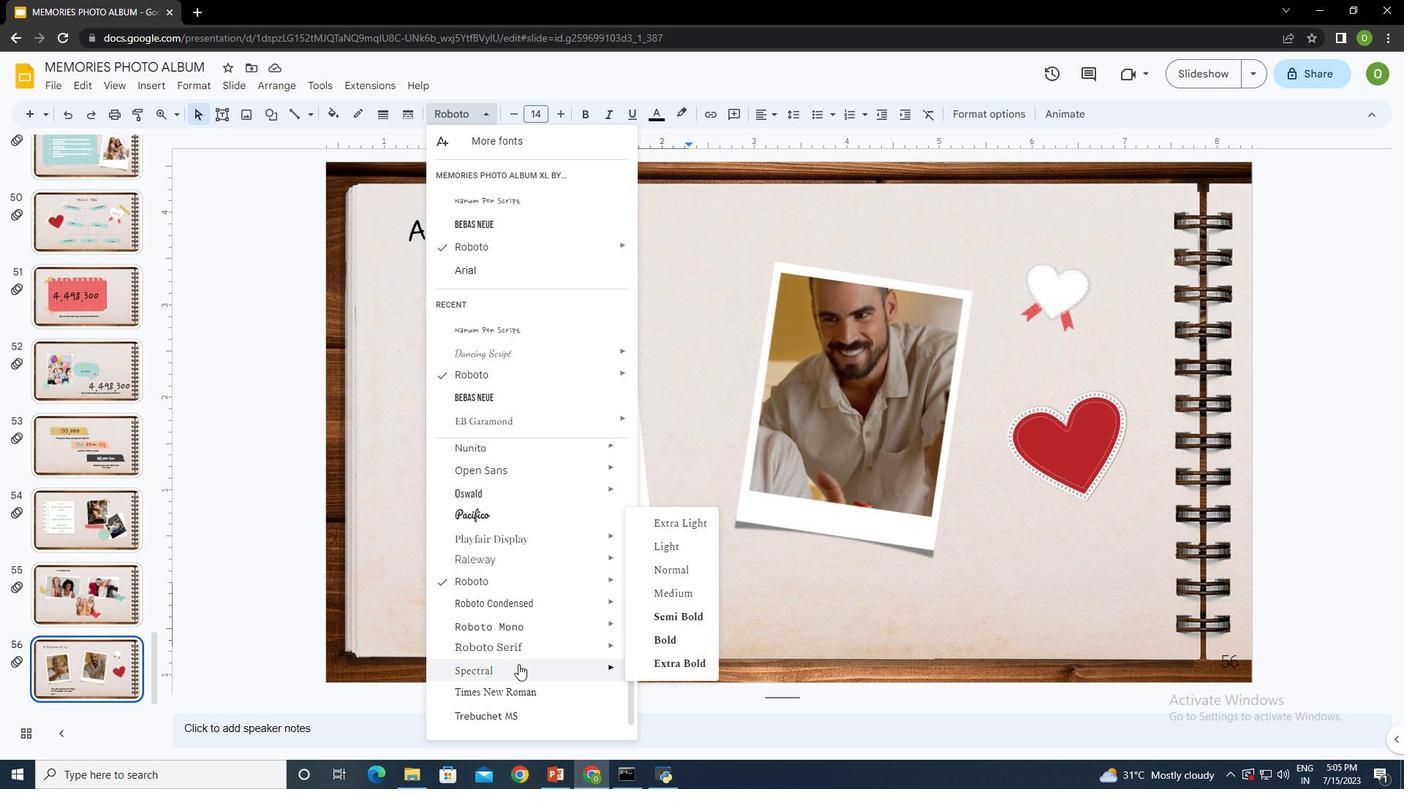 
Action: Mouse scrolled (518, 664) with delta (0, 0)
Screenshot: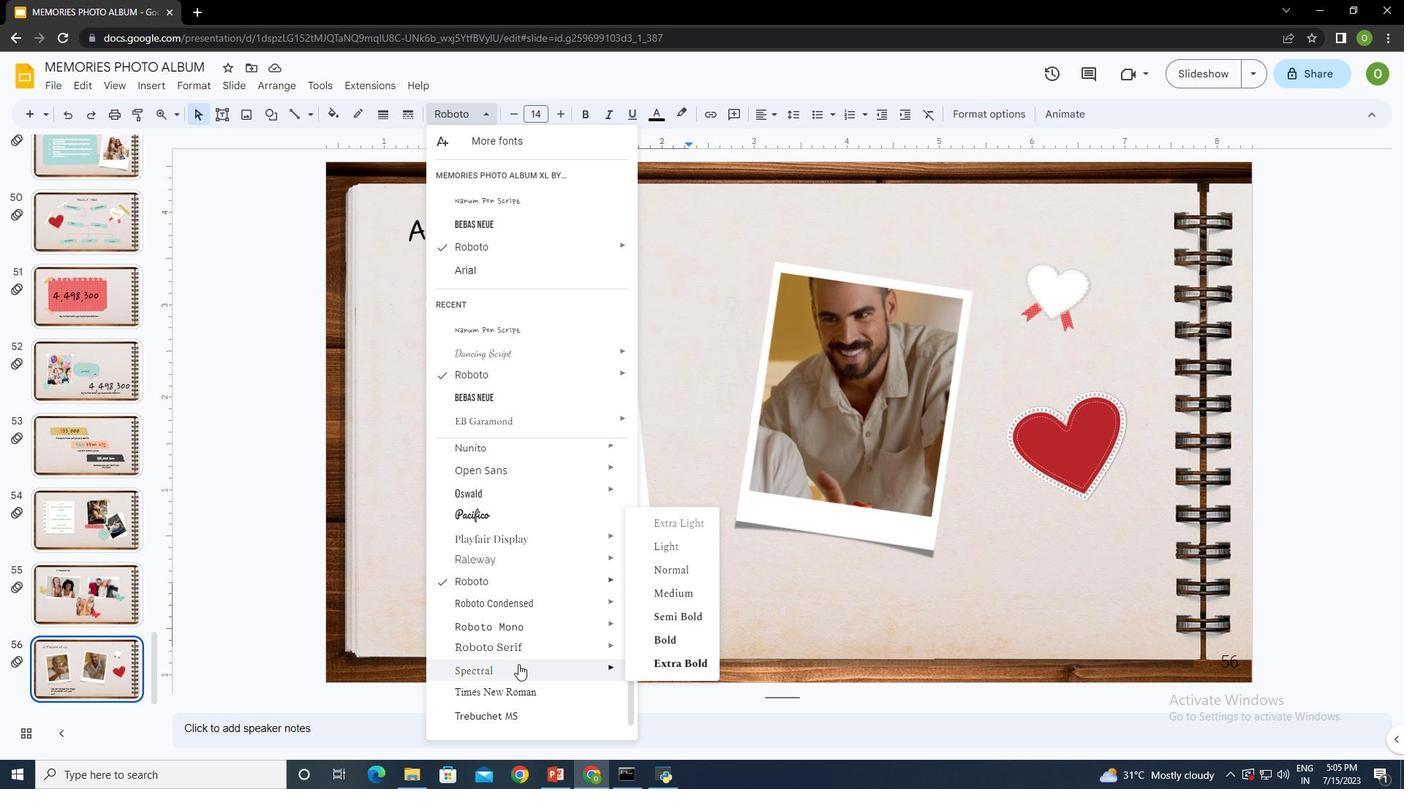 
Action: Mouse scrolled (518, 664) with delta (0, 0)
Screenshot: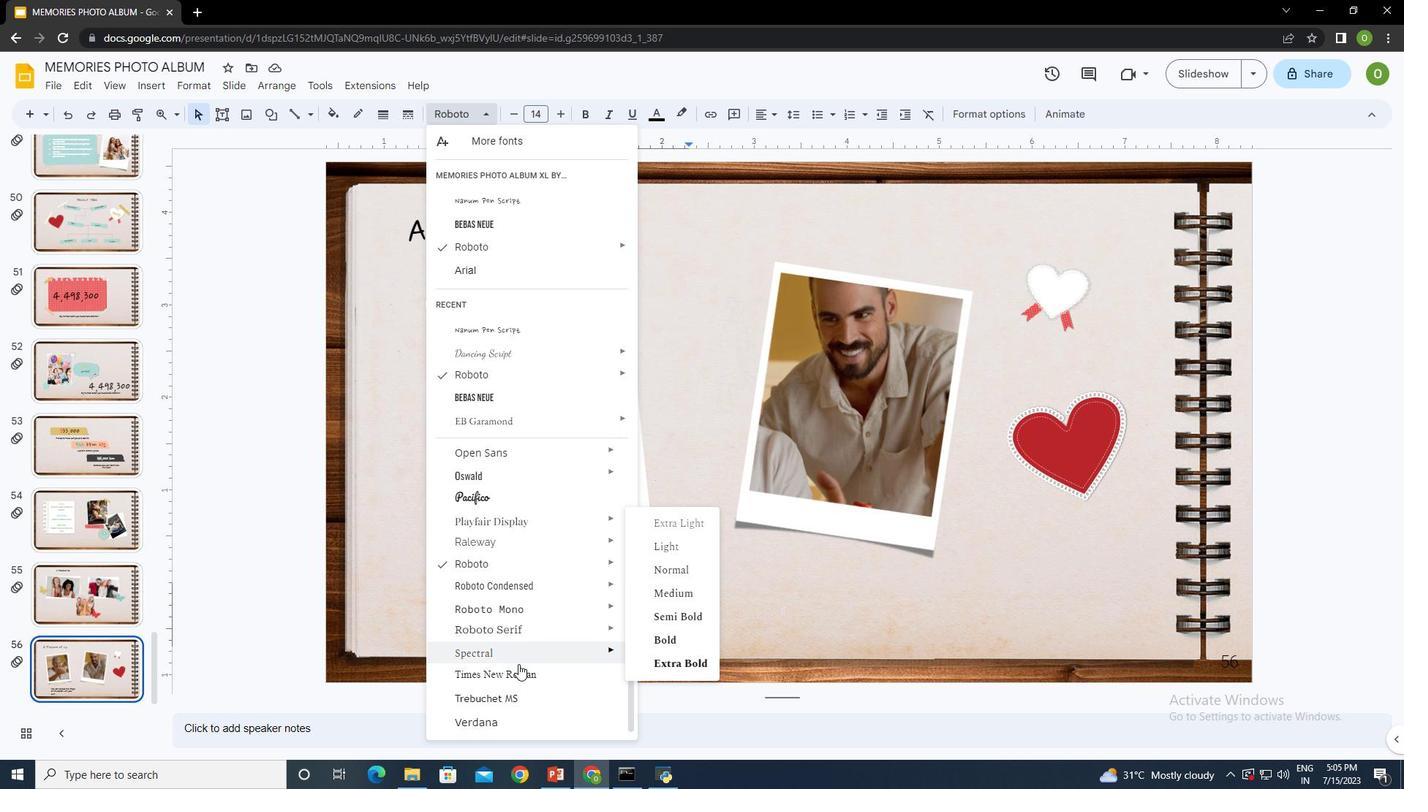 
Action: Mouse scrolled (518, 664) with delta (0, 0)
Screenshot: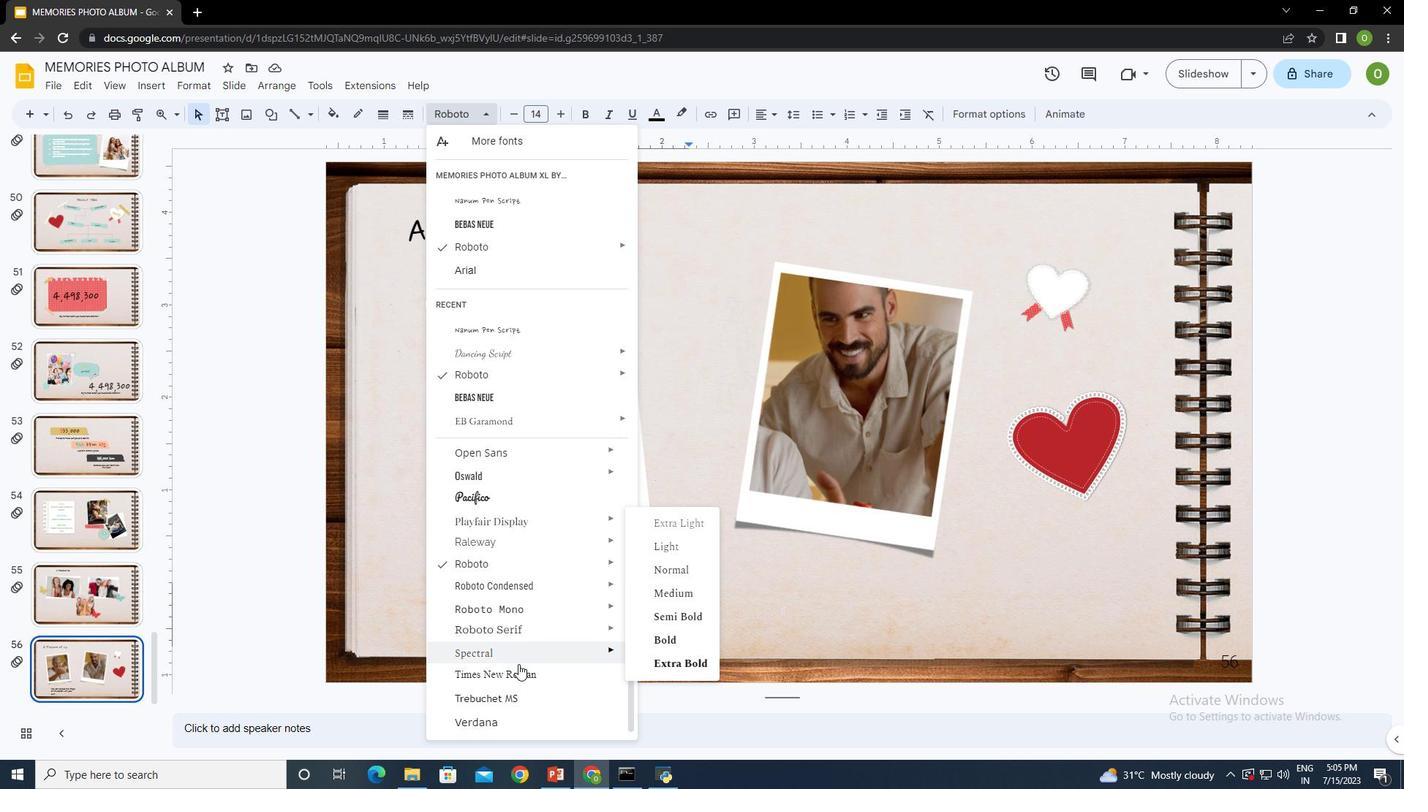 
Action: Mouse moved to (519, 680)
Screenshot: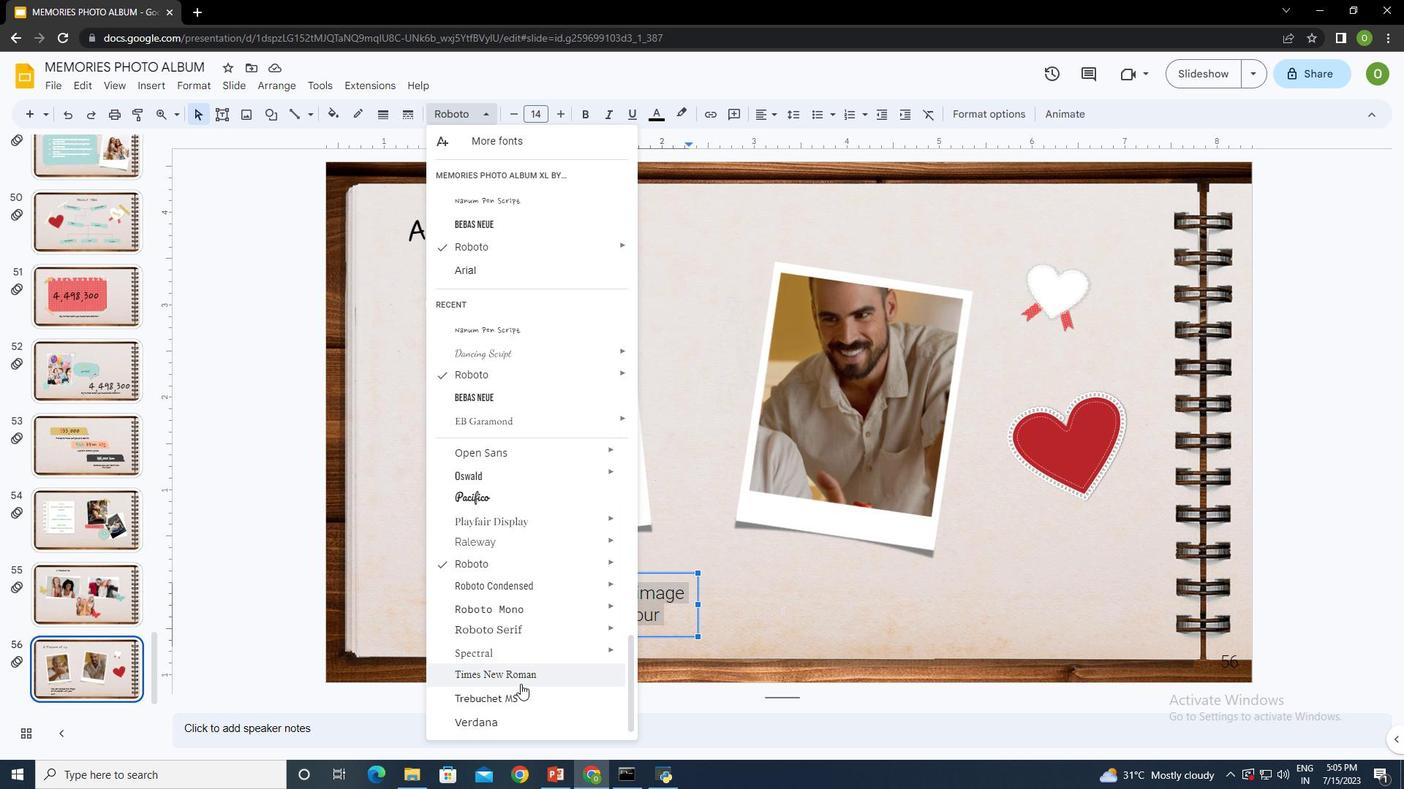 
Action: Mouse pressed left at (519, 680)
